Task: Design a digital collage: Combine multiple images to create a cohesive and visually stunning digital collage. Experiment with blending modes, layer masks, and photo manipulation techniques.
Action: Mouse moved to (157, 150)
Screenshot: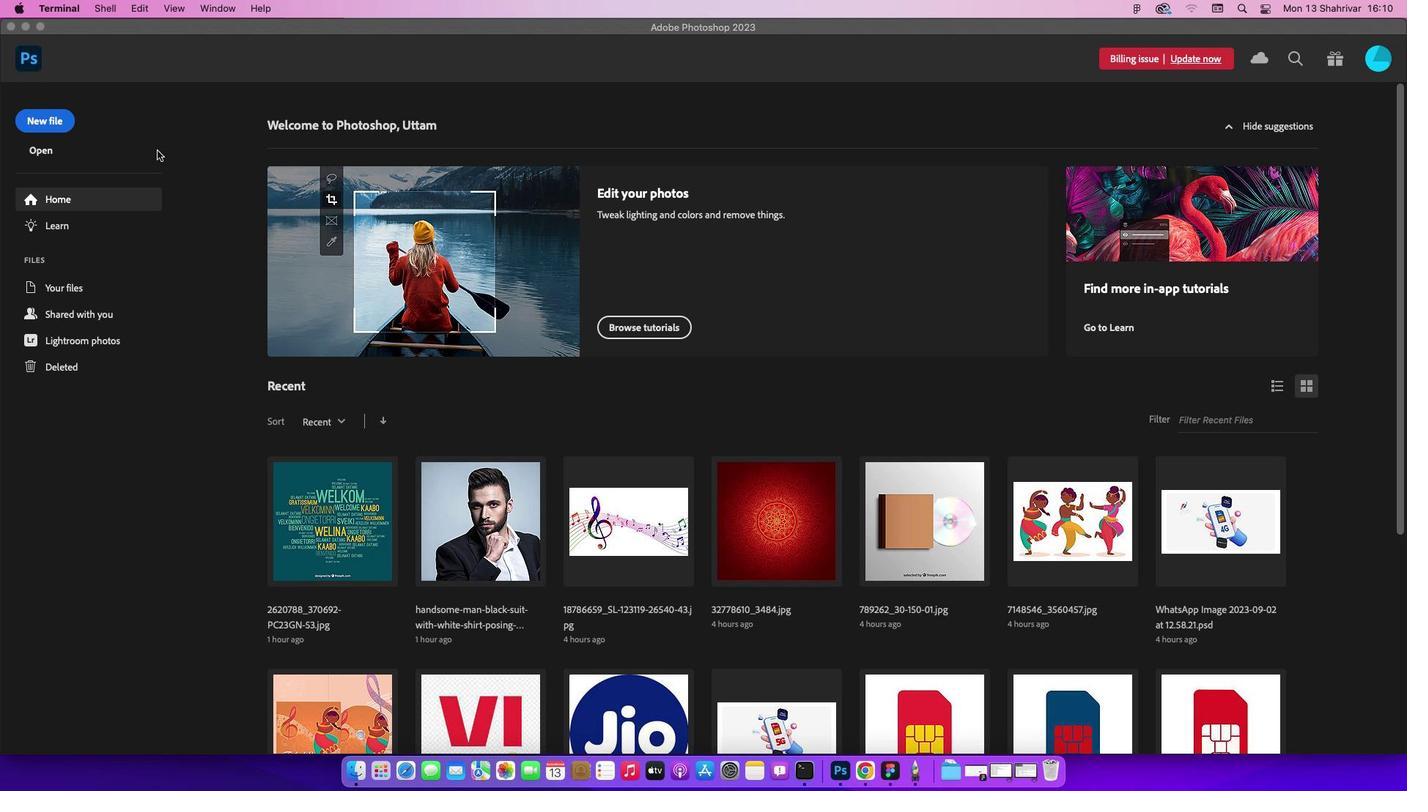 
Action: Mouse pressed left at (157, 150)
Screenshot: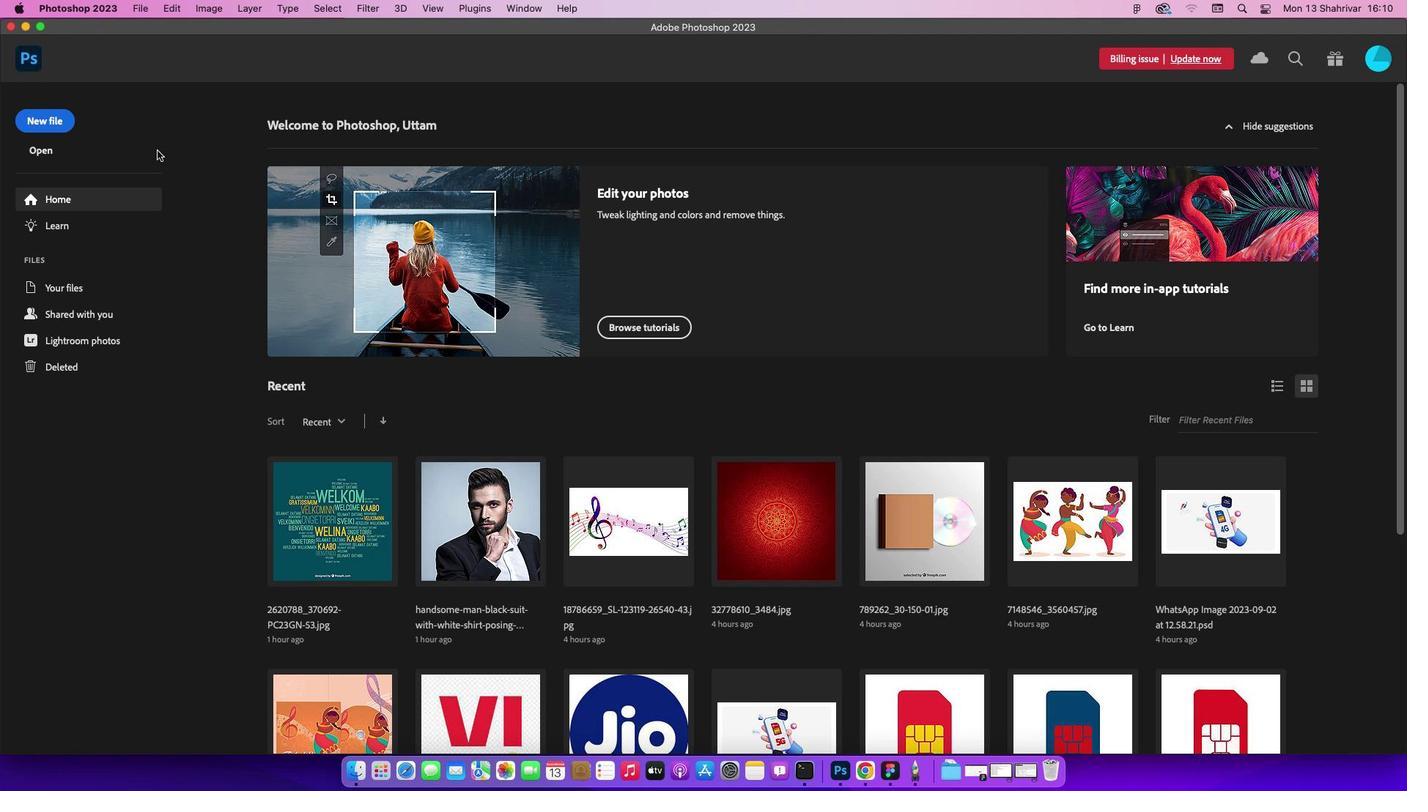 
Action: Mouse moved to (57, 126)
Screenshot: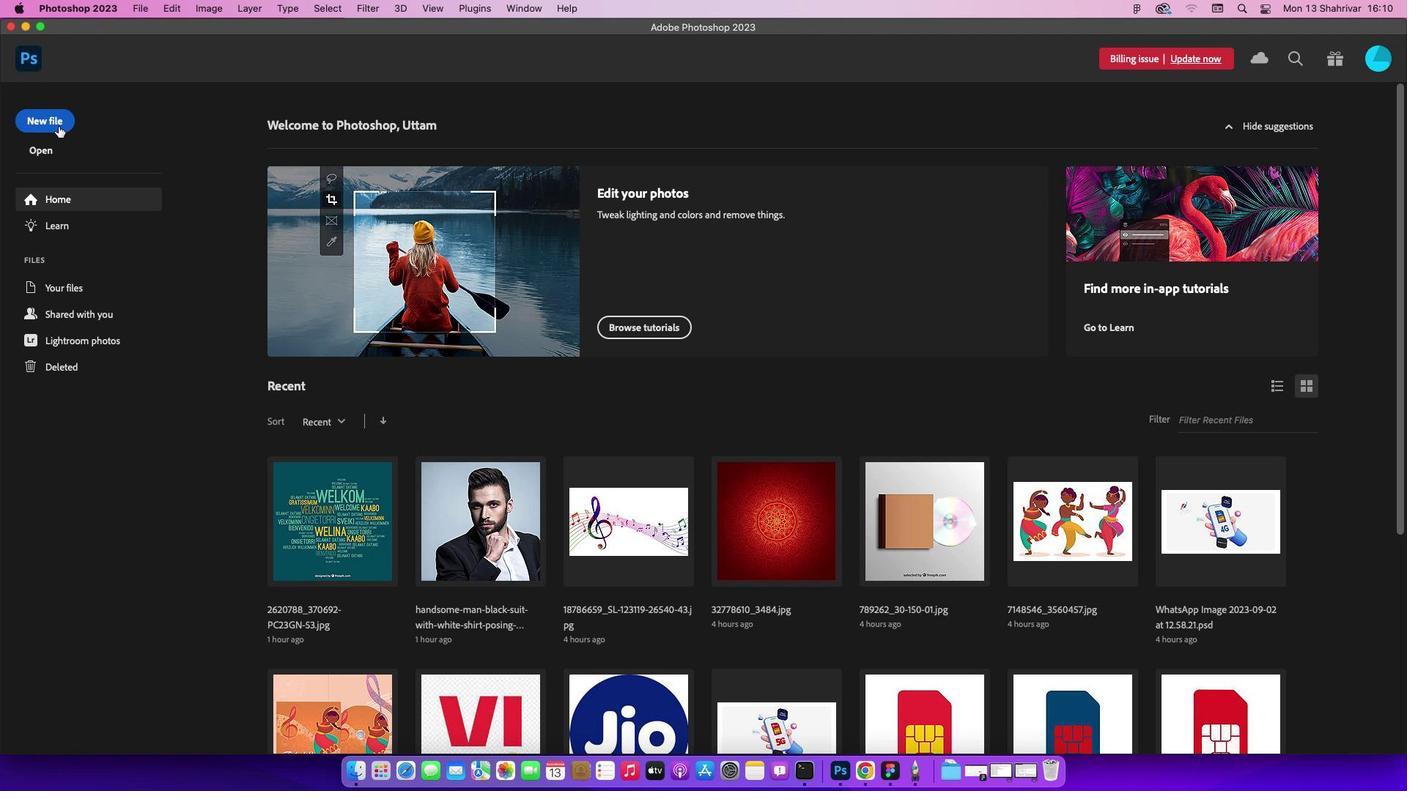 
Action: Mouse pressed left at (57, 126)
Screenshot: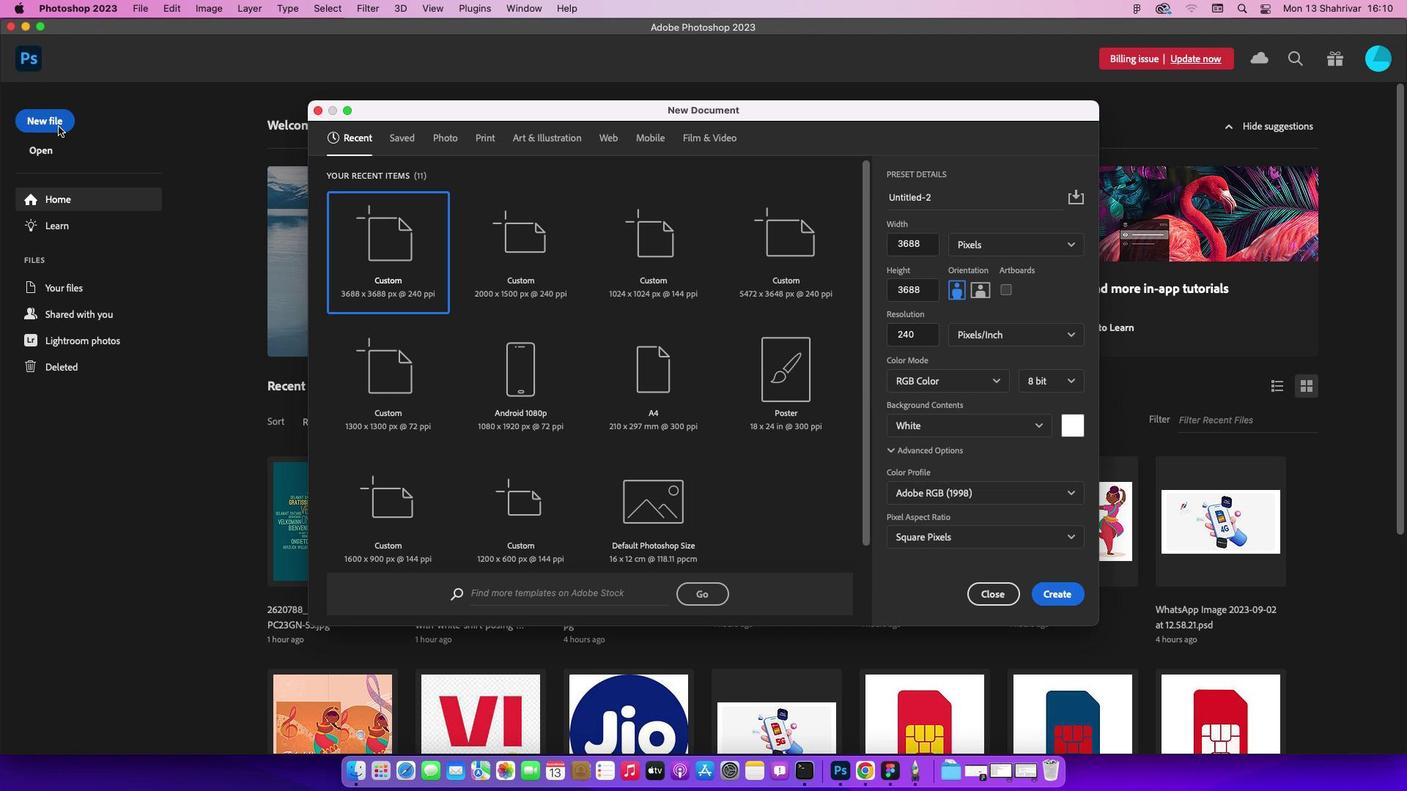 
Action: Mouse moved to (1044, 587)
Screenshot: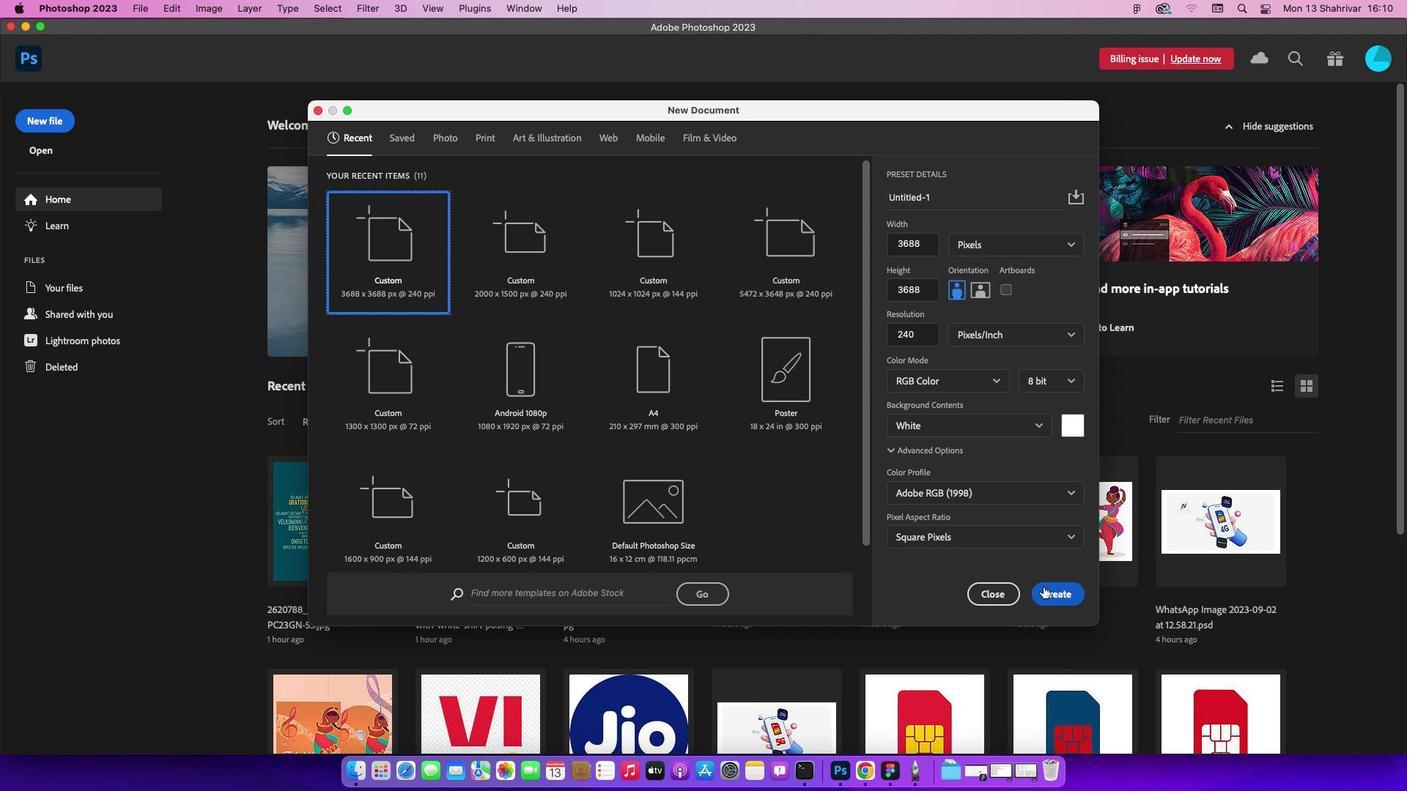 
Action: Mouse pressed left at (1044, 587)
Screenshot: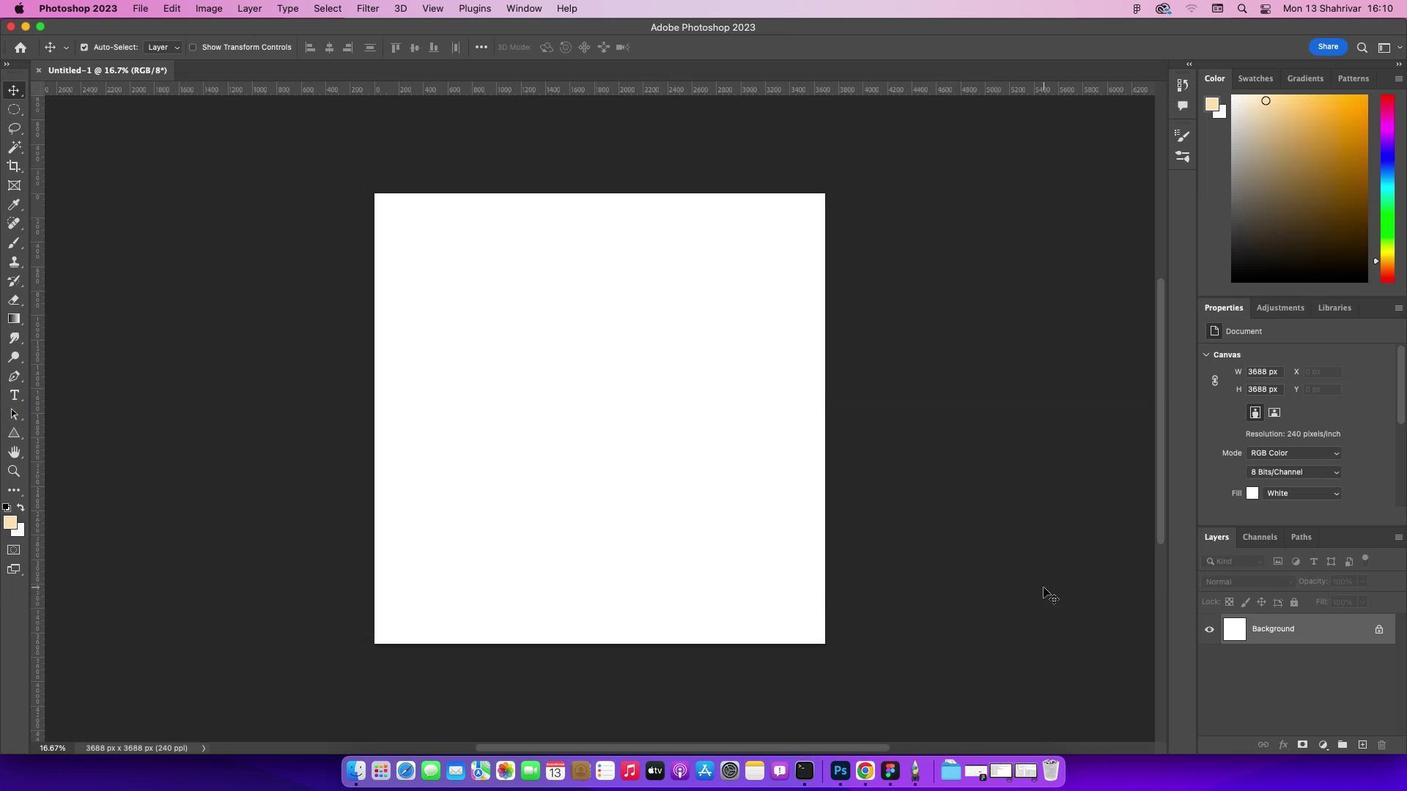 
Action: Mouse moved to (1322, 626)
Screenshot: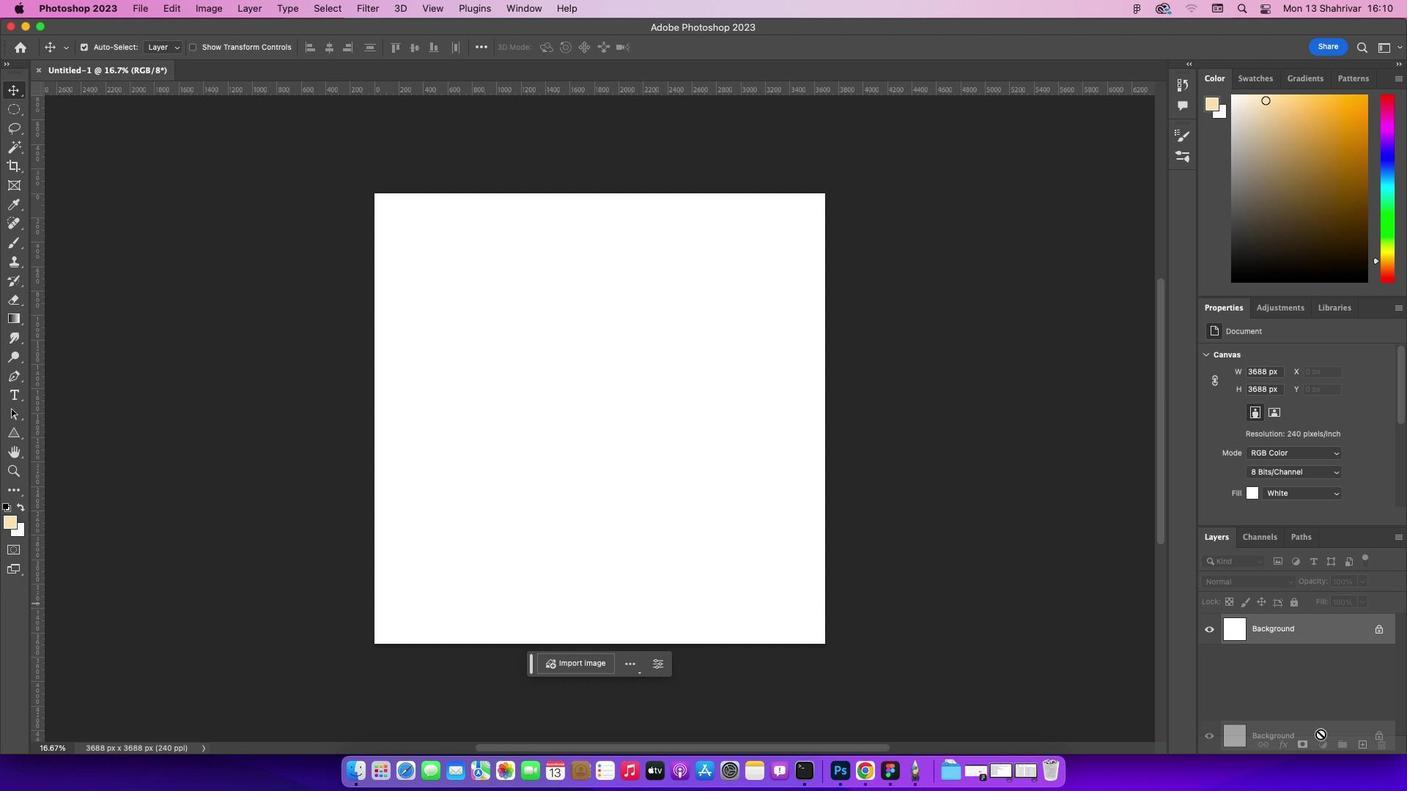
Action: Mouse pressed left at (1322, 626)
Screenshot: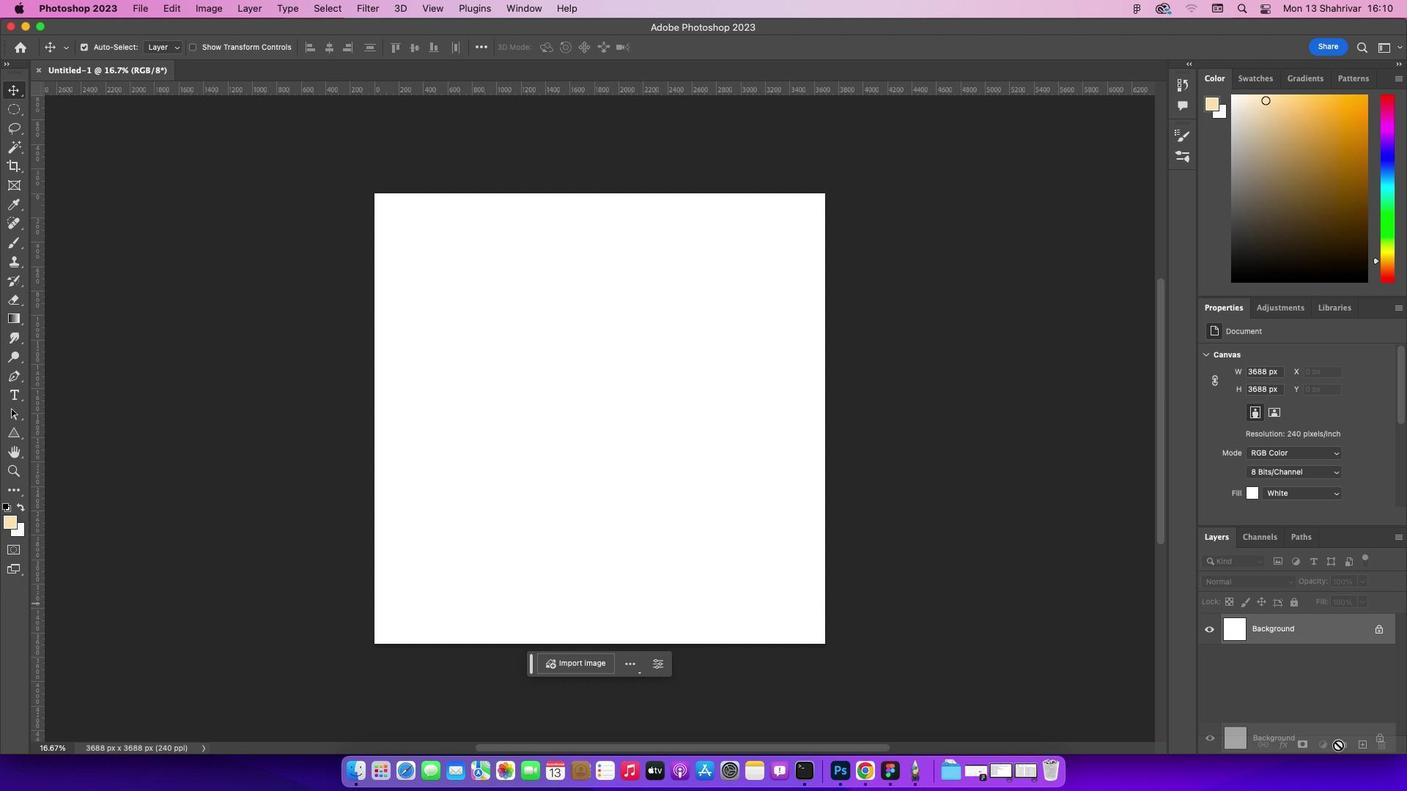 
Action: Mouse moved to (142, 10)
Screenshot: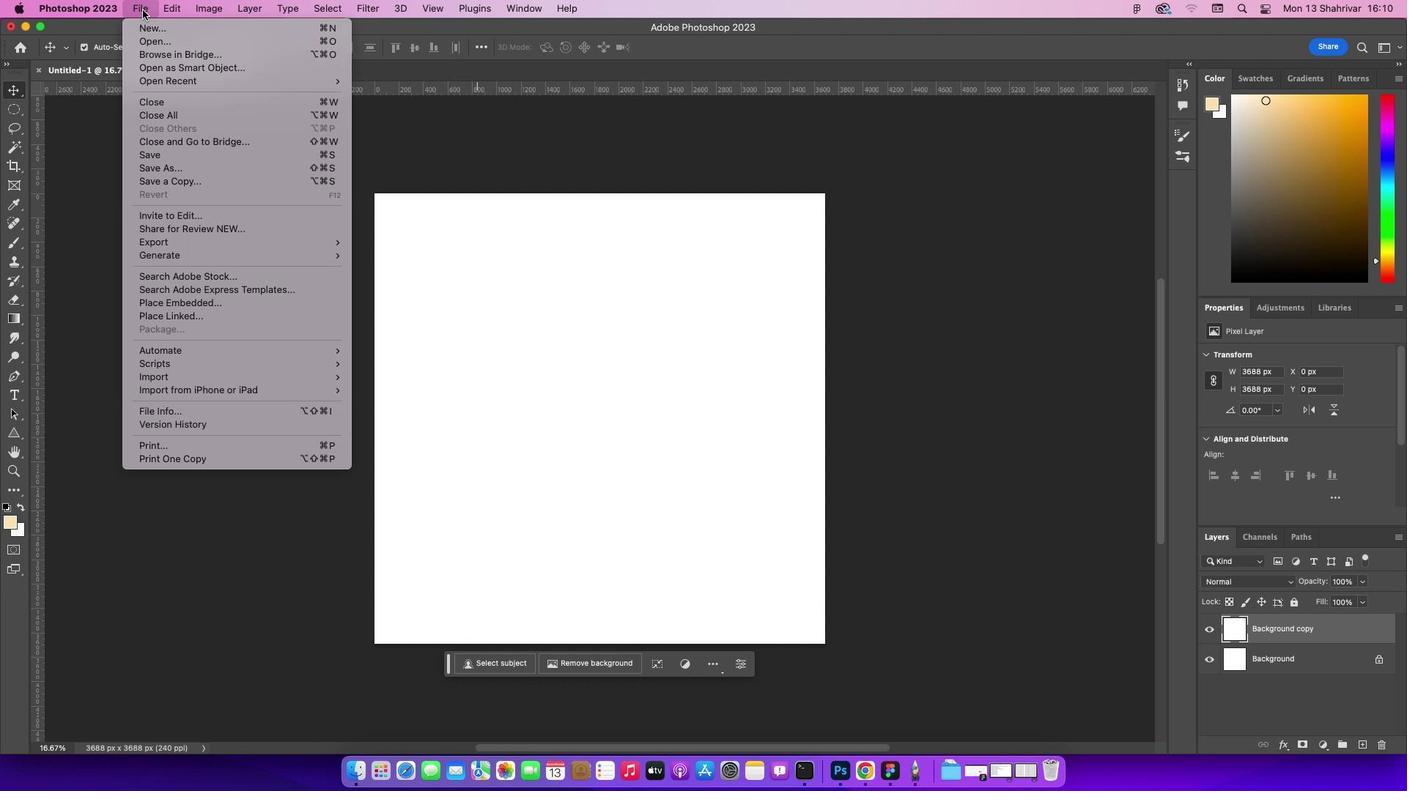 
Action: Mouse pressed left at (142, 10)
Screenshot: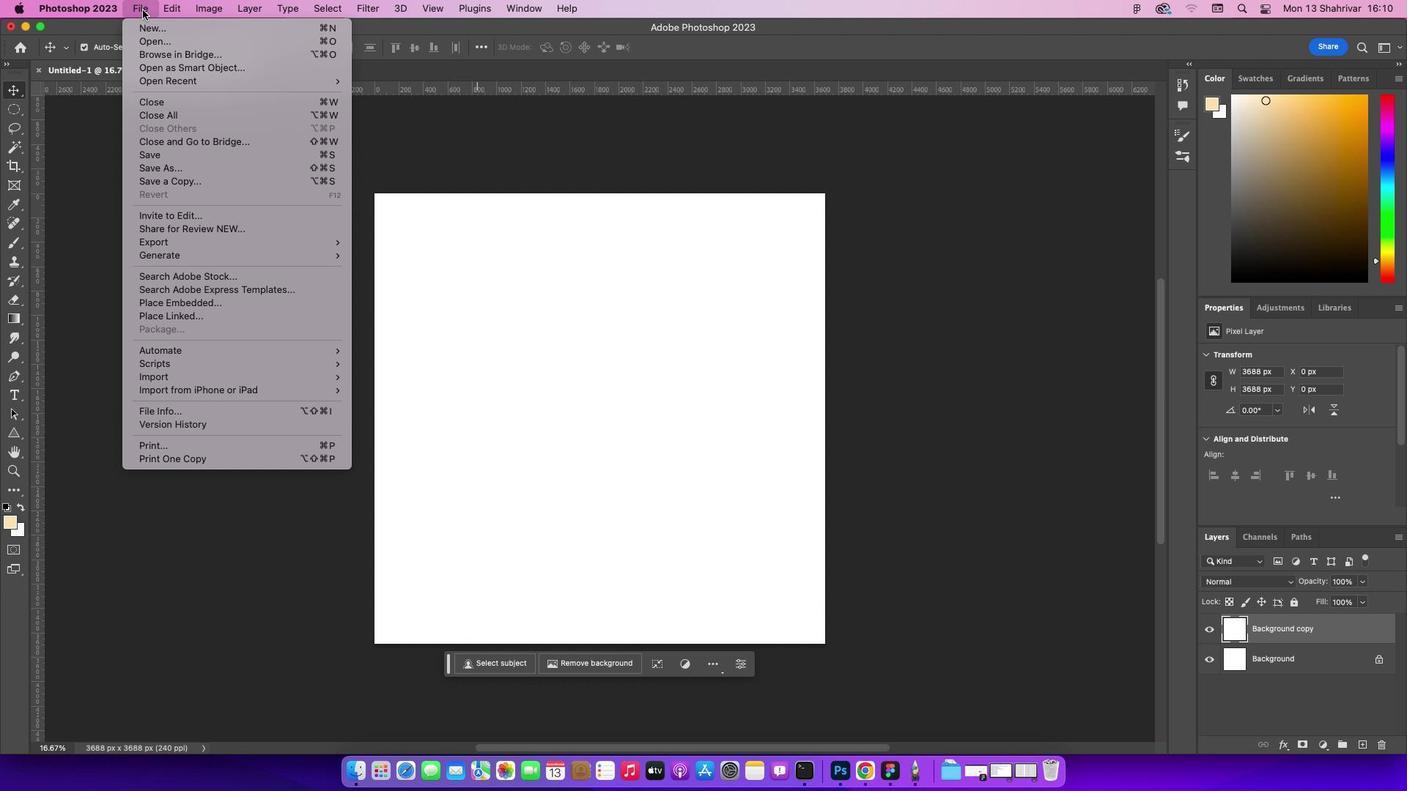 
Action: Mouse moved to (153, 38)
Screenshot: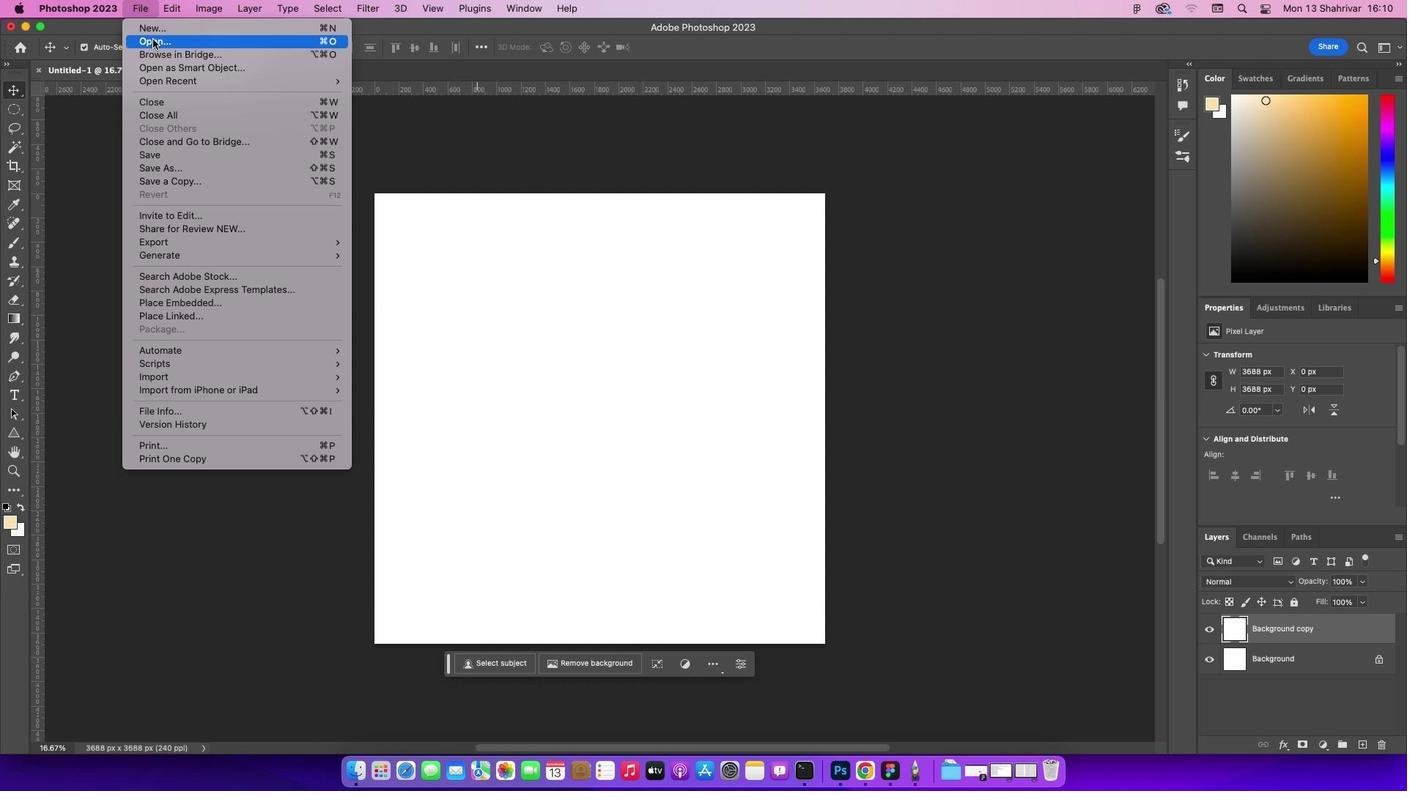 
Action: Mouse pressed left at (153, 38)
Screenshot: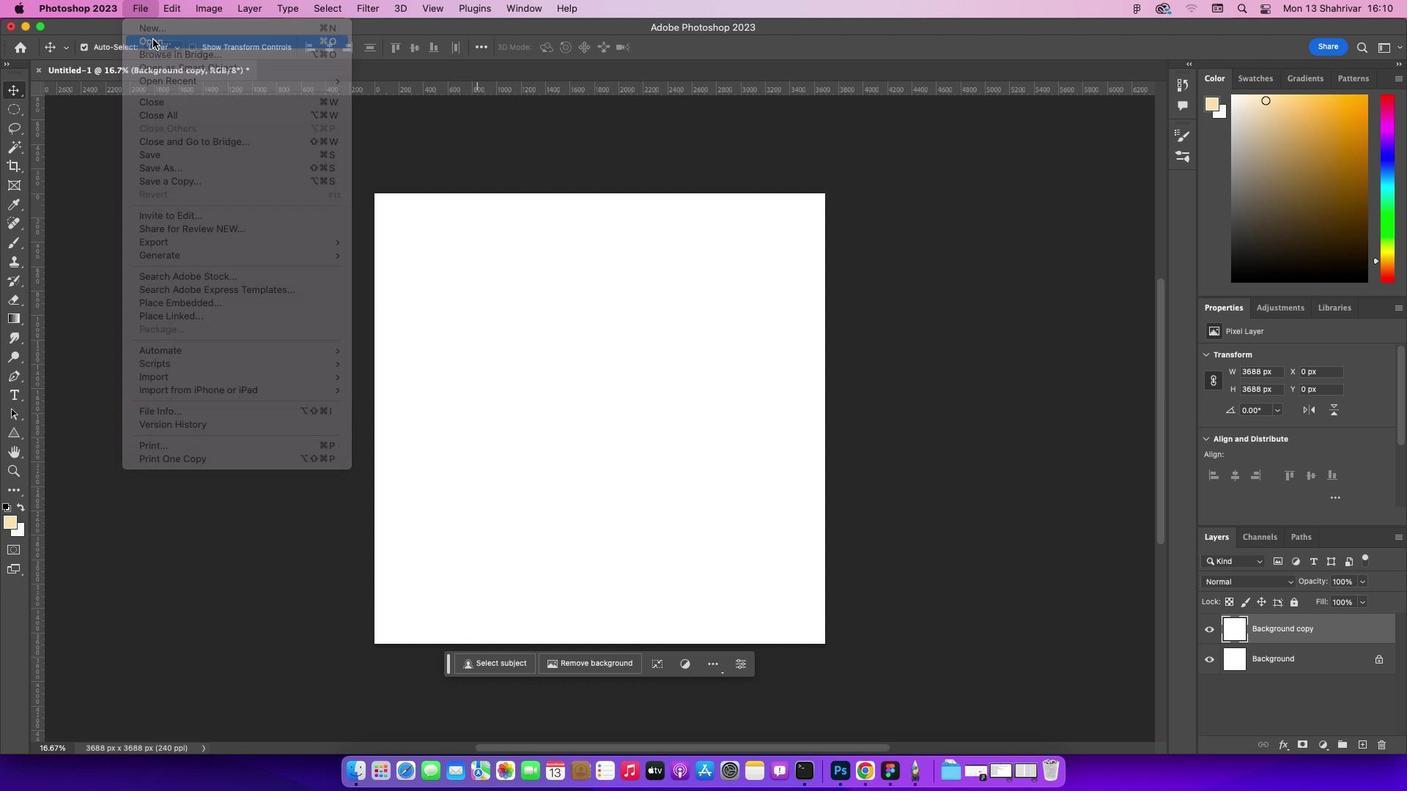 
Action: Mouse moved to (472, 236)
Screenshot: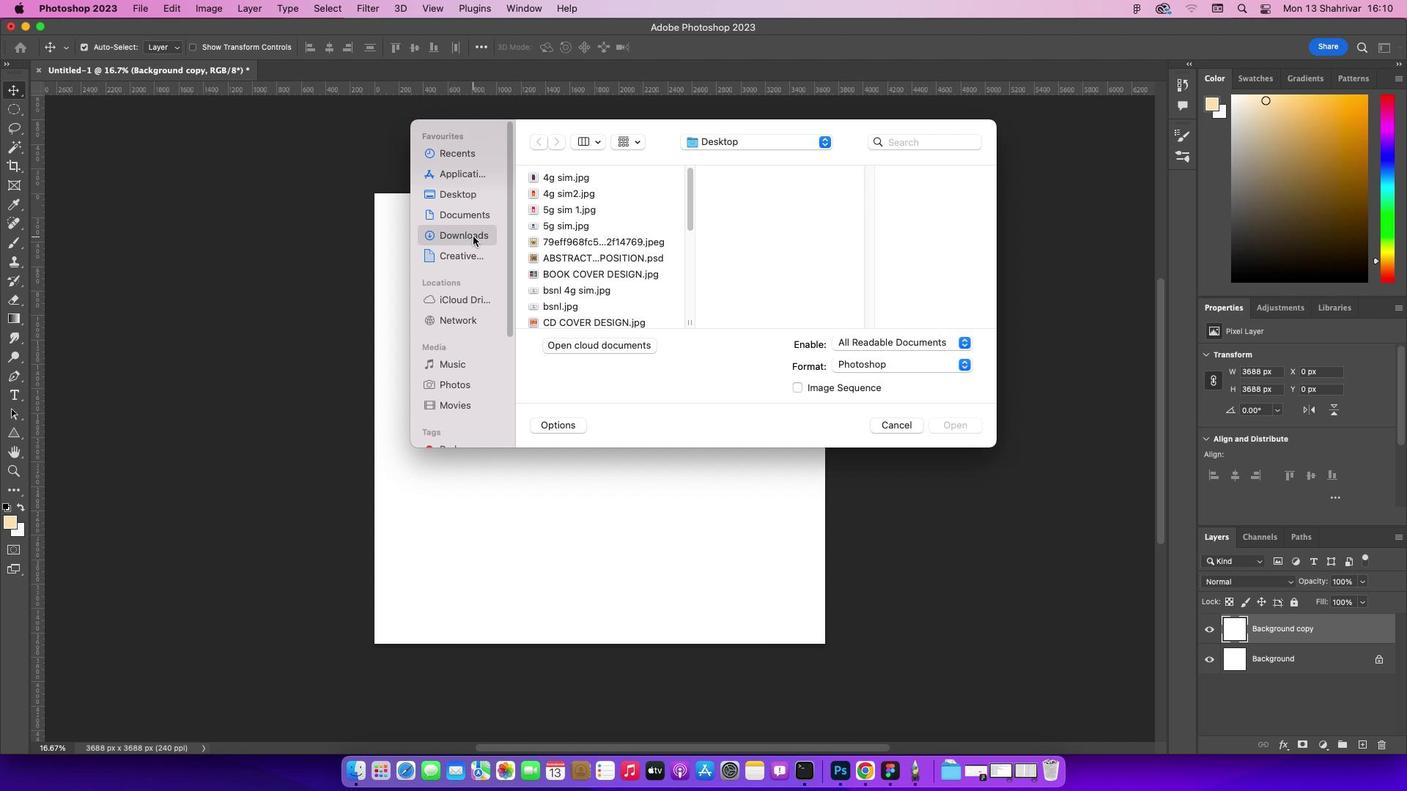 
Action: Mouse pressed left at (472, 236)
Screenshot: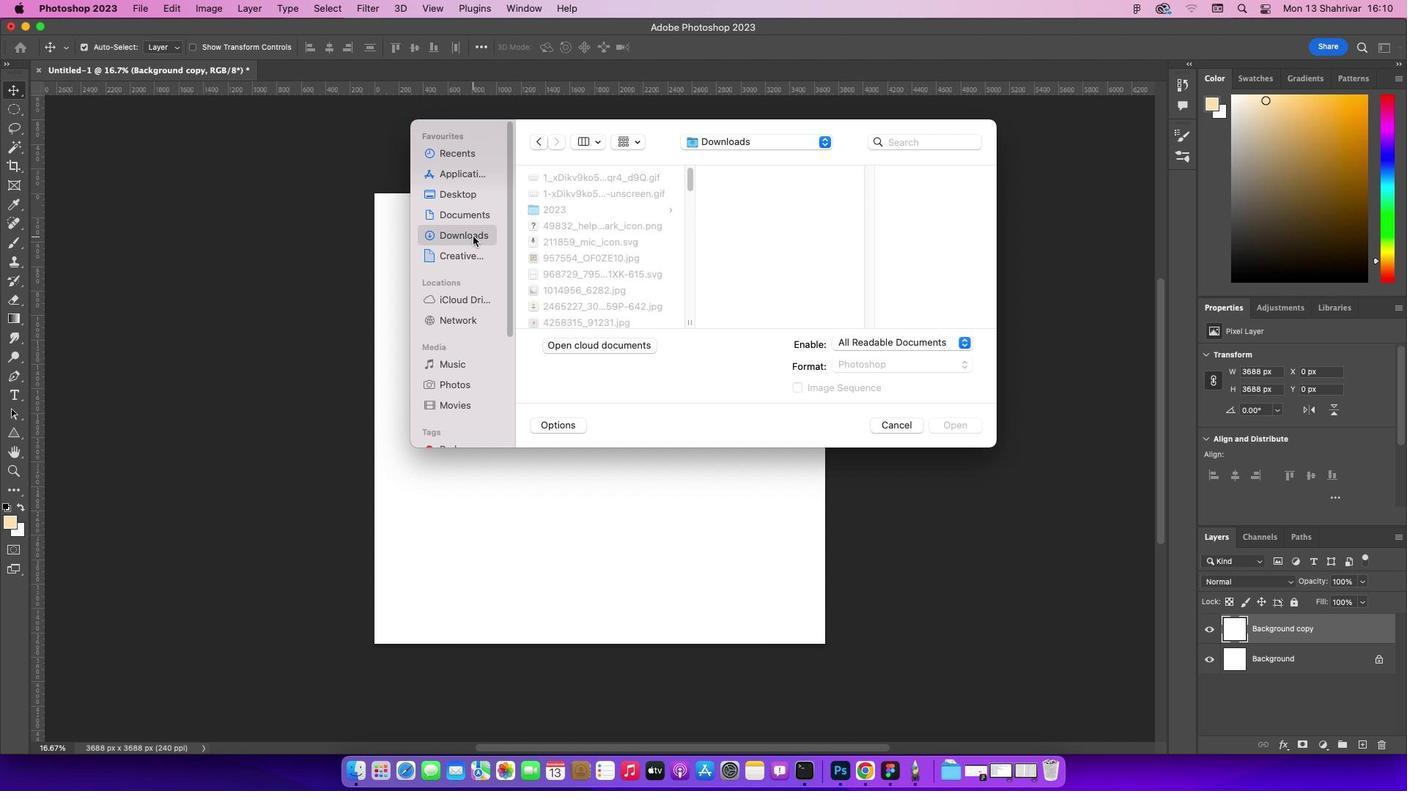 
Action: Mouse moved to (691, 181)
Screenshot: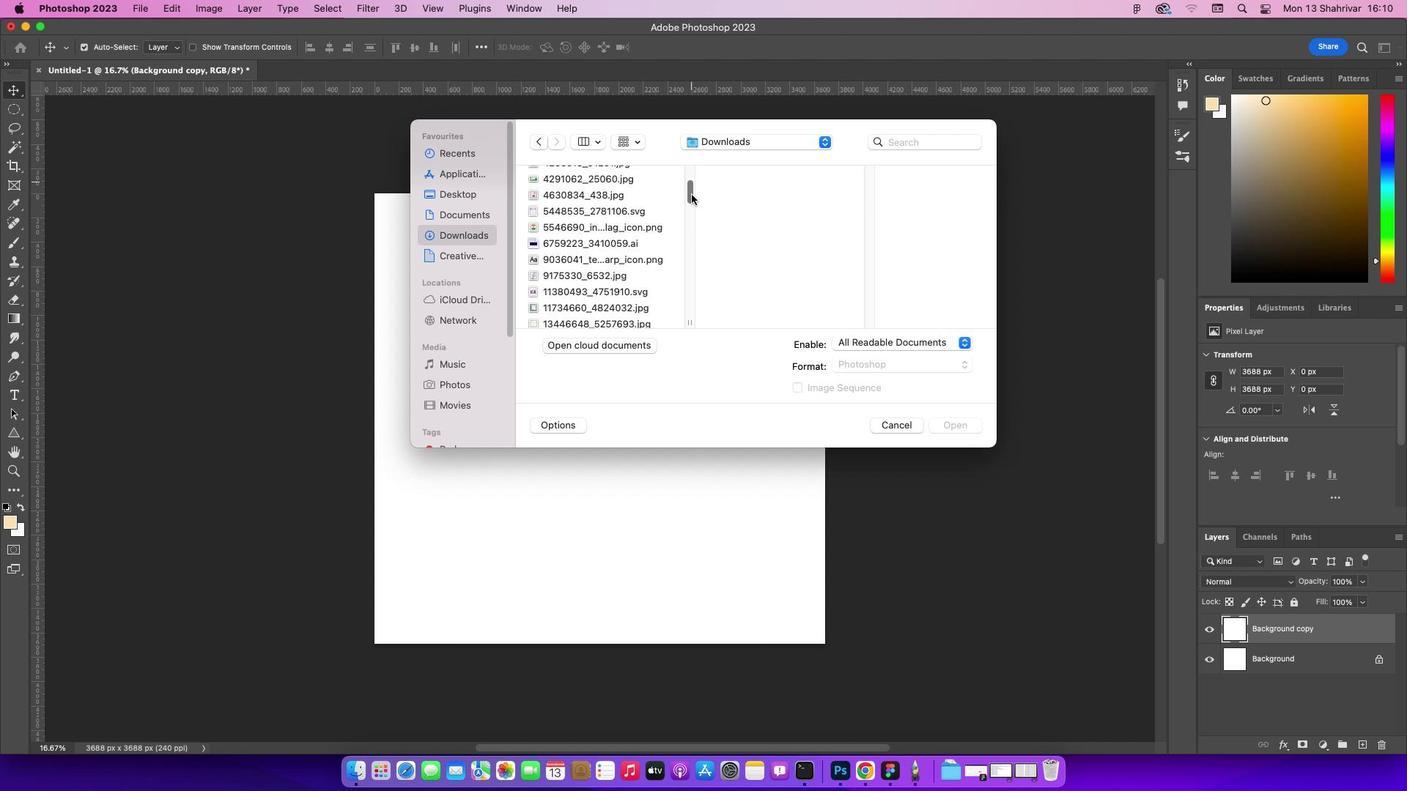 
Action: Mouse pressed left at (691, 181)
Screenshot: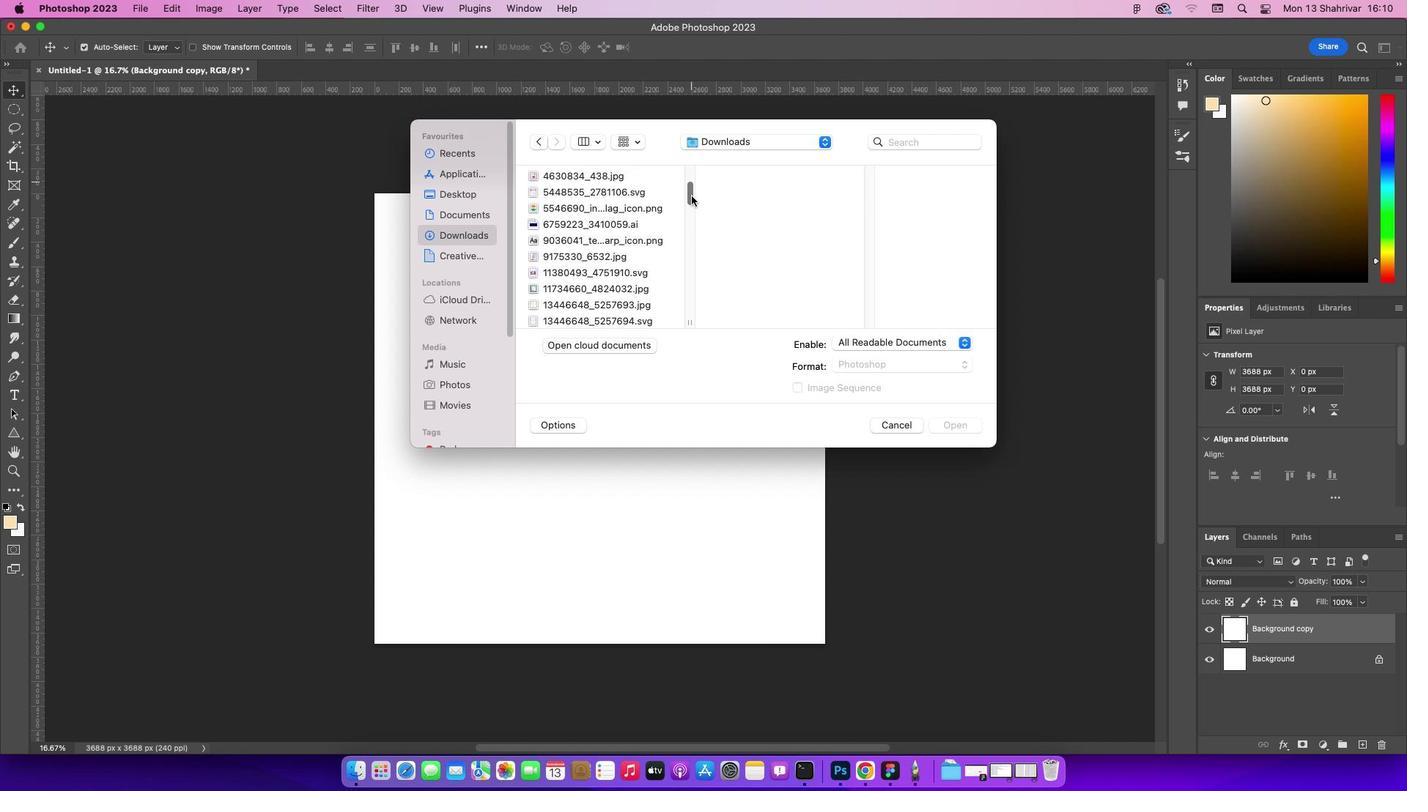 
Action: Mouse moved to (583, 250)
Screenshot: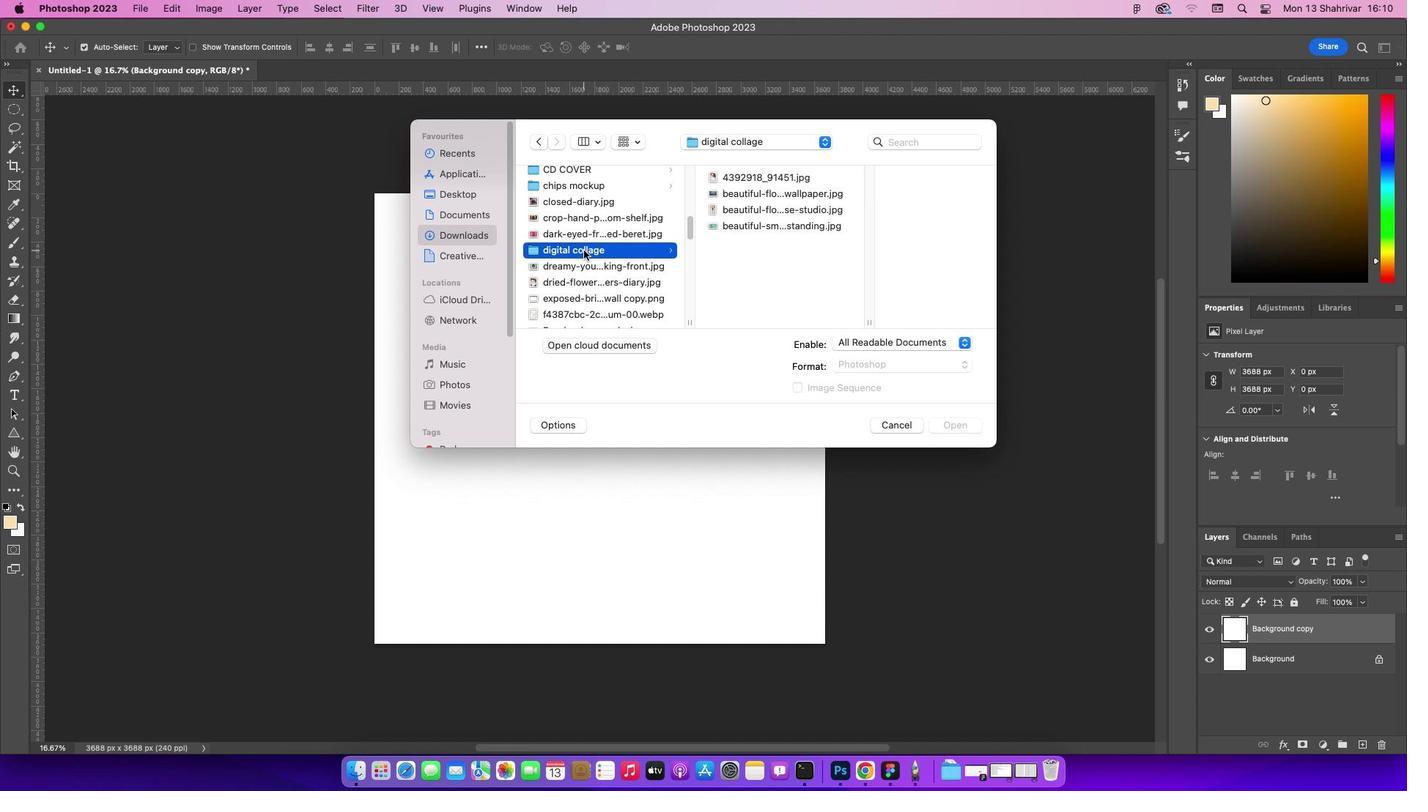 
Action: Mouse pressed left at (583, 250)
Screenshot: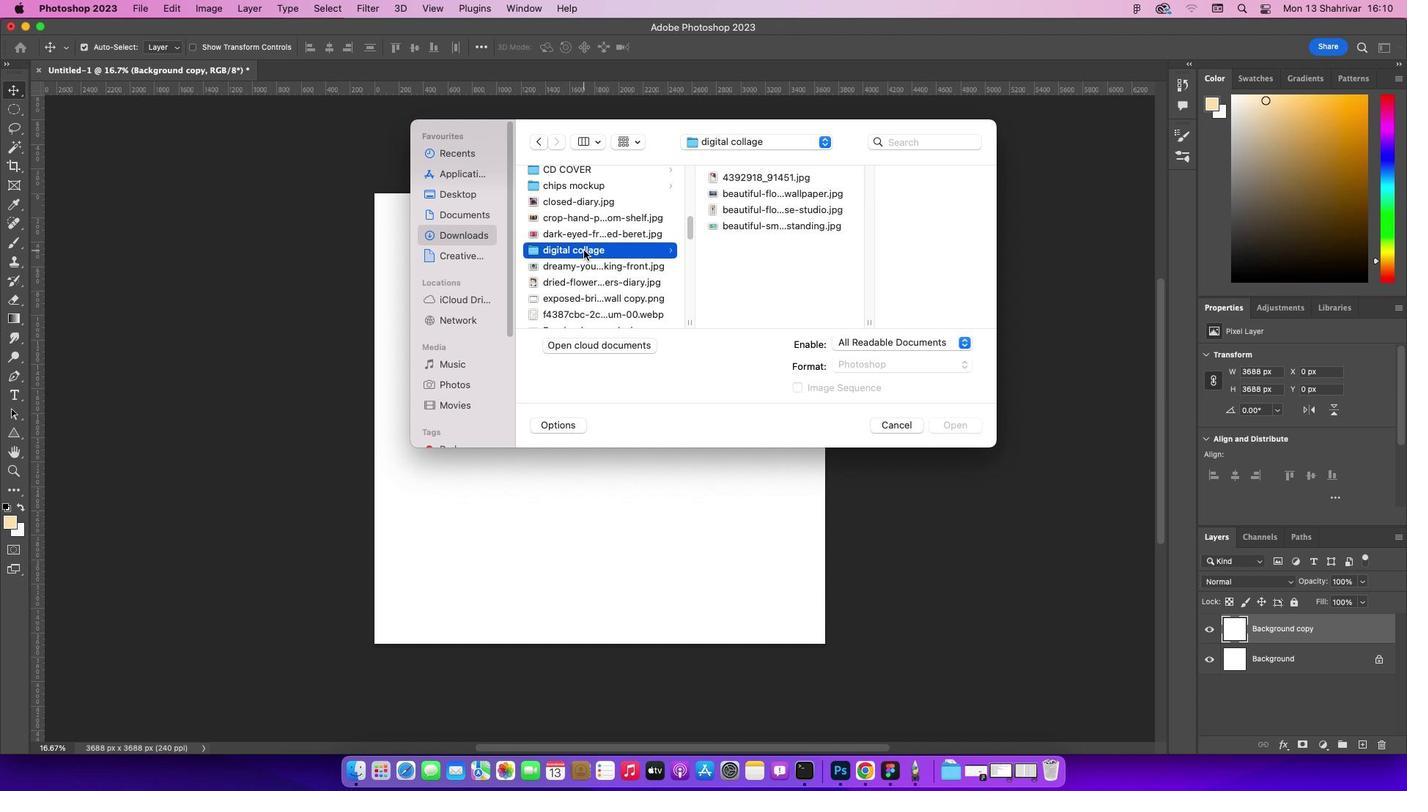 
Action: Mouse pressed left at (583, 250)
Screenshot: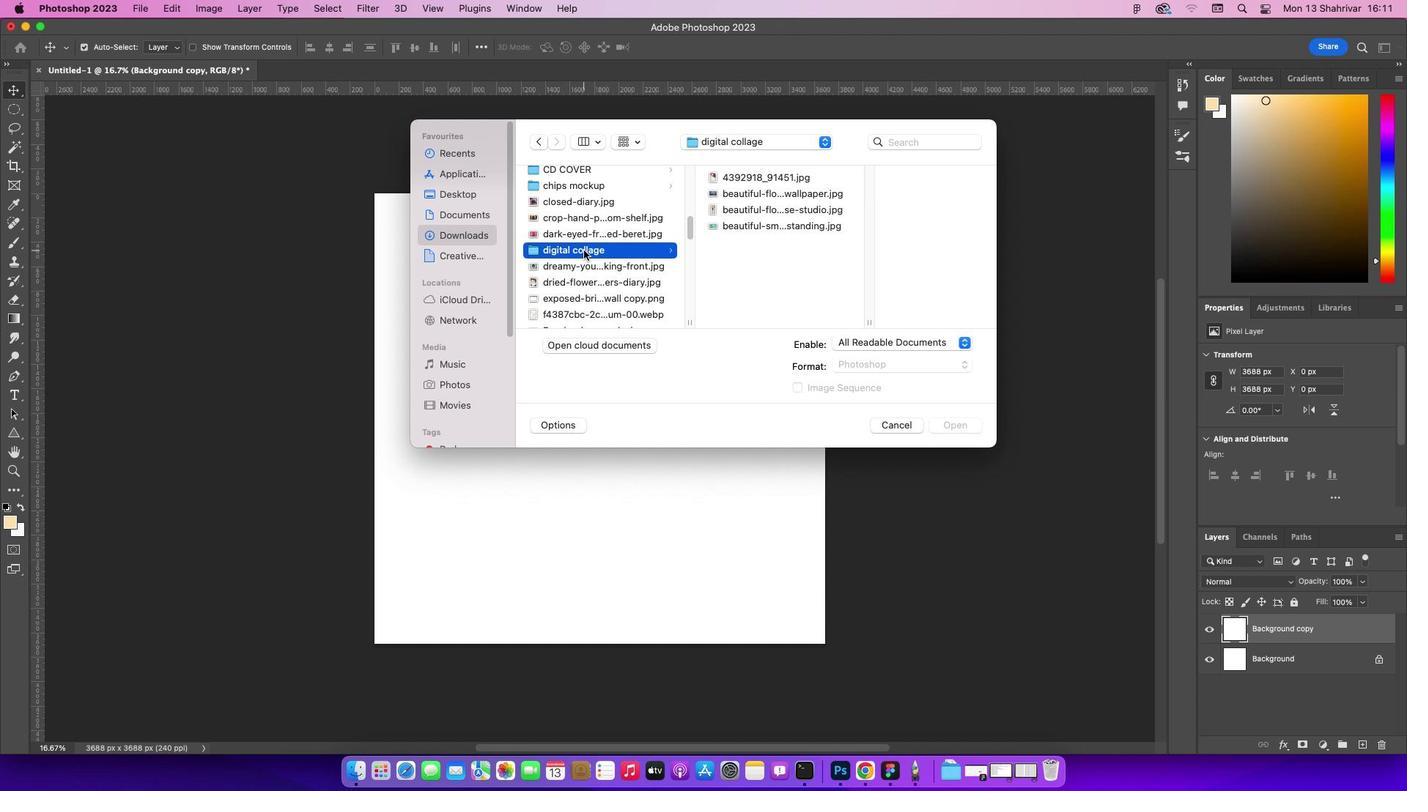 
Action: Mouse moved to (776, 178)
Screenshot: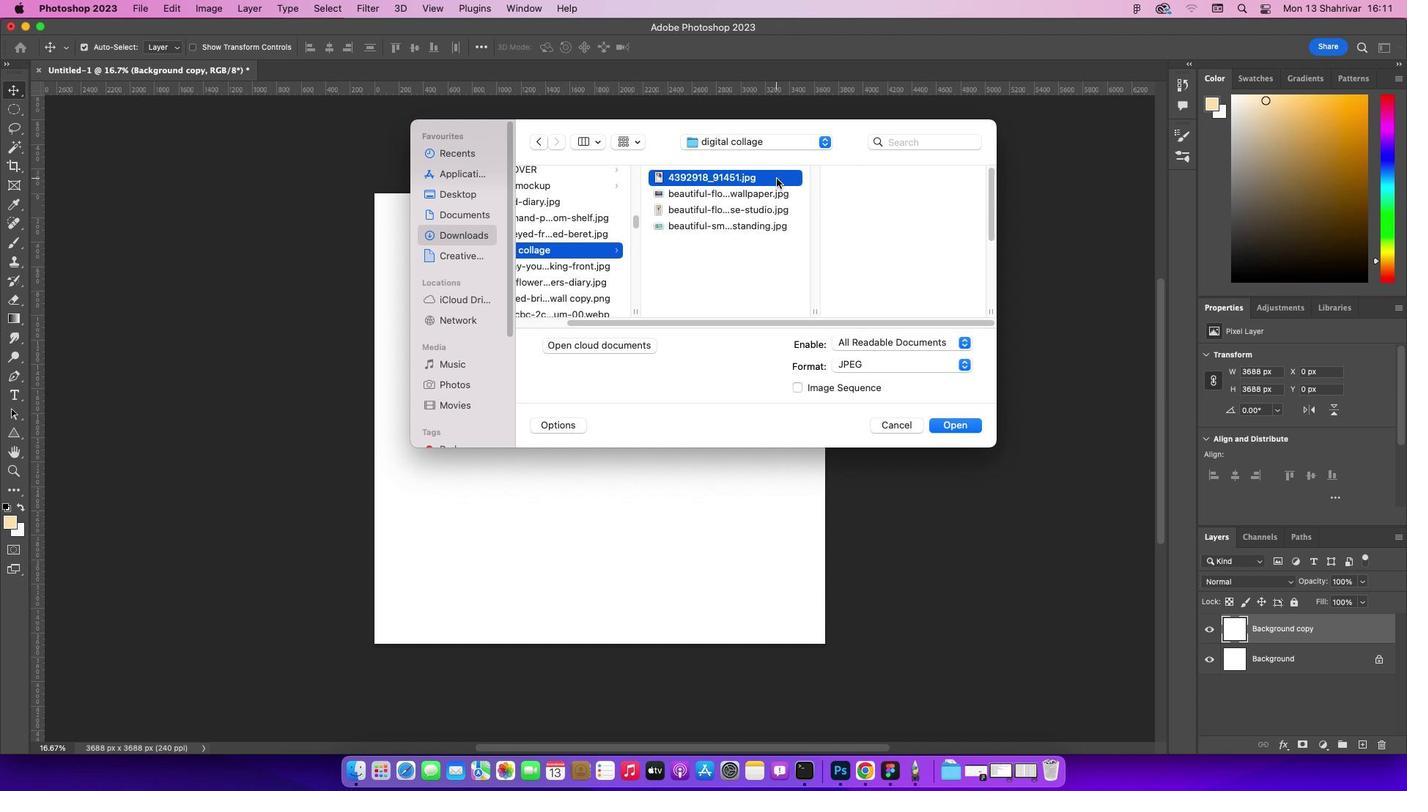 
Action: Mouse pressed left at (776, 178)
Screenshot: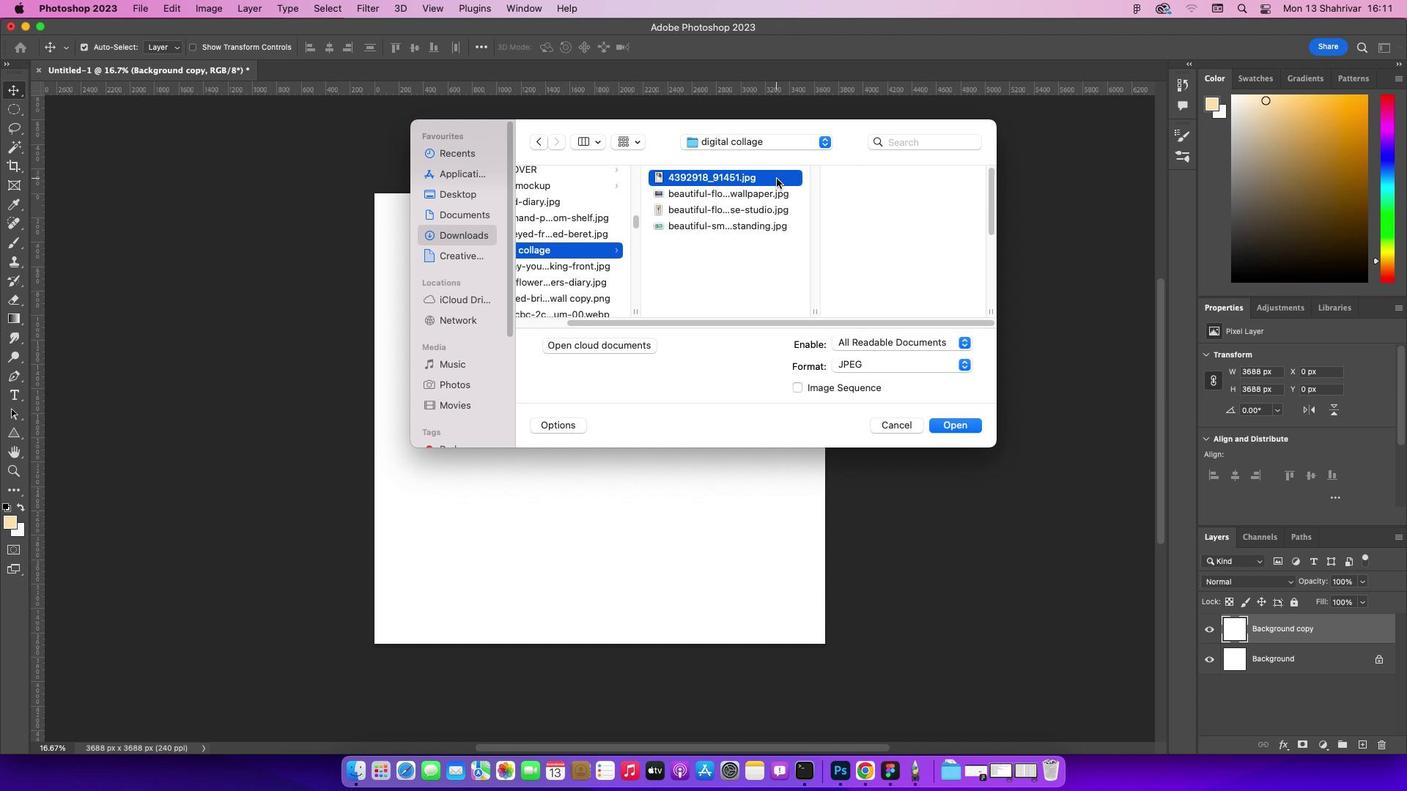 
Action: Mouse moved to (774, 228)
Screenshot: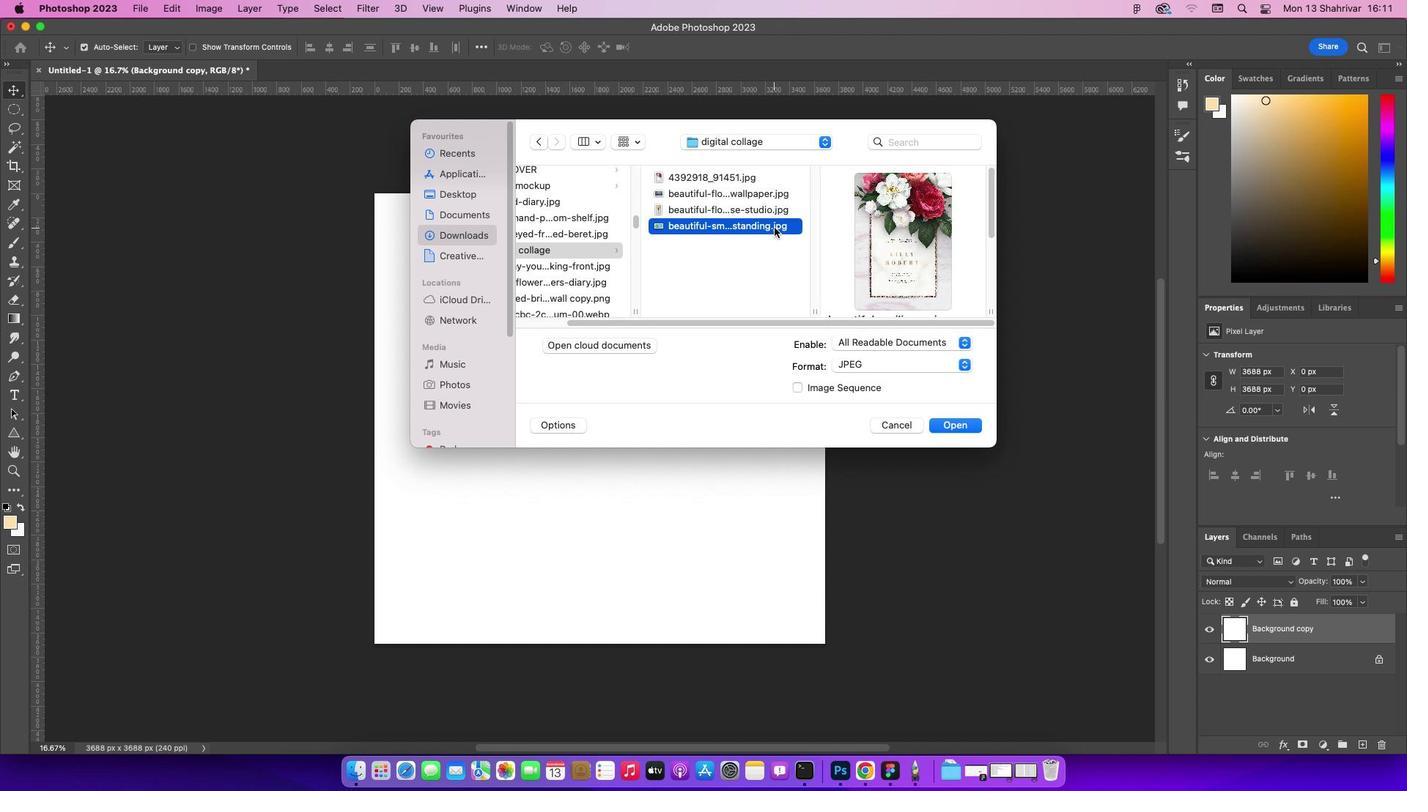 
Action: Mouse pressed left at (774, 228)
Screenshot: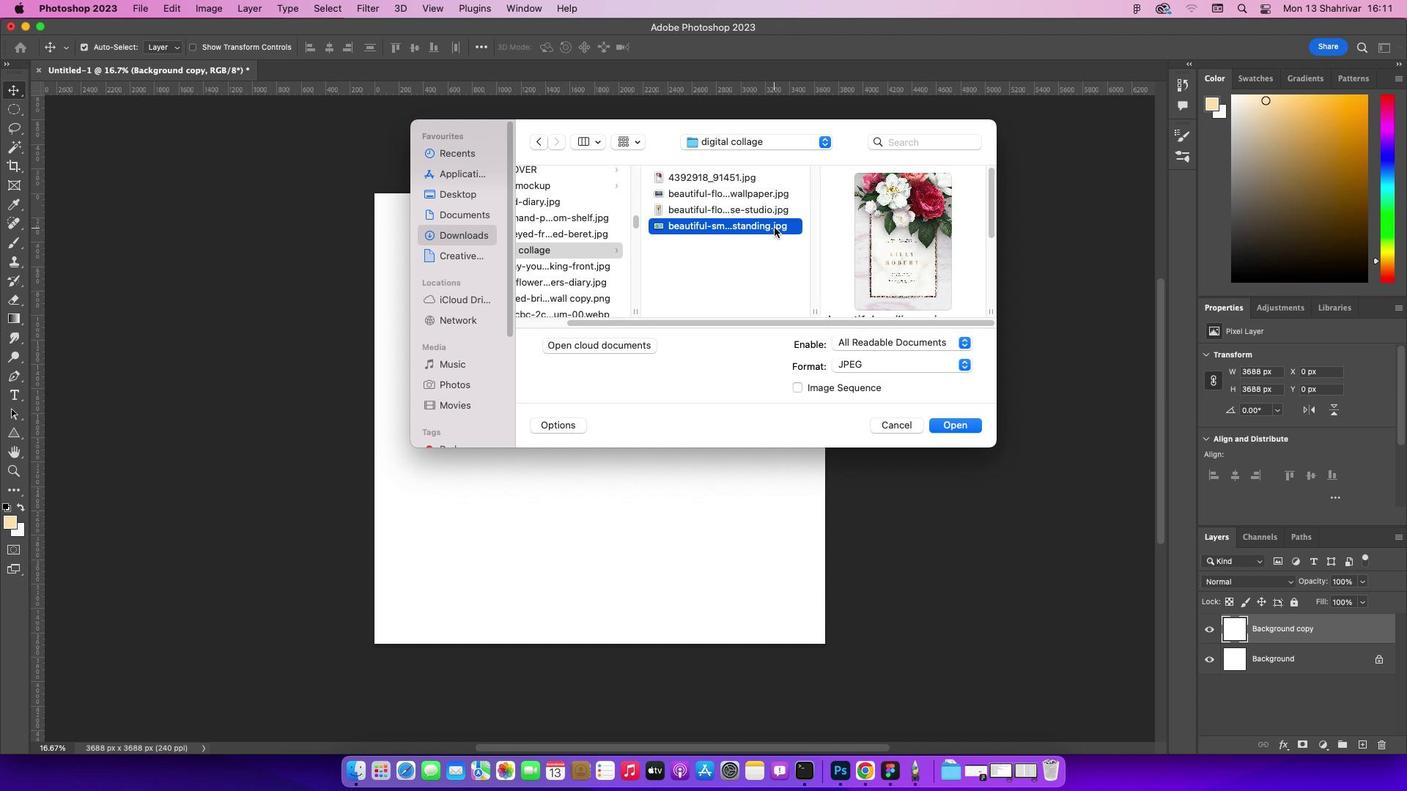
Action: Mouse moved to (952, 427)
Screenshot: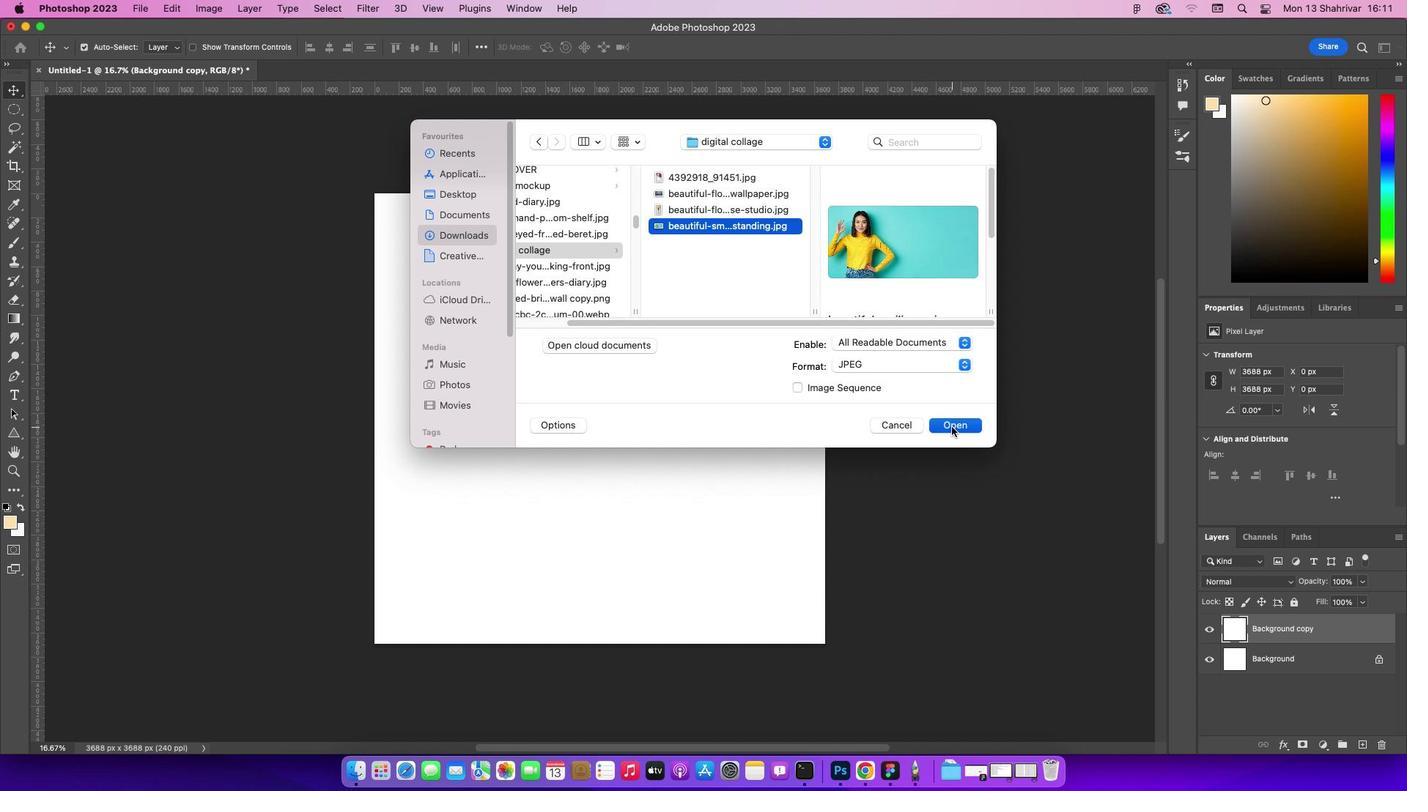 
Action: Mouse pressed left at (952, 427)
Screenshot: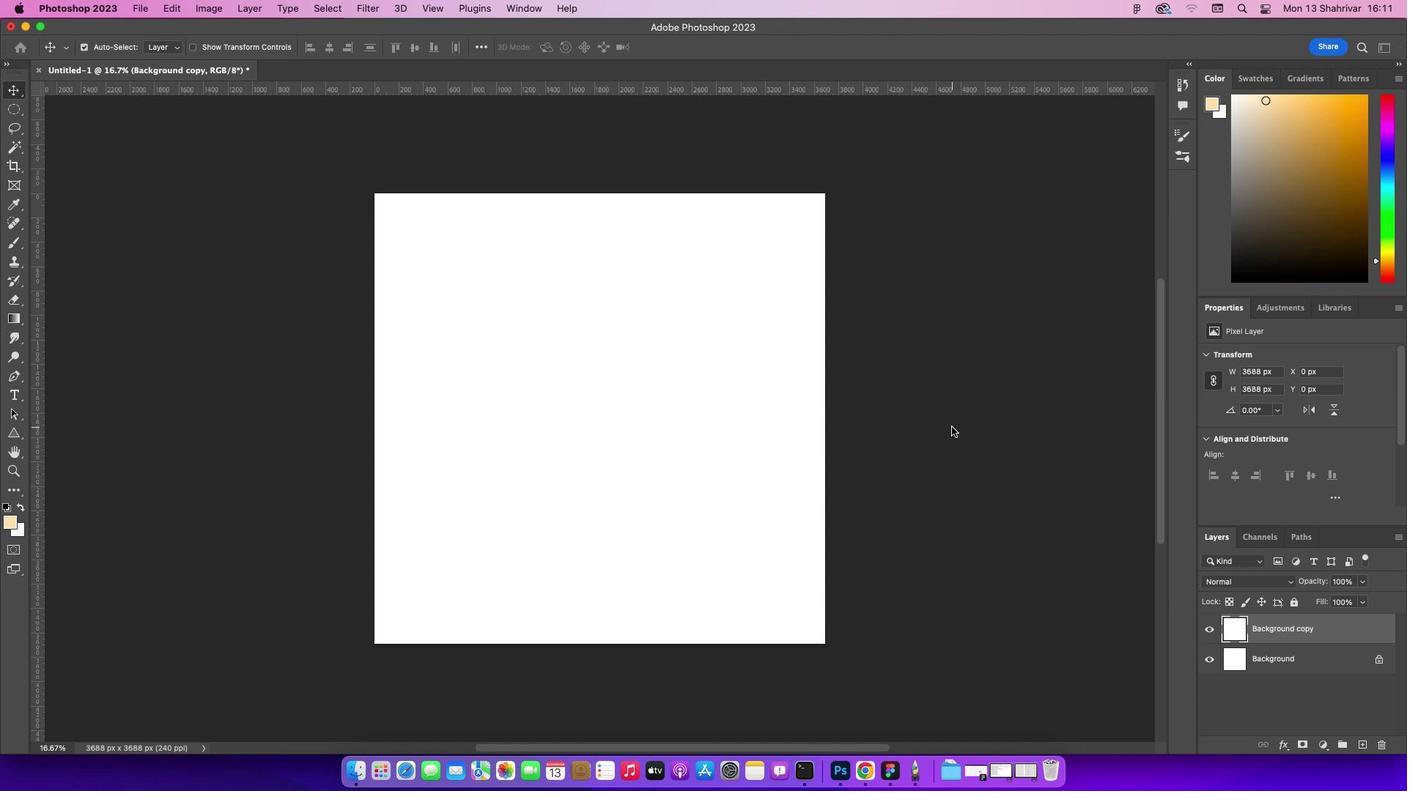 
Action: Mouse moved to (1323, 624)
Screenshot: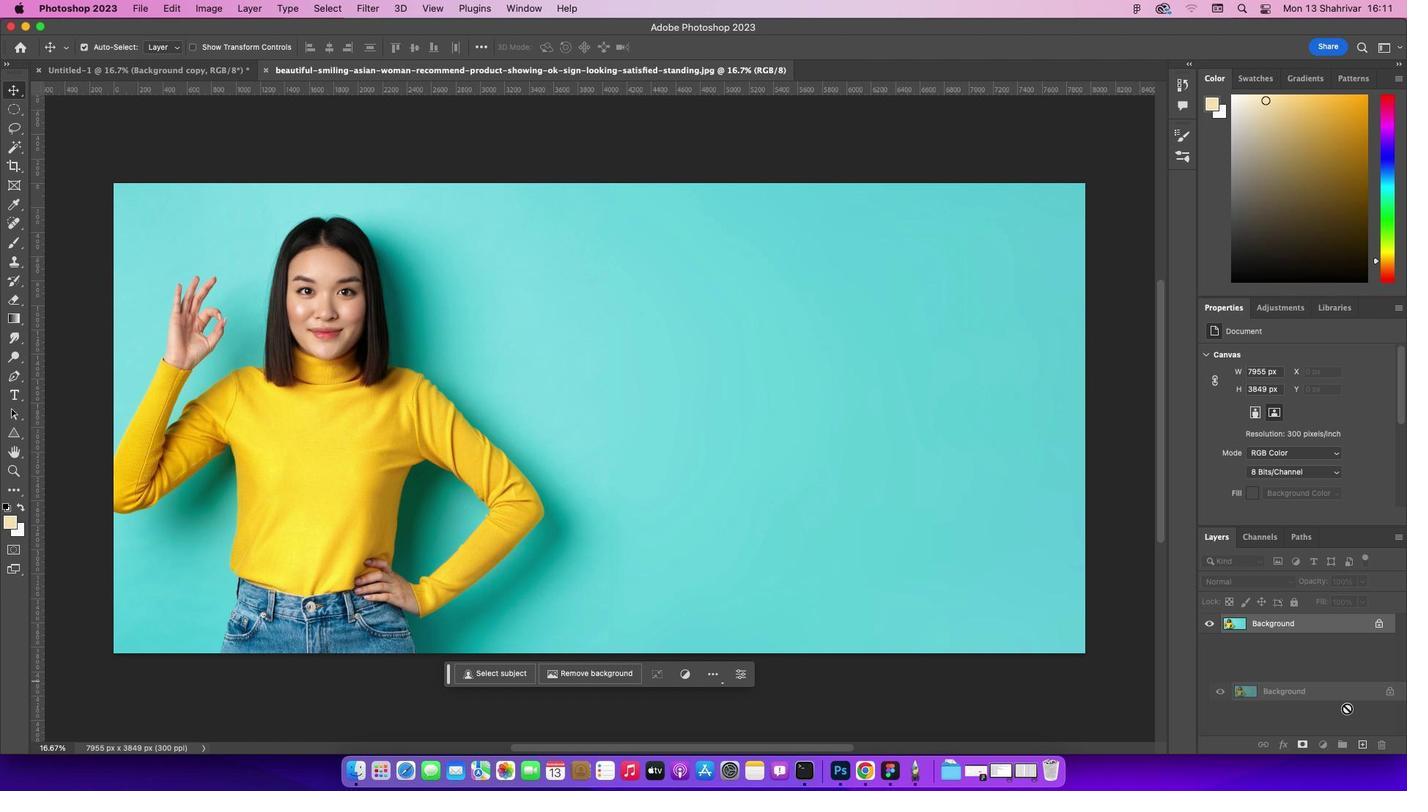
Action: Mouse pressed left at (1323, 624)
Screenshot: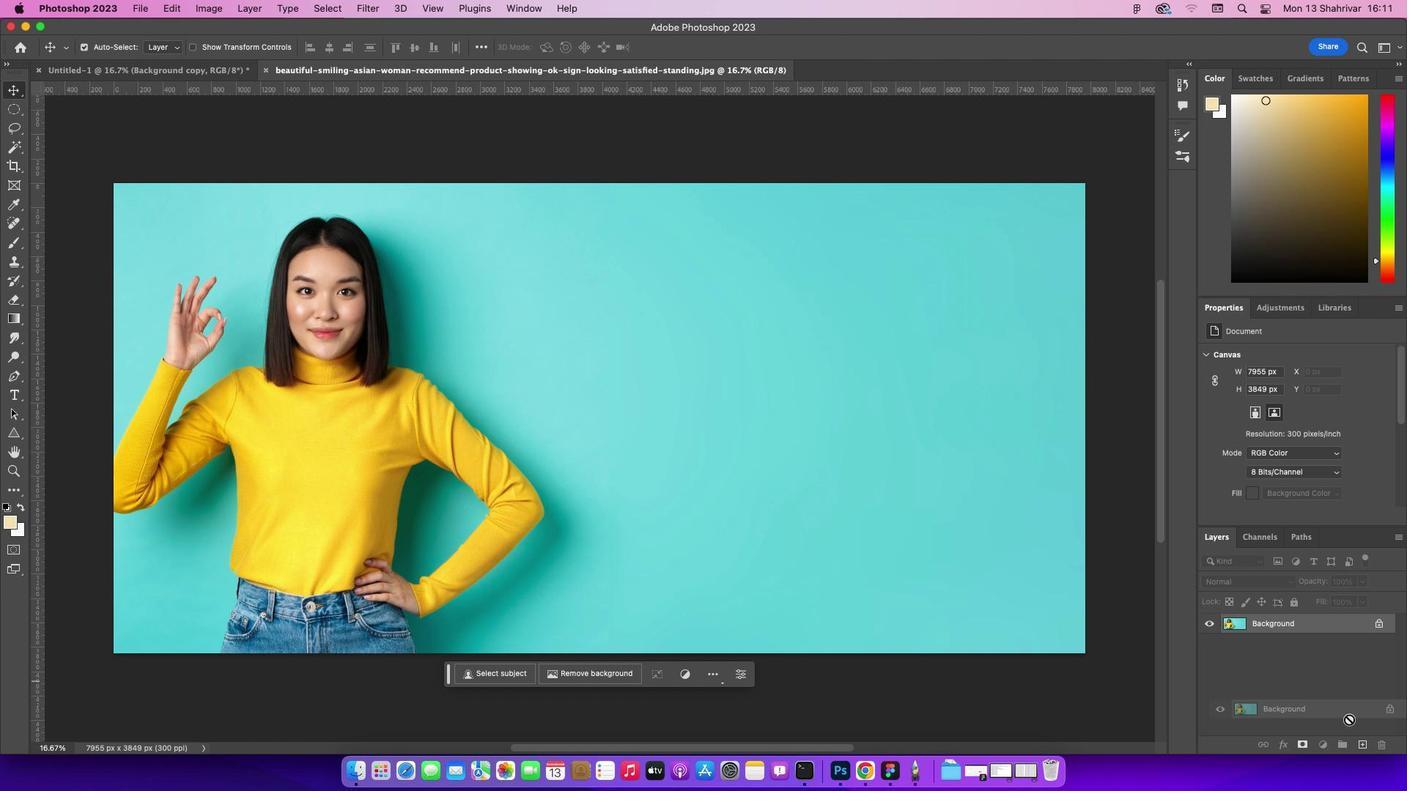 
Action: Mouse moved to (14, 147)
Screenshot: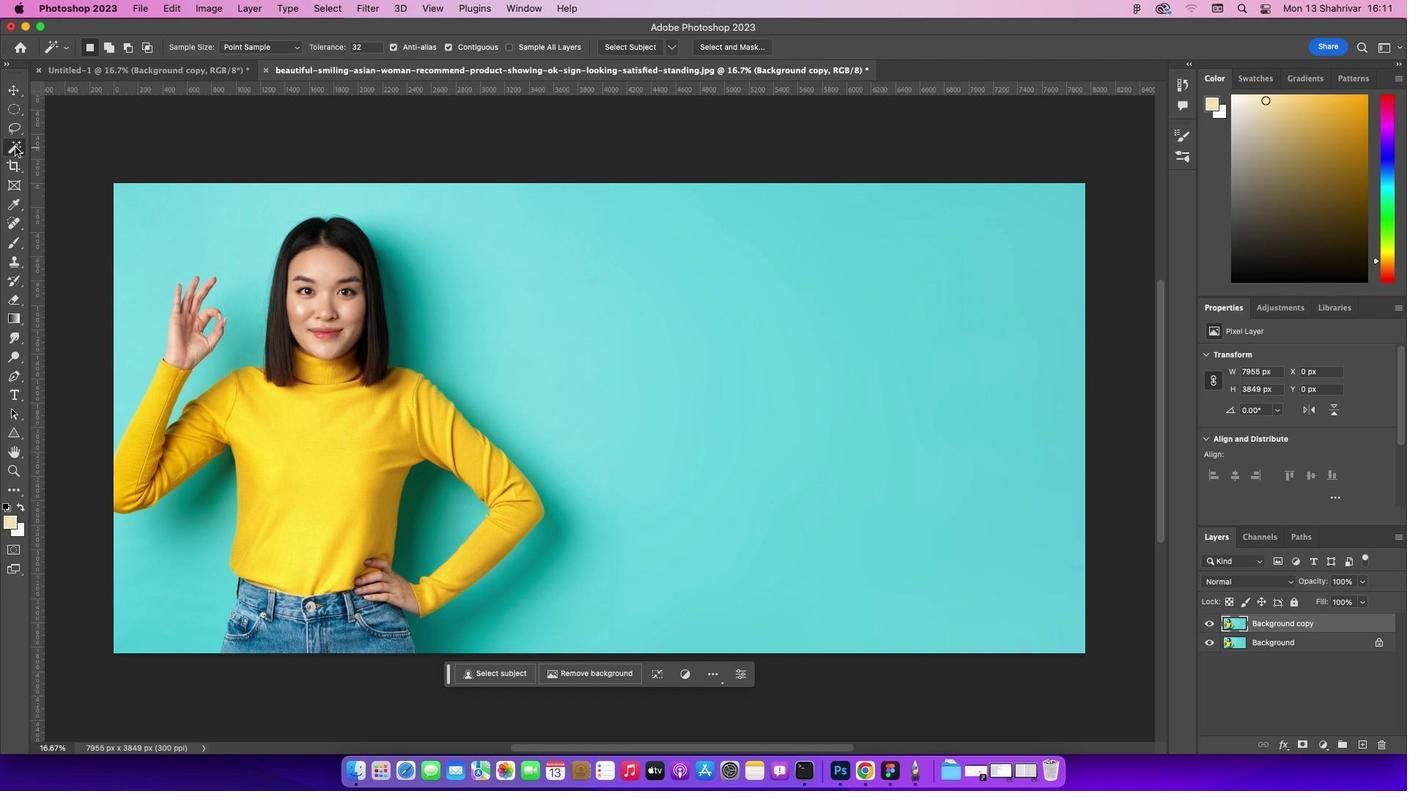 
Action: Mouse pressed left at (14, 147)
Screenshot: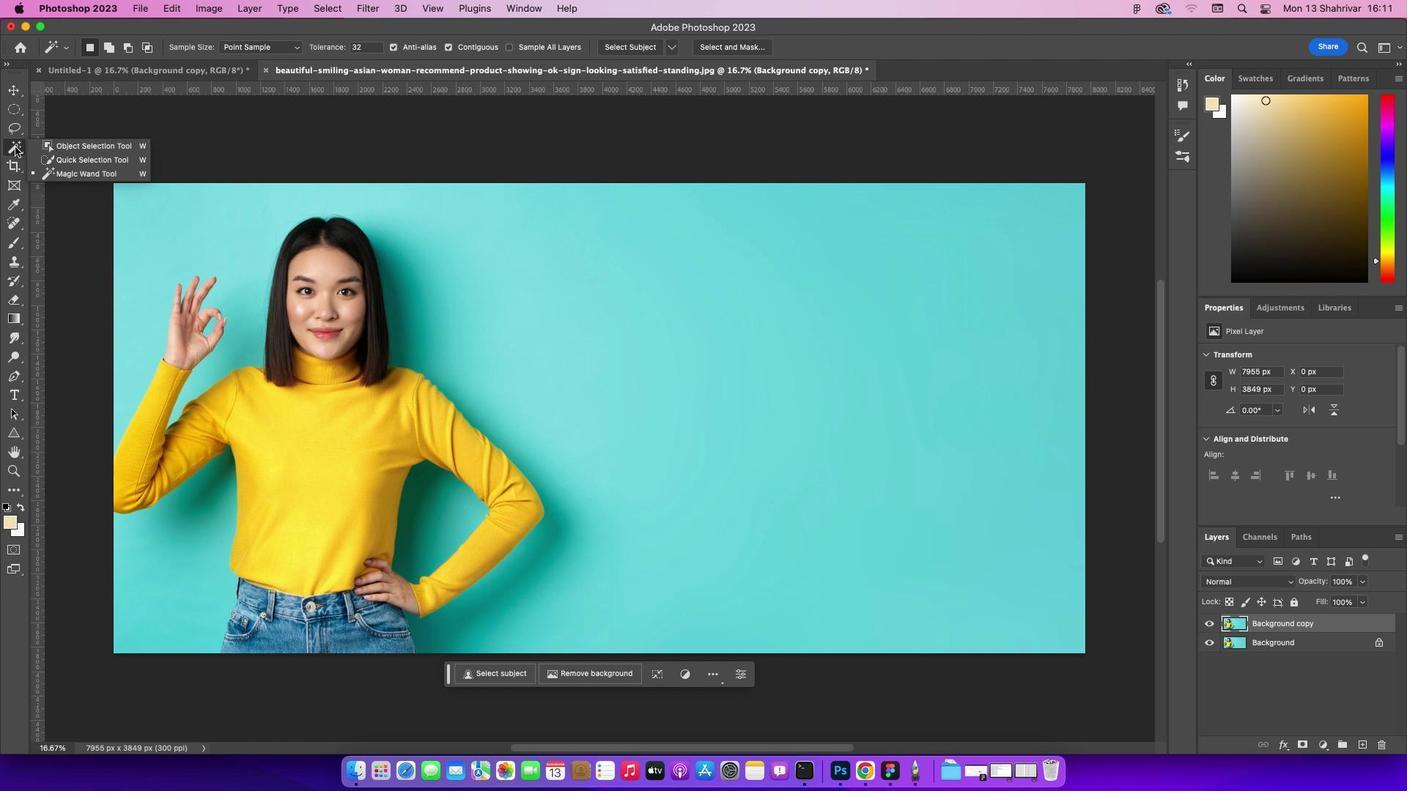 
Action: Mouse moved to (213, 164)
Screenshot: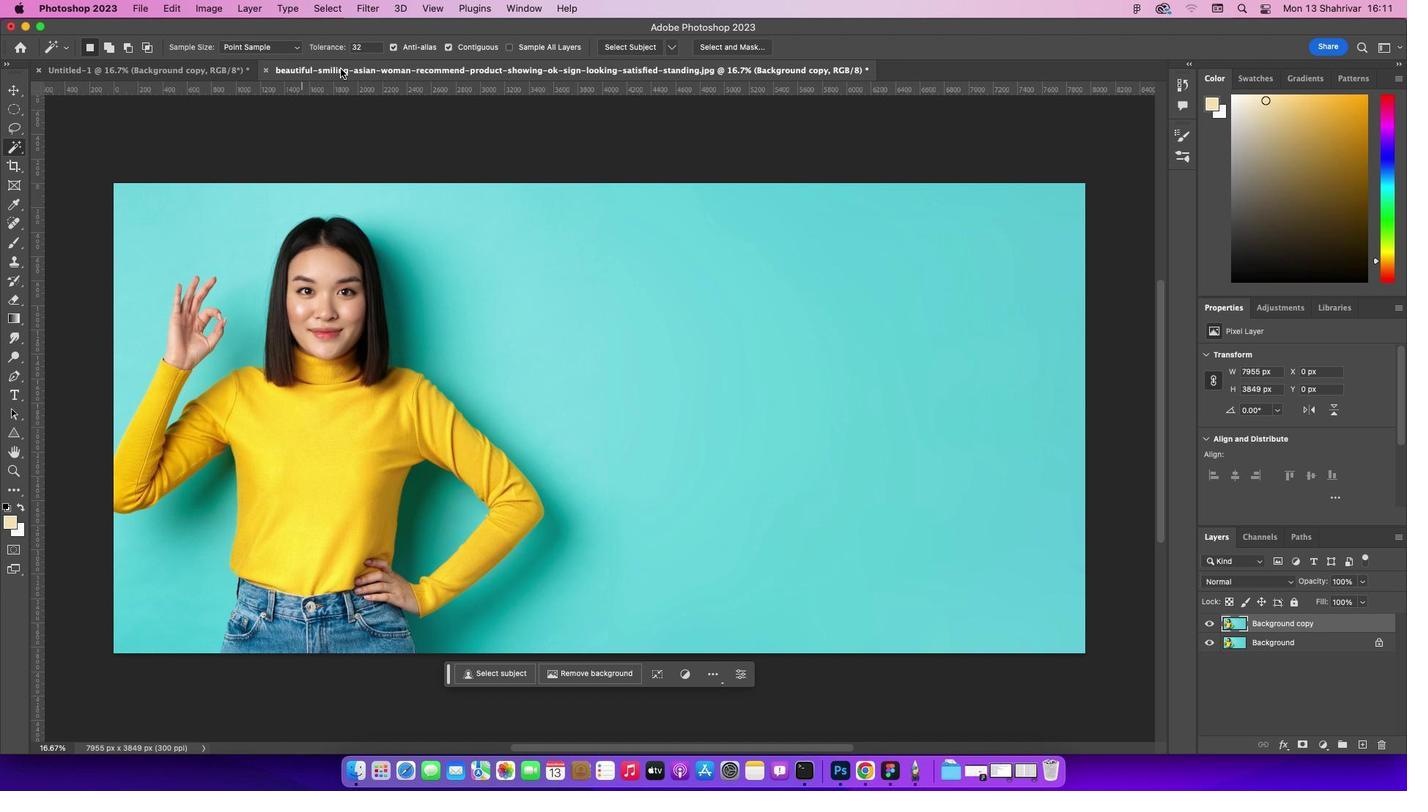 
Action: Mouse pressed left at (213, 164)
Screenshot: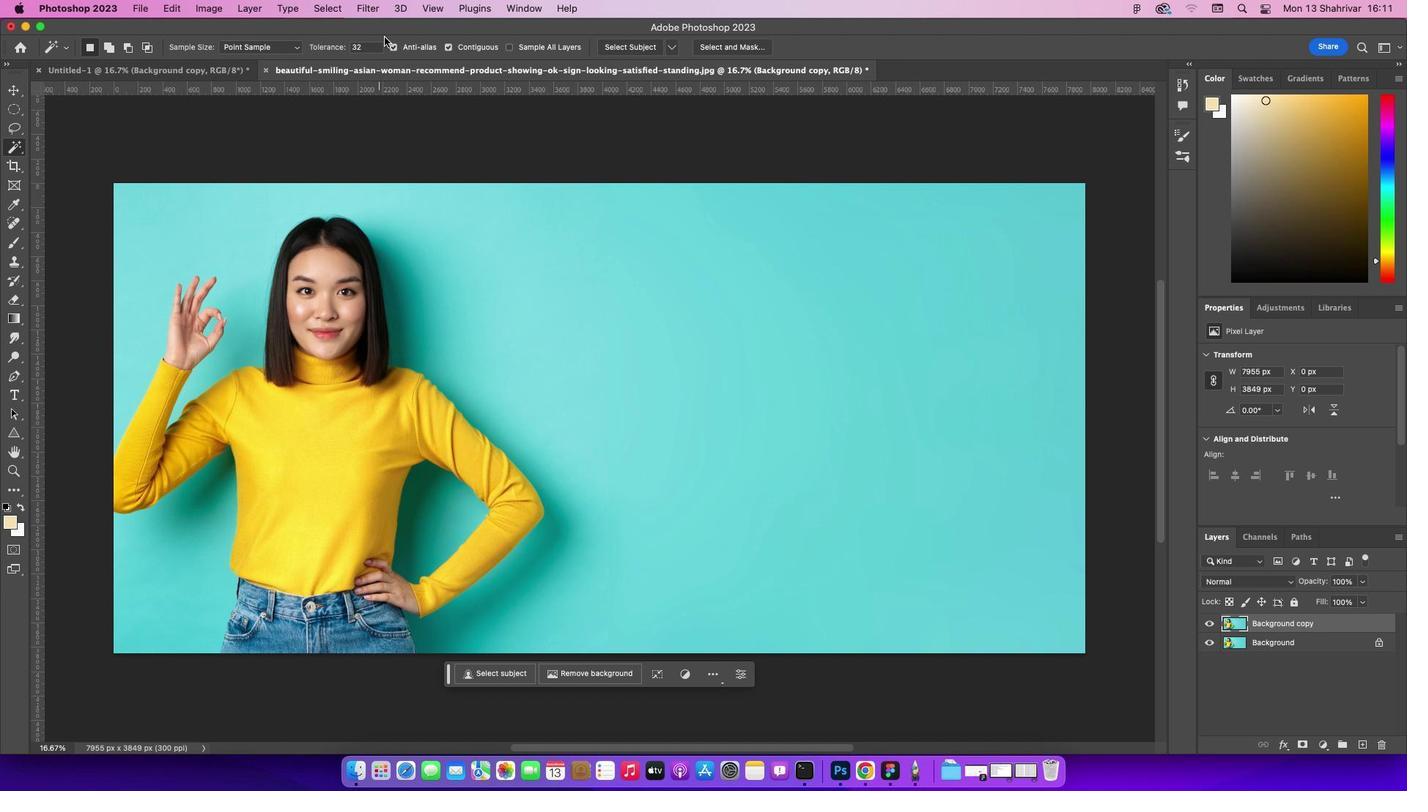 
Action: Mouse moved to (346, 351)
Screenshot: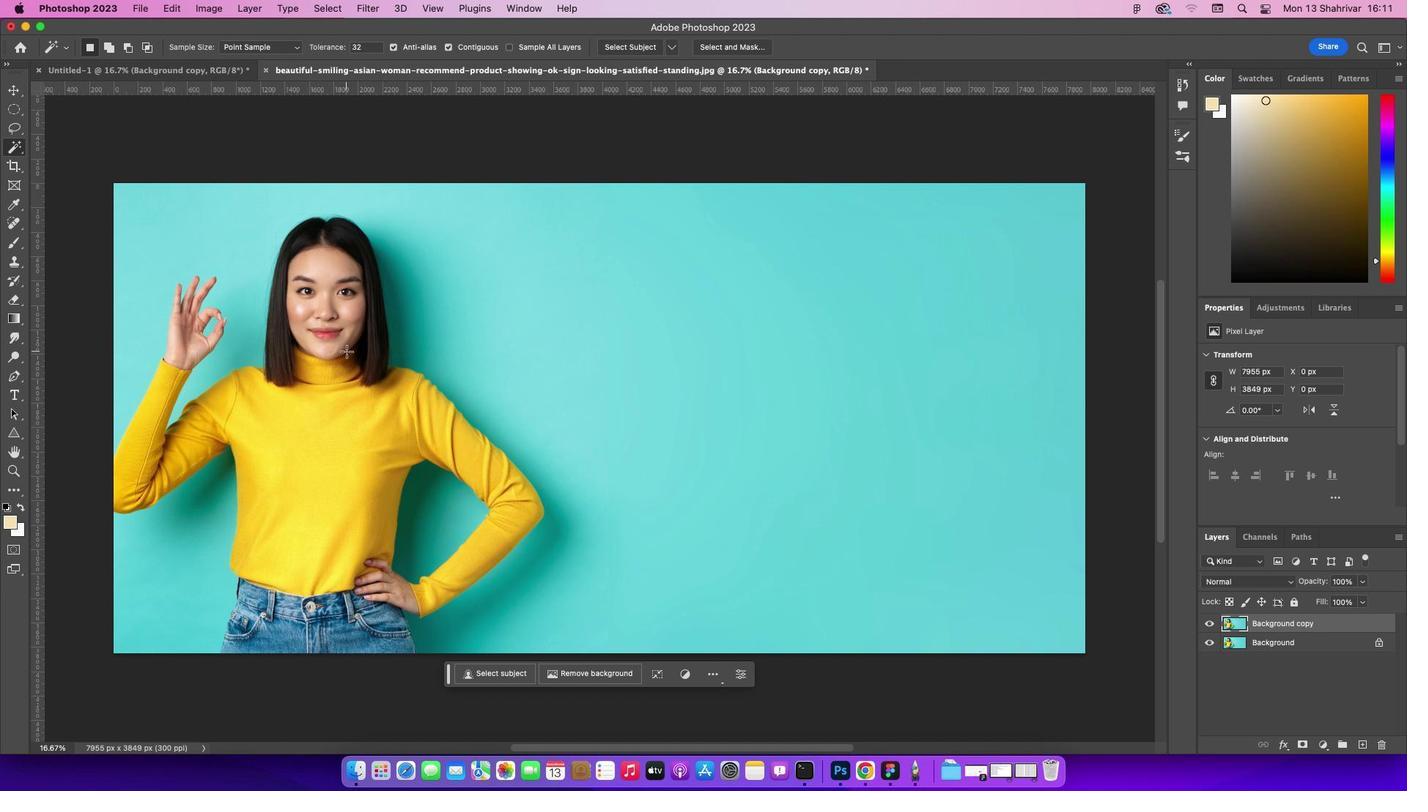 
Action: Key pressed Key.cmd_r'=''='
Screenshot: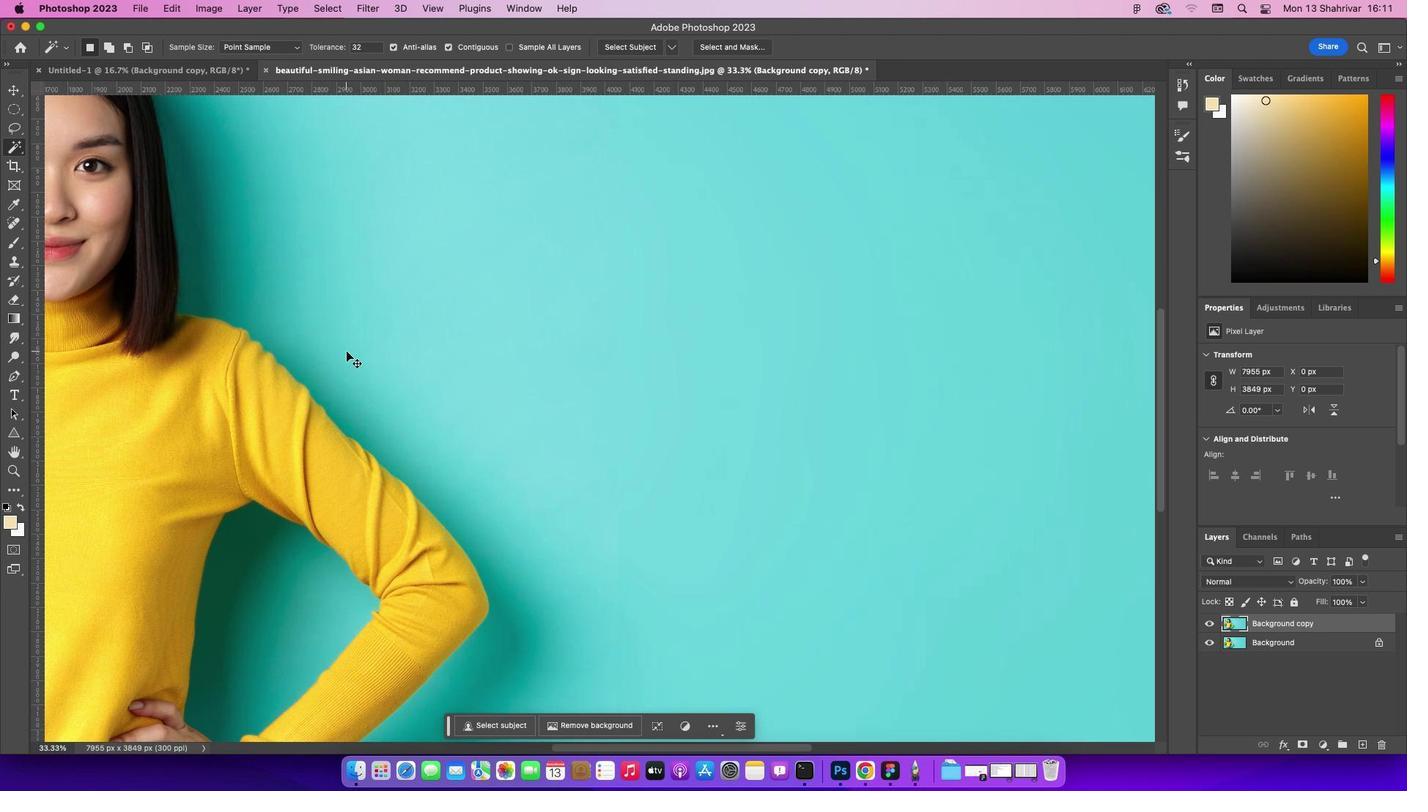 
Action: Mouse moved to (12, 374)
Screenshot: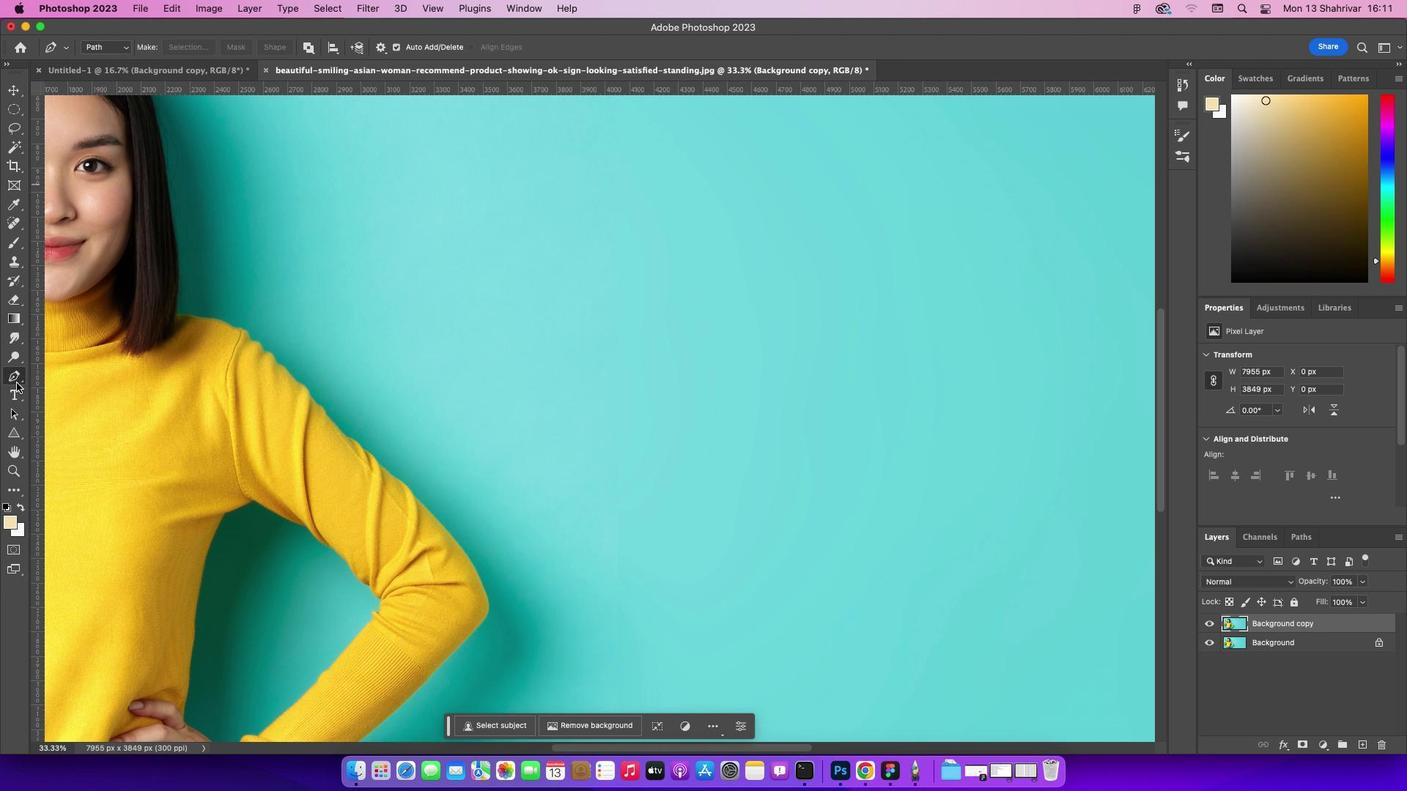 
Action: Mouse pressed left at (12, 374)
Screenshot: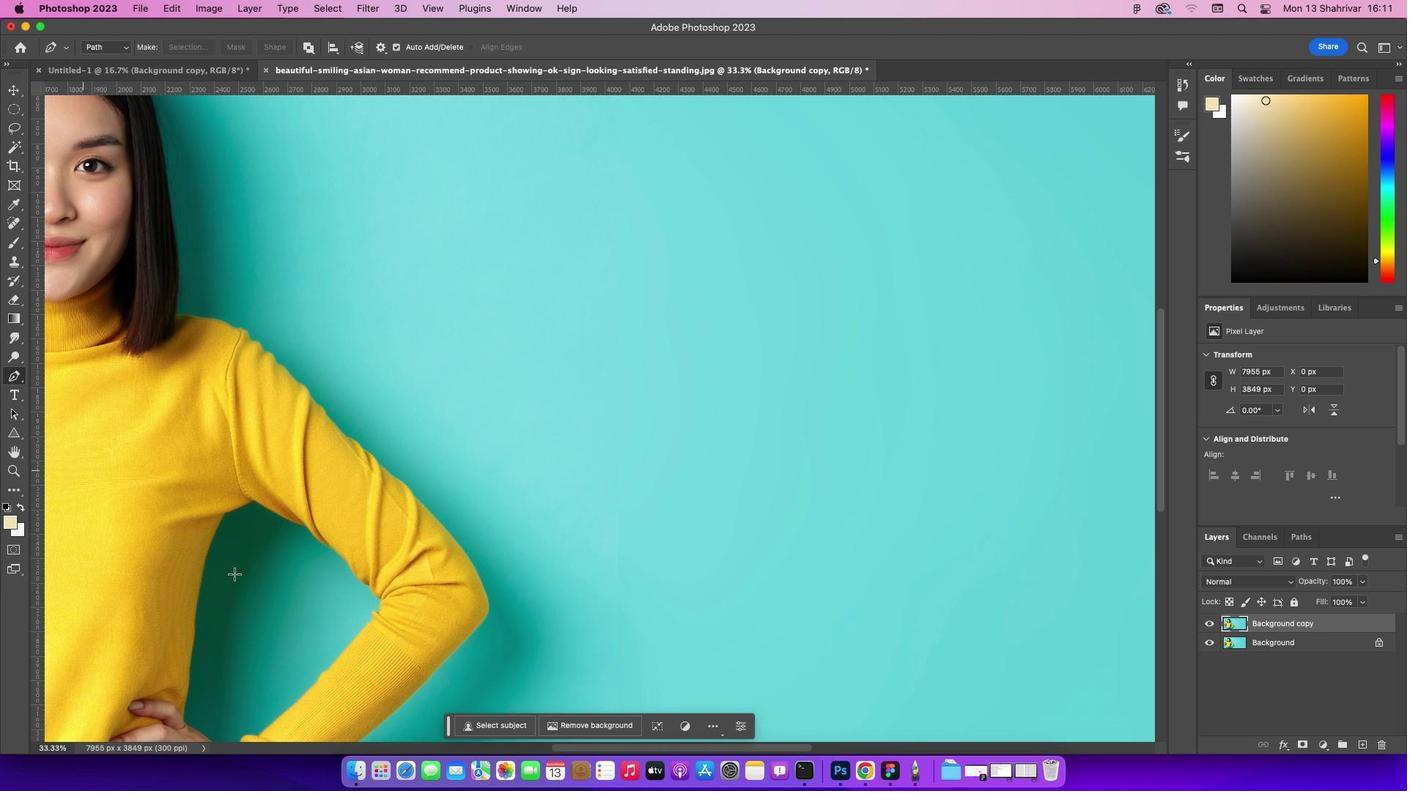 
Action: Mouse moved to (555, 747)
Screenshot: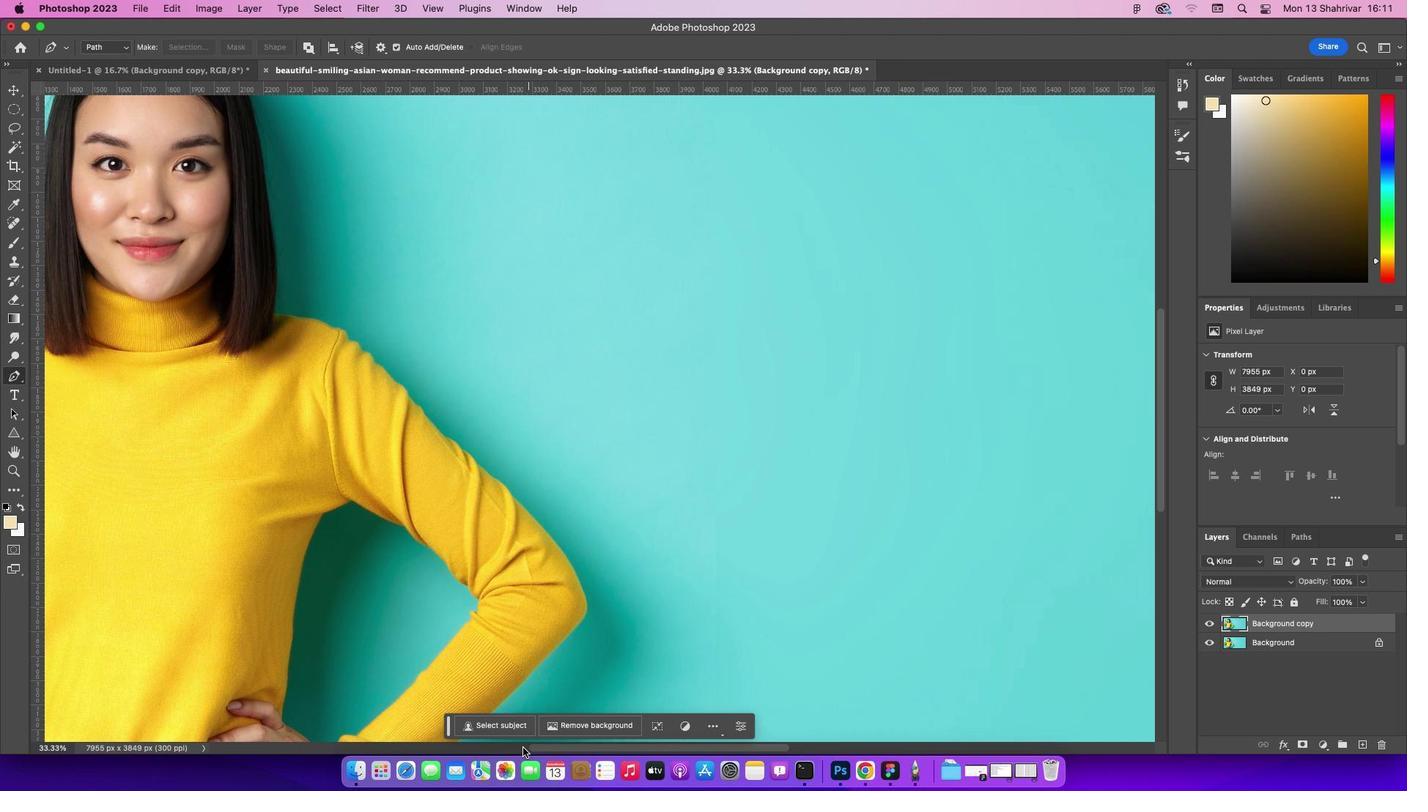 
Action: Mouse pressed left at (555, 747)
Screenshot: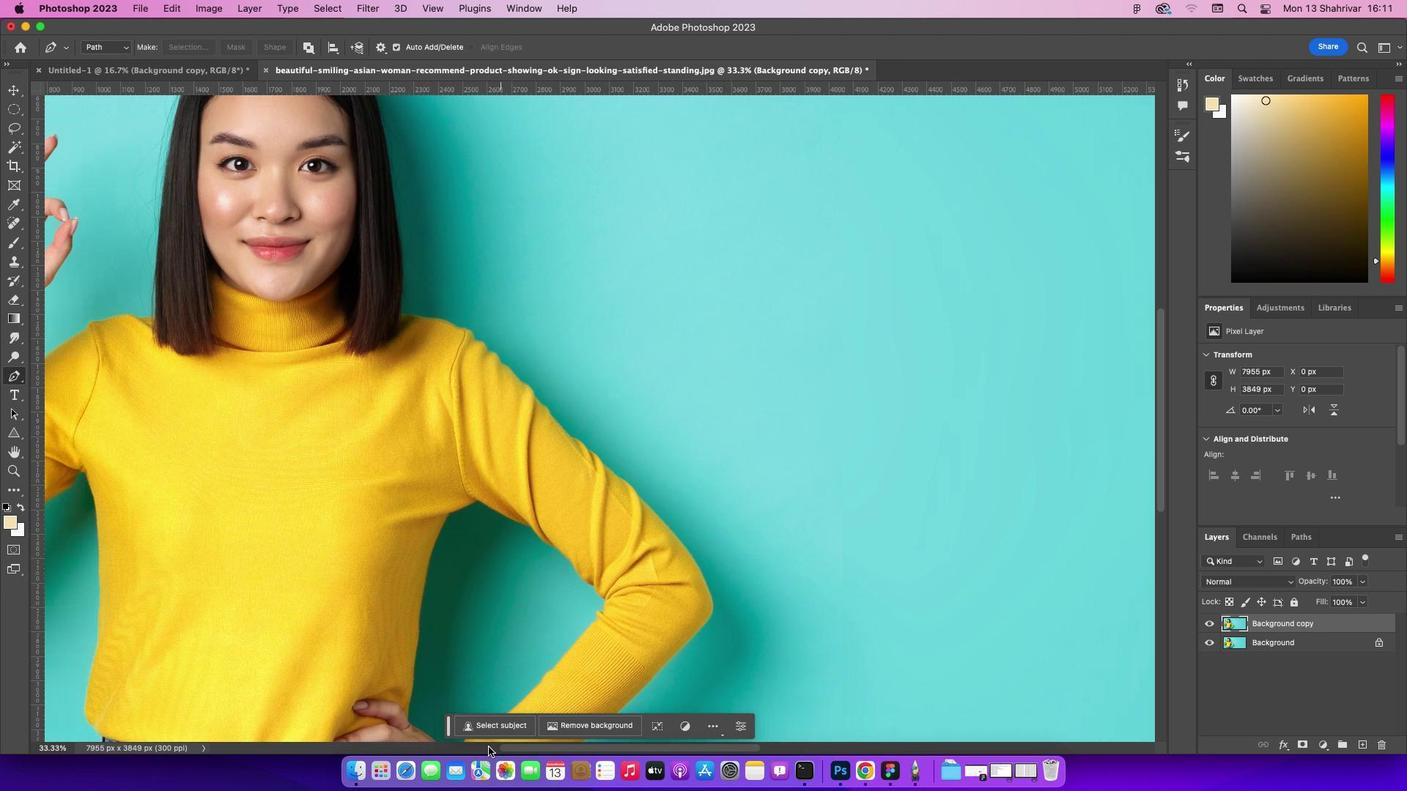 
Action: Mouse moved to (732, 420)
Screenshot: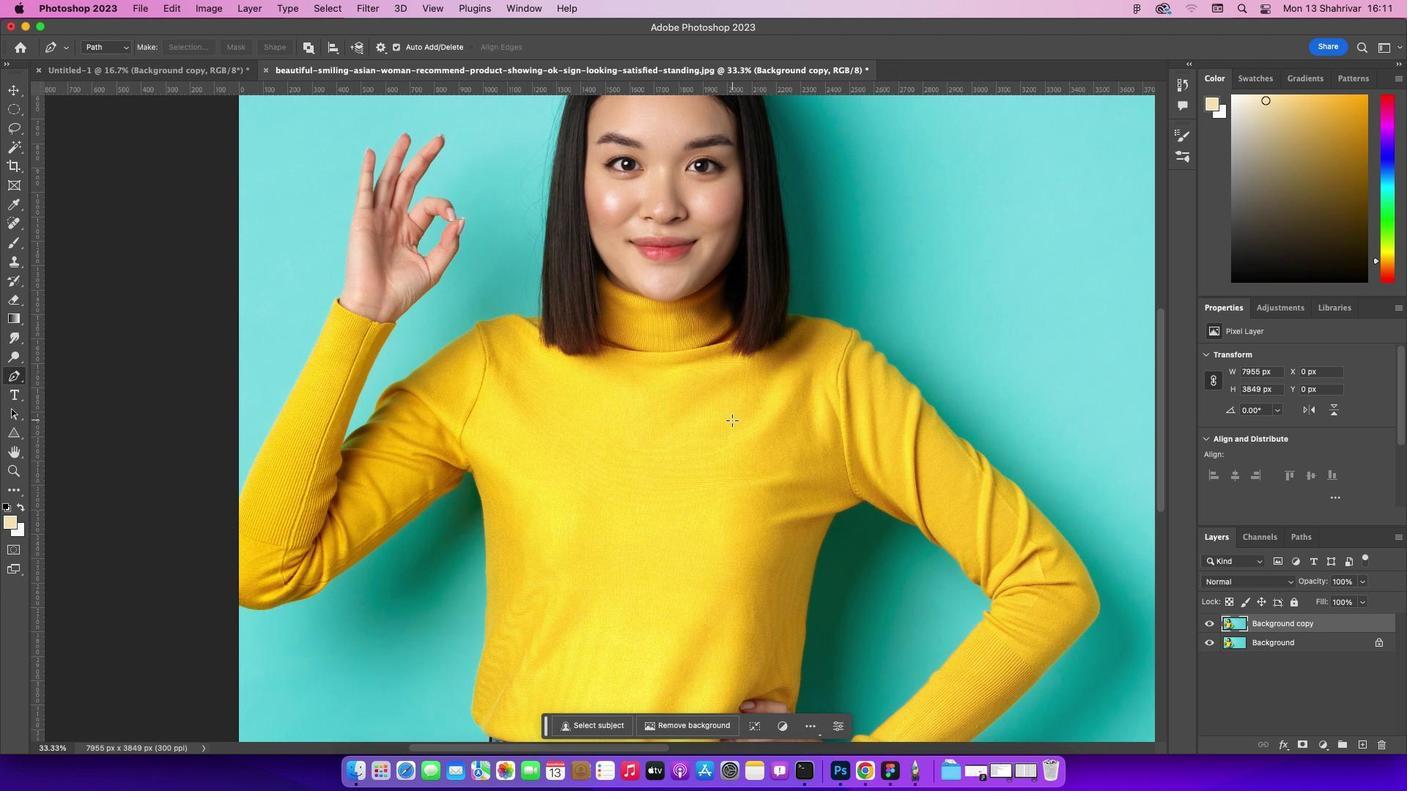 
Action: Key pressed Key.cmd_r'=''='
Screenshot: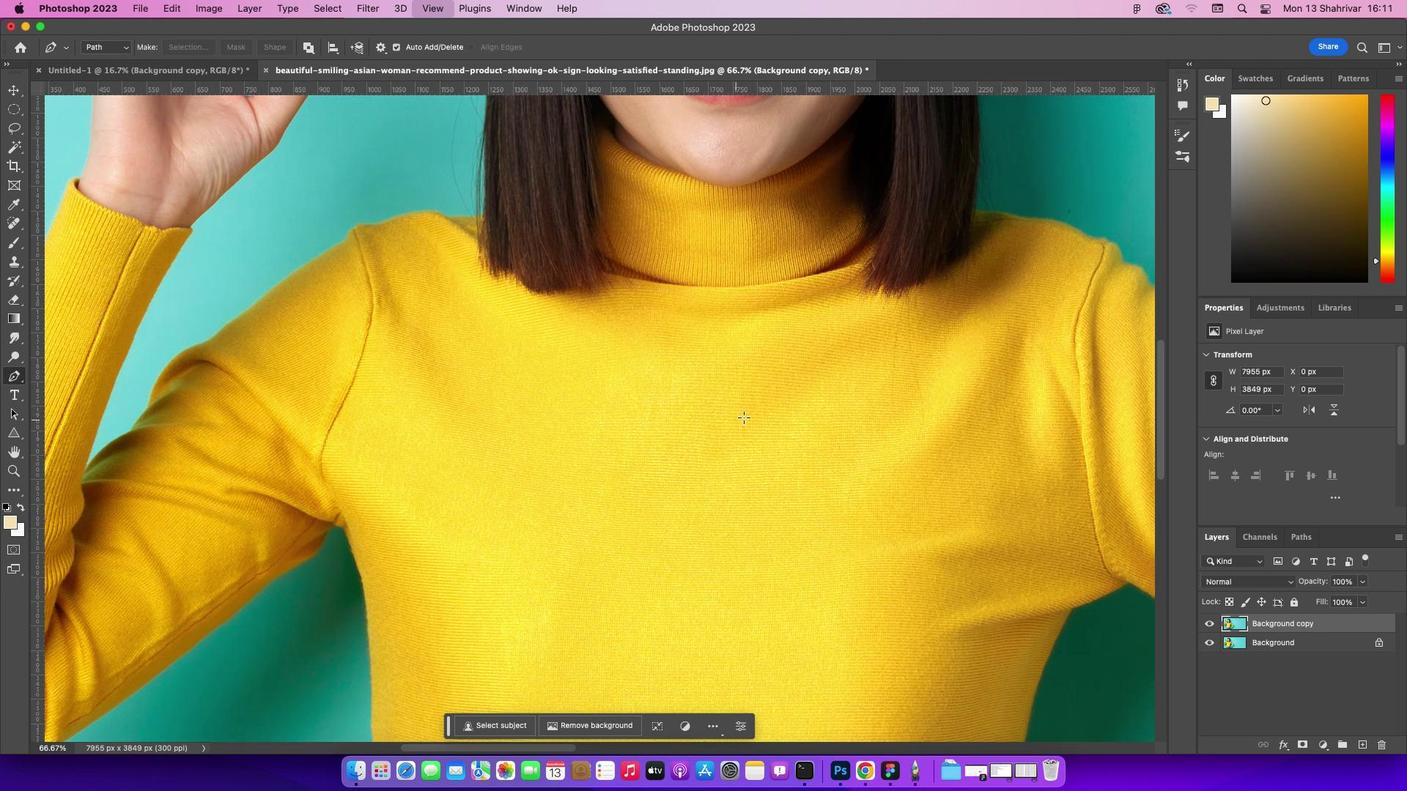 
Action: Mouse moved to (816, 397)
Screenshot: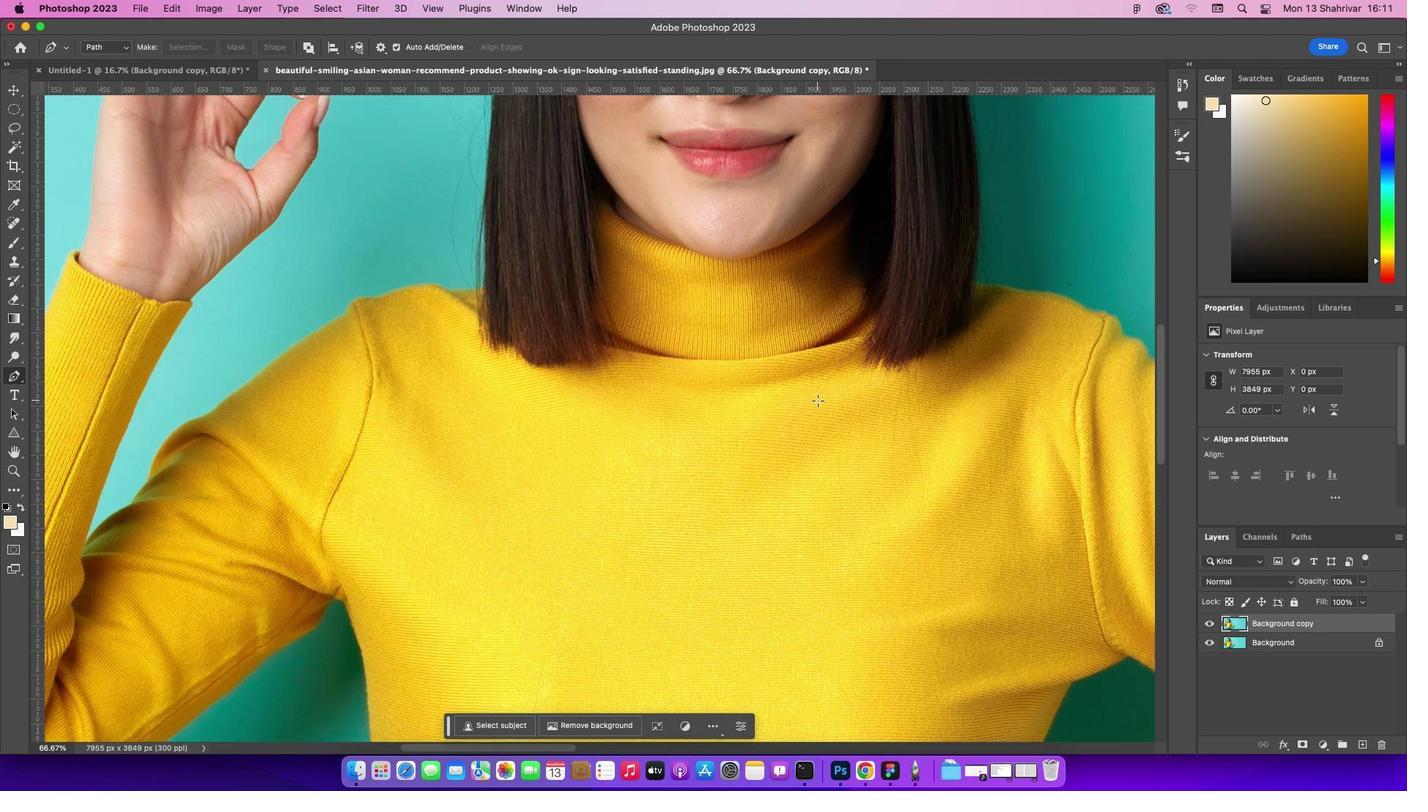 
Action: Mouse scrolled (816, 397) with delta (0, 0)
Screenshot: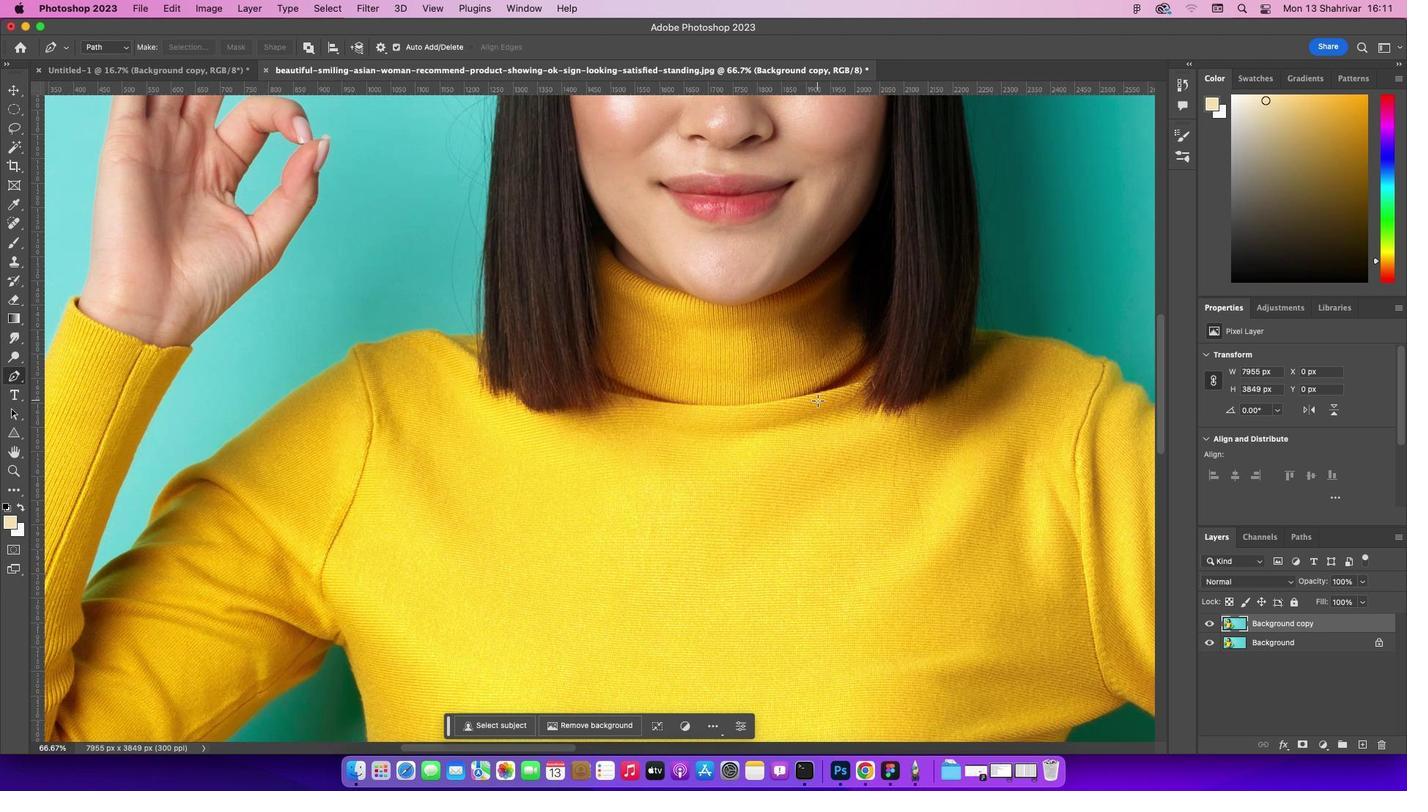 
Action: Mouse scrolled (816, 397) with delta (0, 0)
Screenshot: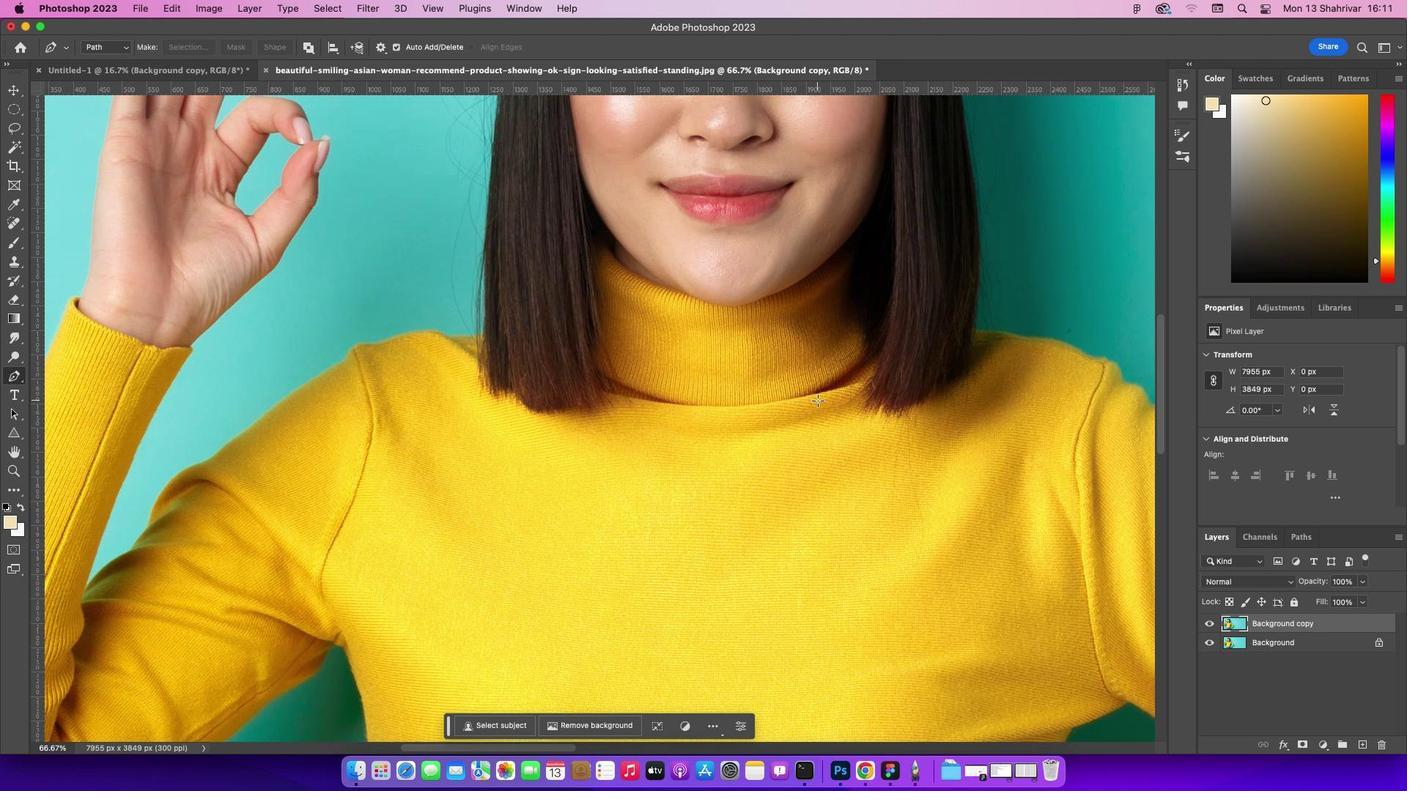 
Action: Mouse moved to (817, 399)
Screenshot: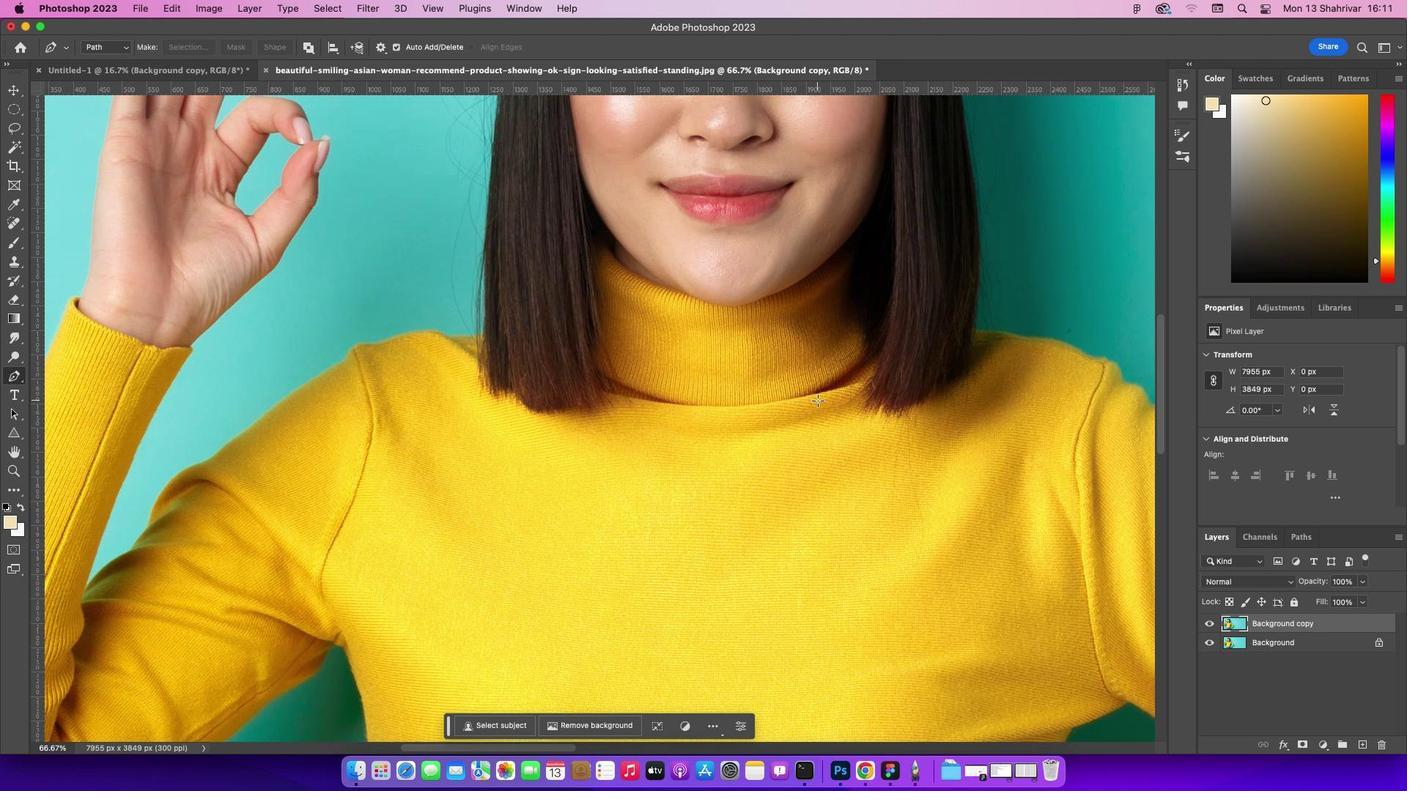 
Action: Mouse scrolled (817, 399) with delta (0, 2)
Screenshot: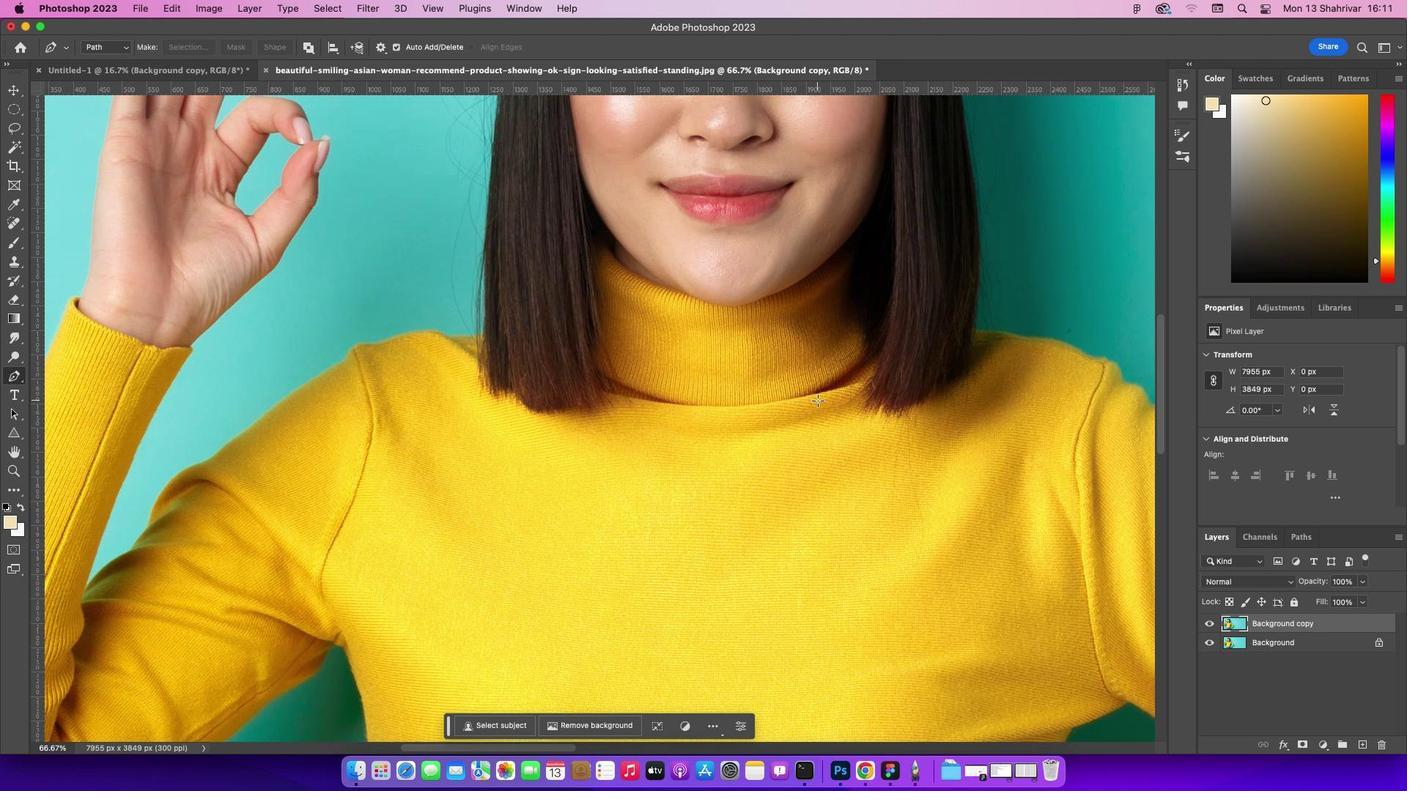 
Action: Mouse moved to (817, 400)
Screenshot: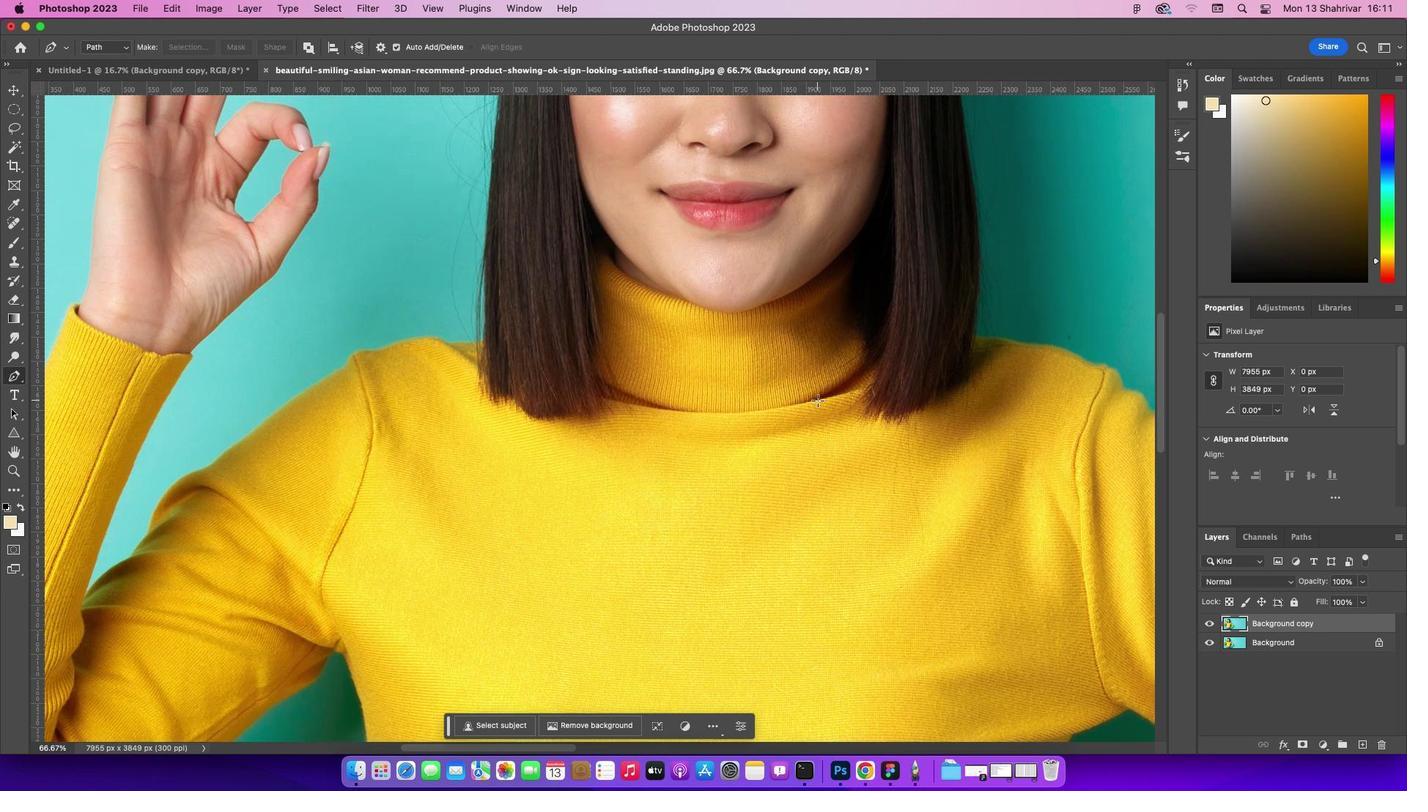 
Action: Mouse scrolled (817, 400) with delta (0, 3)
Screenshot: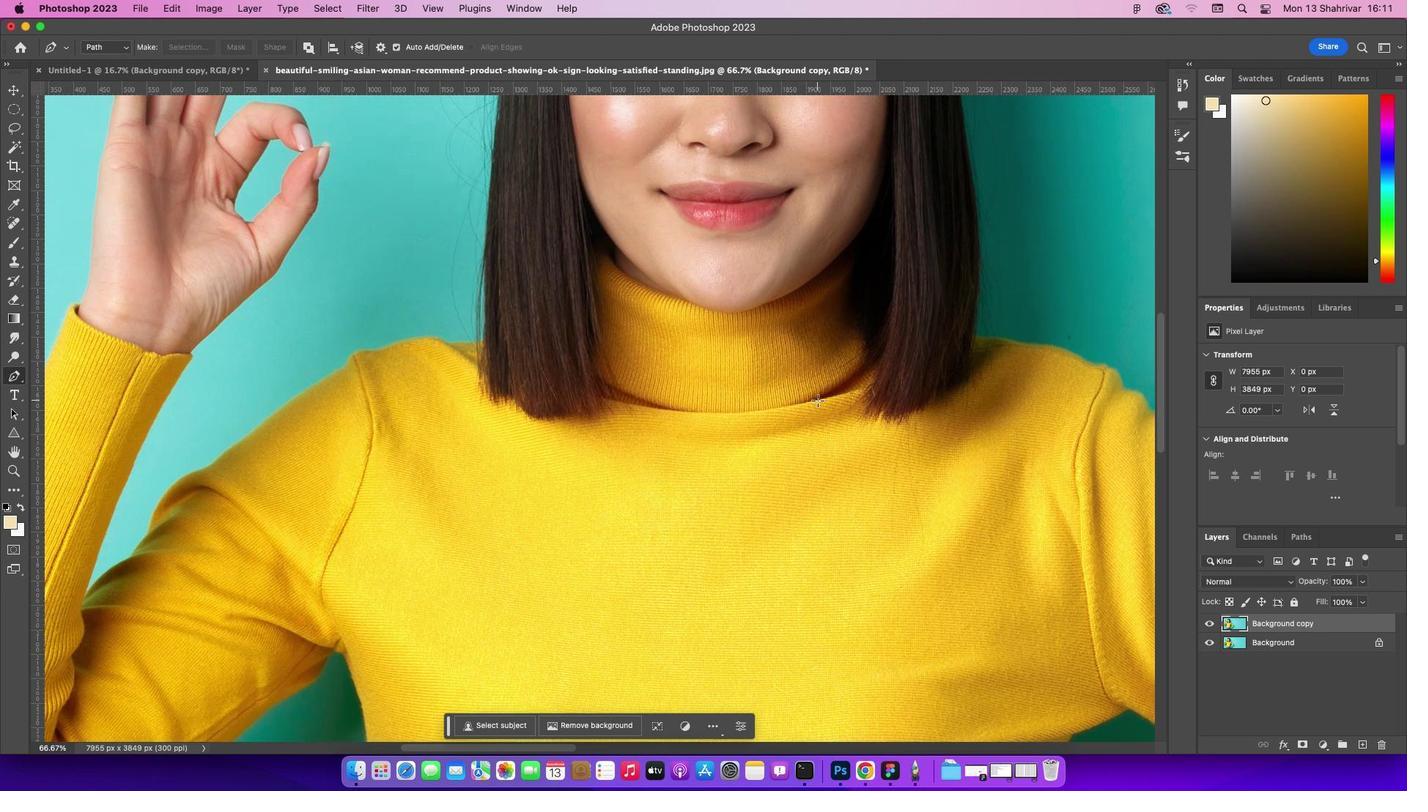 
Action: Mouse moved to (817, 400)
Screenshot: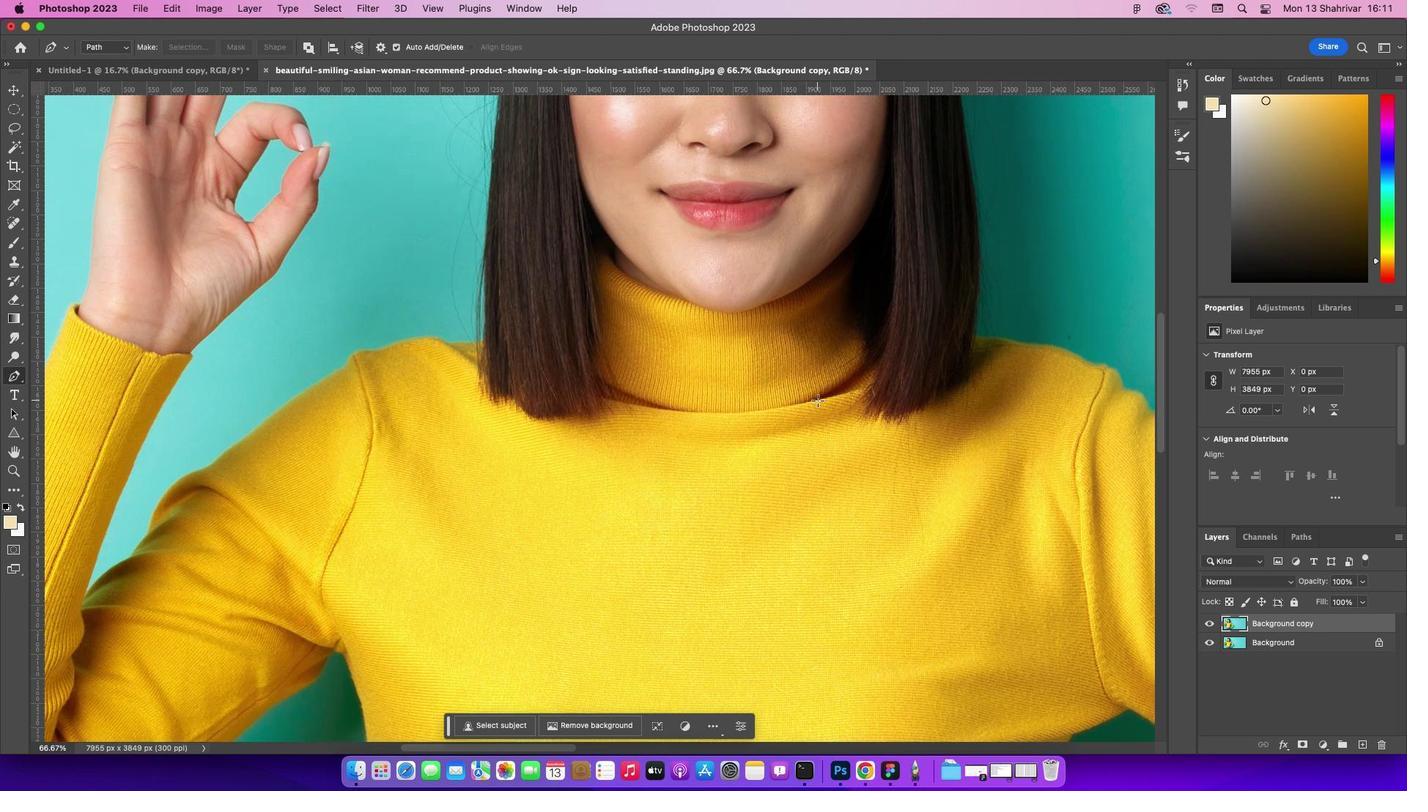 
Action: Mouse scrolled (817, 400) with delta (0, 4)
Screenshot: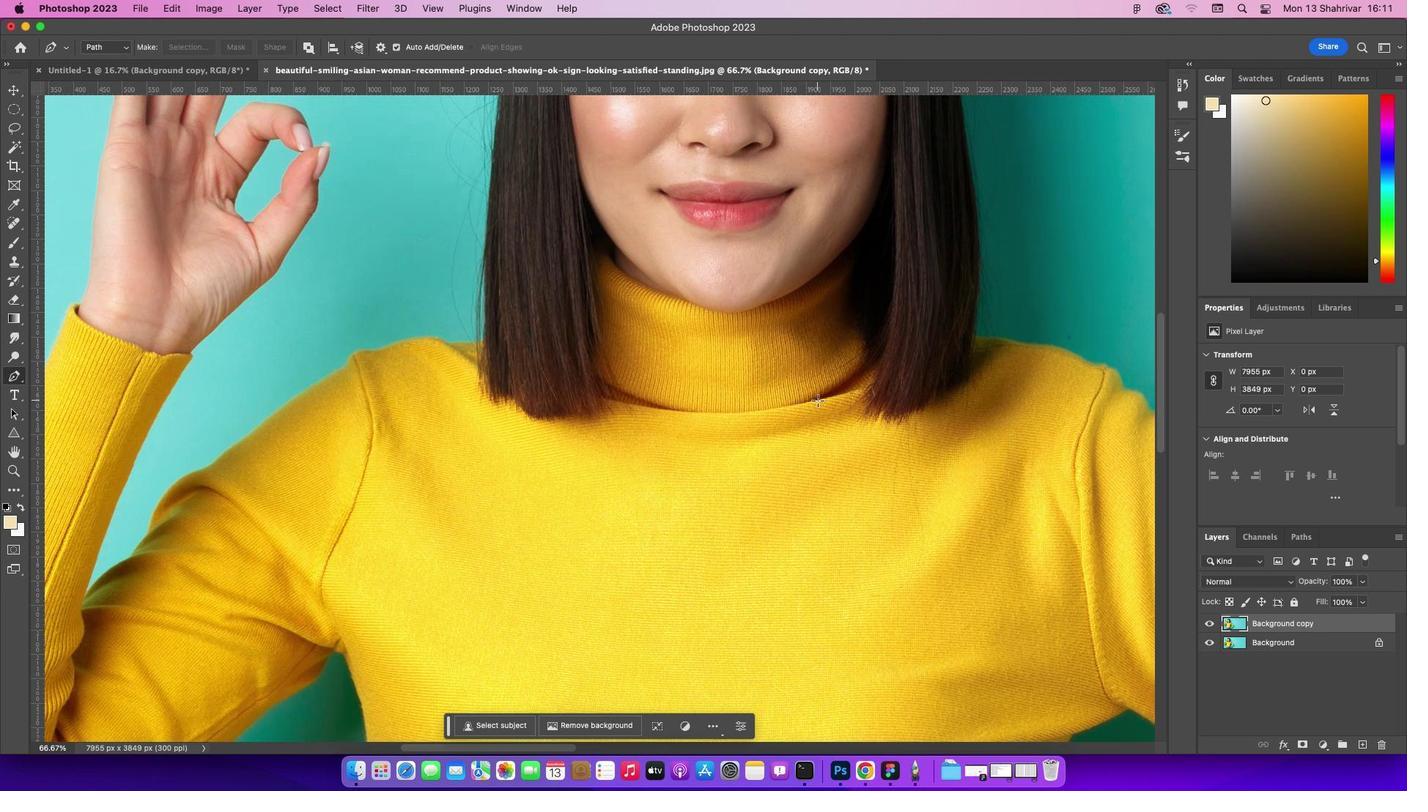 
Action: Mouse scrolled (817, 400) with delta (0, 0)
Screenshot: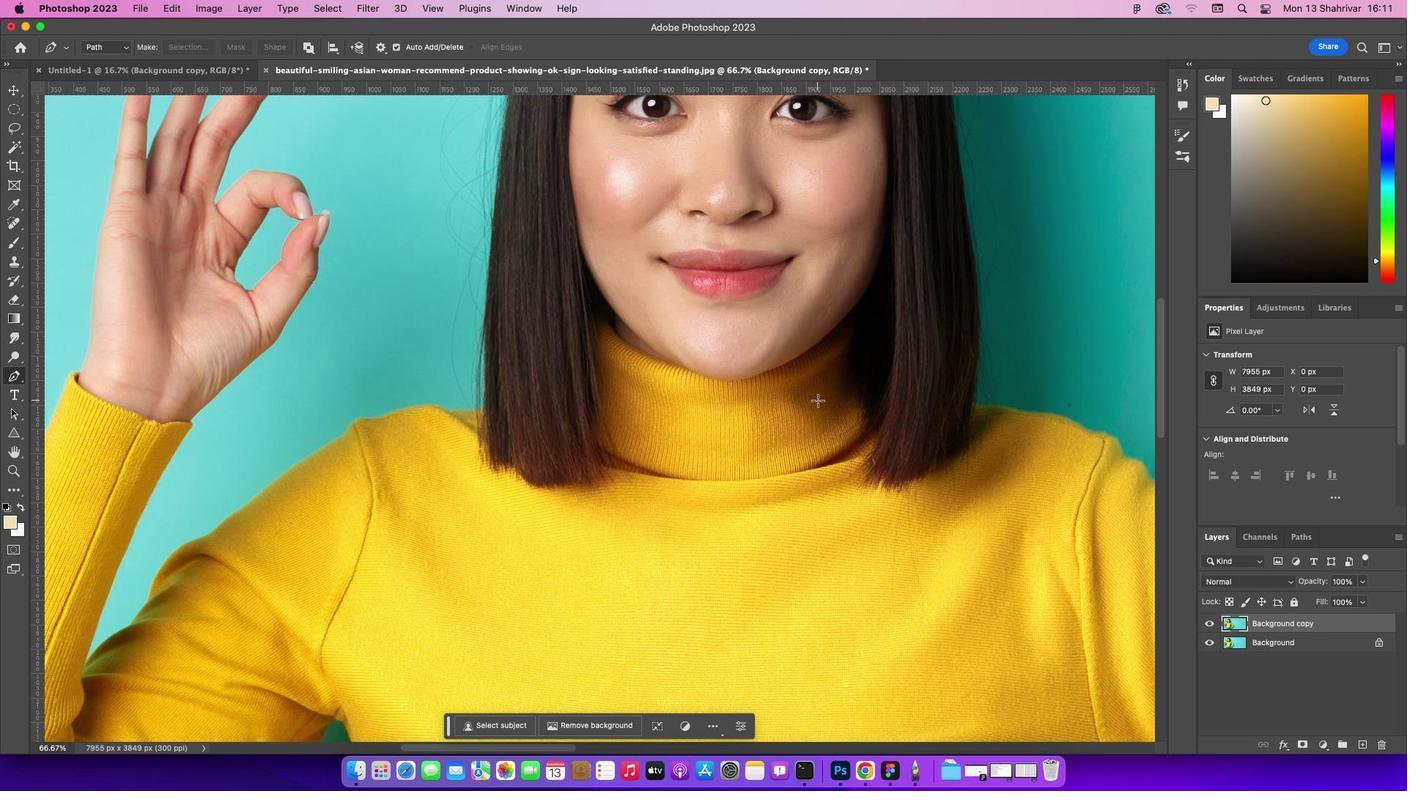 
Action: Mouse scrolled (817, 400) with delta (0, 0)
Screenshot: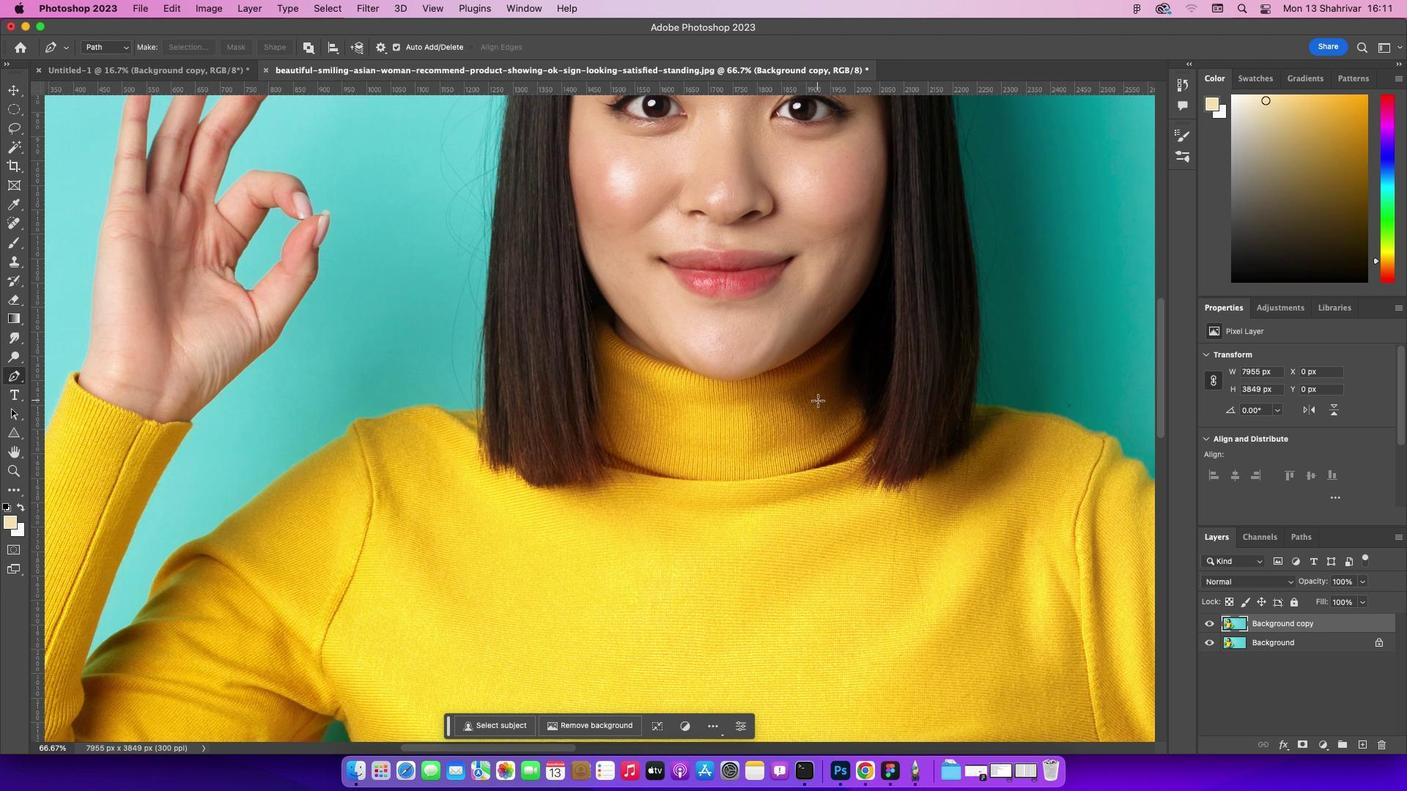 
Action: Mouse scrolled (817, 400) with delta (0, 2)
Screenshot: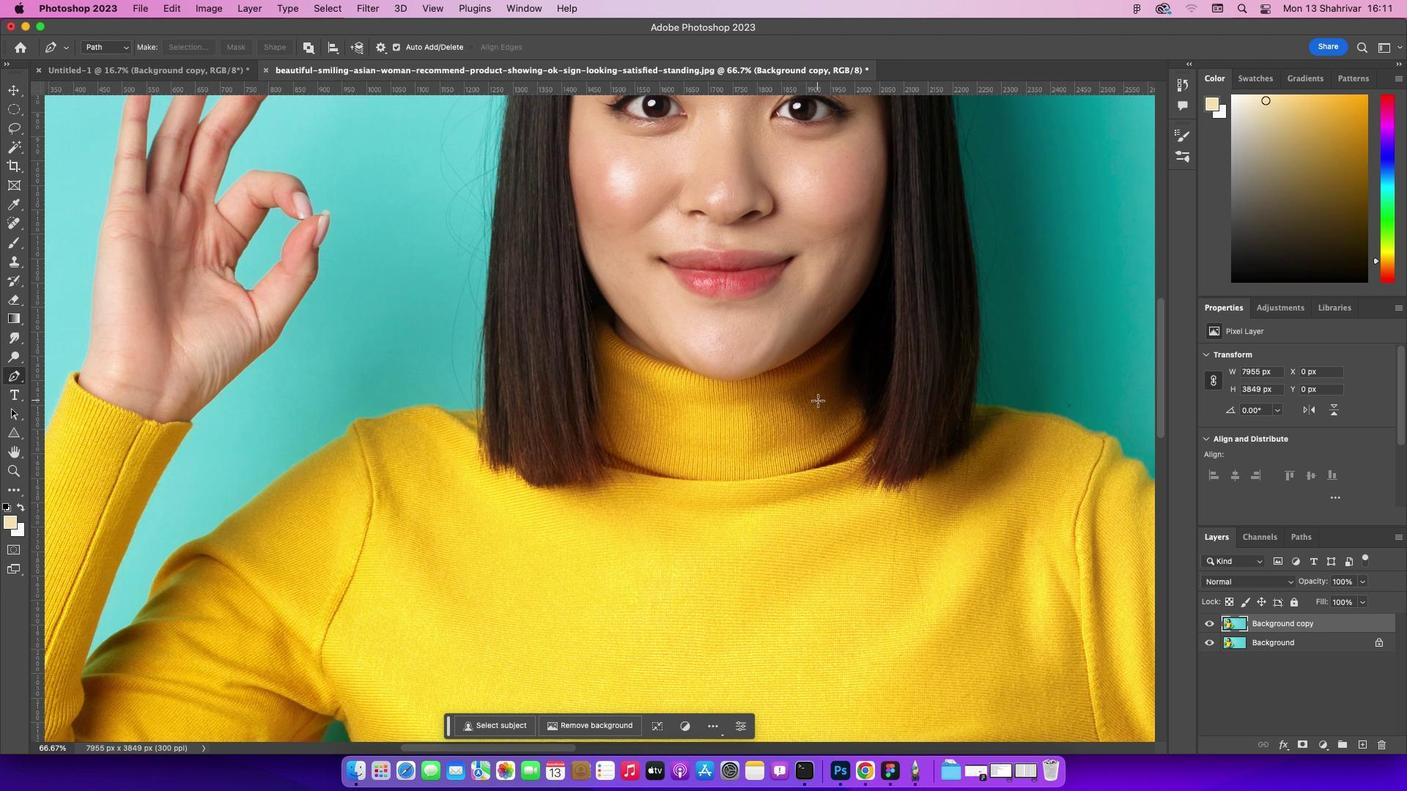 
Action: Mouse scrolled (817, 400) with delta (0, 3)
Screenshot: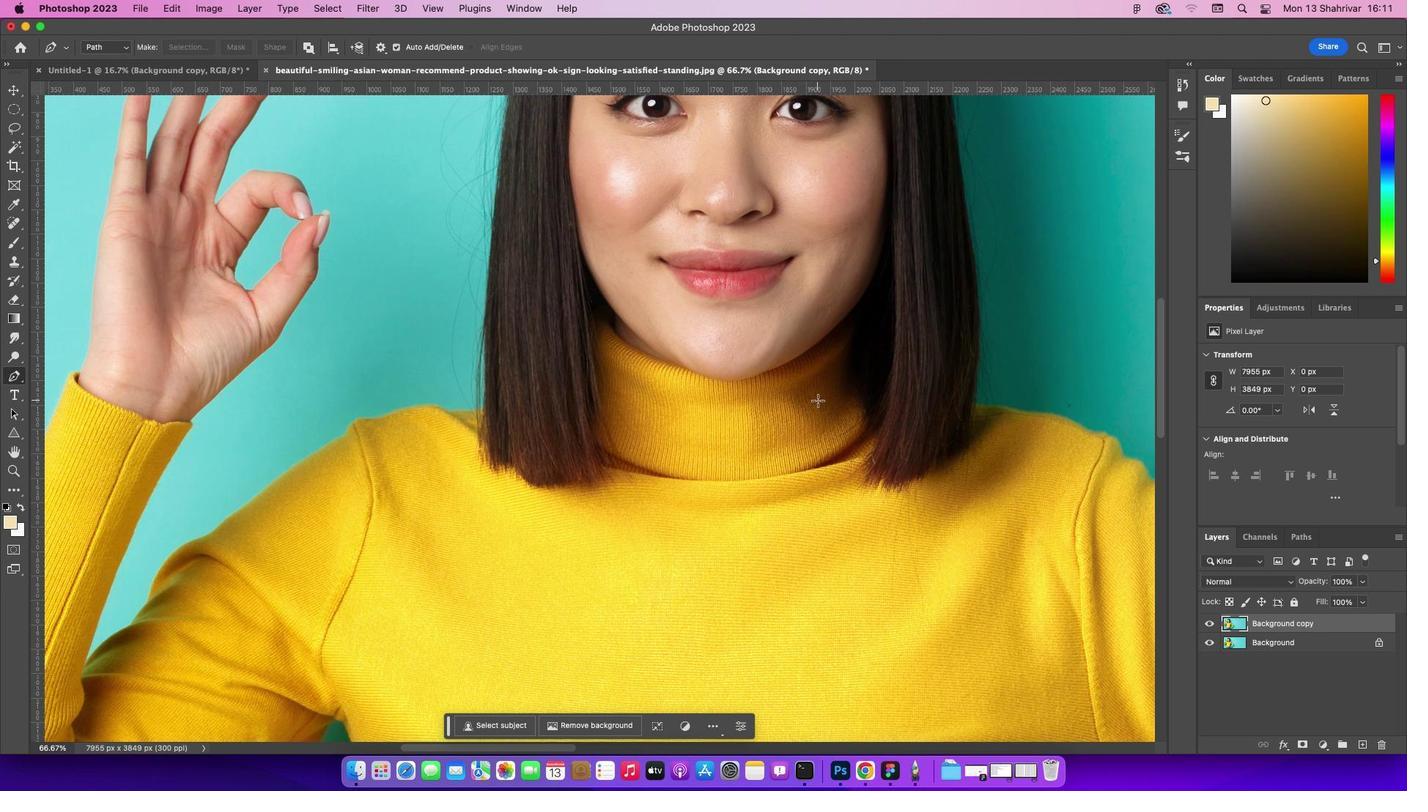 
Action: Mouse scrolled (817, 400) with delta (0, 0)
Screenshot: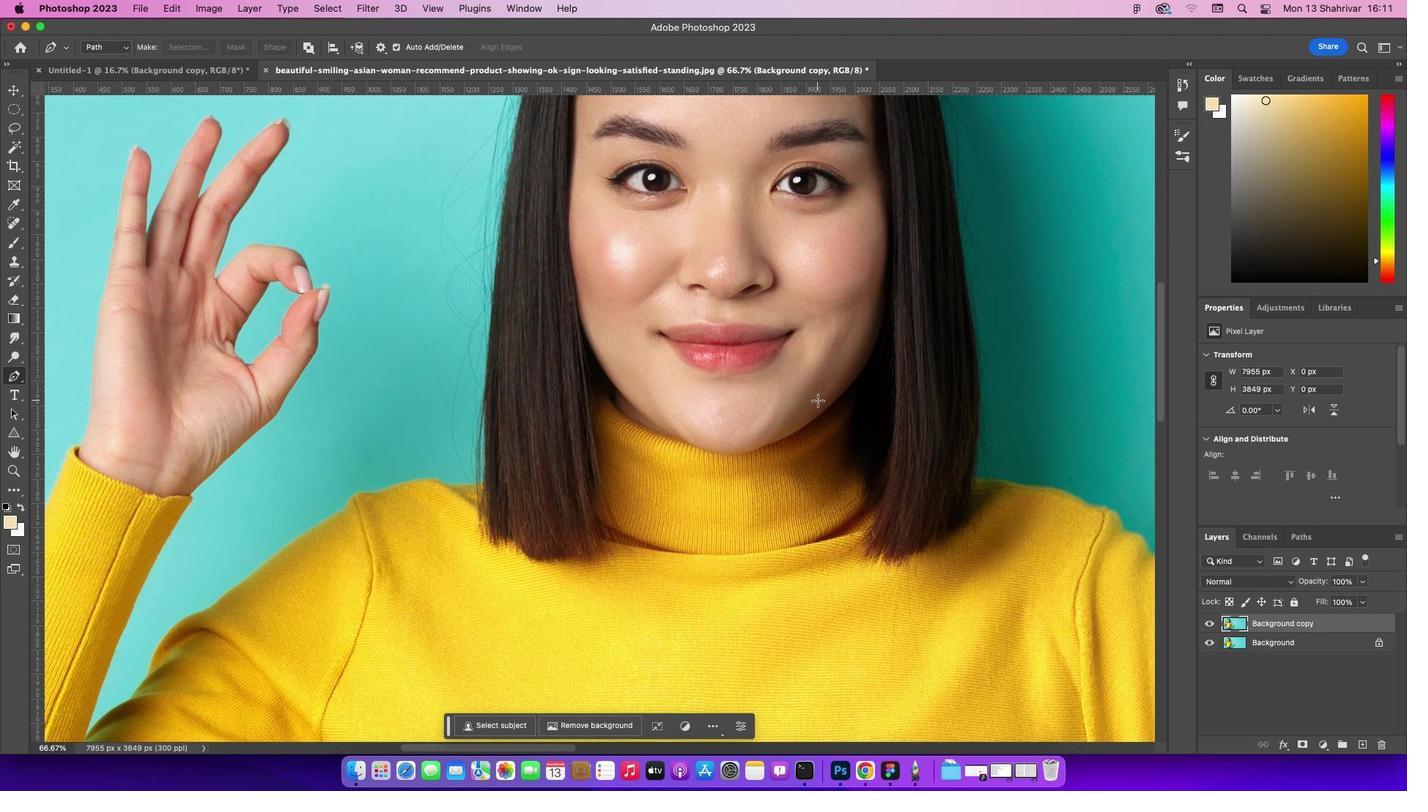 
Action: Mouse scrolled (817, 400) with delta (0, 0)
Screenshot: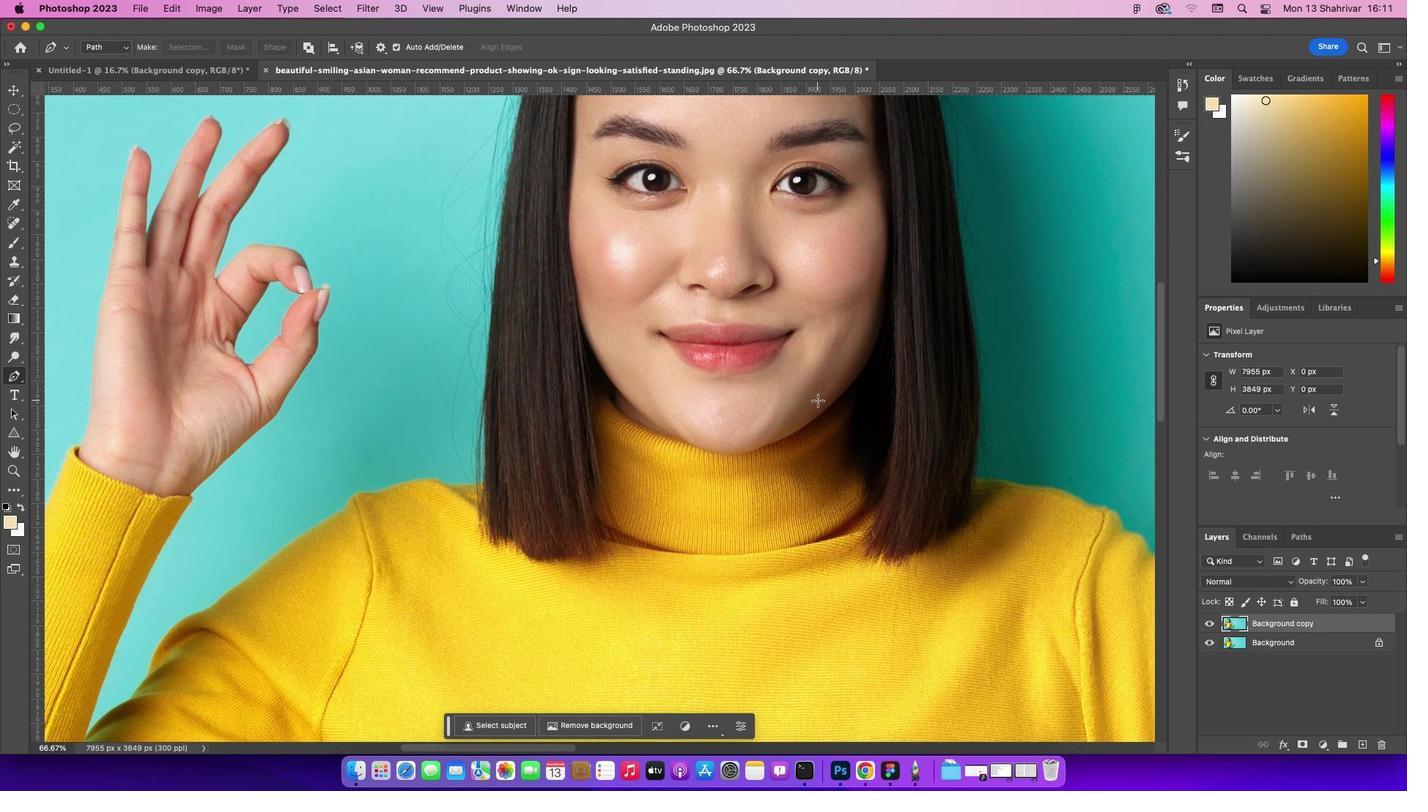 
Action: Mouse scrolled (817, 400) with delta (0, 2)
Screenshot: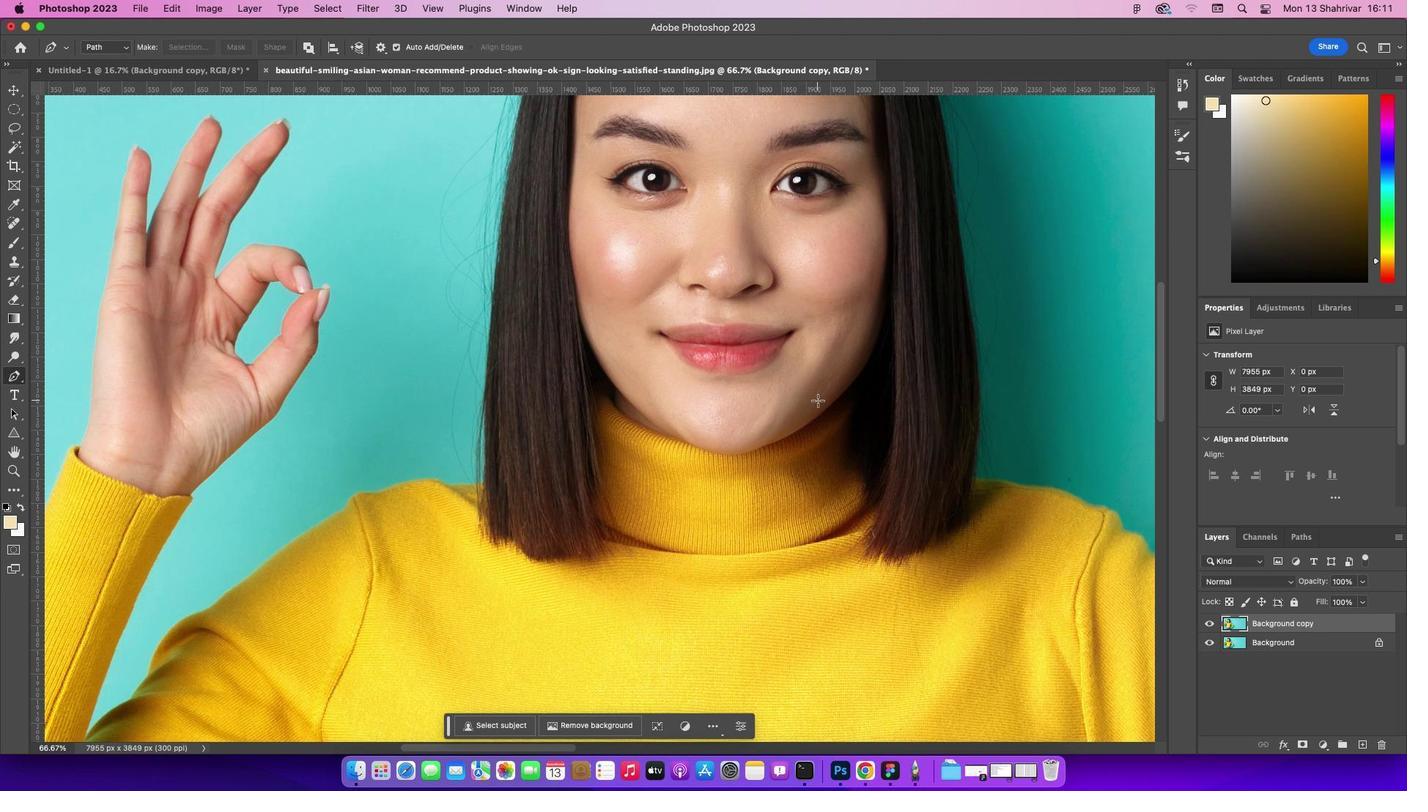 
Action: Mouse scrolled (817, 400) with delta (0, 3)
Screenshot: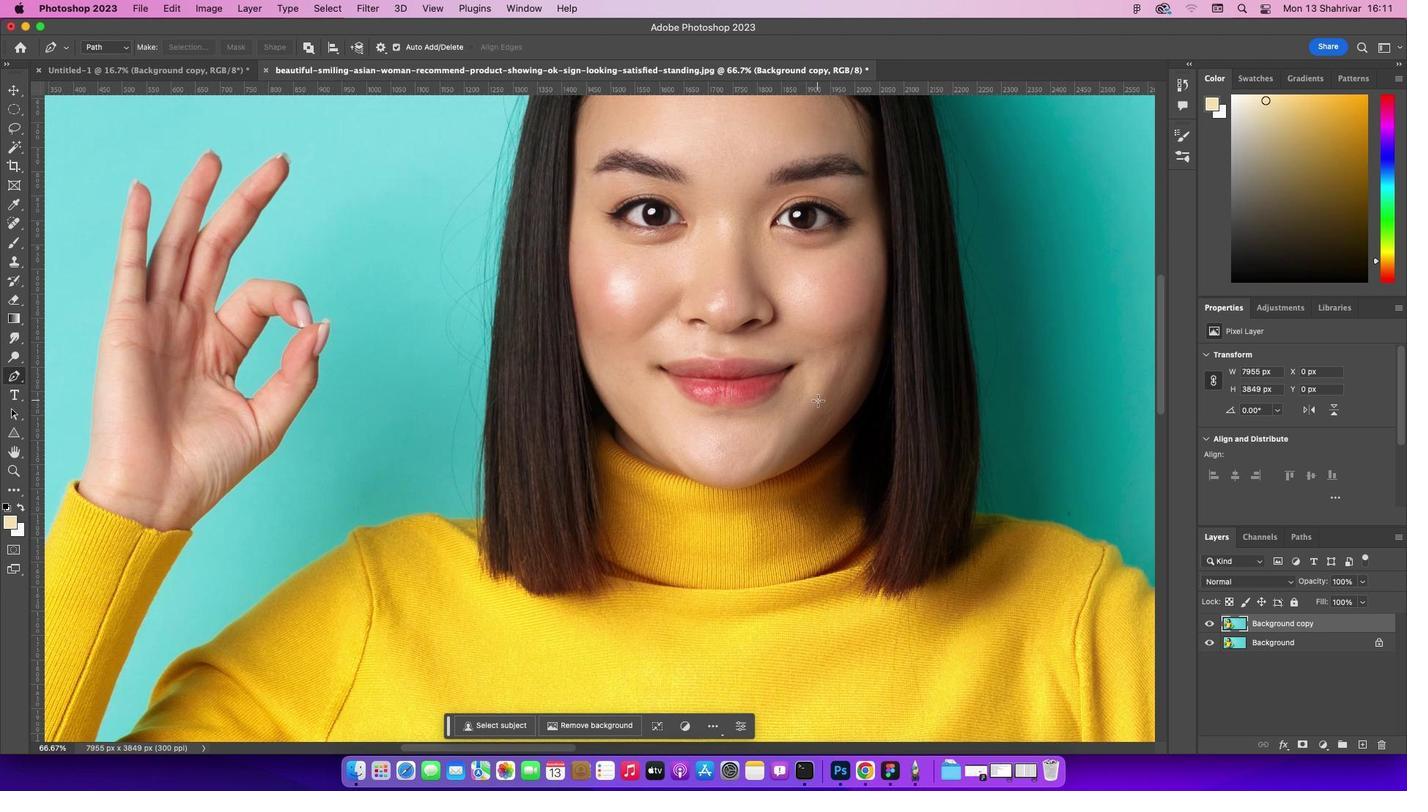 
Action: Mouse scrolled (817, 400) with delta (0, 0)
Screenshot: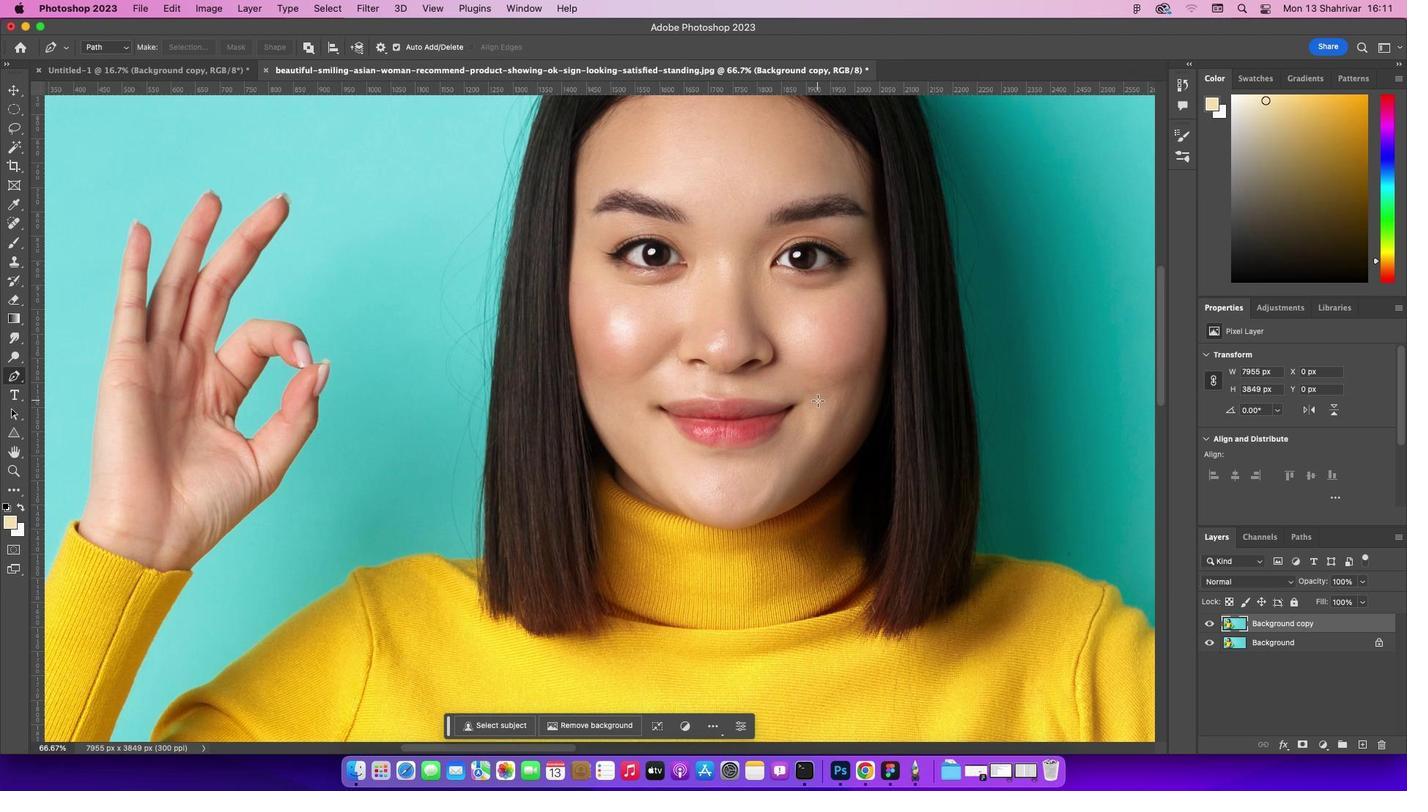 
Action: Mouse scrolled (817, 400) with delta (0, 0)
Screenshot: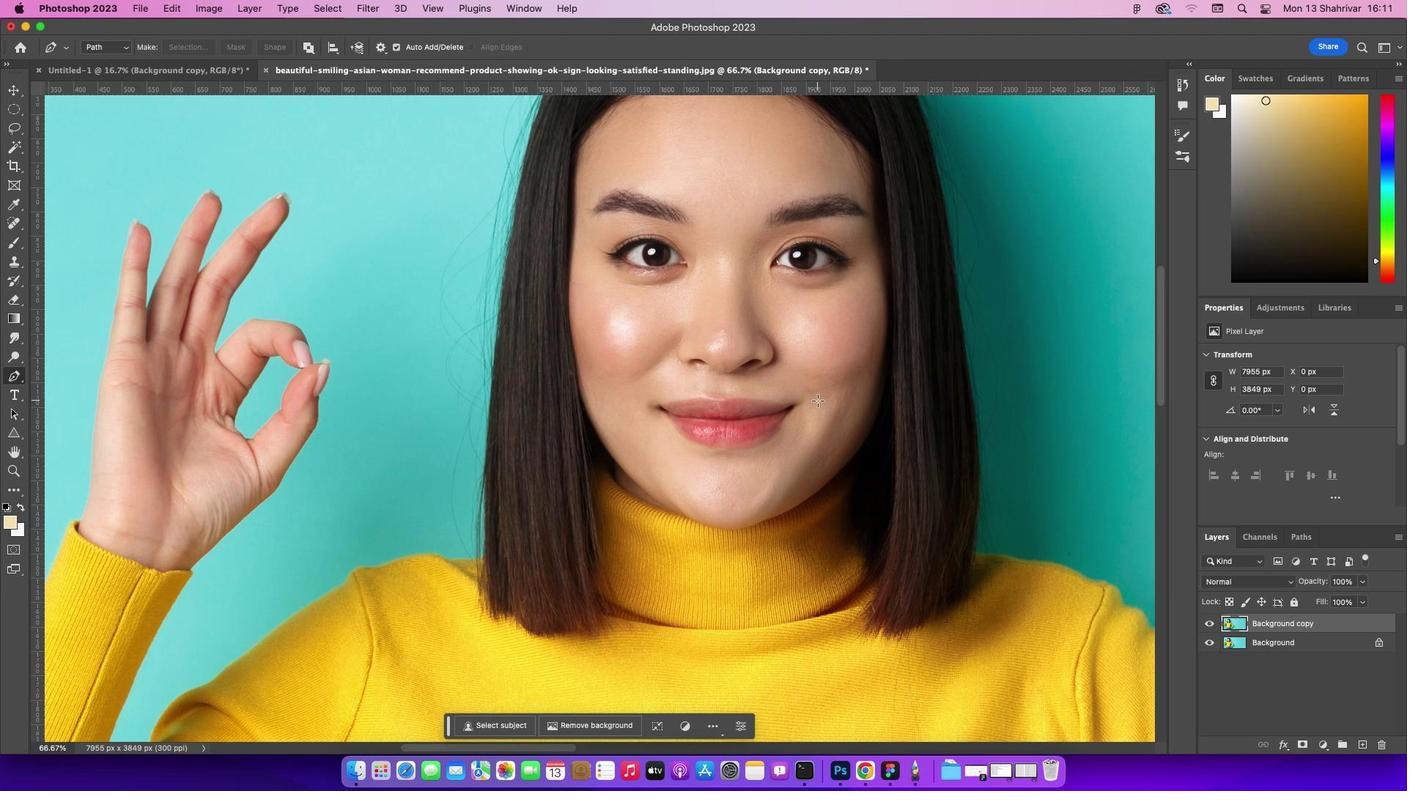 
Action: Mouse scrolled (817, 400) with delta (0, 2)
Screenshot: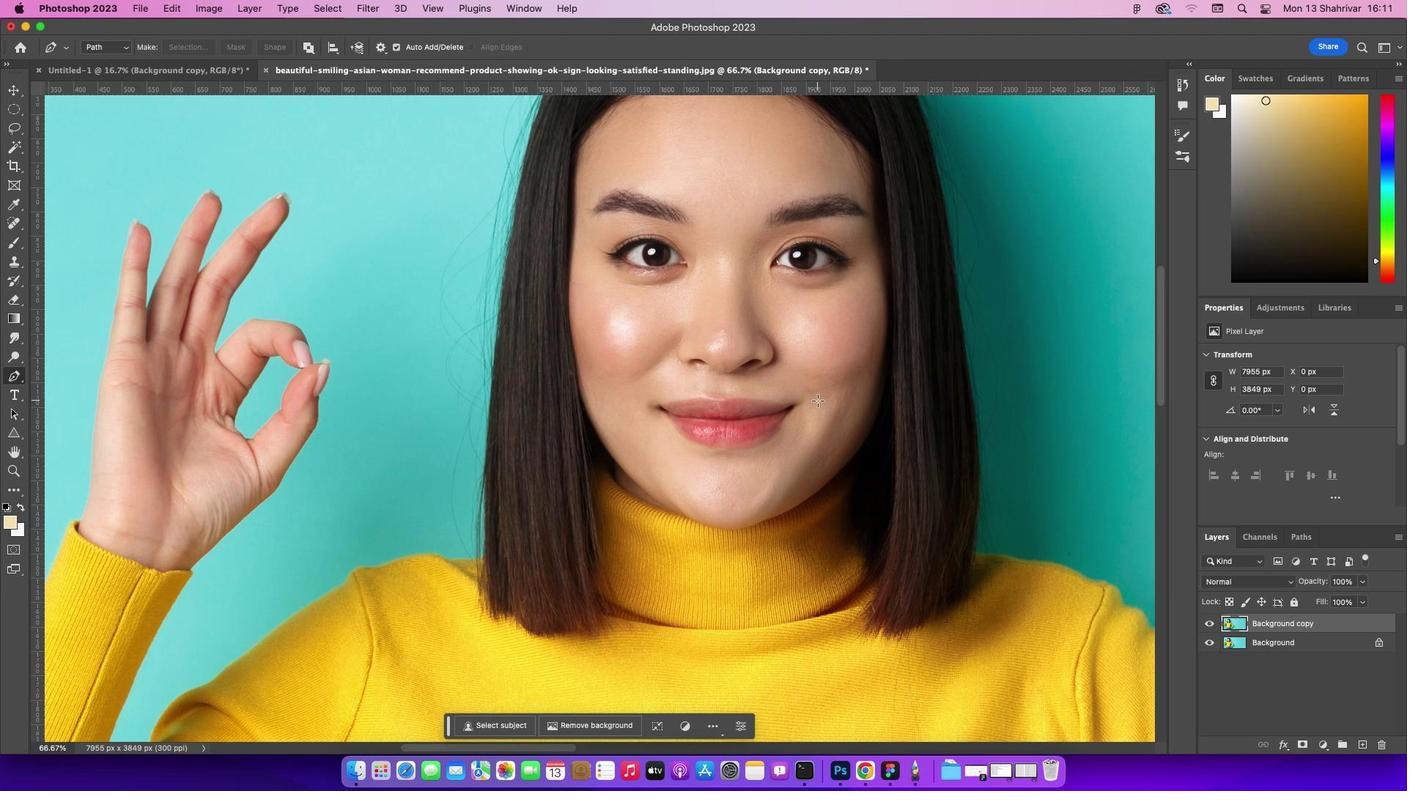 
Action: Mouse scrolled (817, 400) with delta (0, 3)
Screenshot: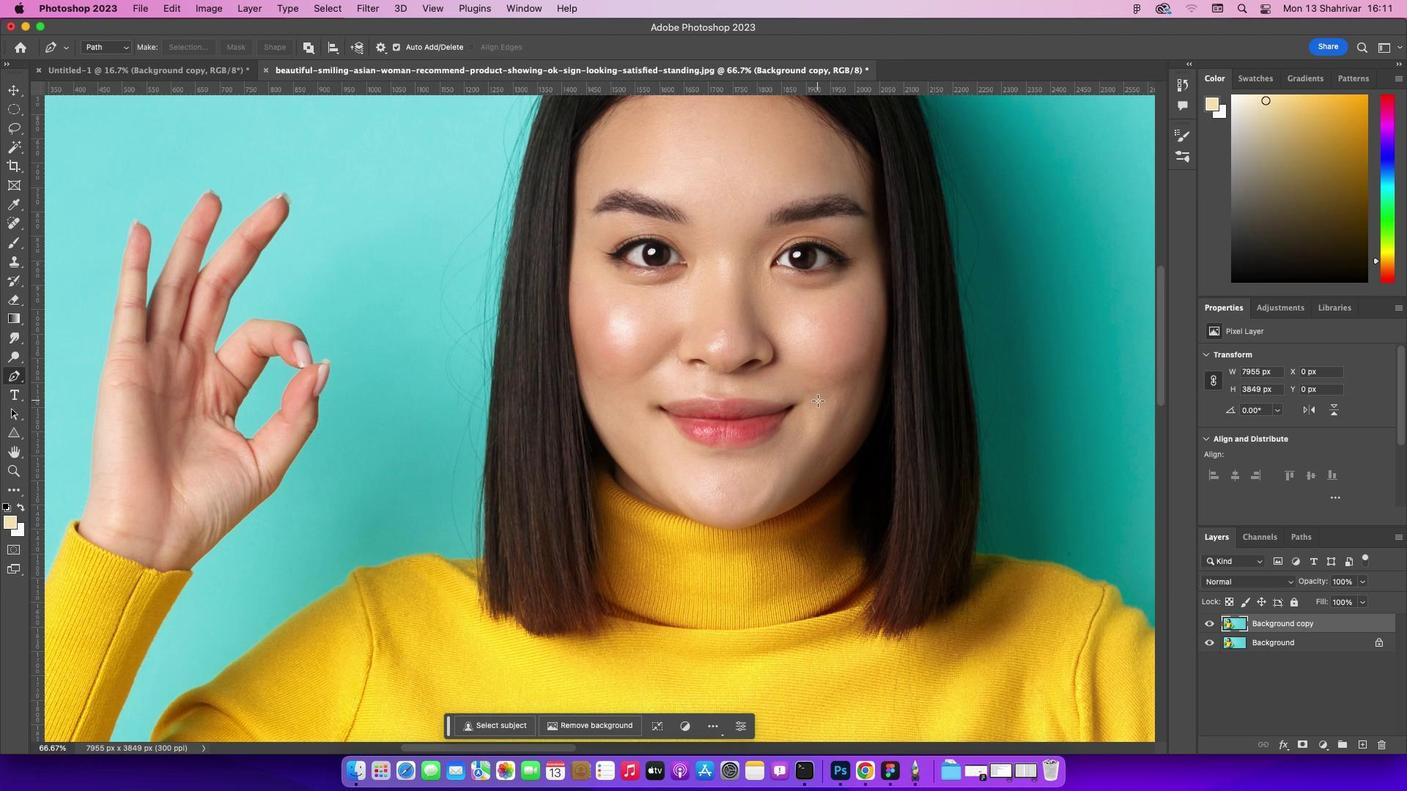 
Action: Key pressed Key.caps_lock
Screenshot: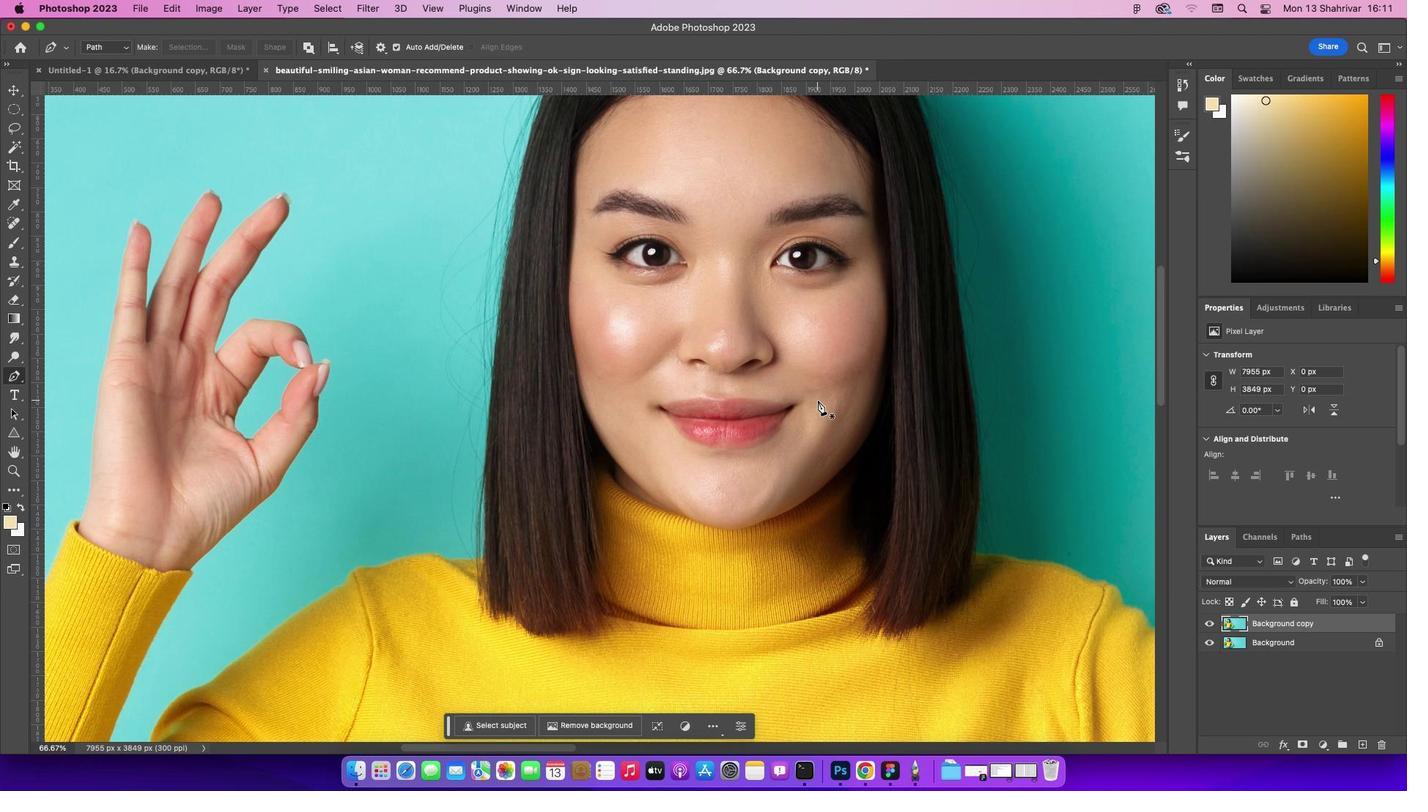 
Action: Mouse scrolled (817, 400) with delta (0, 0)
Screenshot: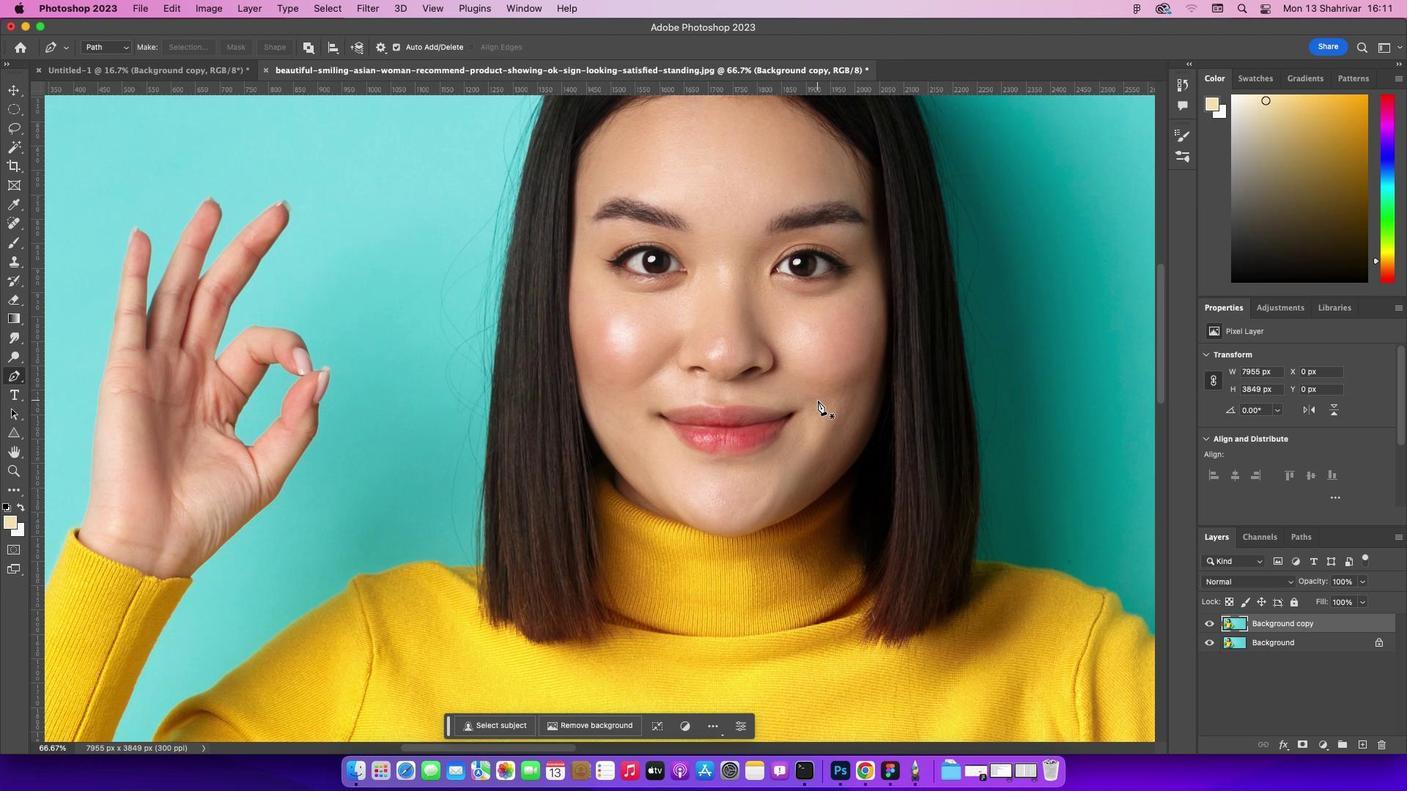 
Action: Mouse scrolled (817, 400) with delta (0, 0)
Screenshot: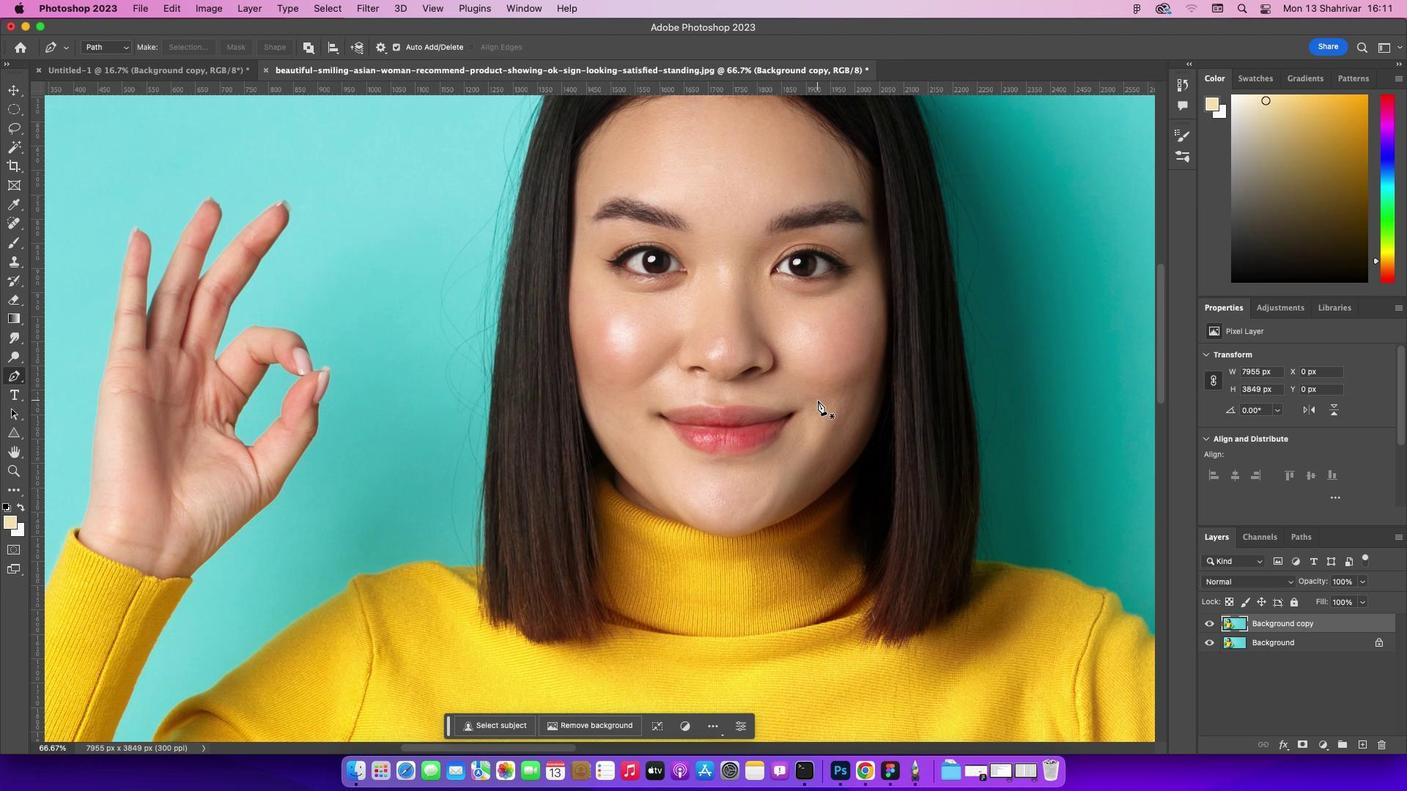 
Action: Mouse scrolled (817, 400) with delta (0, 0)
Screenshot: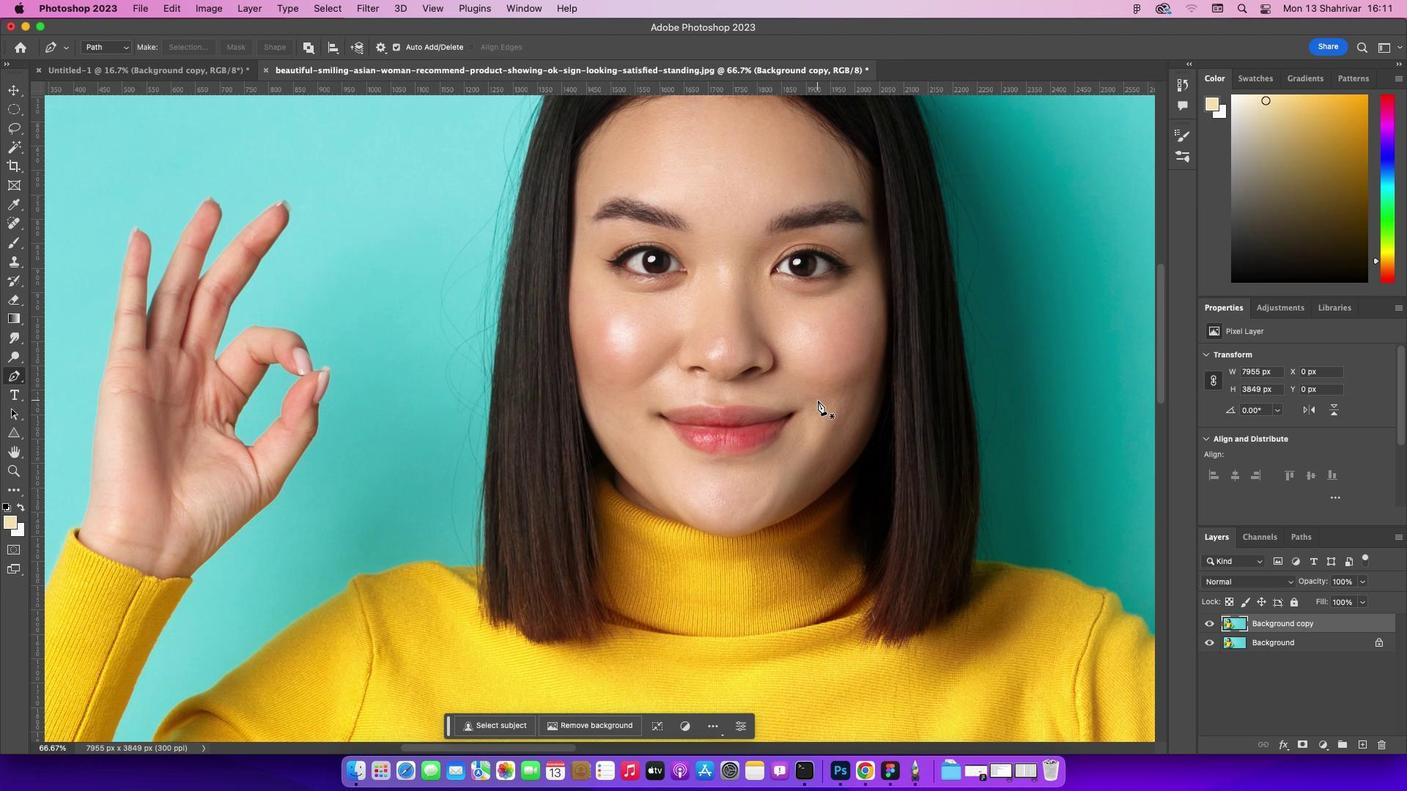 
Action: Mouse scrolled (817, 400) with delta (0, 0)
Screenshot: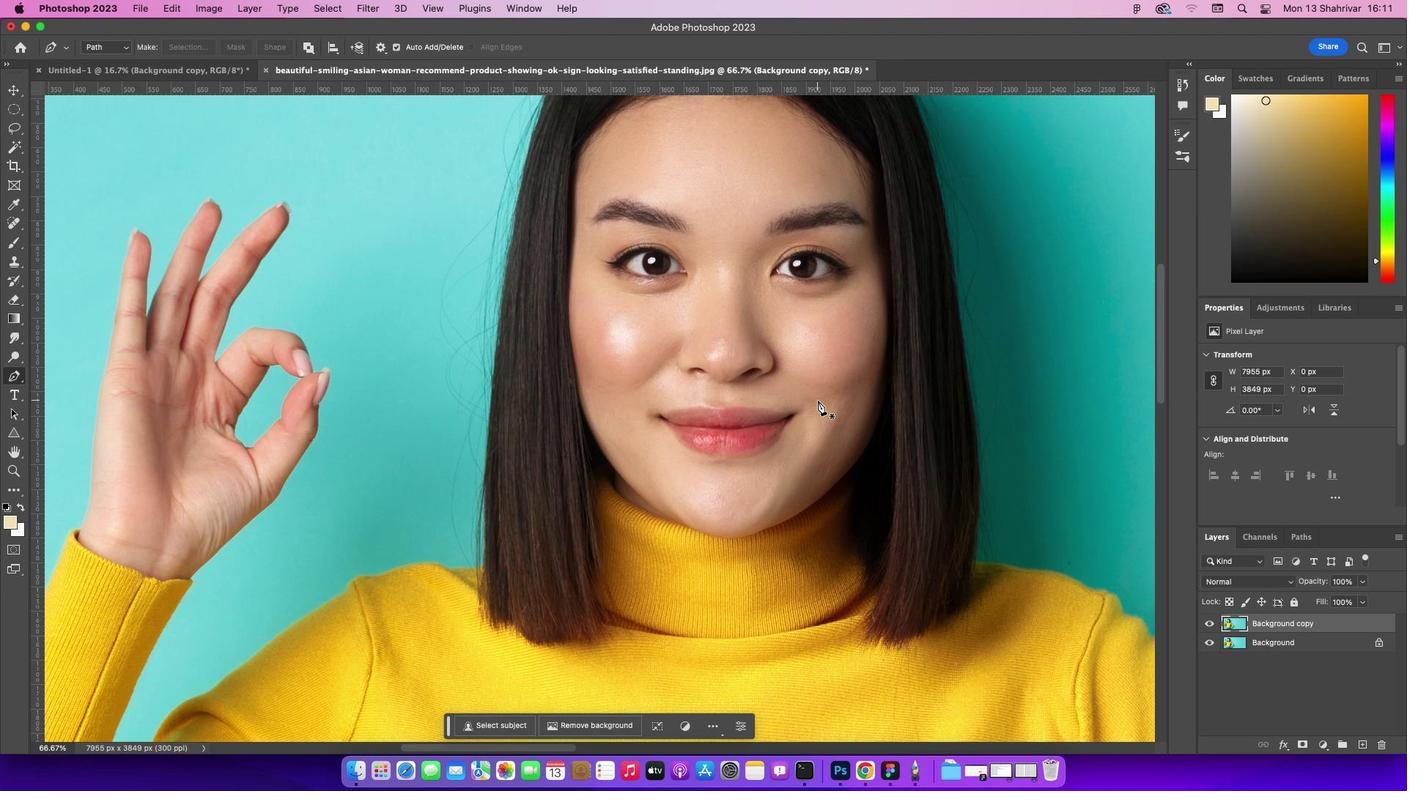 
Action: Mouse scrolled (817, 400) with delta (0, 0)
Screenshot: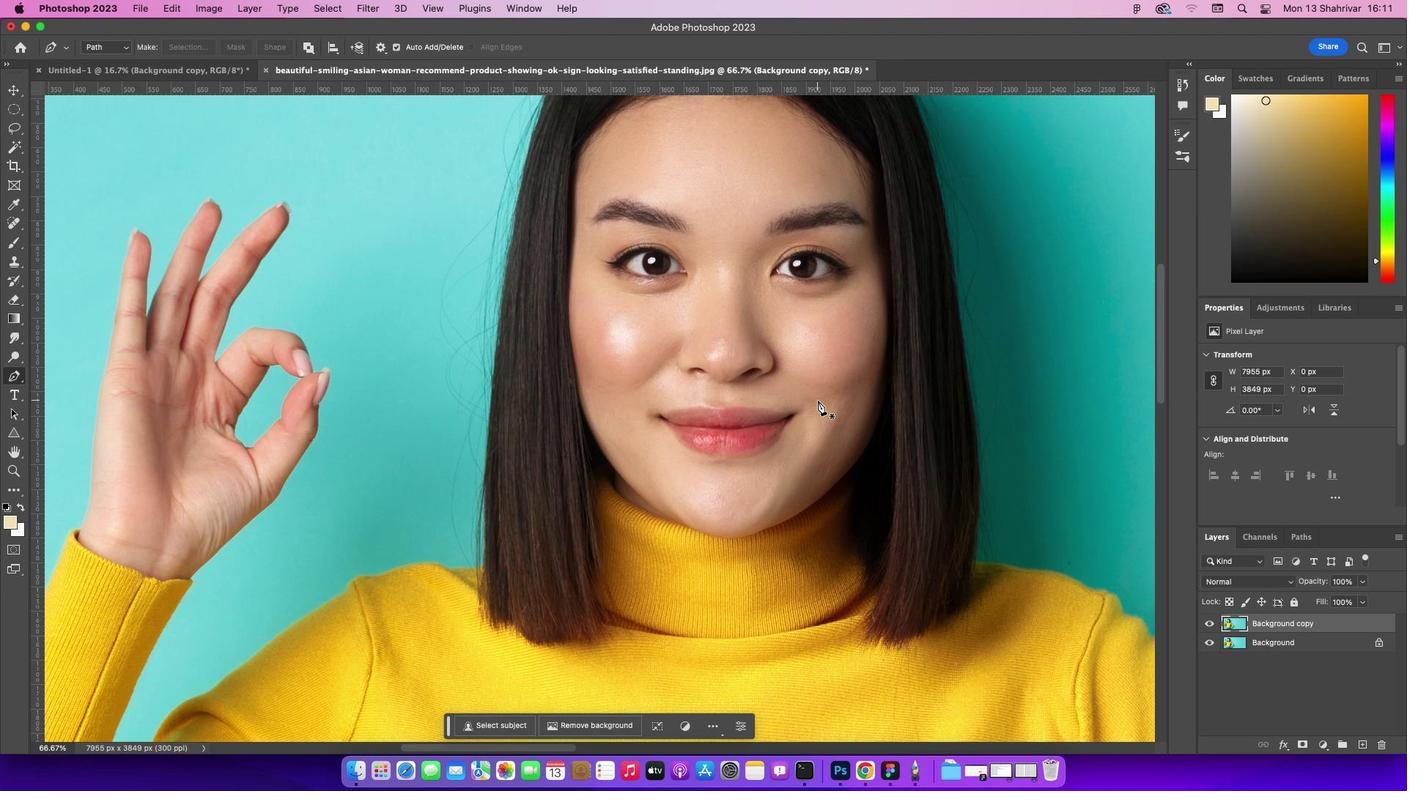 
Action: Mouse scrolled (817, 400) with delta (0, 0)
Screenshot: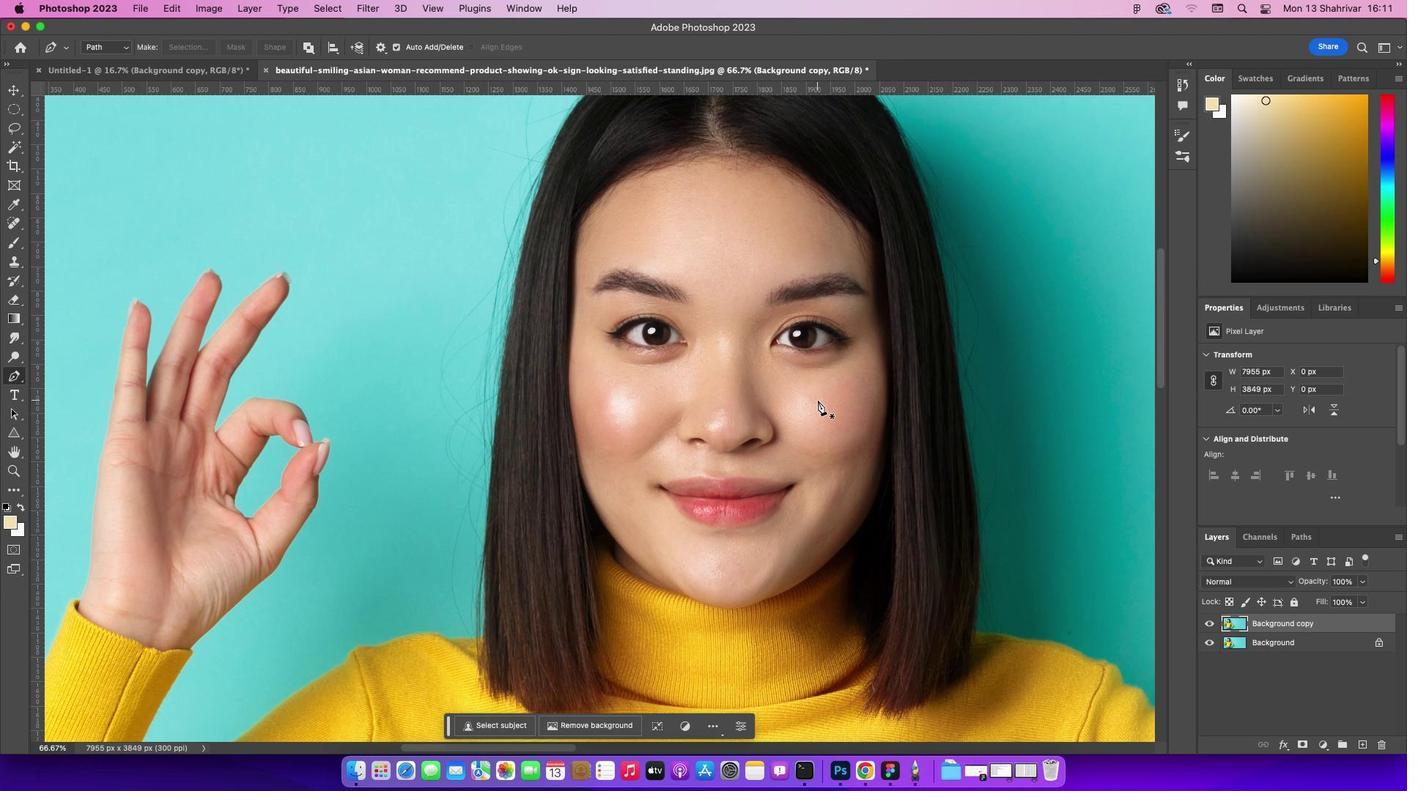 
Action: Mouse scrolled (817, 400) with delta (0, 0)
Screenshot: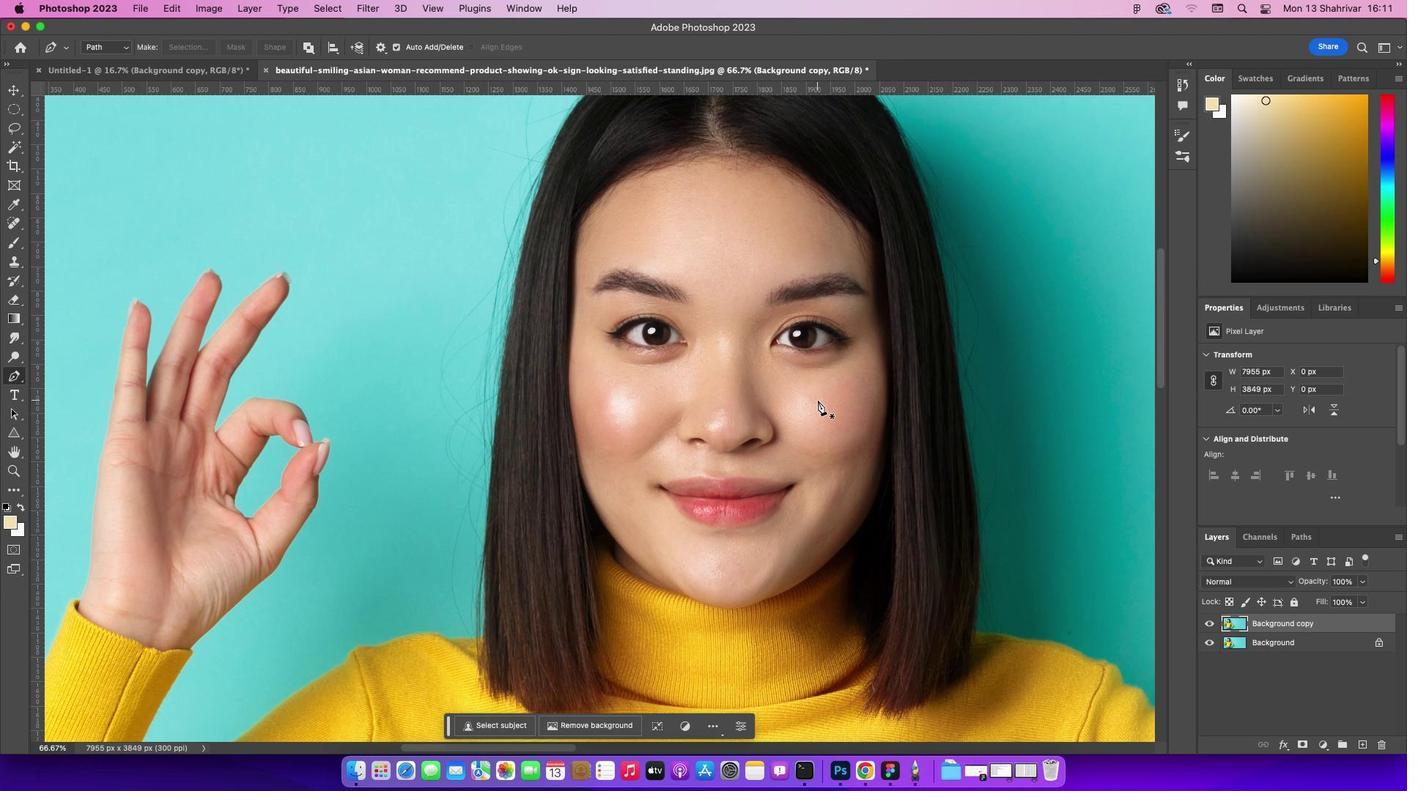 
Action: Mouse scrolled (817, 400) with delta (0, 2)
Screenshot: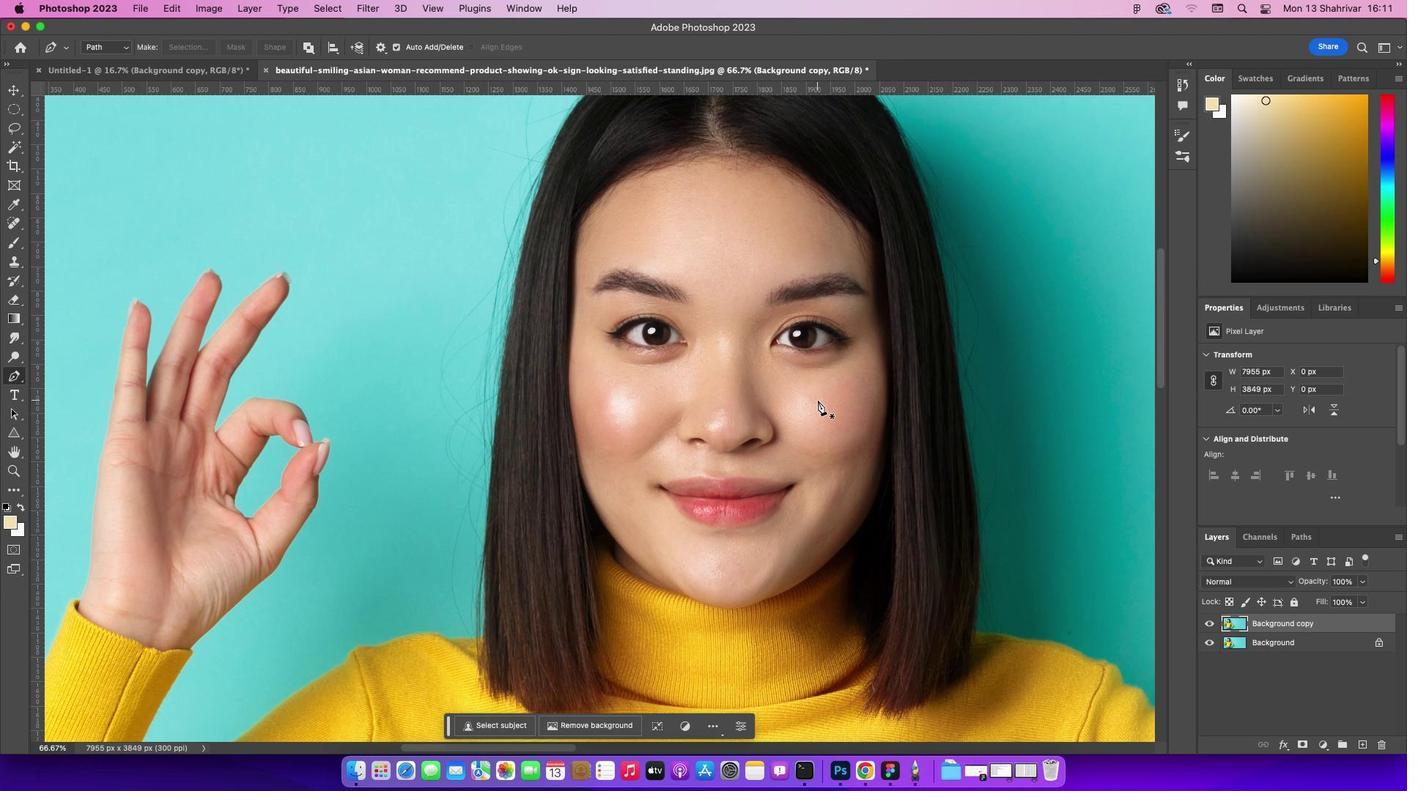 
Action: Mouse scrolled (817, 400) with delta (0, 3)
Screenshot: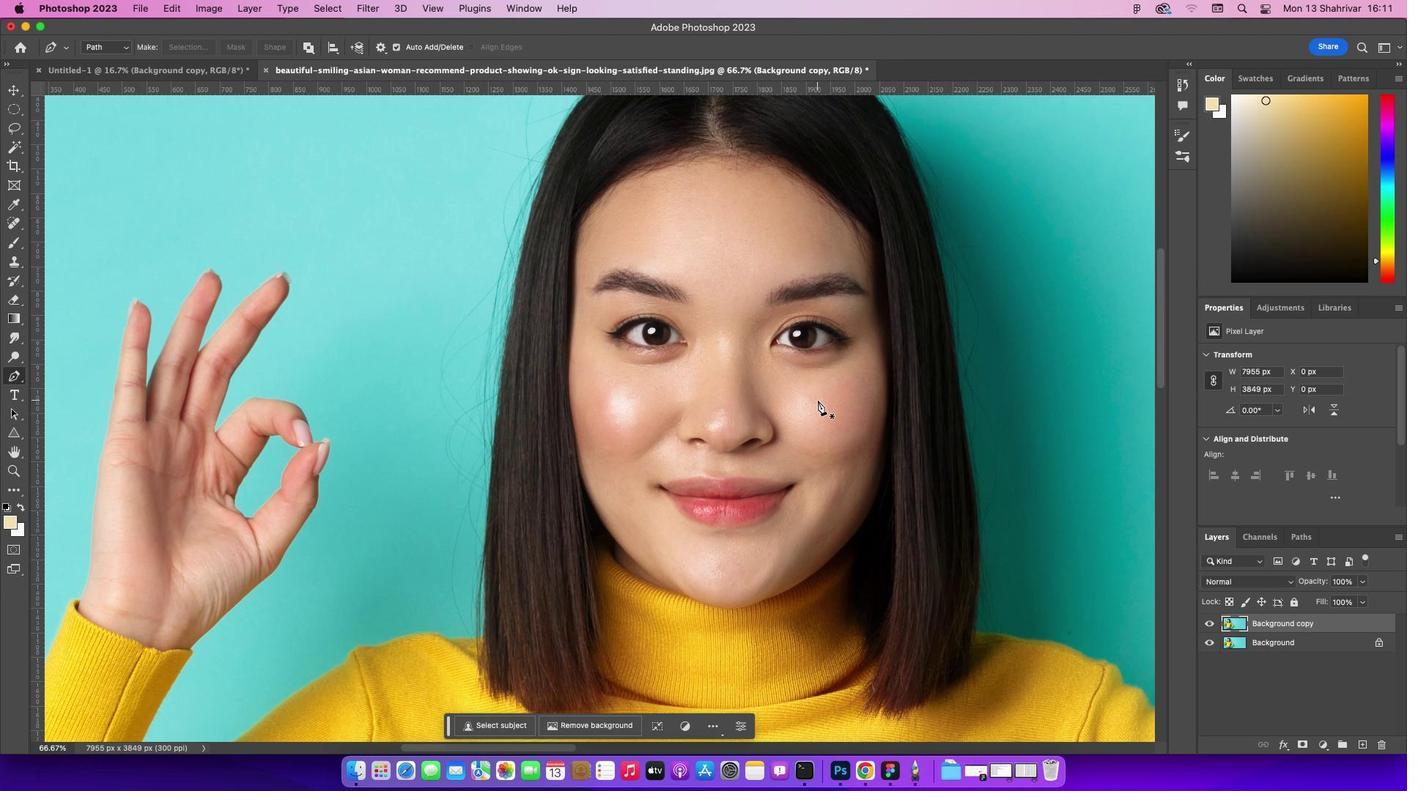 
Action: Mouse scrolled (817, 400) with delta (0, 0)
Screenshot: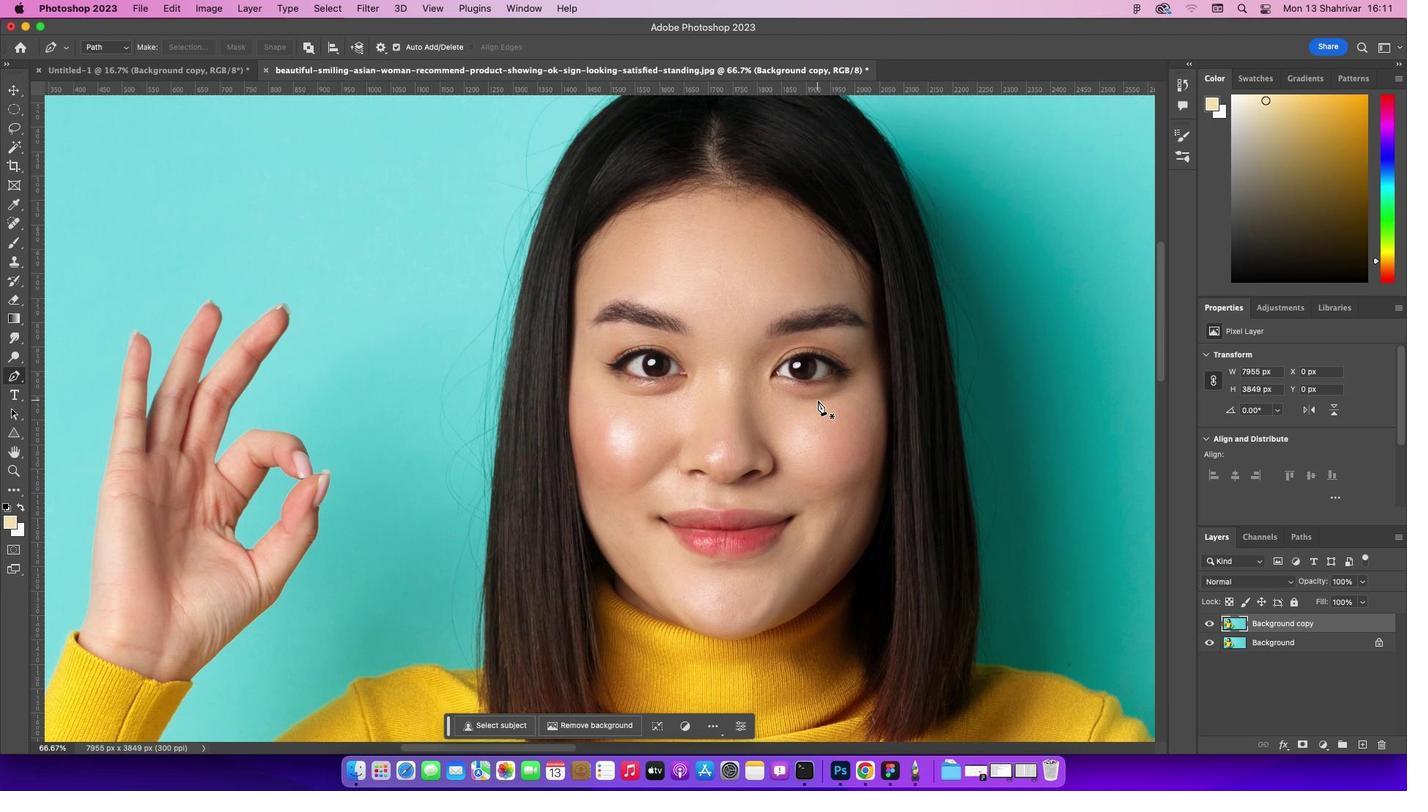 
Action: Mouse scrolled (817, 400) with delta (0, 0)
Screenshot: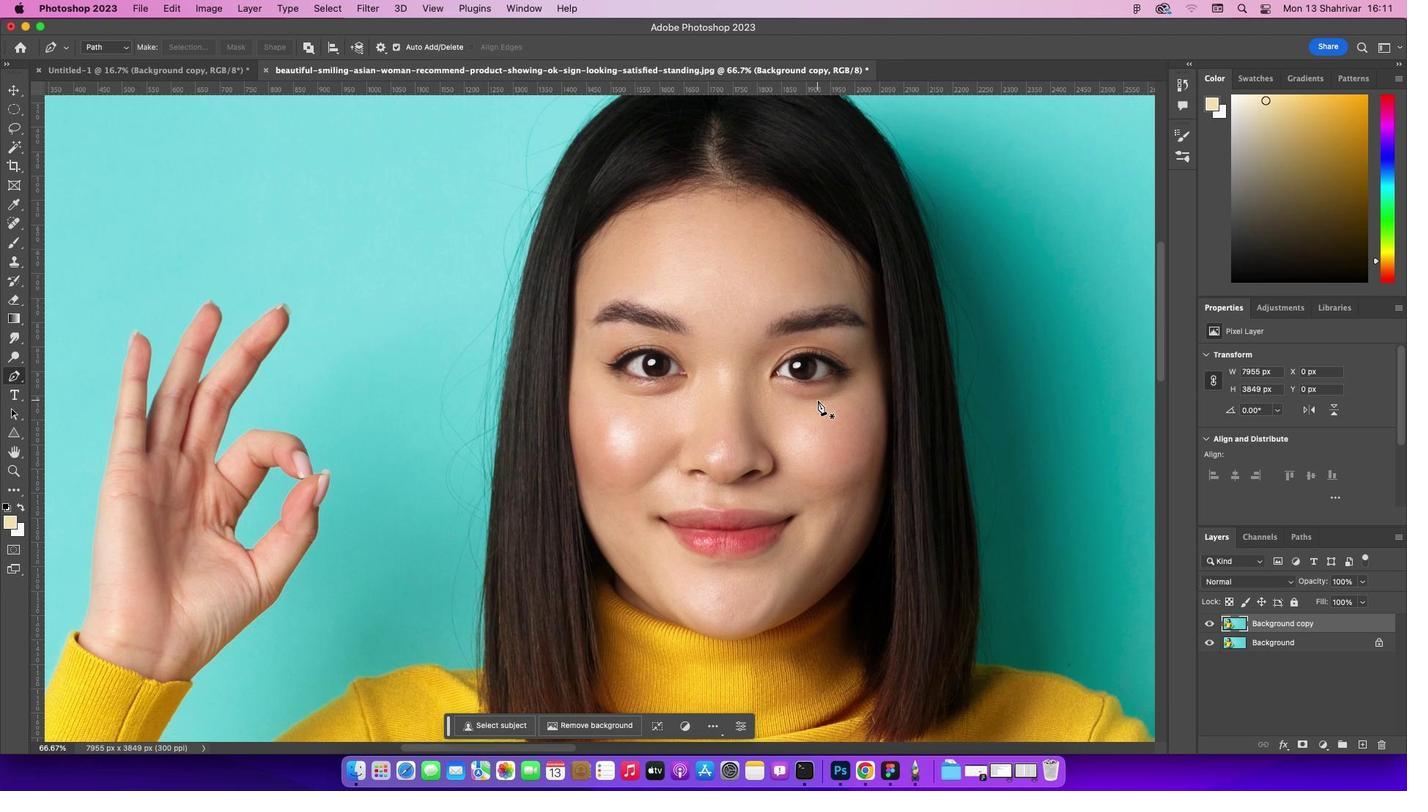 
Action: Mouse scrolled (817, 400) with delta (0, 0)
Screenshot: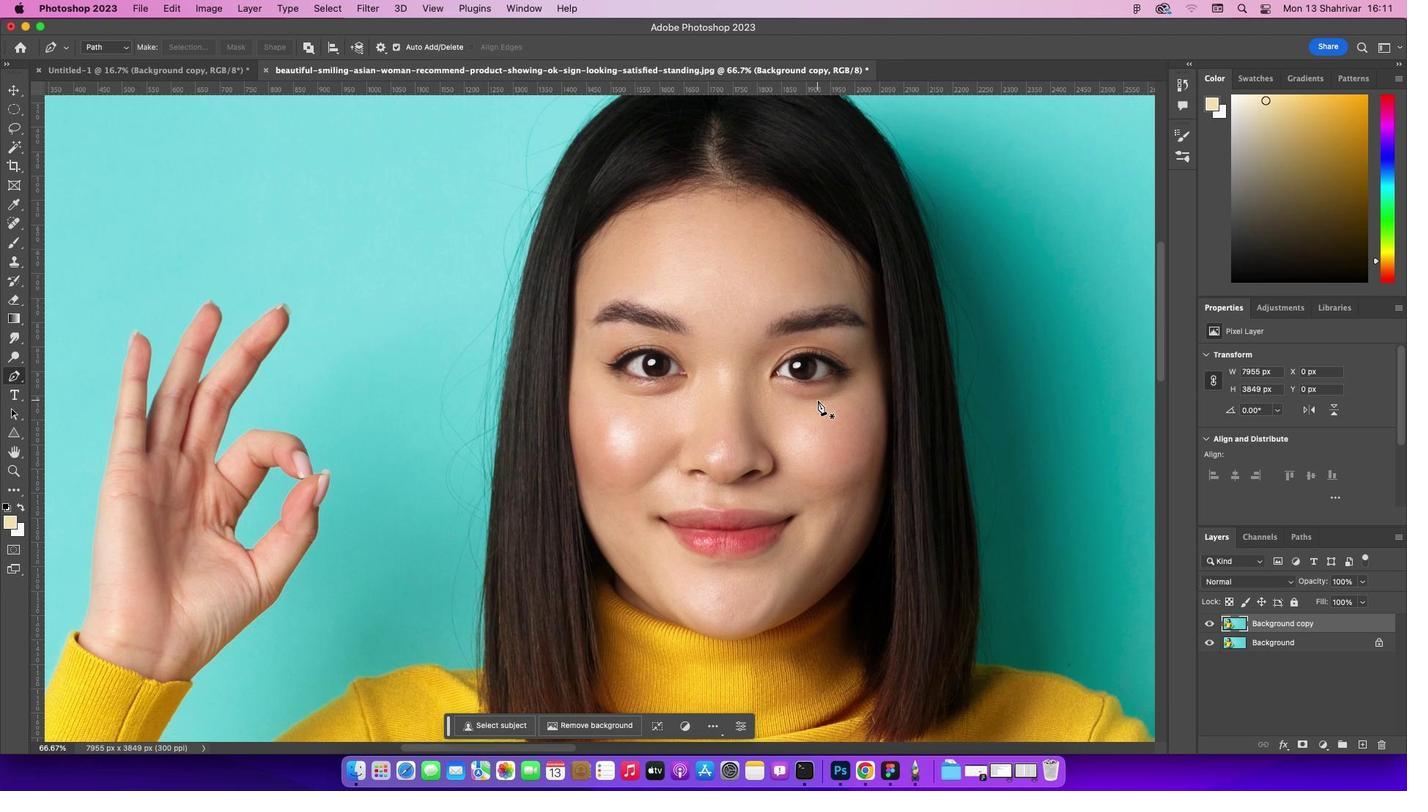 
Action: Mouse scrolled (817, 400) with delta (0, 1)
Screenshot: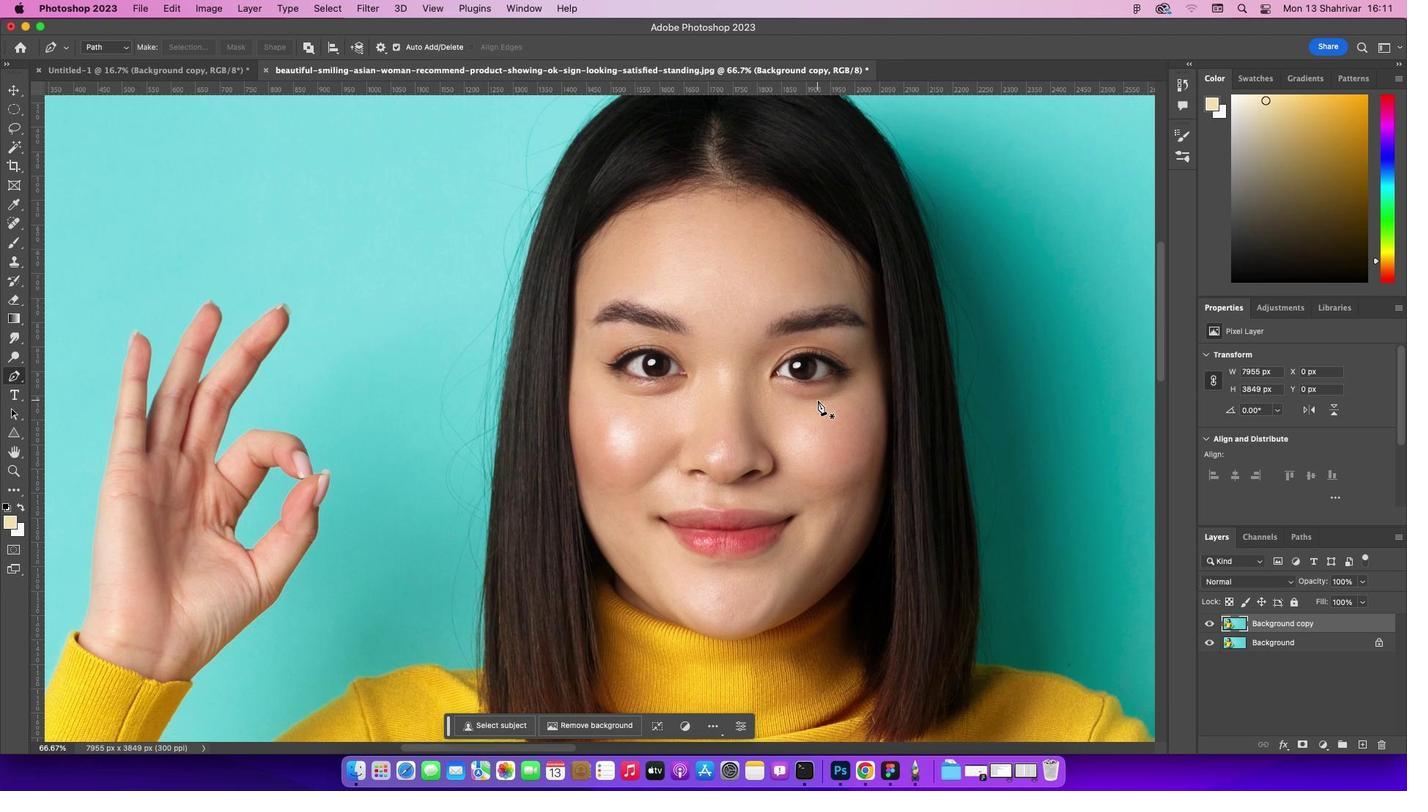 
Action: Mouse scrolled (817, 400) with delta (0, 0)
Screenshot: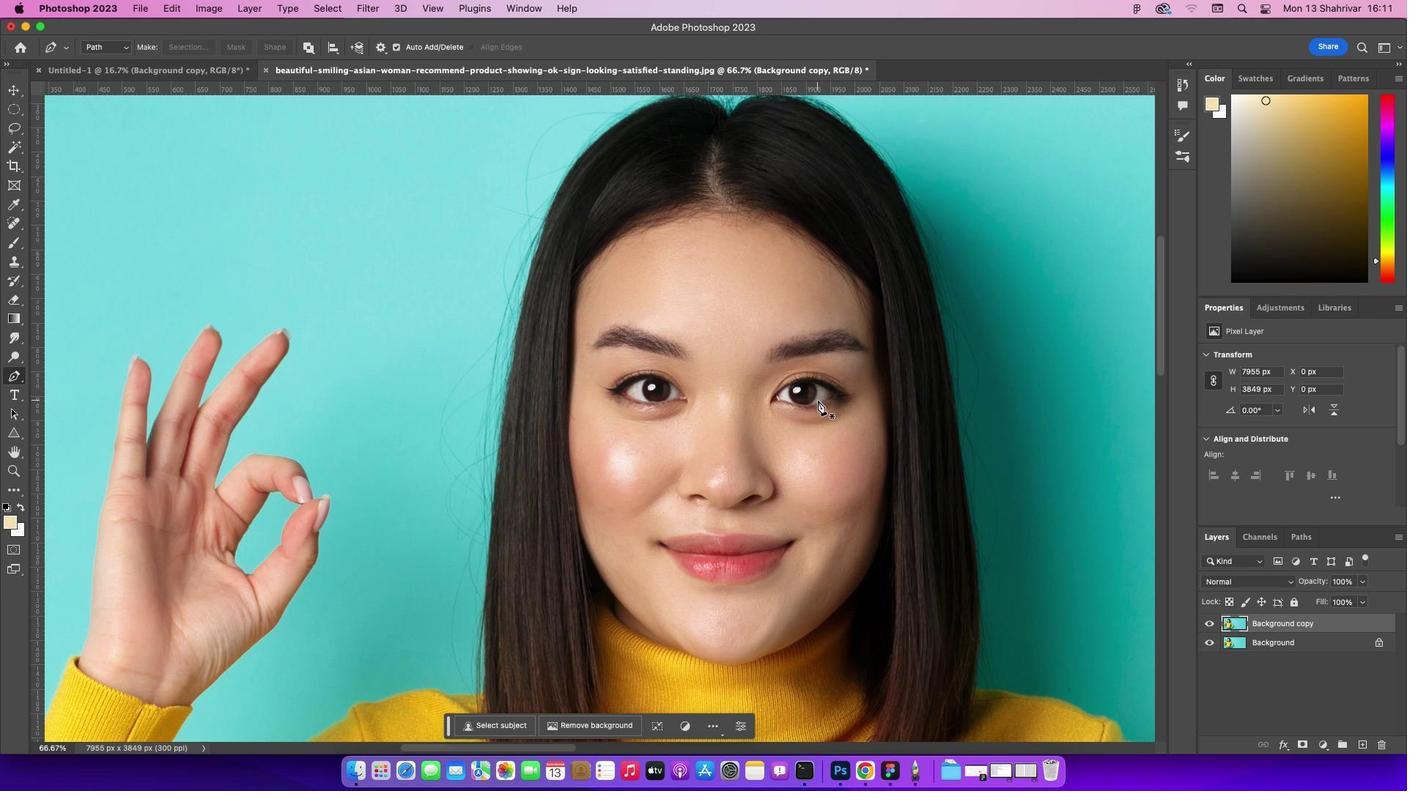 
Action: Mouse scrolled (817, 400) with delta (0, 0)
Screenshot: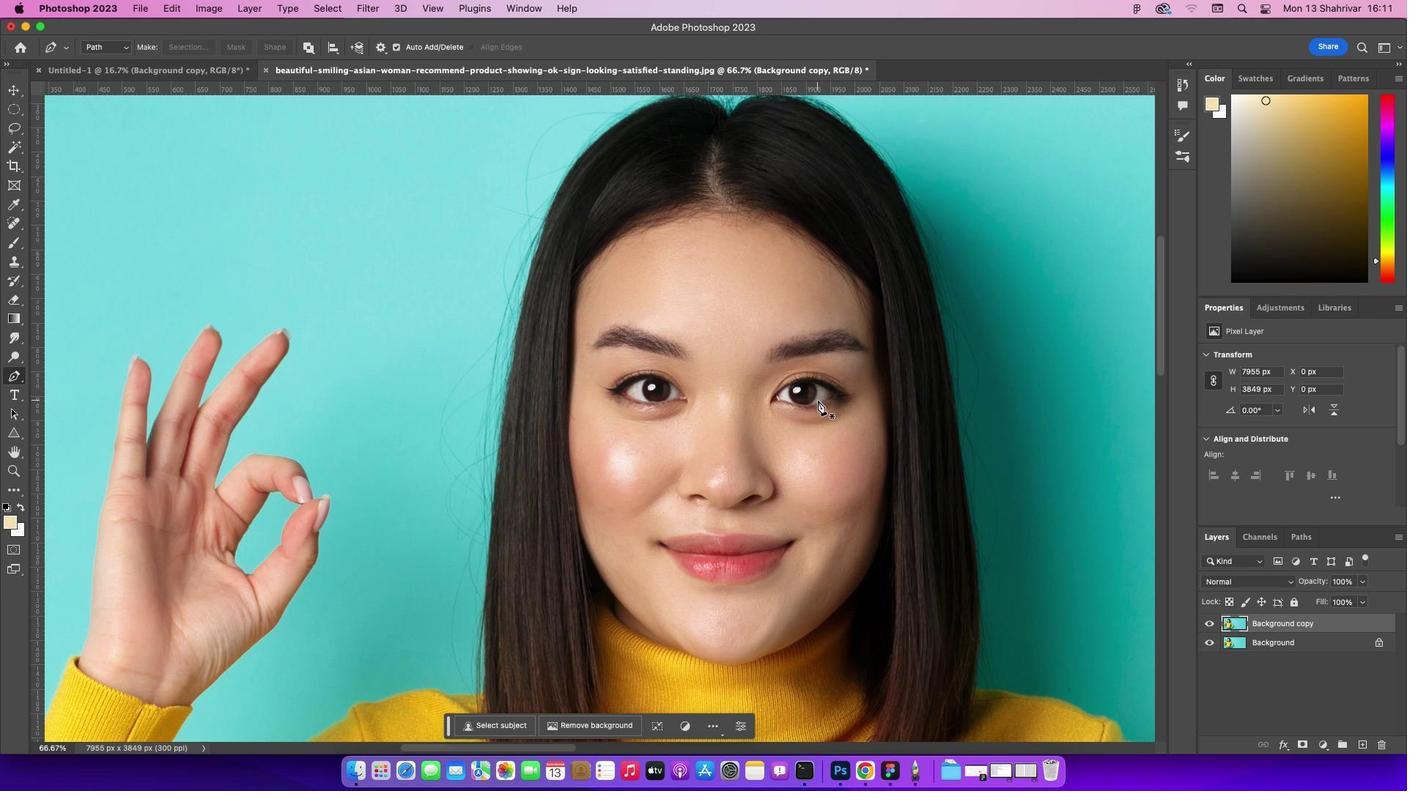 
Action: Mouse scrolled (817, 400) with delta (0, 1)
Screenshot: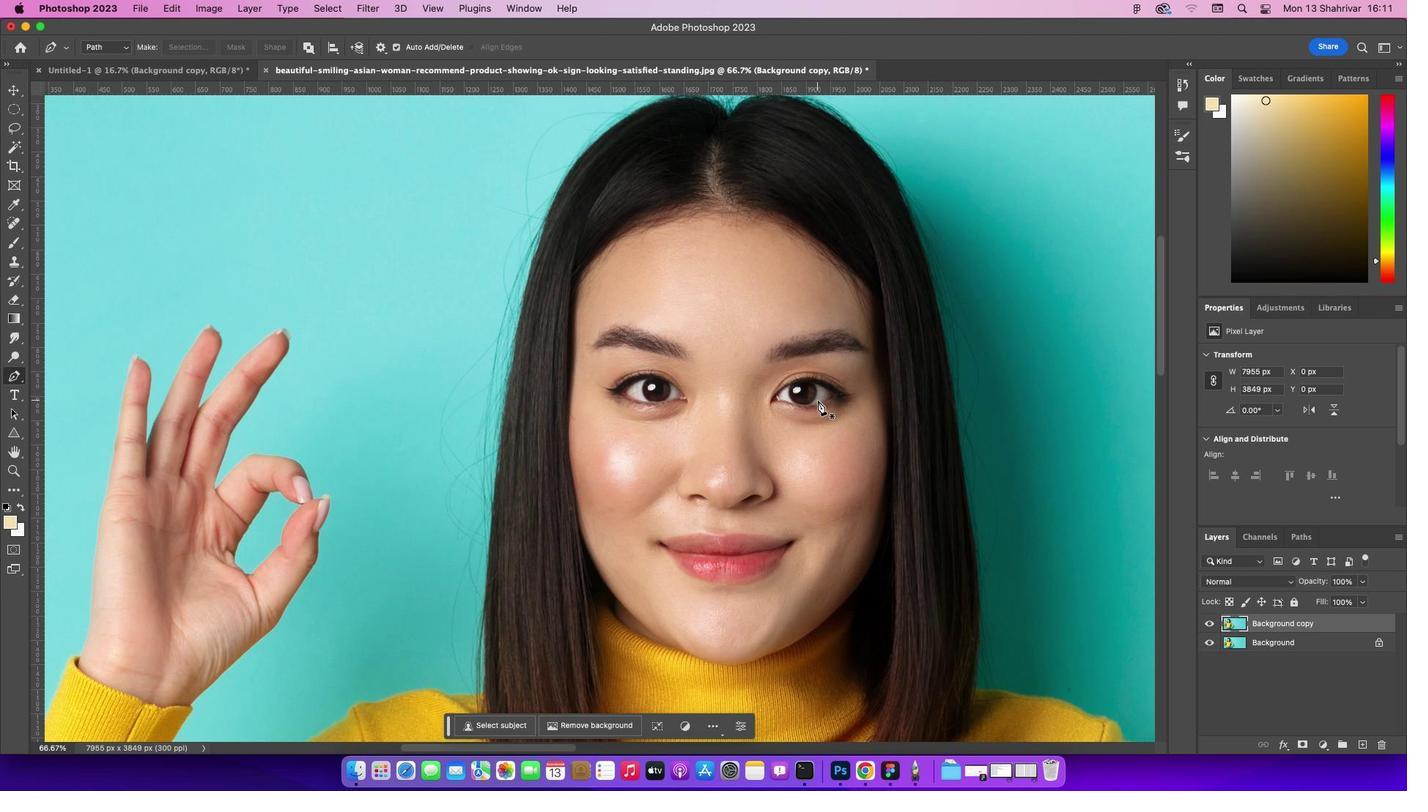 
Action: Mouse scrolled (817, 400) with delta (0, 0)
Screenshot: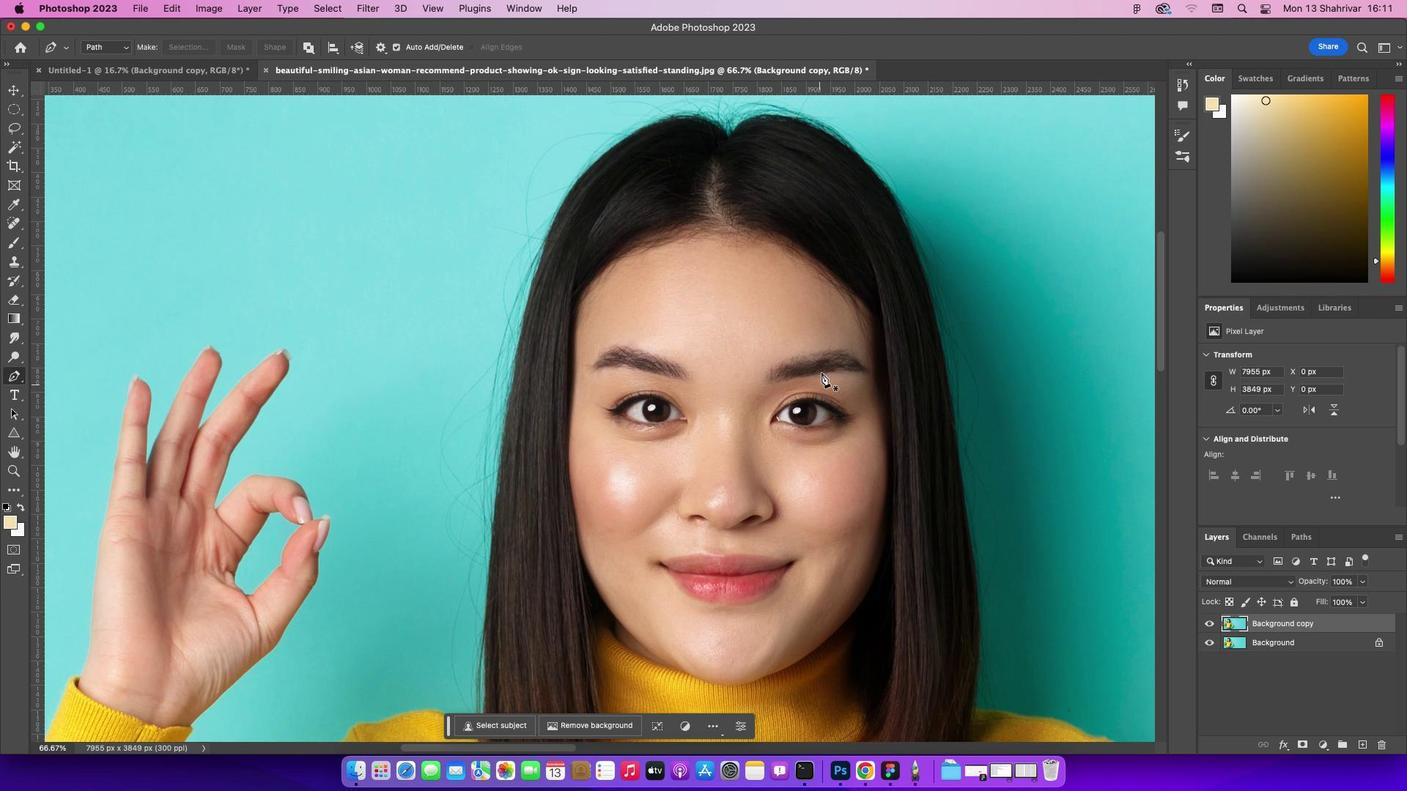 
Action: Mouse scrolled (817, 400) with delta (0, 0)
Screenshot: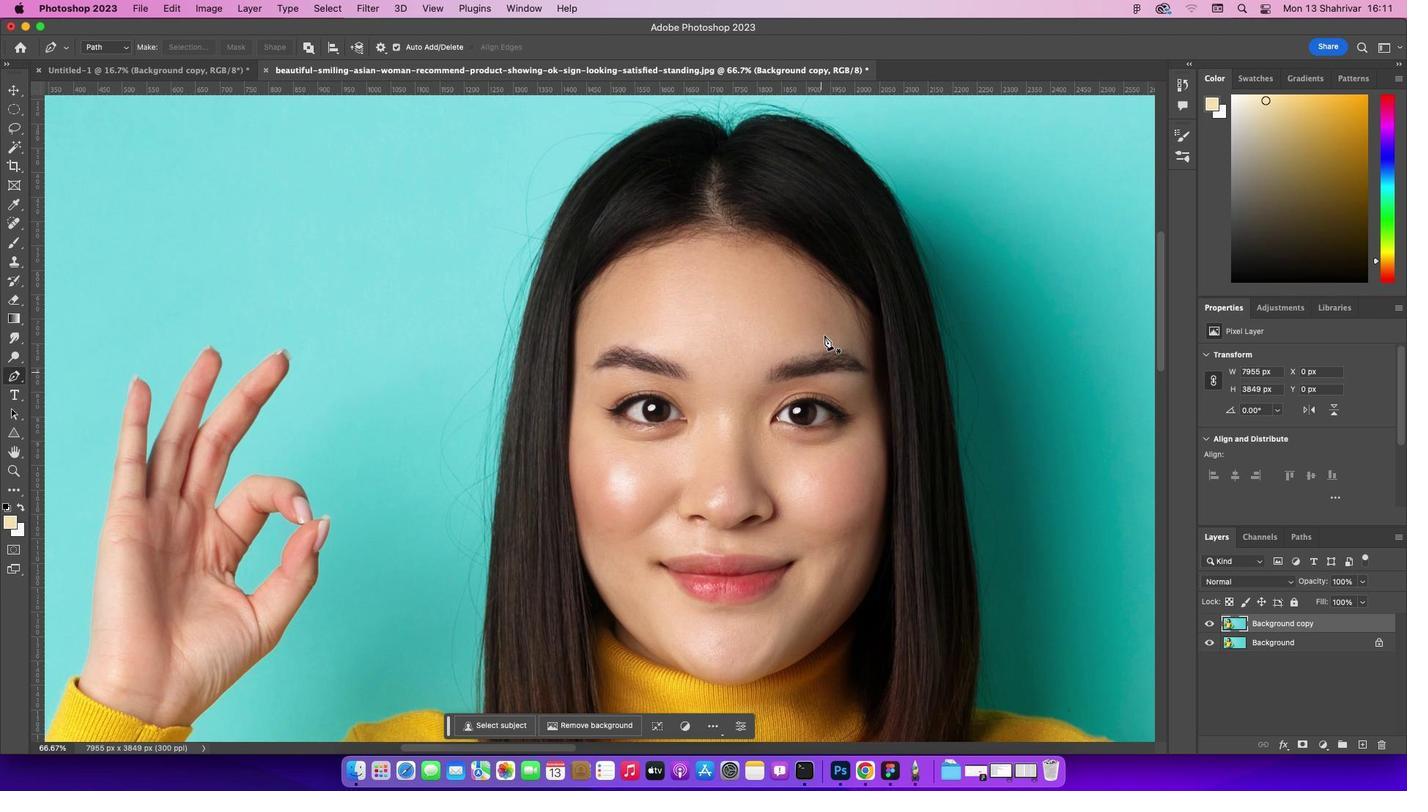 
Action: Mouse scrolled (817, 400) with delta (0, 1)
Screenshot: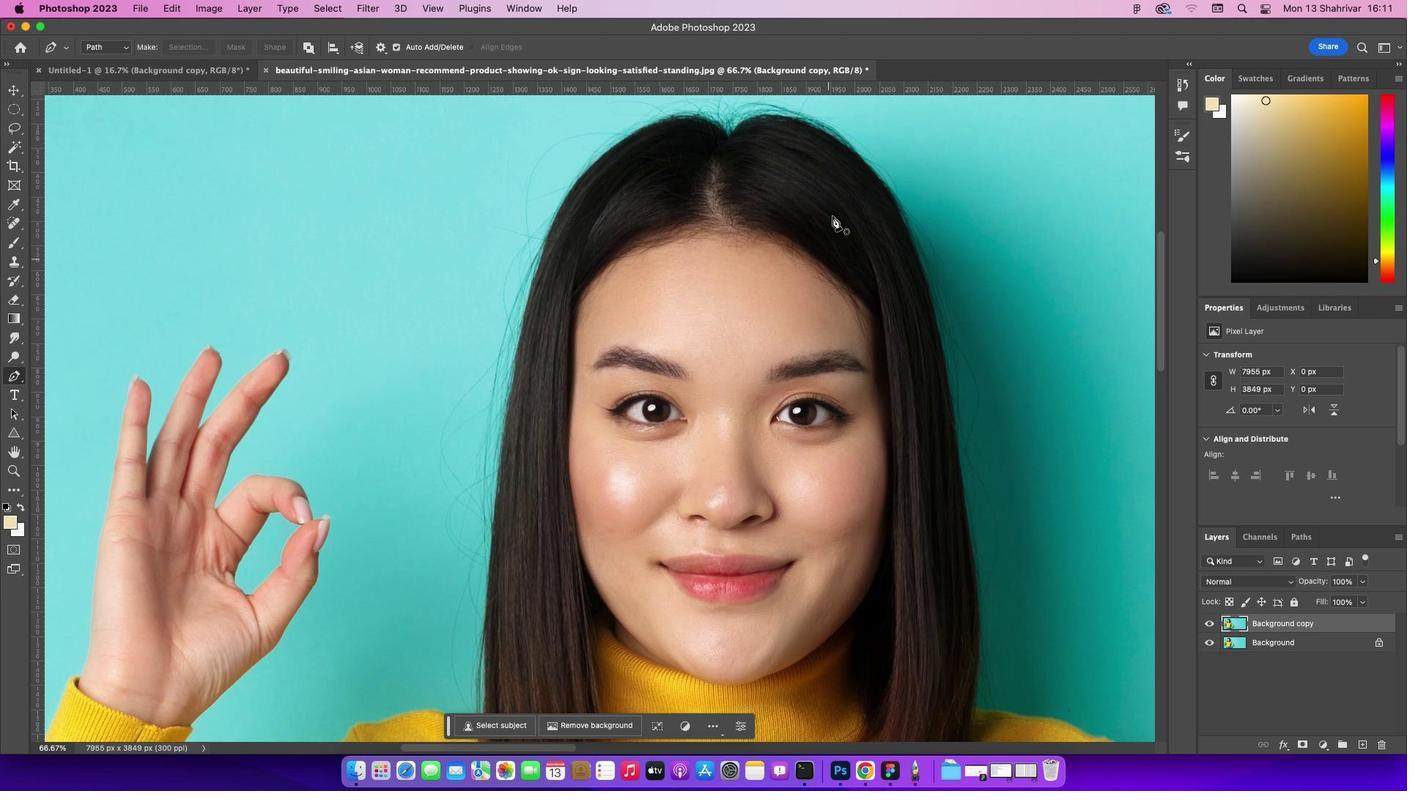 
Action: Mouse moved to (731, 134)
Screenshot: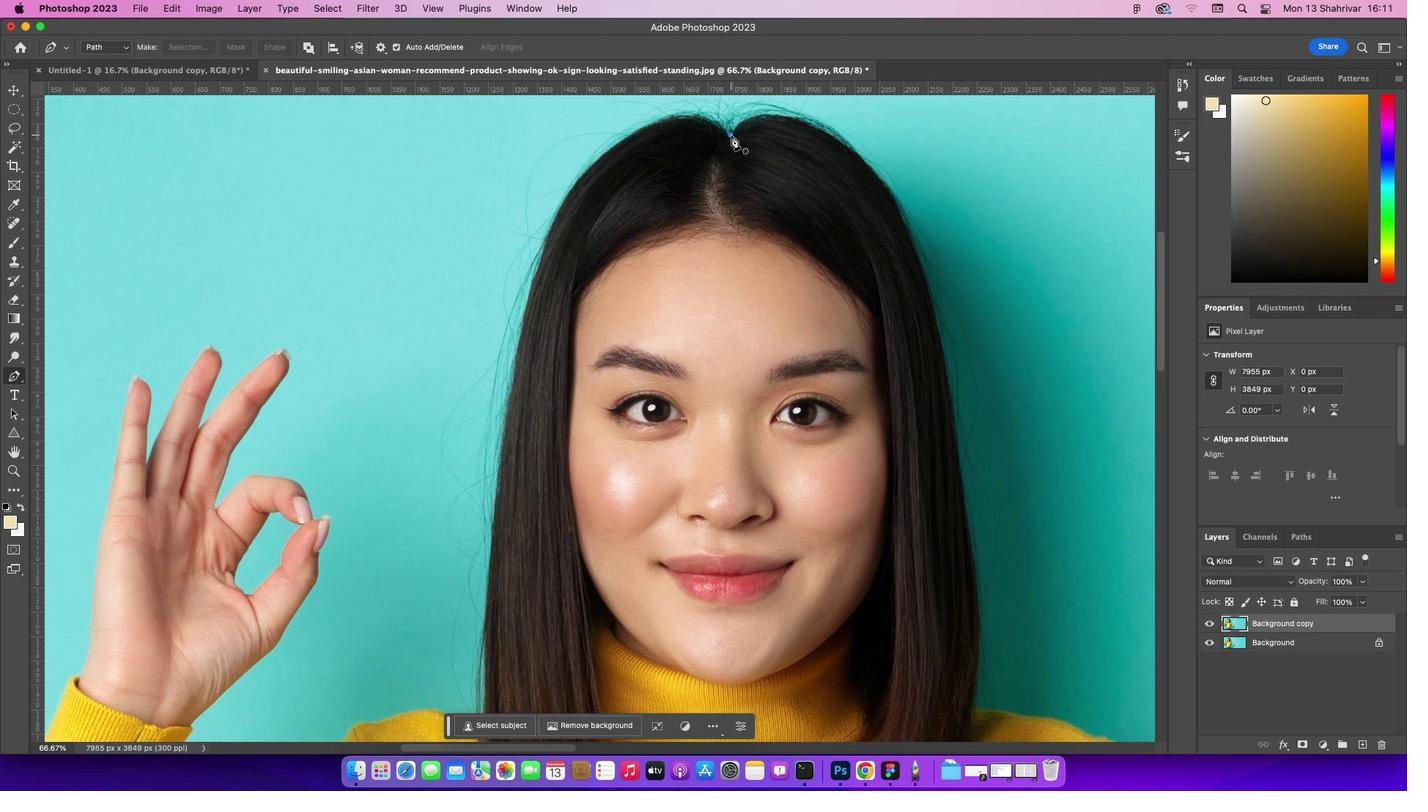 
Action: Mouse pressed left at (731, 134)
Screenshot: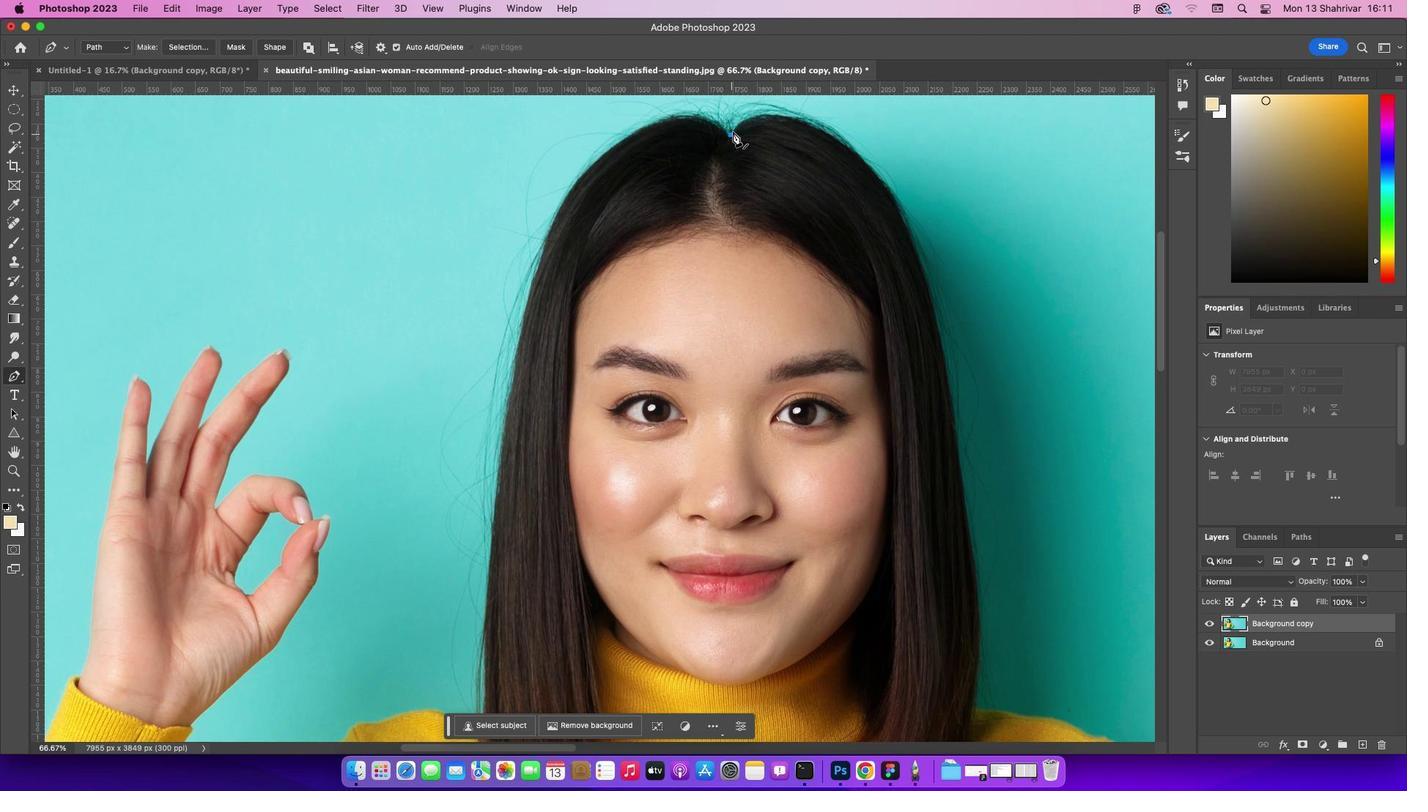 
Action: Mouse moved to (755, 118)
Screenshot: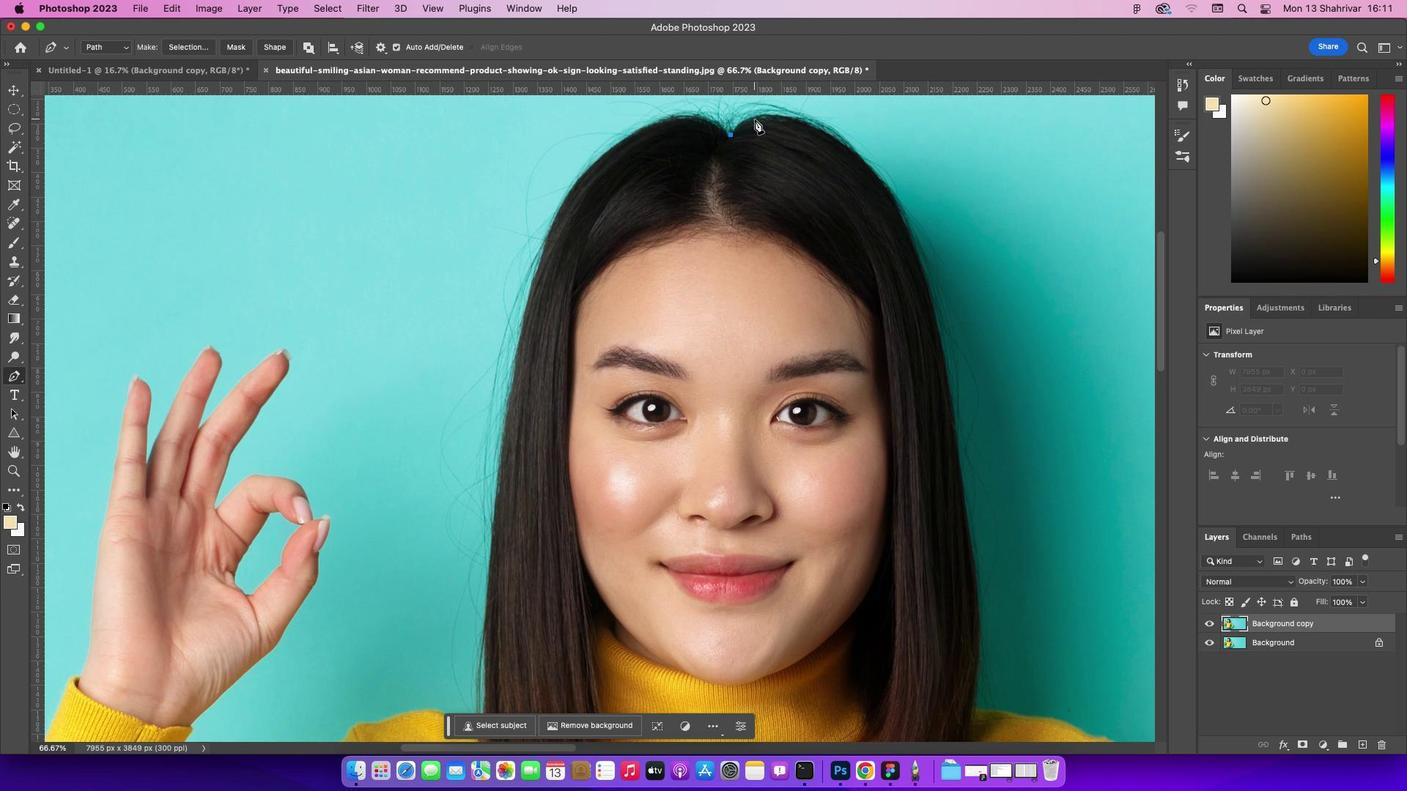 
Action: Key pressed Key.cmd_r'='
Screenshot: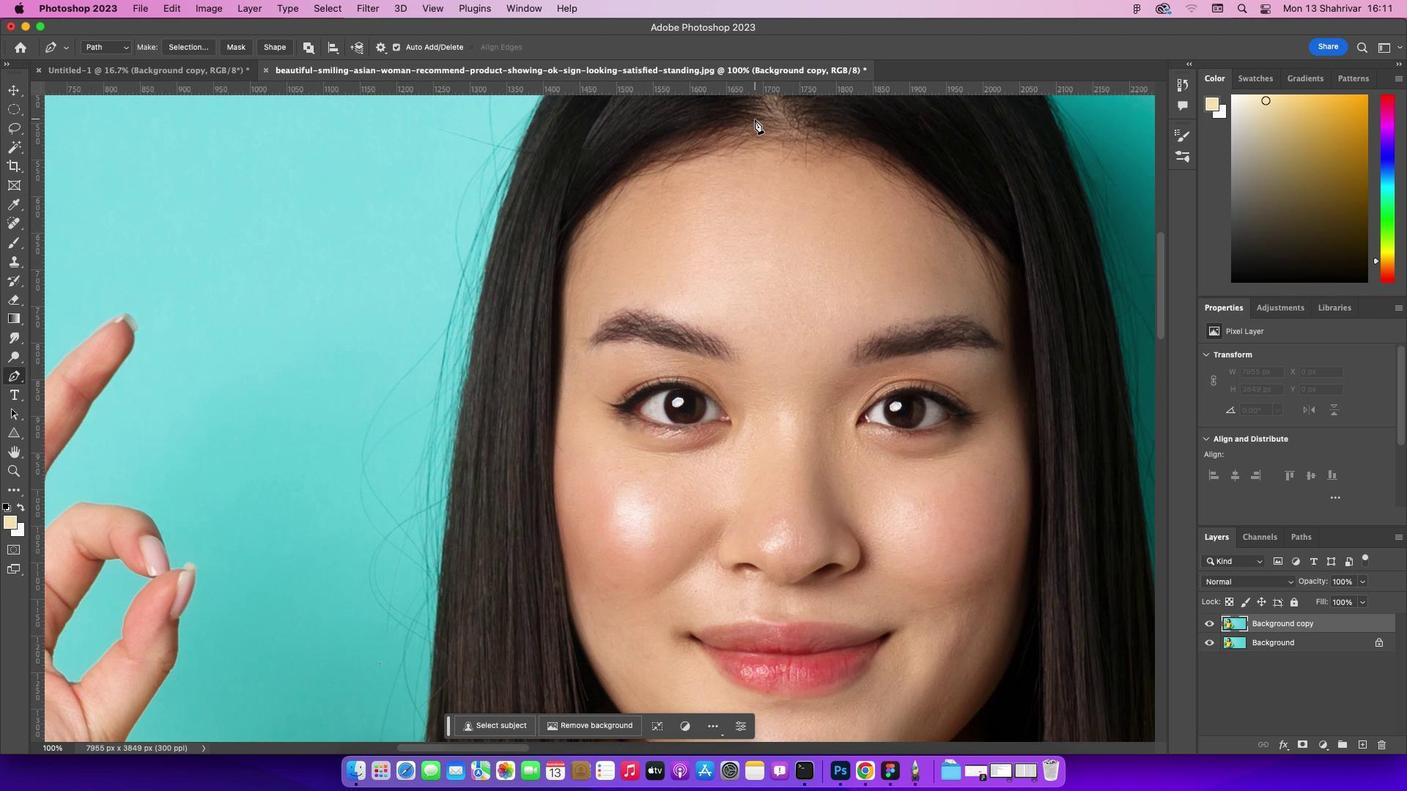 
Action: Mouse moved to (850, 252)
Screenshot: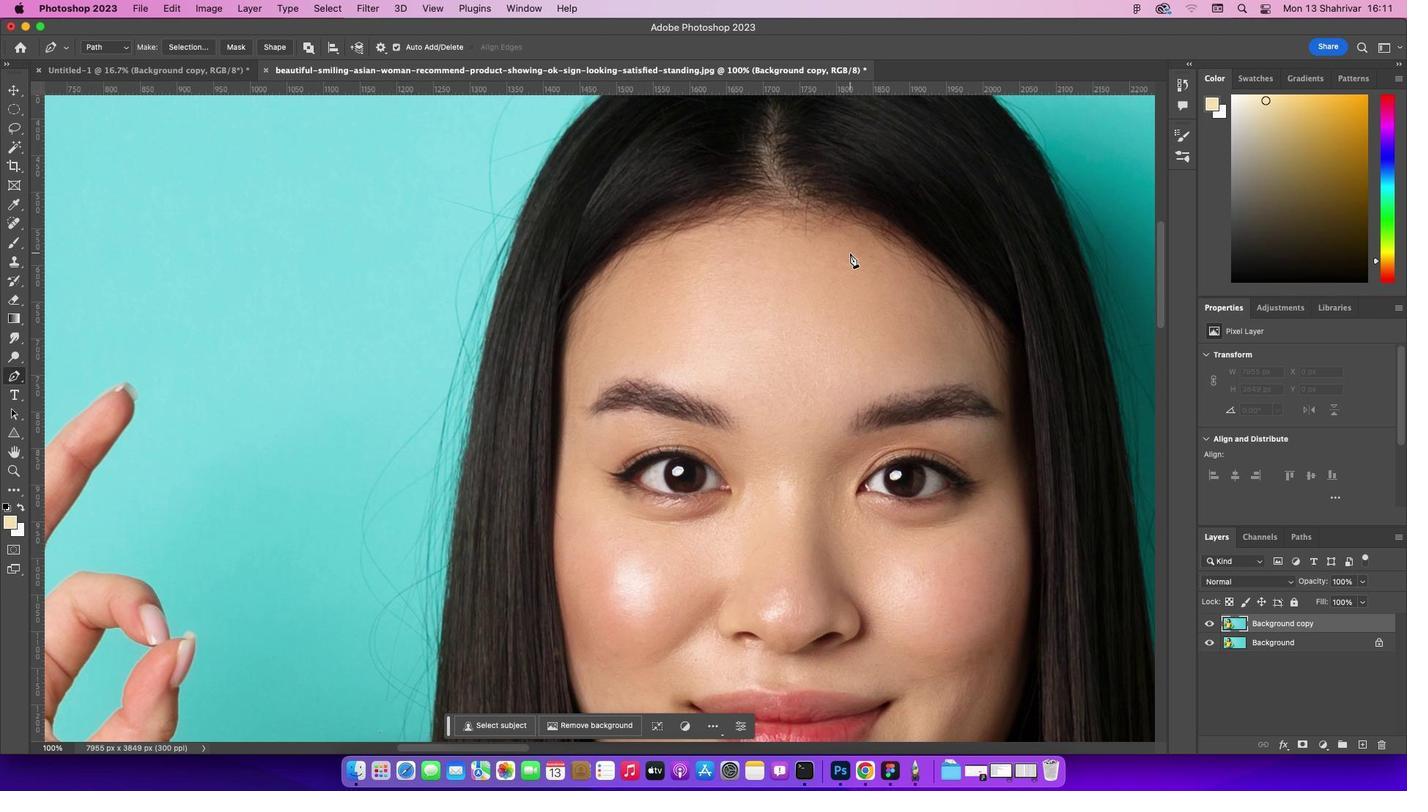 
Action: Mouse scrolled (850, 252) with delta (0, 0)
Screenshot: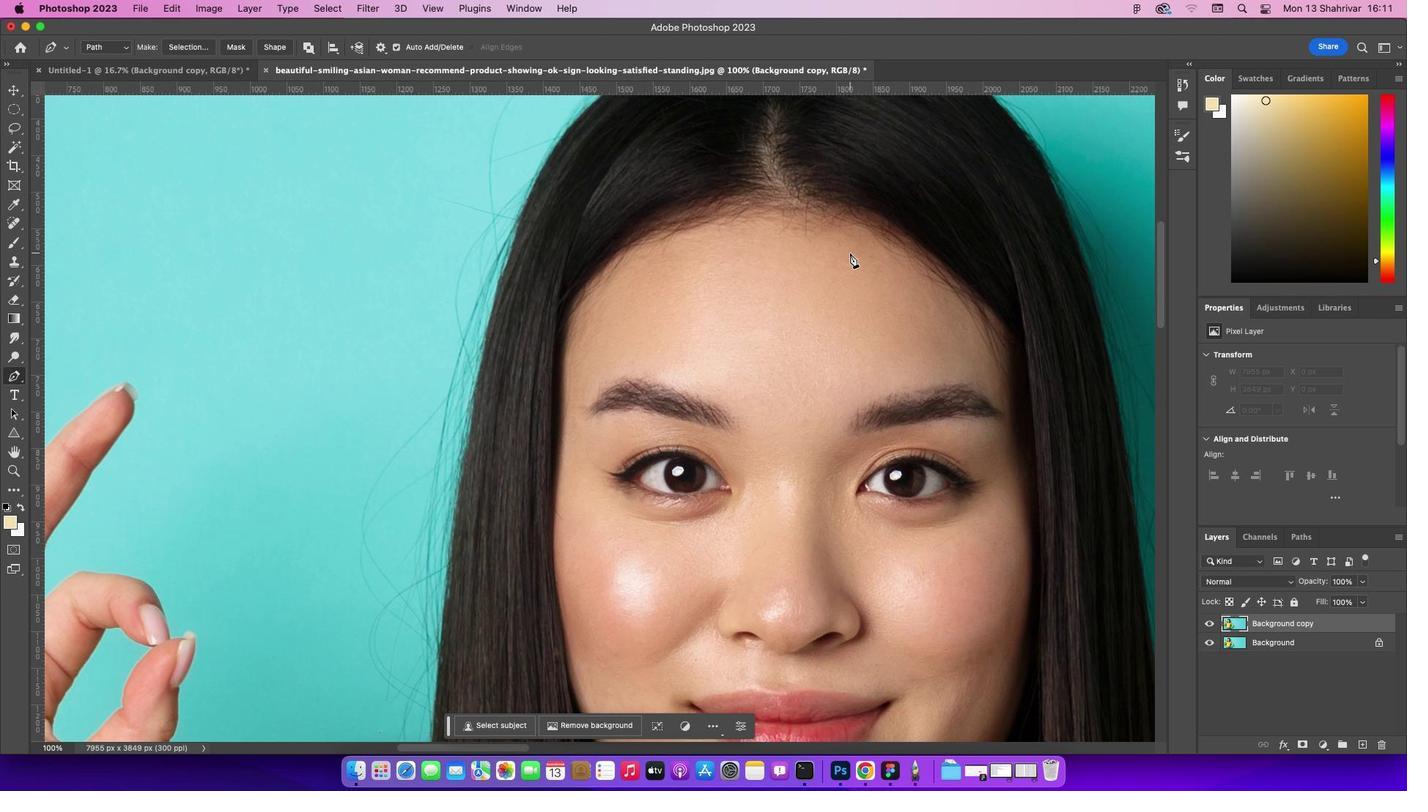 
Action: Mouse scrolled (850, 252) with delta (0, 0)
Screenshot: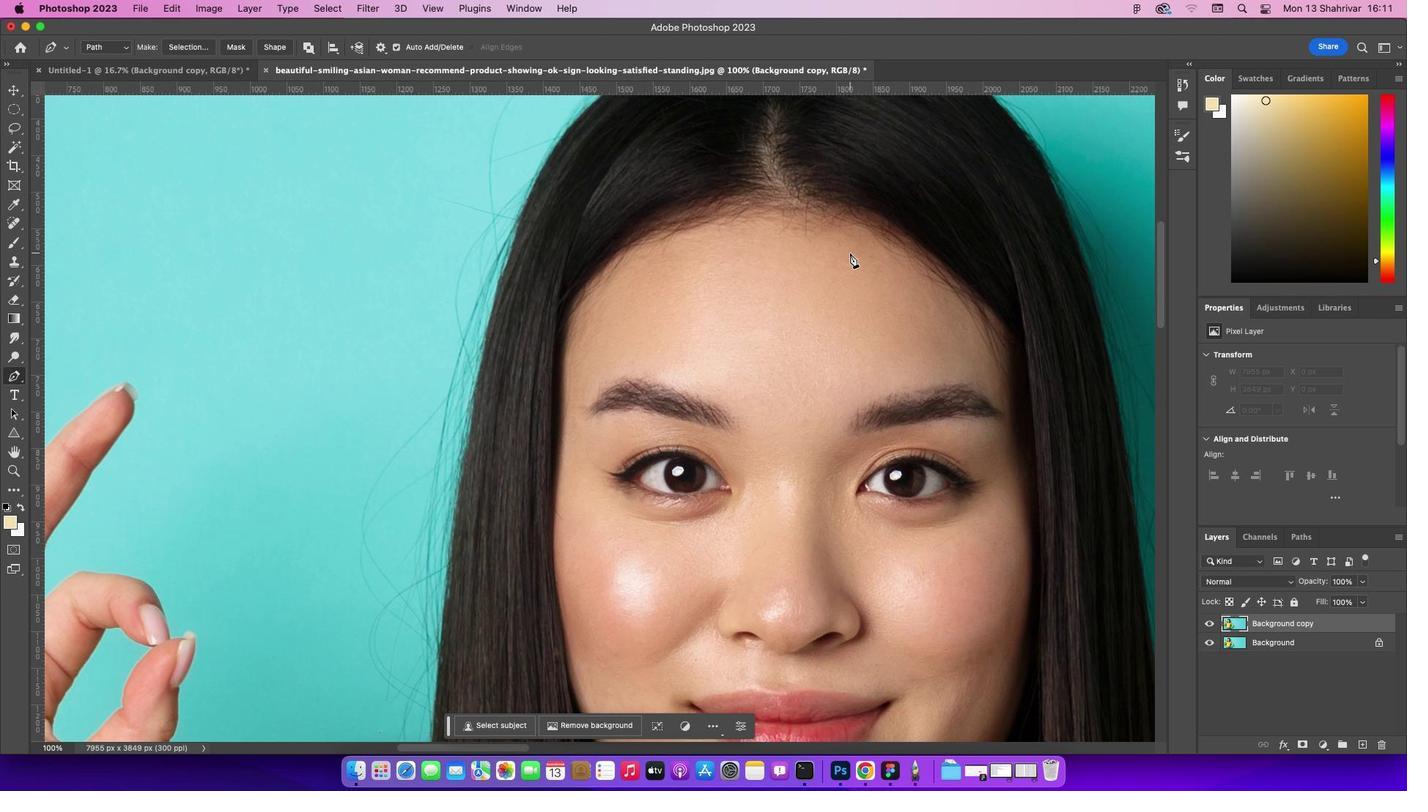 
Action: Mouse scrolled (850, 252) with delta (0, 2)
Screenshot: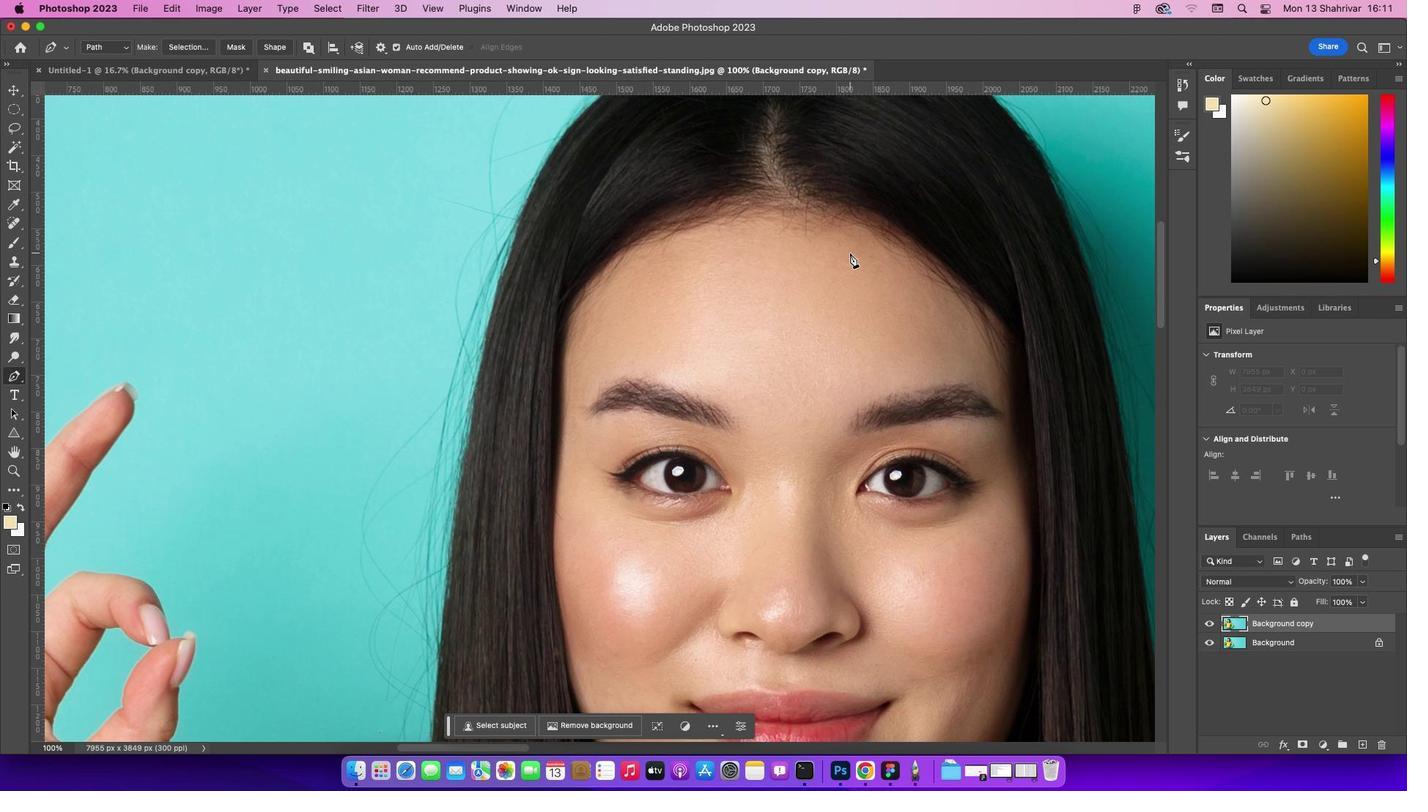 
Action: Mouse scrolled (850, 252) with delta (0, 3)
Screenshot: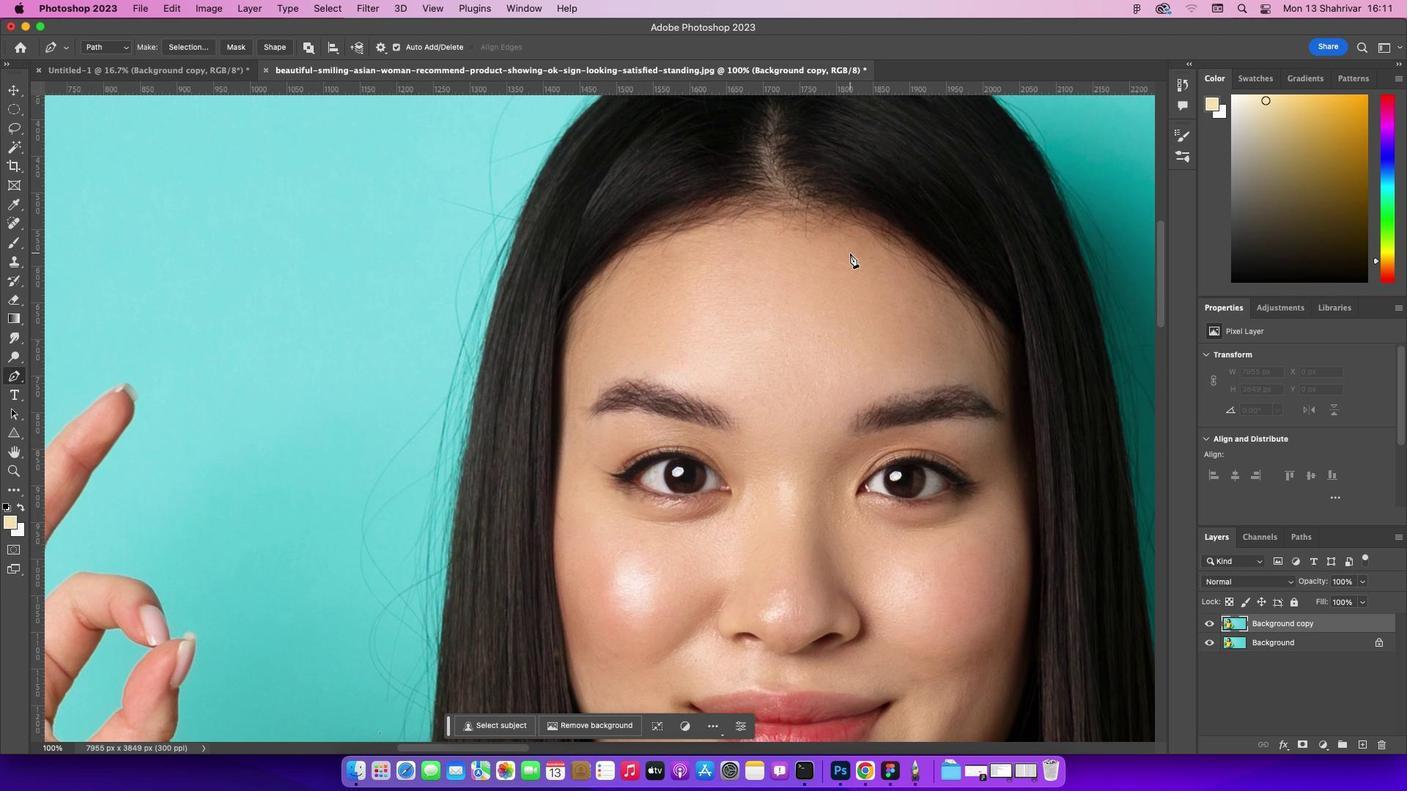 
Action: Mouse scrolled (850, 252) with delta (0, 0)
Screenshot: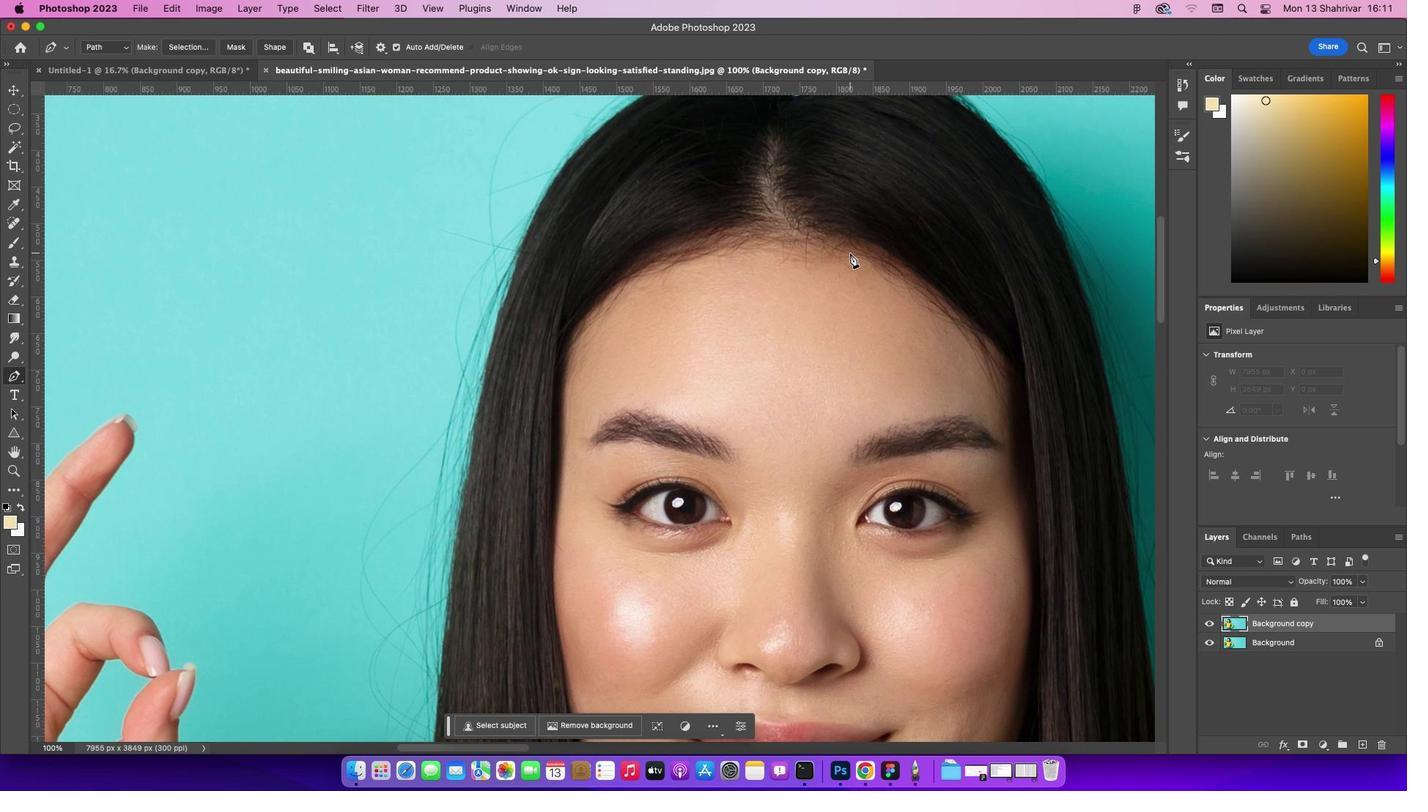 
Action: Mouse scrolled (850, 252) with delta (0, 0)
Screenshot: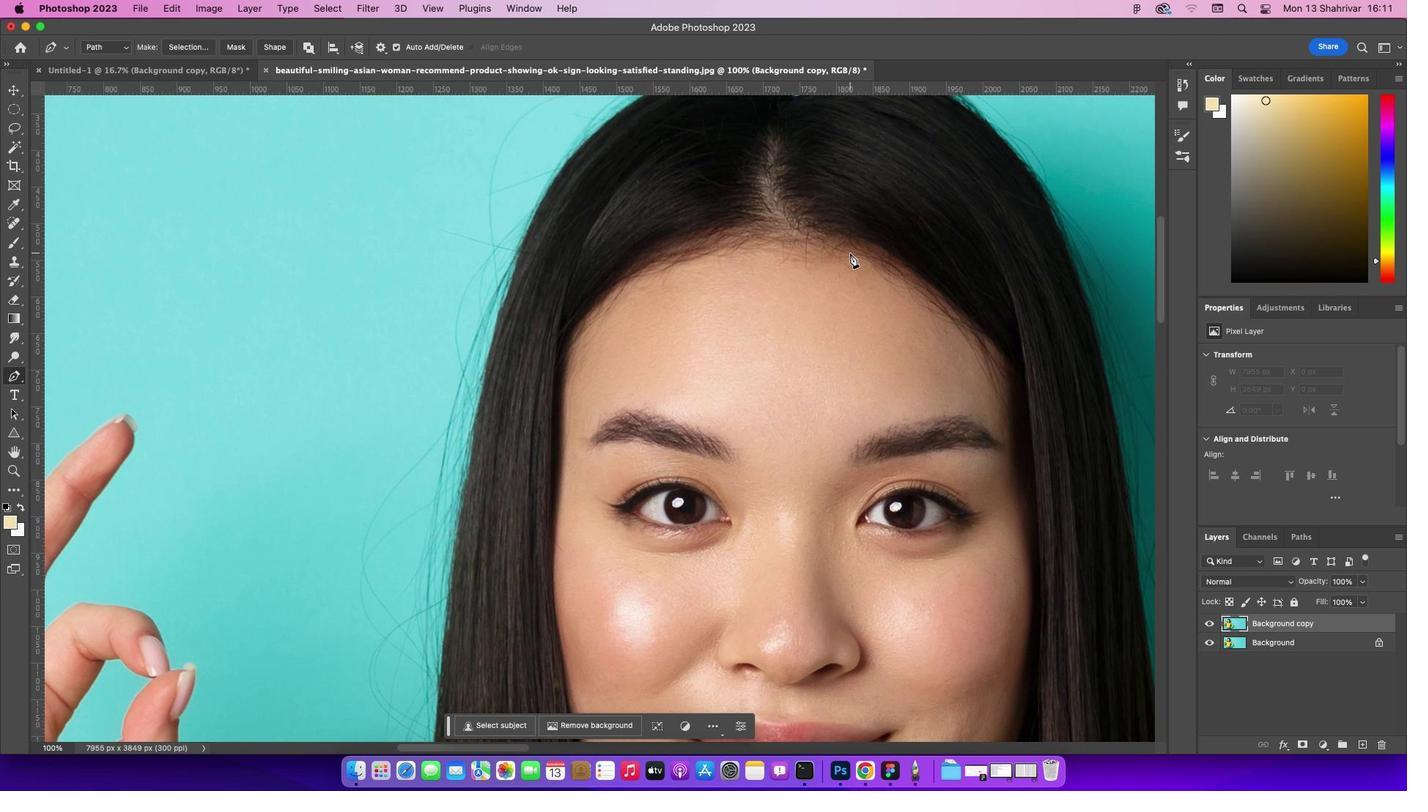 
Action: Mouse scrolled (850, 252) with delta (0, 2)
Screenshot: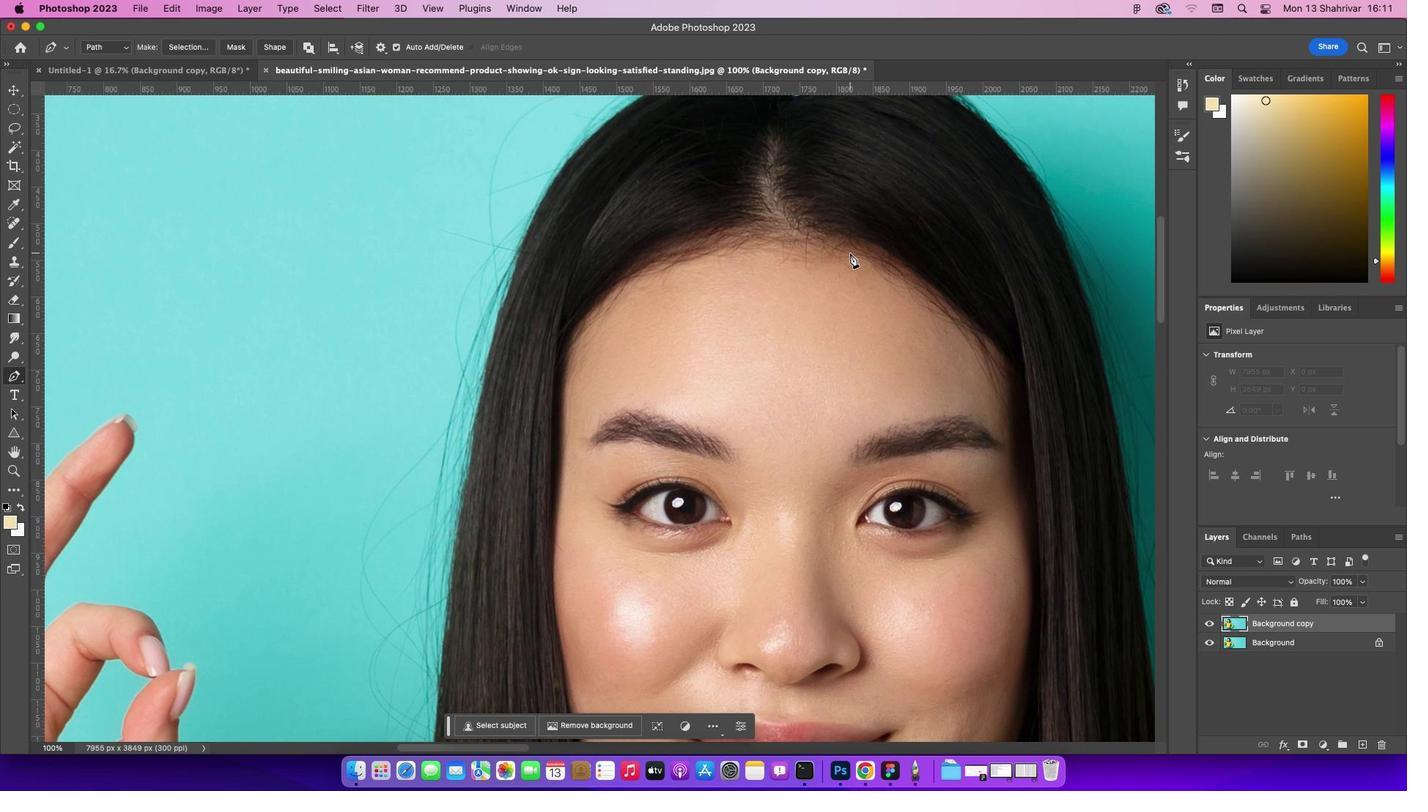 
Action: Mouse scrolled (850, 252) with delta (0, 0)
Screenshot: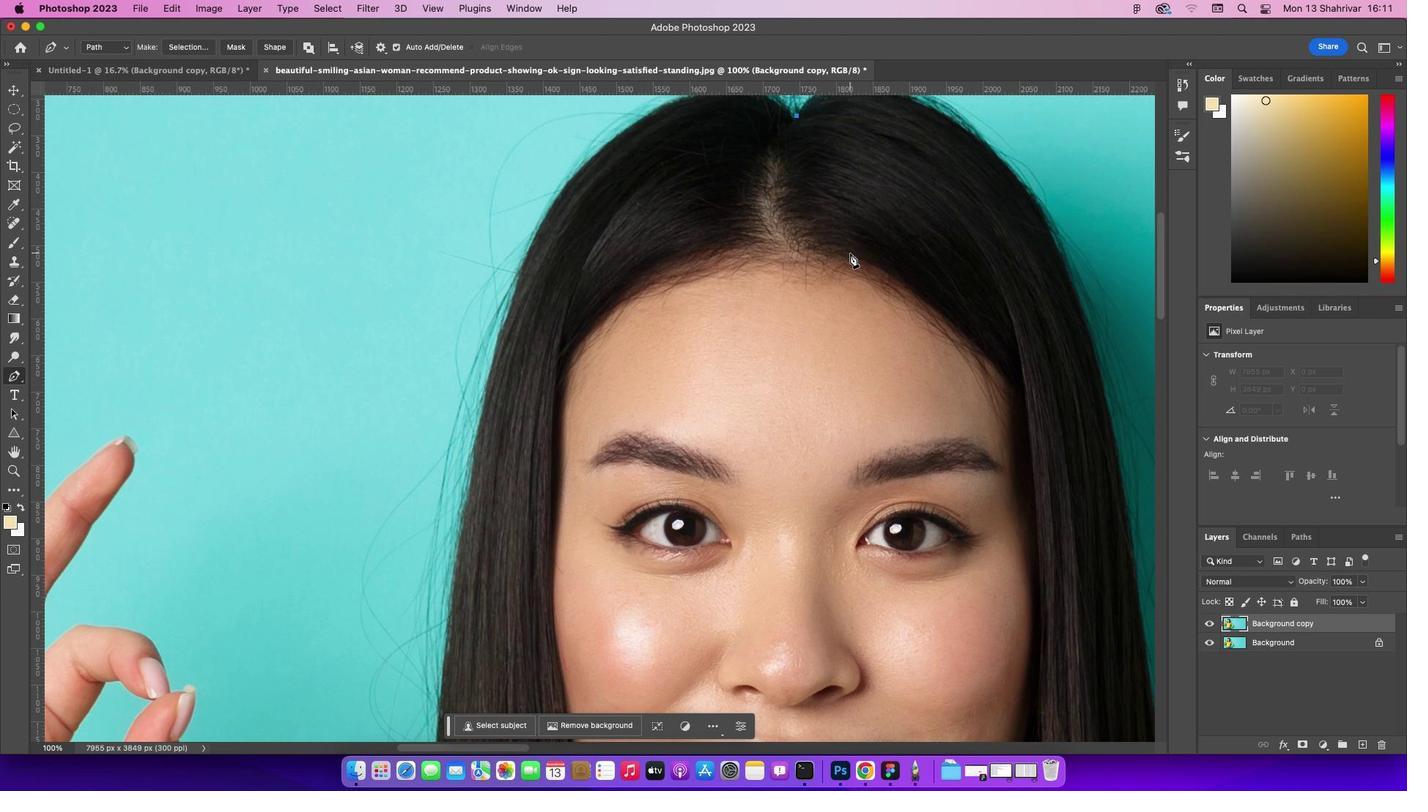 
Action: Mouse scrolled (850, 252) with delta (0, 0)
Screenshot: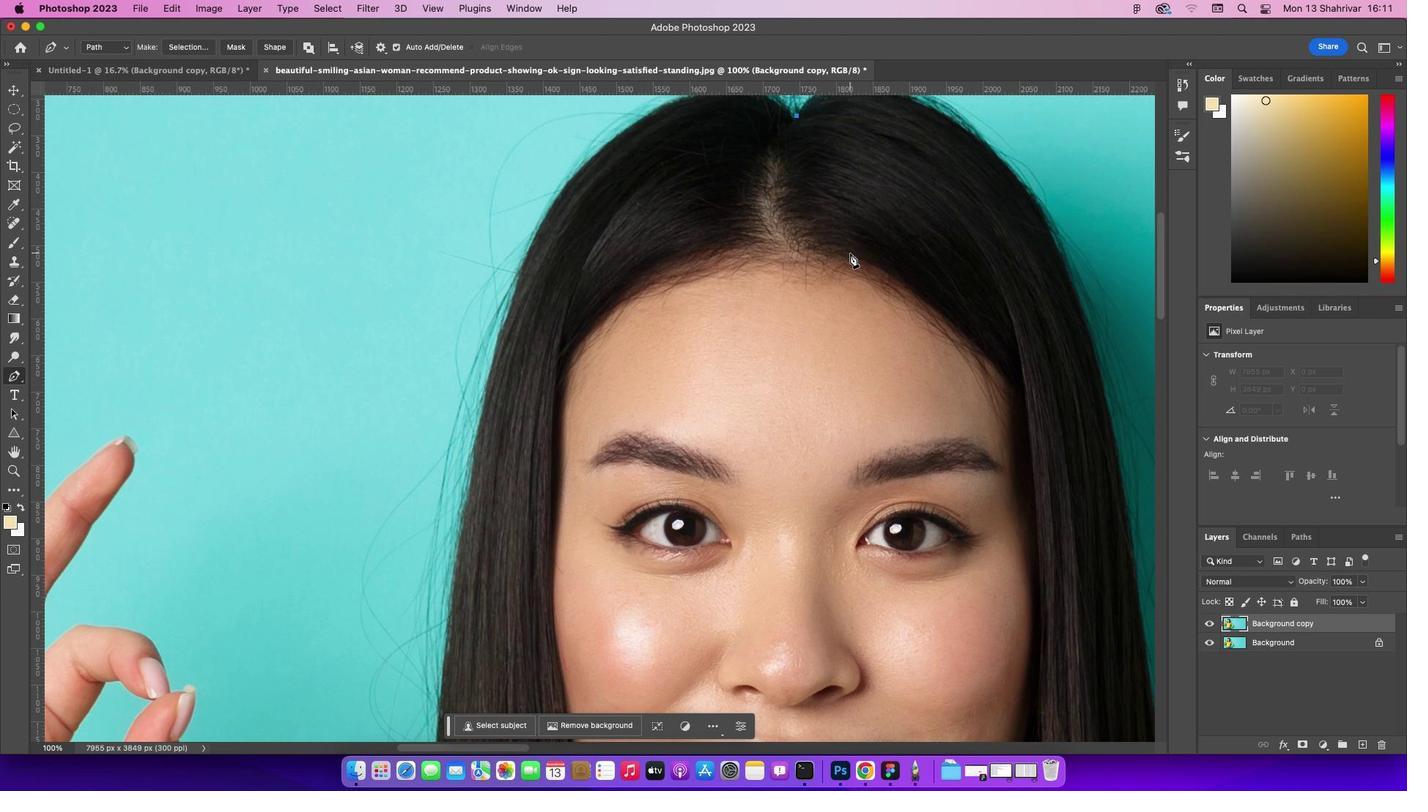 
Action: Mouse scrolled (850, 252) with delta (0, 1)
Screenshot: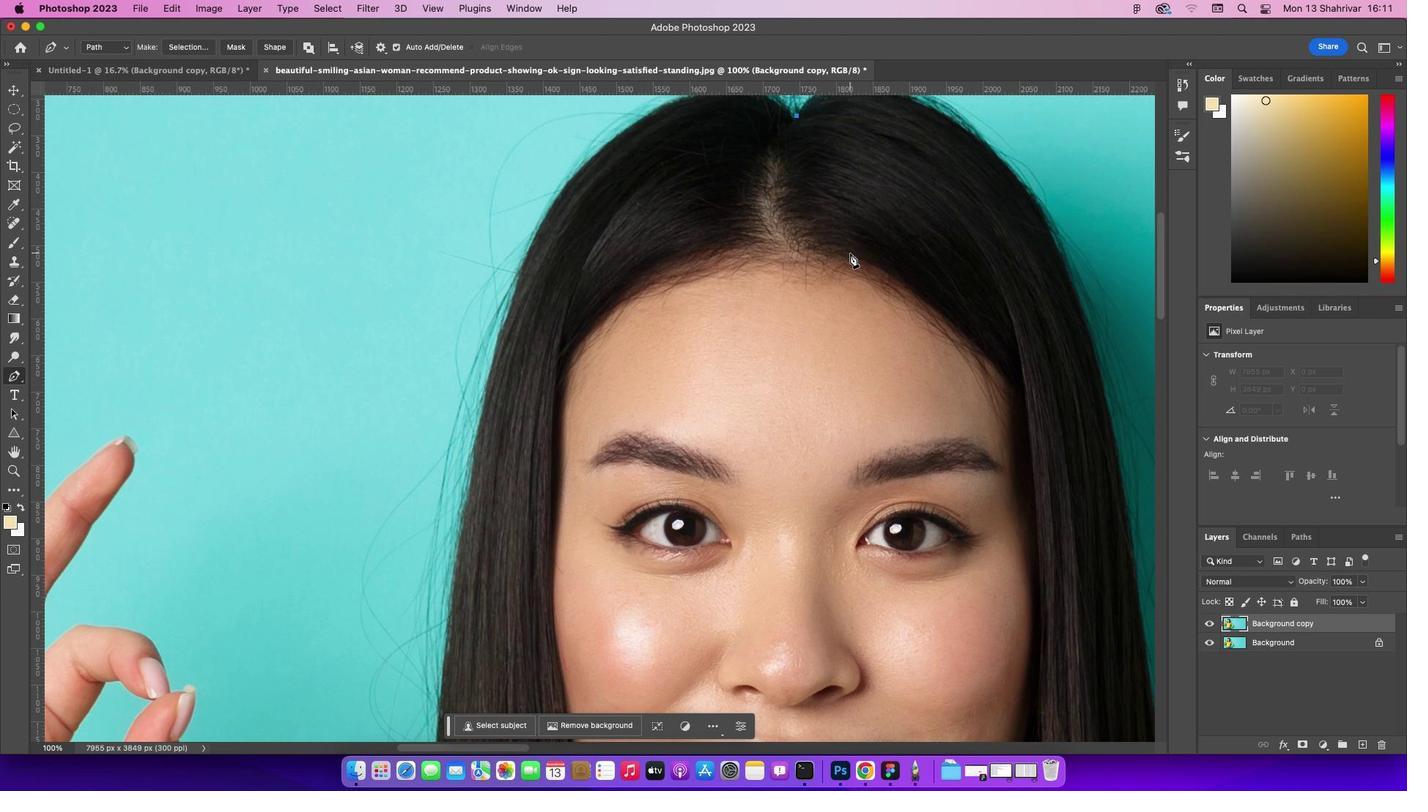 
Action: Mouse scrolled (850, 252) with delta (0, 0)
Screenshot: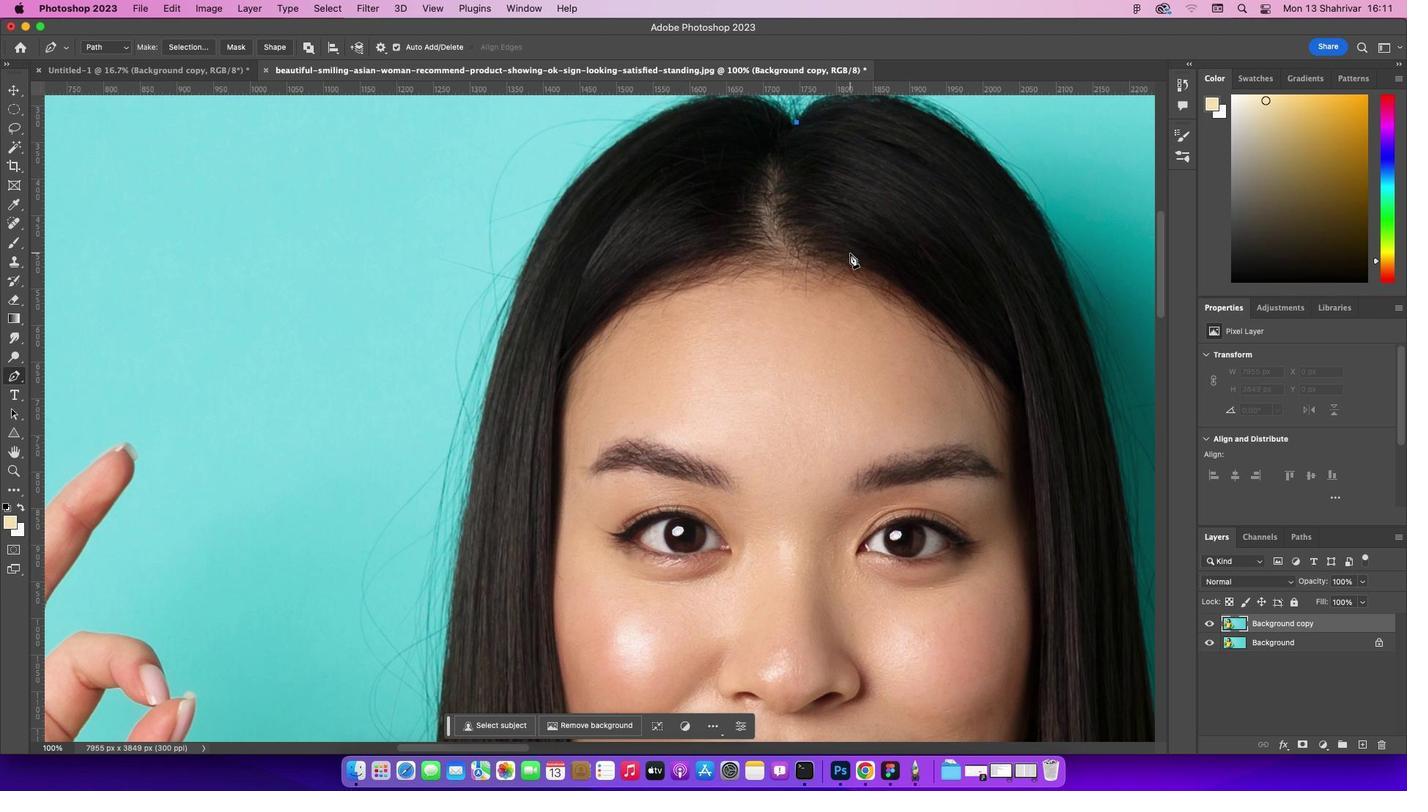 
Action: Mouse scrolled (850, 252) with delta (0, 0)
Screenshot: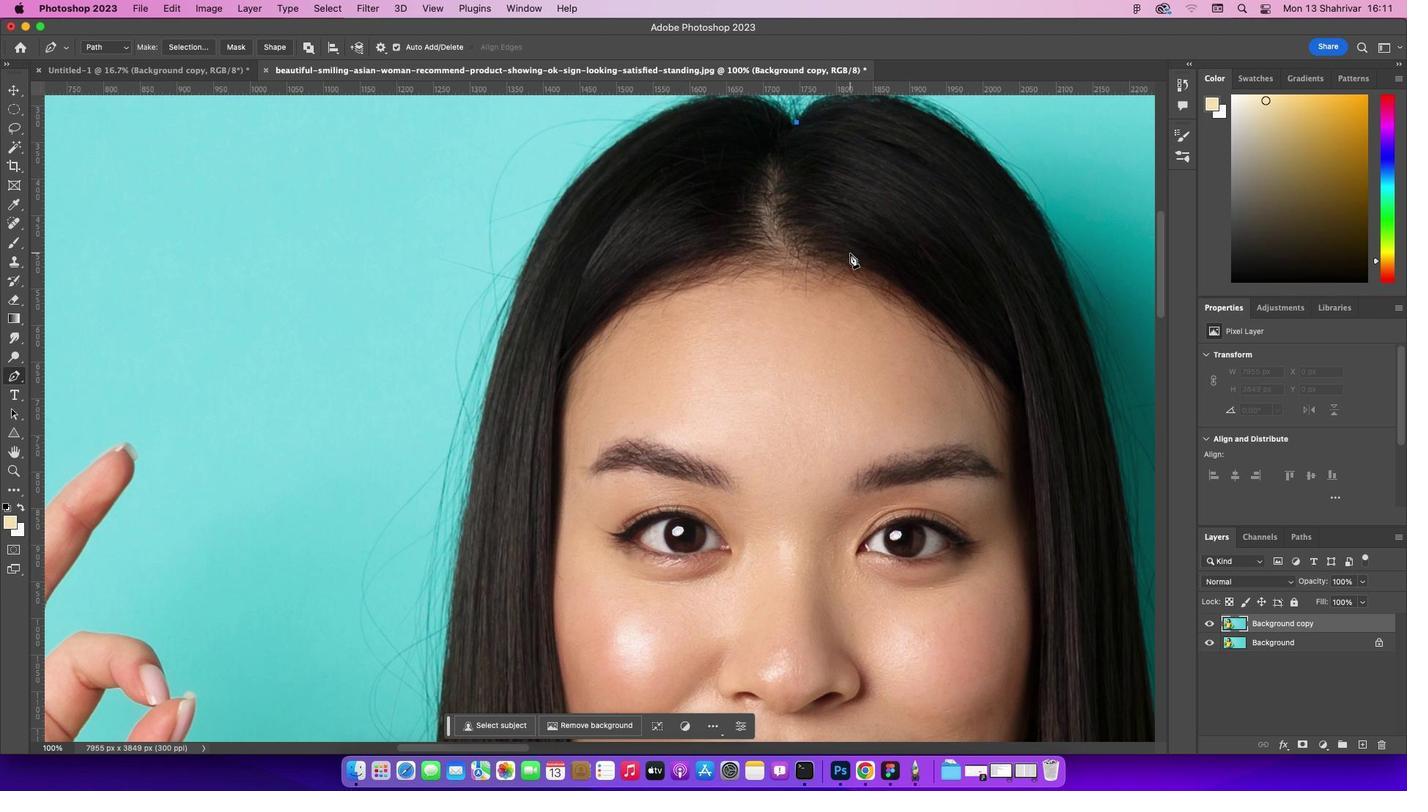 
Action: Mouse scrolled (850, 252) with delta (0, 0)
Screenshot: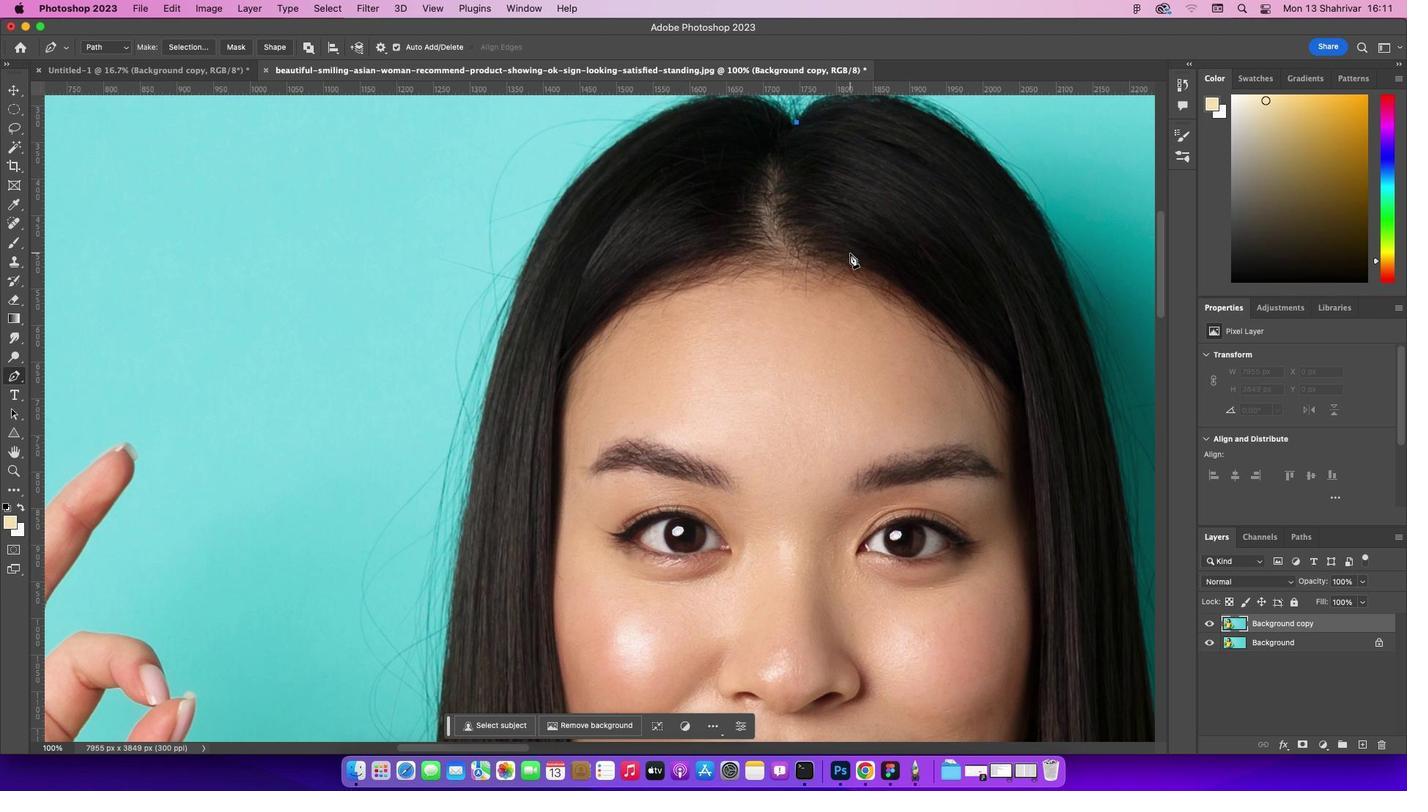 
Action: Mouse scrolled (850, 252) with delta (0, 0)
Screenshot: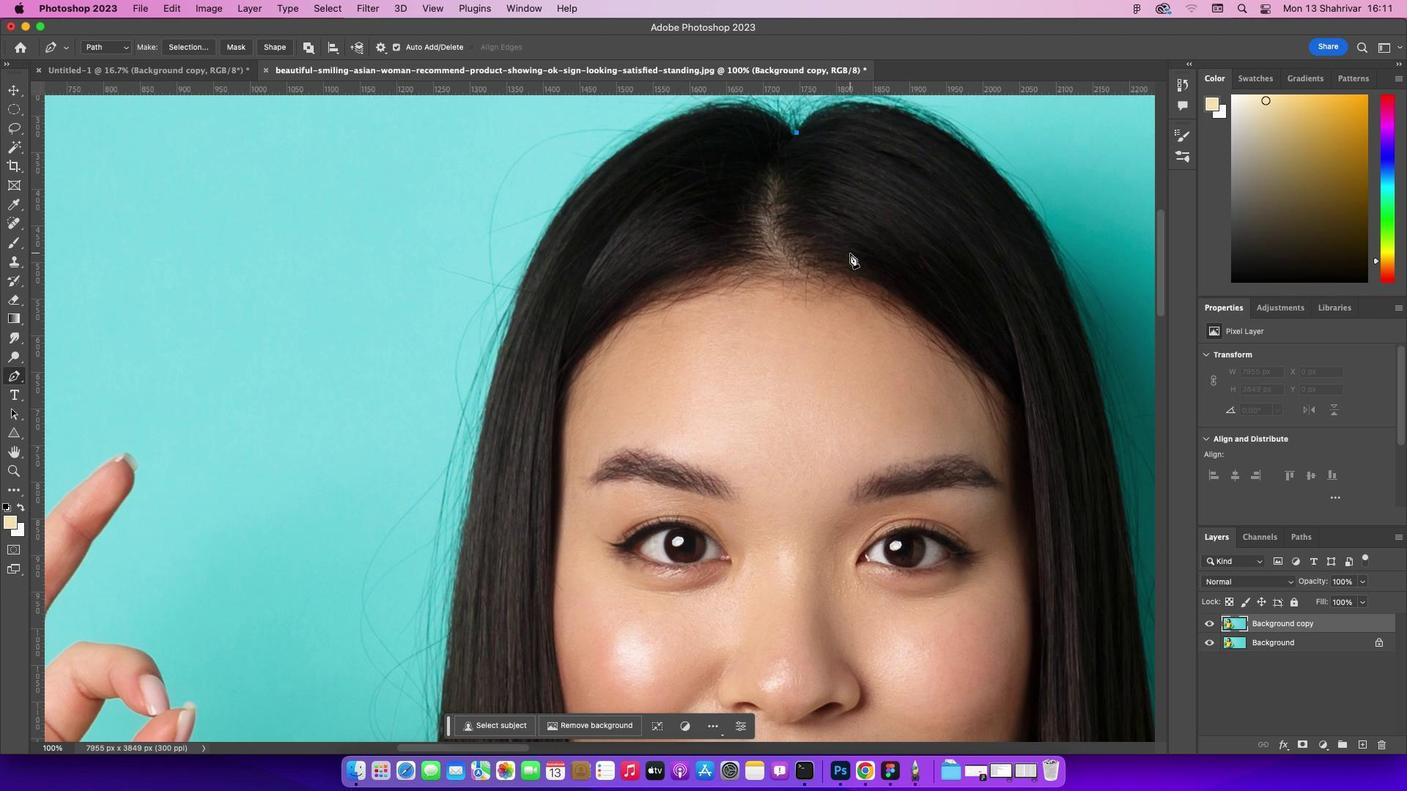 
Action: Mouse scrolled (850, 252) with delta (0, 0)
Screenshot: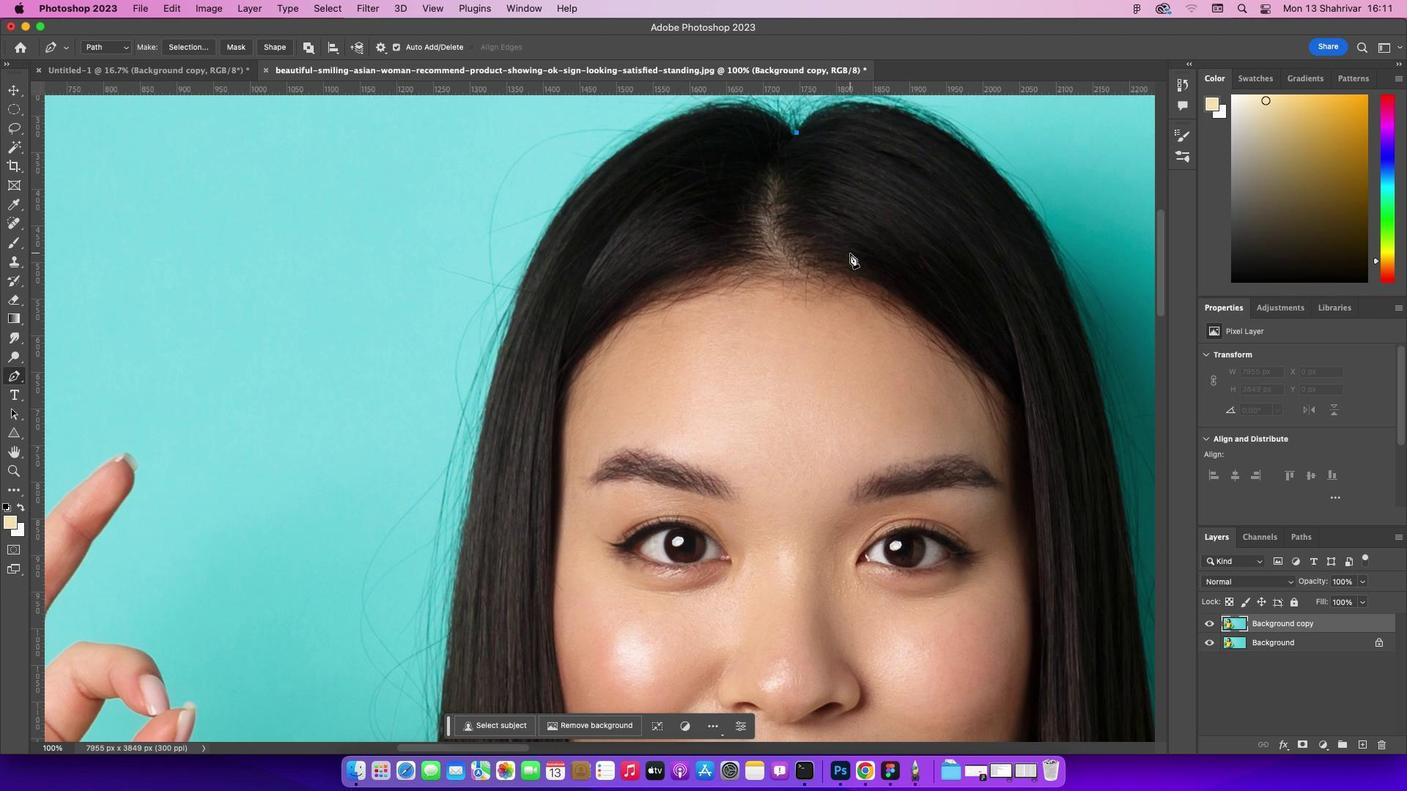 
Action: Mouse scrolled (850, 252) with delta (0, 0)
Screenshot: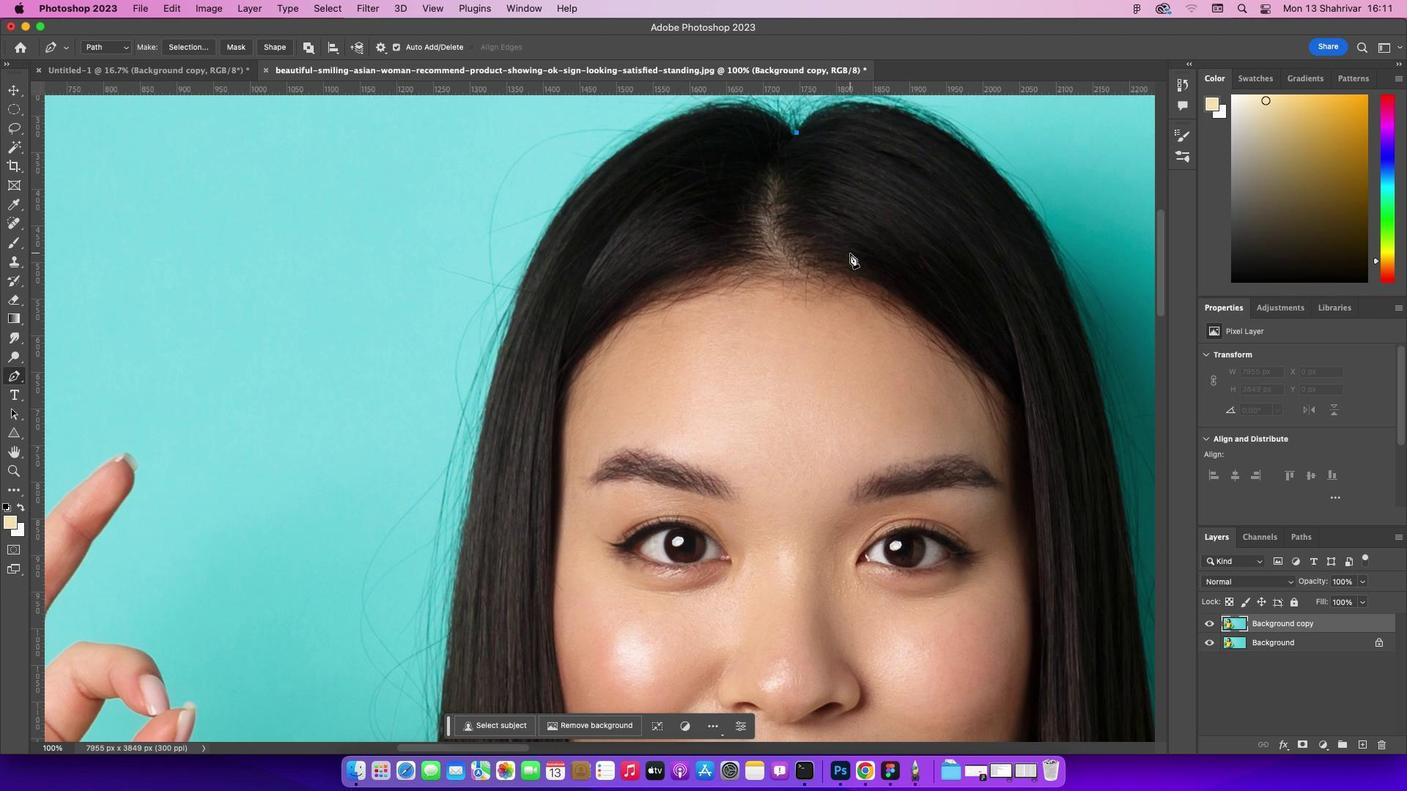 
Action: Mouse moved to (835, 102)
Screenshot: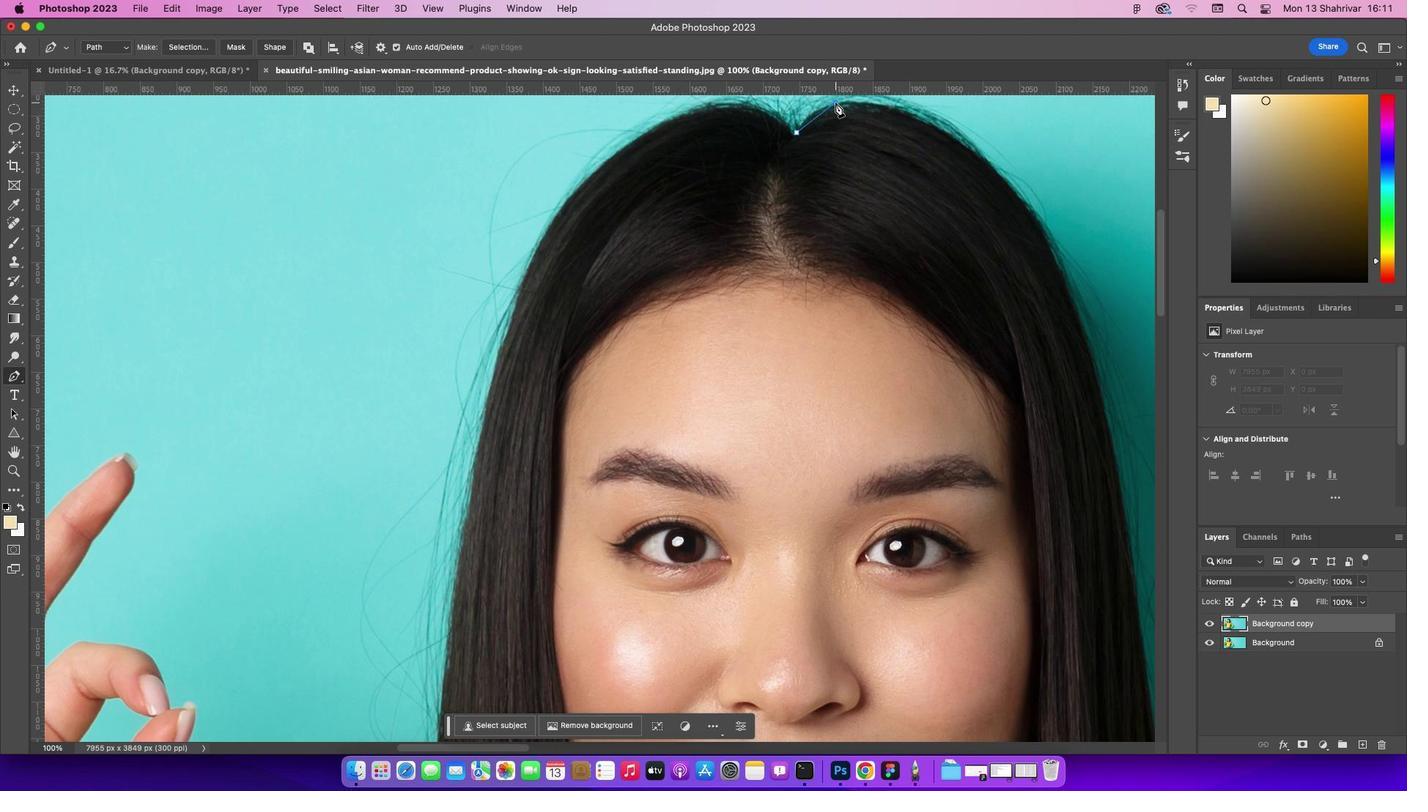 
Action: Mouse pressed left at (835, 102)
Screenshot: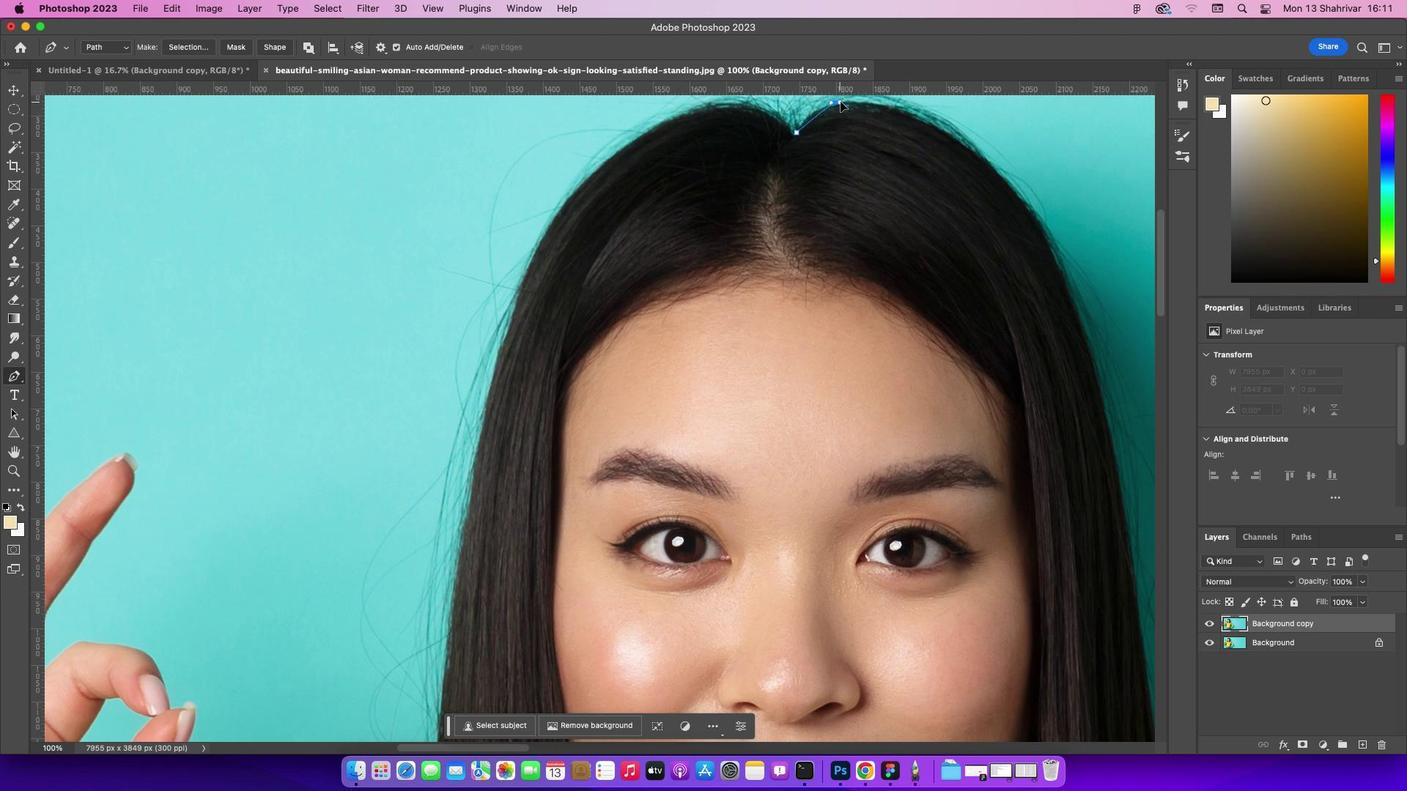 
Action: Mouse moved to (835, 142)
Screenshot: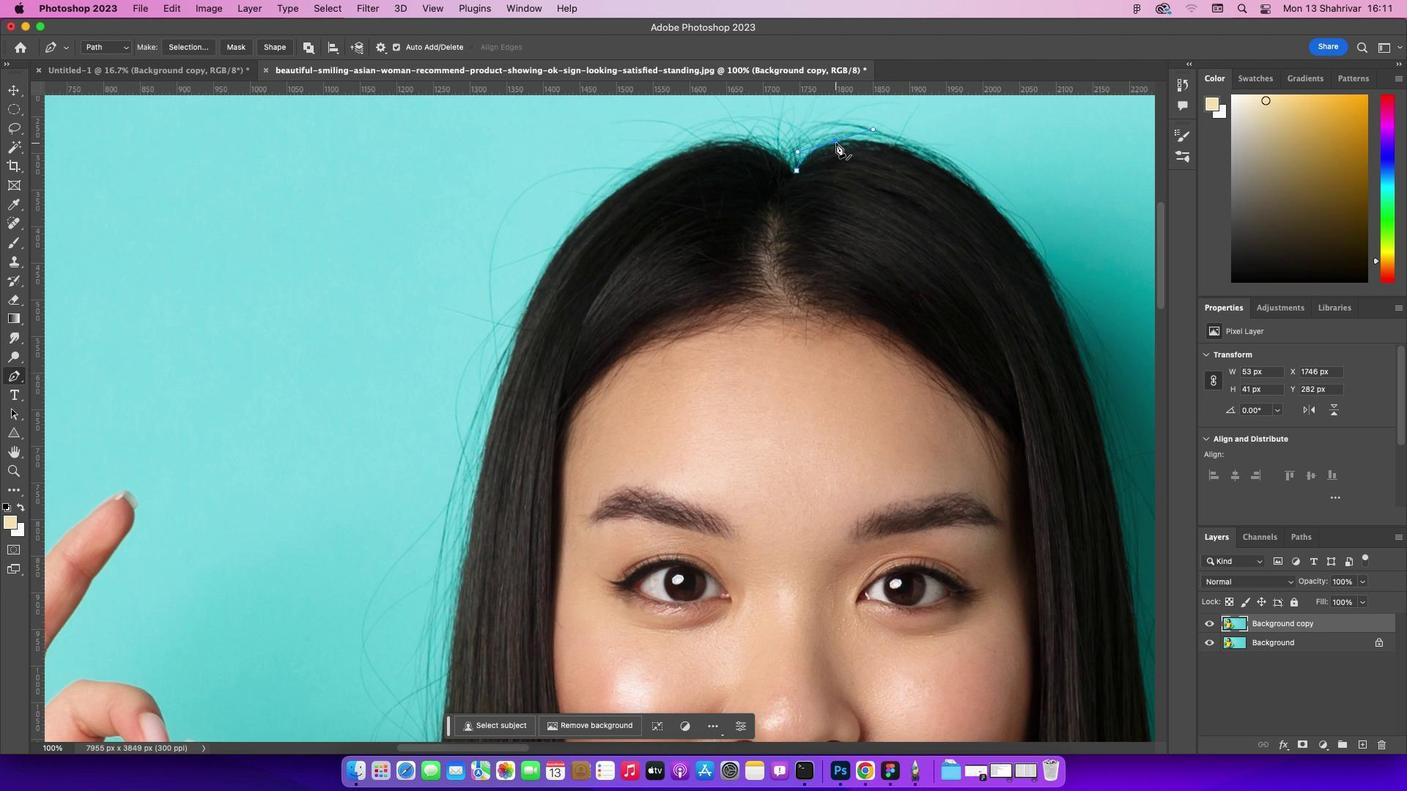 
Action: Mouse pressed left at (835, 142)
Screenshot: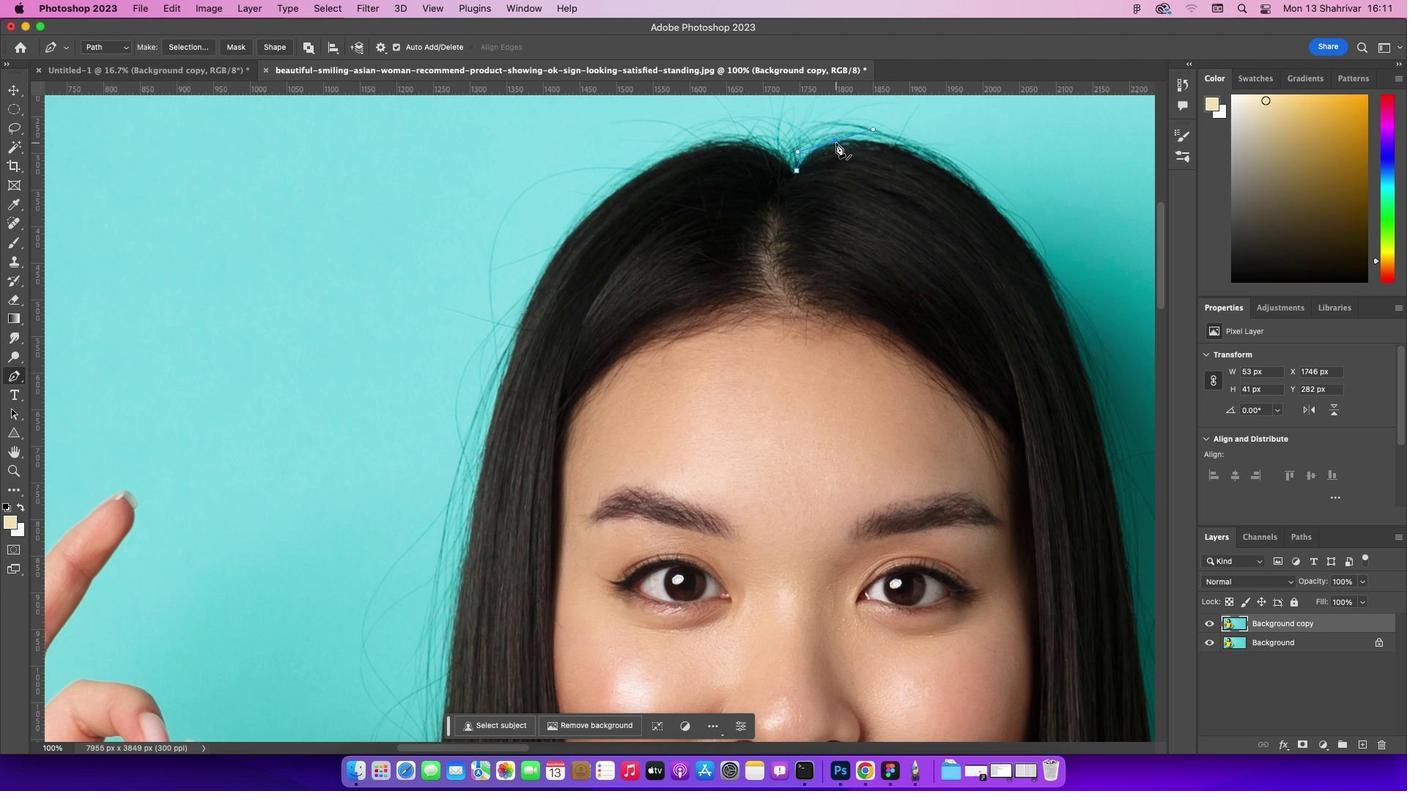 
Action: Key pressed Key.alt
Screenshot: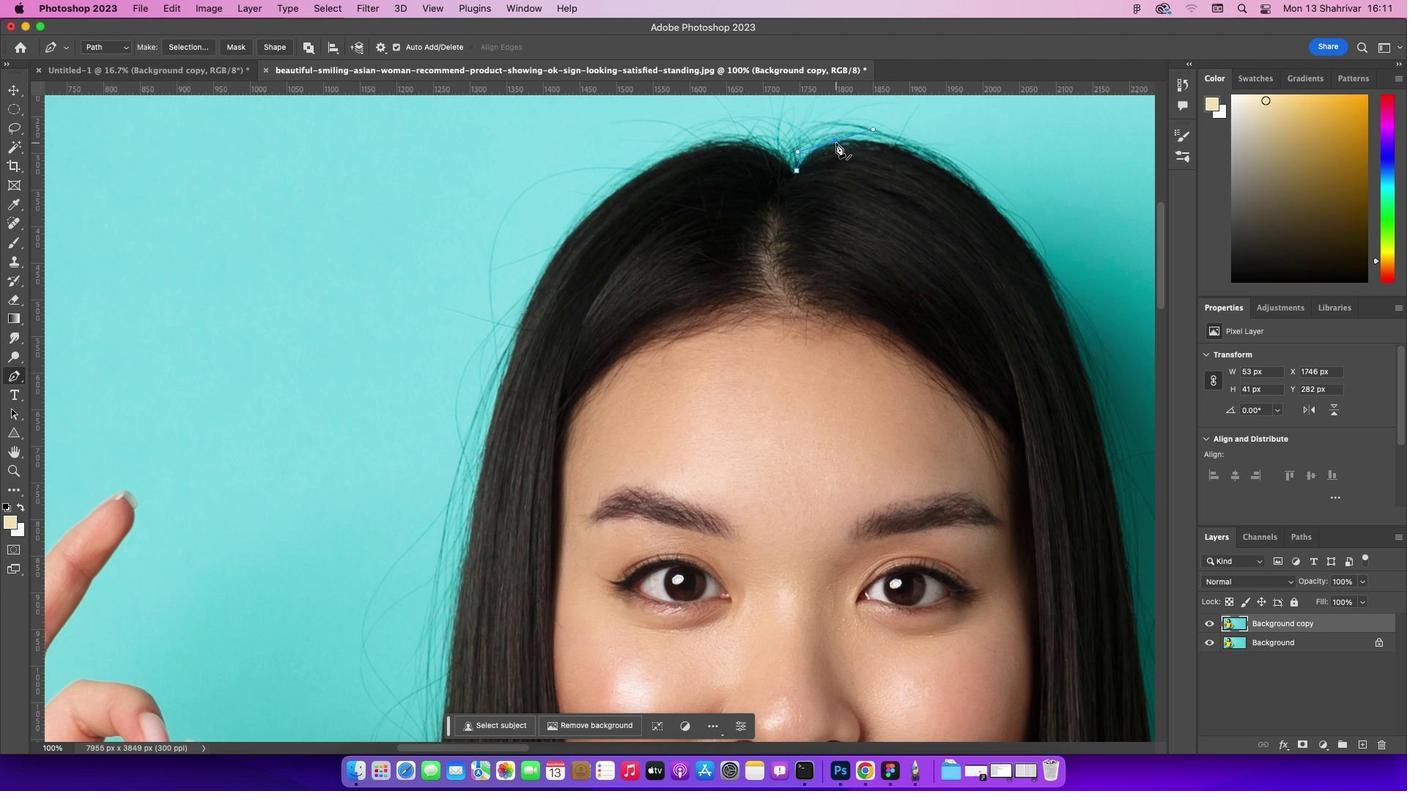 
Action: Mouse moved to (836, 142)
Screenshot: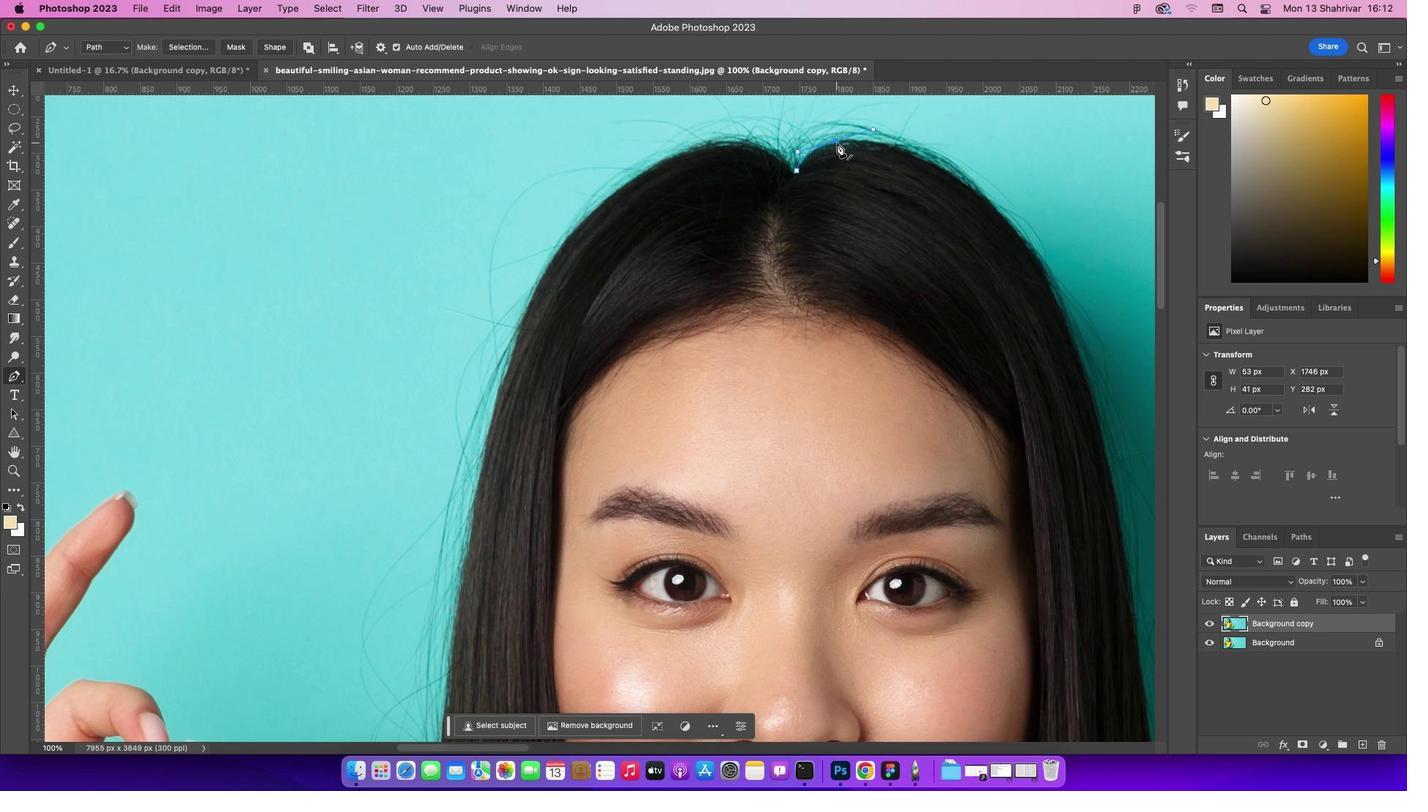 
Action: Mouse pressed left at (836, 142)
Screenshot: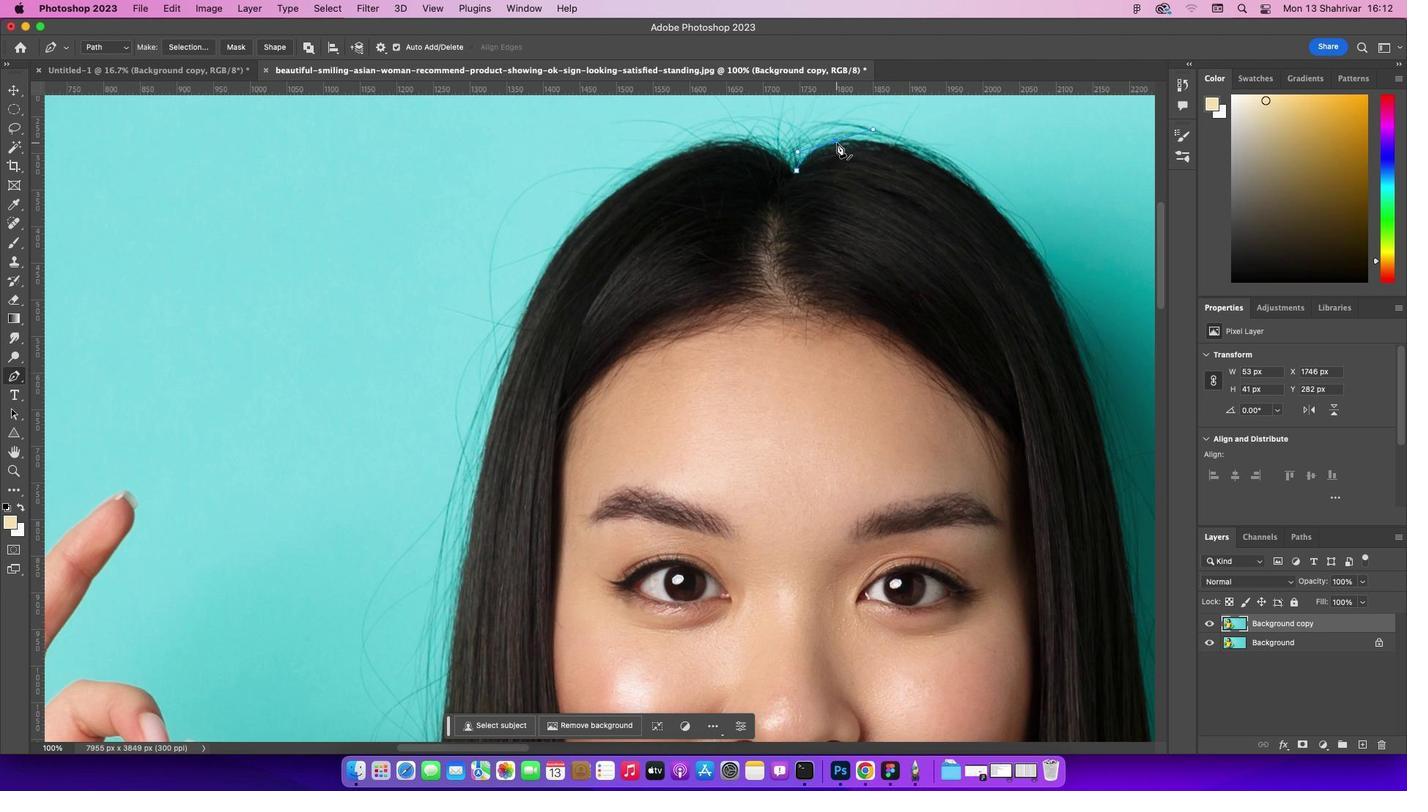 
Action: Key pressed Key.alt
Screenshot: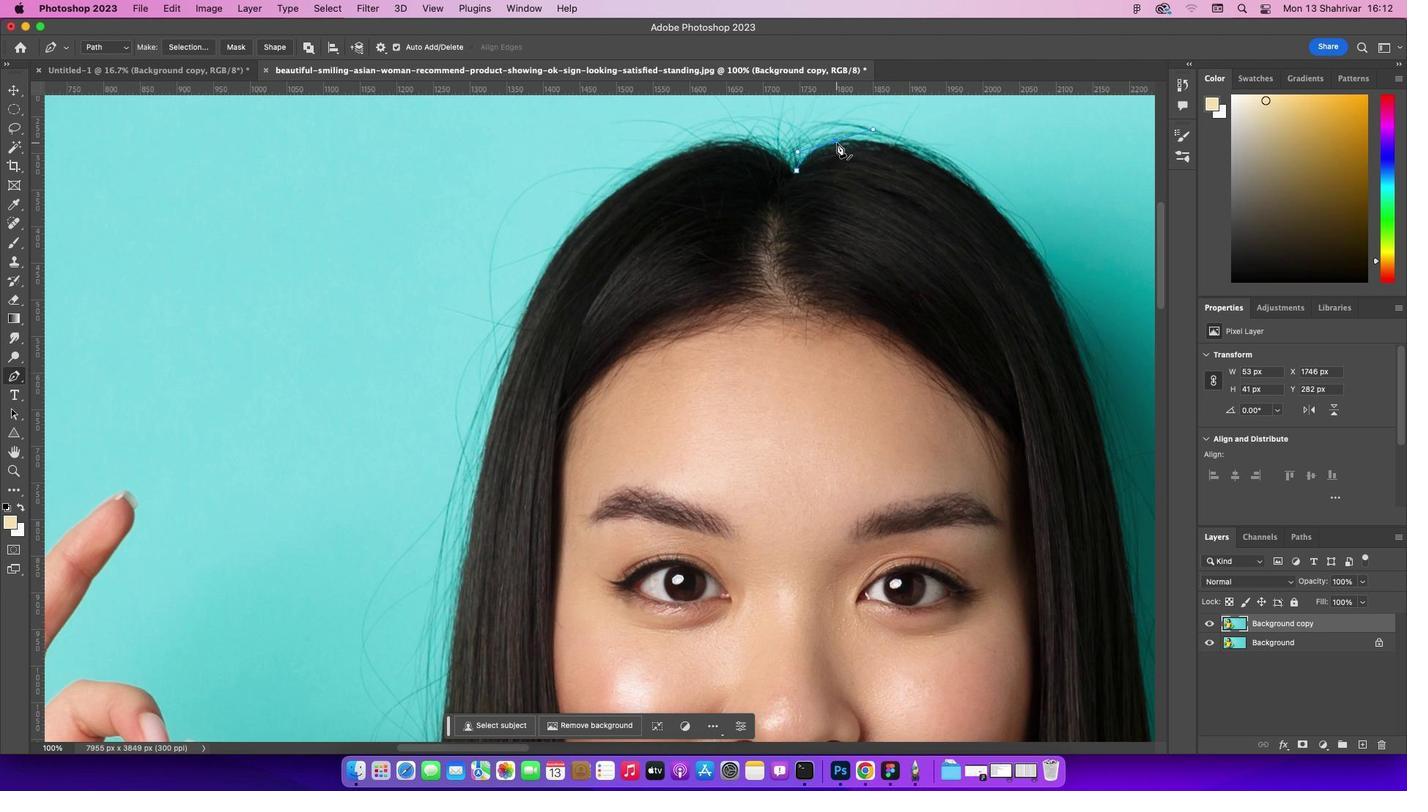 
Action: Mouse moved to (835, 140)
Screenshot: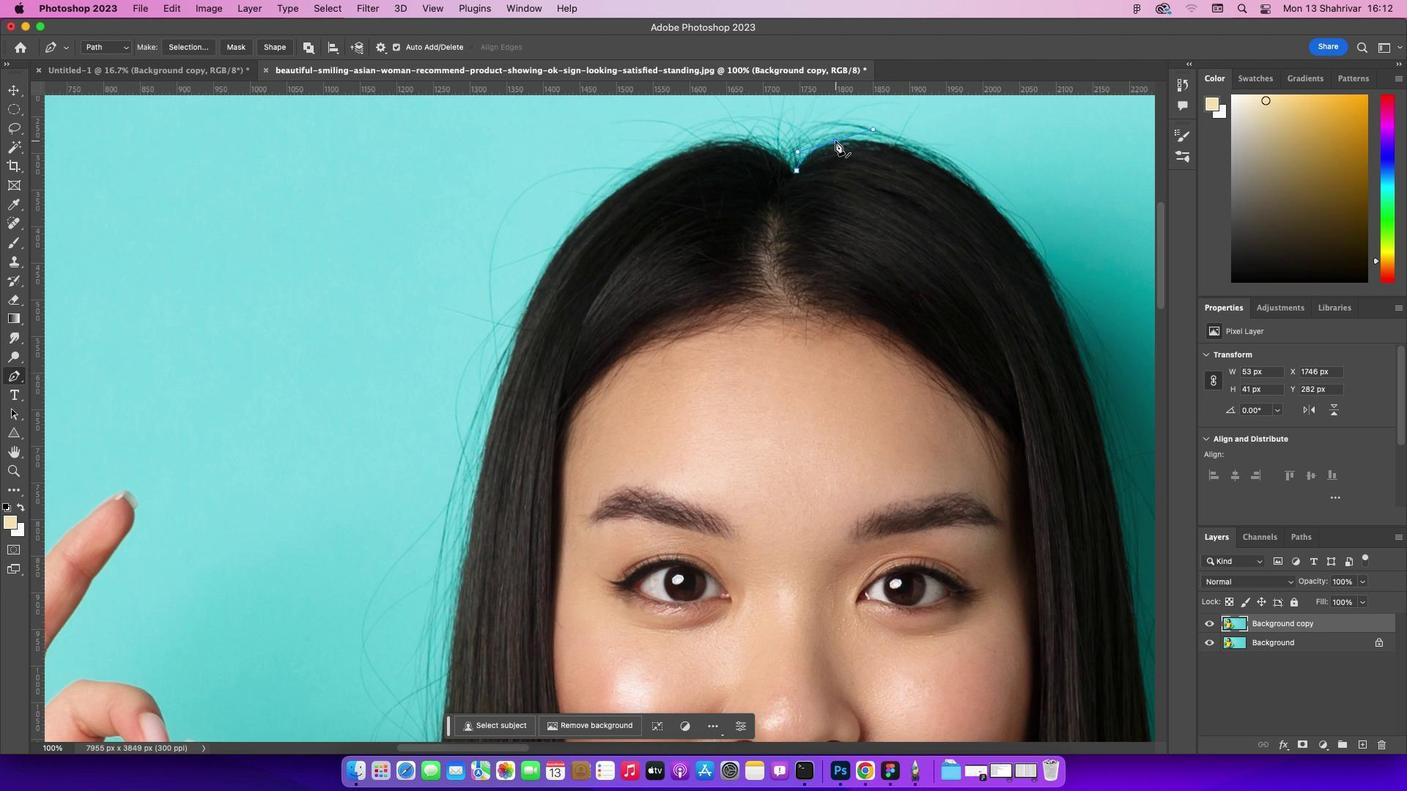 
Action: Mouse pressed left at (835, 140)
Screenshot: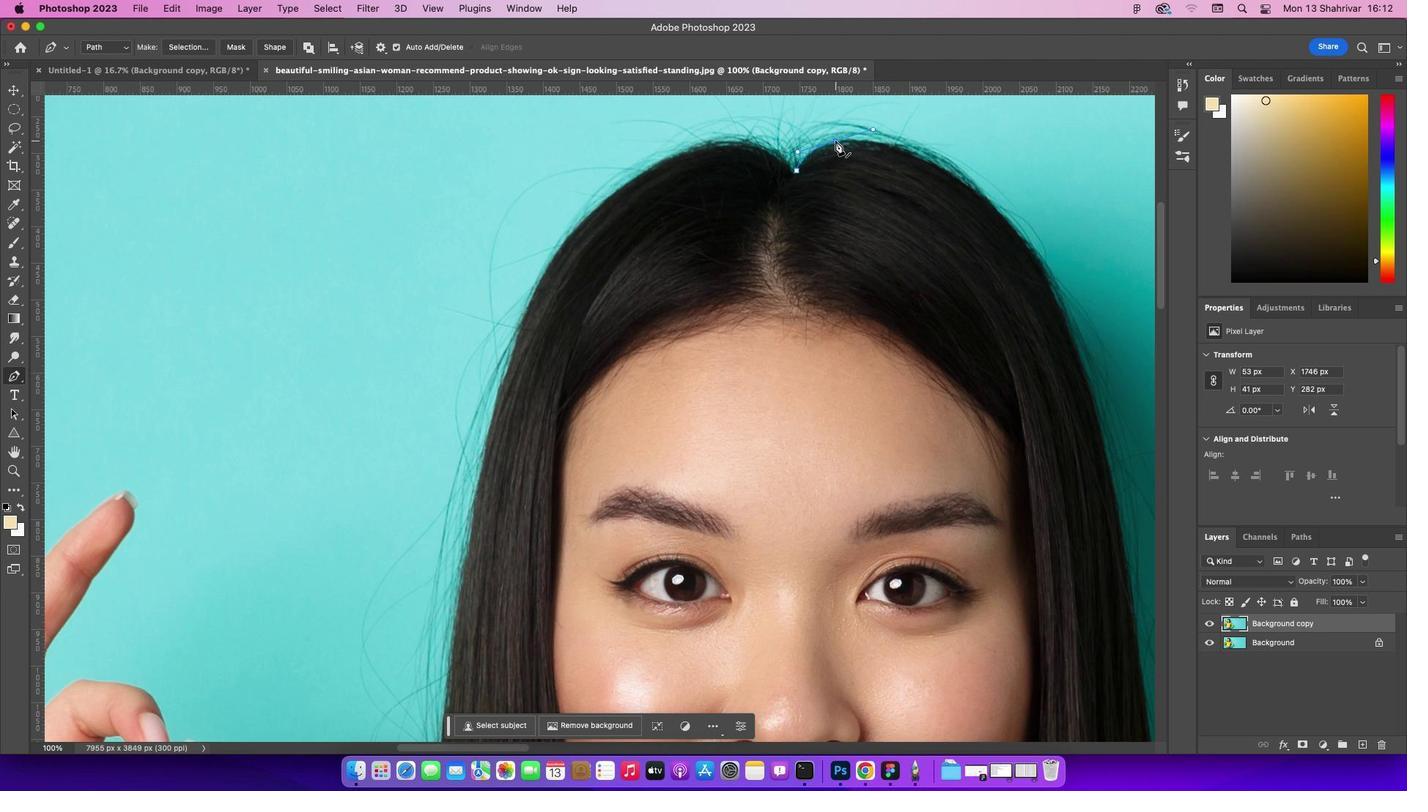 
Action: Key pressed Key.alt
Screenshot: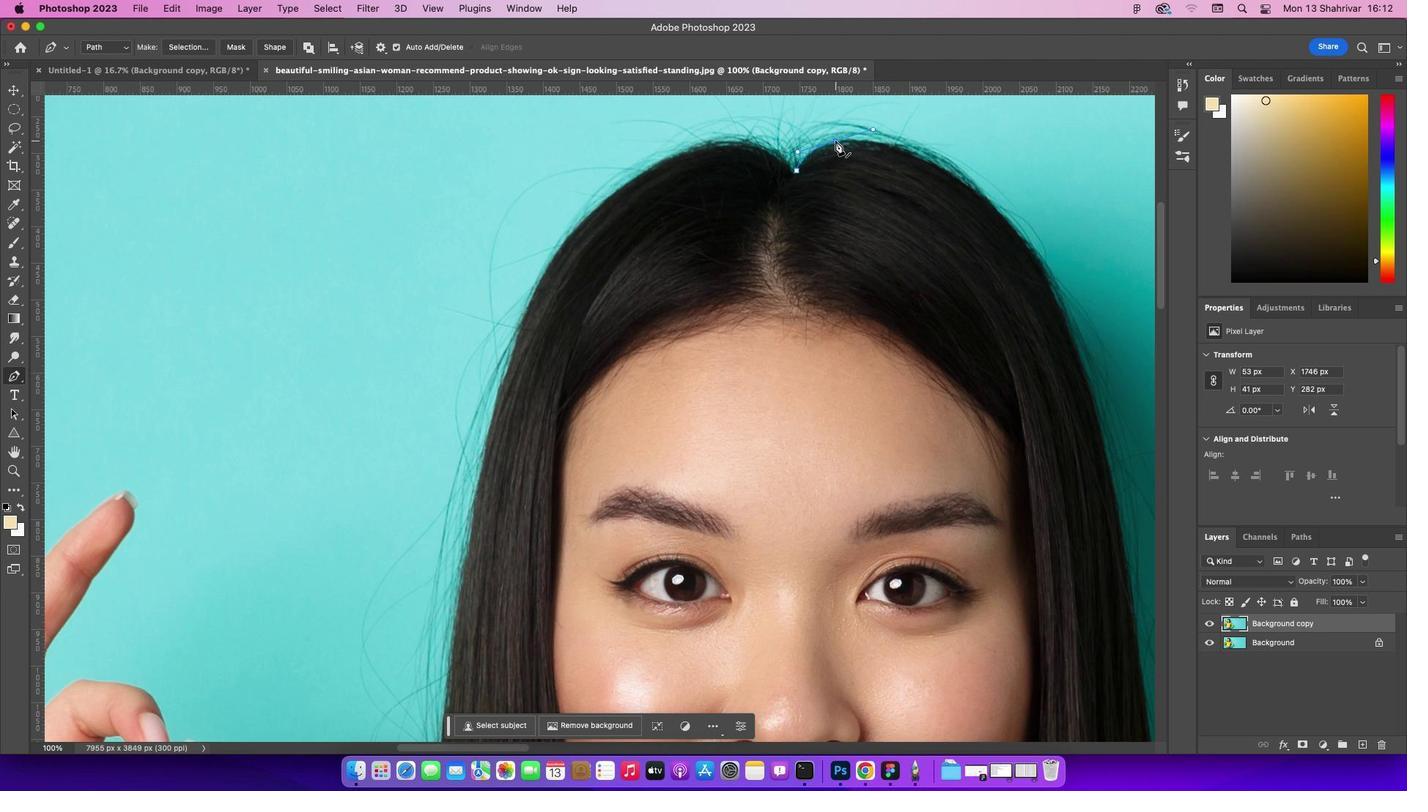 
Action: Mouse pressed left at (835, 140)
Screenshot: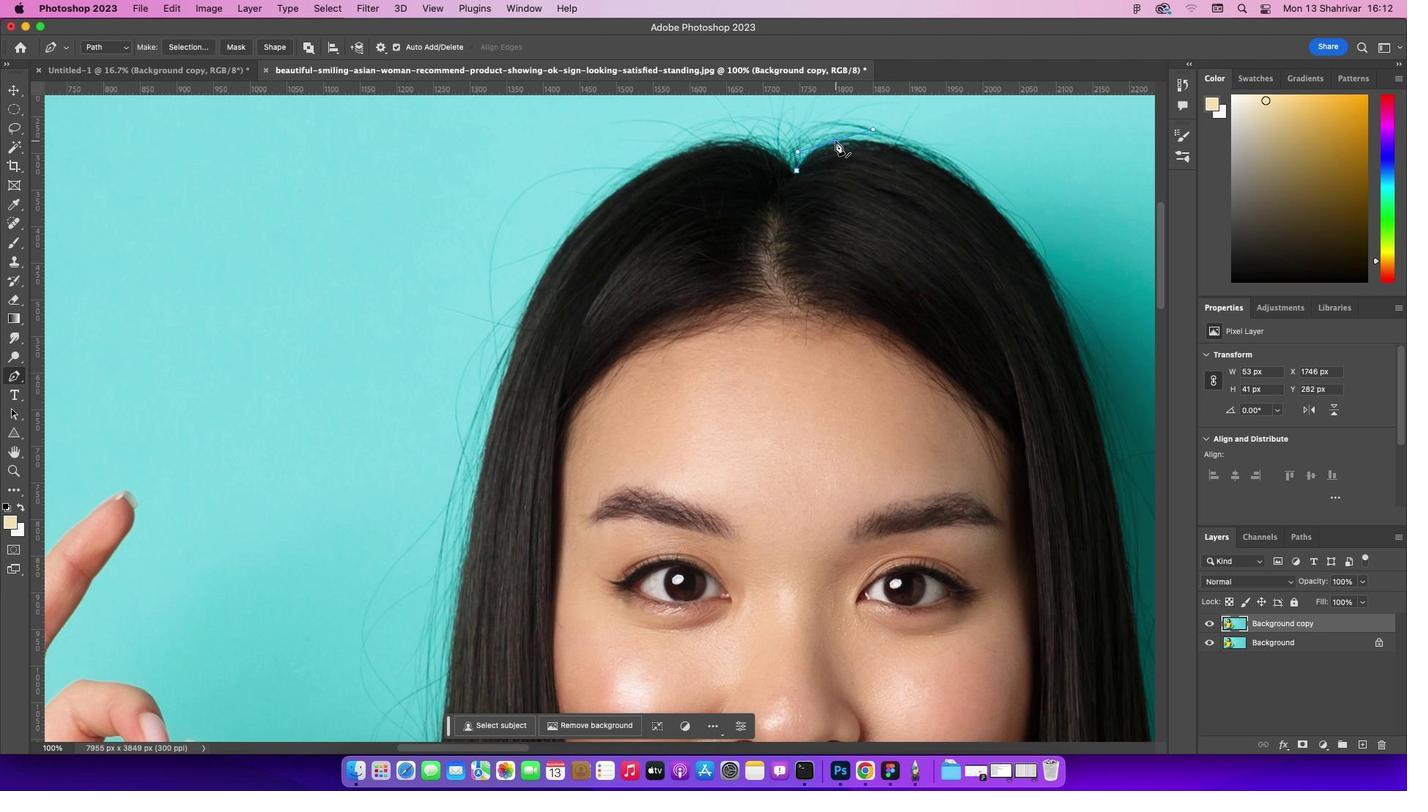 
Action: Key pressed Key.alt
Screenshot: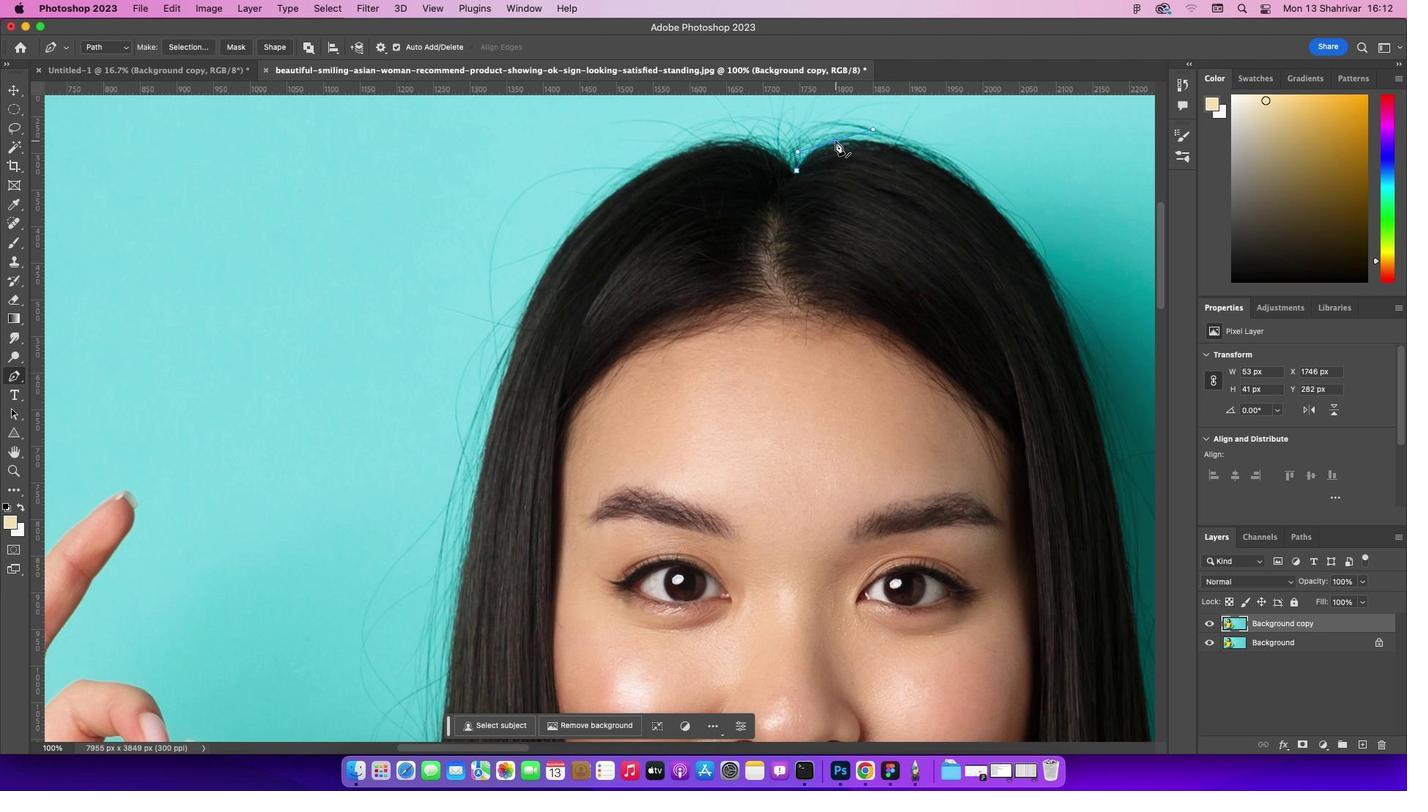 
Action: Mouse pressed left at (835, 140)
Screenshot: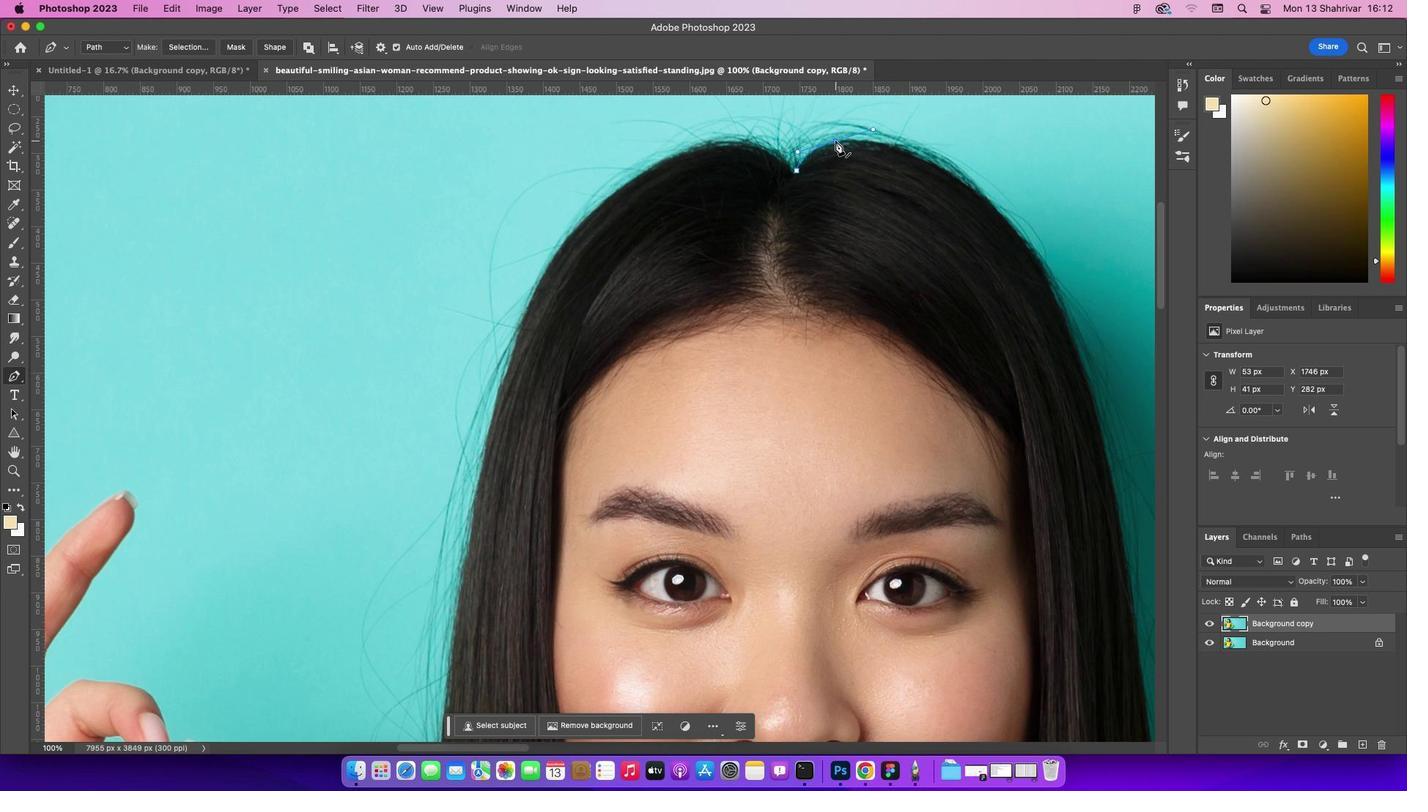 
Action: Key pressed Key.altKey.alt
Screenshot: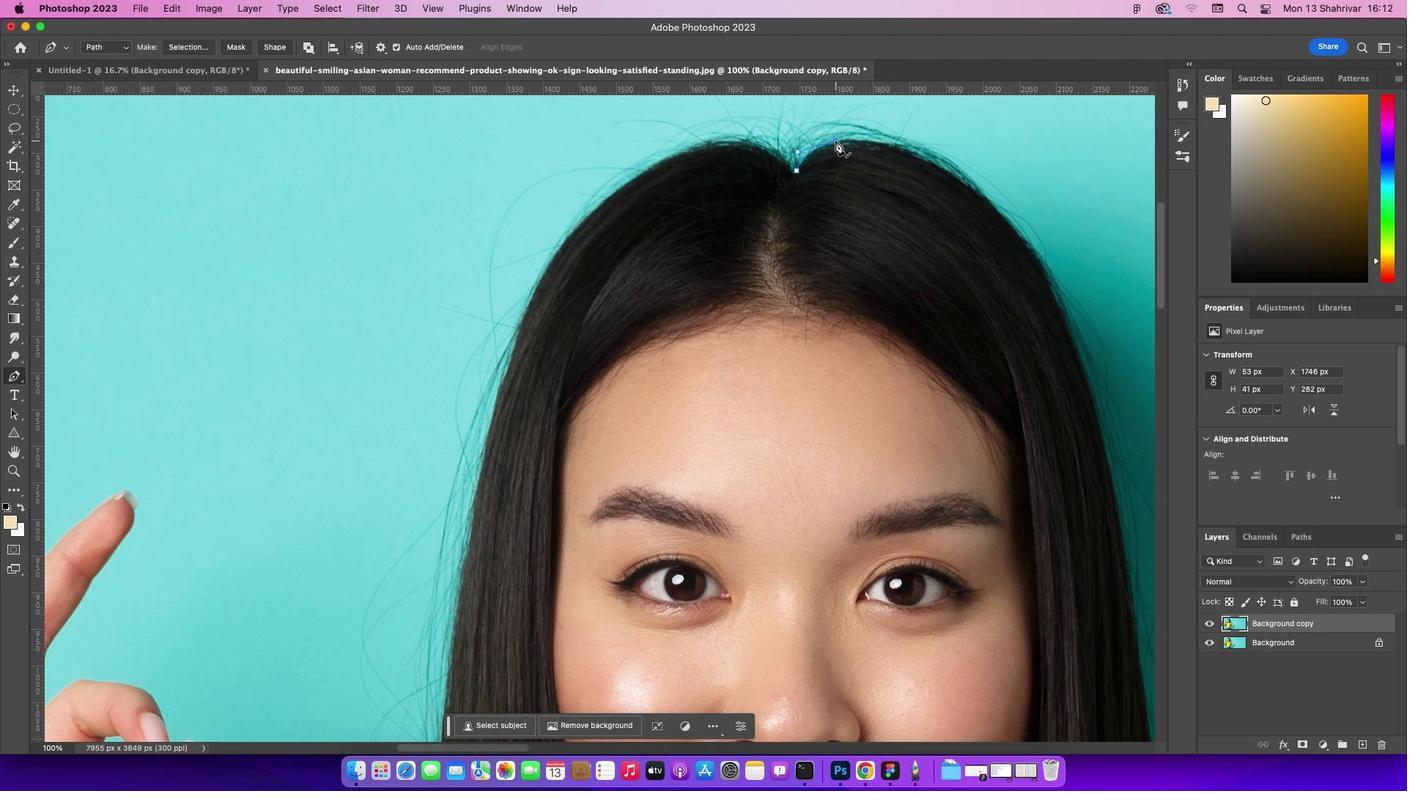 
Action: Mouse pressed left at (835, 140)
Screenshot: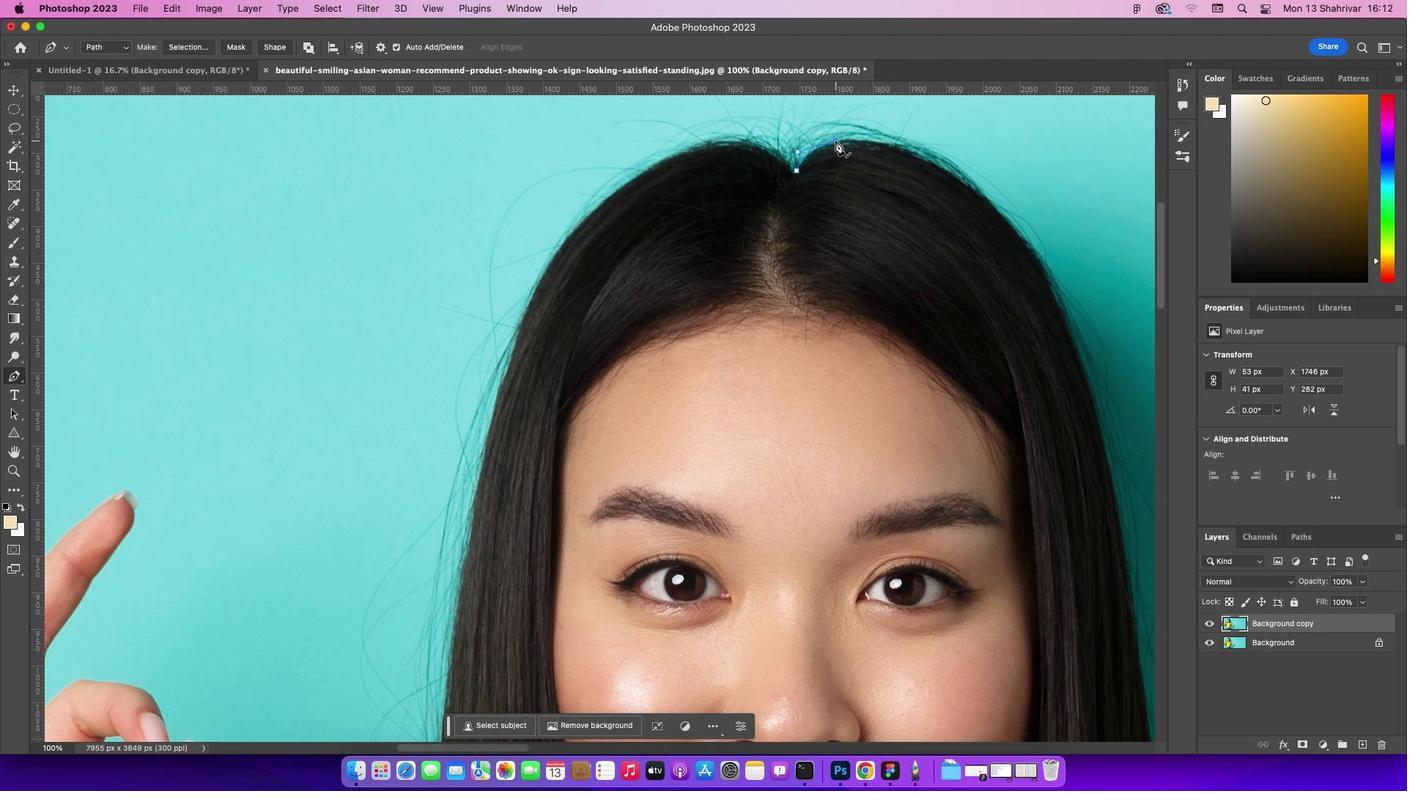 
Action: Mouse moved to (939, 166)
Screenshot: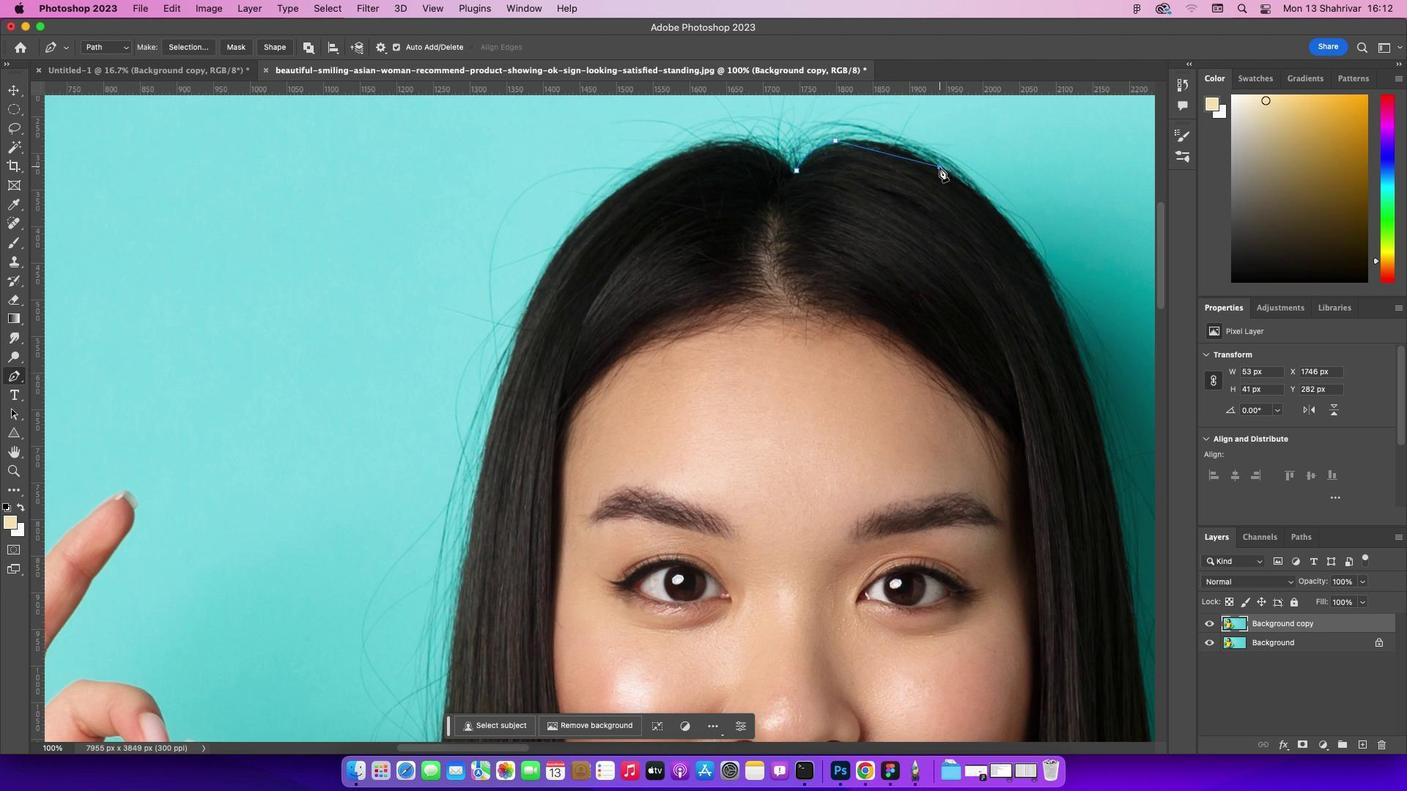 
Action: Mouse pressed left at (939, 166)
Screenshot: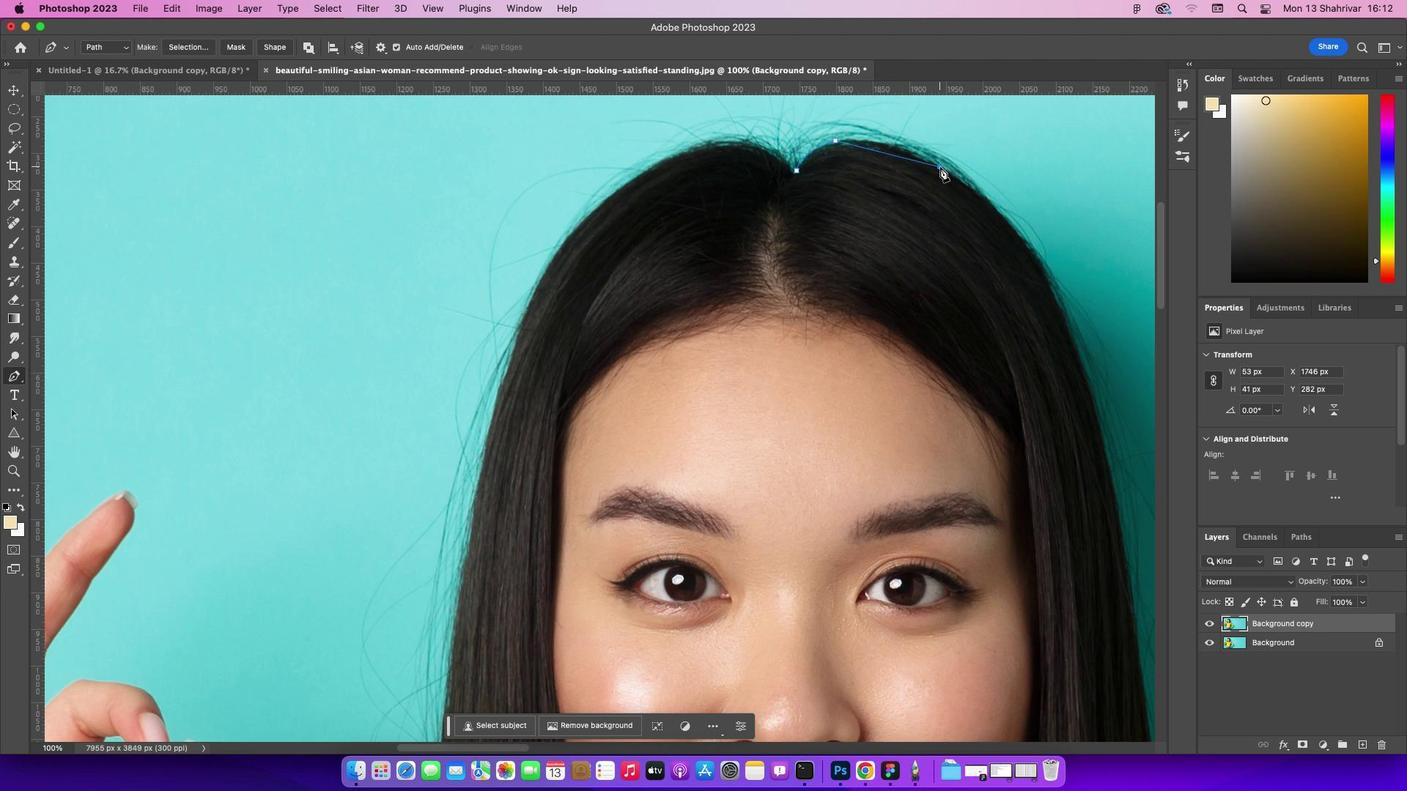 
Action: Mouse moved to (939, 167)
Screenshot: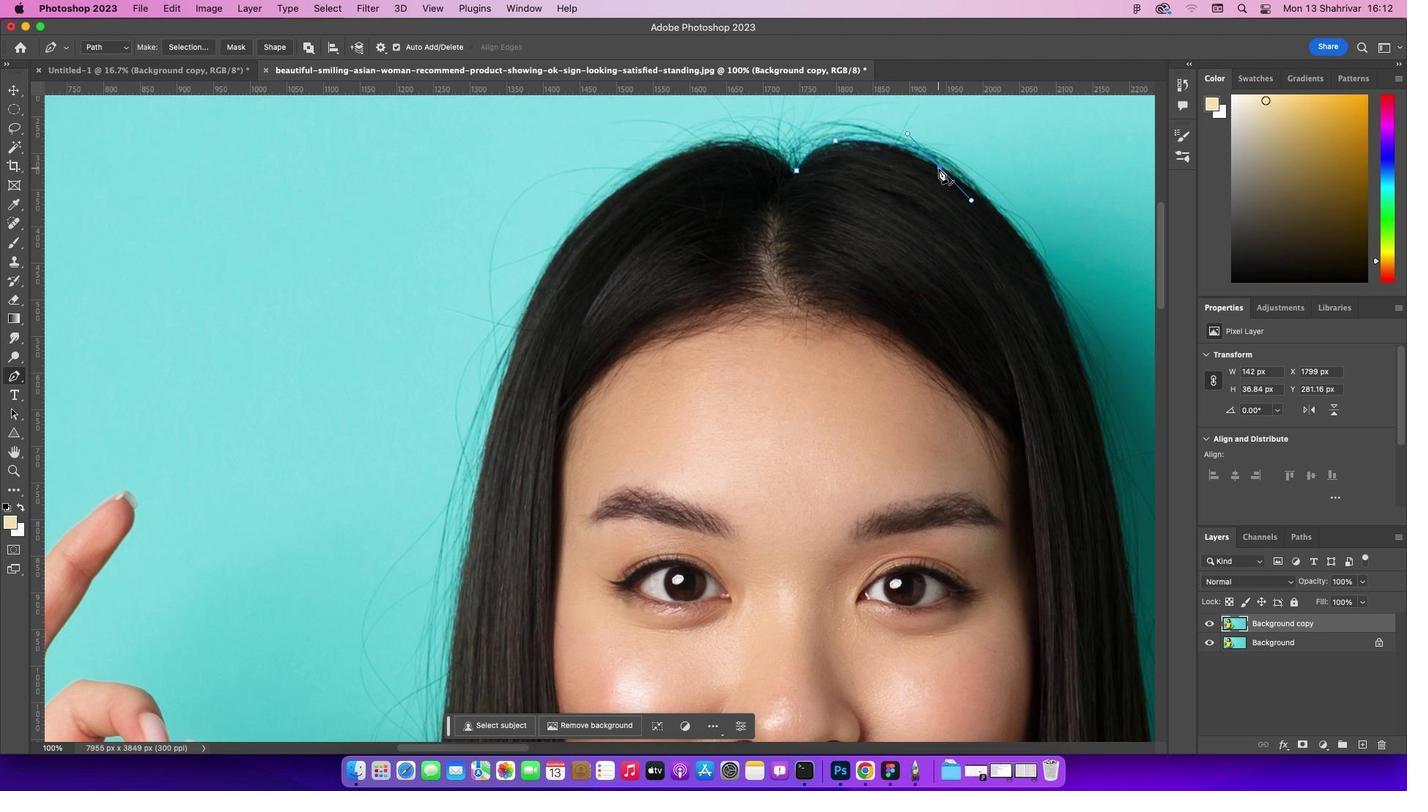 
Action: Key pressed Key.alt
Screenshot: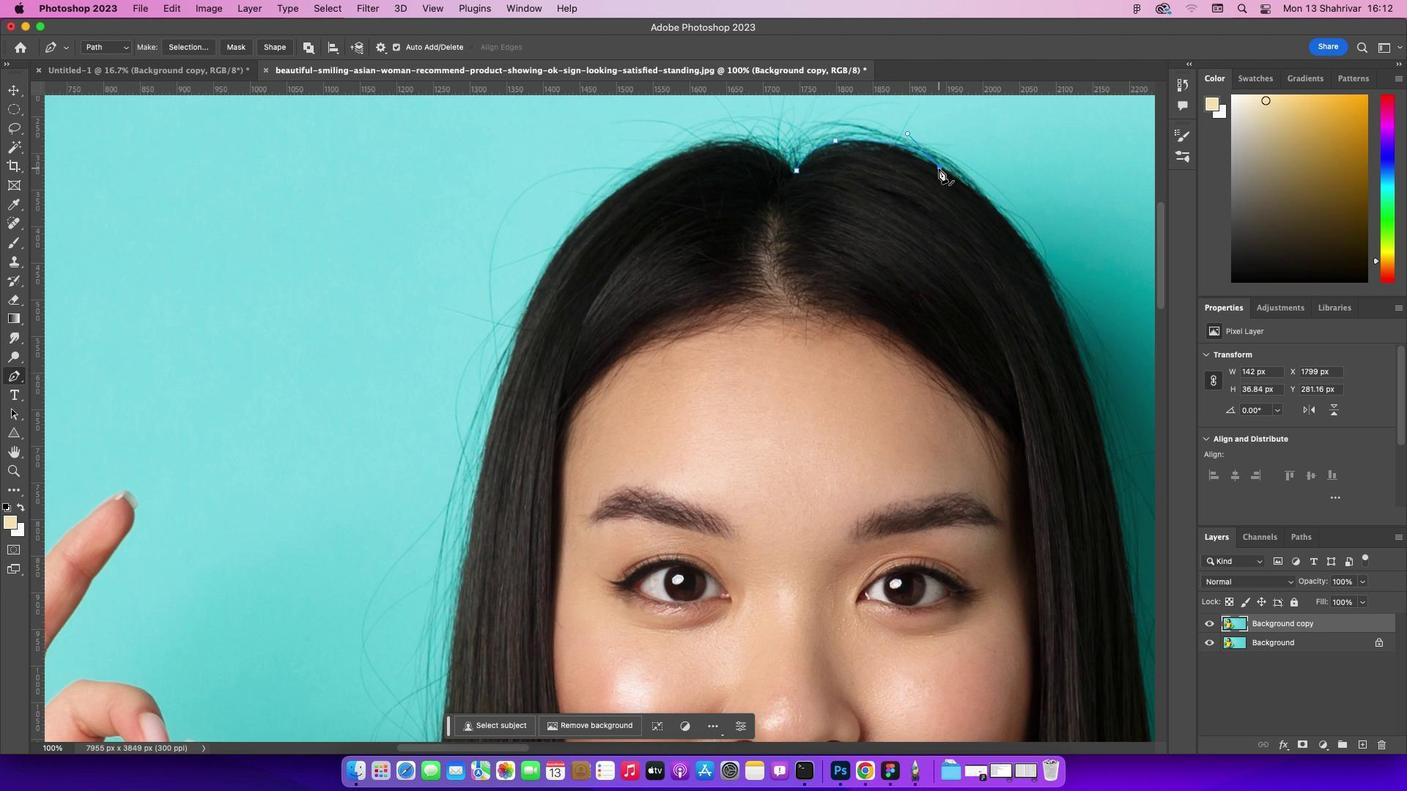 
Action: Mouse pressed left at (939, 167)
Screenshot: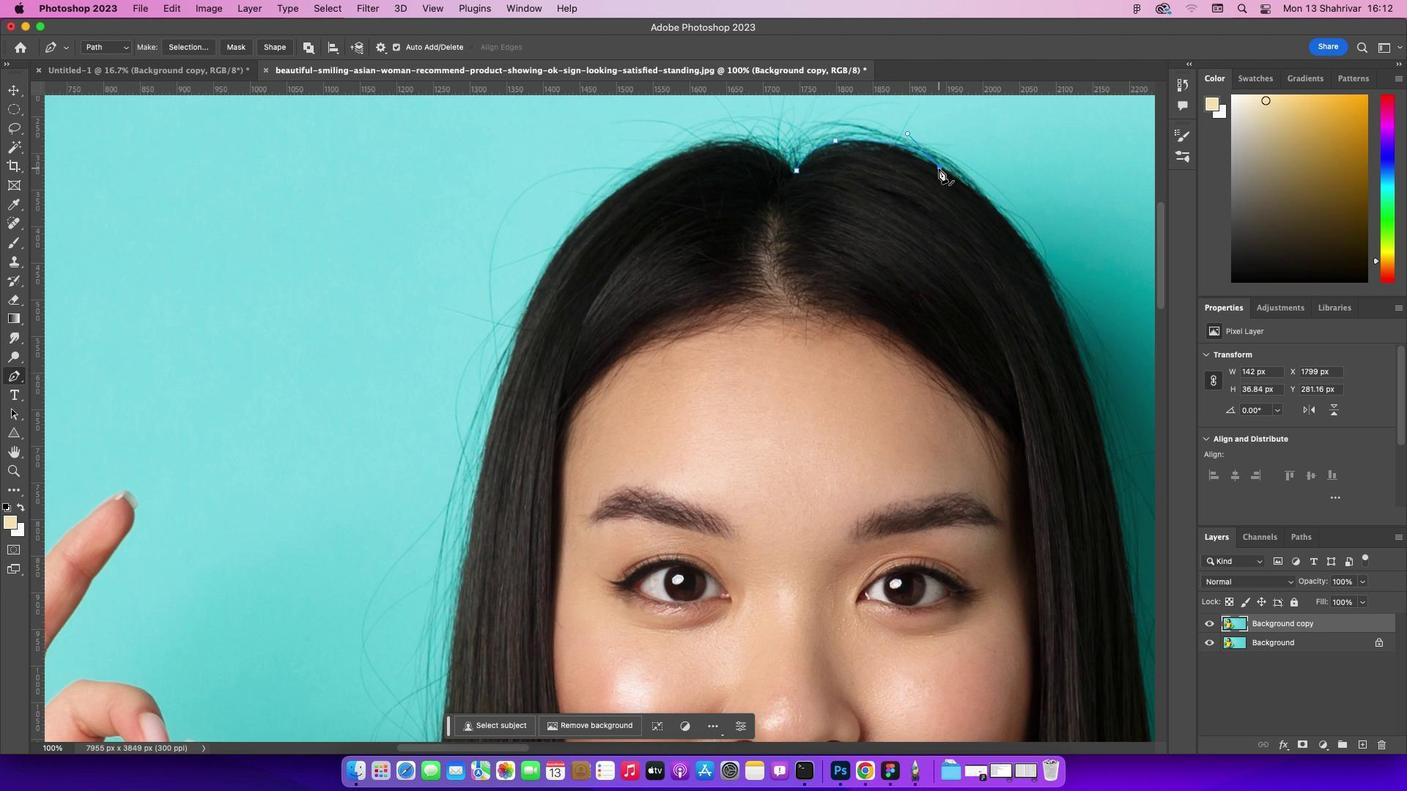 
Action: Mouse moved to (517, 750)
Screenshot: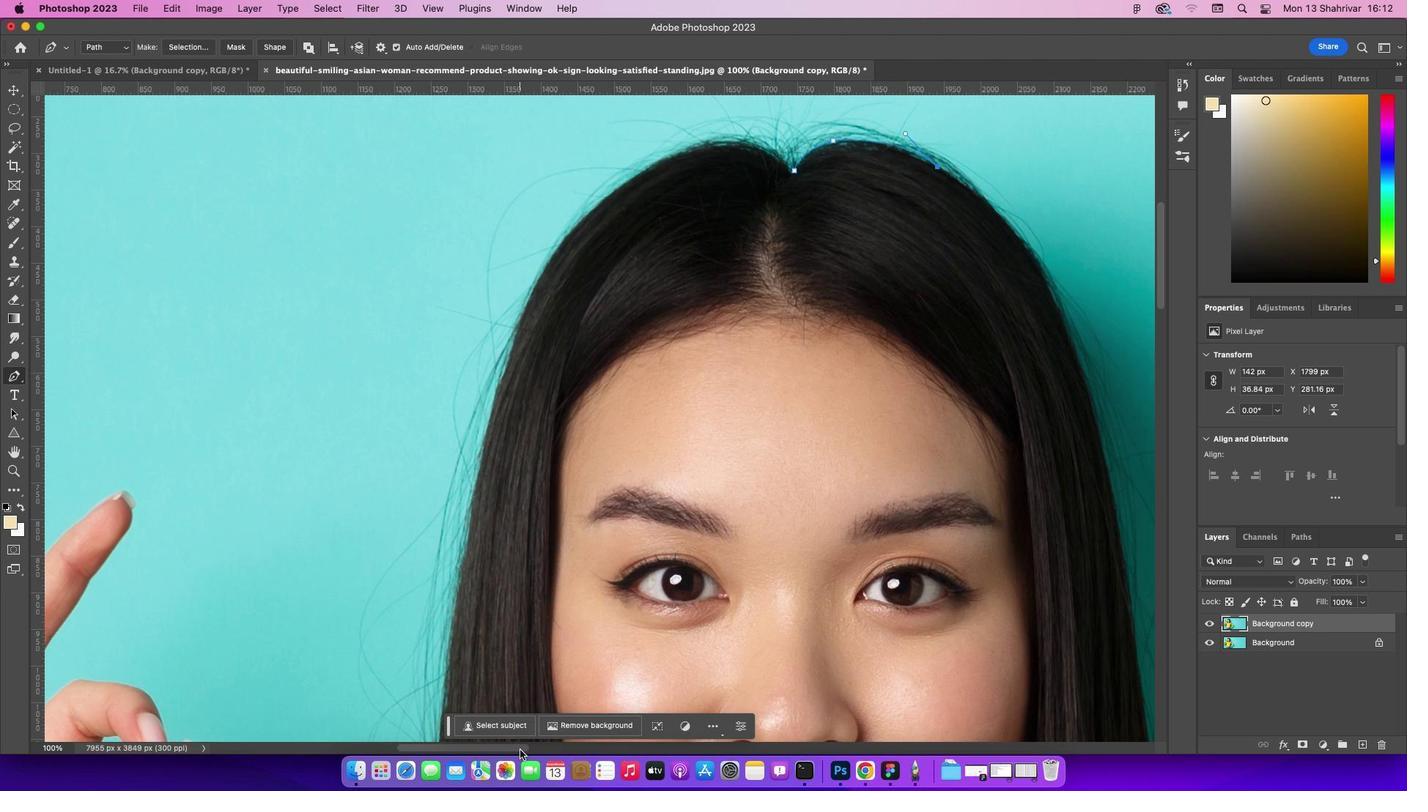 
Action: Mouse pressed left at (517, 750)
Screenshot: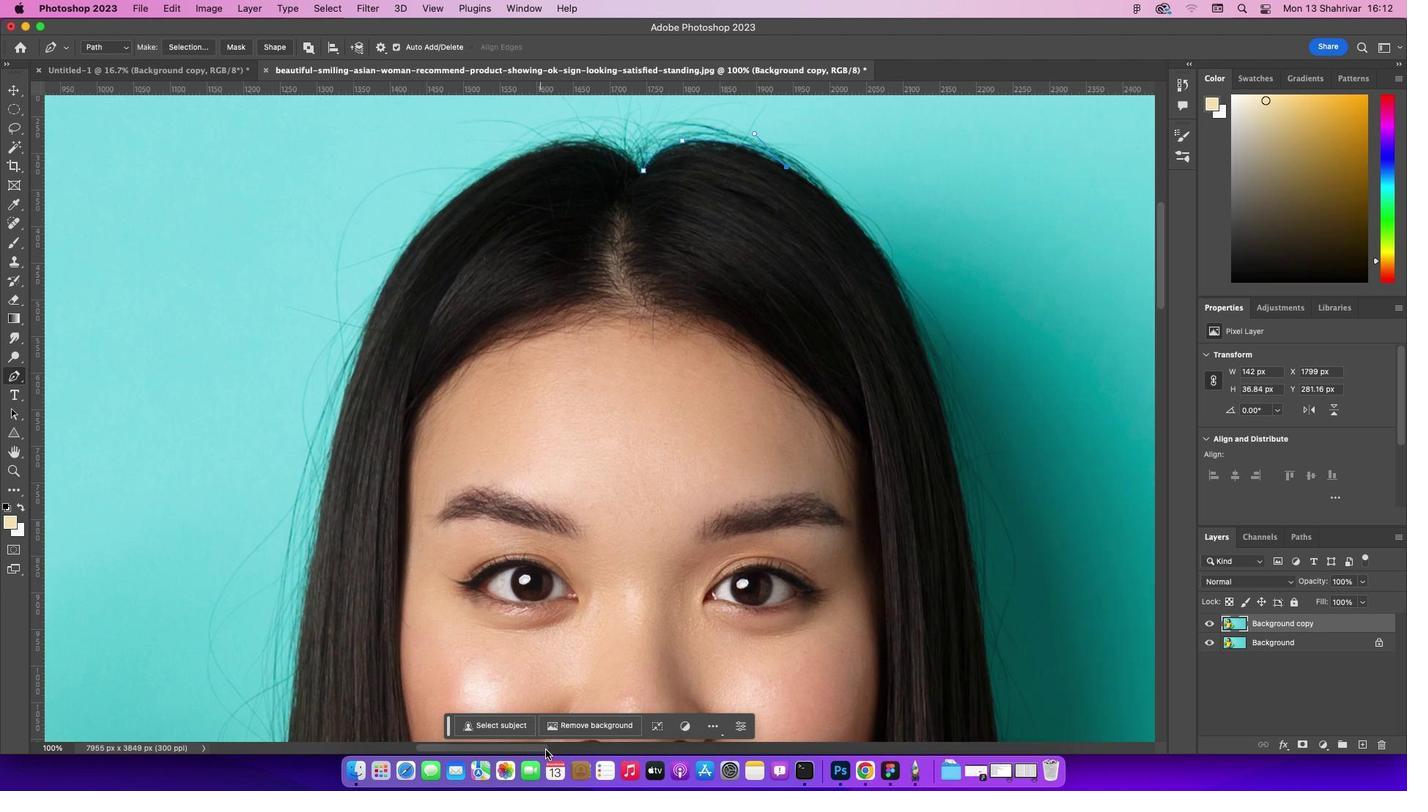 
Action: Mouse moved to (635, 214)
Screenshot: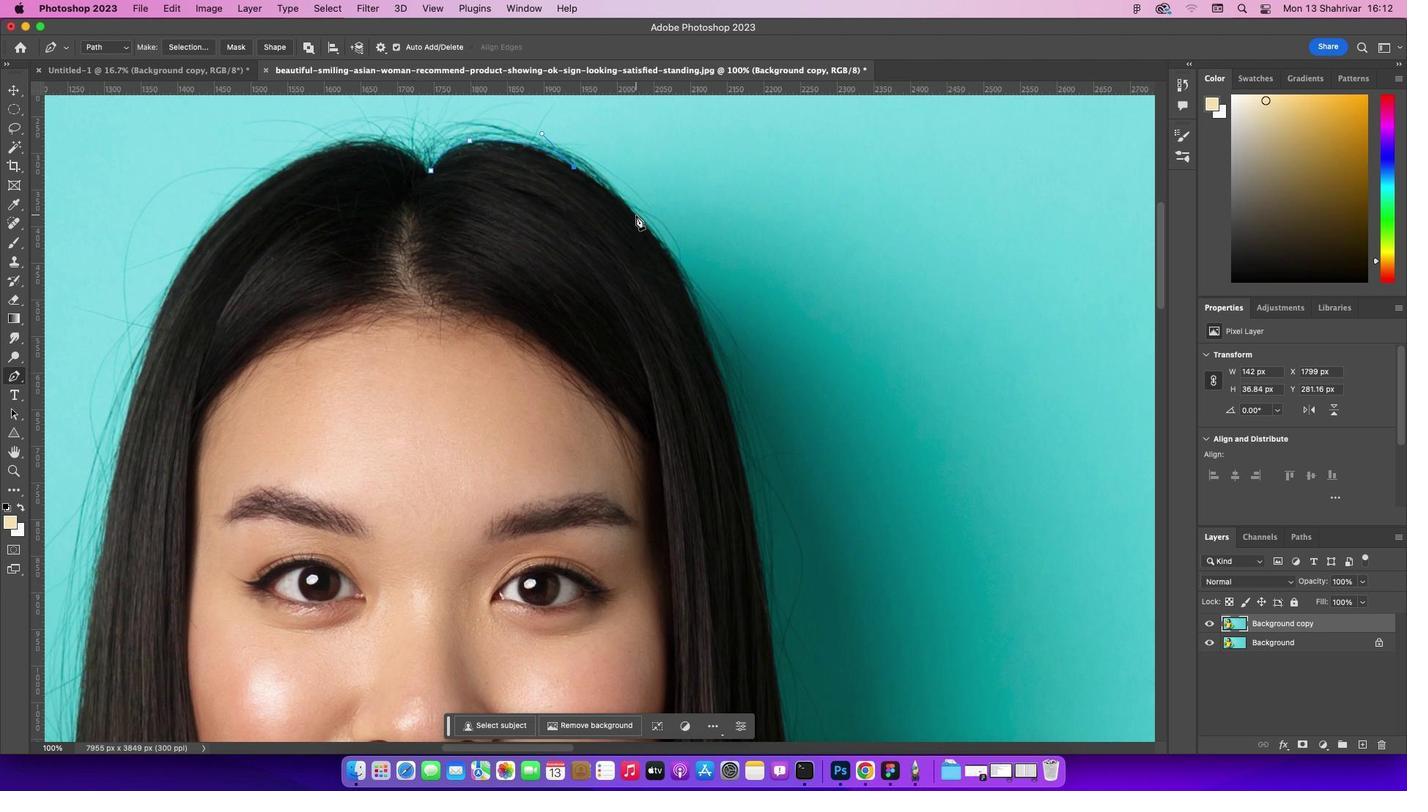 
Action: Mouse pressed left at (635, 214)
Screenshot: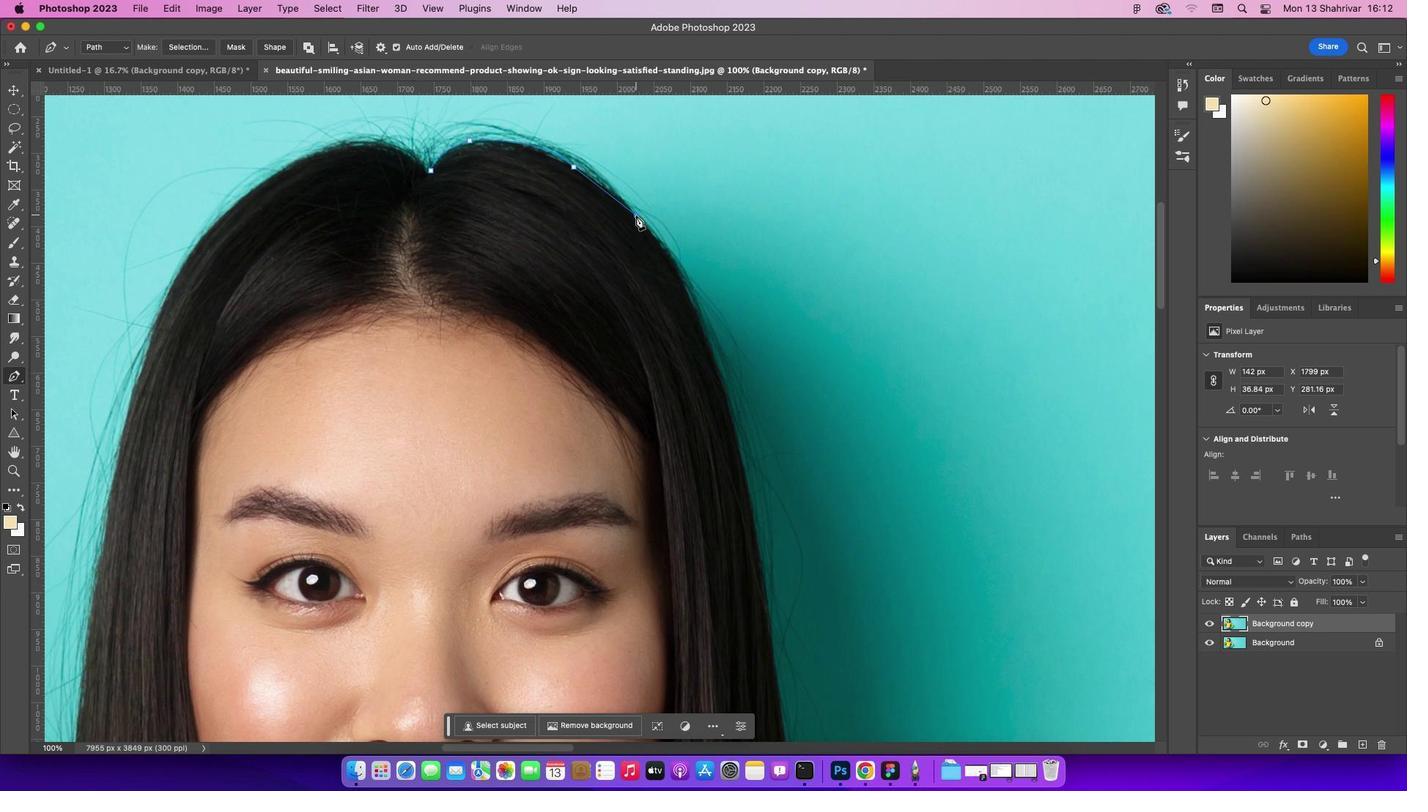 
Action: Mouse moved to (636, 216)
Screenshot: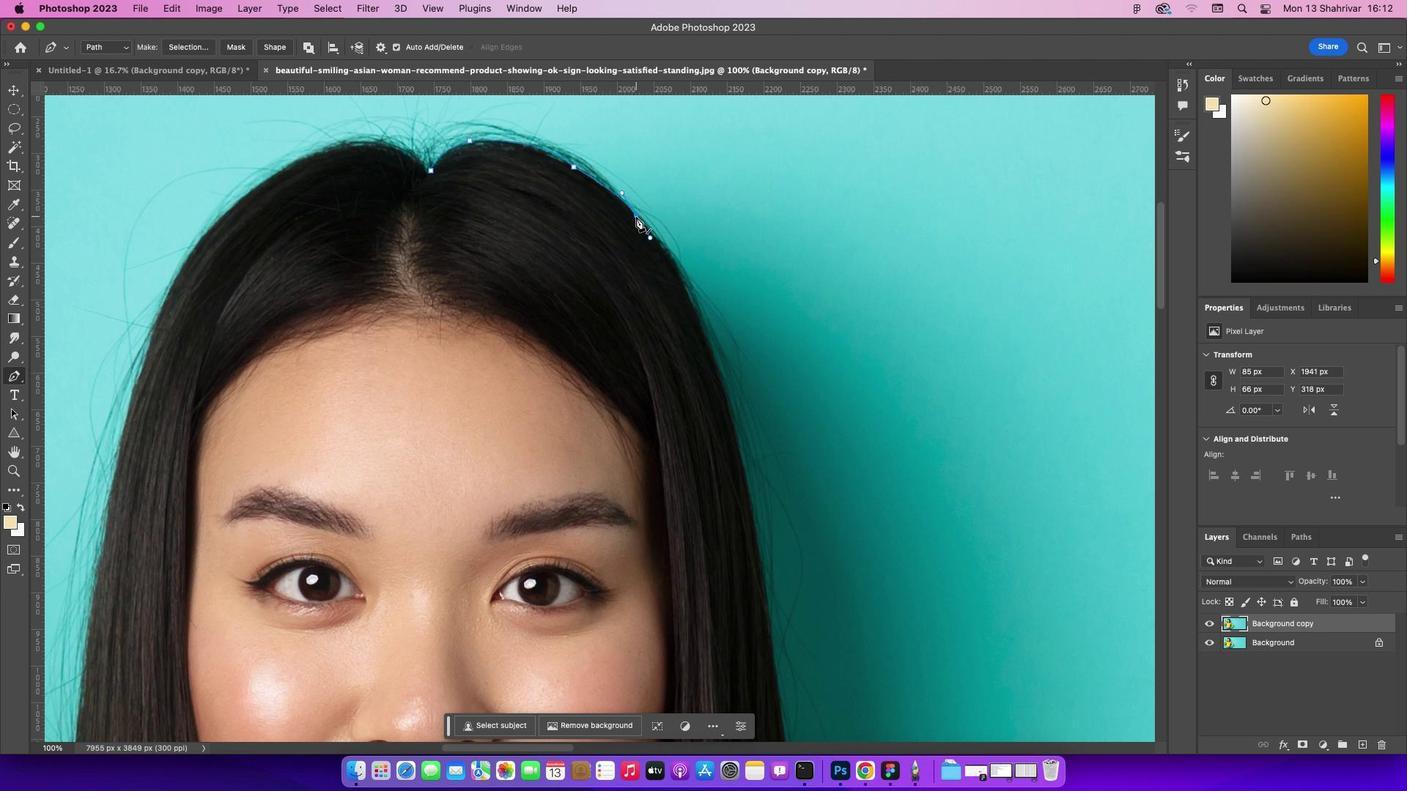
Action: Mouse pressed left at (636, 216)
Screenshot: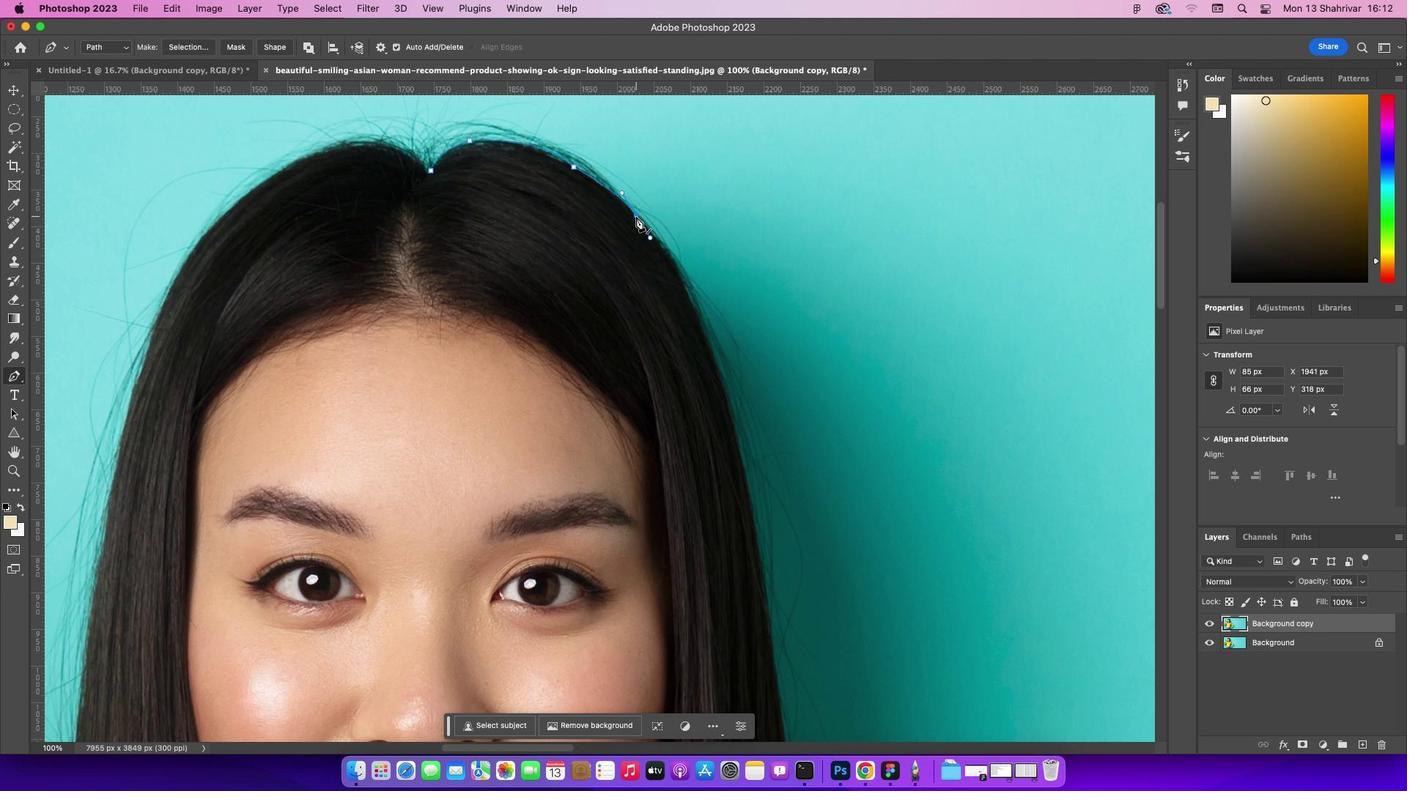 
Action: Key pressed Key.alt
Screenshot: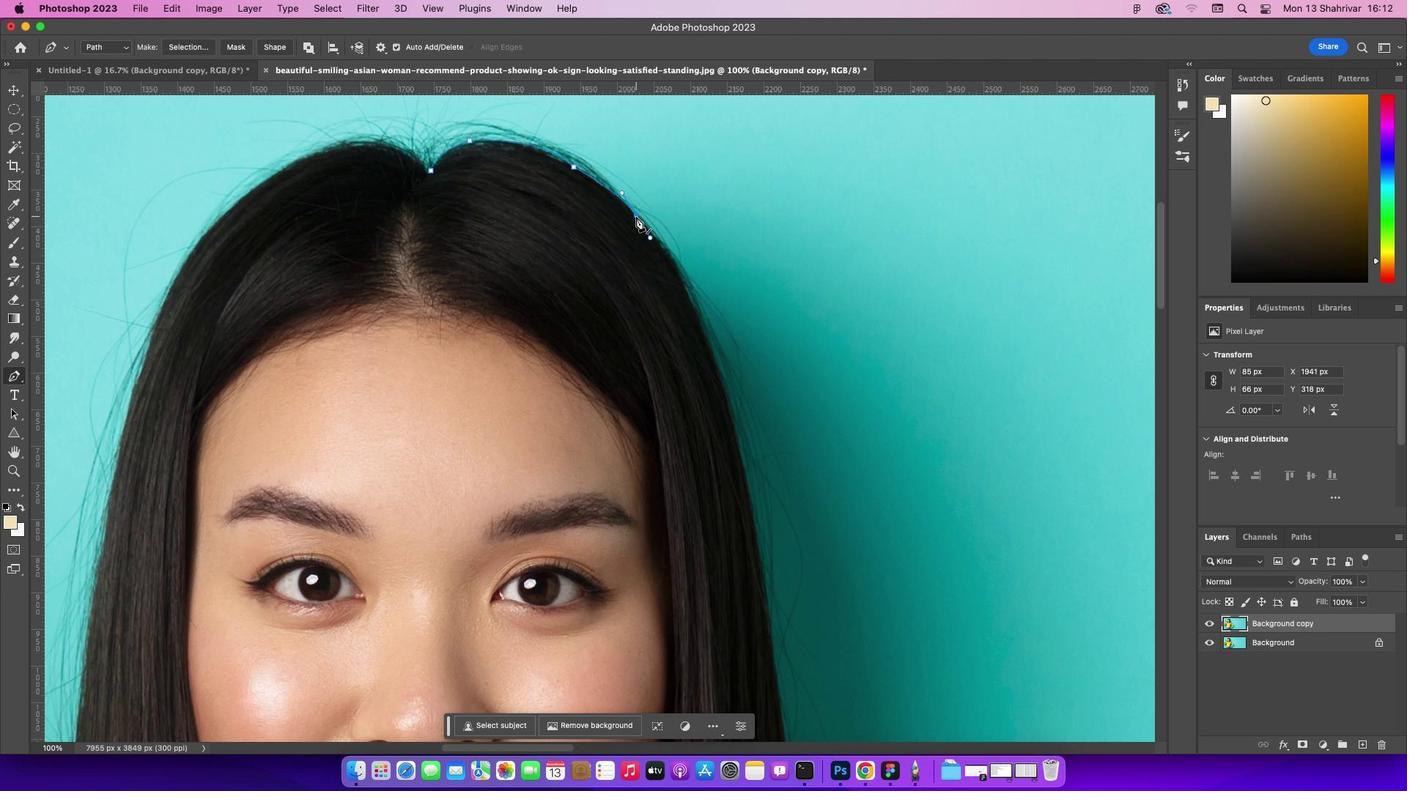 
Action: Mouse pressed left at (636, 216)
Screenshot: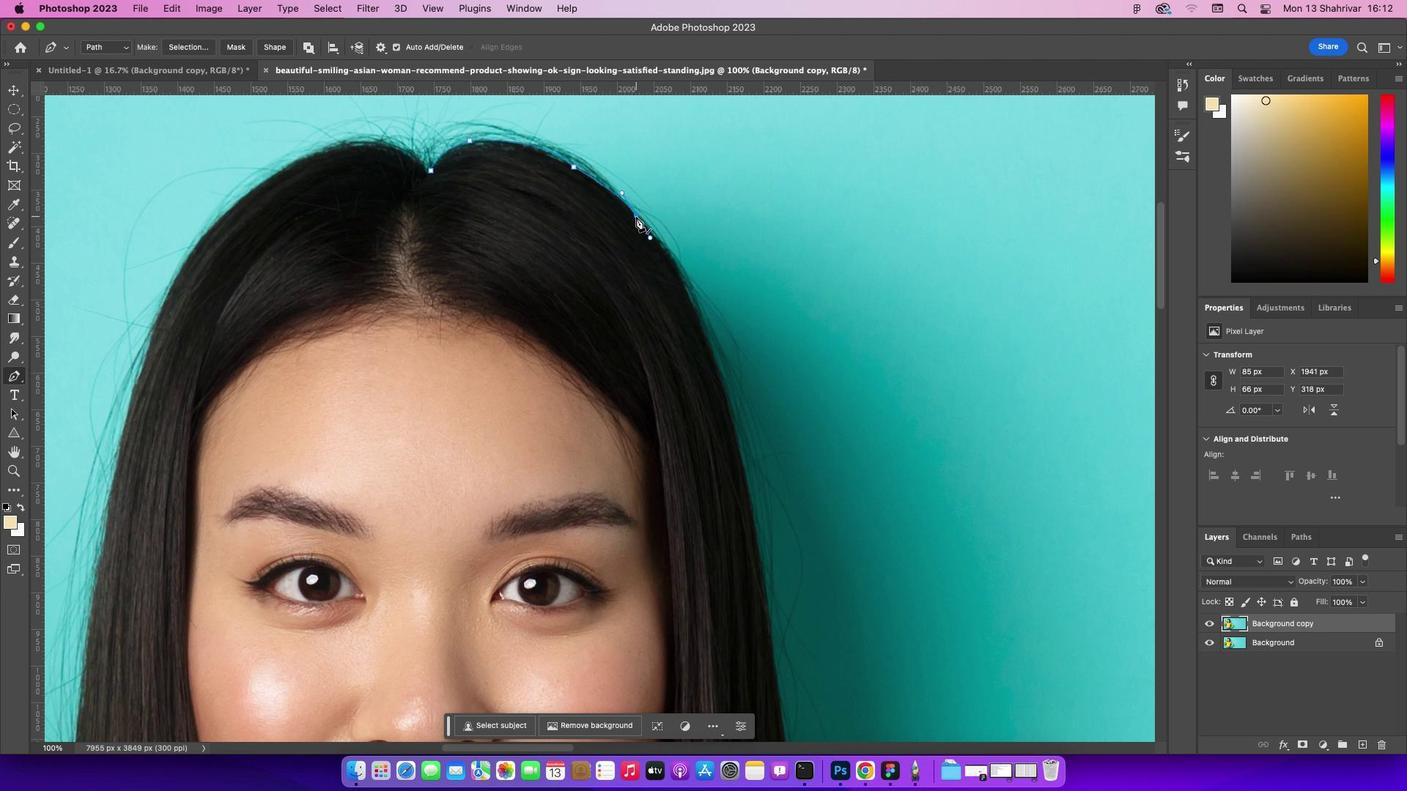
Action: Key pressed Key.alt
Screenshot: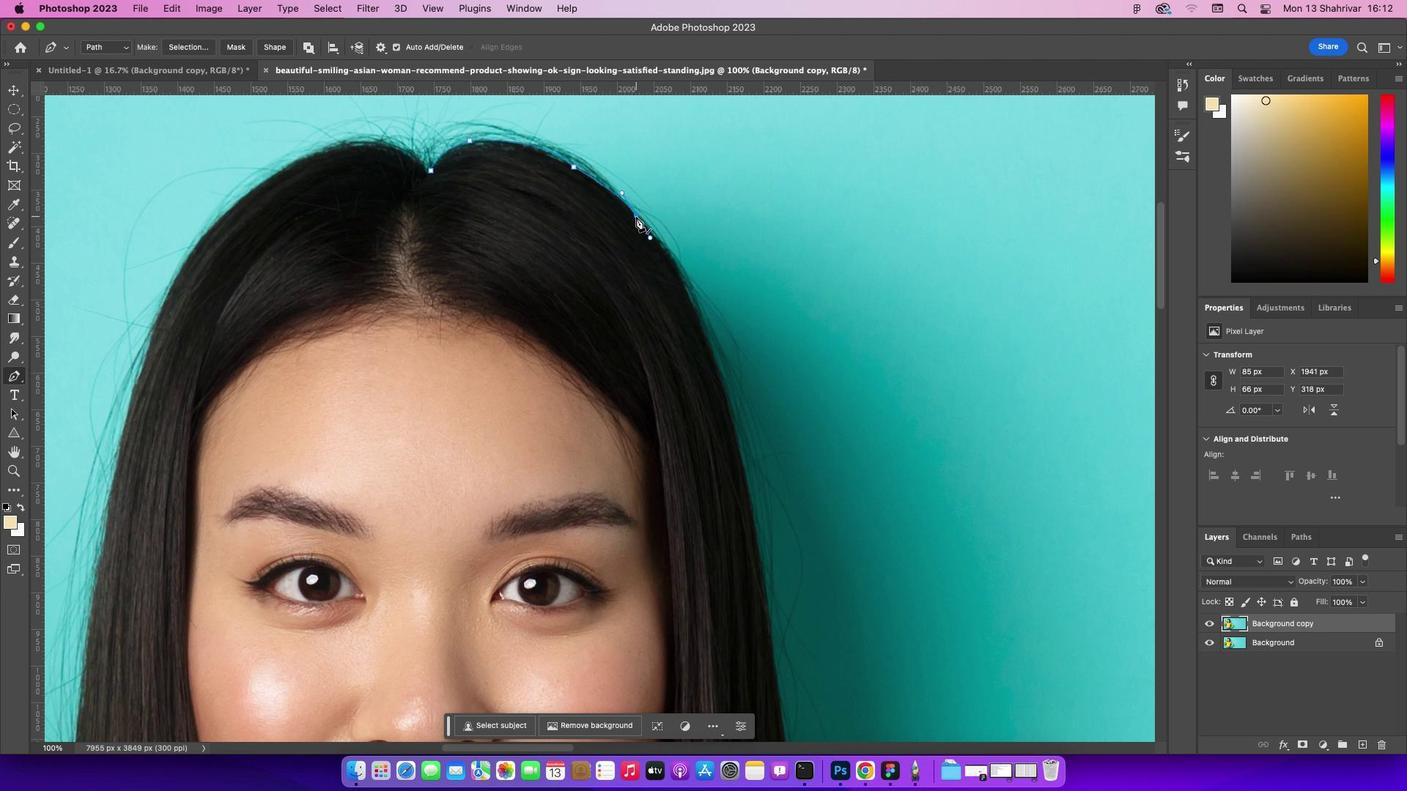 
Action: Mouse moved to (636, 217)
Screenshot: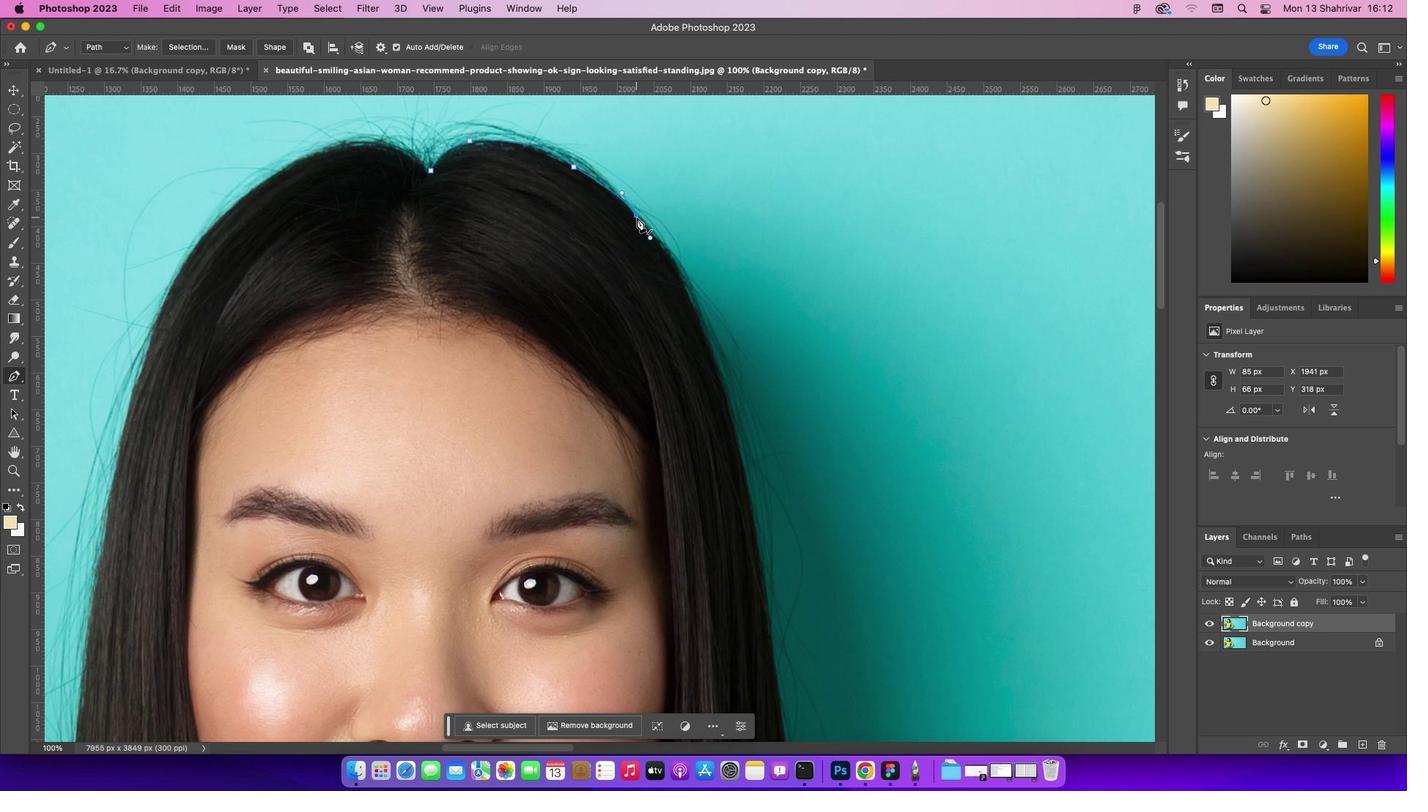 
Action: Key pressed Key.alt
Screenshot: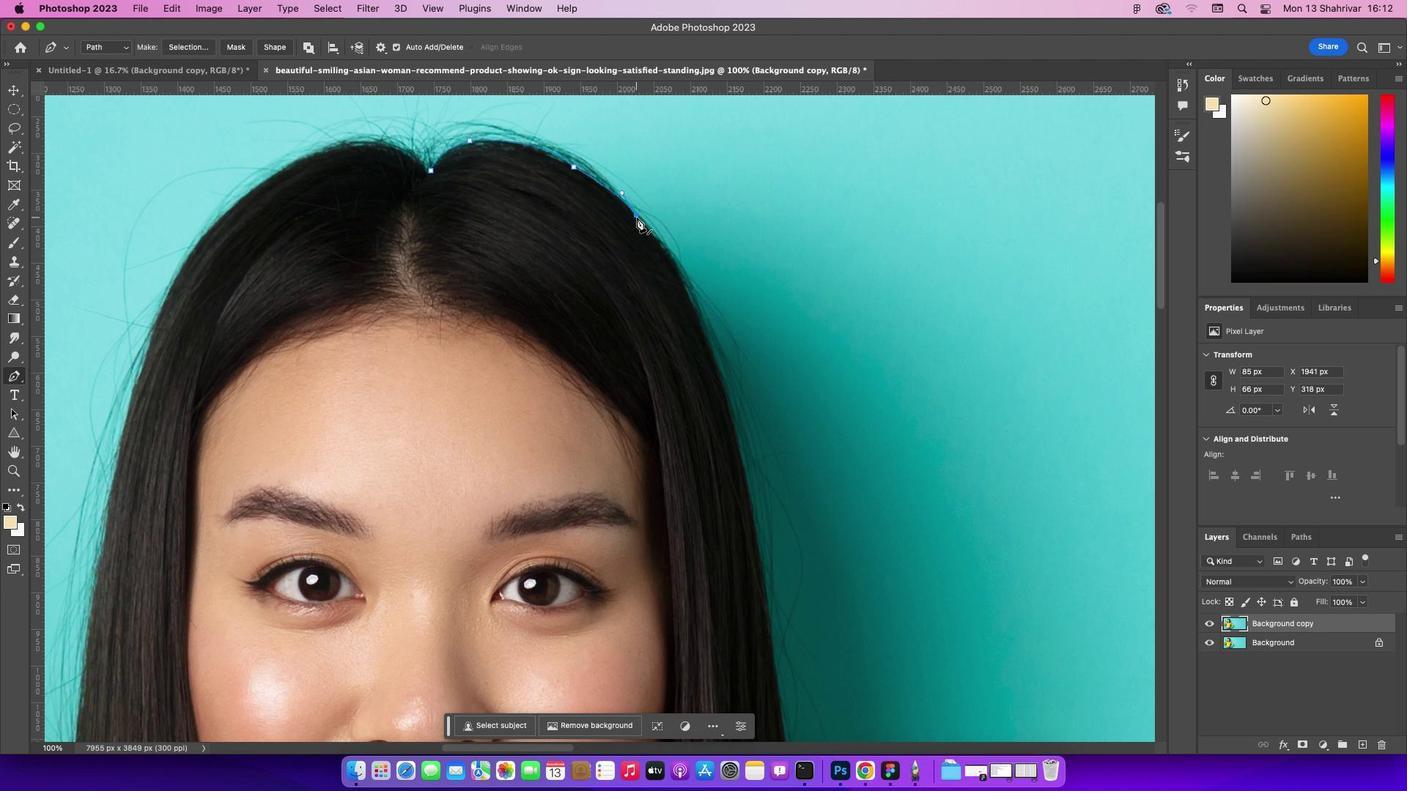 
Action: Mouse pressed left at (636, 217)
Screenshot: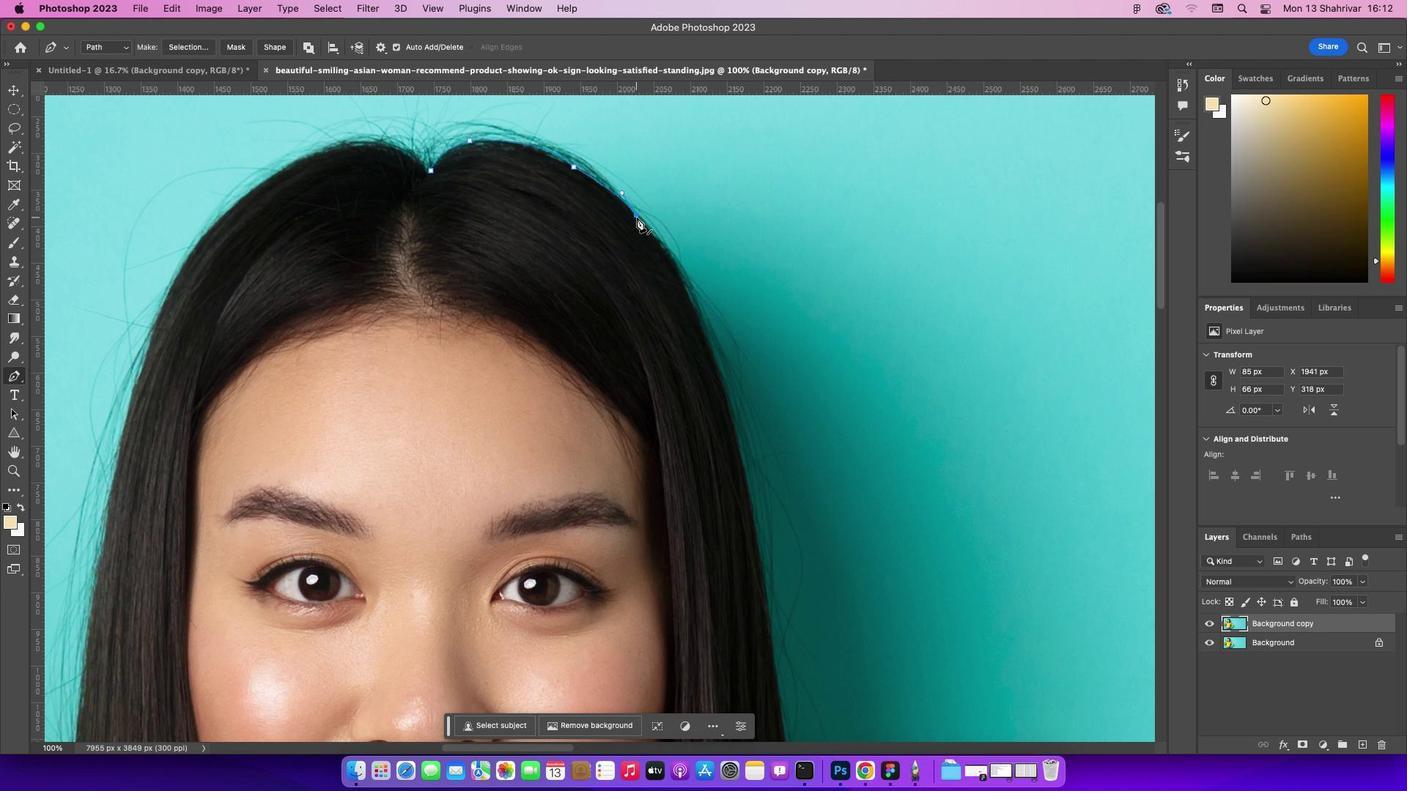 
Action: Mouse moved to (681, 277)
Screenshot: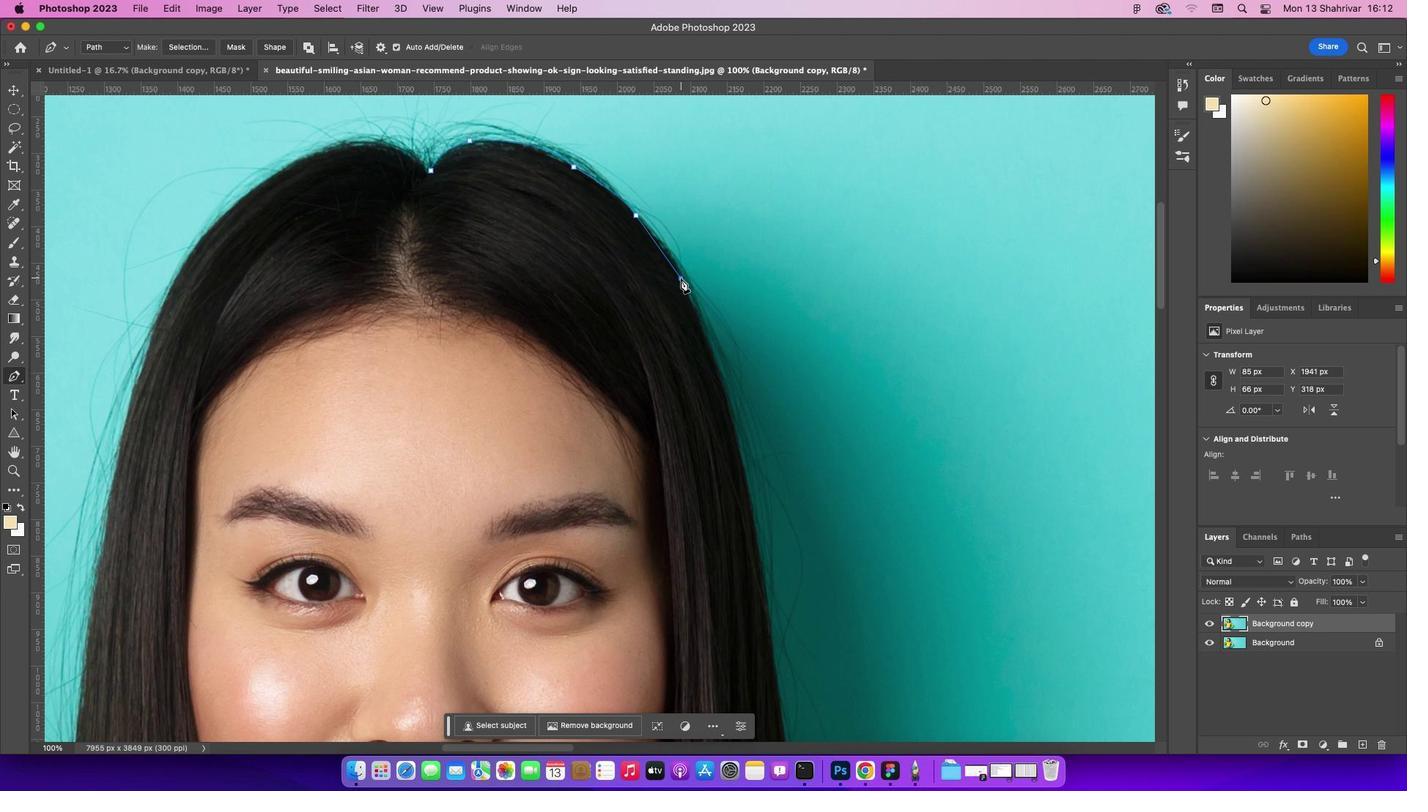
Action: Mouse pressed left at (681, 277)
Screenshot: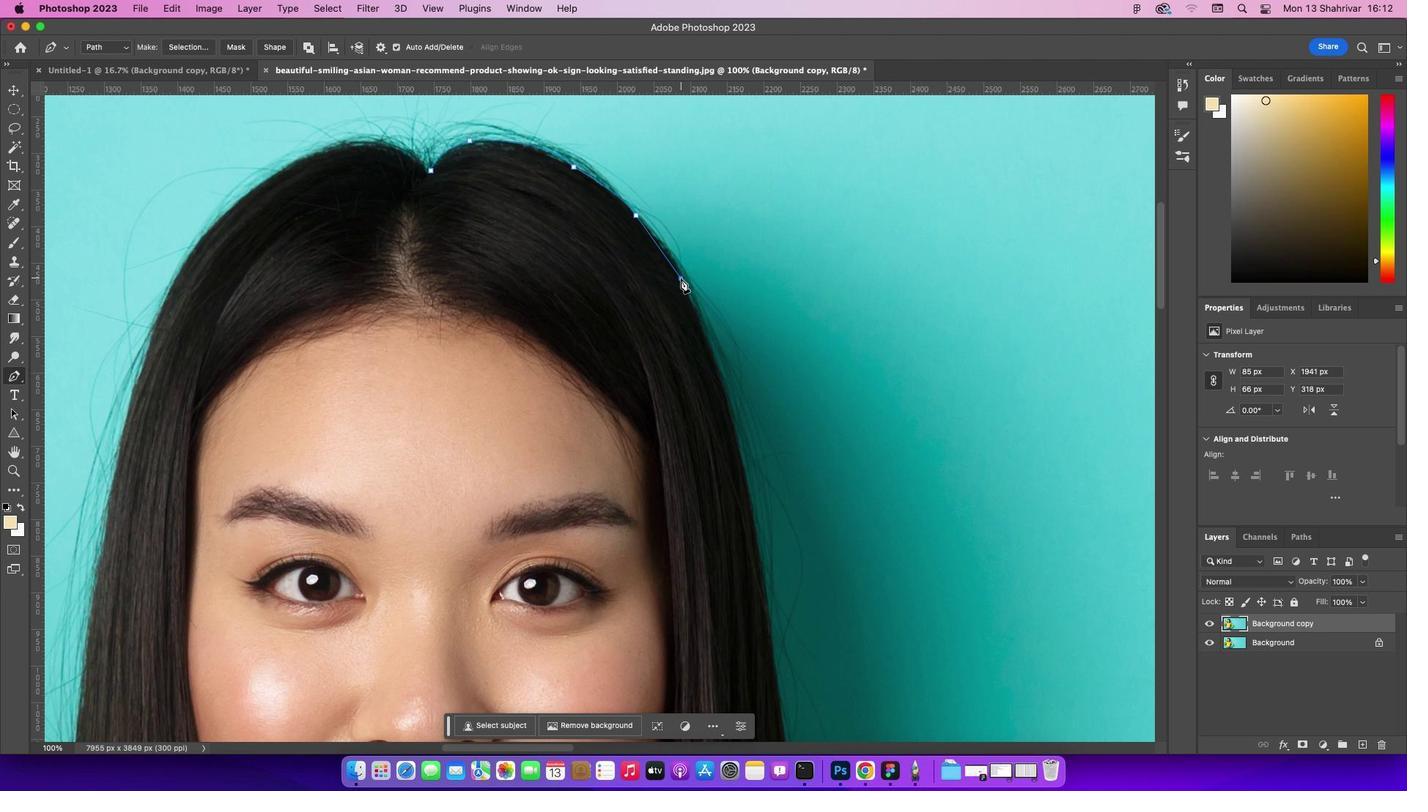 
Action: Mouse moved to (680, 277)
Screenshot: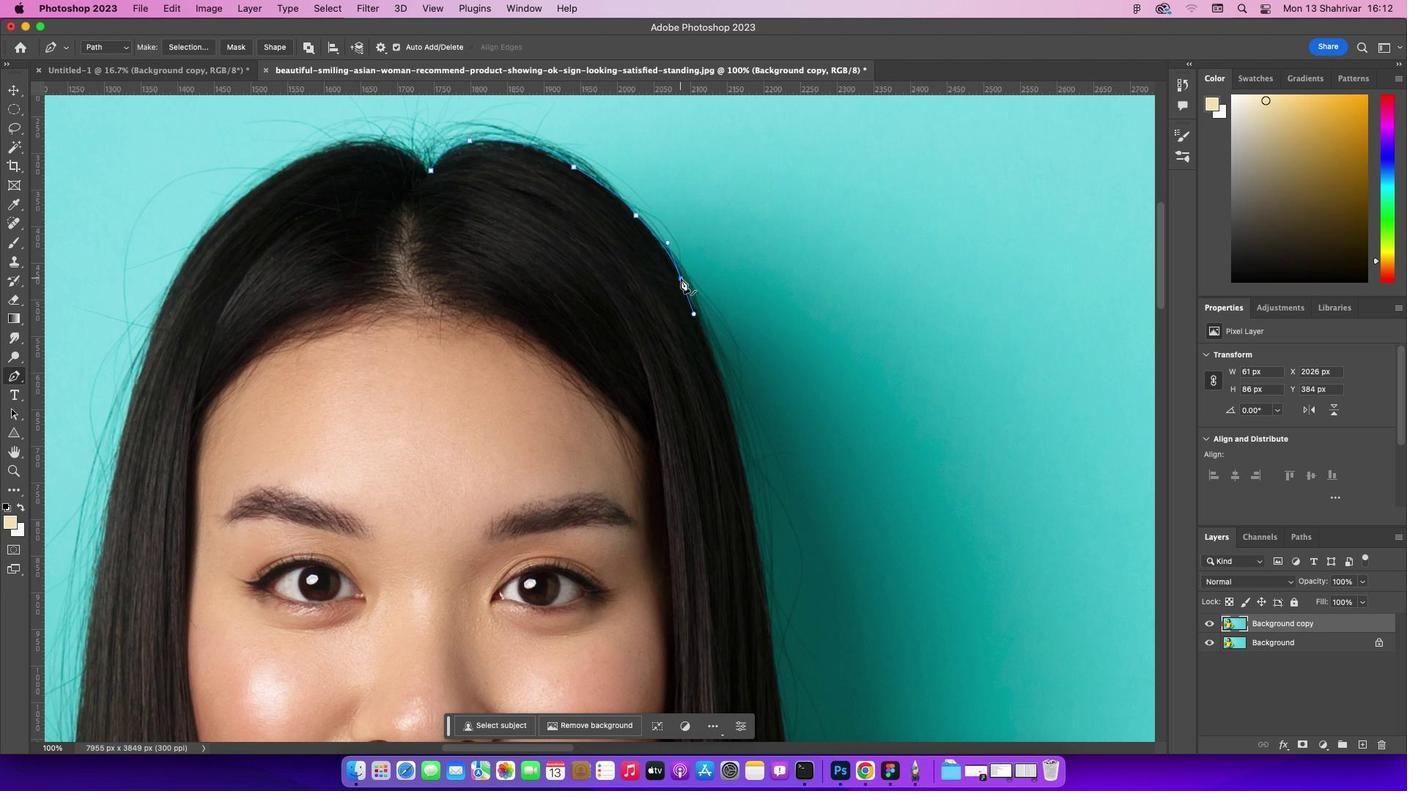 
Action: Key pressed Key.alt
Screenshot: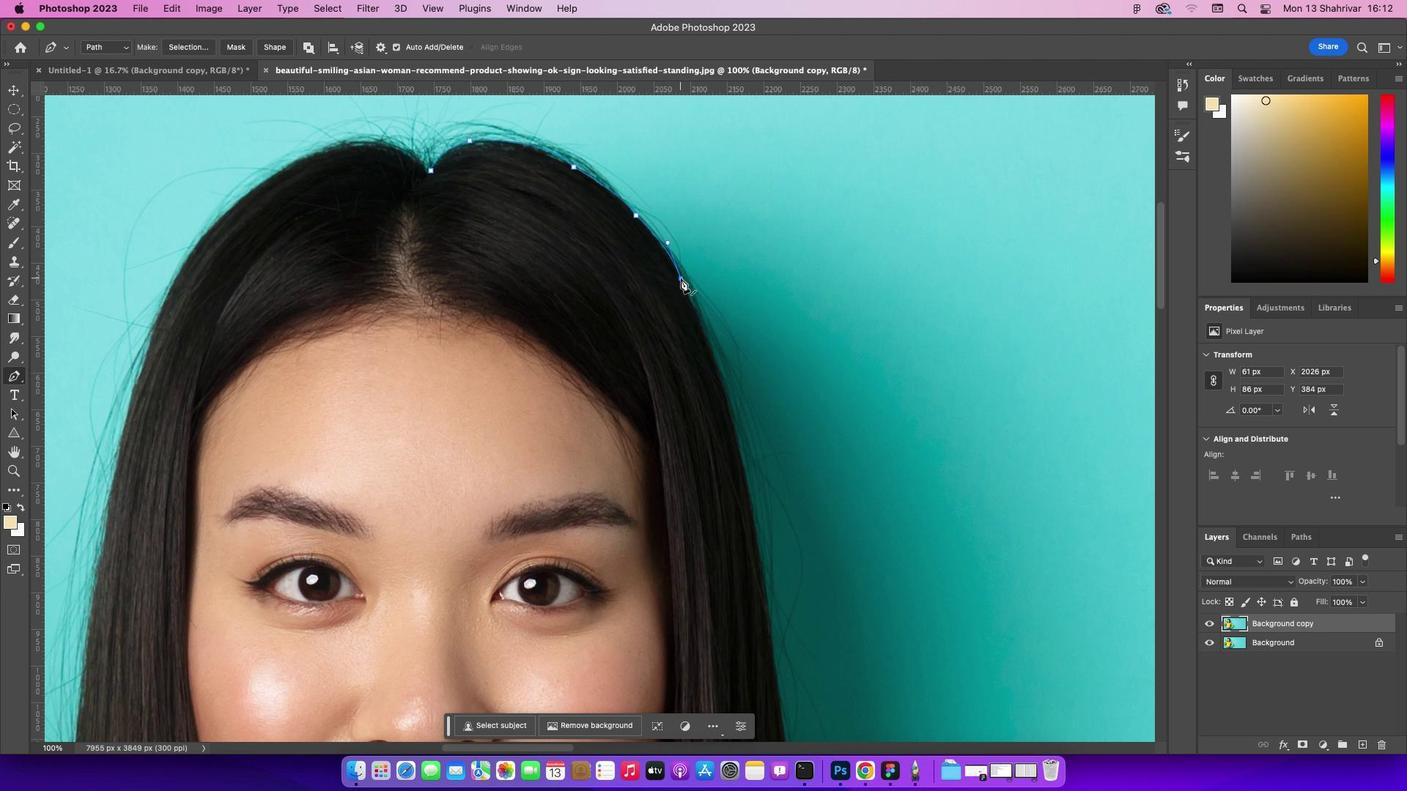 
Action: Mouse pressed left at (680, 277)
Screenshot: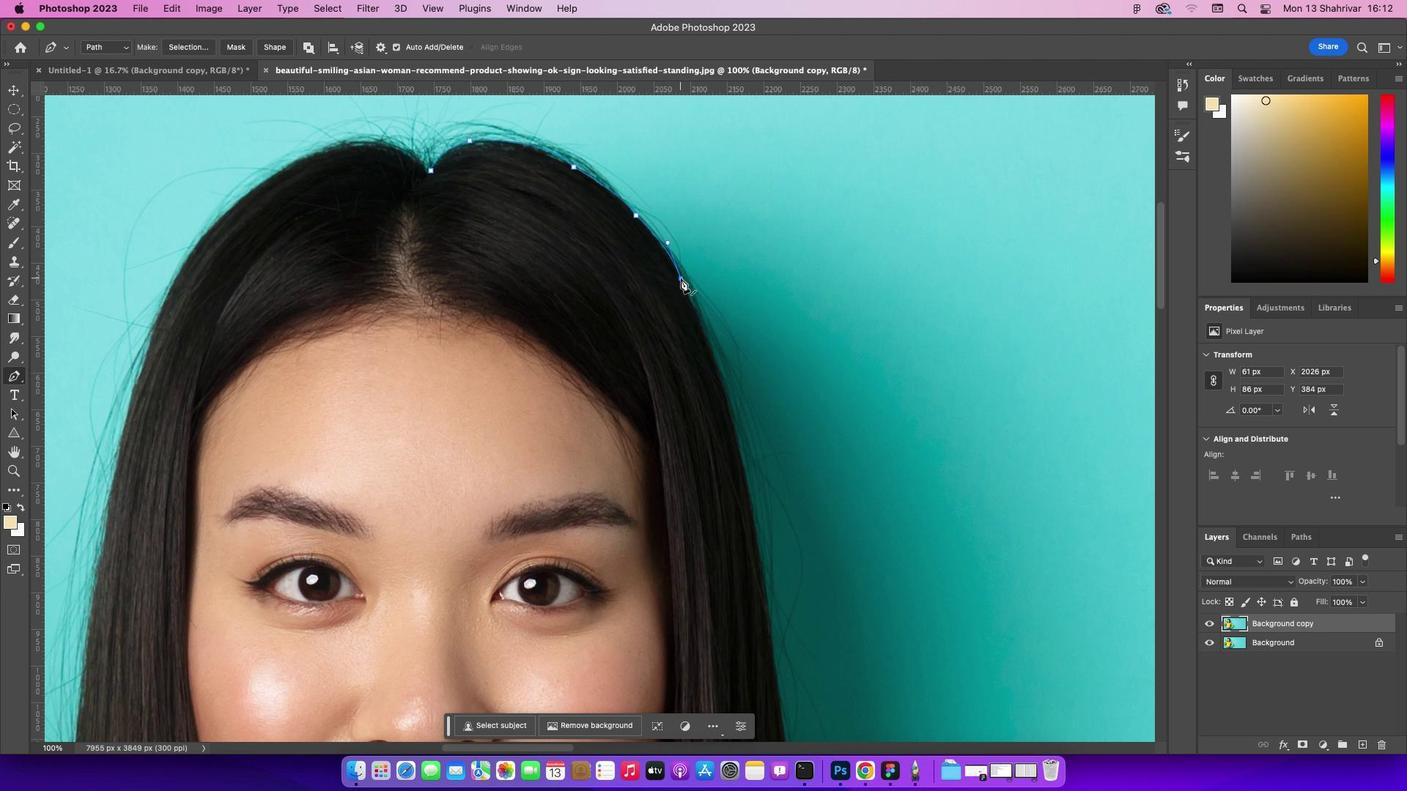
Action: Mouse moved to (744, 466)
Screenshot: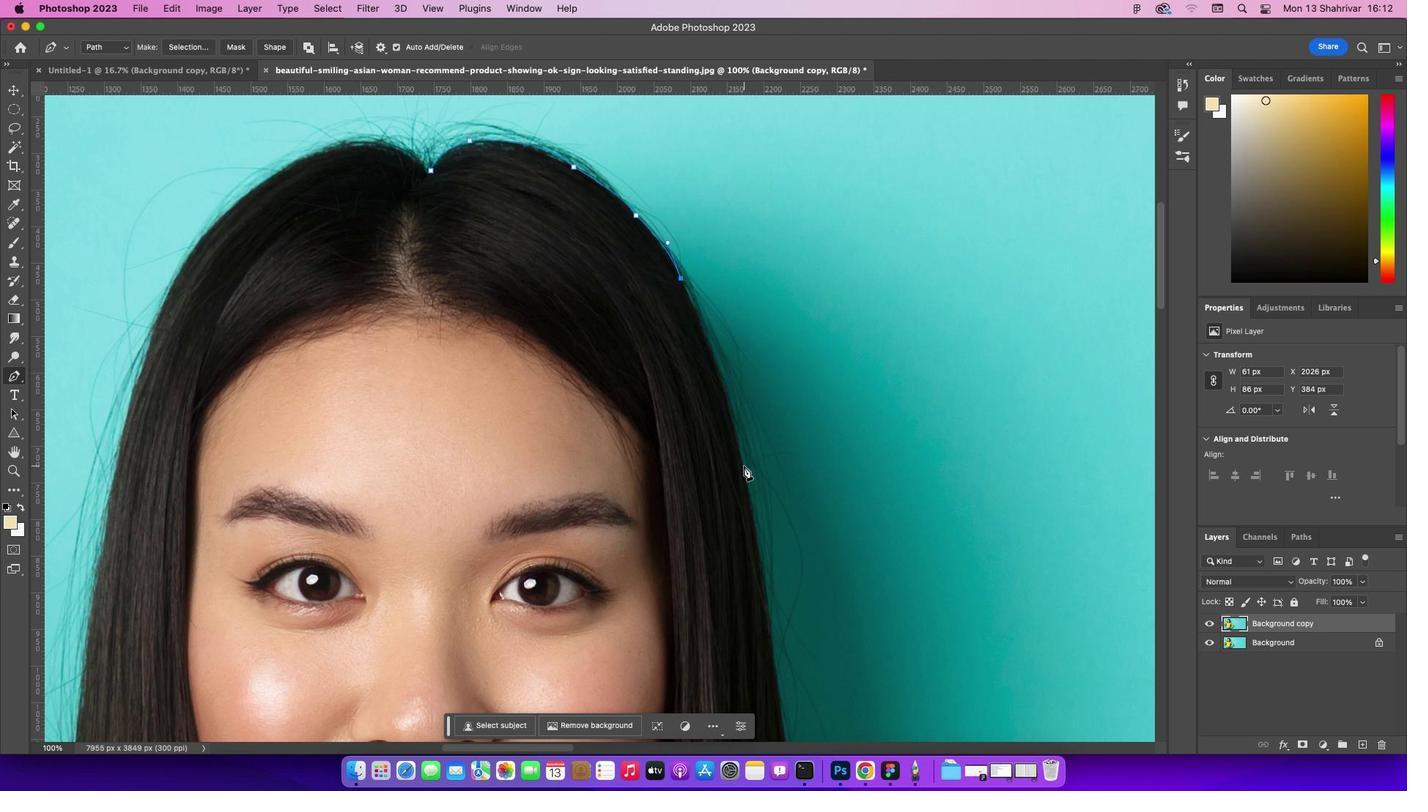 
Action: Mouse pressed left at (744, 466)
Screenshot: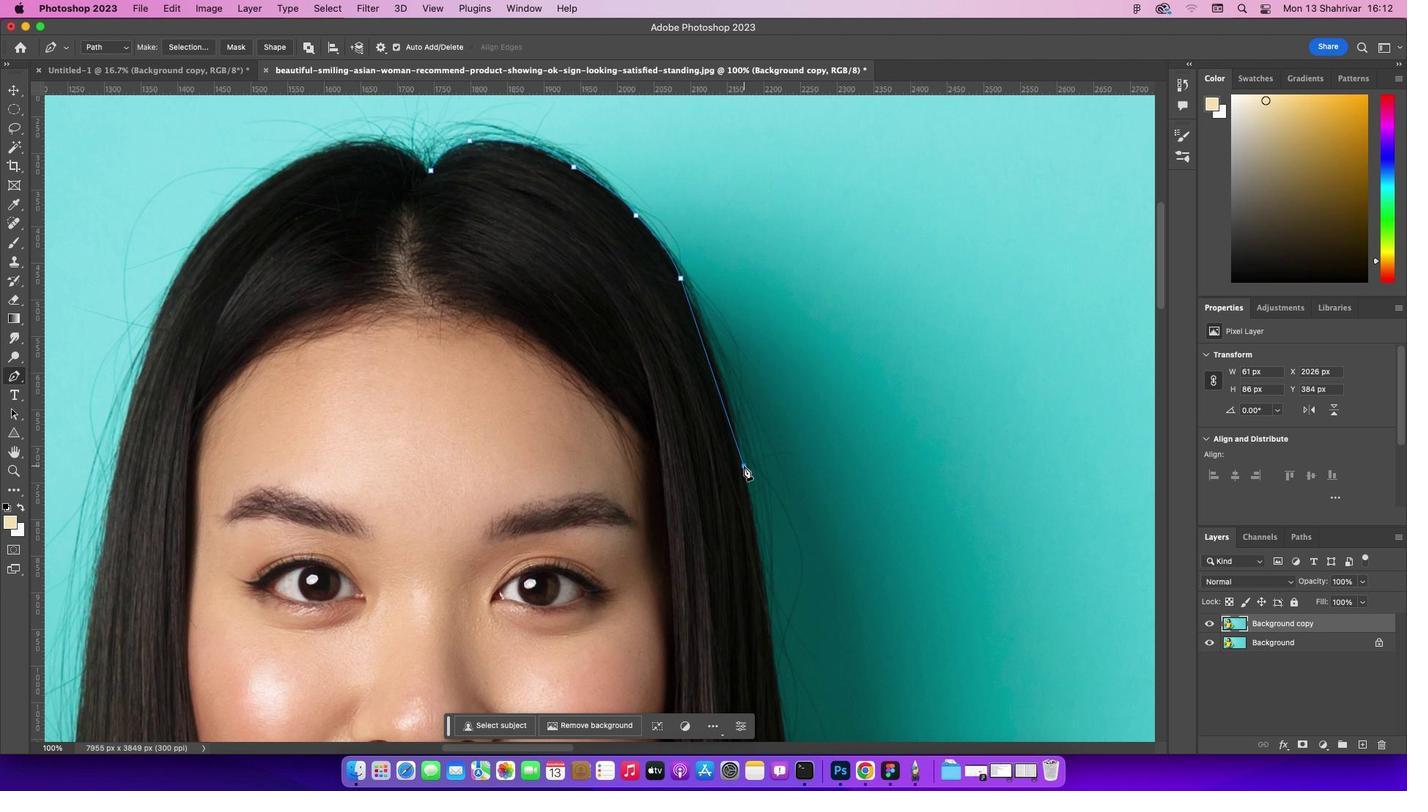 
Action: Mouse moved to (745, 467)
Screenshot: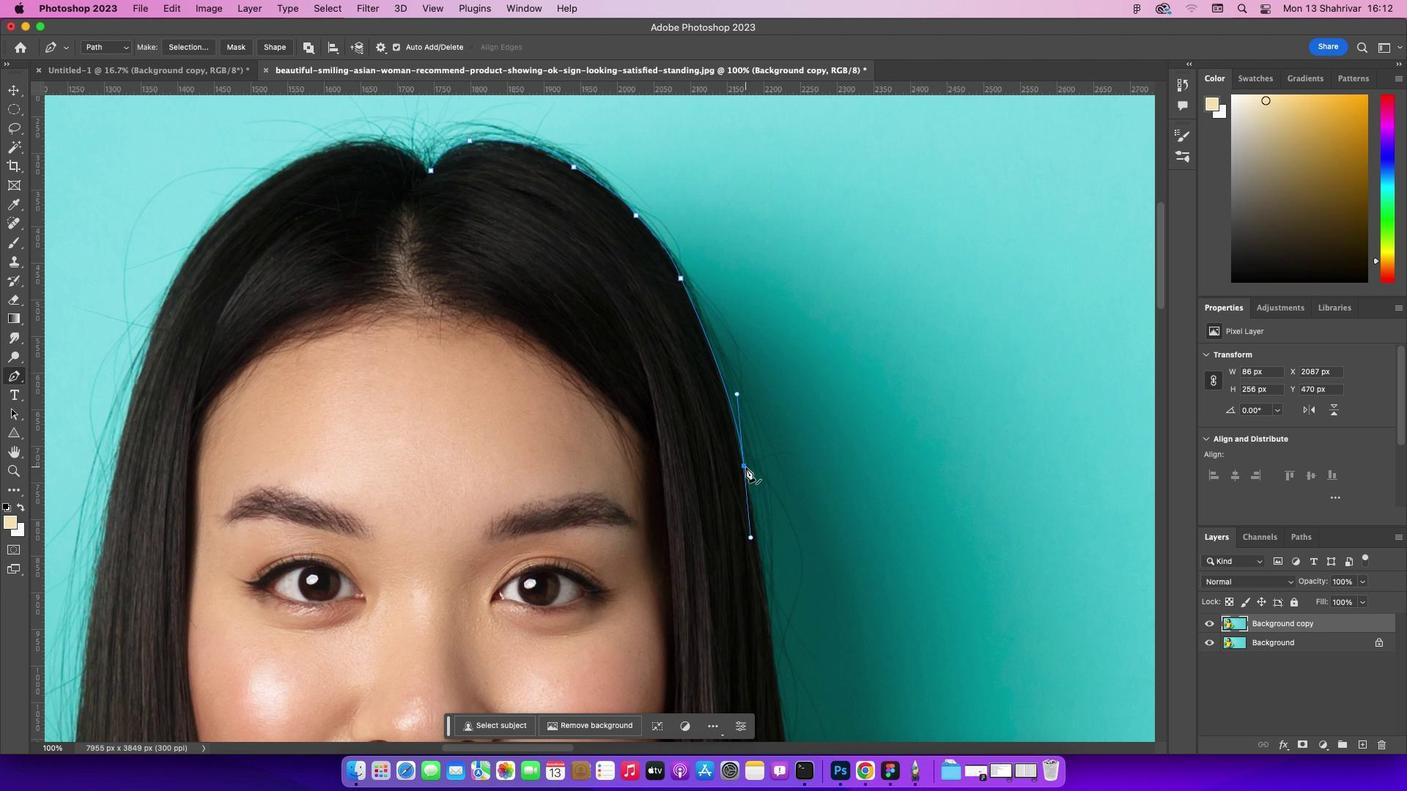 
Action: Key pressed Key.alt
Screenshot: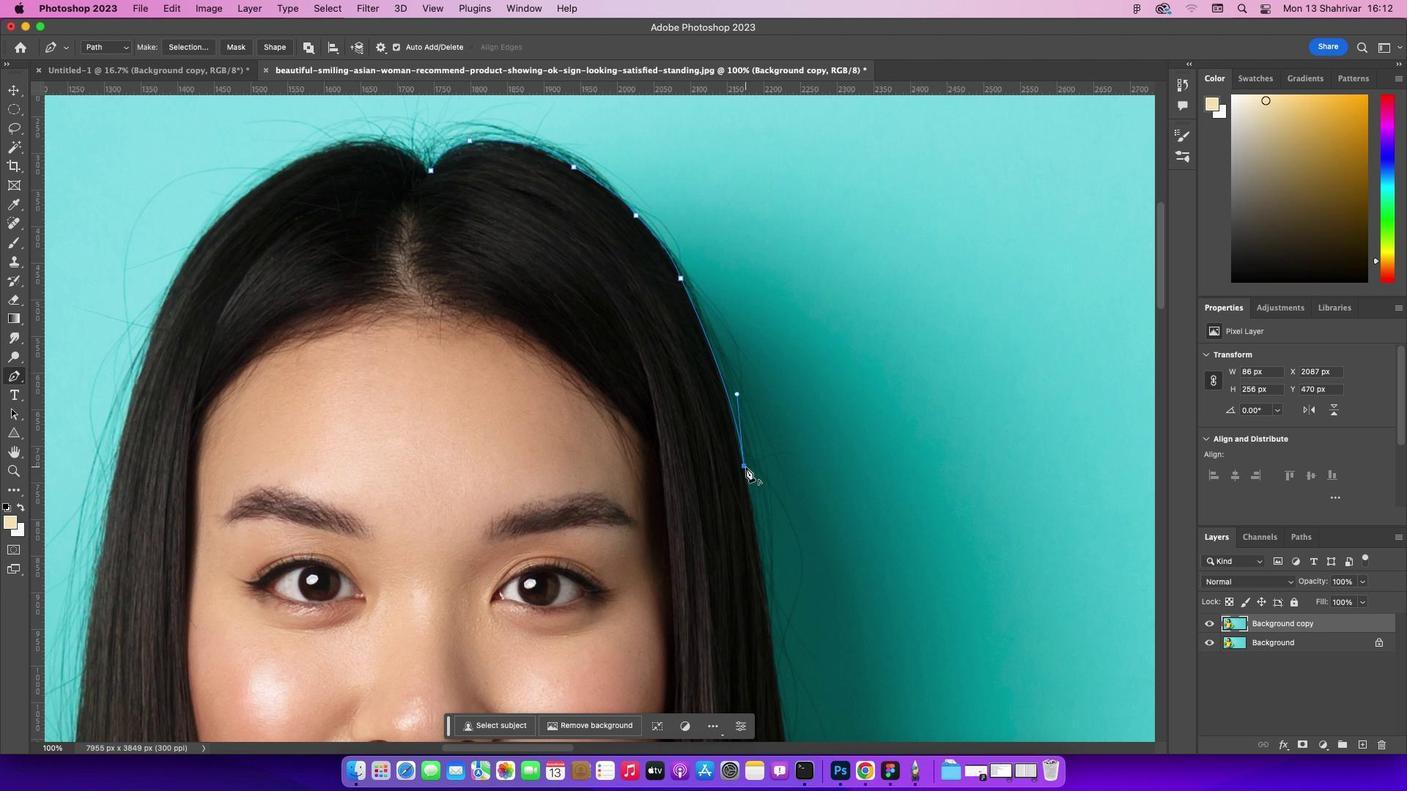 
Action: Mouse pressed left at (745, 467)
Screenshot: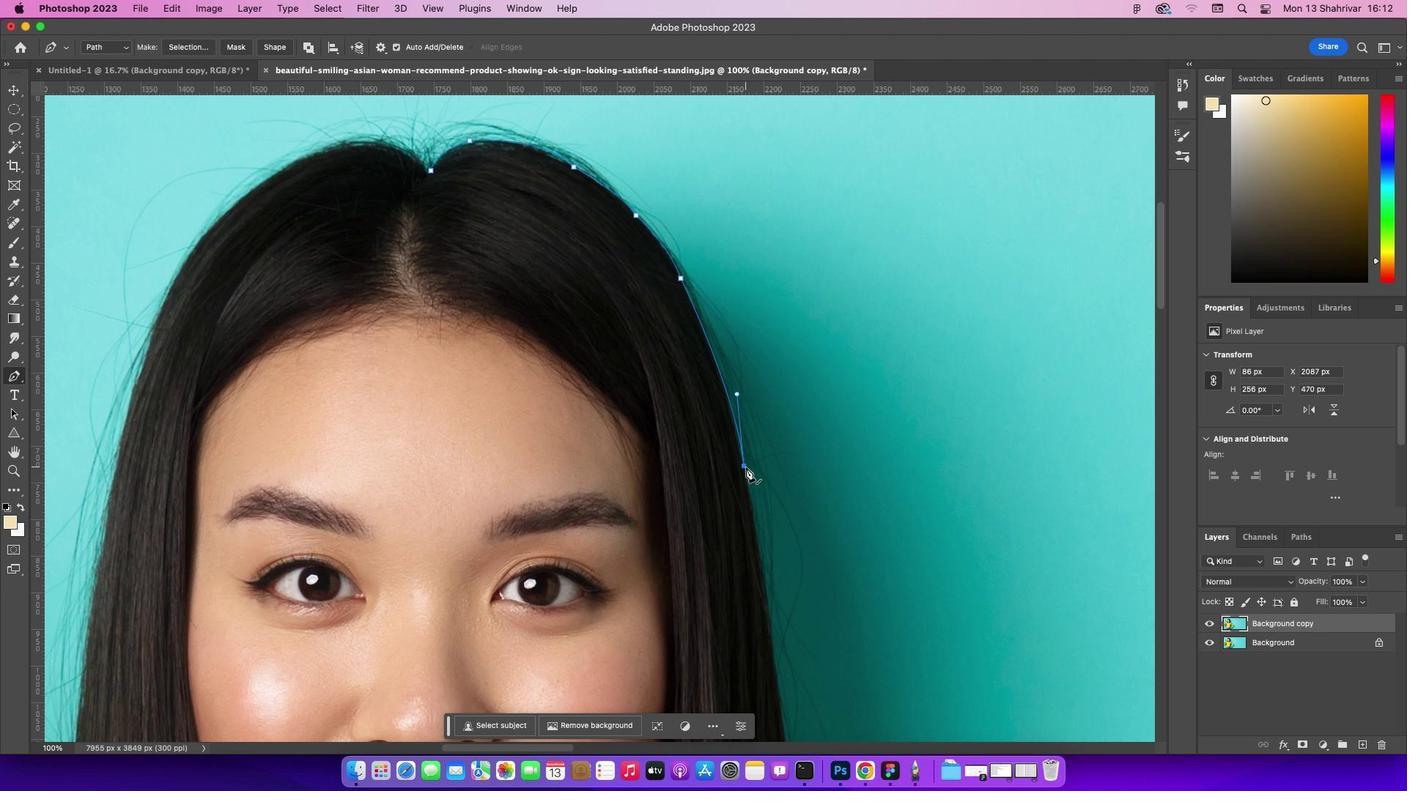 
Action: Mouse moved to (787, 548)
Screenshot: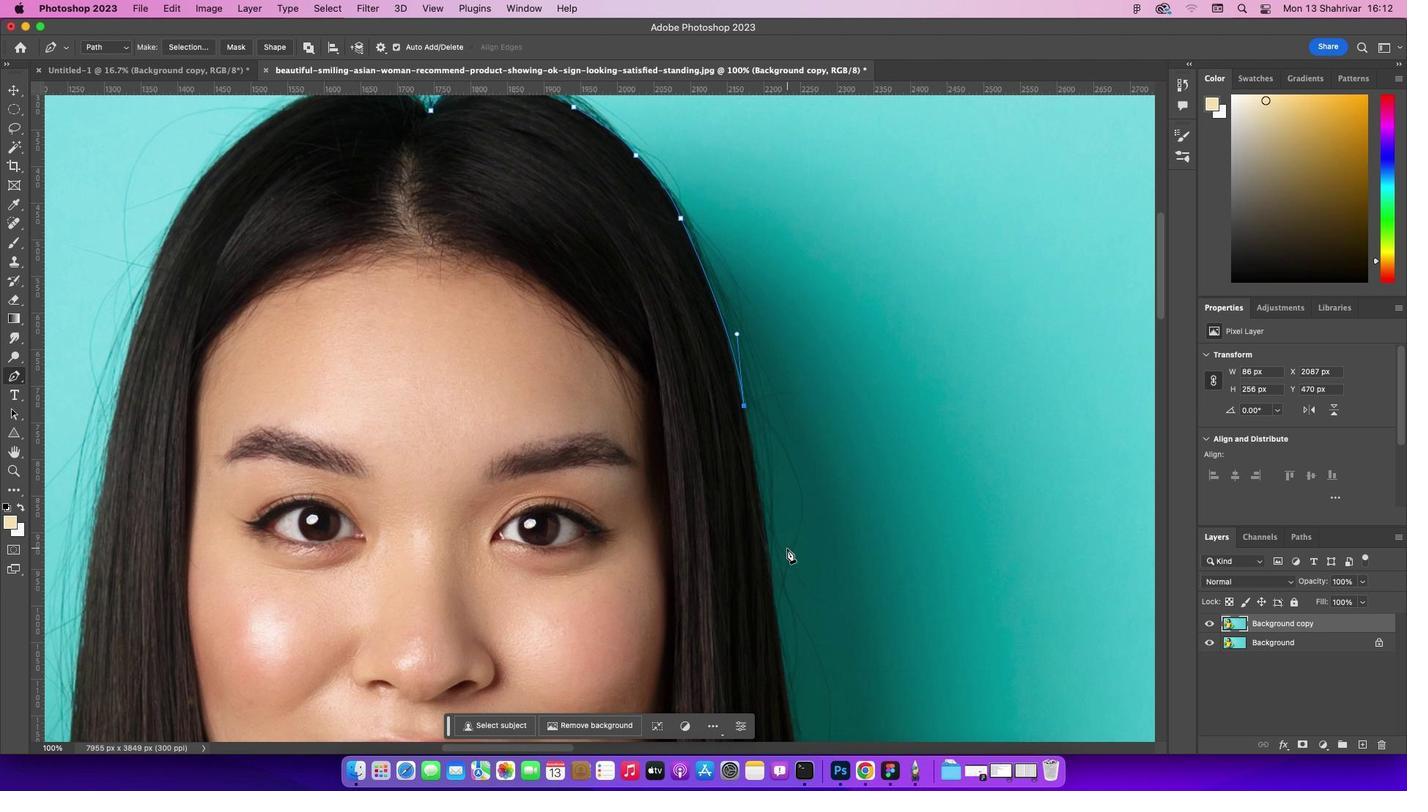 
Action: Mouse scrolled (787, 548) with delta (0, 0)
Screenshot: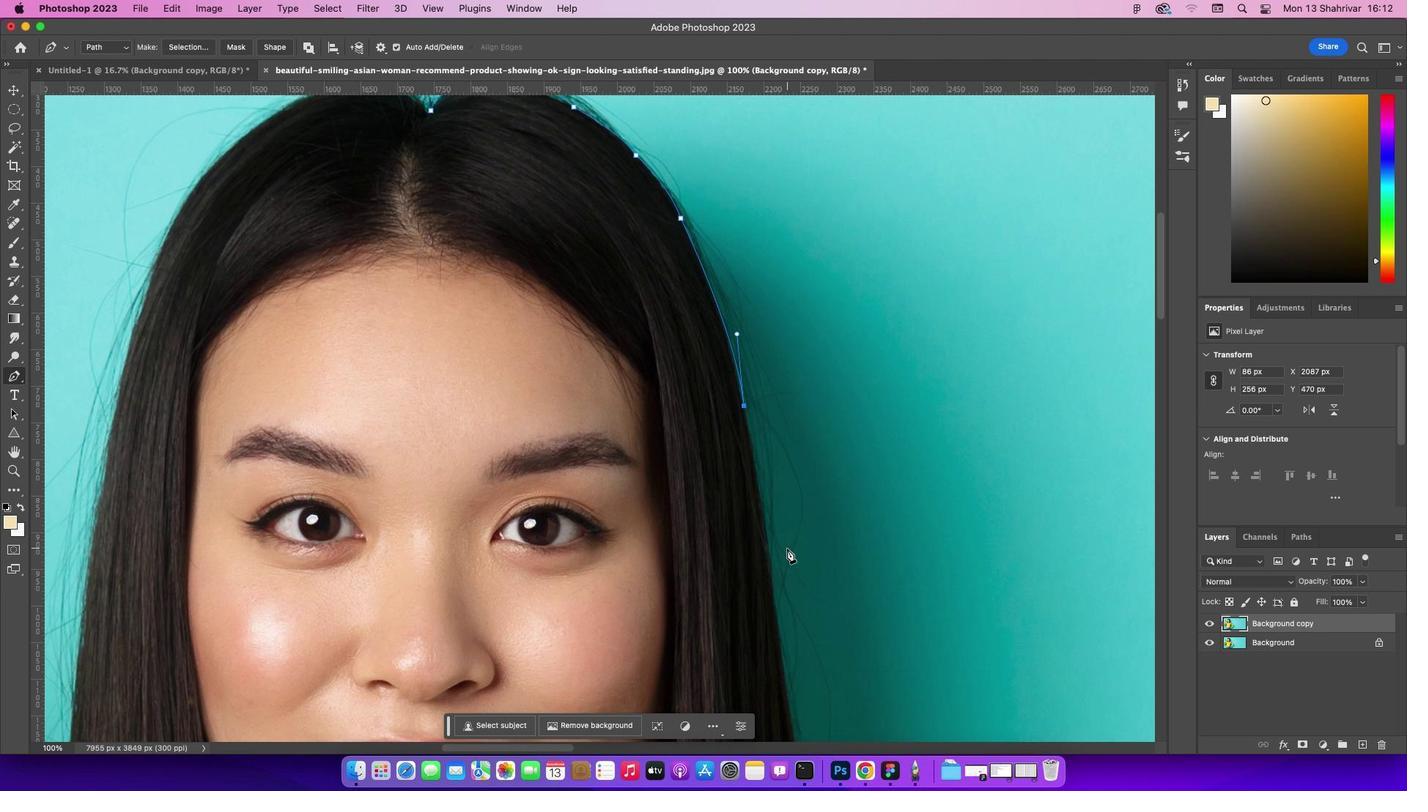 
Action: Mouse scrolled (787, 548) with delta (0, 0)
Screenshot: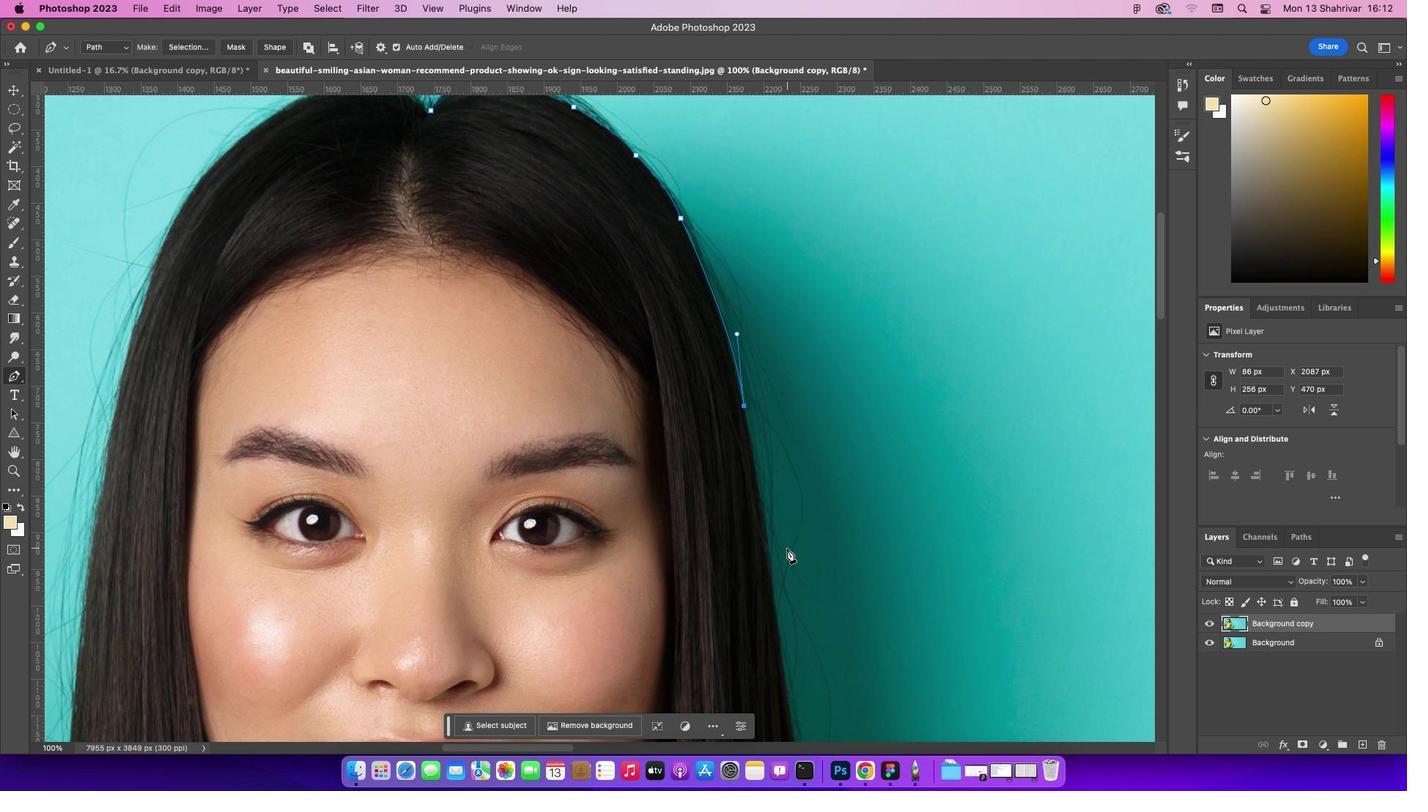 
Action: Mouse scrolled (787, 548) with delta (0, -2)
Screenshot: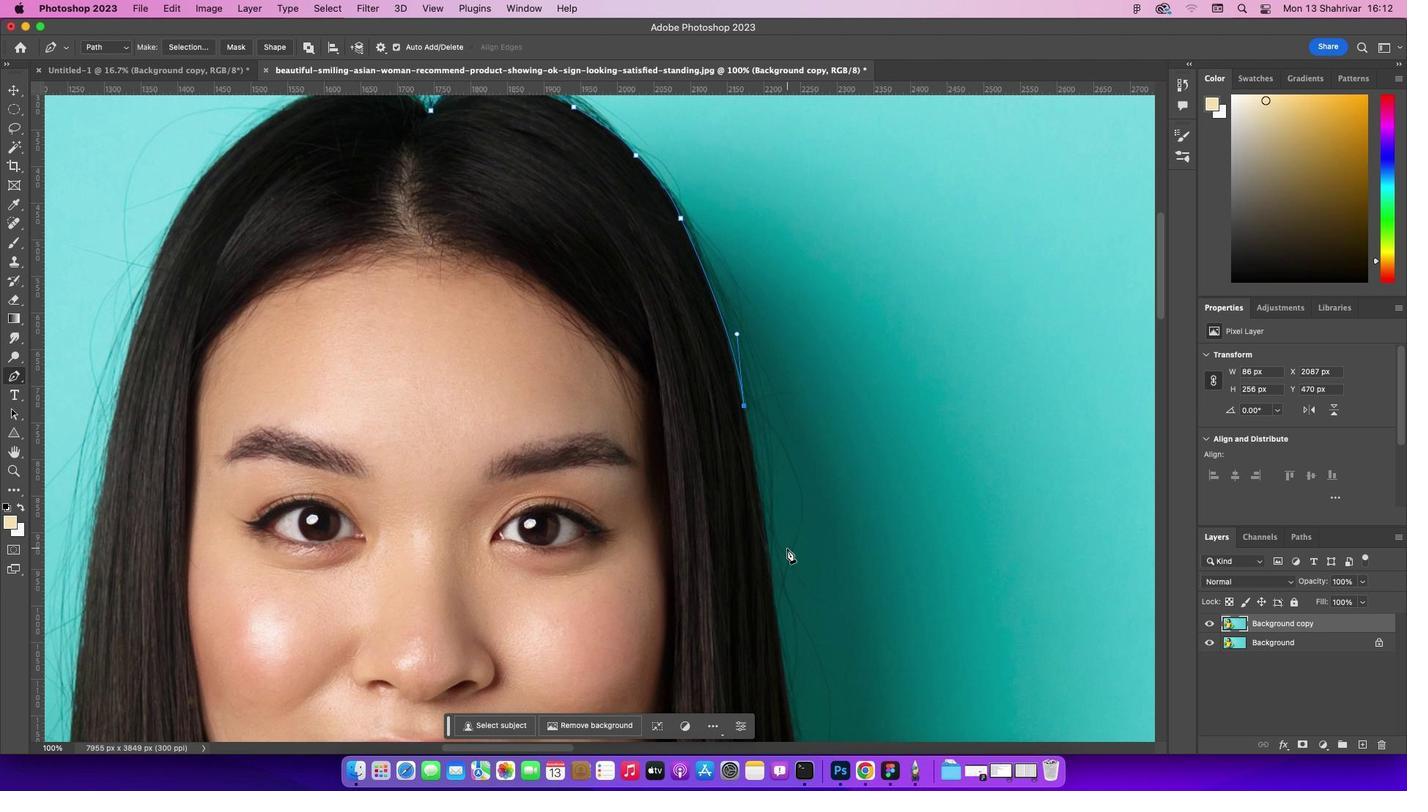 
Action: Mouse scrolled (787, 548) with delta (0, -2)
Screenshot: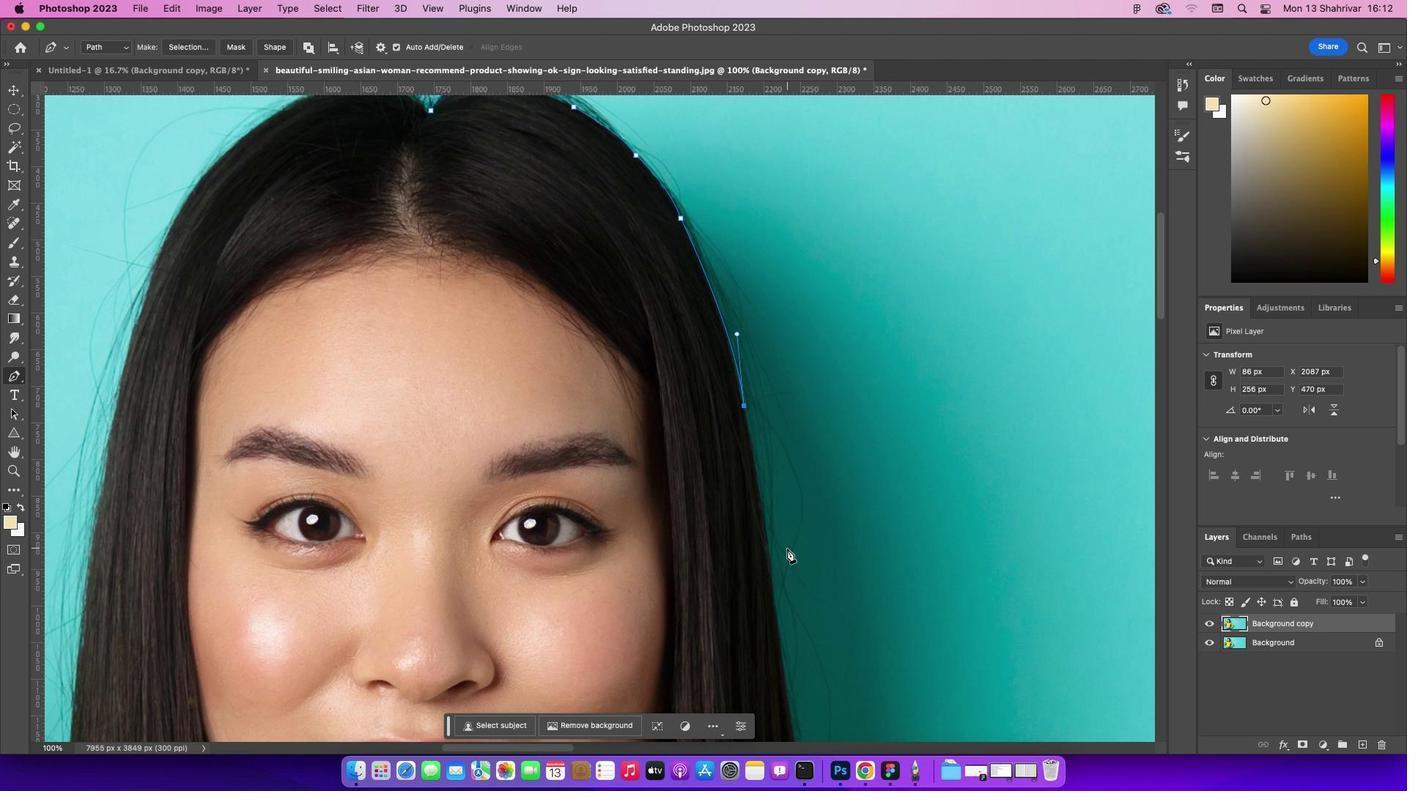 
Action: Mouse scrolled (787, 548) with delta (0, 0)
Screenshot: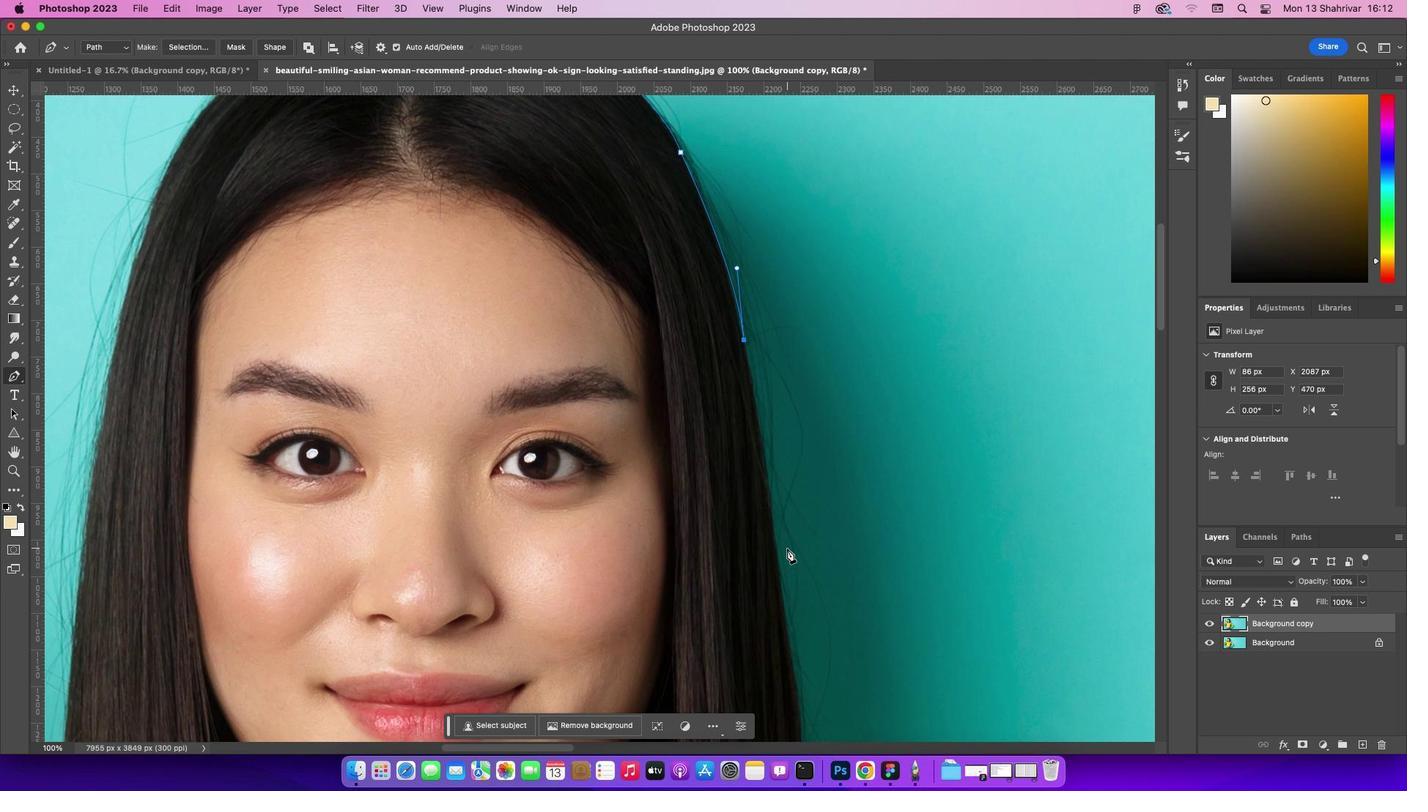 
Action: Mouse scrolled (787, 548) with delta (0, 0)
Screenshot: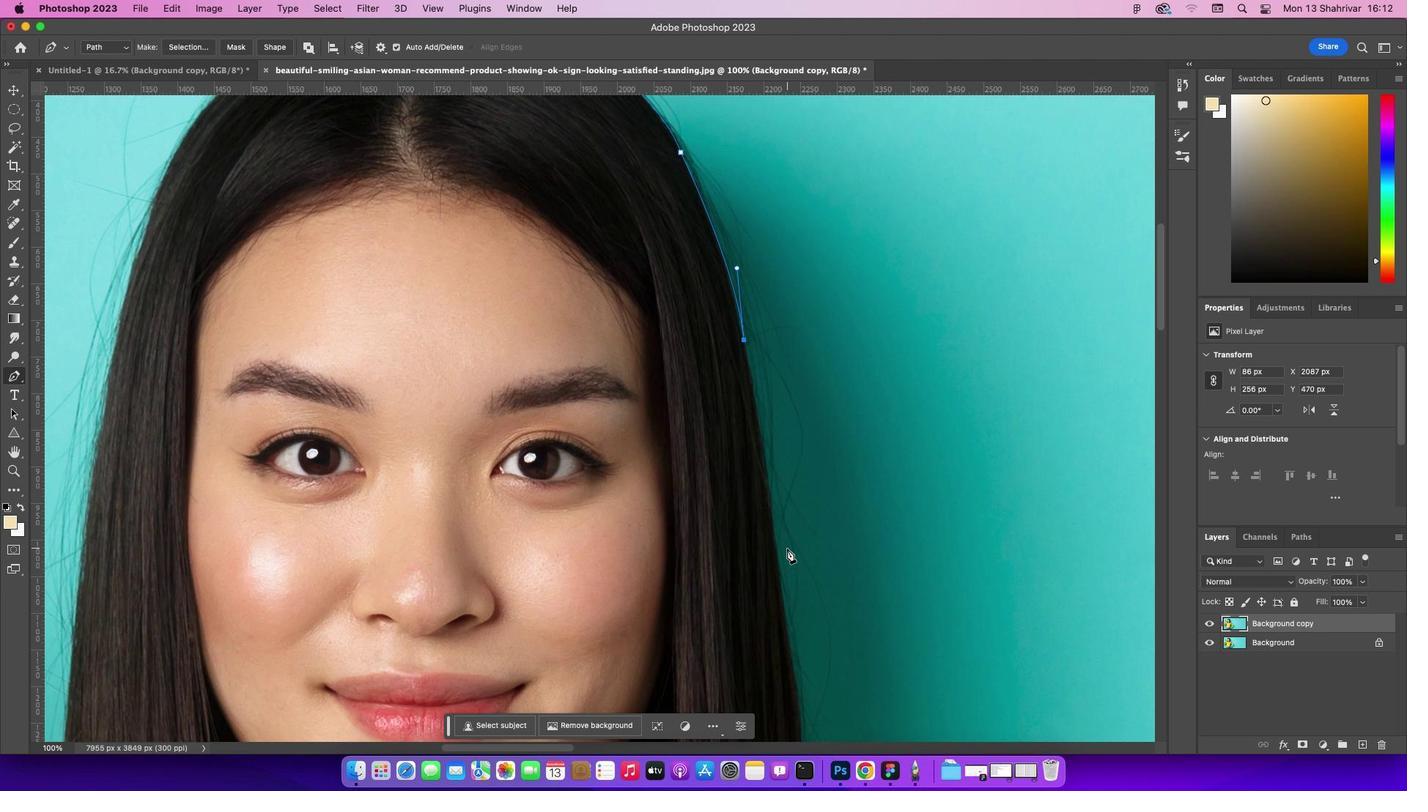 
Action: Mouse scrolled (787, 548) with delta (0, -2)
Screenshot: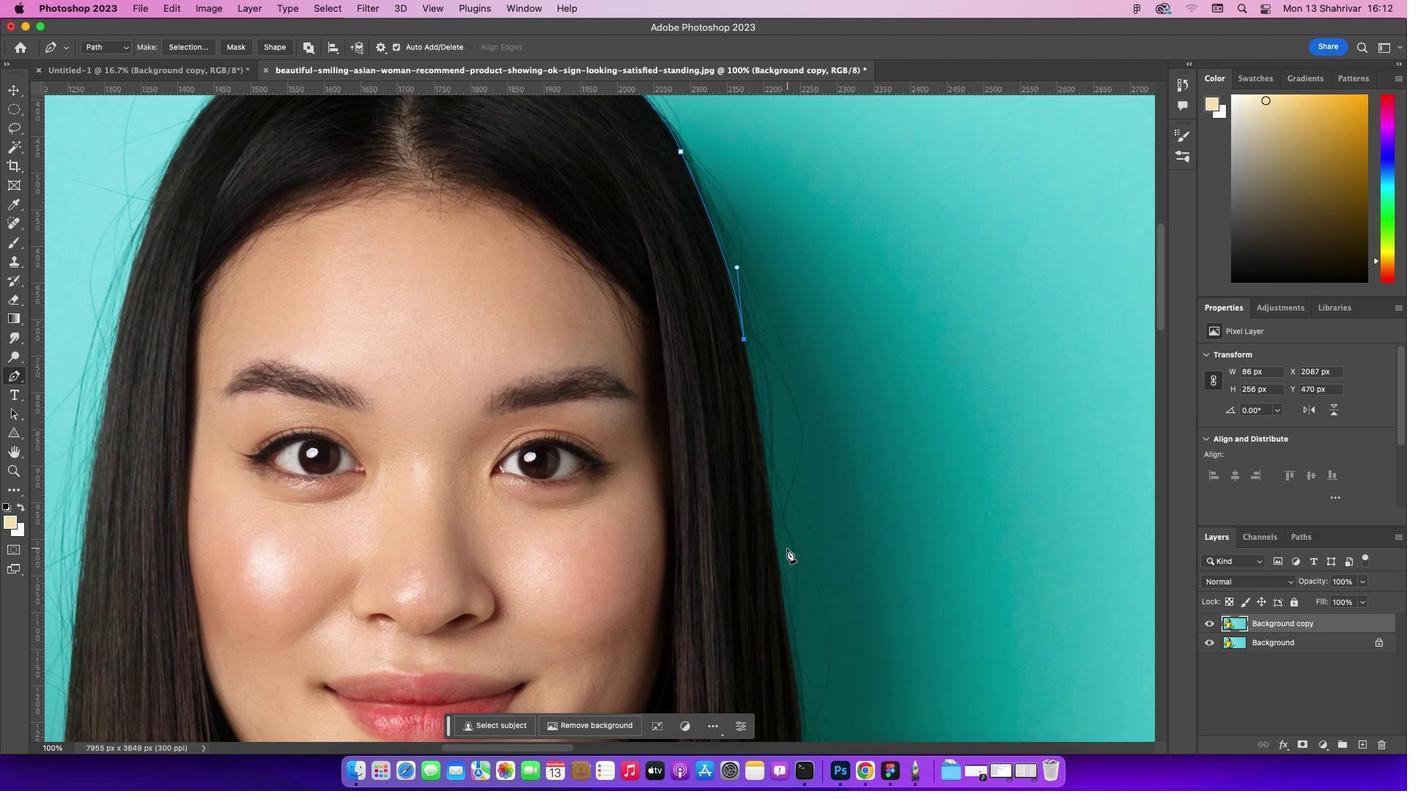 
Action: Mouse scrolled (787, 548) with delta (0, -2)
Screenshot: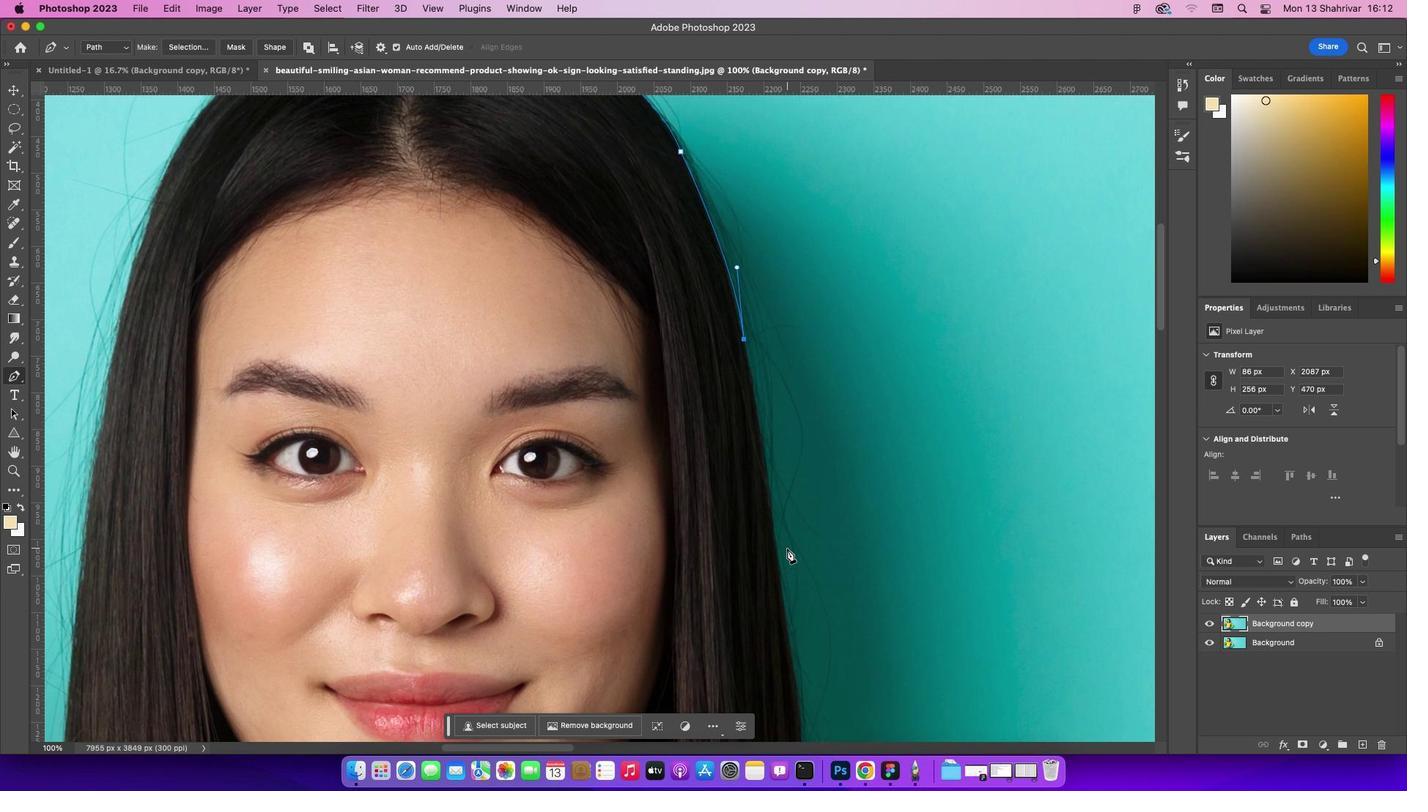 
Action: Mouse scrolled (787, 548) with delta (0, 0)
Screenshot: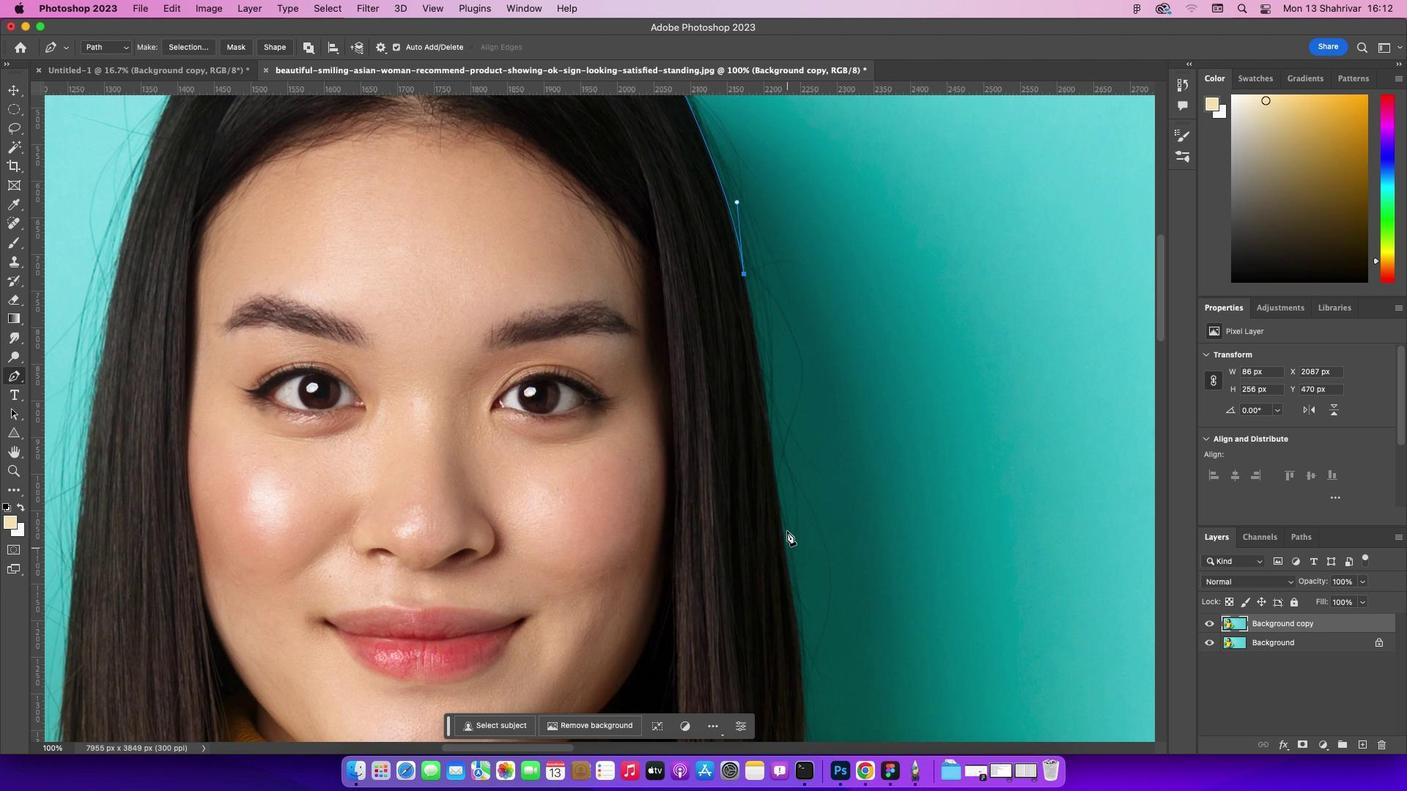 
Action: Mouse scrolled (787, 548) with delta (0, 0)
Screenshot: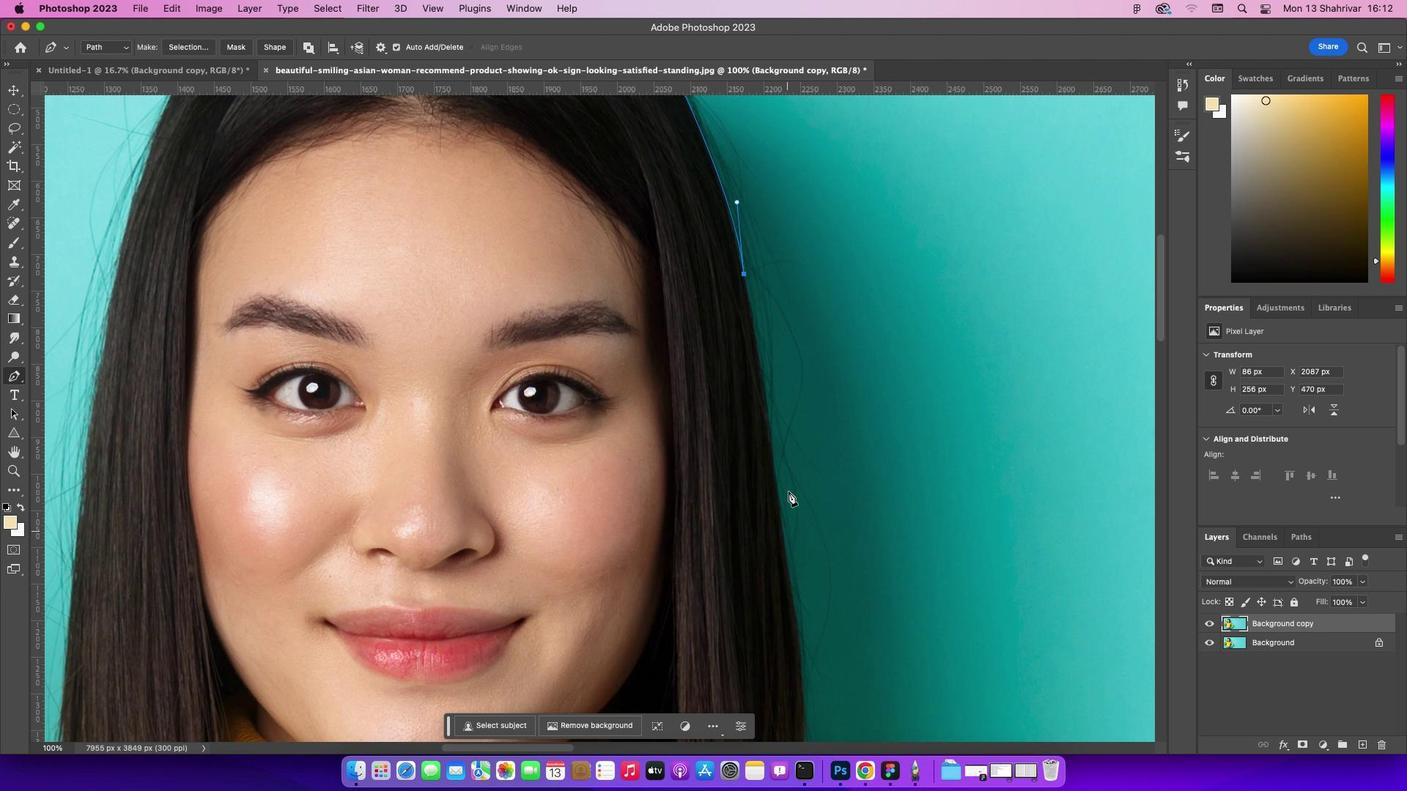 
Action: Mouse scrolled (787, 548) with delta (0, -2)
Screenshot: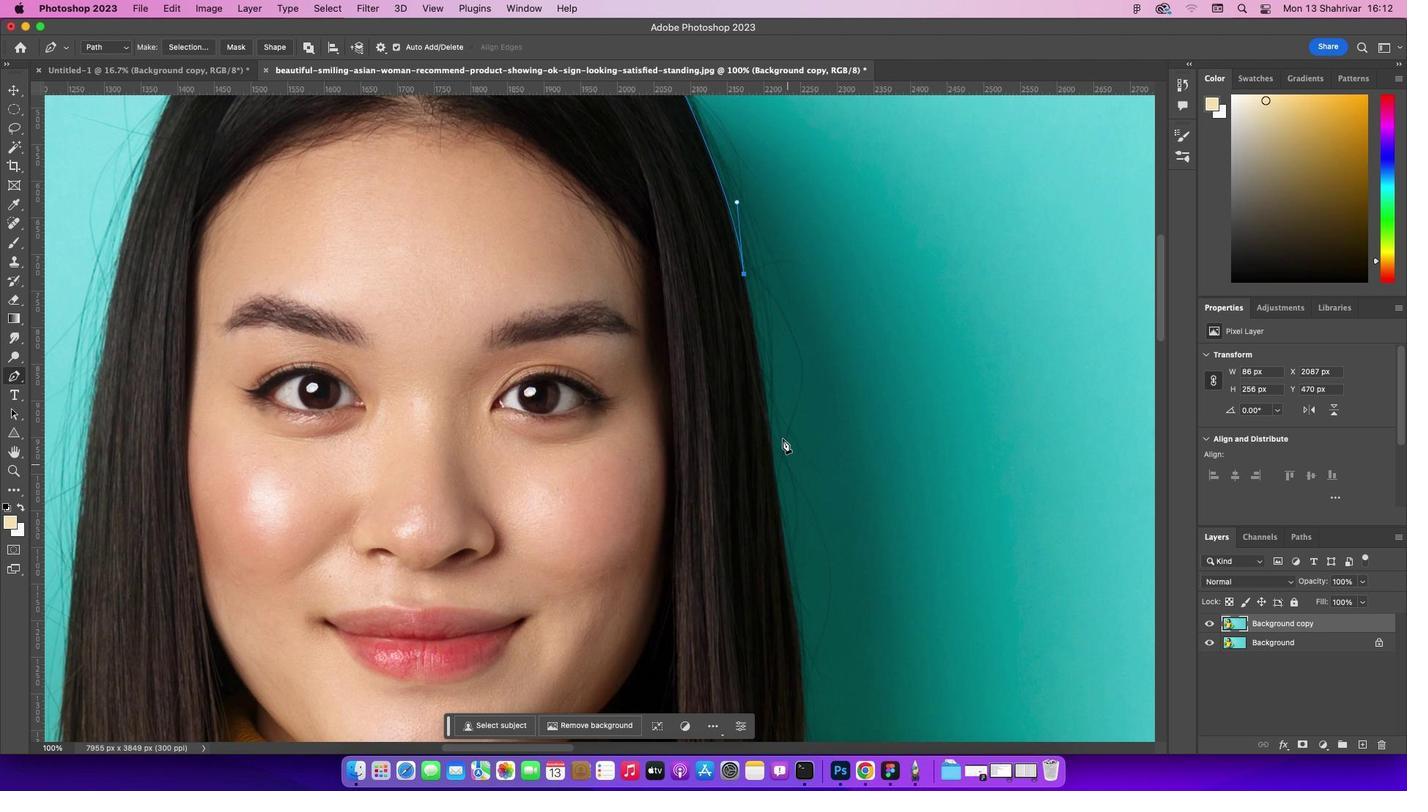 
Action: Mouse scrolled (787, 548) with delta (0, -2)
Screenshot: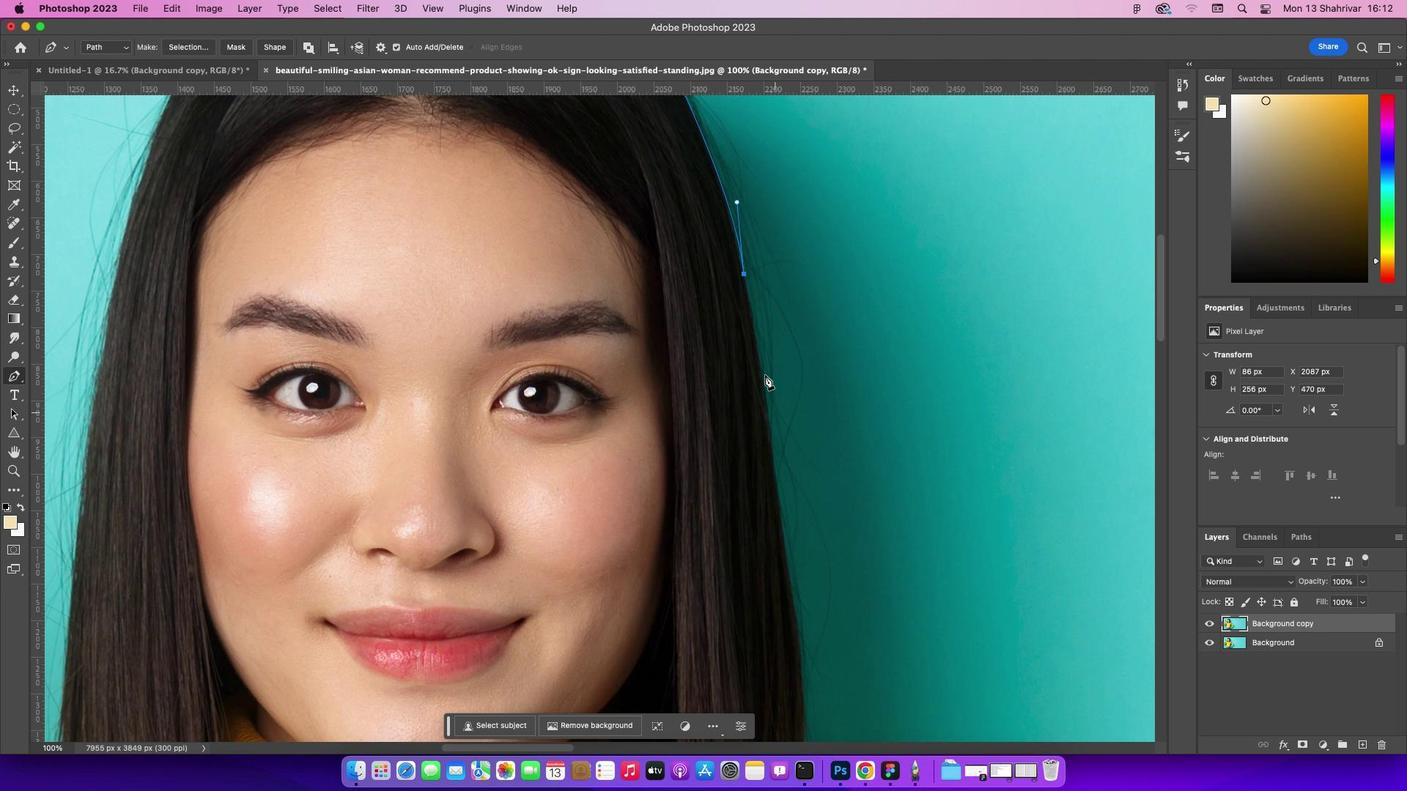 
Action: Mouse moved to (777, 489)
Screenshot: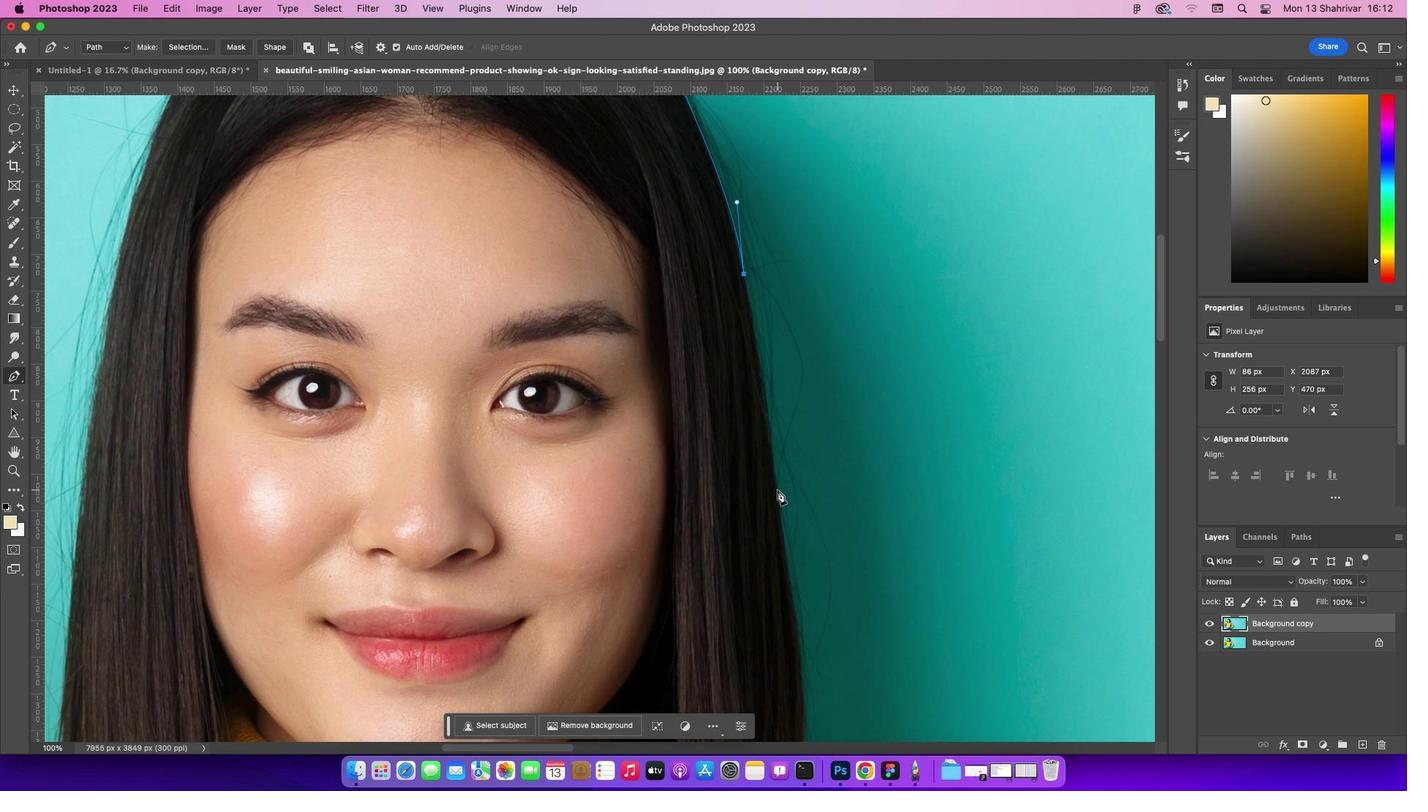 
Action: Mouse pressed left at (777, 489)
Screenshot: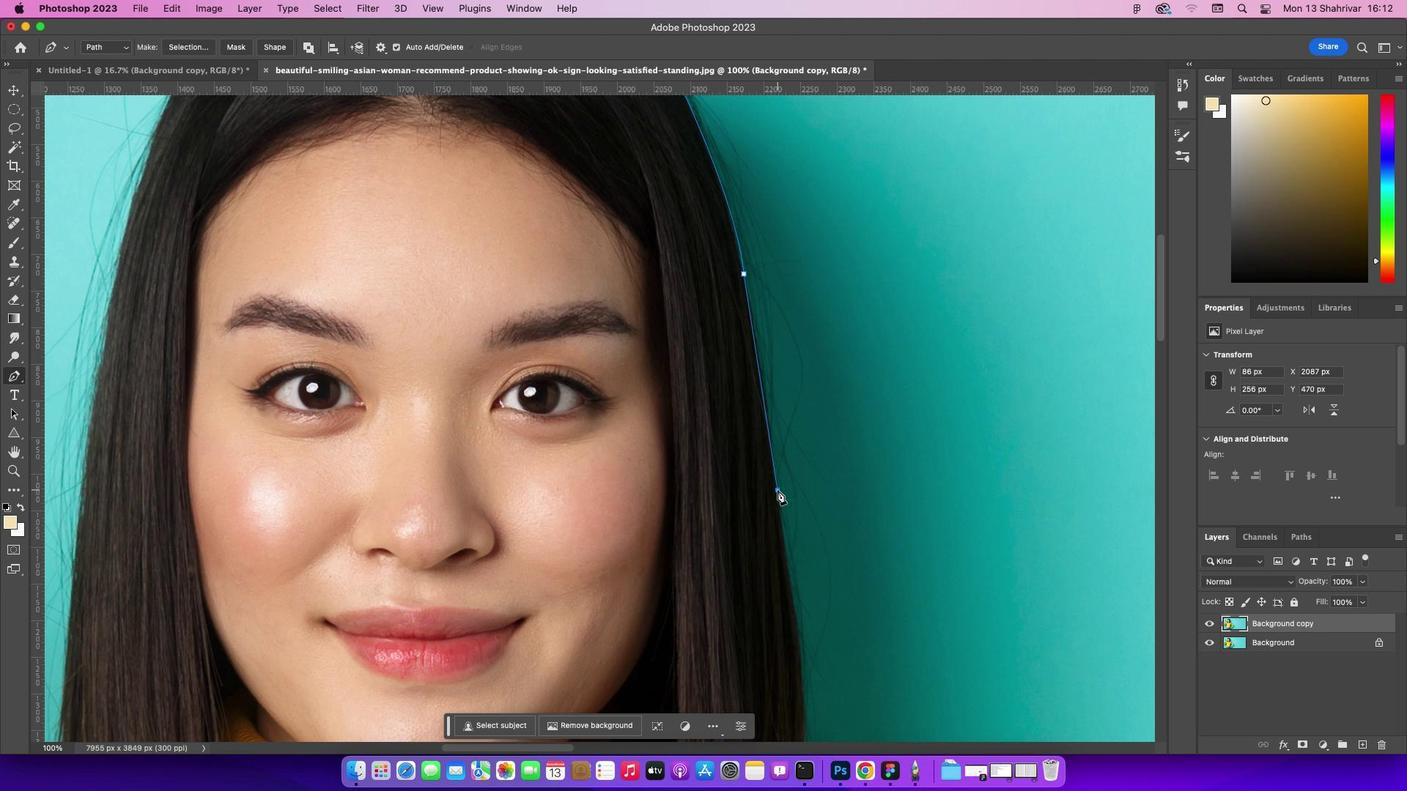 
Action: Mouse moved to (777, 489)
Screenshot: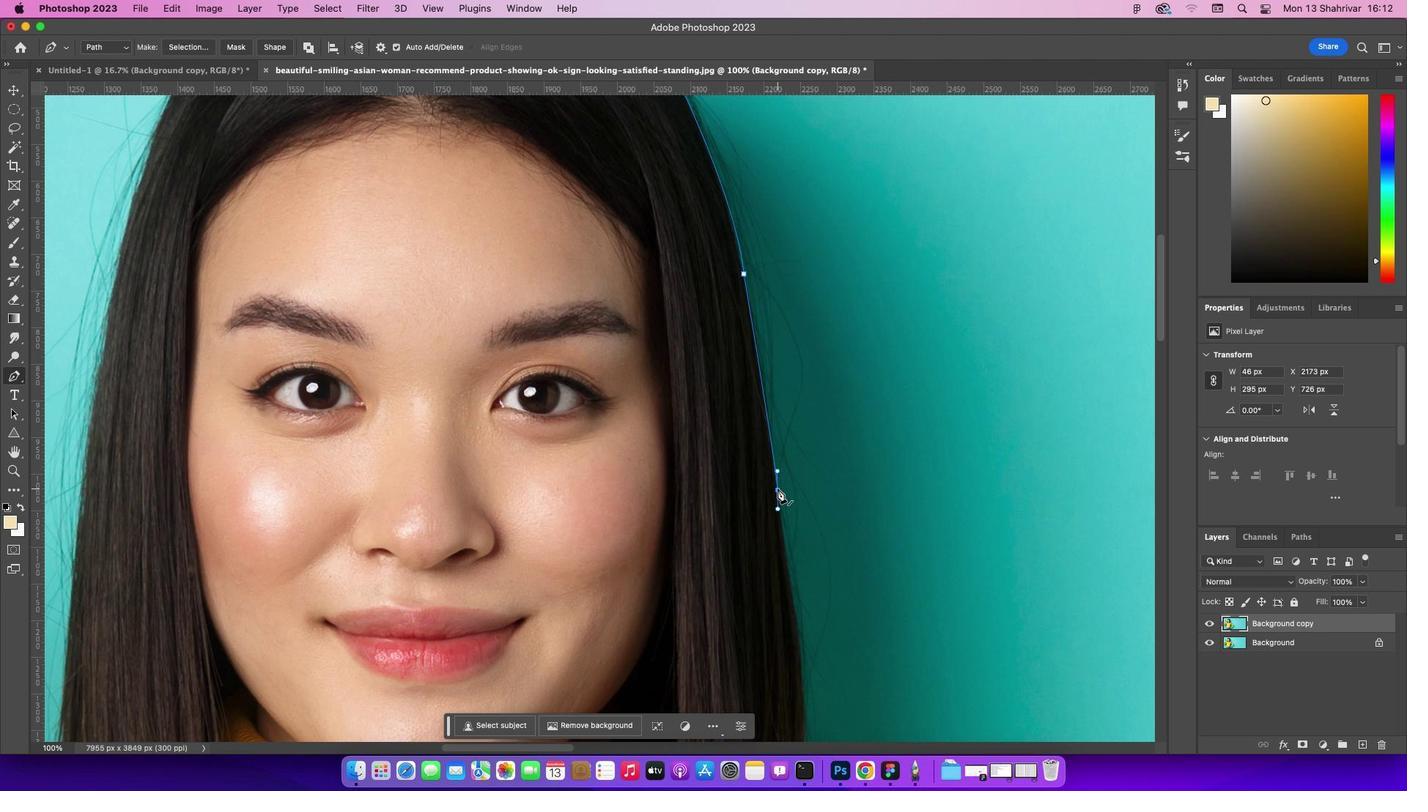 
Action: Key pressed Key.alt
Screenshot: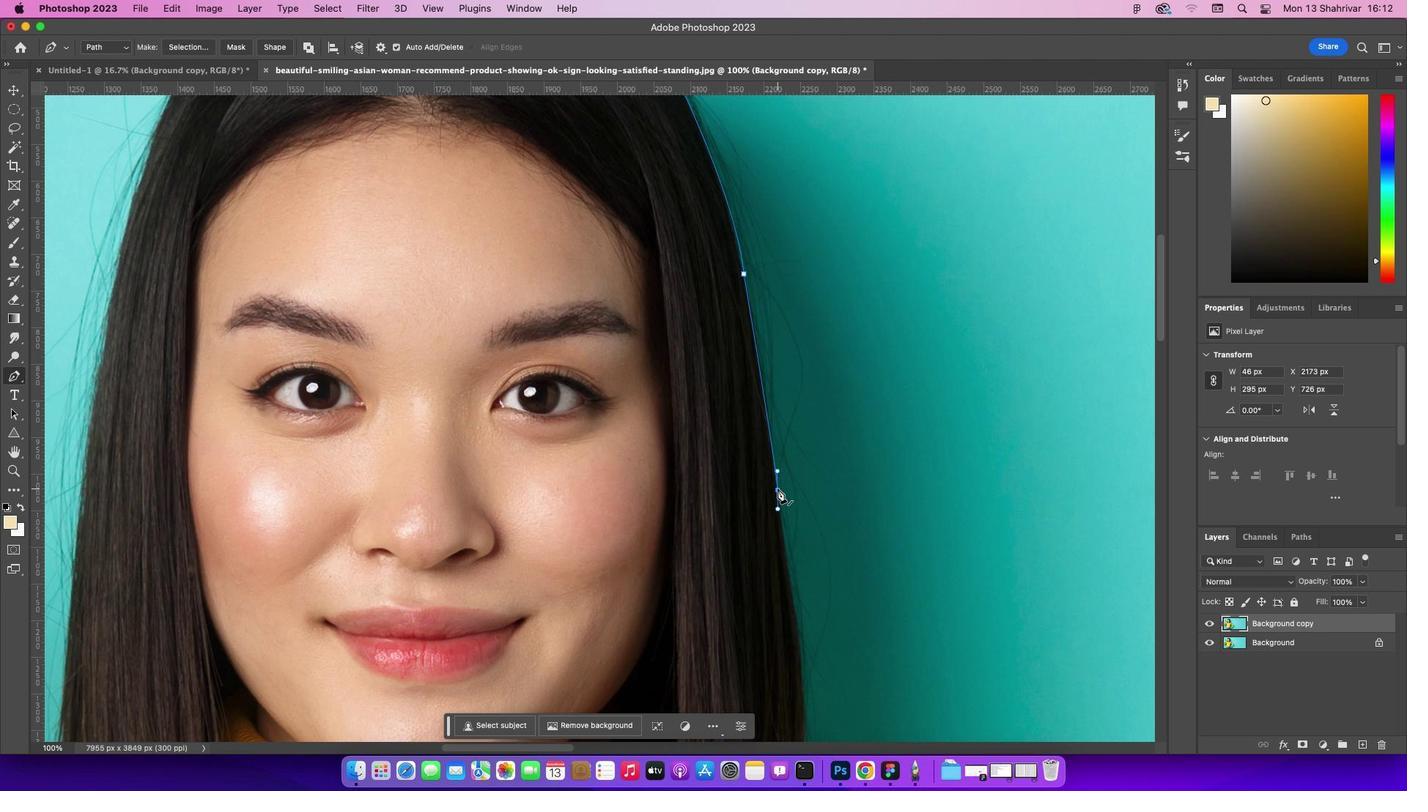 
Action: Mouse pressed left at (777, 489)
Screenshot: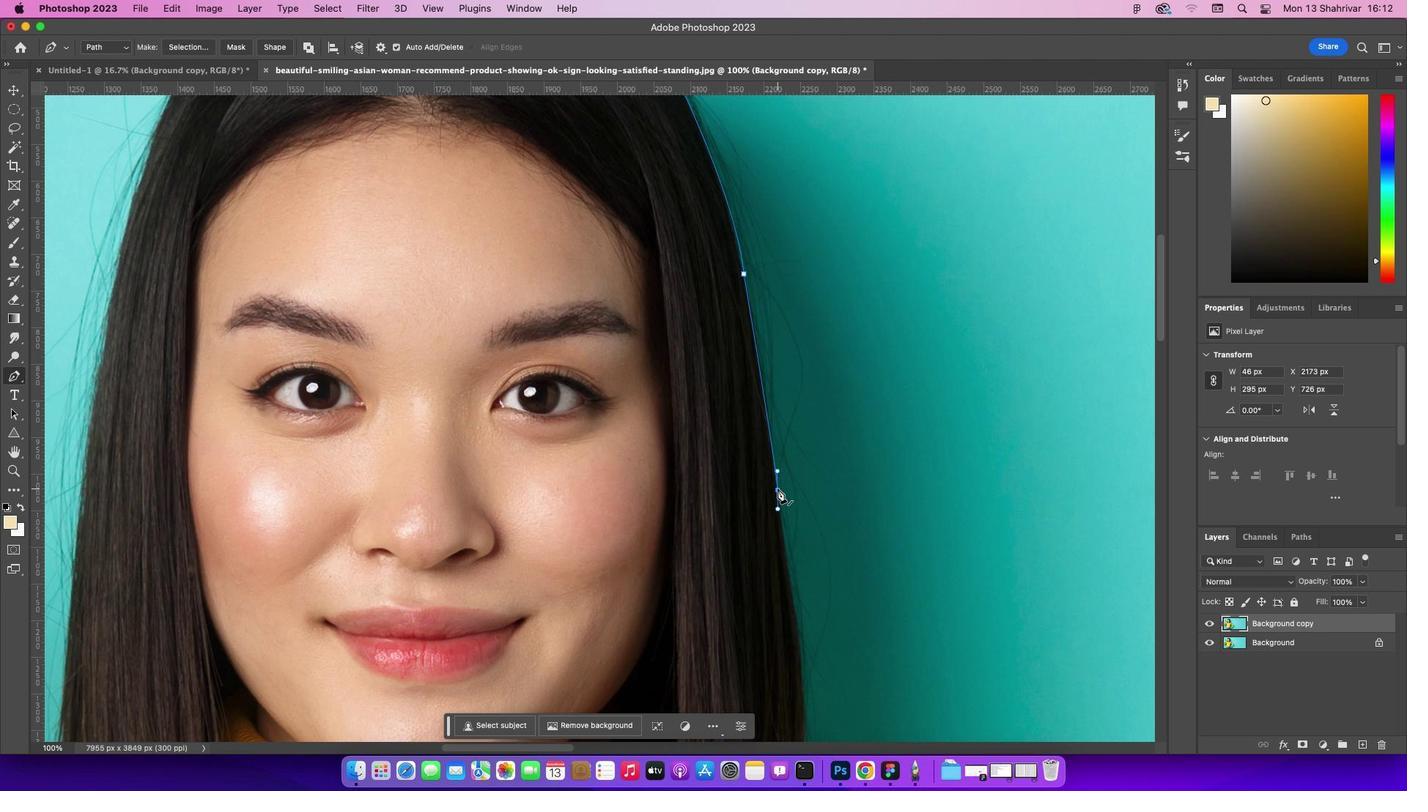 
Action: Mouse pressed left at (777, 489)
Screenshot: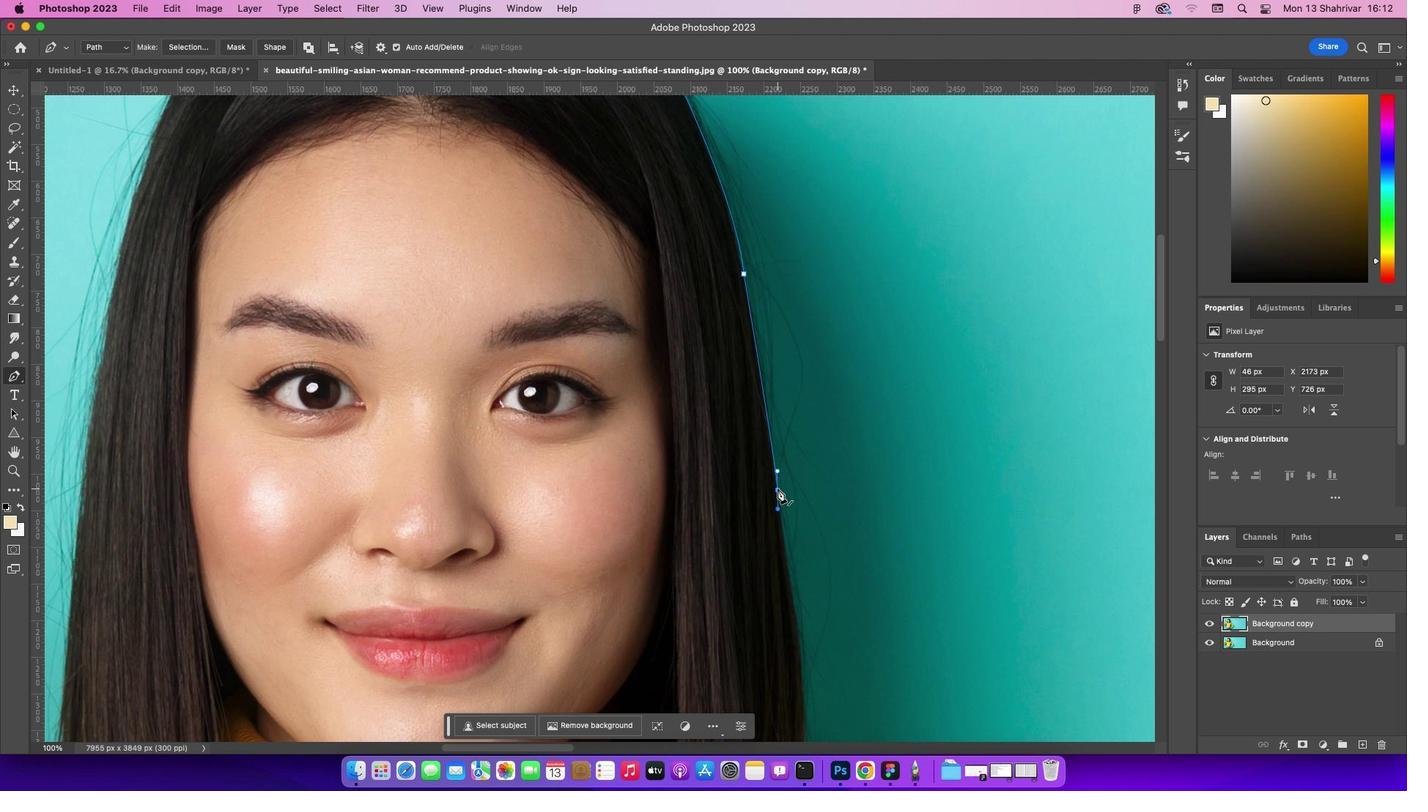 
Action: Key pressed Key.alt
Screenshot: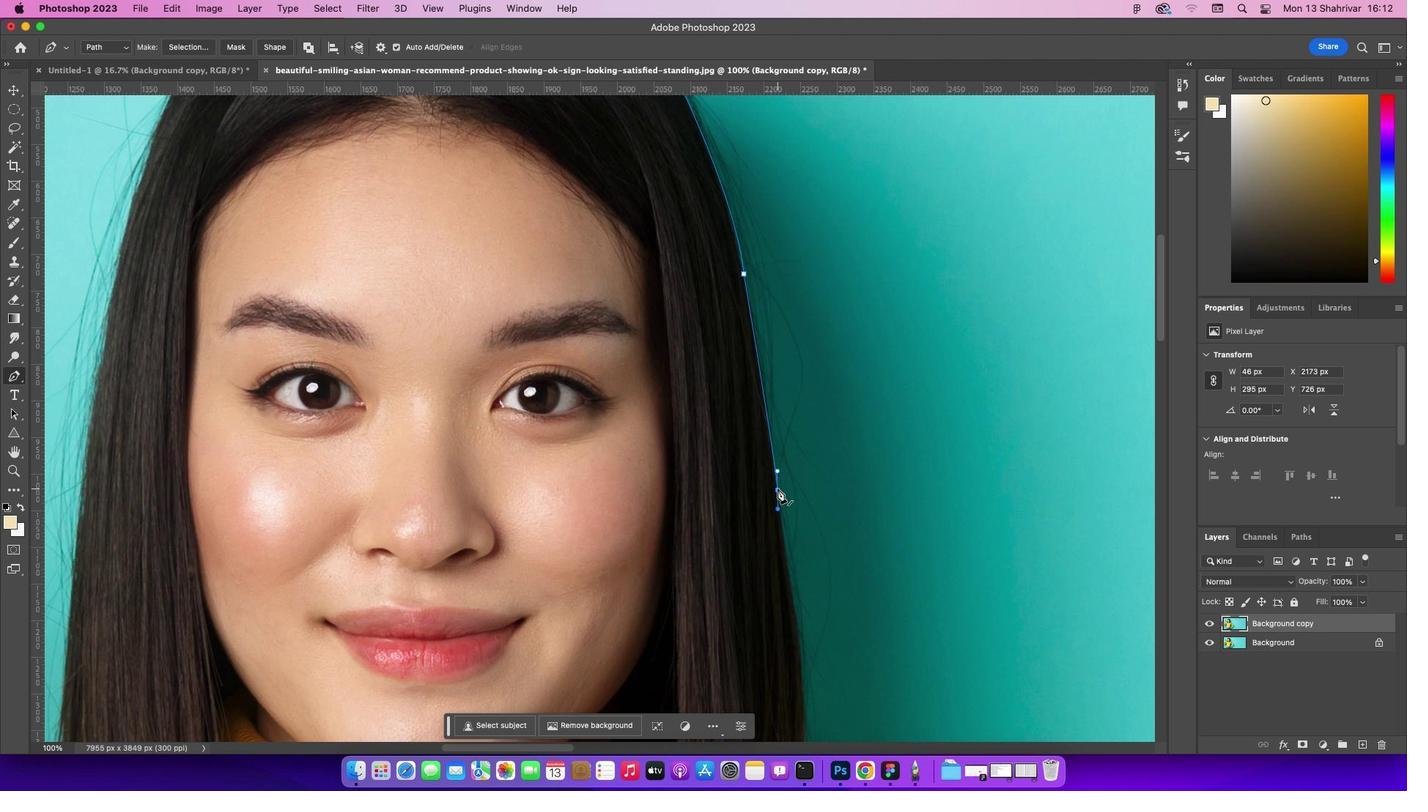 
Action: Mouse pressed left at (777, 489)
Screenshot: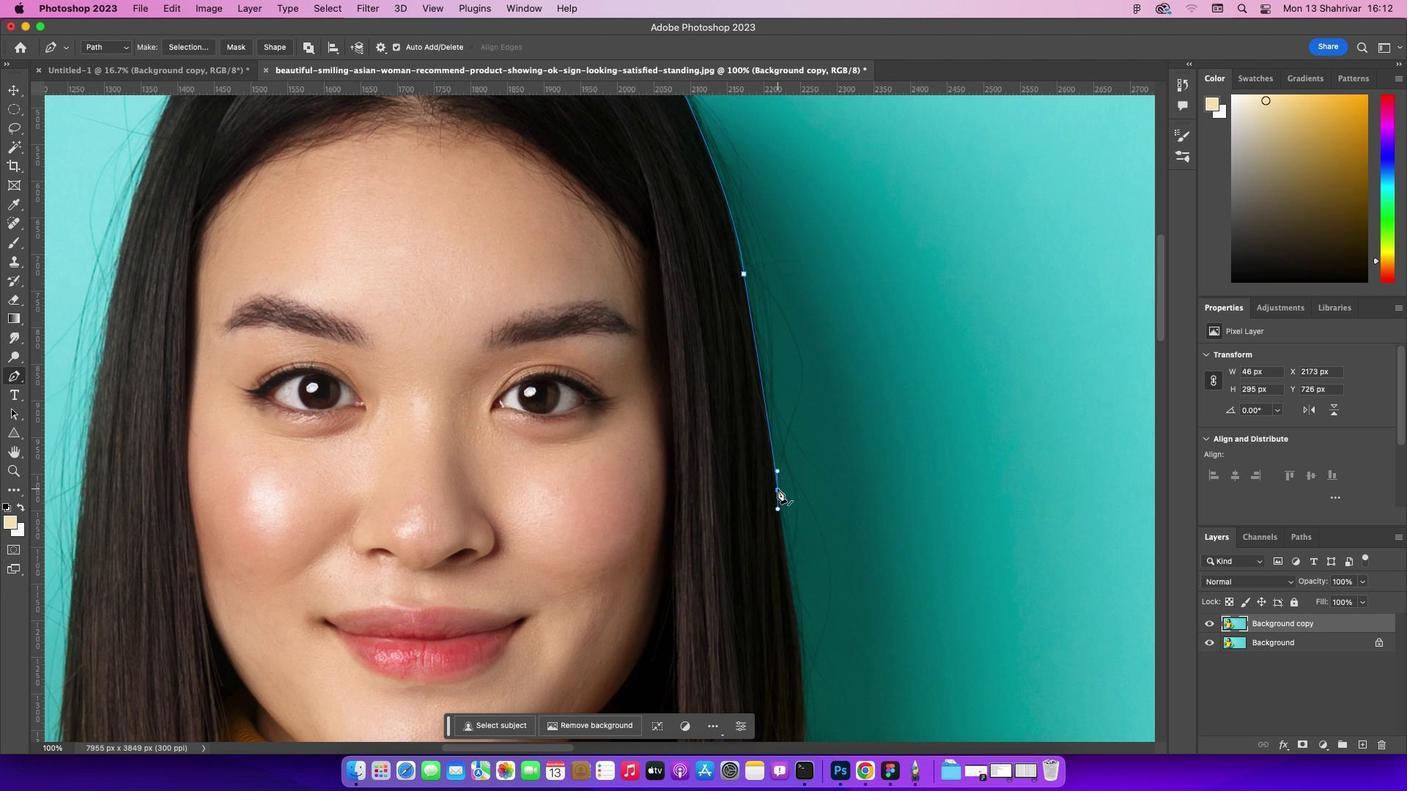 
Action: Key pressed Key.alt
Screenshot: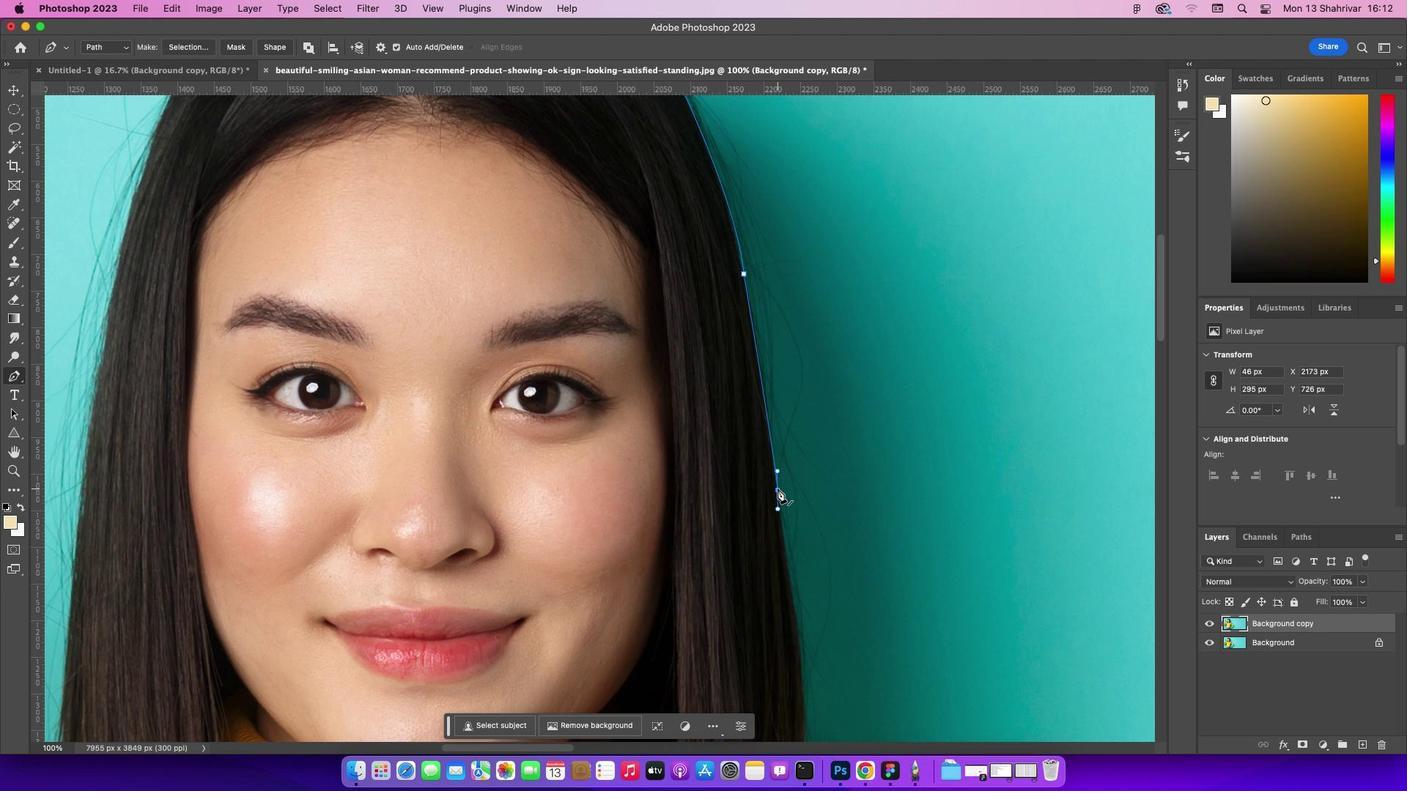 
Action: Mouse pressed left at (777, 489)
Screenshot: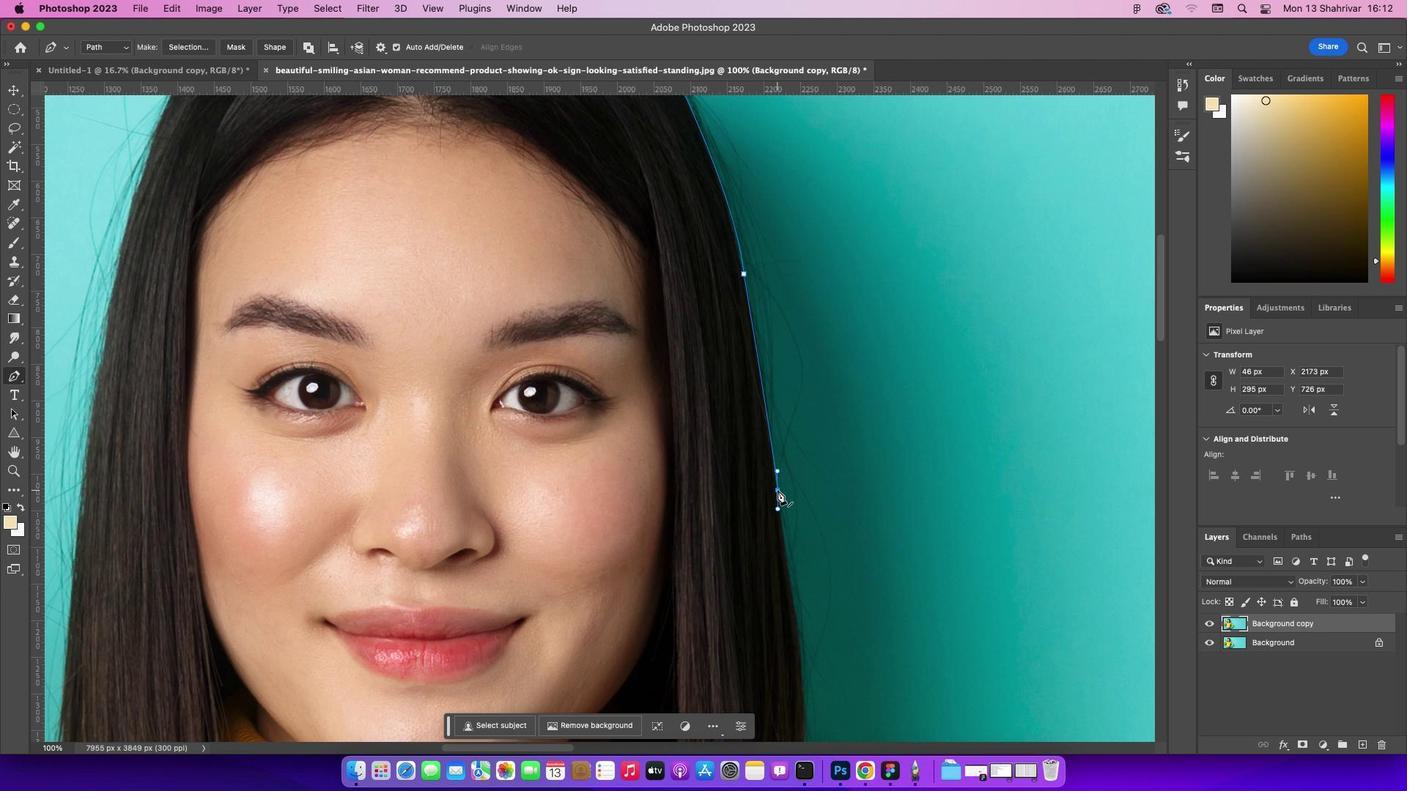 
Action: Key pressed Key.alt
Screenshot: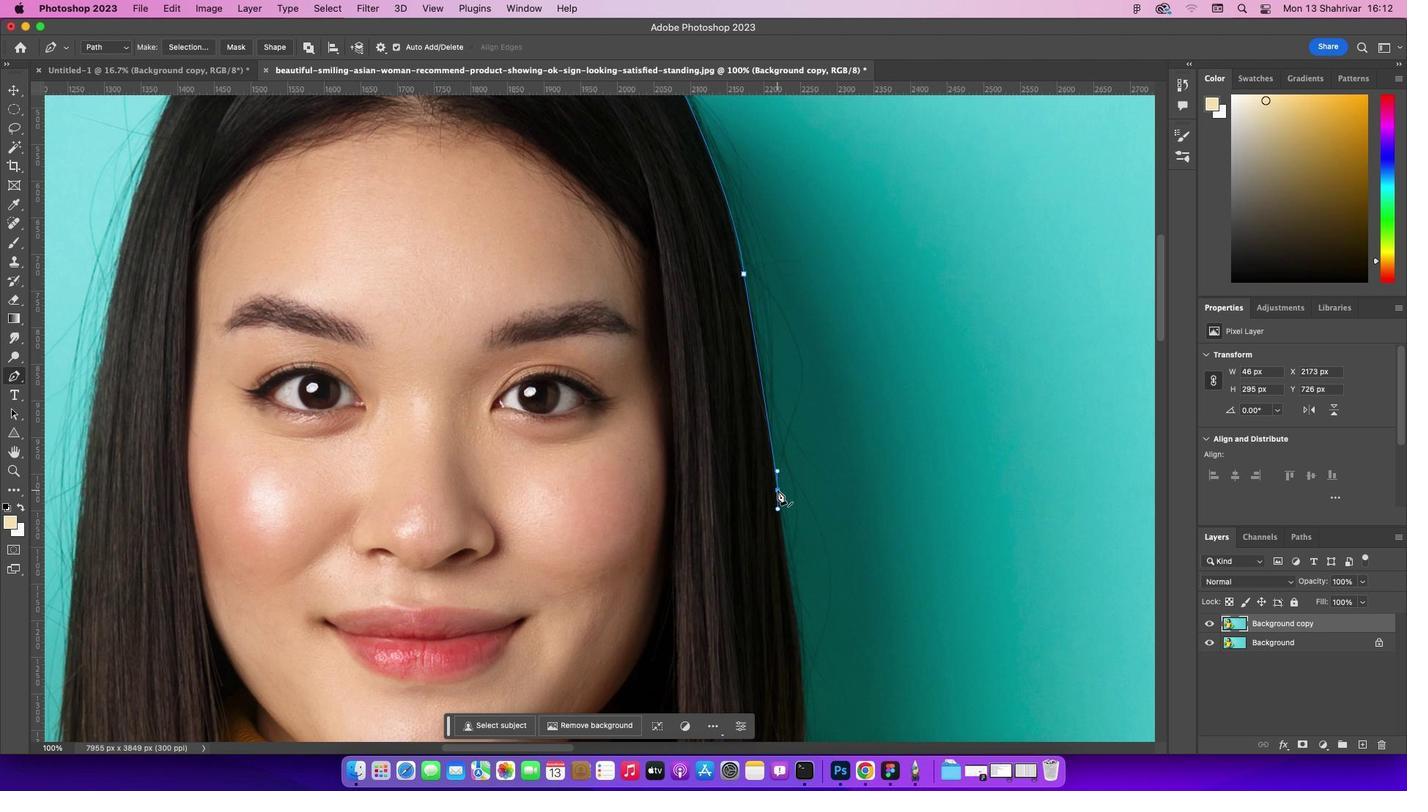 
Action: Mouse moved to (777, 490)
Screenshot: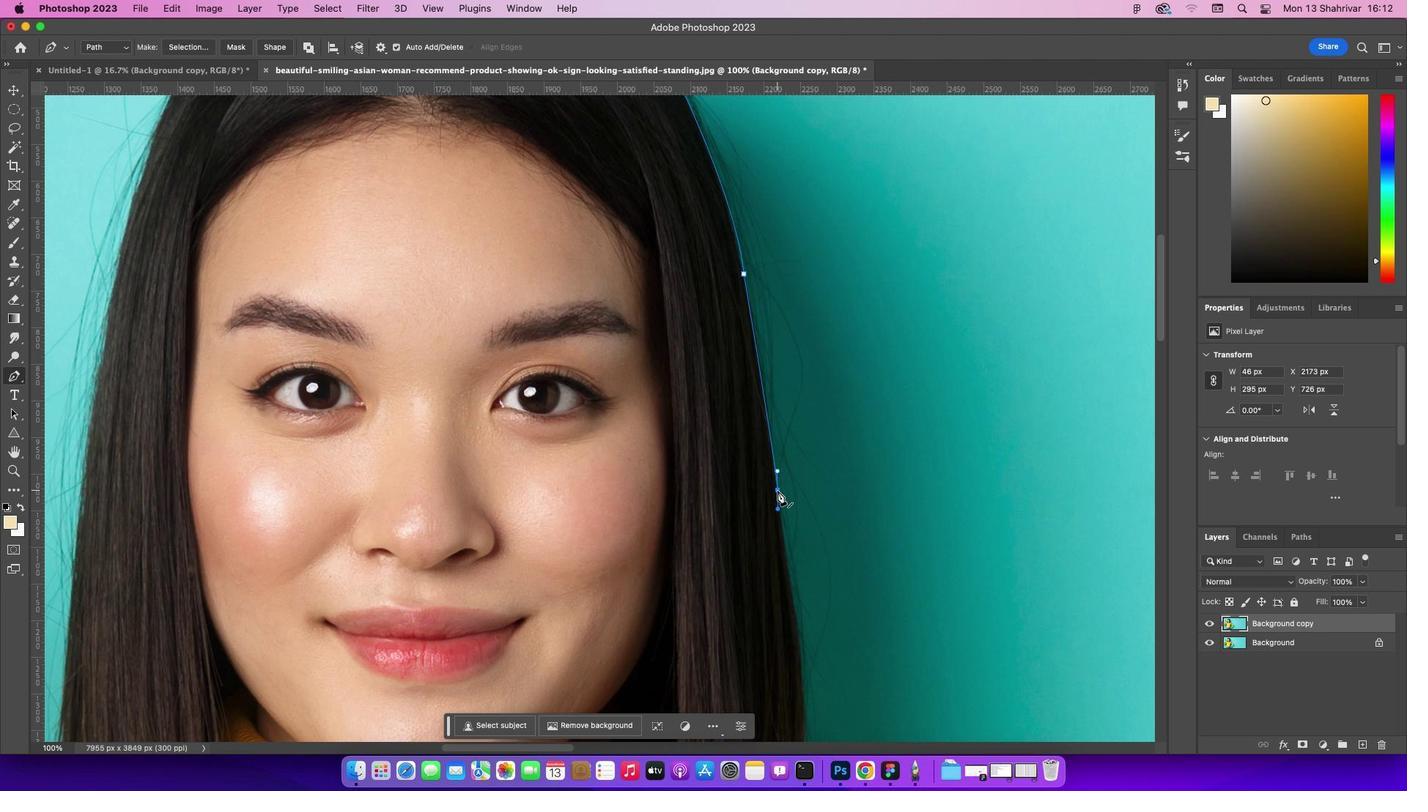 
Action: Mouse pressed left at (777, 490)
Screenshot: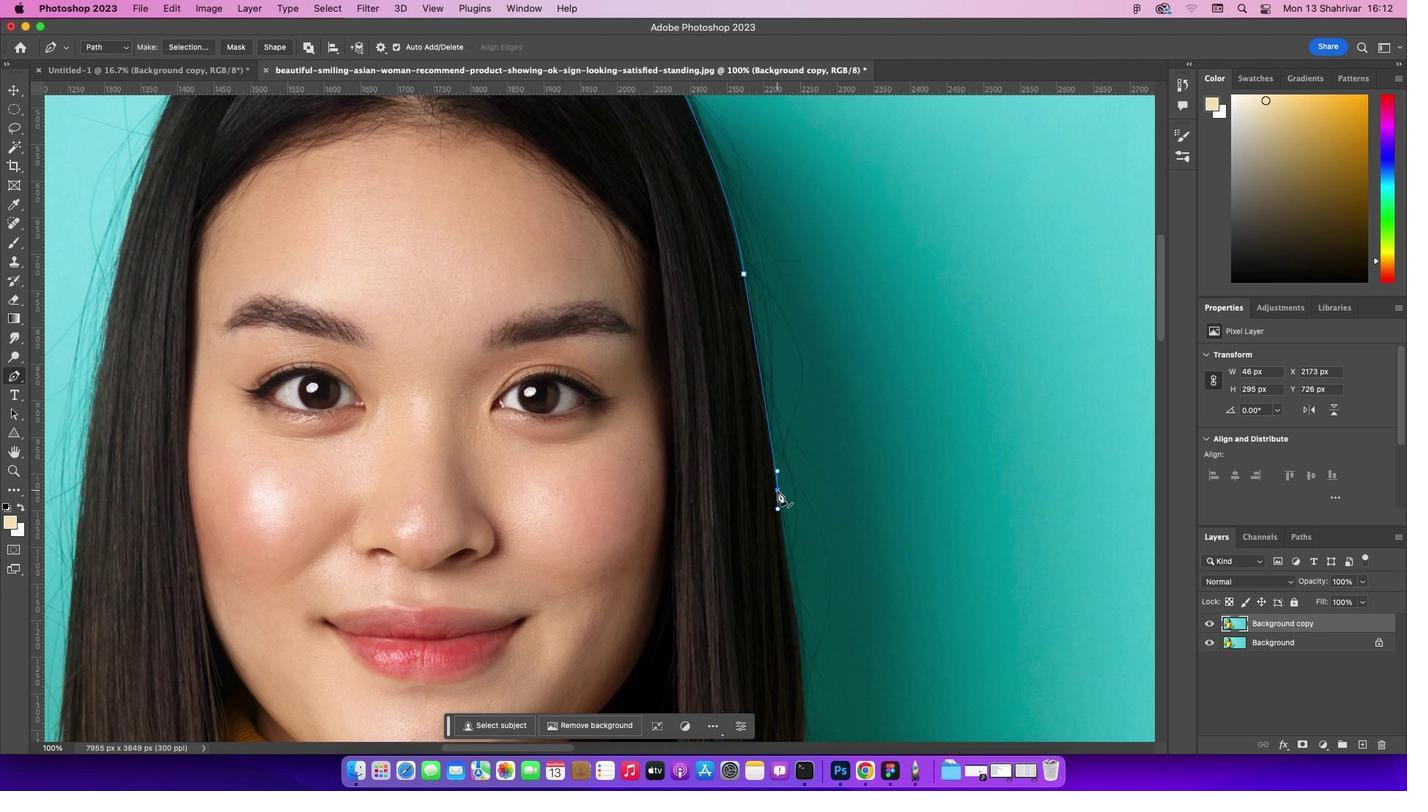 
Action: Key pressed Key.alt
Screenshot: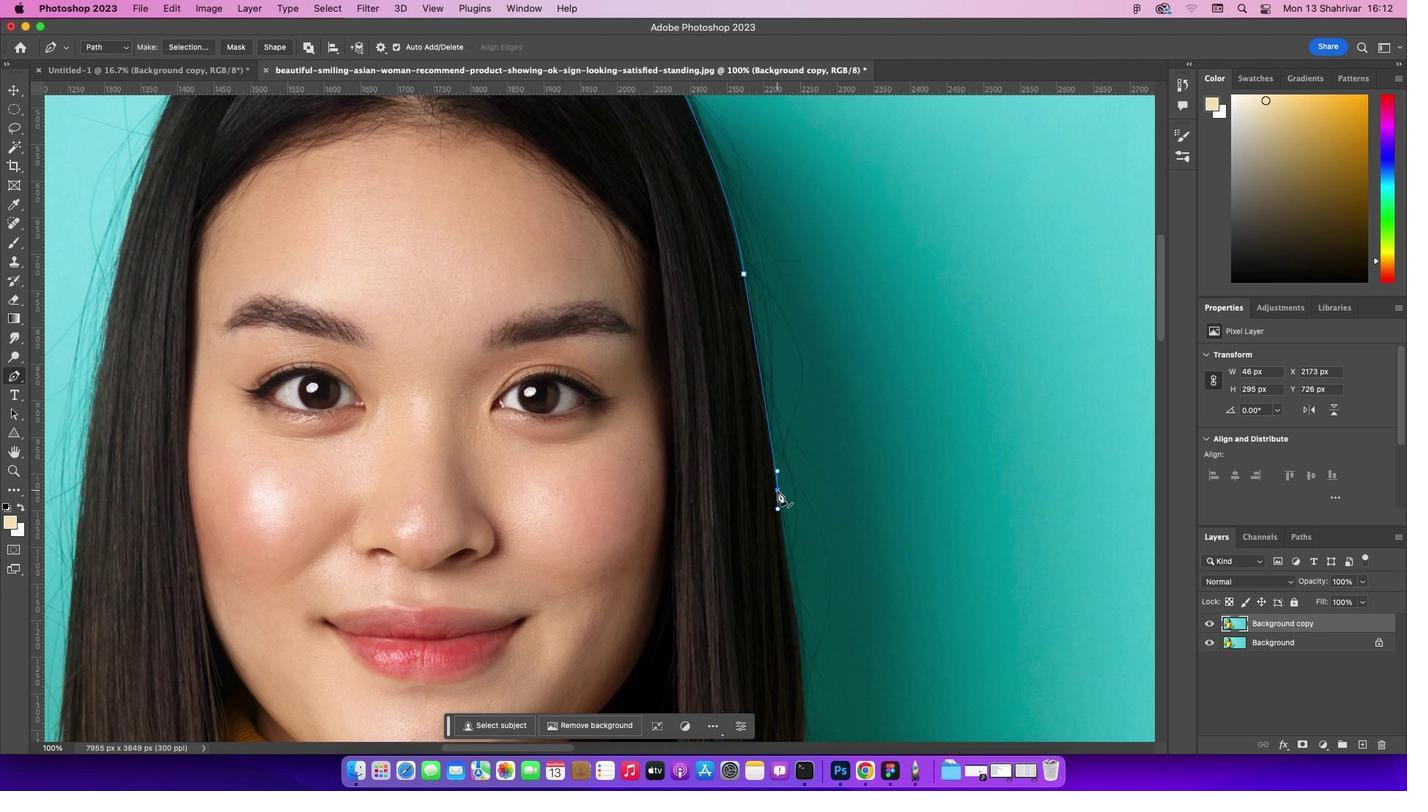 
Action: Mouse pressed left at (777, 490)
Screenshot: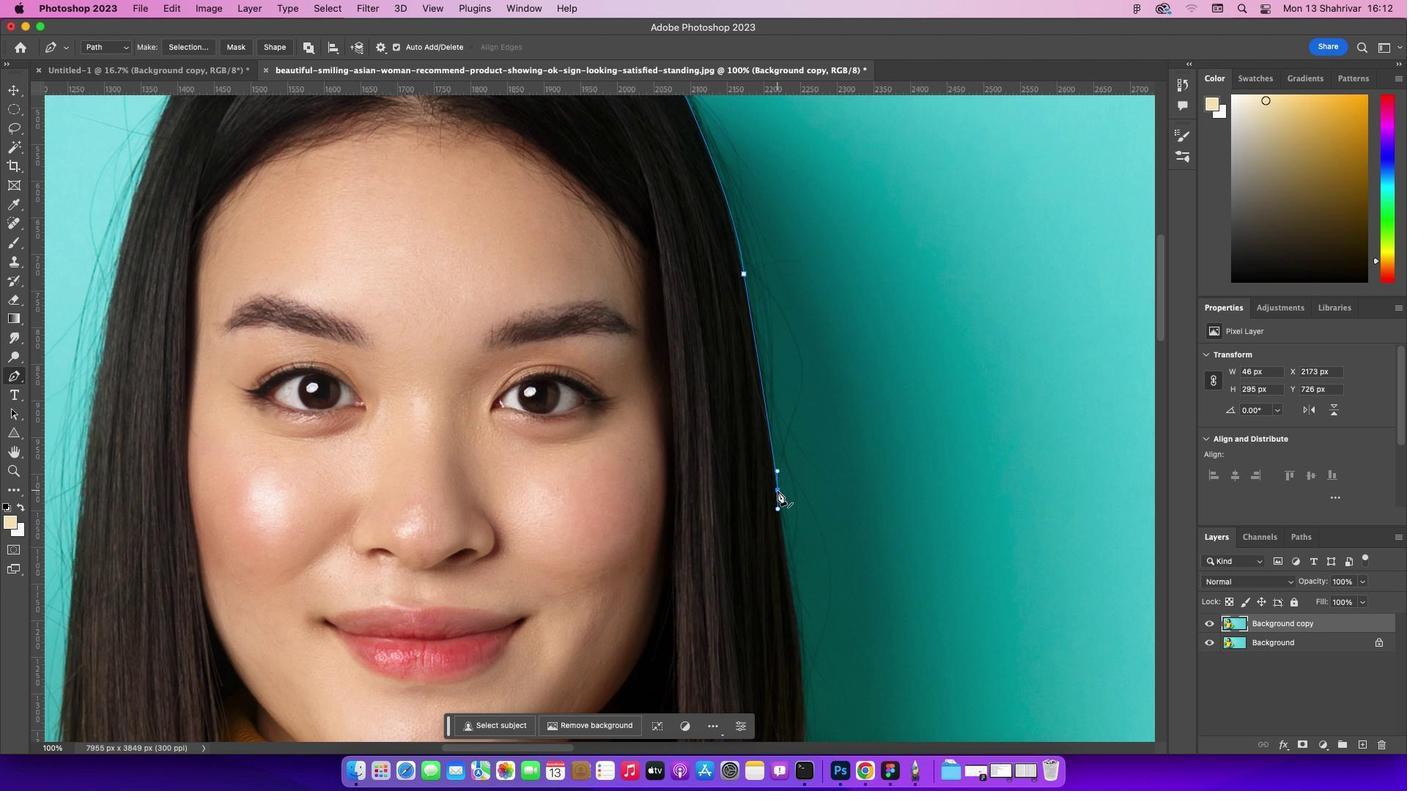 
Action: Key pressed Key.alt
Screenshot: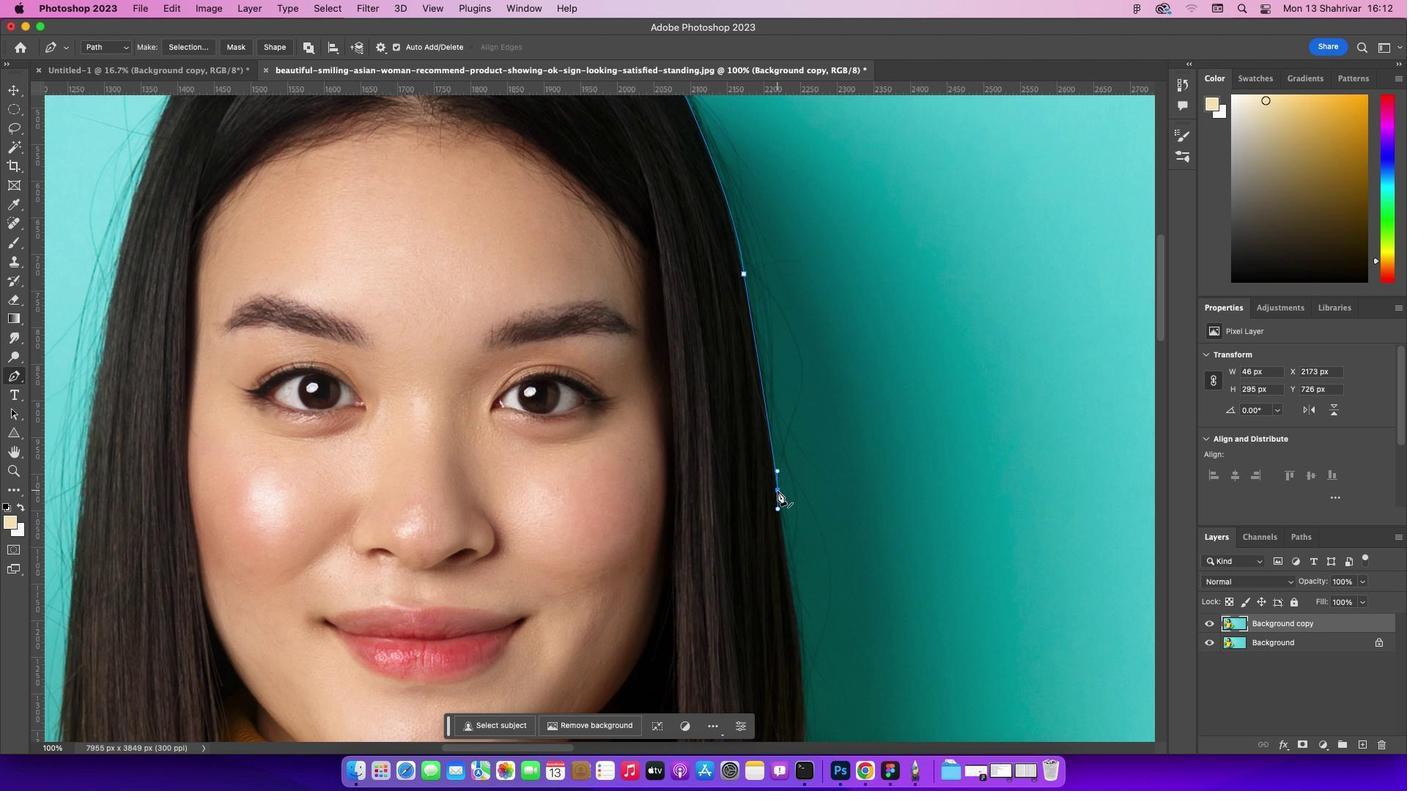 
Action: Mouse pressed left at (777, 490)
Screenshot: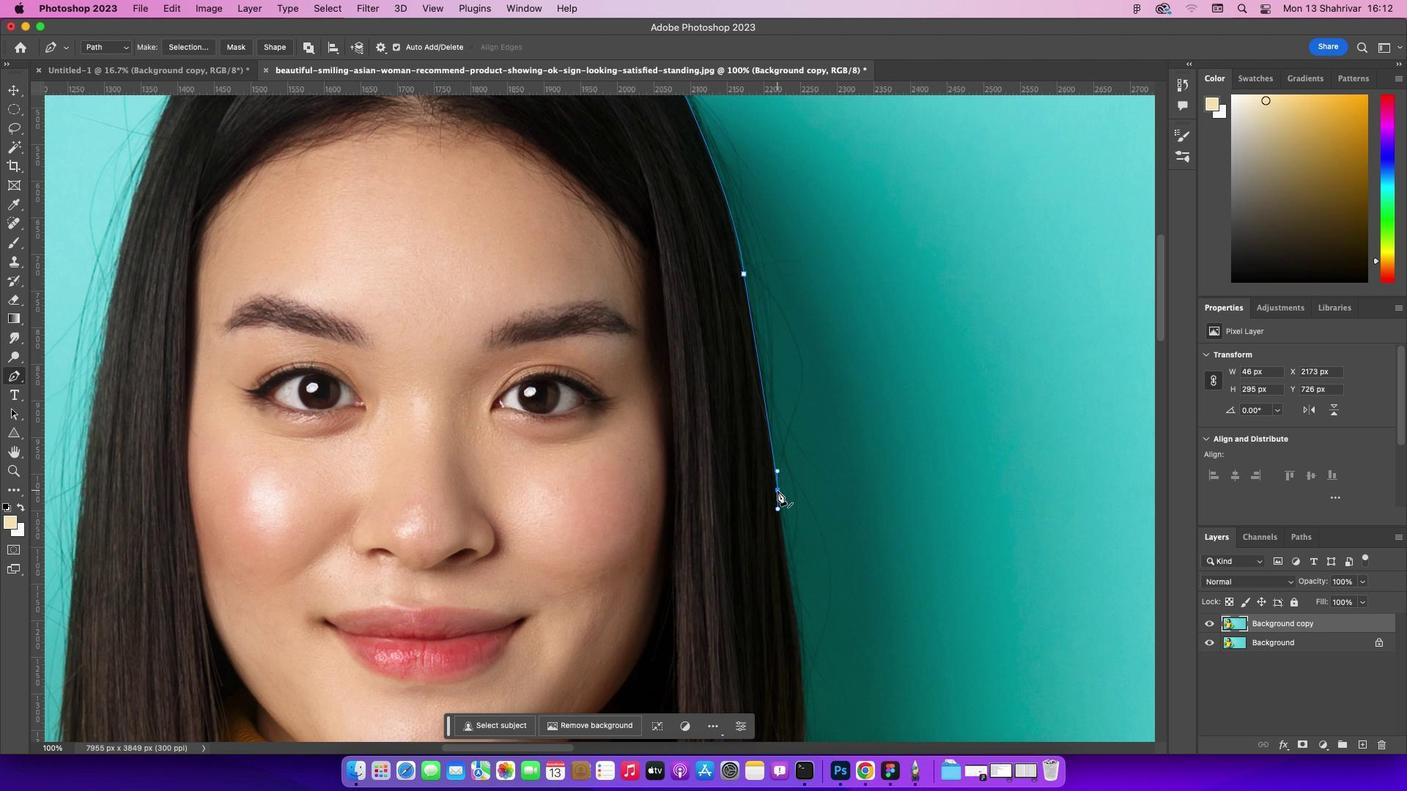 
Action: Key pressed Key.alt
Screenshot: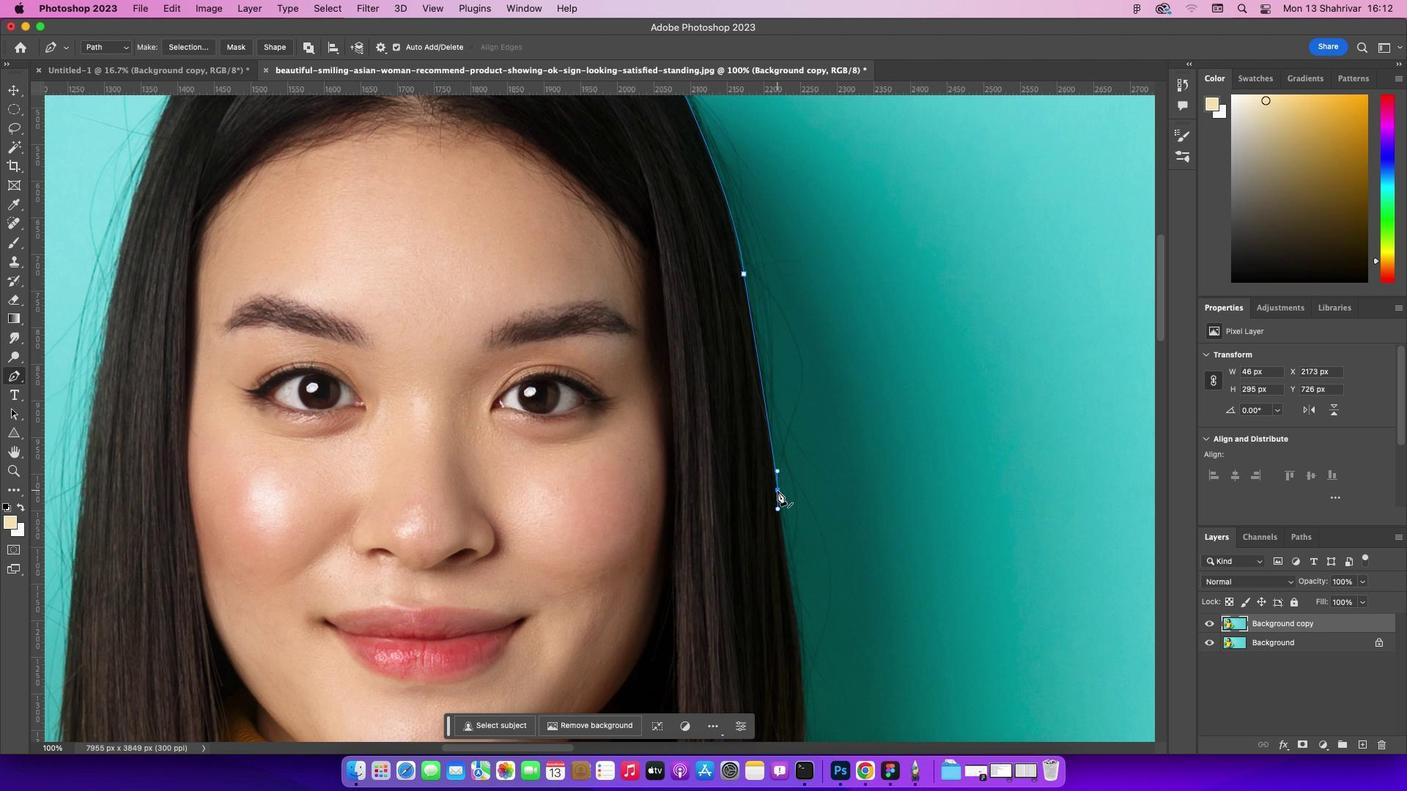 
Action: Mouse pressed left at (777, 490)
Screenshot: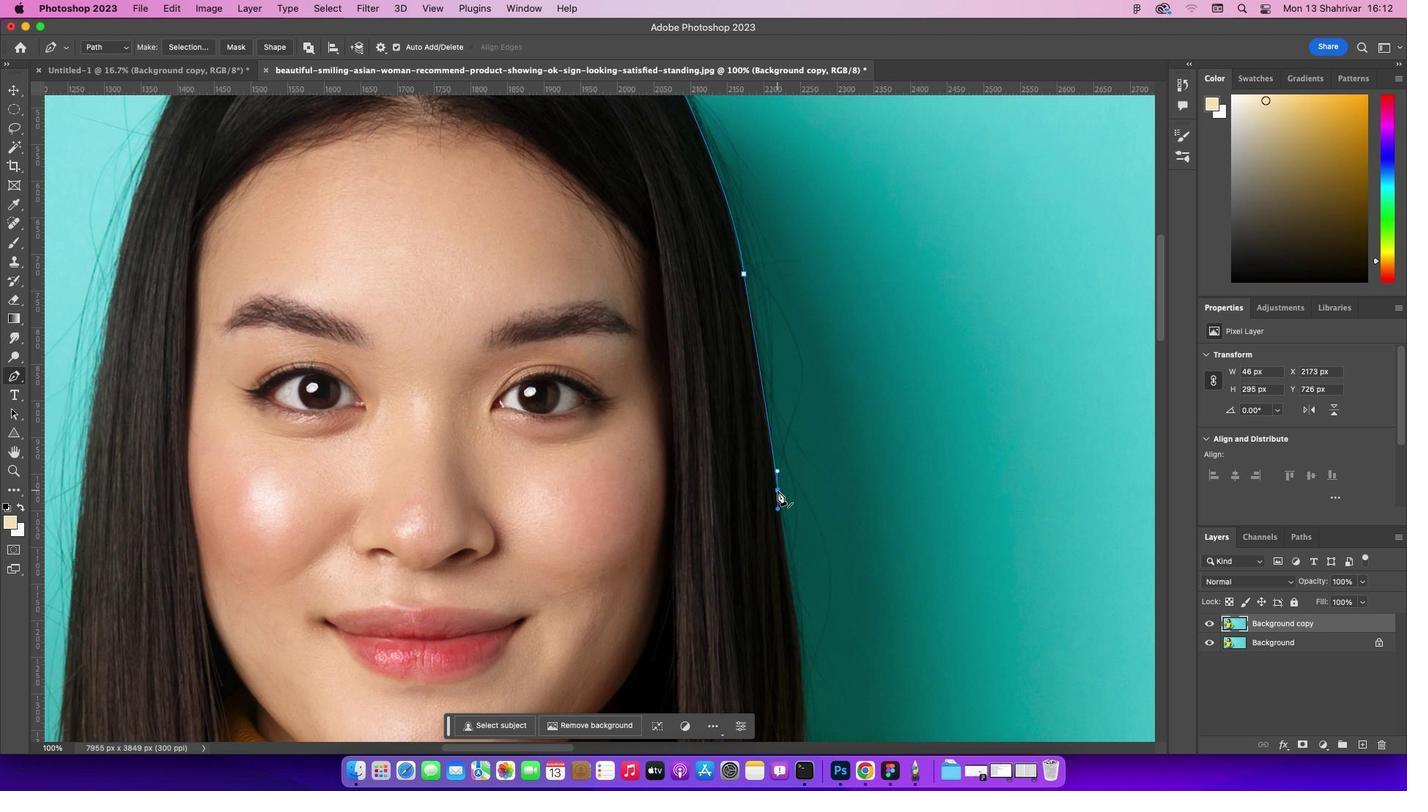 
Action: Key pressed Key.alt
Screenshot: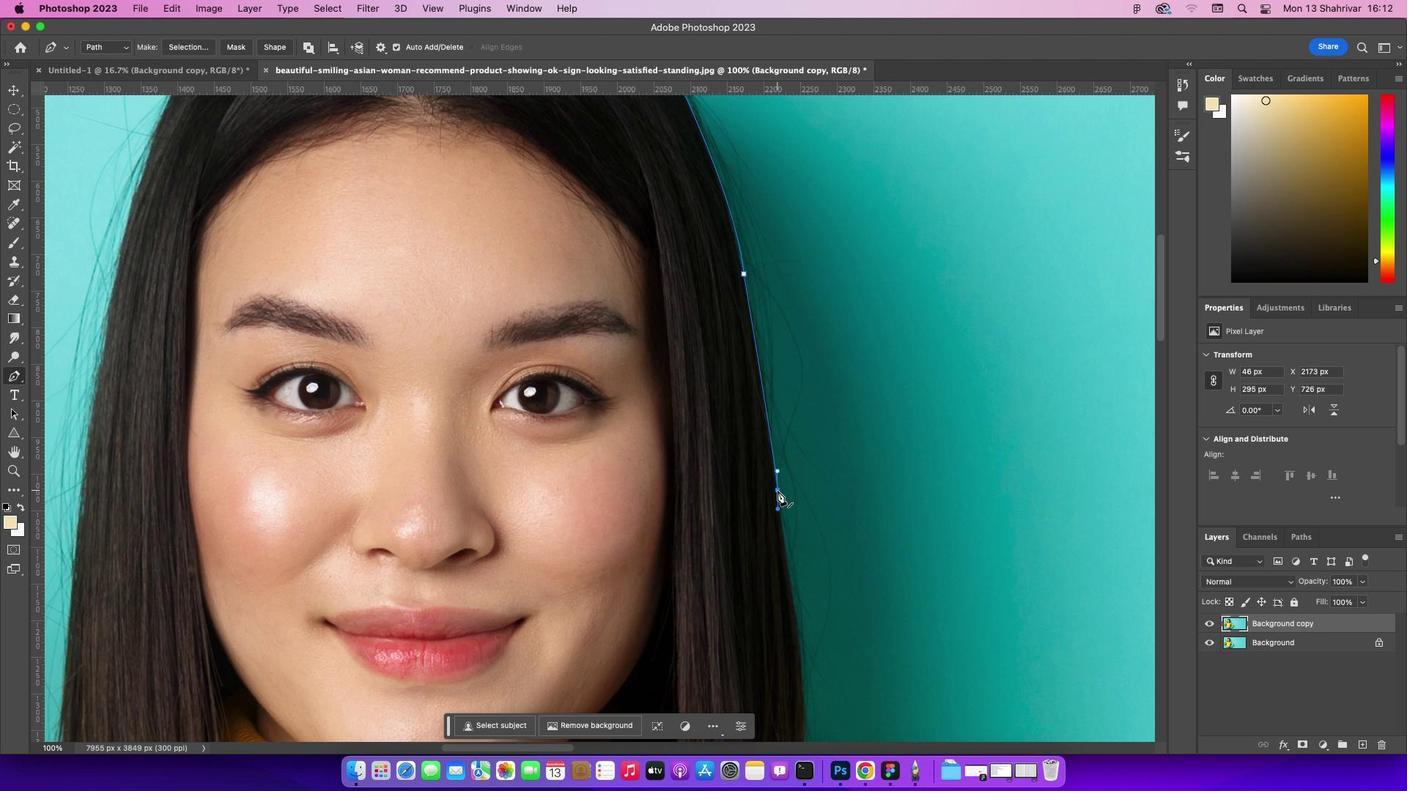
Action: Mouse moved to (778, 490)
Screenshot: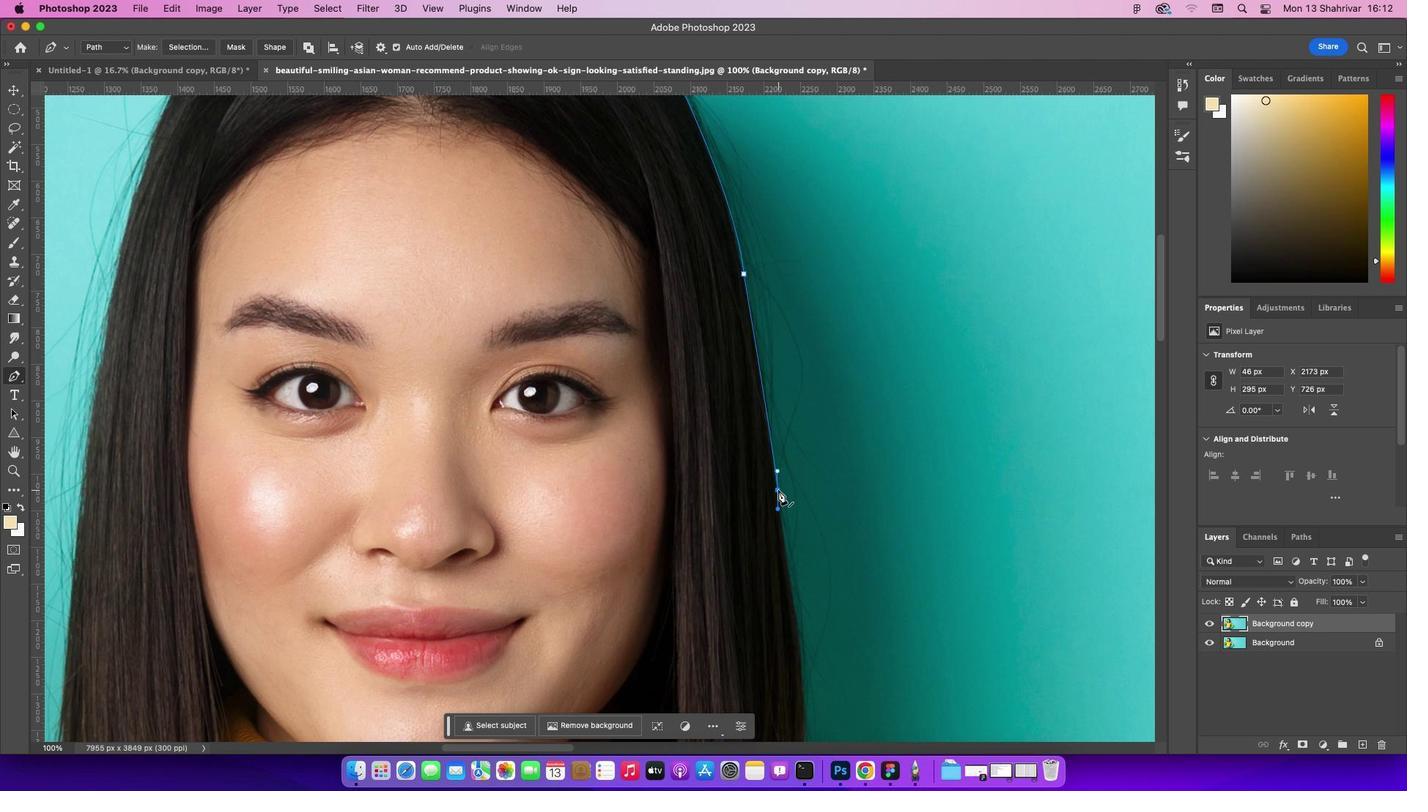 
Action: Mouse pressed left at (778, 490)
Screenshot: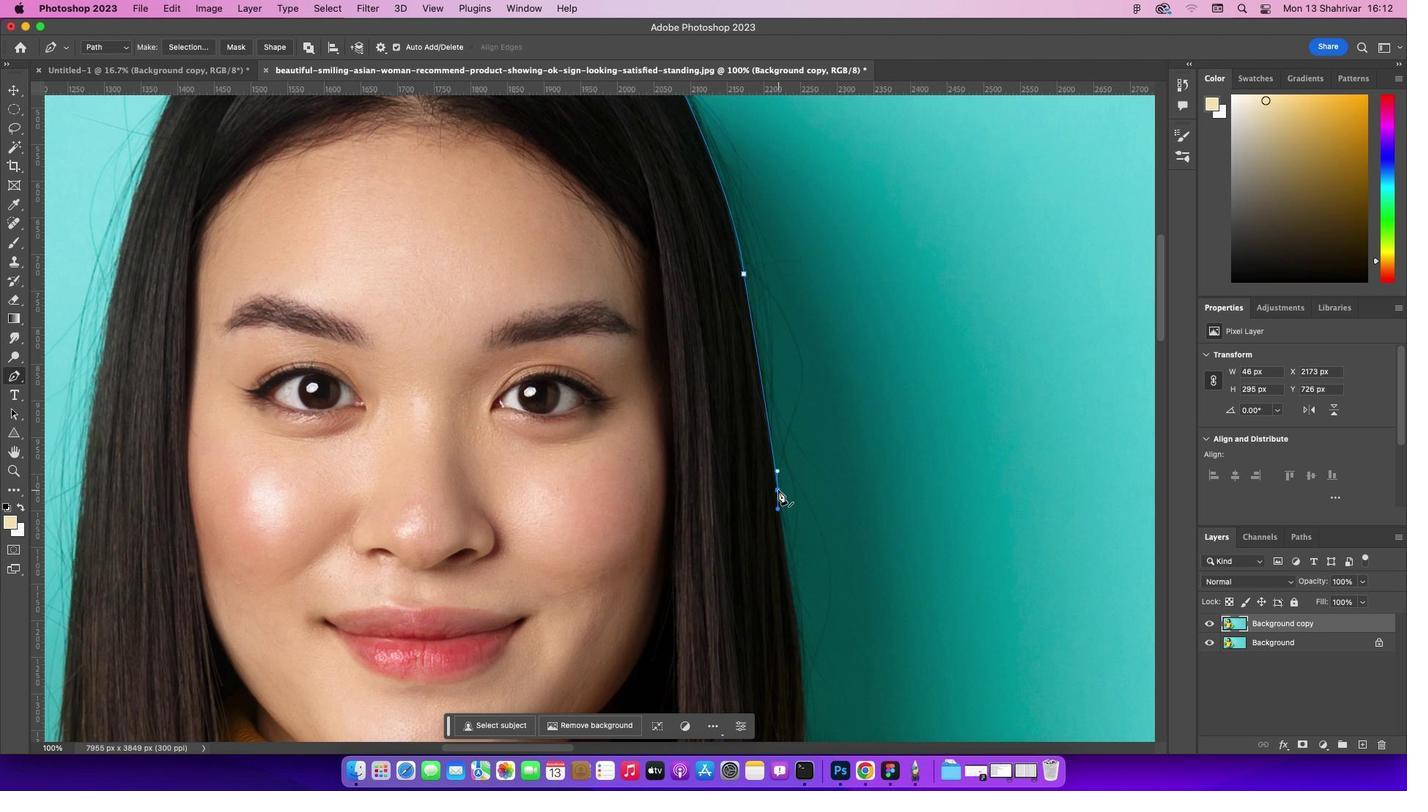 
Action: Key pressed Key.alt
Screenshot: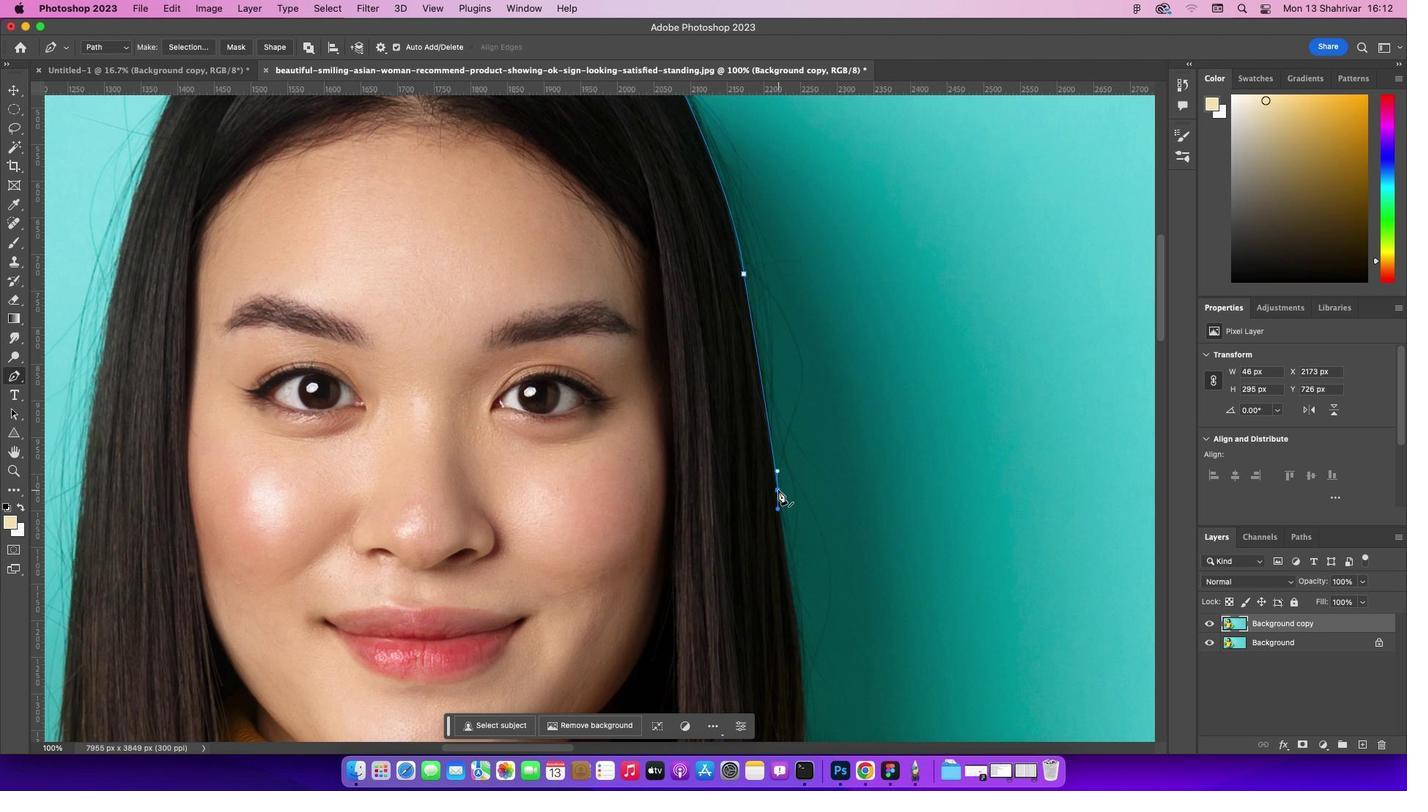 
Action: Mouse moved to (796, 544)
Screenshot: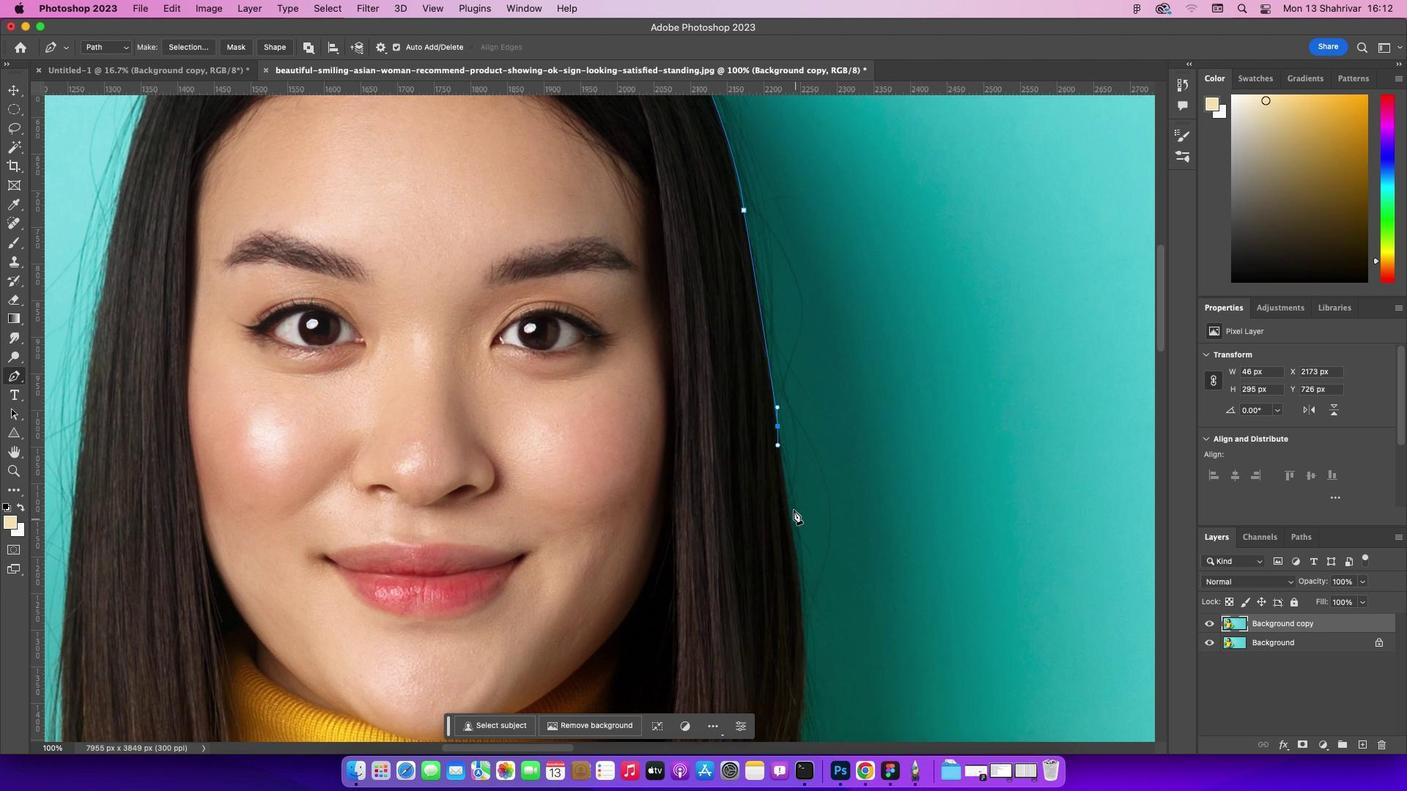 
Action: Mouse scrolled (796, 544) with delta (0, 0)
Screenshot: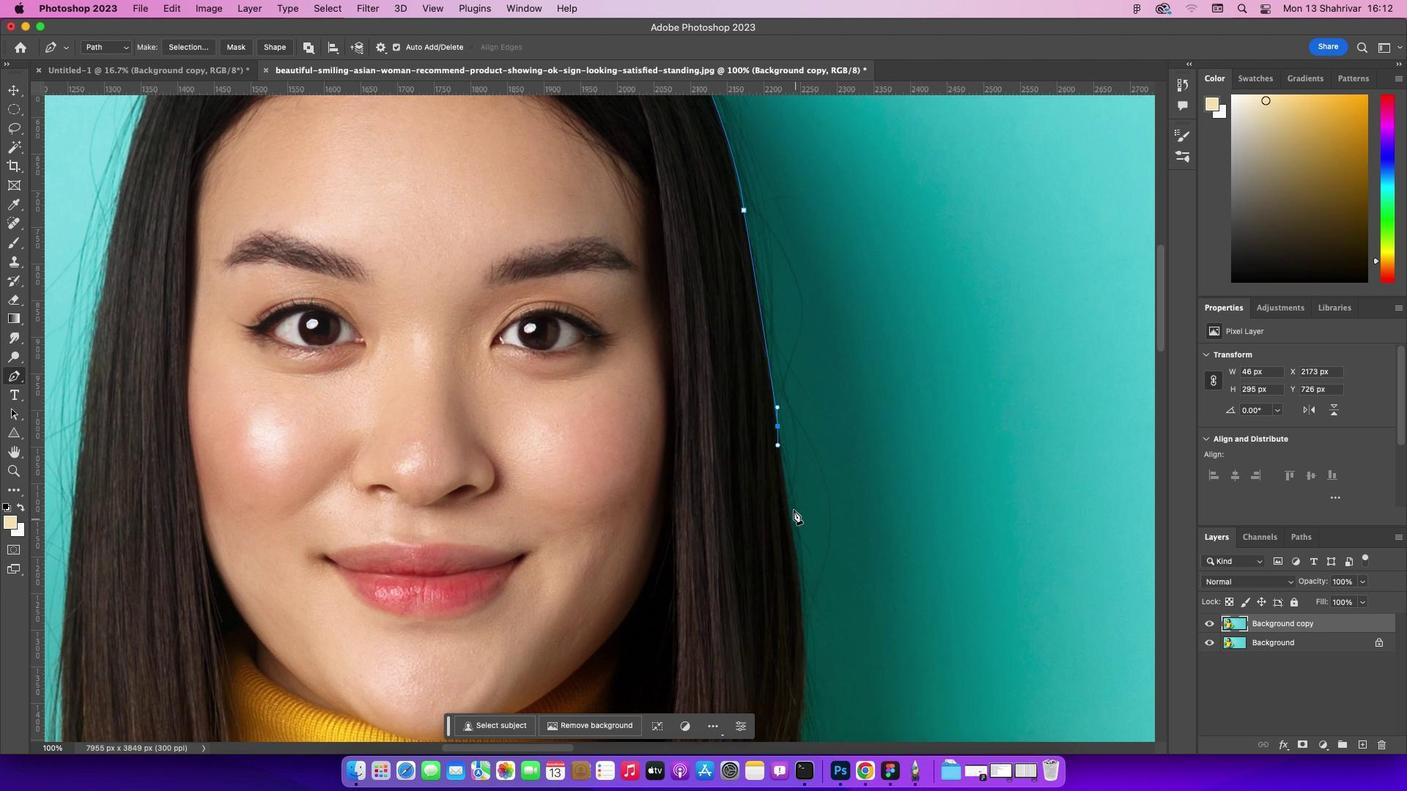 
Action: Mouse scrolled (796, 544) with delta (0, 0)
Screenshot: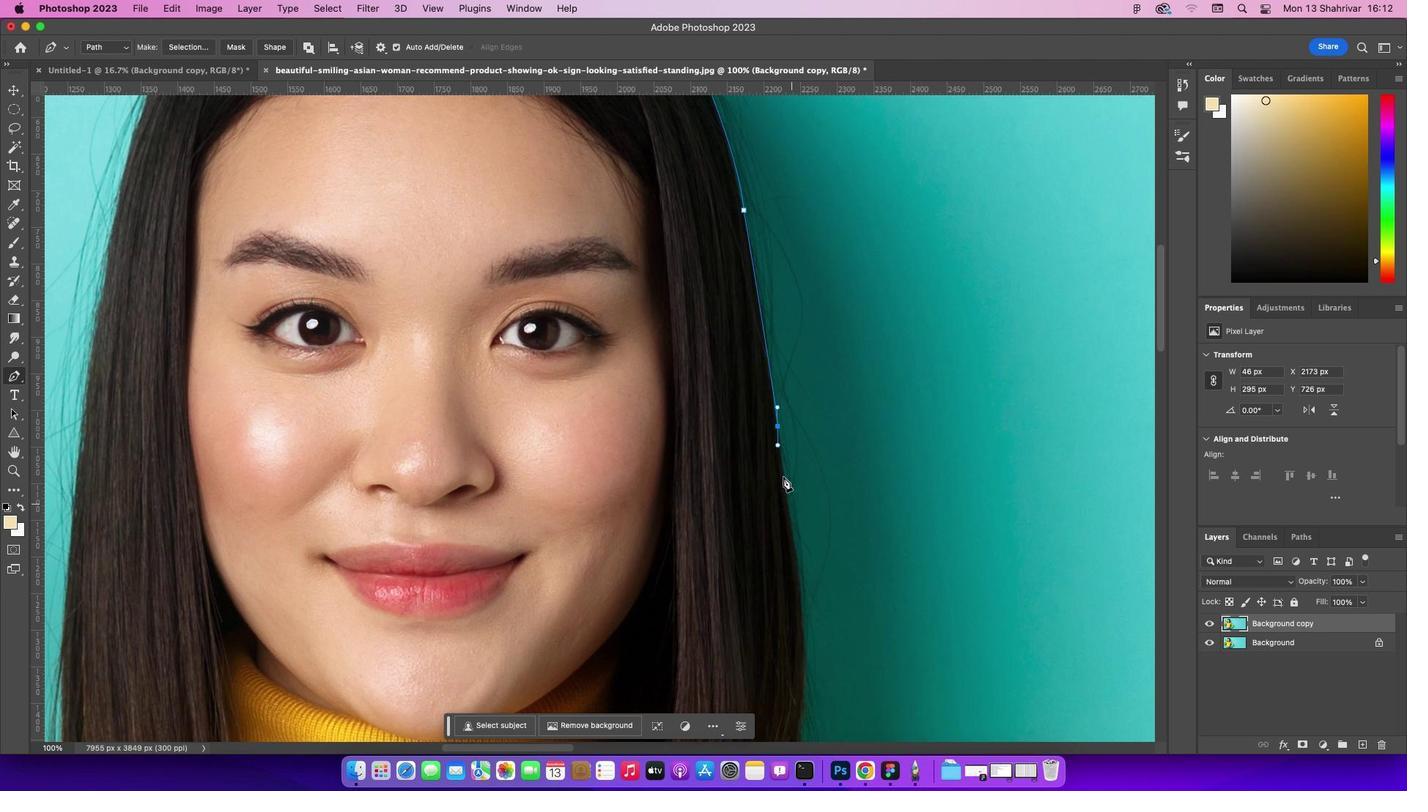 
Action: Mouse scrolled (796, 544) with delta (0, -2)
Screenshot: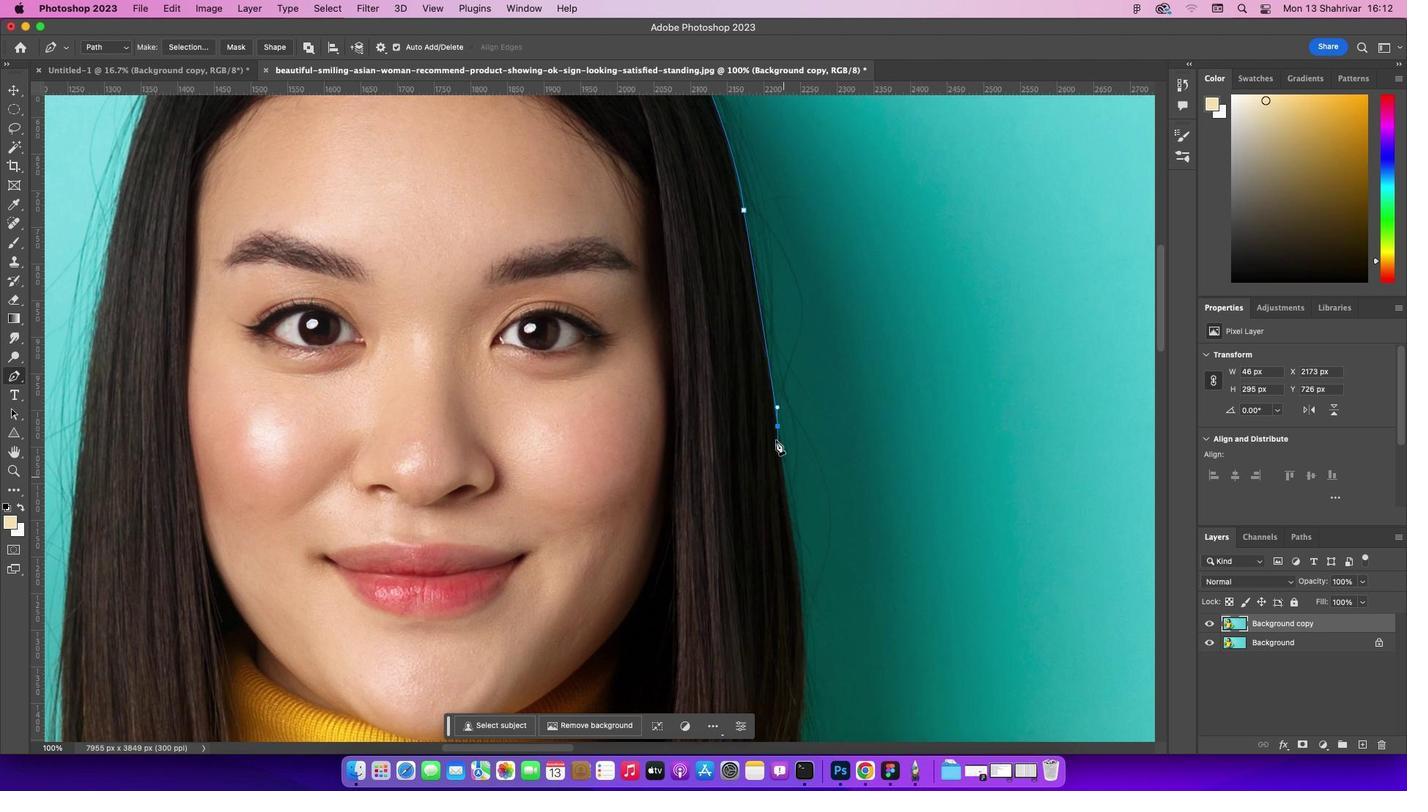 
Action: Mouse moved to (796, 544)
Screenshot: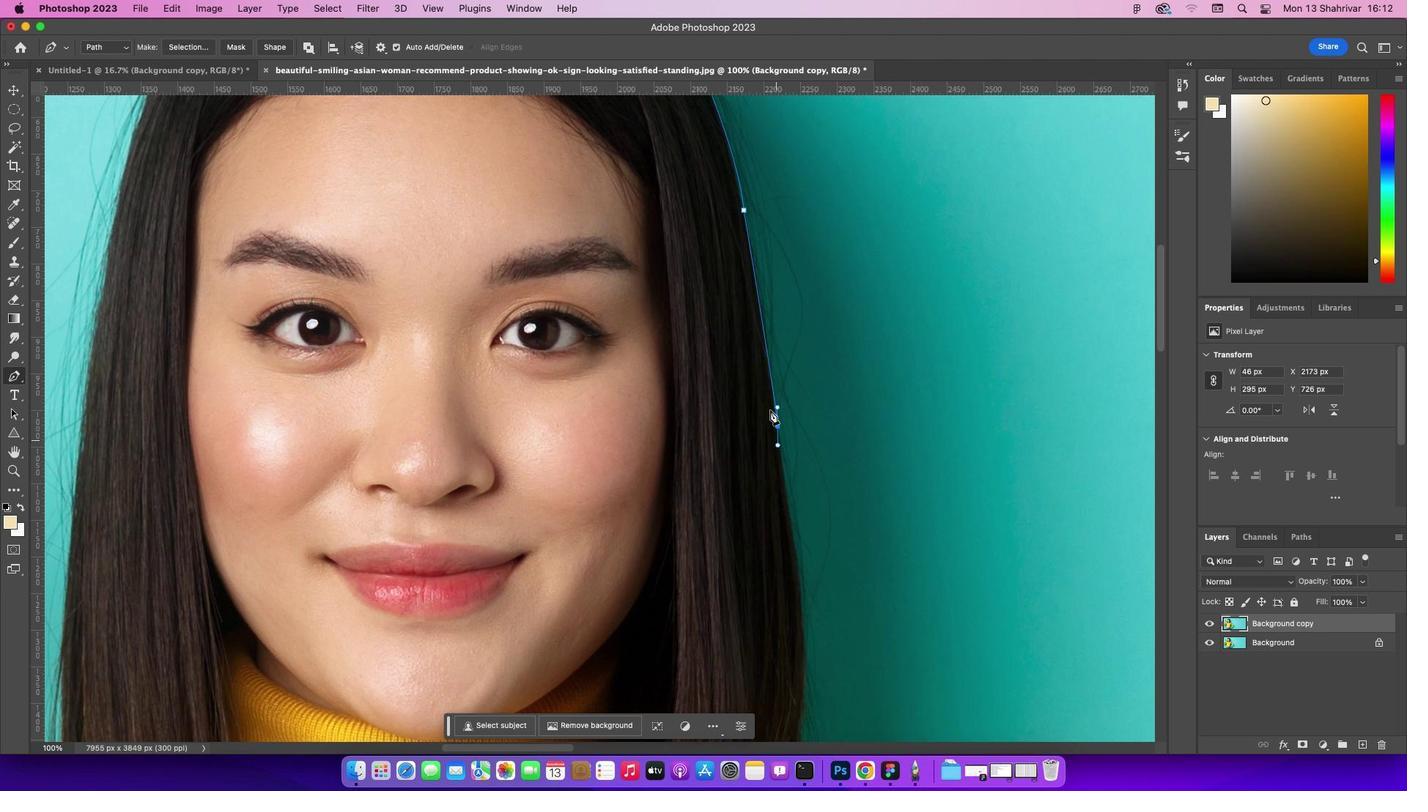 
Action: Mouse scrolled (796, 544) with delta (0, -2)
Screenshot: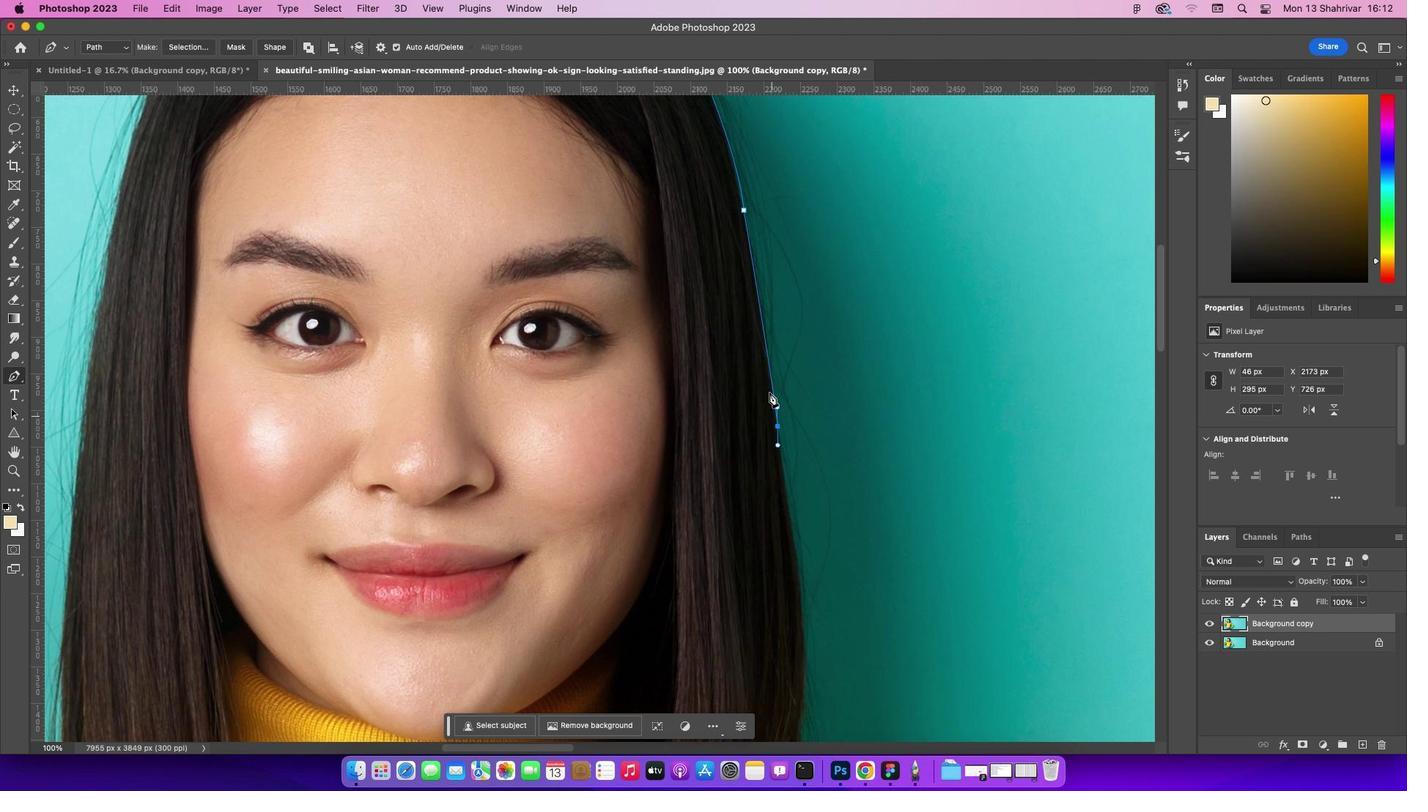 
Action: Mouse moved to (777, 425)
Screenshot: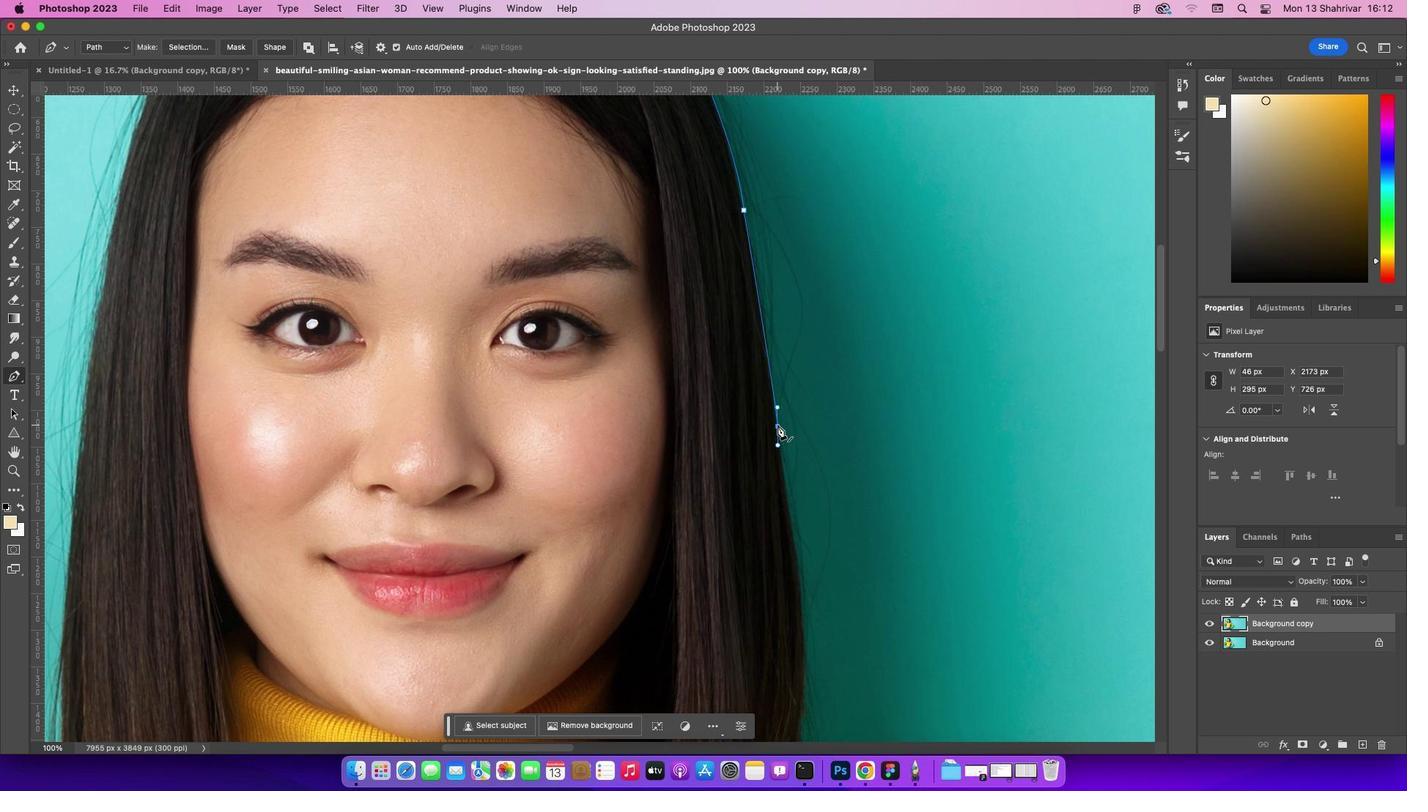 
Action: Mouse pressed left at (777, 425)
Screenshot: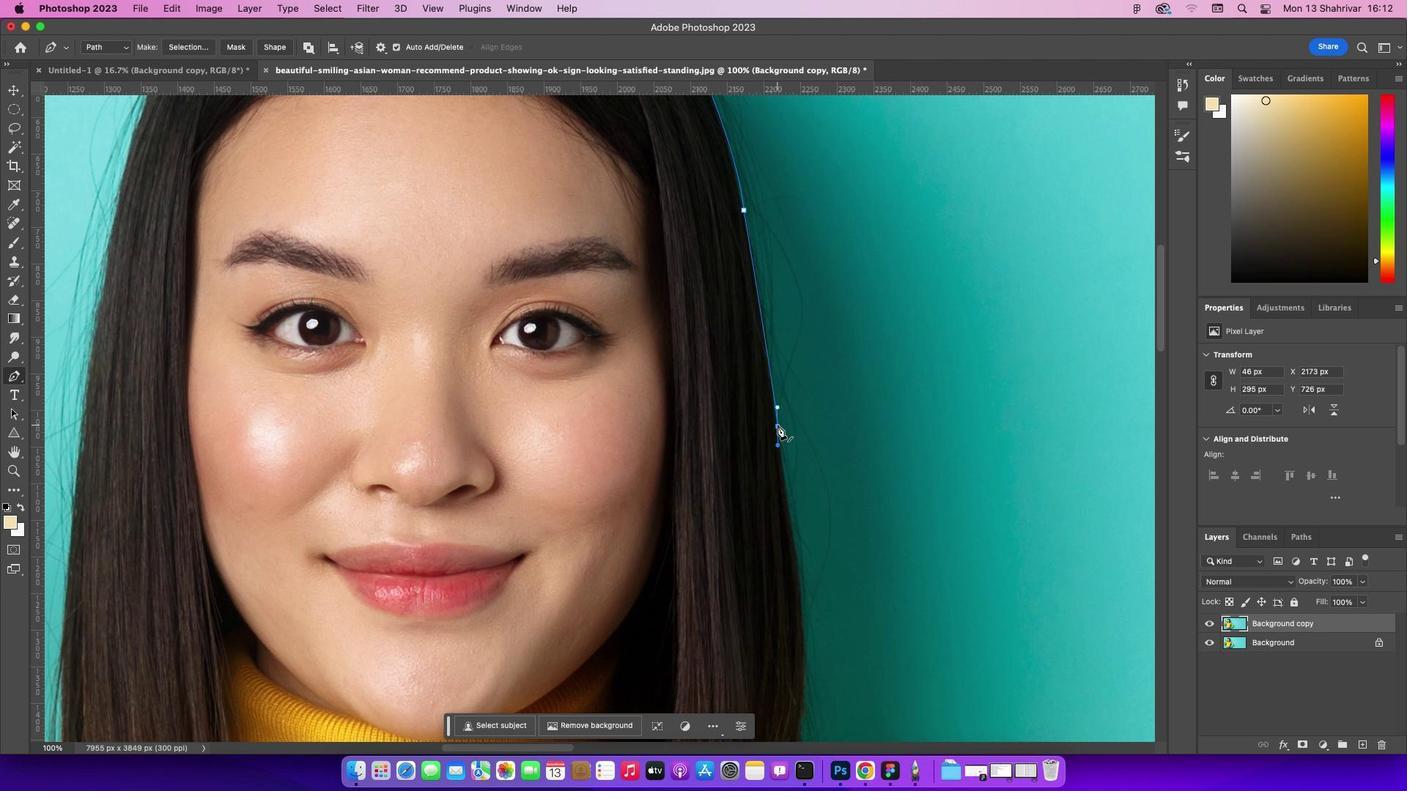 
Action: Key pressed Key.alt
Screenshot: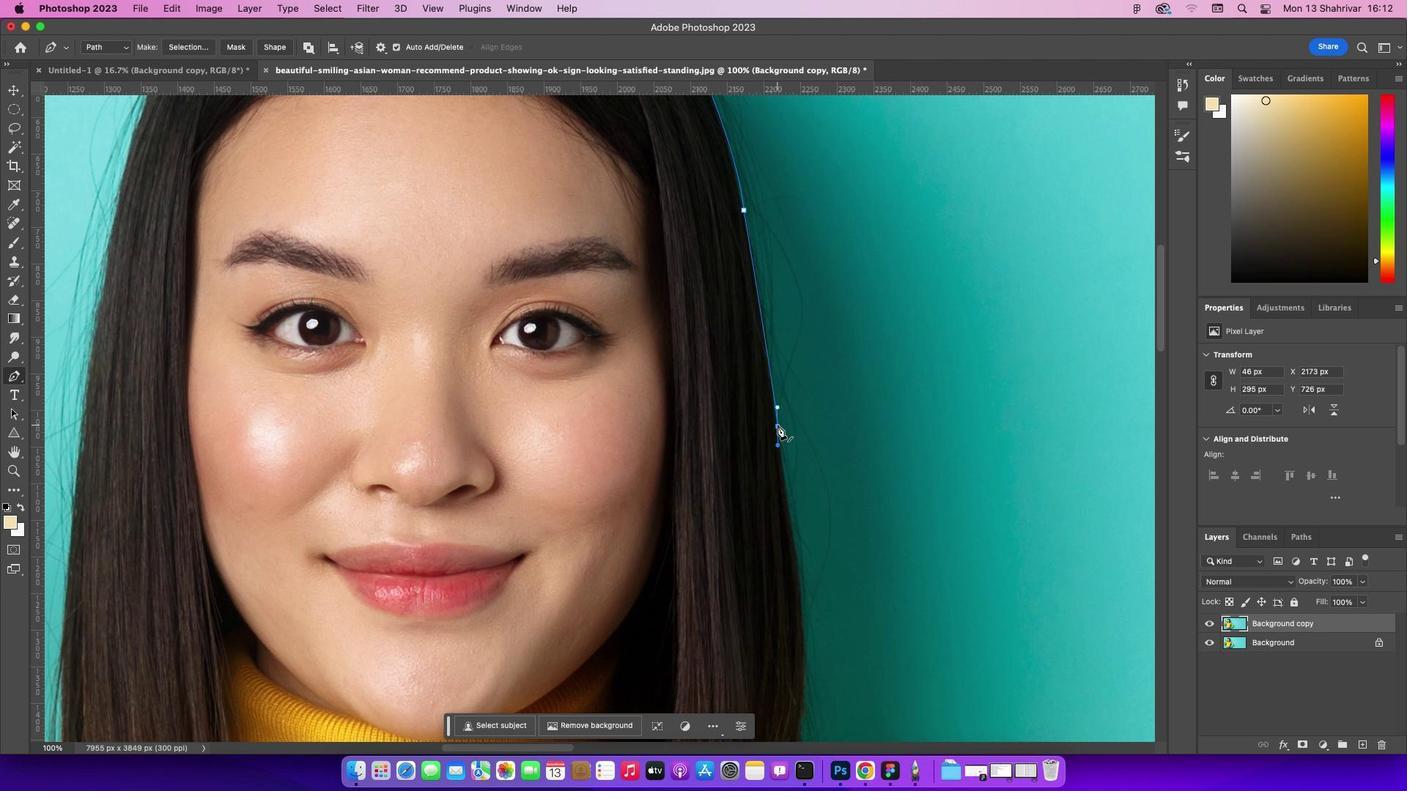 
Action: Mouse pressed left at (777, 425)
Screenshot: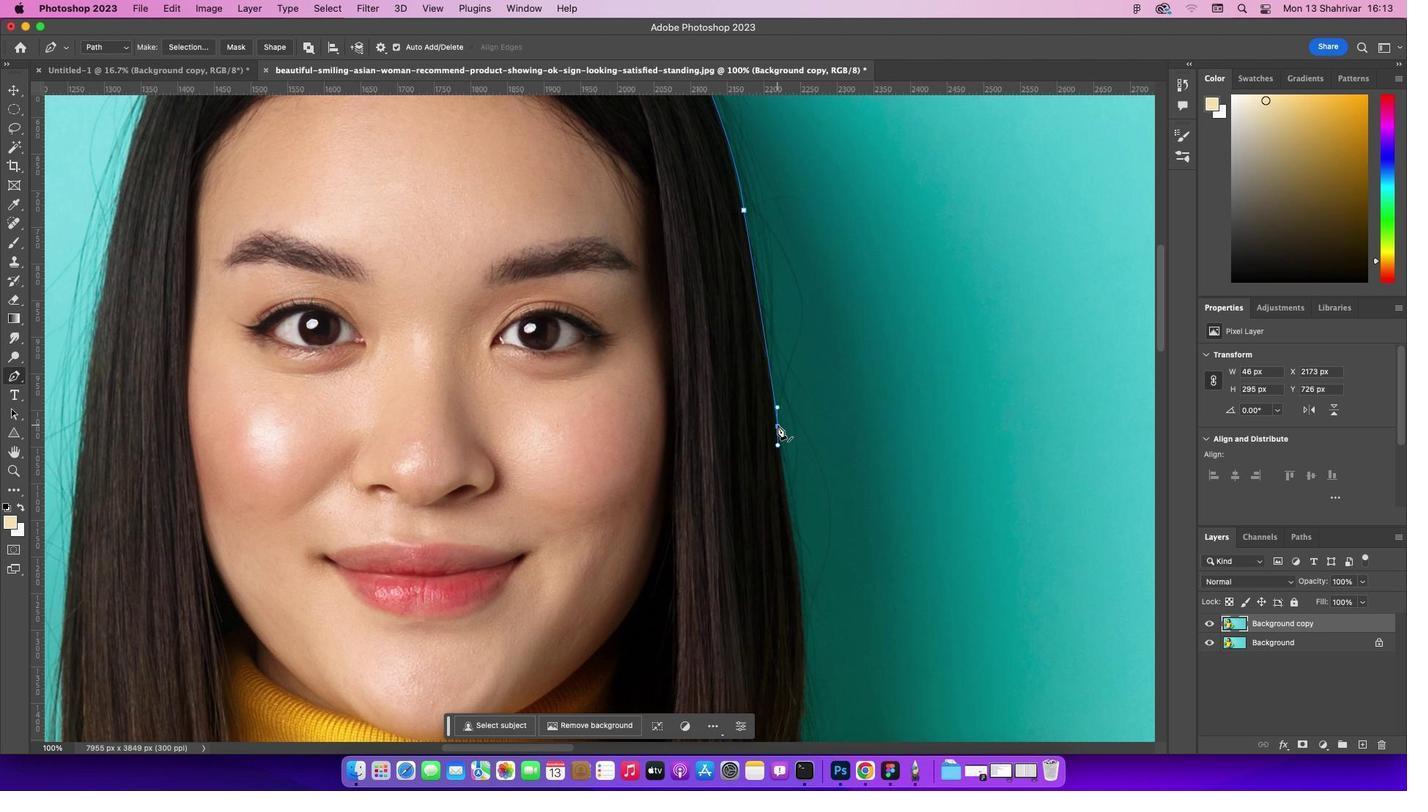 
Action: Key pressed Key.alt
Screenshot: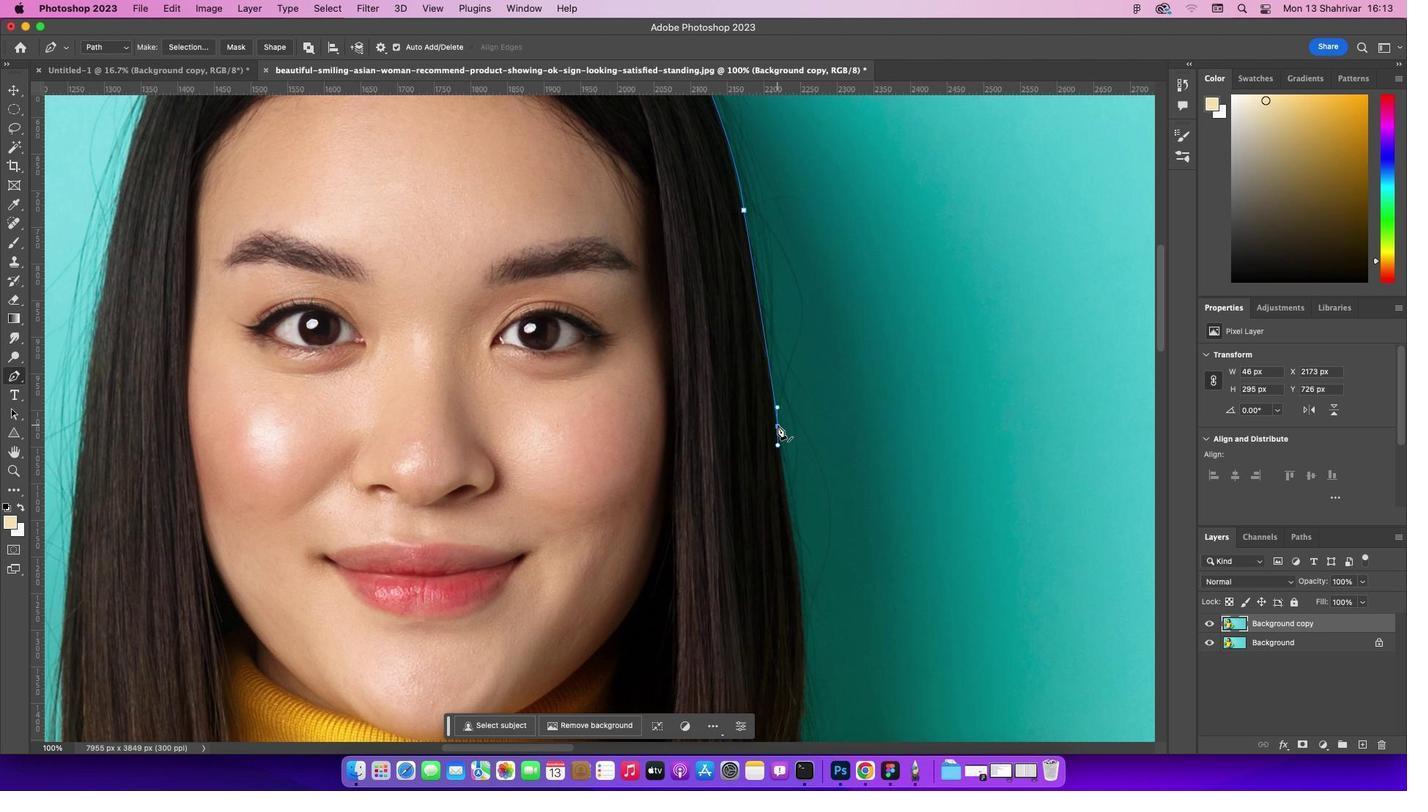 
Action: Mouse pressed left at (777, 425)
Screenshot: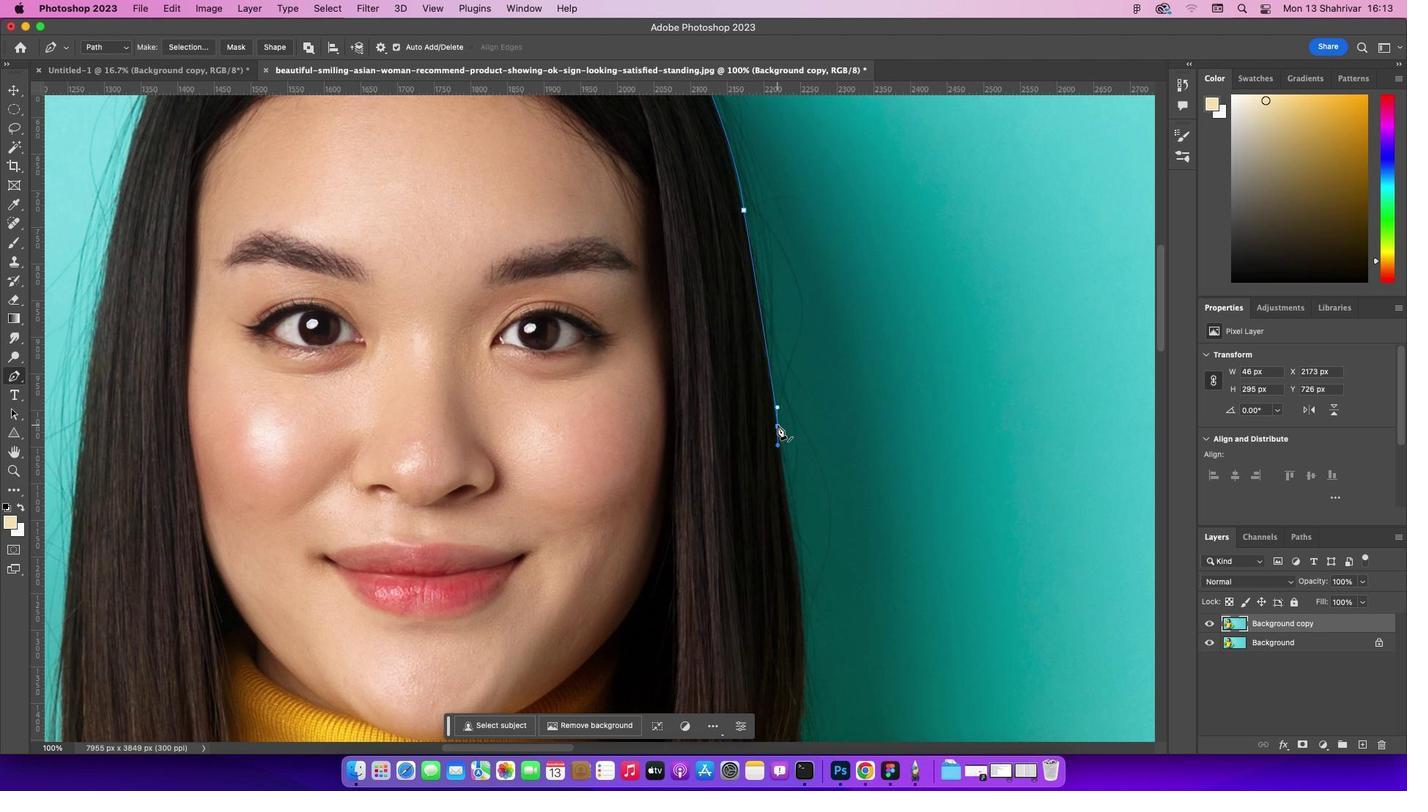 
Action: Key pressed Key.alt
Screenshot: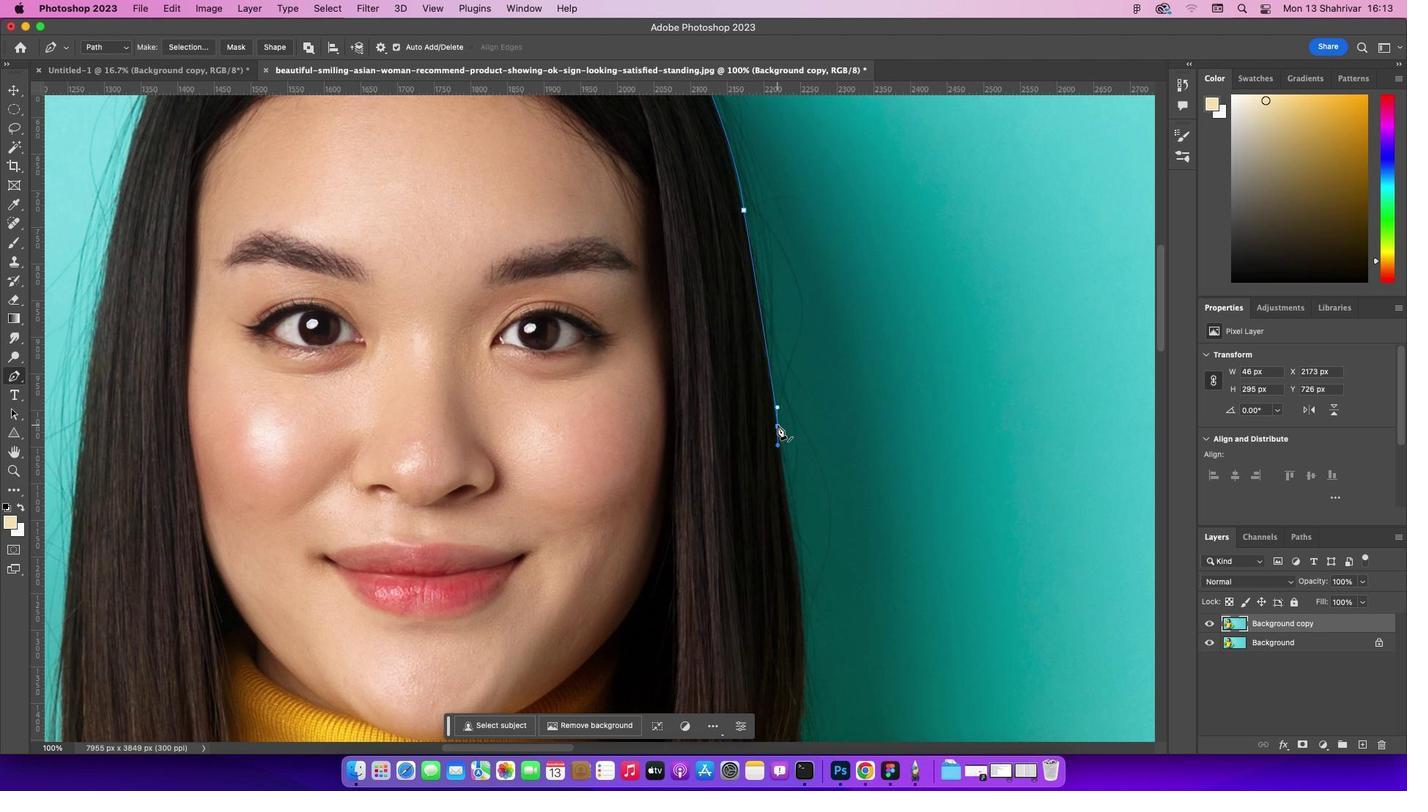 
Action: Mouse pressed left at (777, 425)
Screenshot: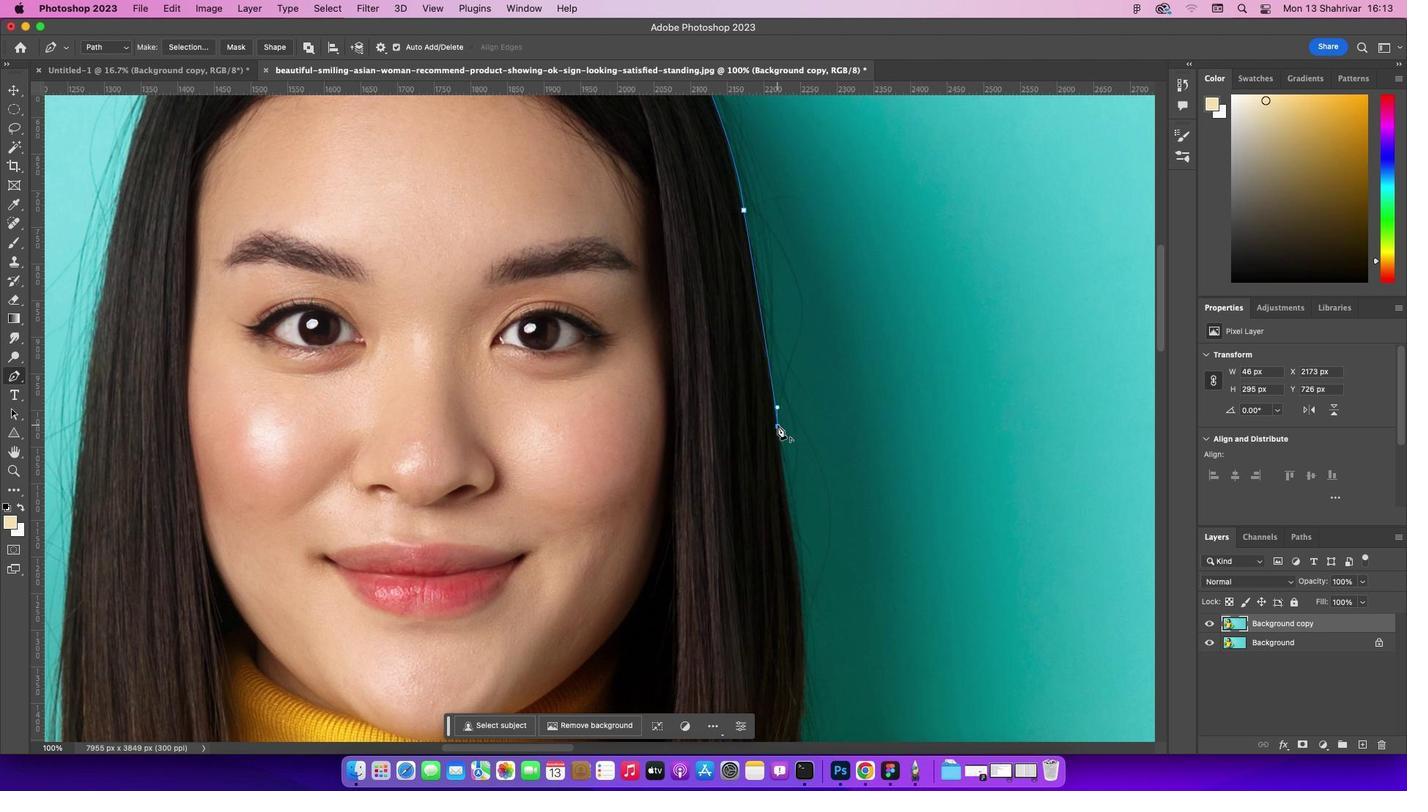 
Action: Key pressed Key.altKey.alt
Screenshot: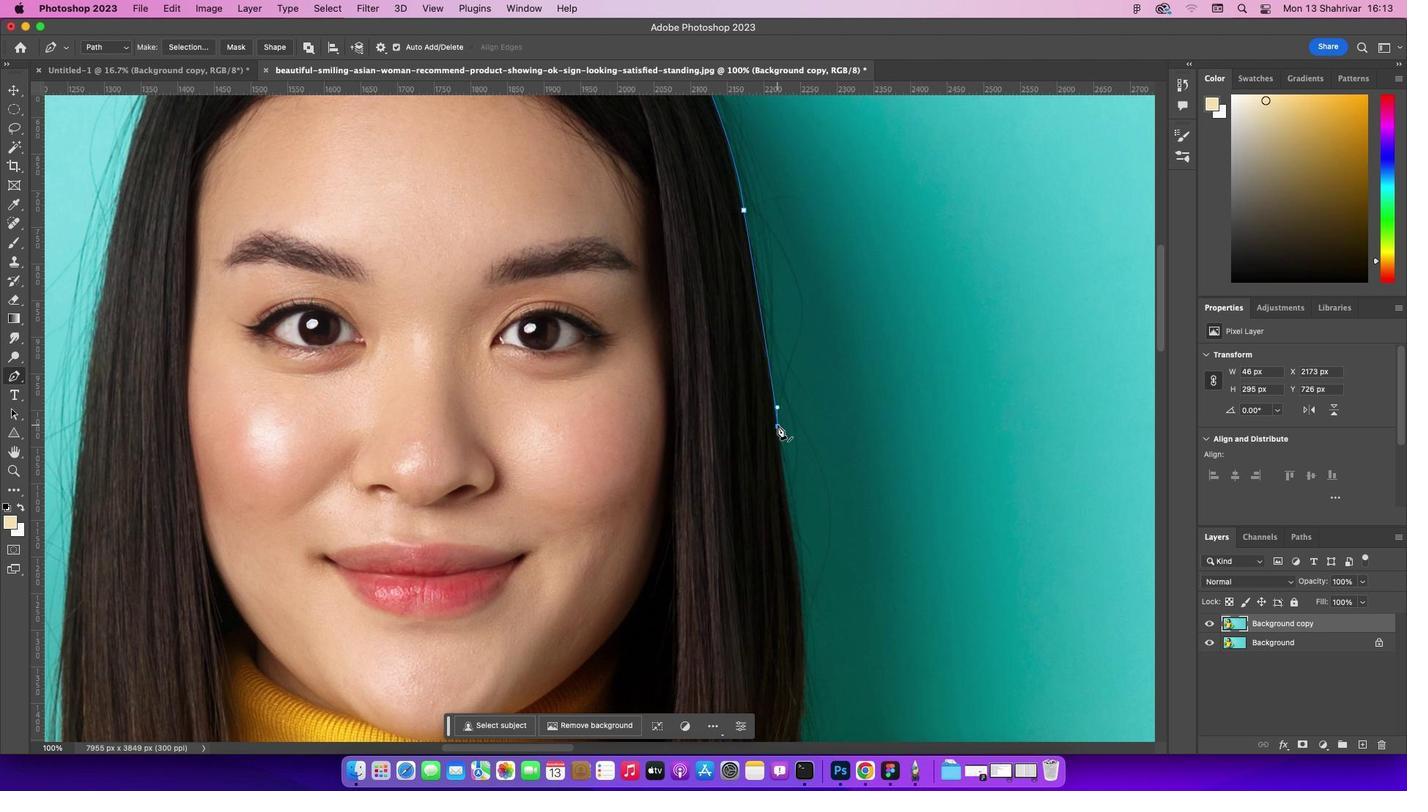 
Action: Mouse pressed left at (777, 425)
Screenshot: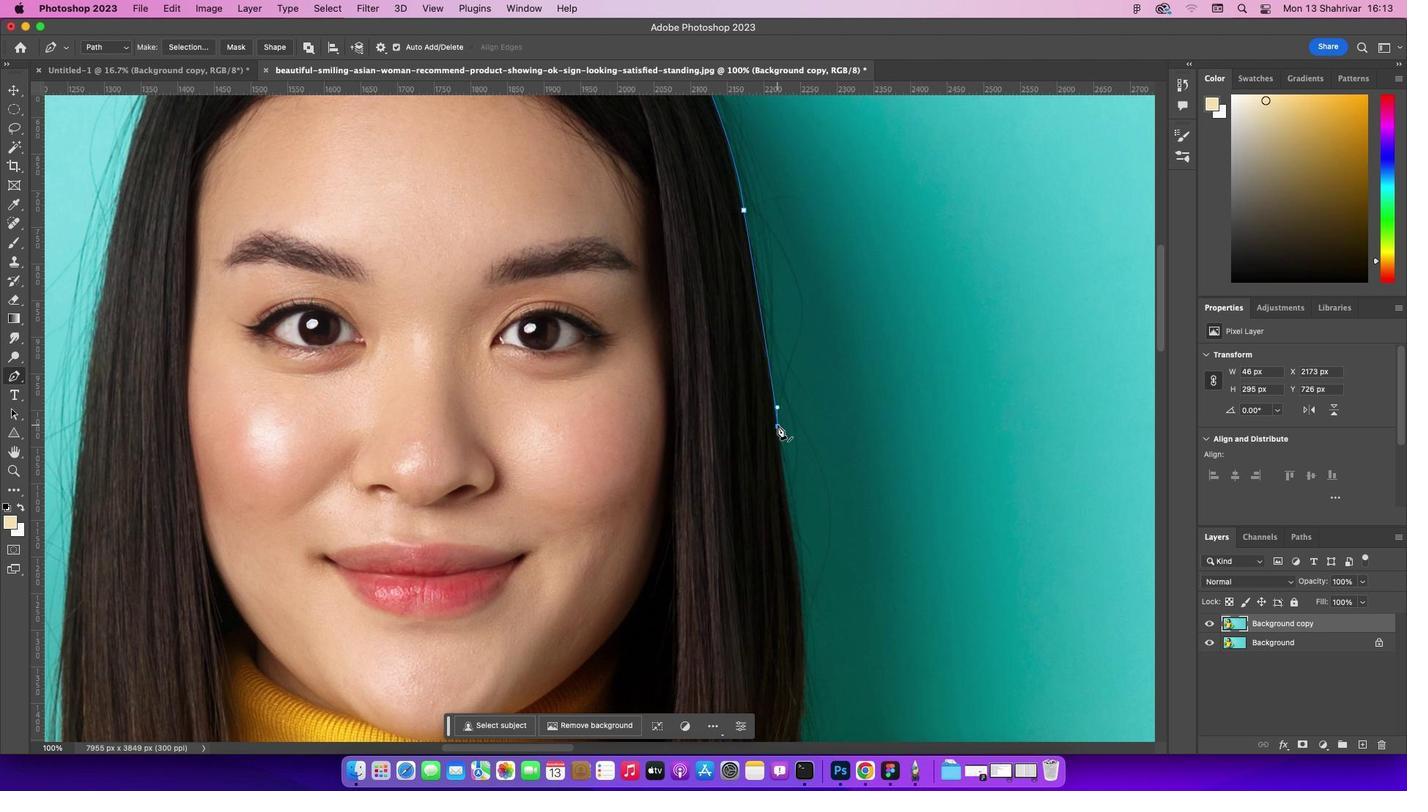 
Action: Mouse pressed left at (777, 425)
Screenshot: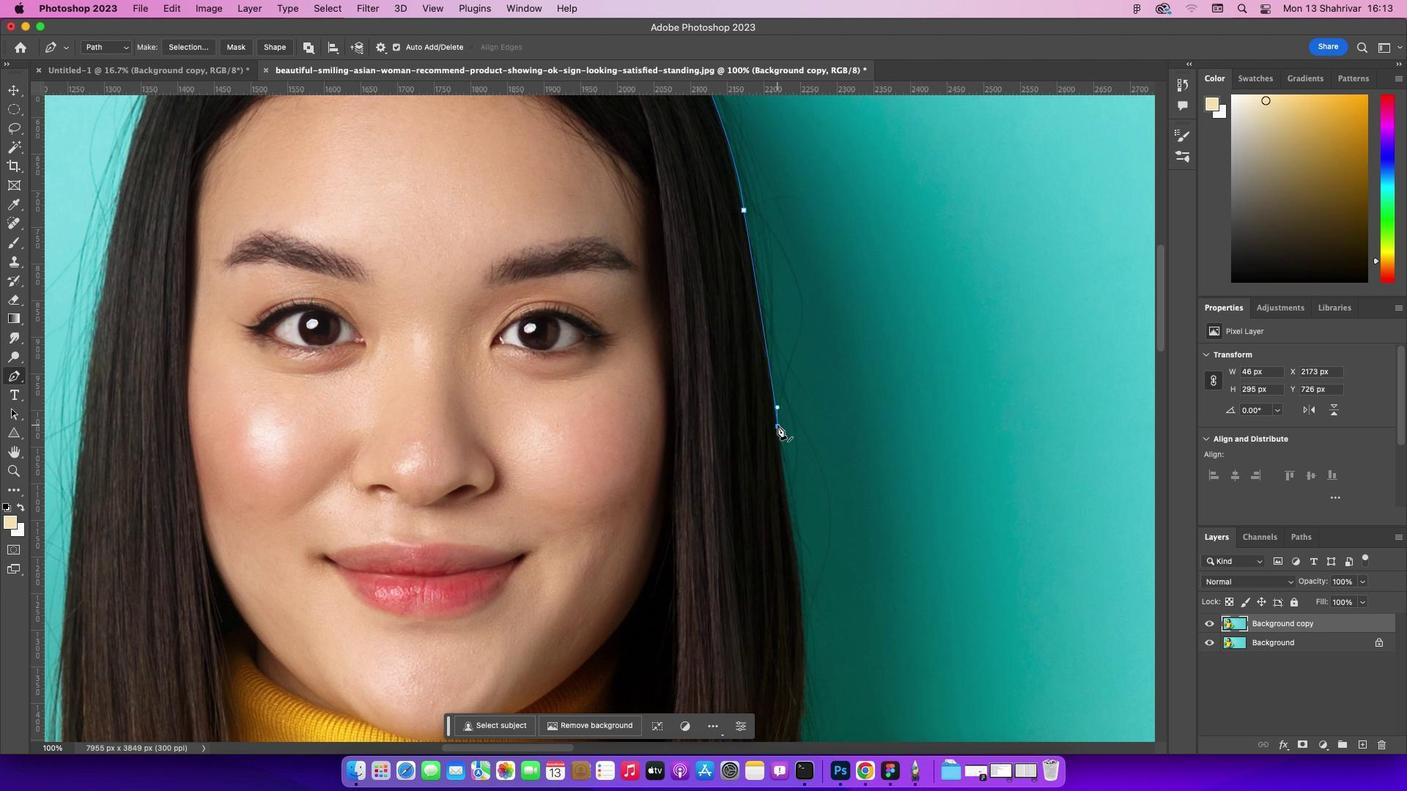 
Action: Key pressed Key.alt
Screenshot: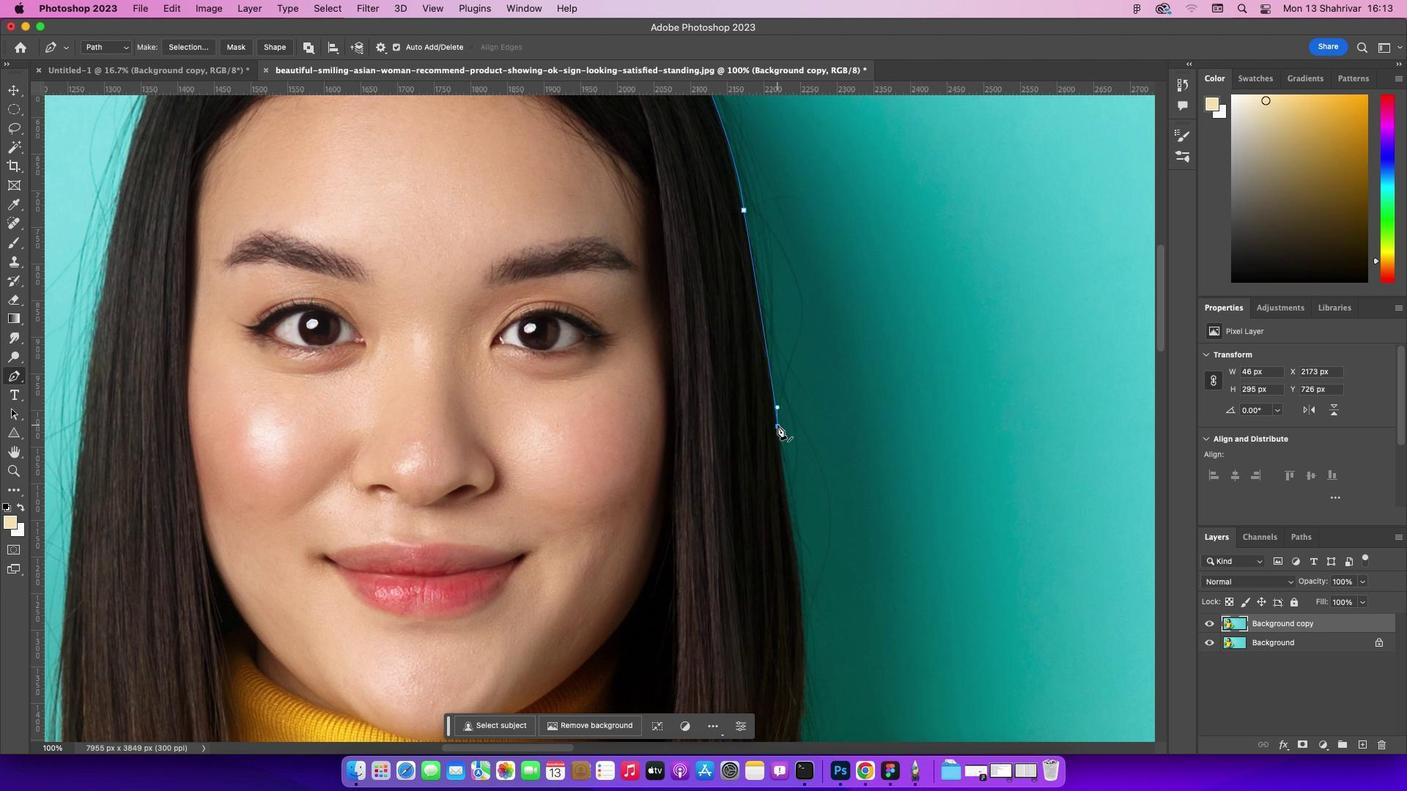 
Action: Mouse moved to (787, 513)
Screenshot: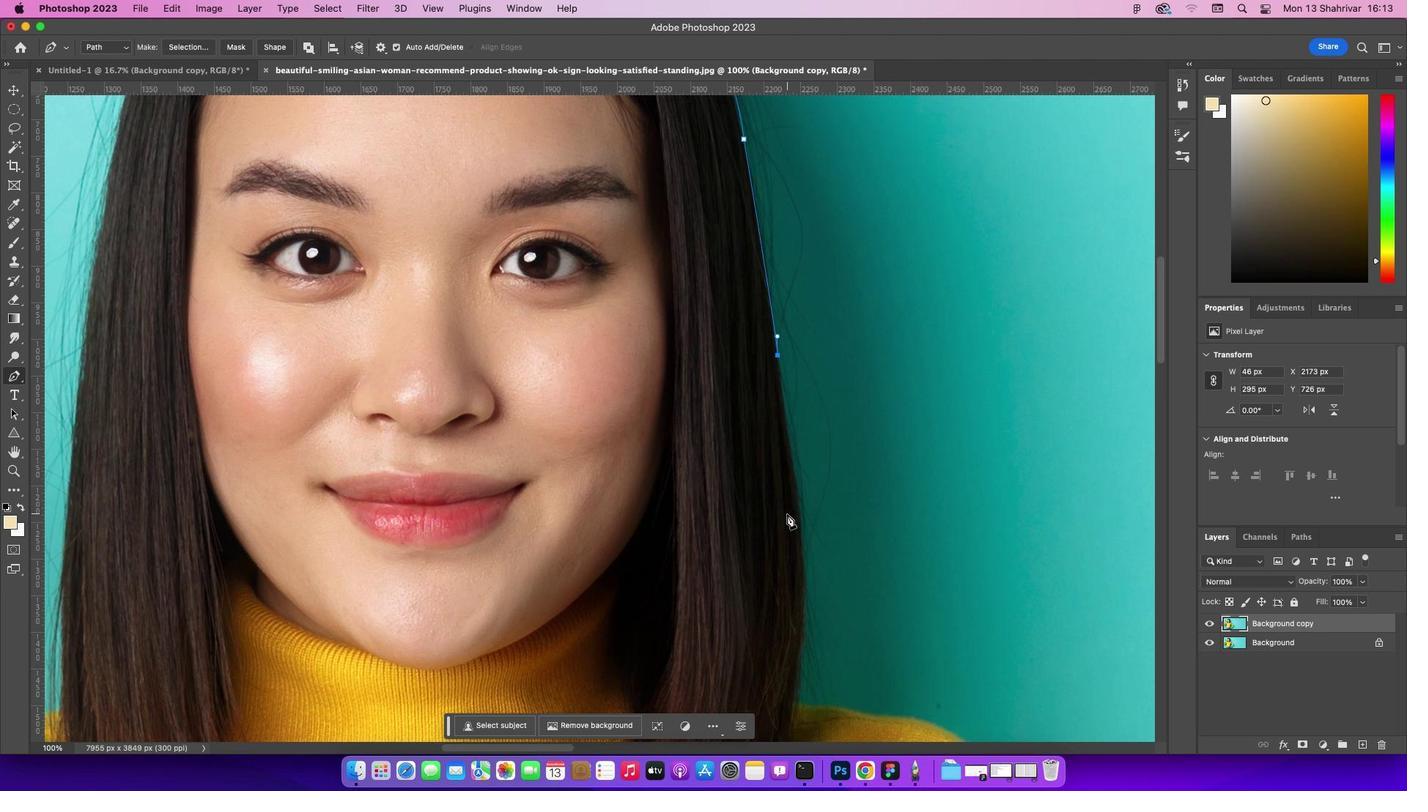 
Action: Mouse scrolled (787, 513) with delta (0, 0)
Screenshot: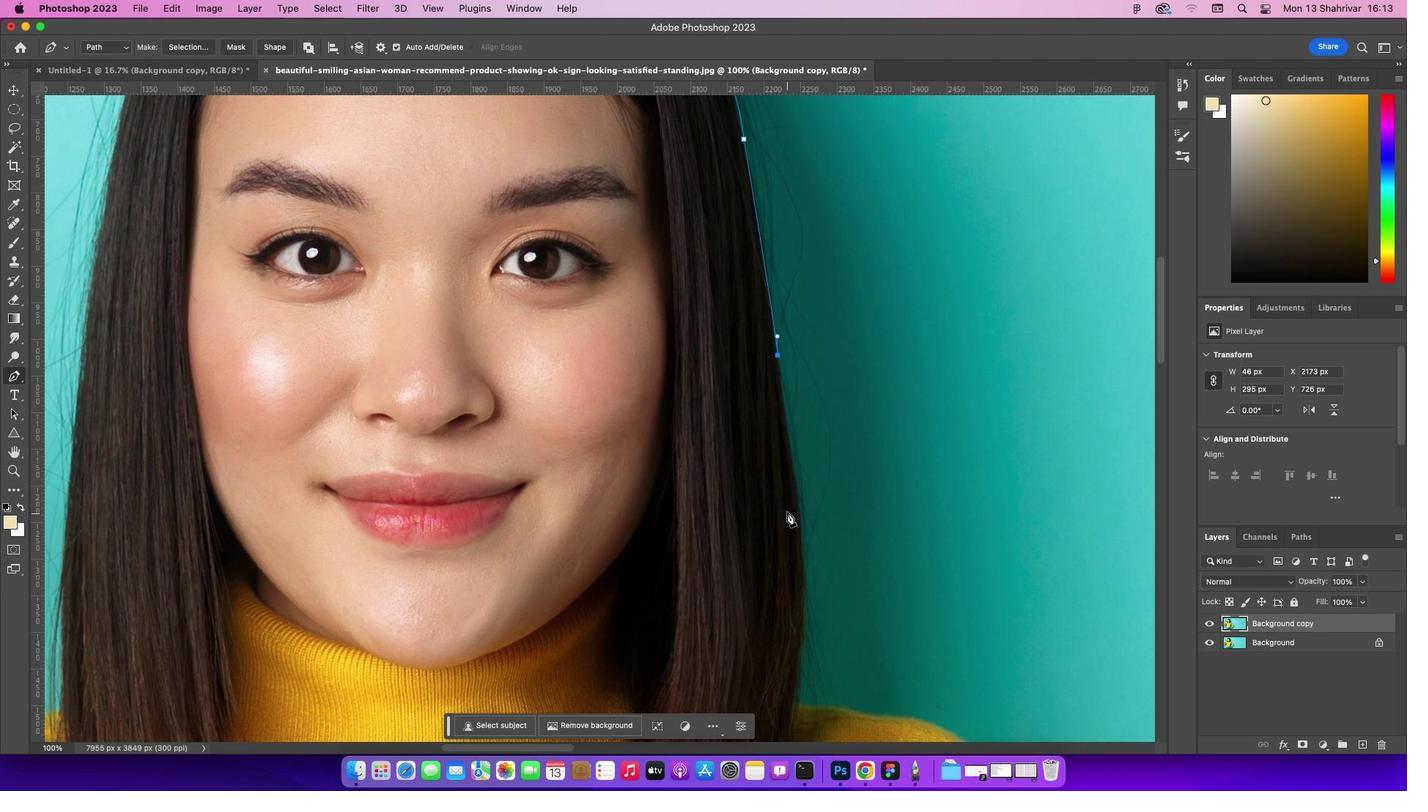 
Action: Mouse scrolled (787, 513) with delta (0, 0)
Screenshot: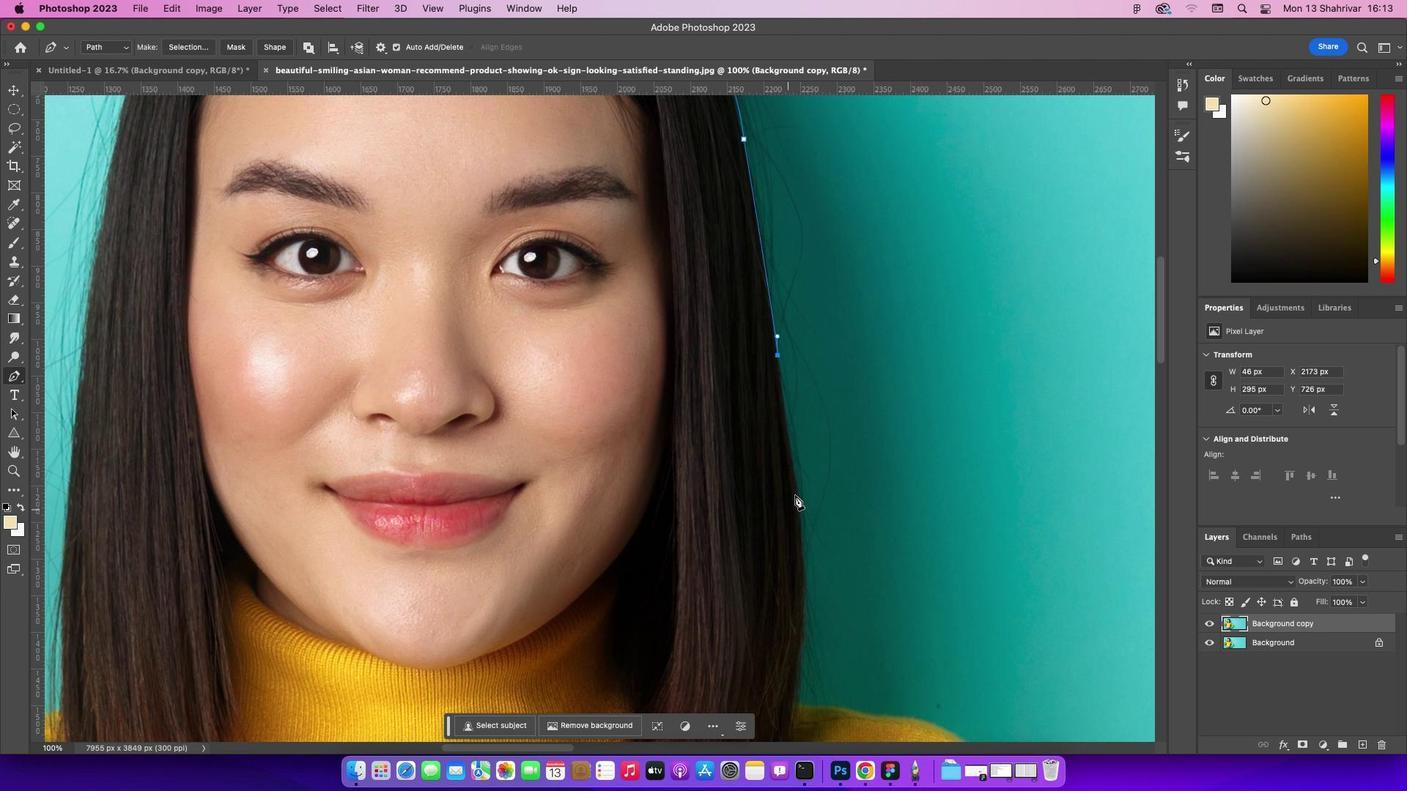 
Action: Mouse scrolled (787, 513) with delta (0, -2)
Screenshot: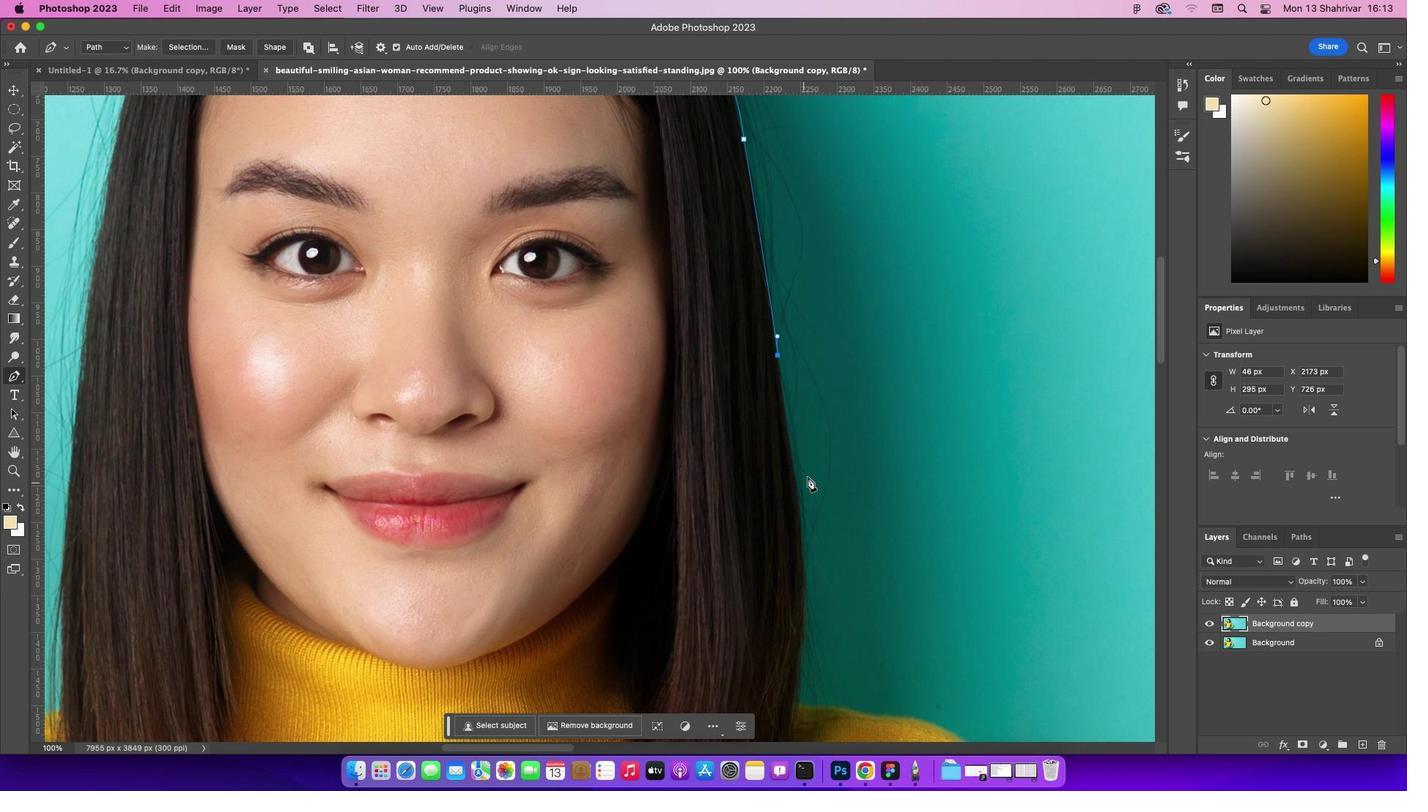 
Action: Mouse scrolled (787, 513) with delta (0, -2)
Screenshot: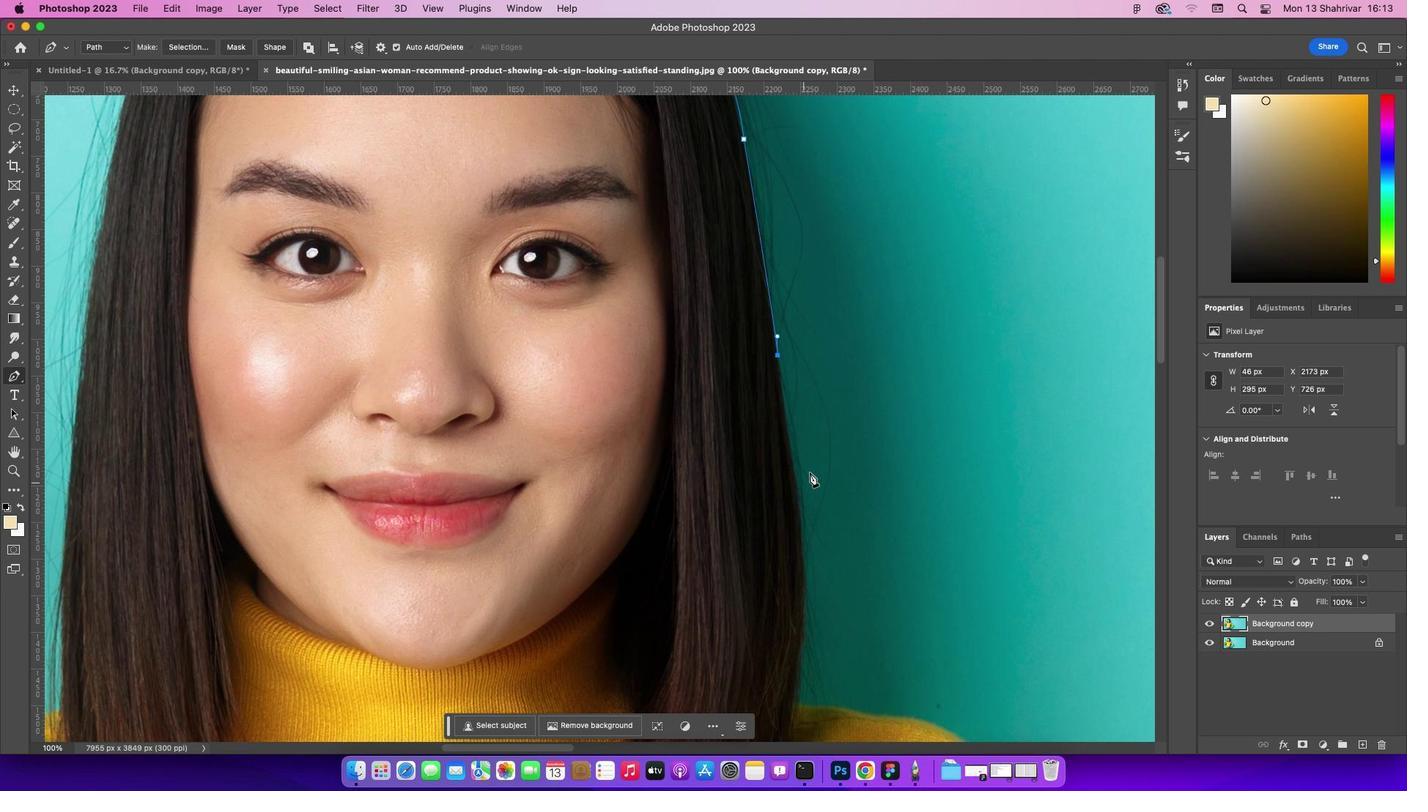 
Action: Mouse moved to (802, 541)
Screenshot: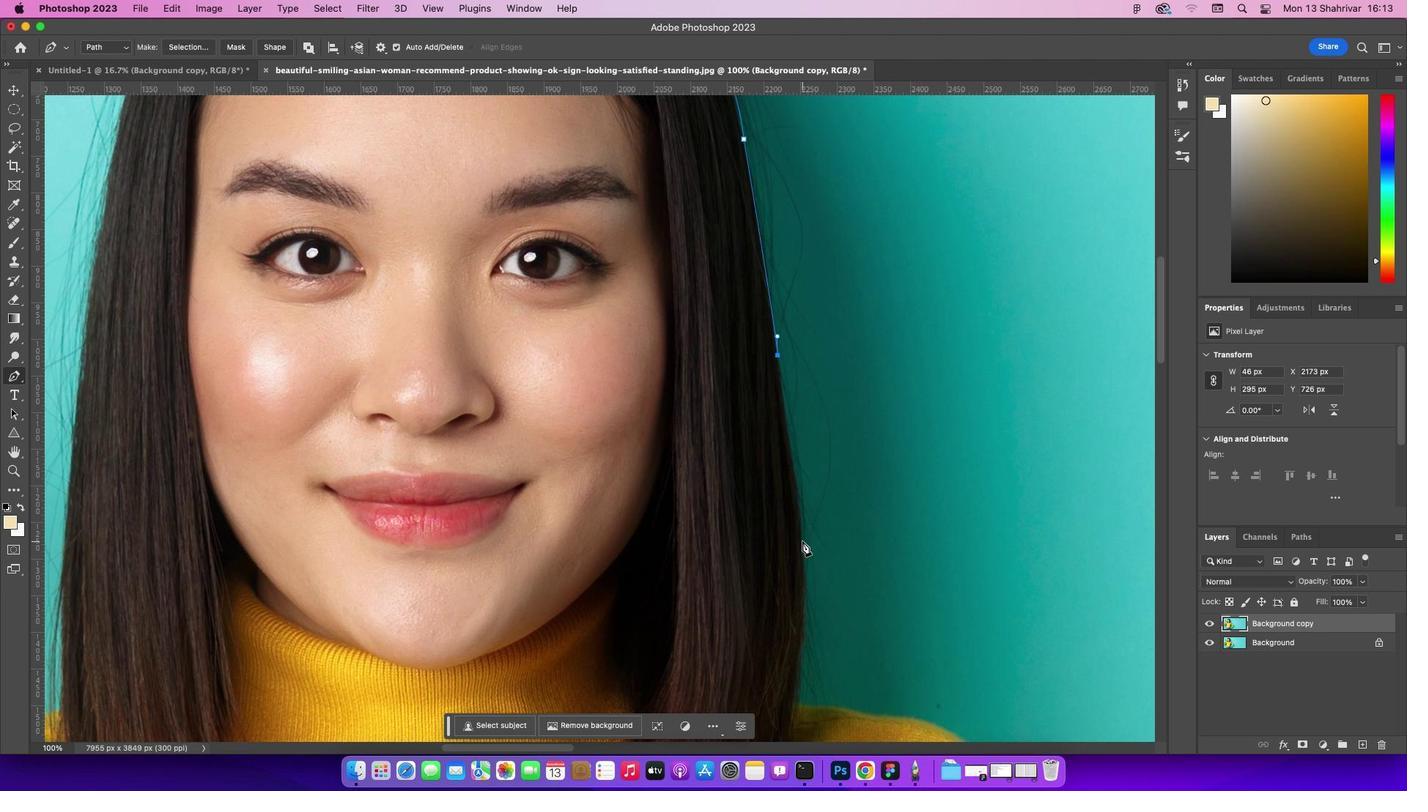 
Action: Mouse pressed left at (802, 541)
Screenshot: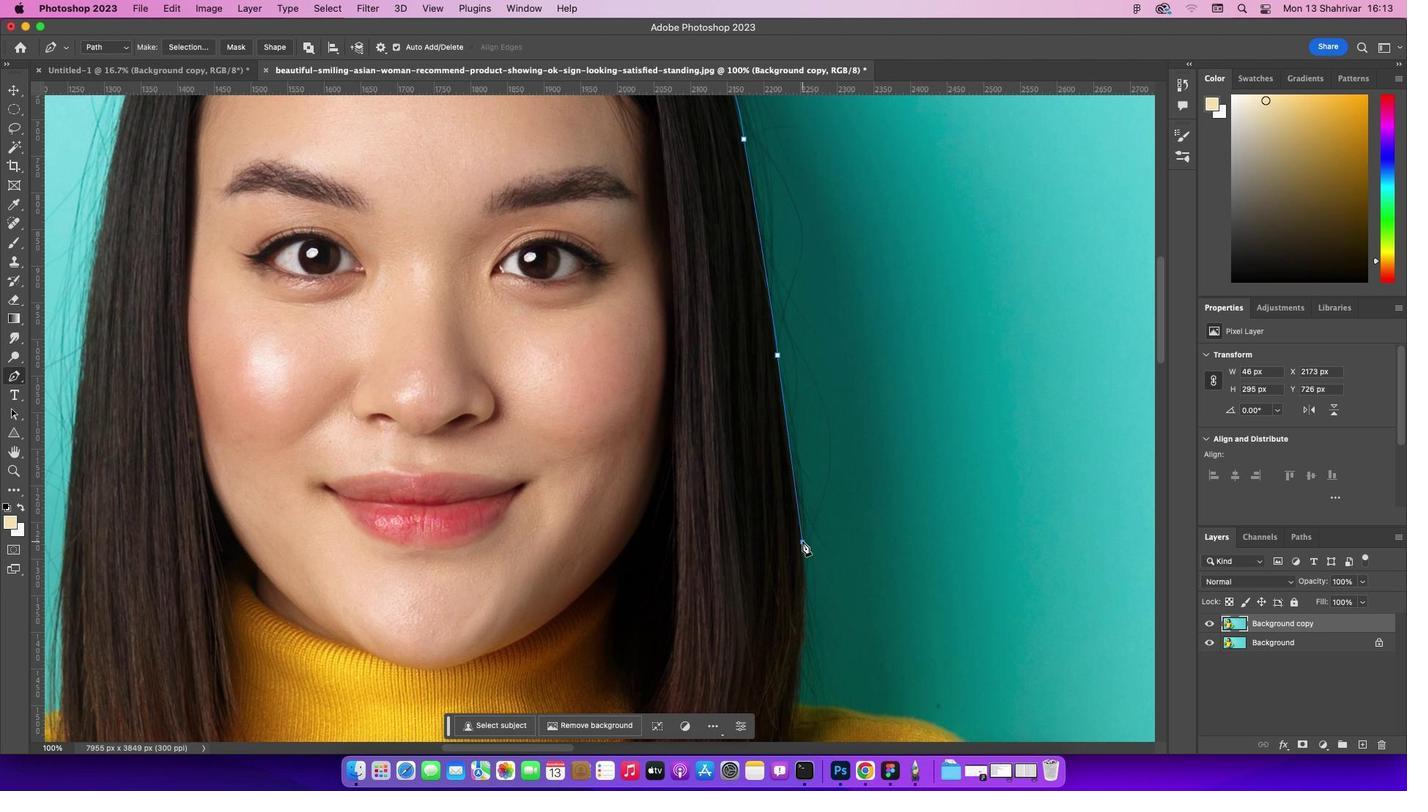 
Action: Mouse moved to (802, 543)
Screenshot: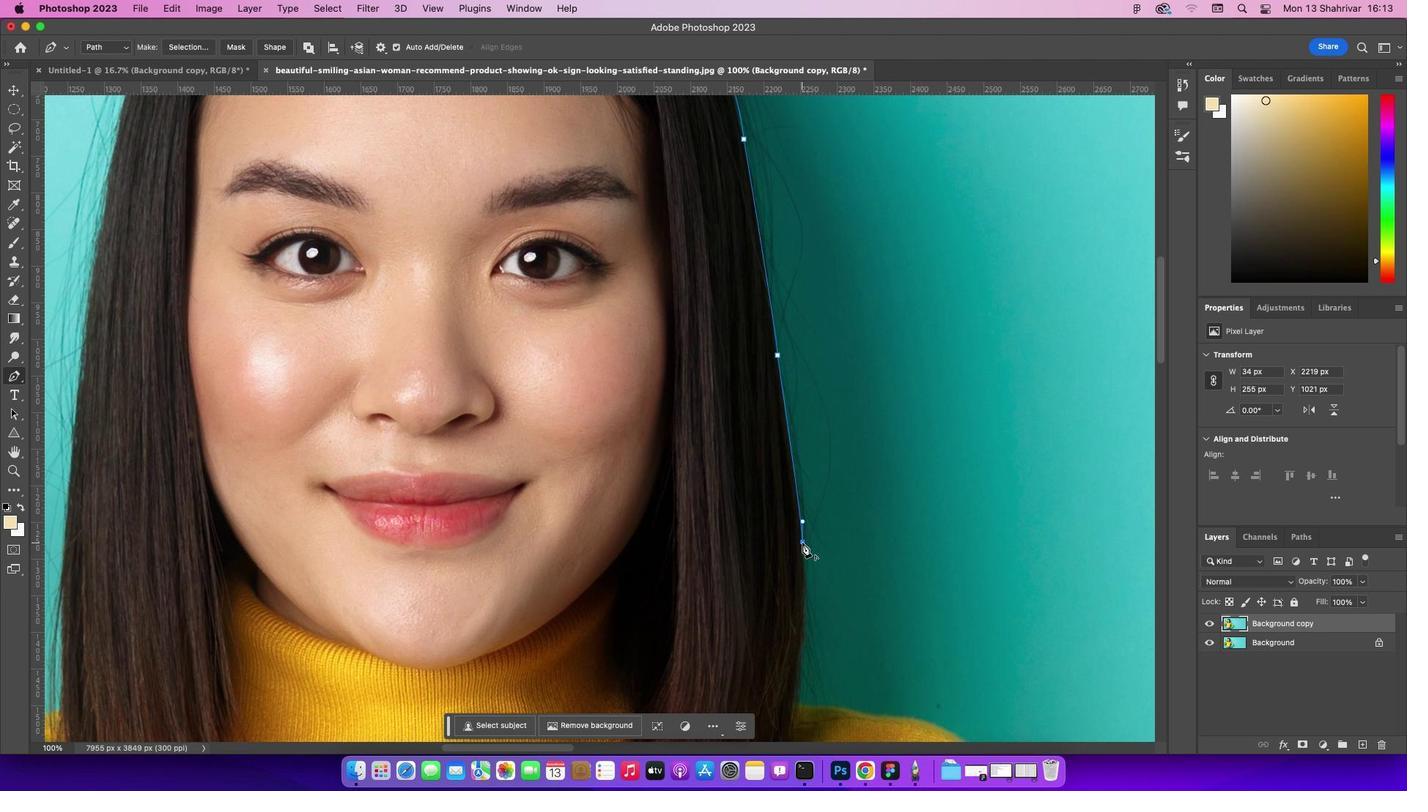 
Action: Key pressed Key.alt
Screenshot: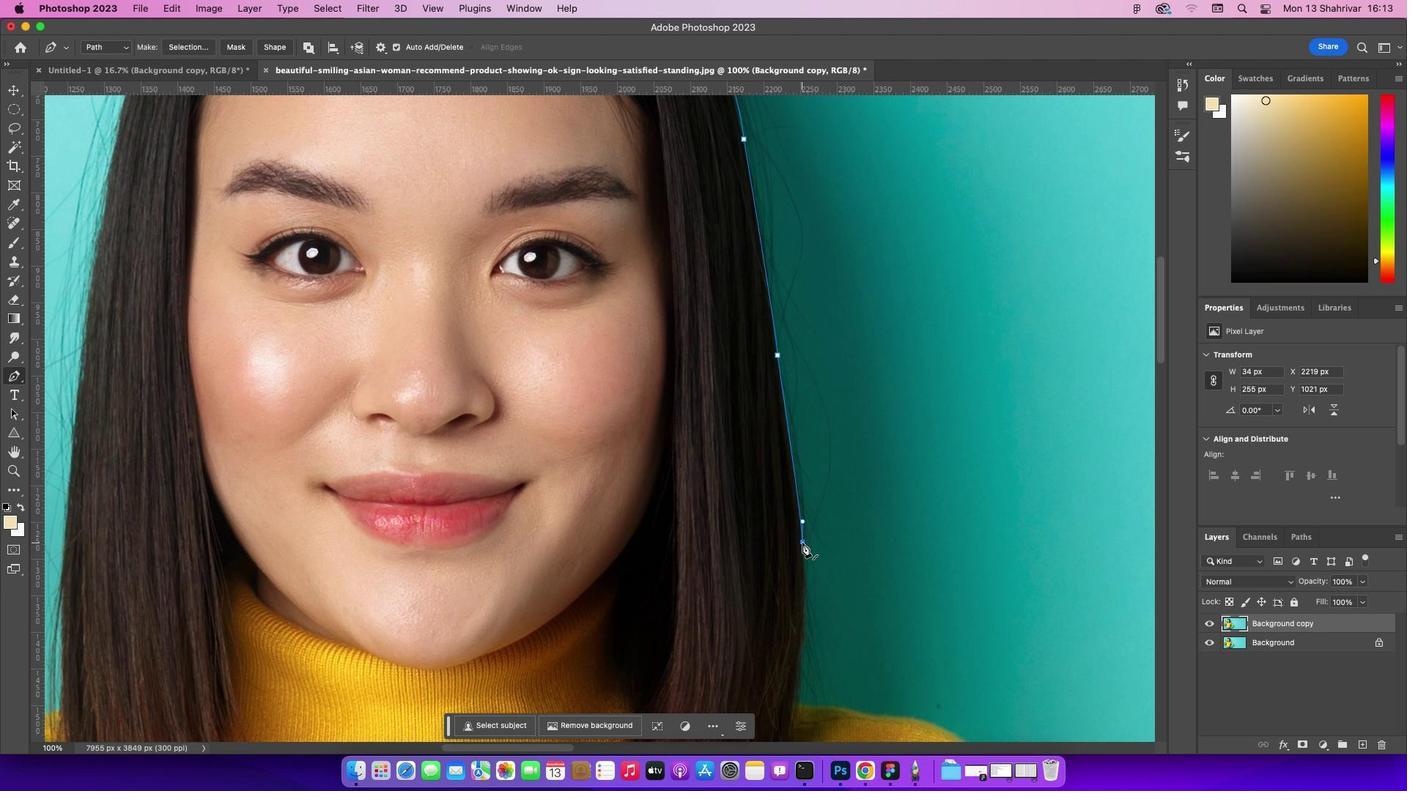 
Action: Mouse pressed left at (802, 543)
Screenshot: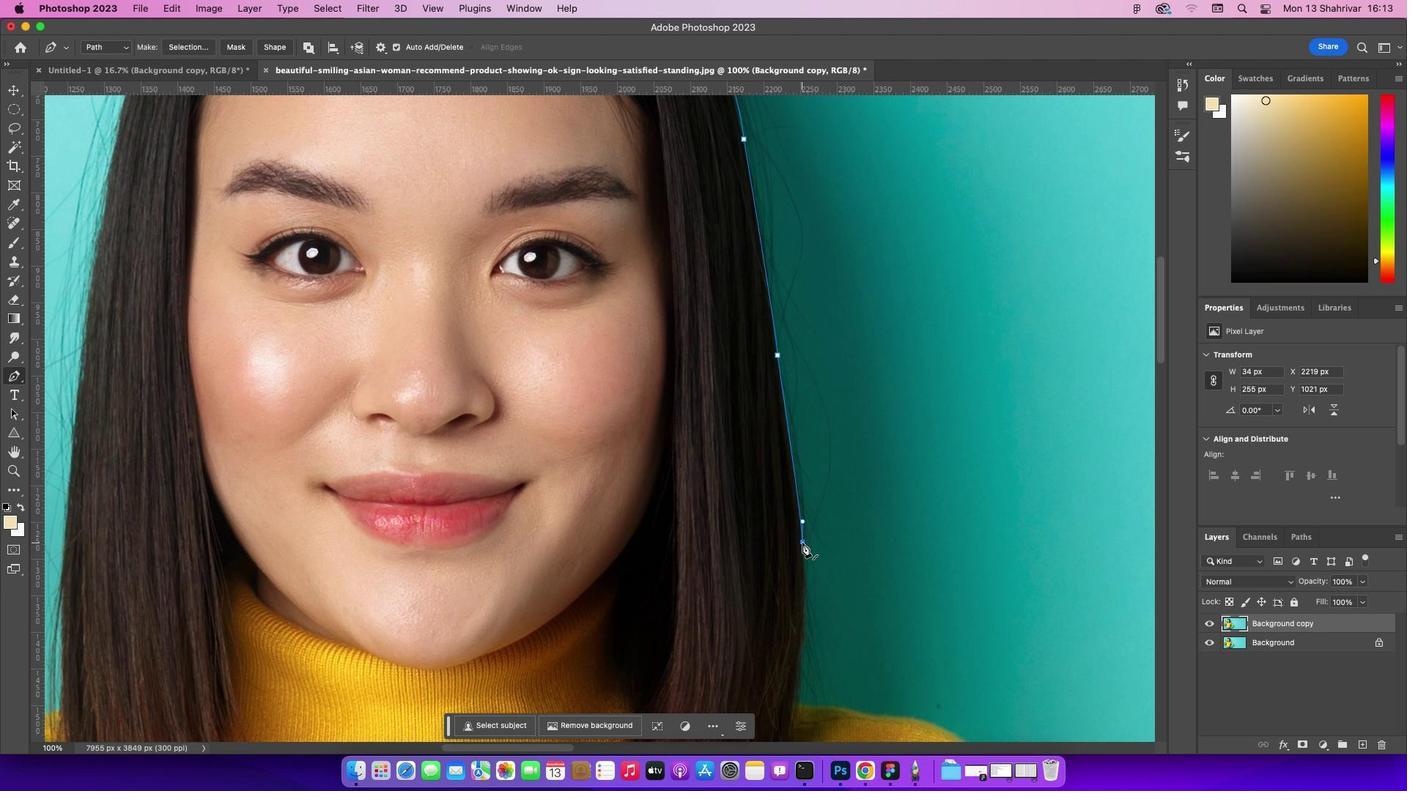 
Action: Mouse moved to (801, 538)
Screenshot: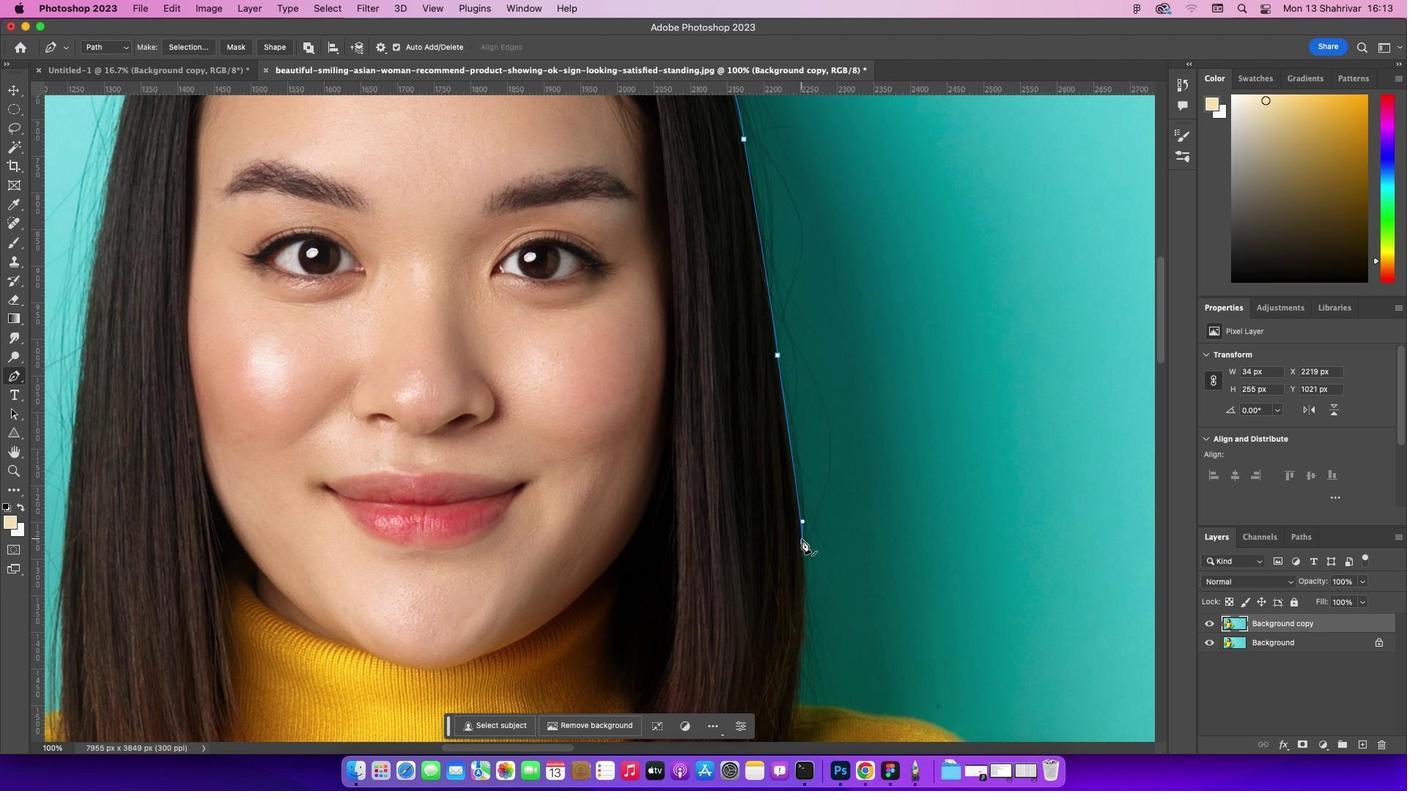 
Action: Mouse scrolled (801, 538) with delta (0, 0)
Screenshot: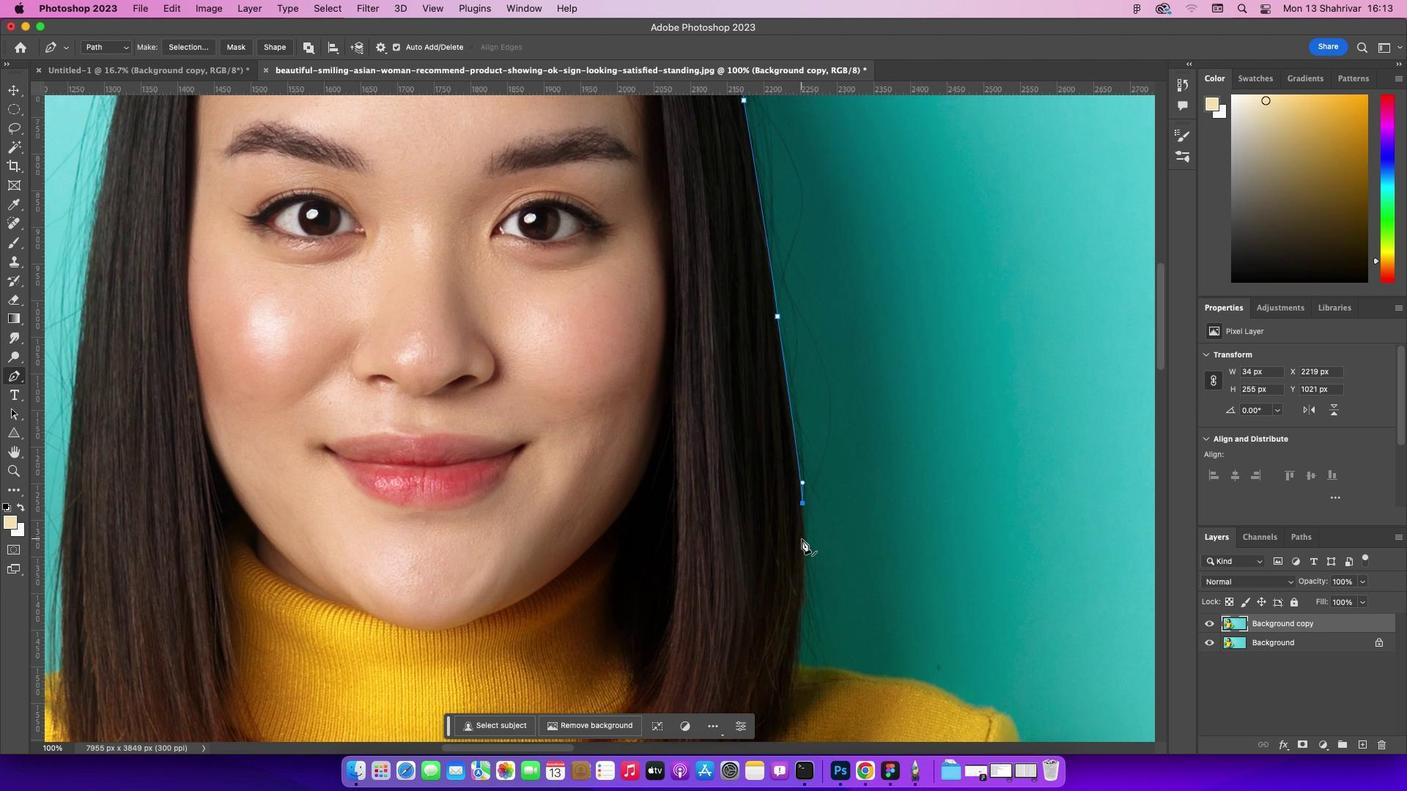 
Action: Mouse scrolled (801, 538) with delta (0, 0)
Screenshot: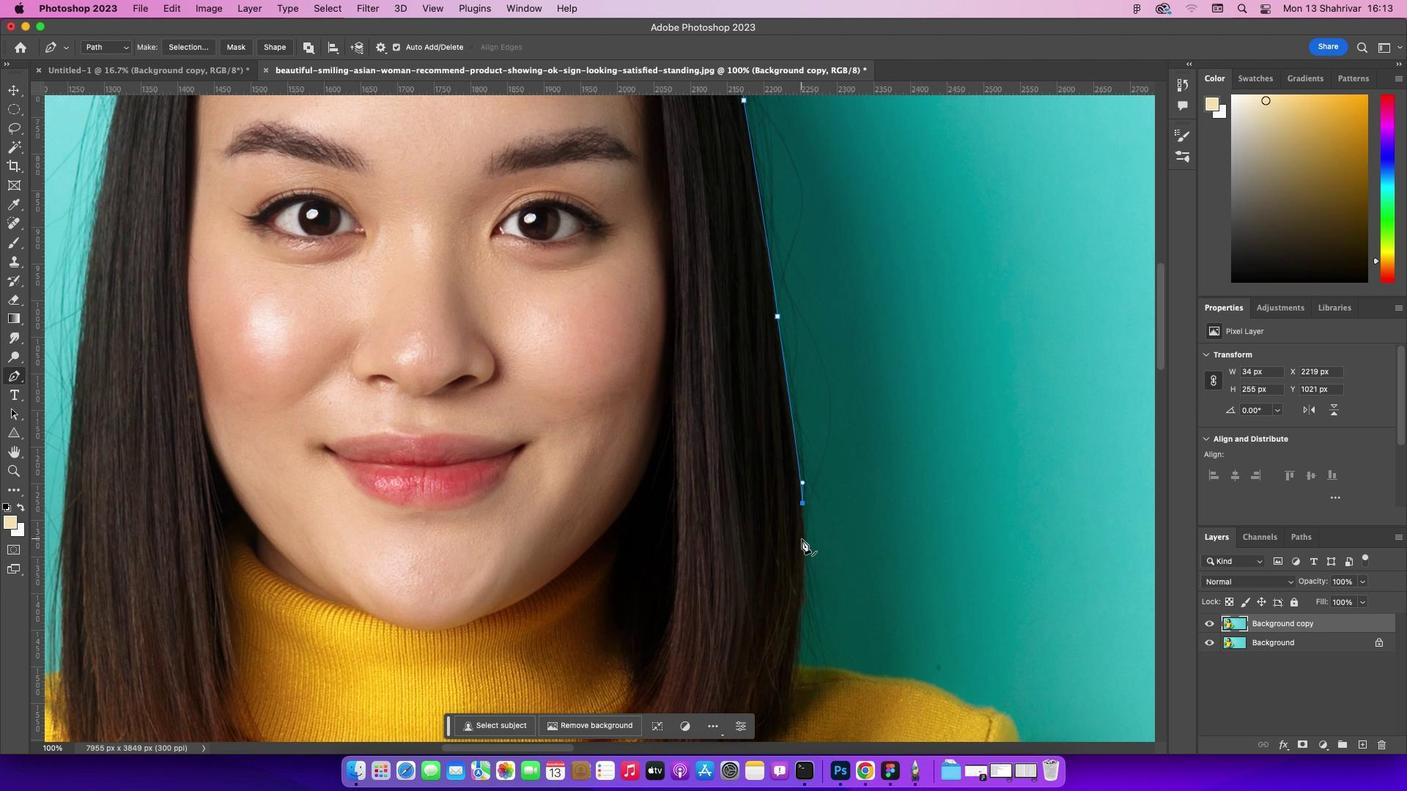 
Action: Mouse scrolled (801, 538) with delta (0, -1)
Screenshot: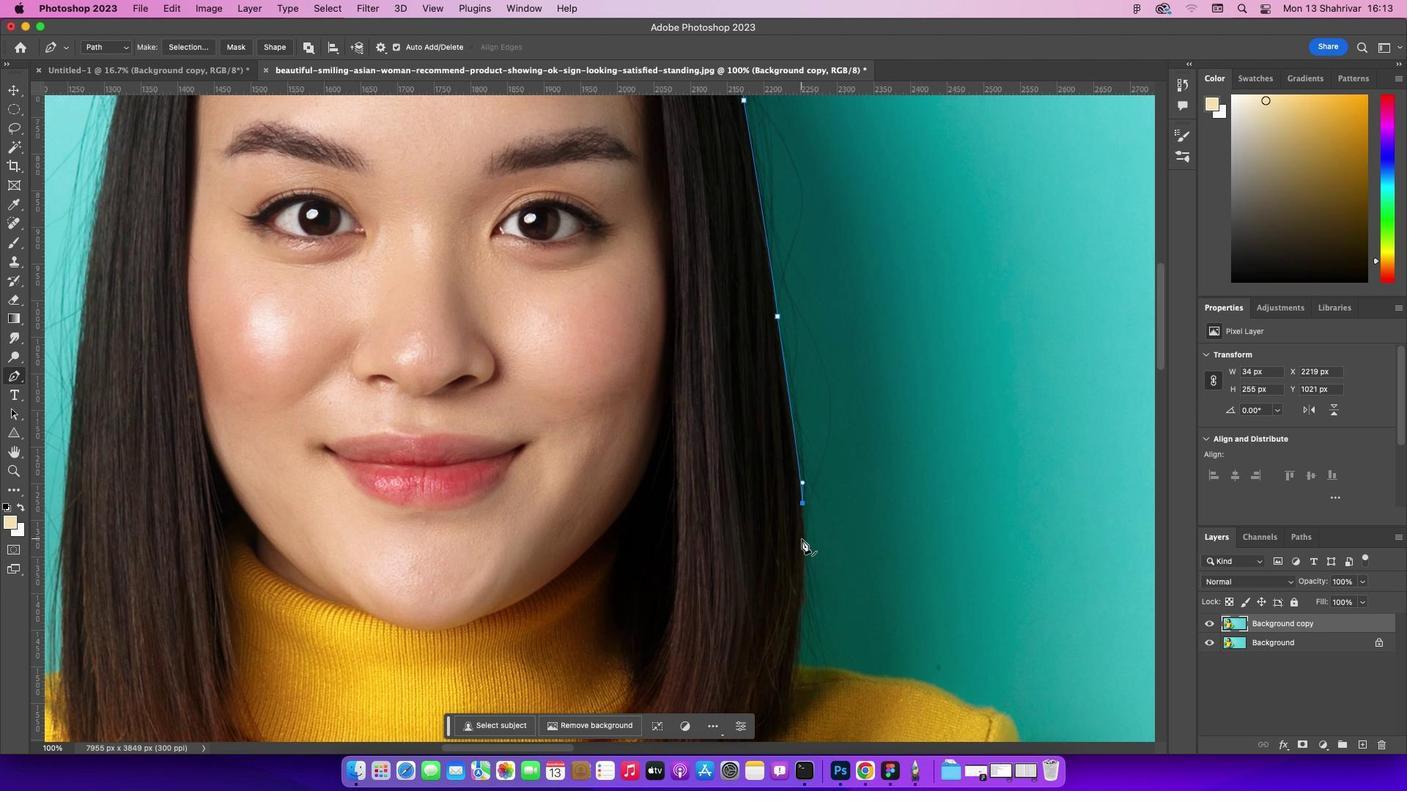 
Action: Mouse scrolled (801, 538) with delta (0, -1)
Screenshot: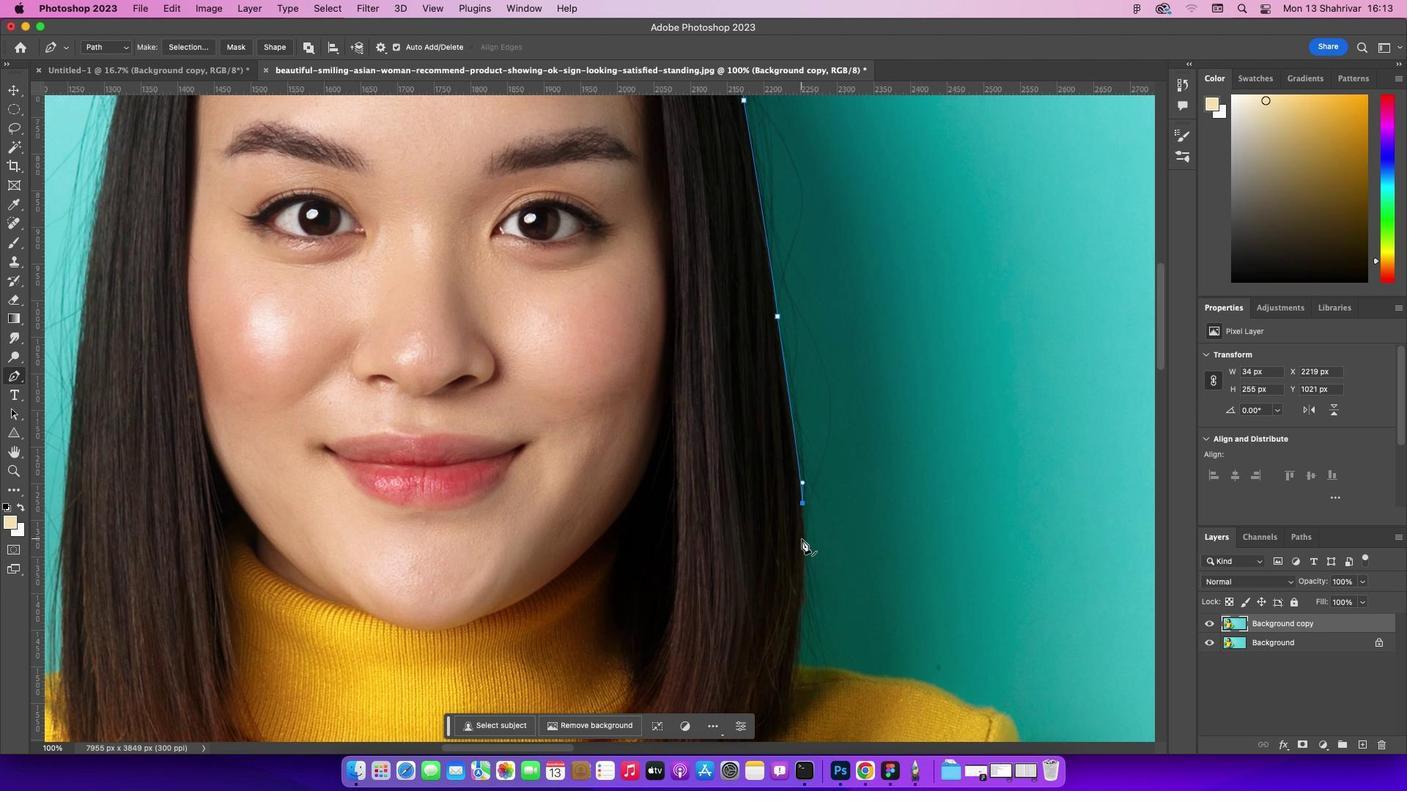 
Action: Mouse scrolled (801, 538) with delta (0, 0)
Screenshot: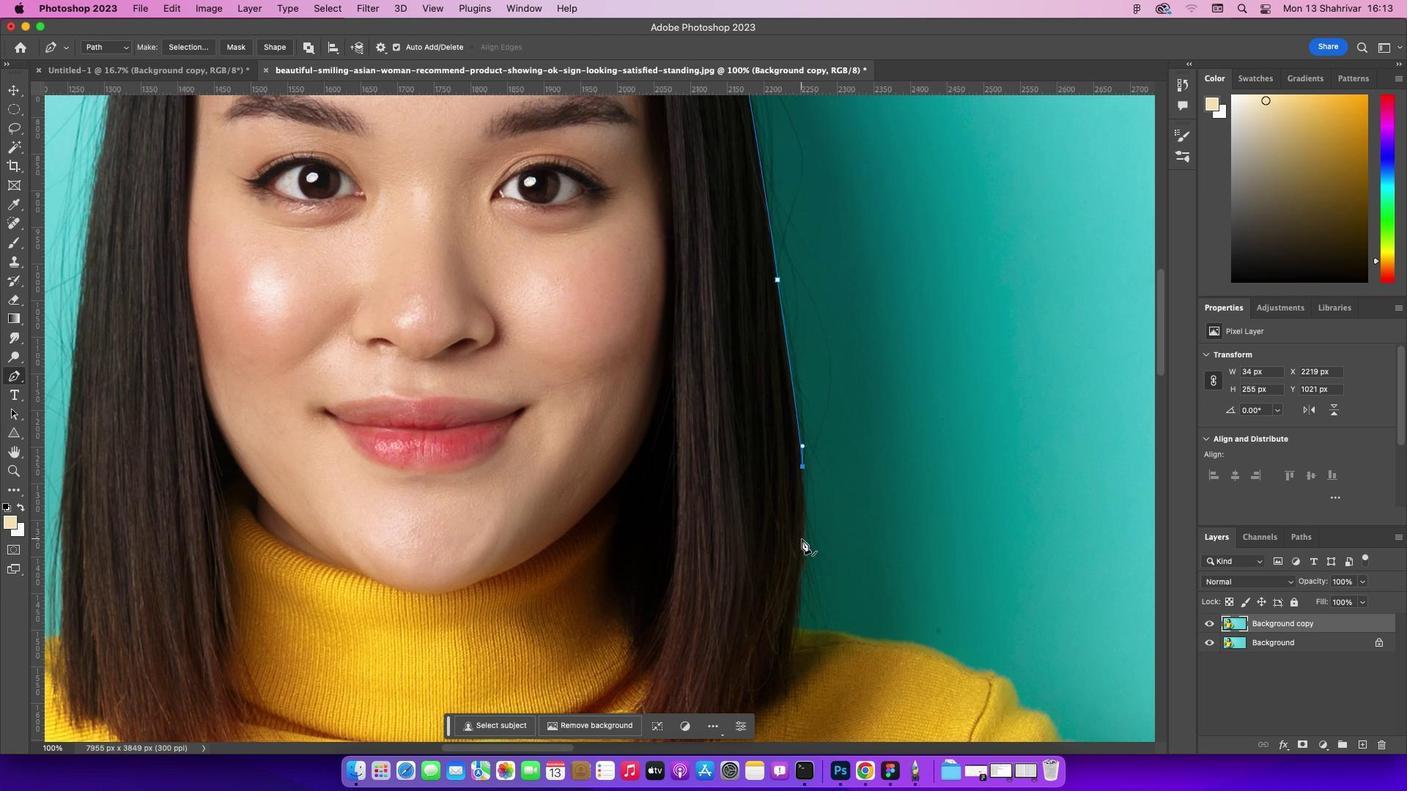
Action: Mouse scrolled (801, 538) with delta (0, 0)
Screenshot: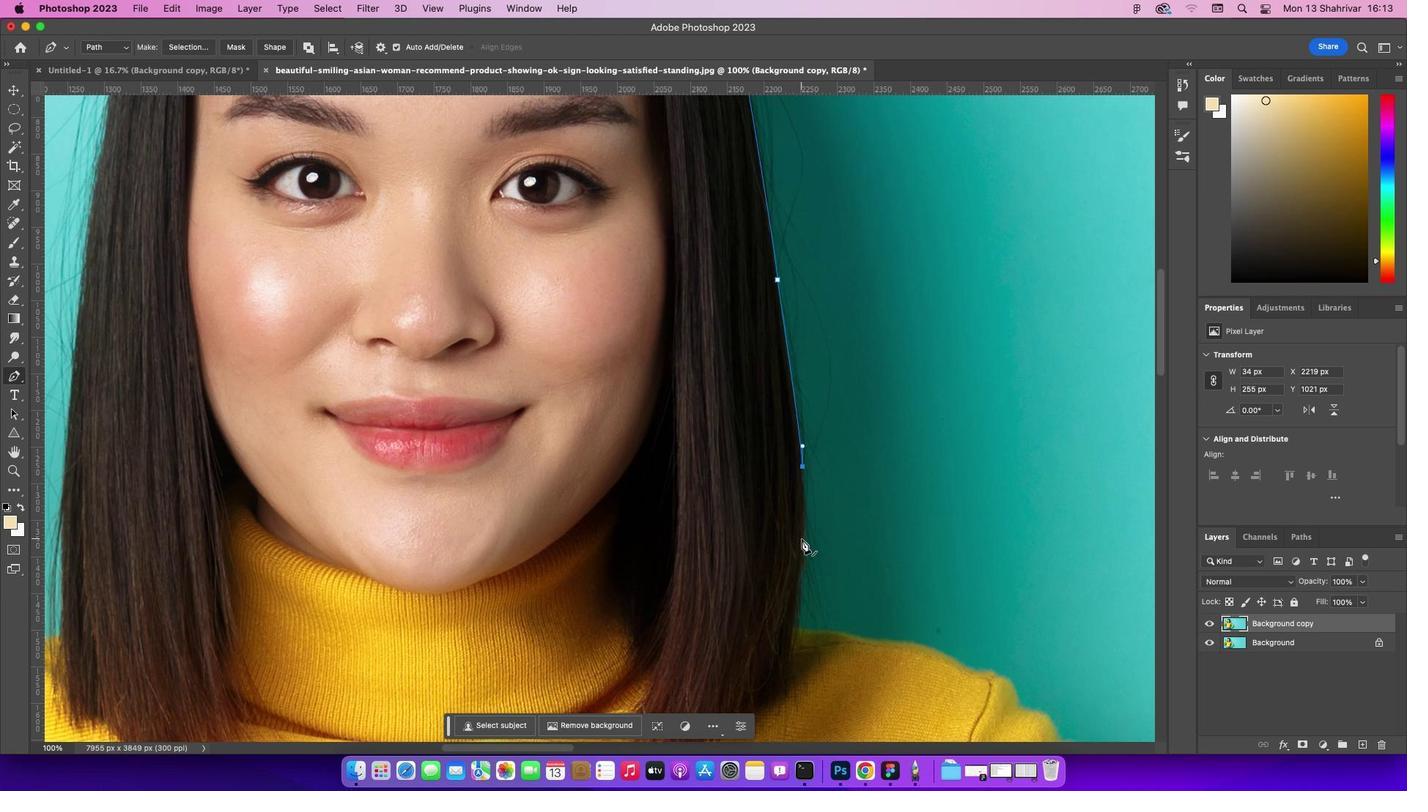 
Action: Mouse scrolled (801, 538) with delta (0, 0)
Screenshot: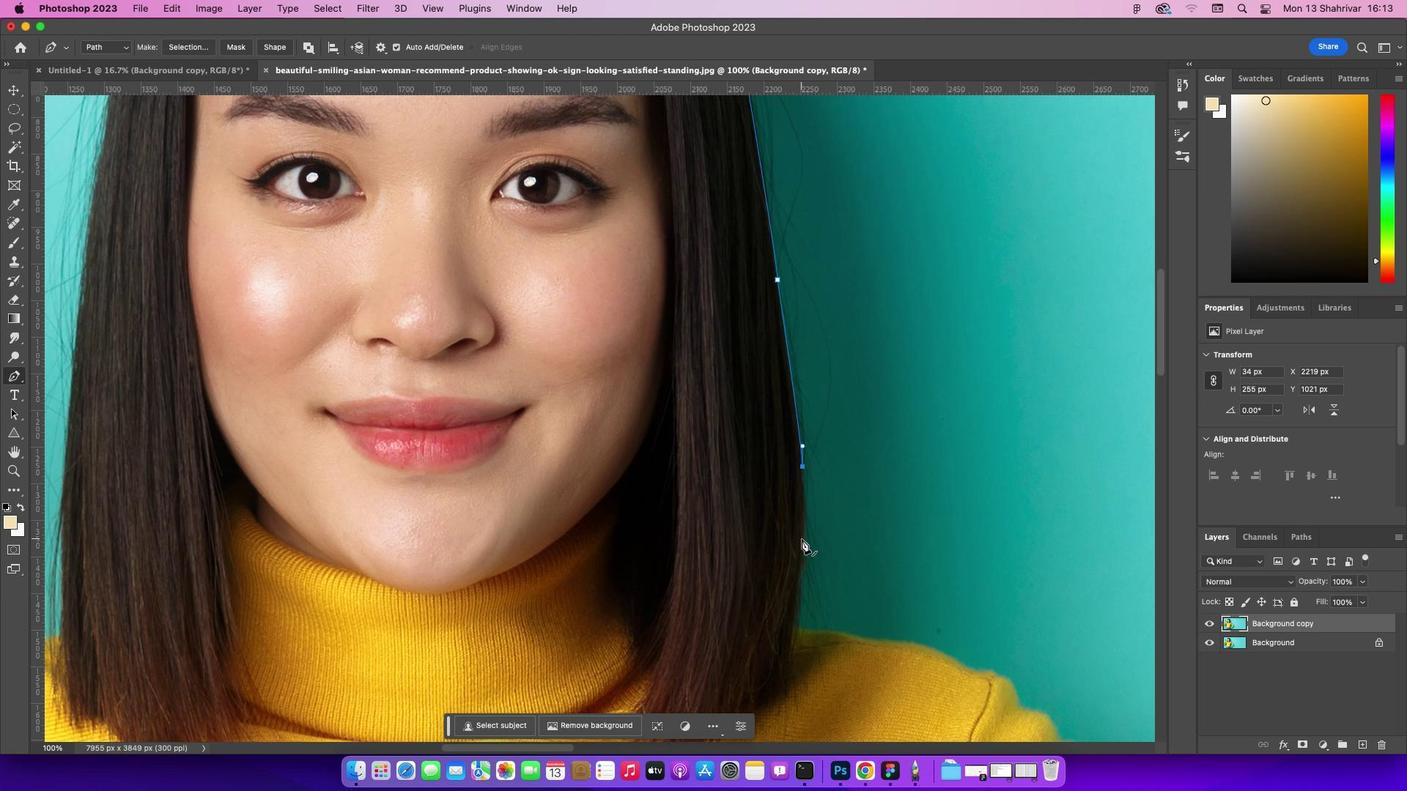 
Action: Mouse scrolled (801, 538) with delta (0, -1)
Screenshot: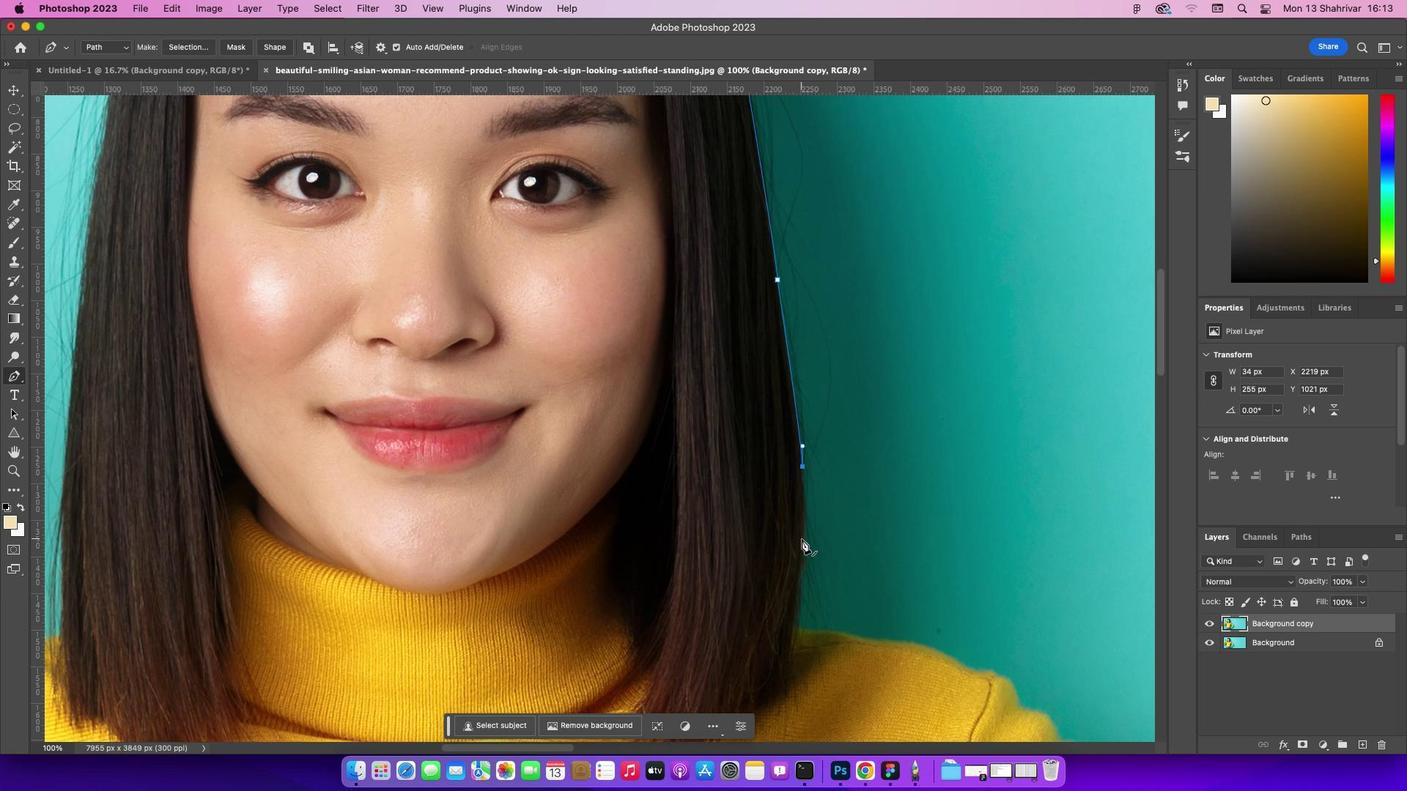 
Action: Mouse scrolled (801, 538) with delta (0, 0)
Screenshot: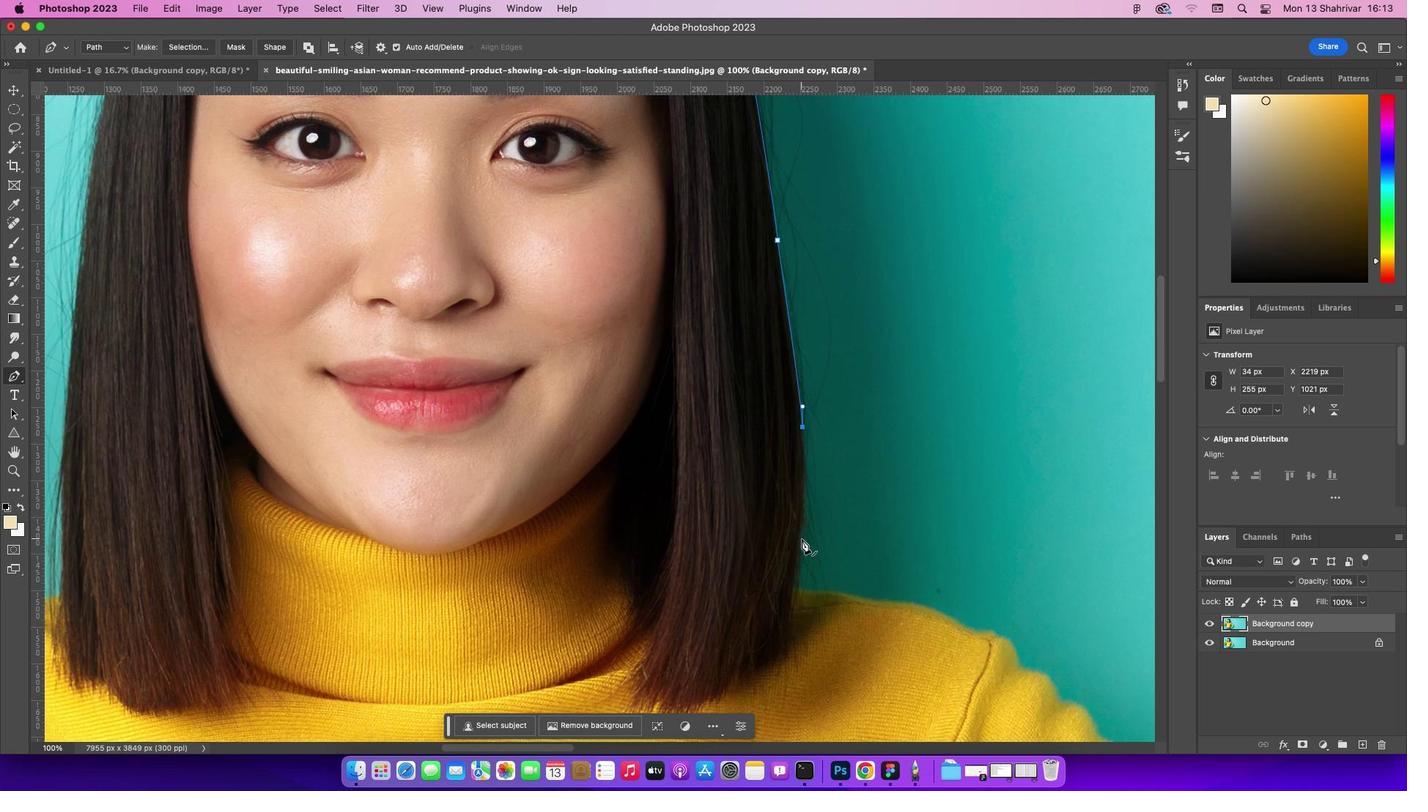
Action: Mouse scrolled (801, 538) with delta (0, 0)
Screenshot: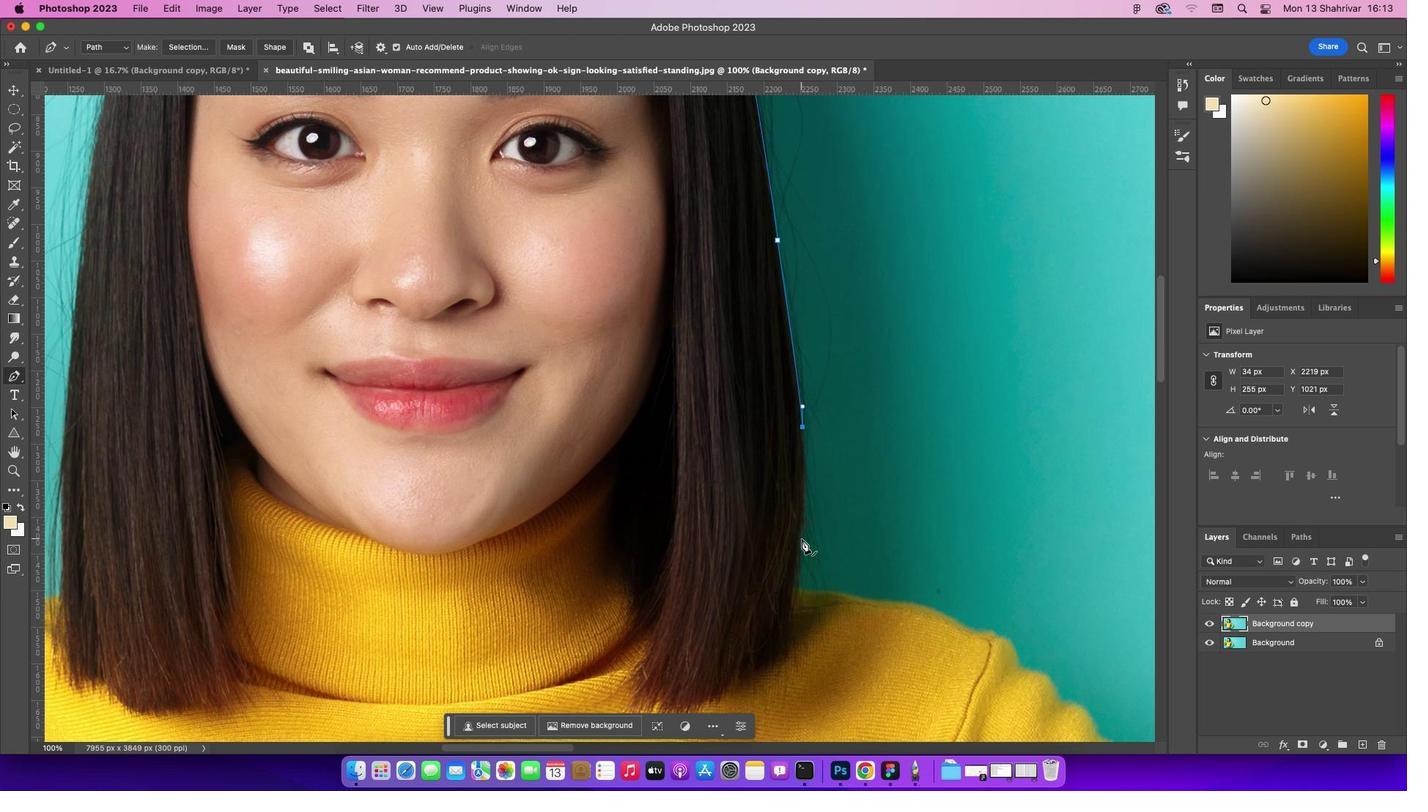 
Action: Mouse scrolled (801, 538) with delta (0, -1)
Screenshot: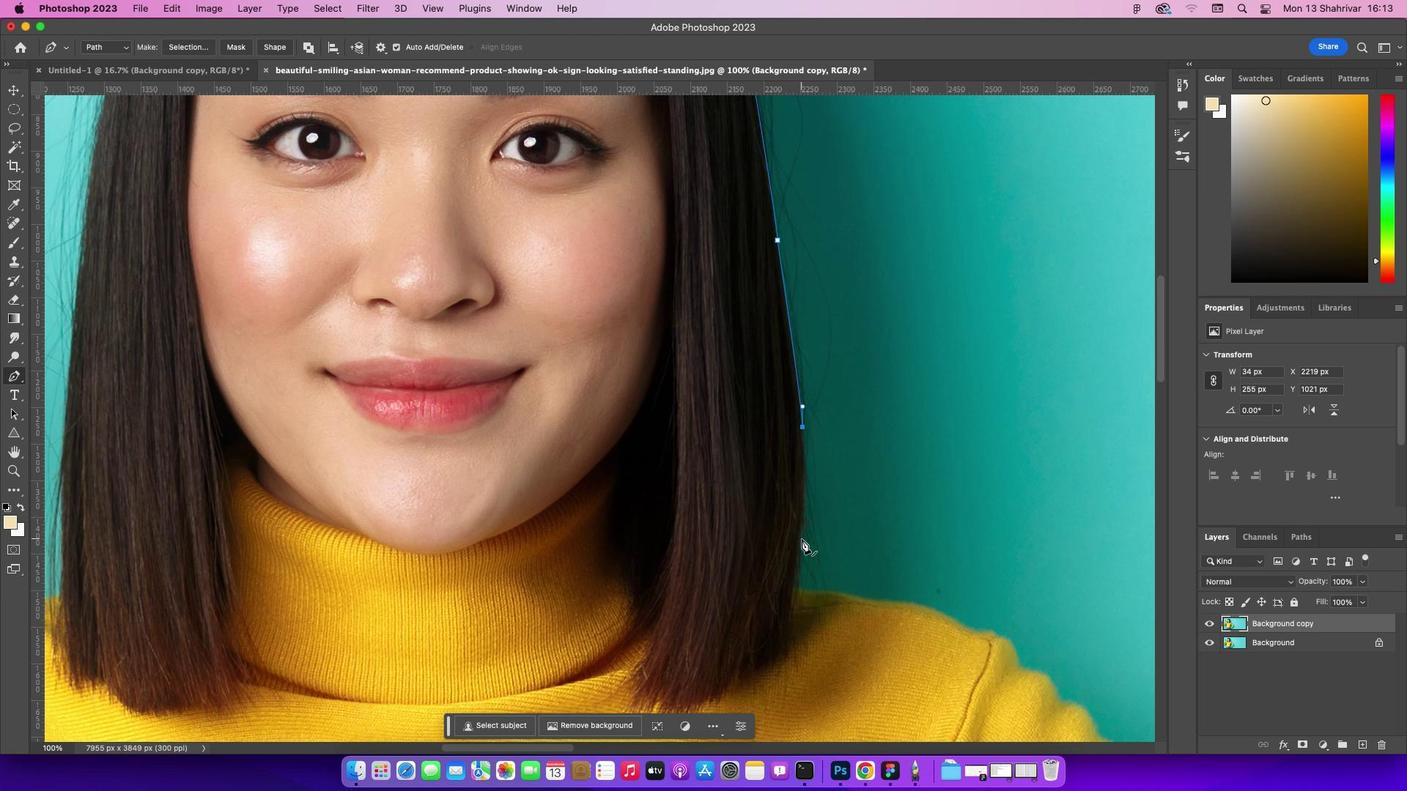 
Action: Mouse scrolled (801, 538) with delta (0, -1)
Screenshot: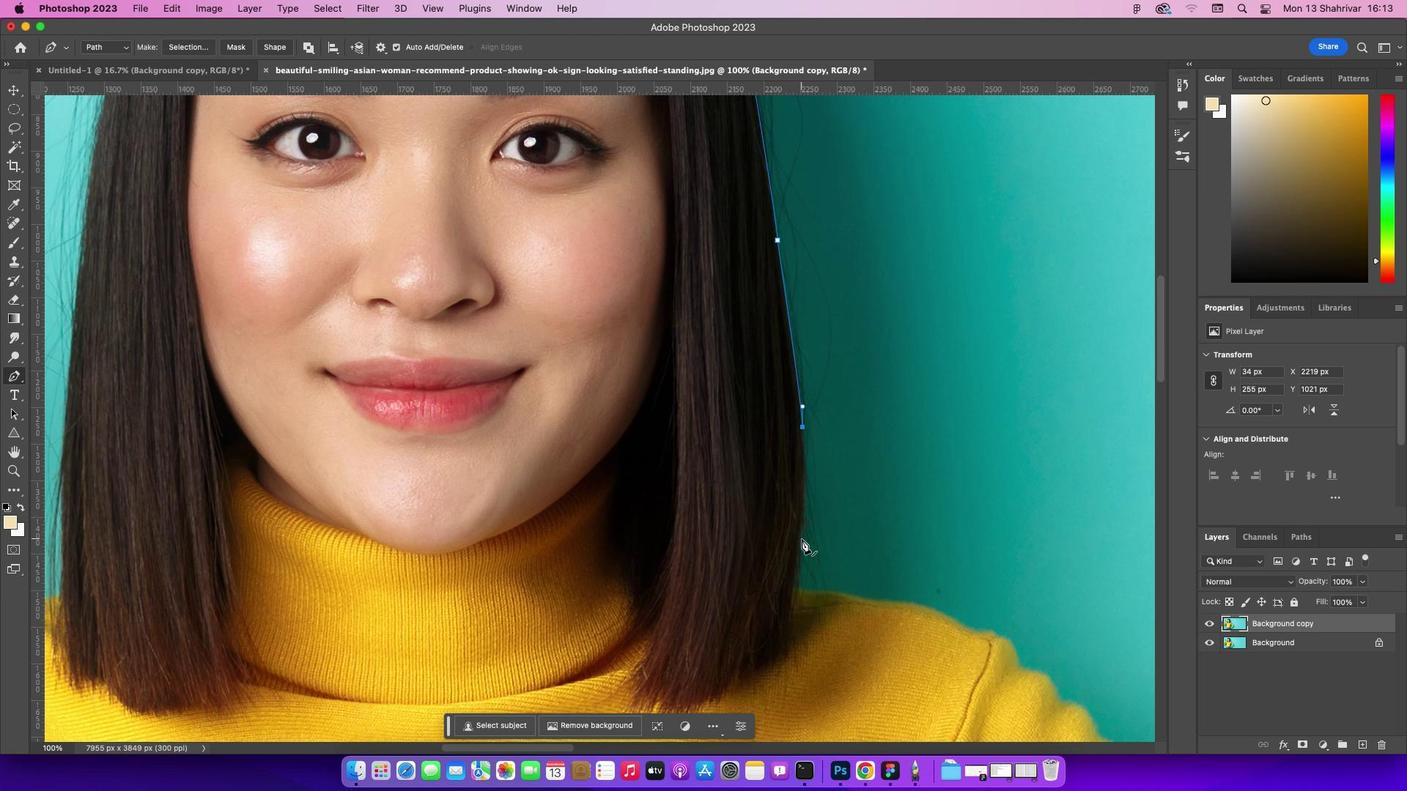 
Action: Mouse scrolled (801, 538) with delta (0, 0)
Screenshot: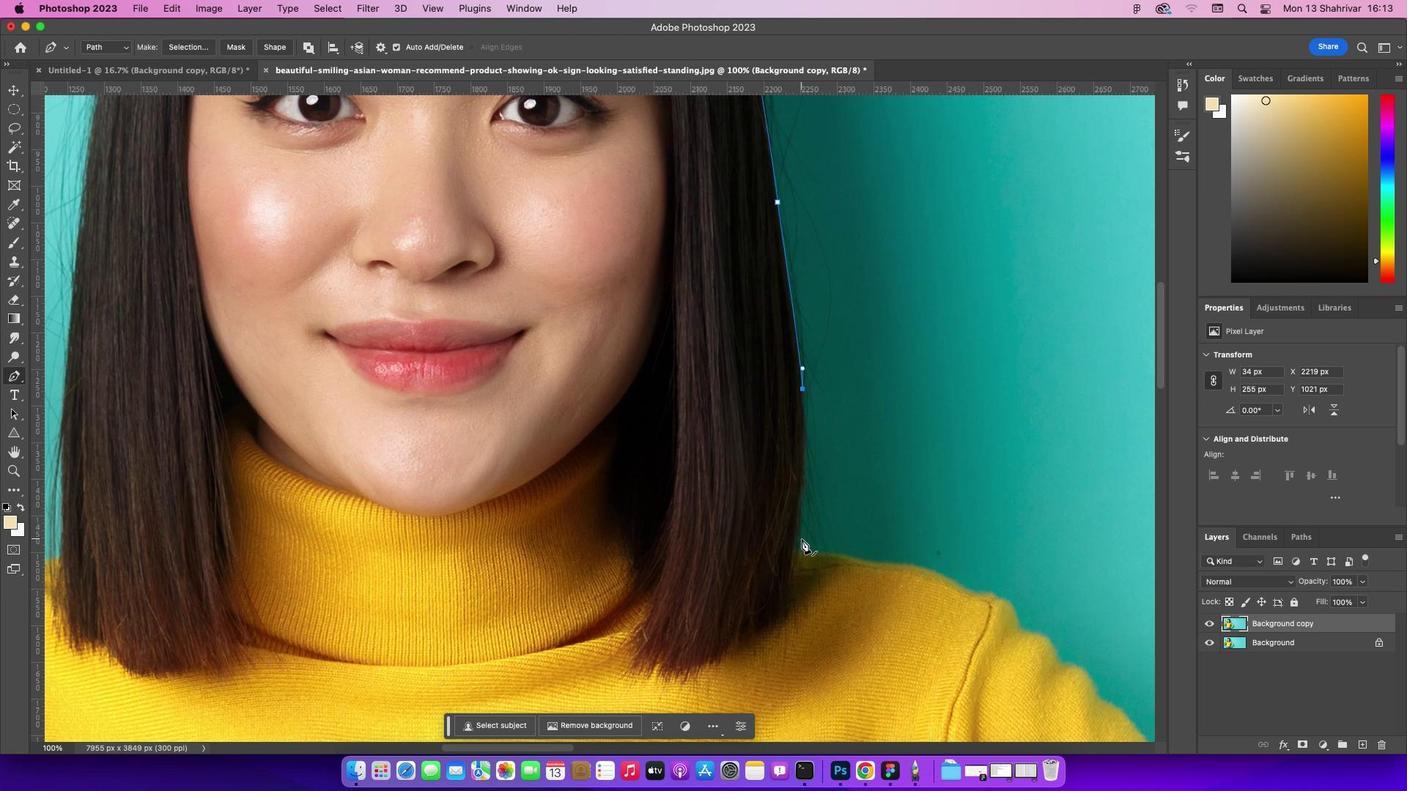 
Action: Mouse scrolled (801, 538) with delta (0, 0)
Screenshot: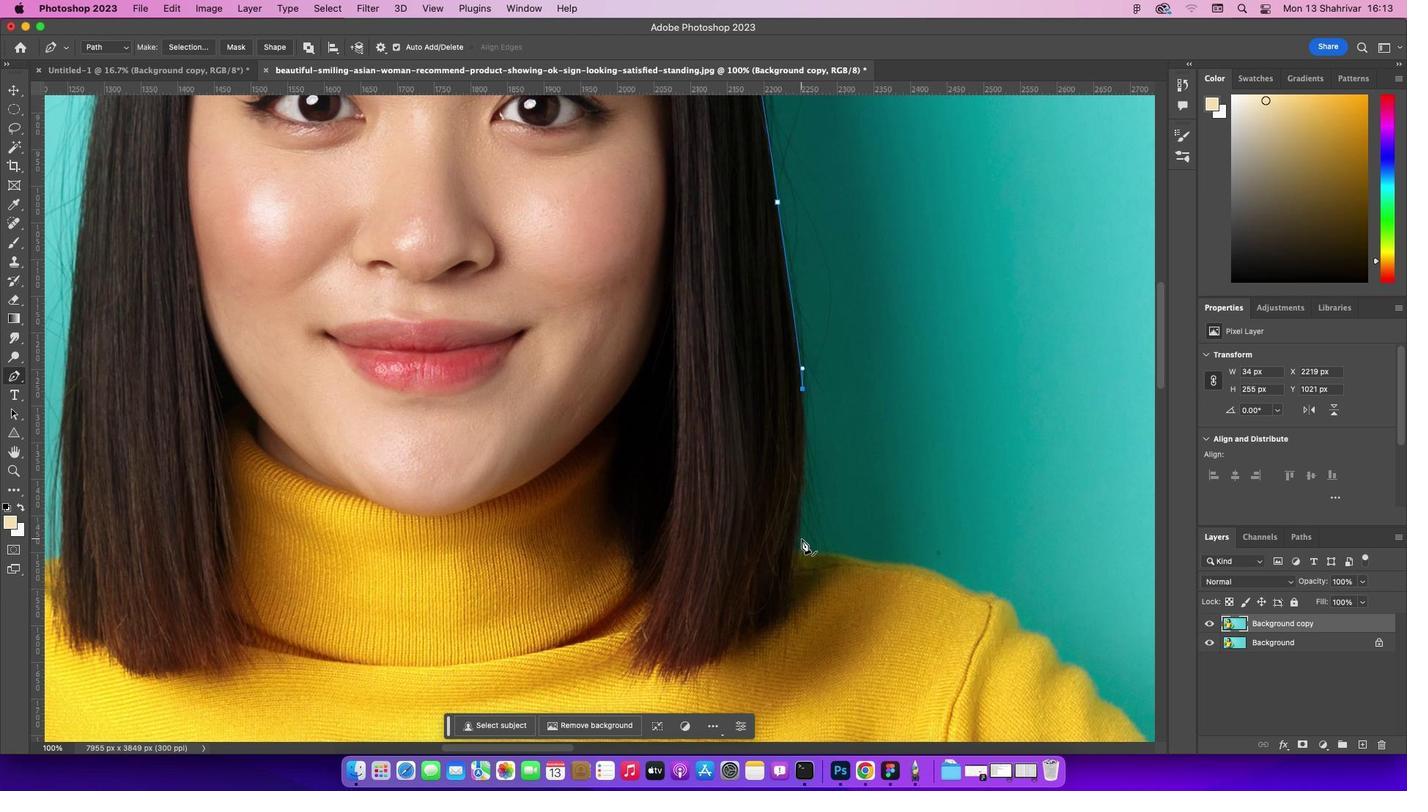 
Action: Mouse scrolled (801, 538) with delta (0, 0)
Screenshot: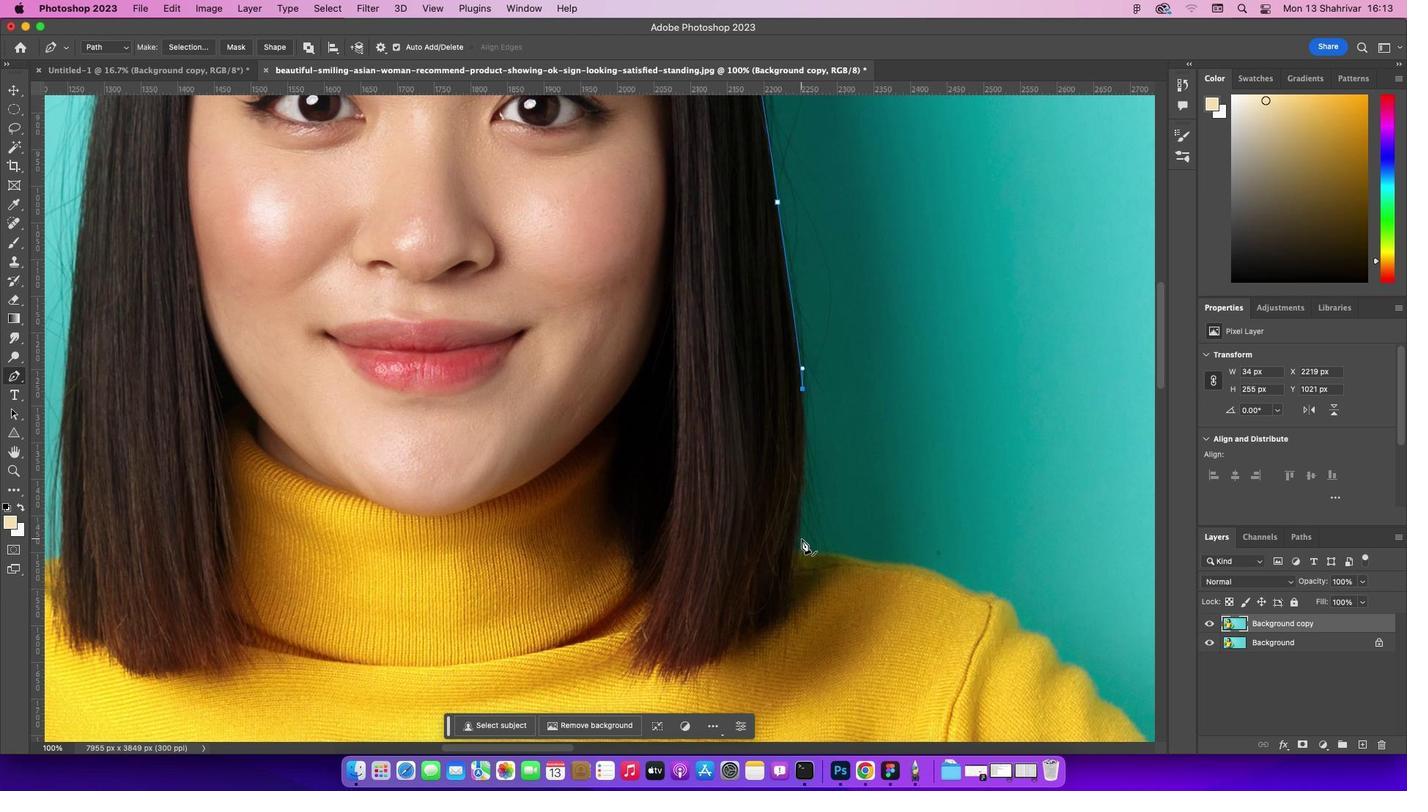 
Action: Mouse scrolled (801, 538) with delta (0, -1)
Screenshot: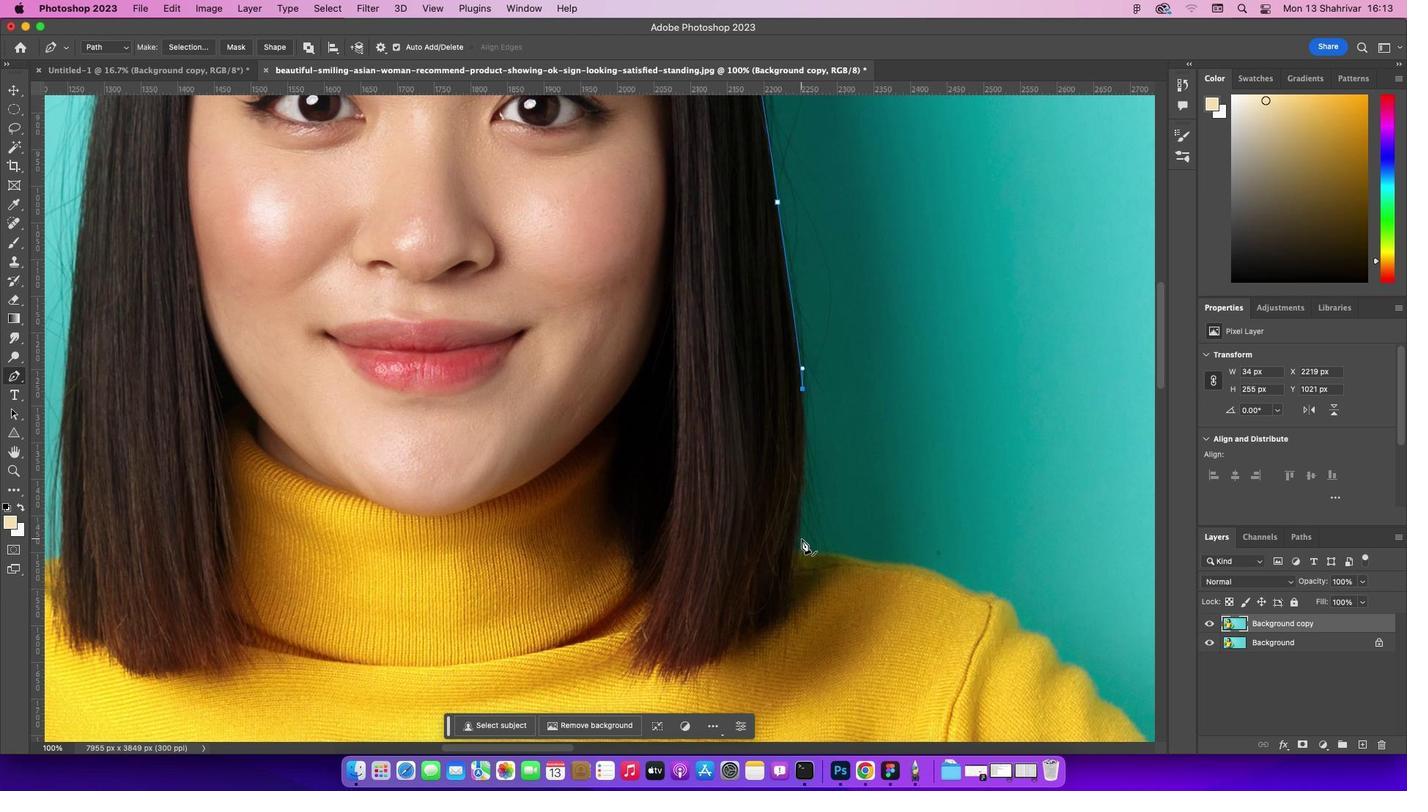 
Action: Mouse moved to (796, 546)
Screenshot: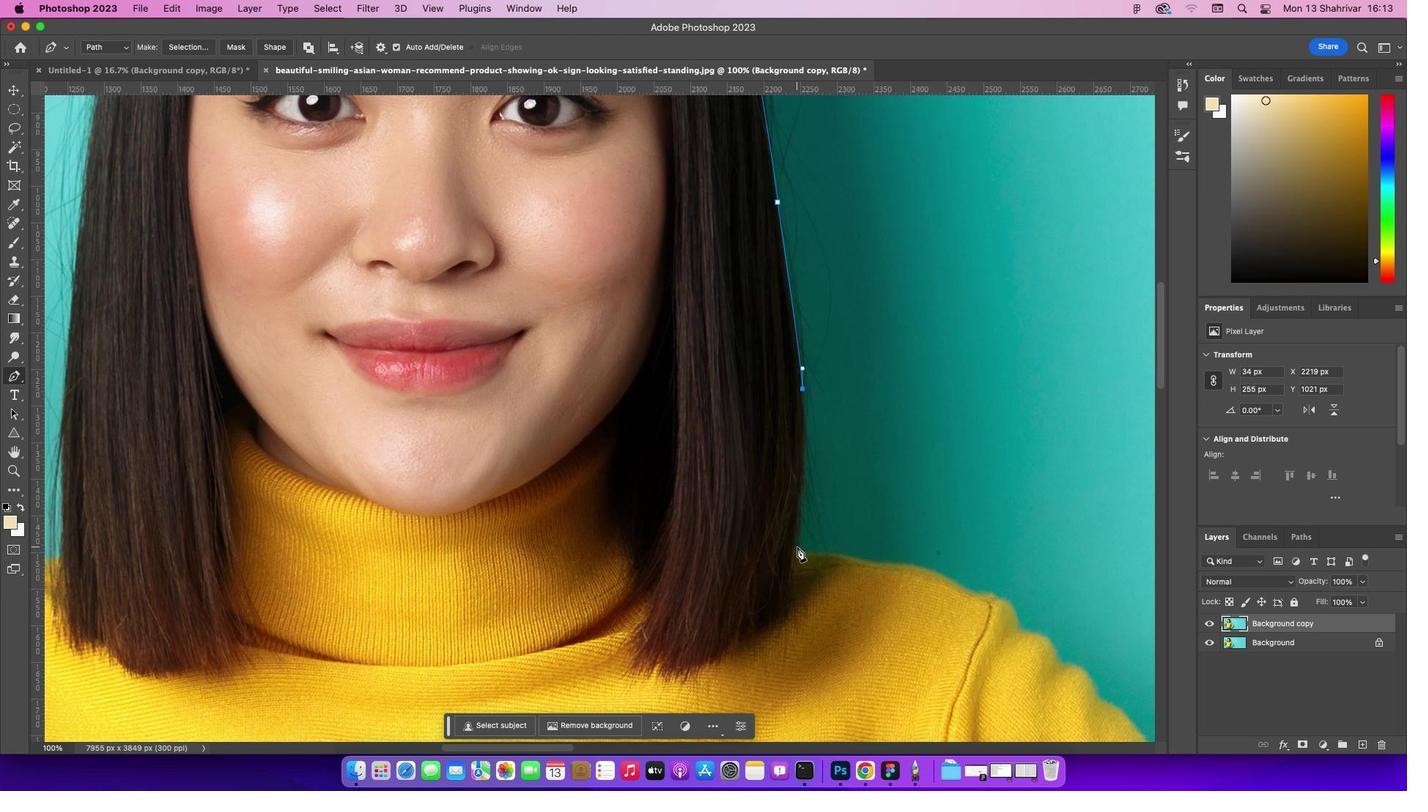 
Action: Mouse pressed left at (796, 546)
Screenshot: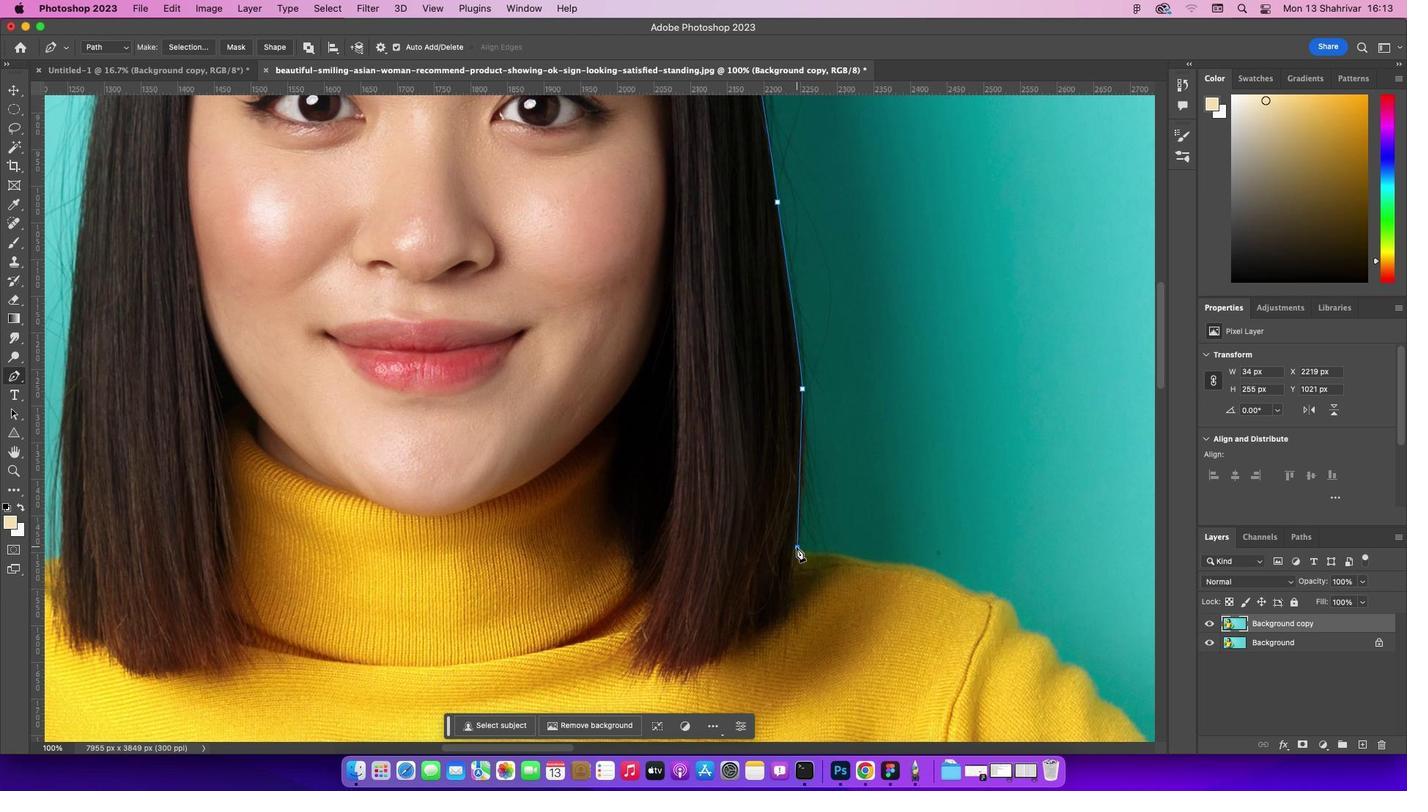 
Action: Mouse moved to (797, 546)
Screenshot: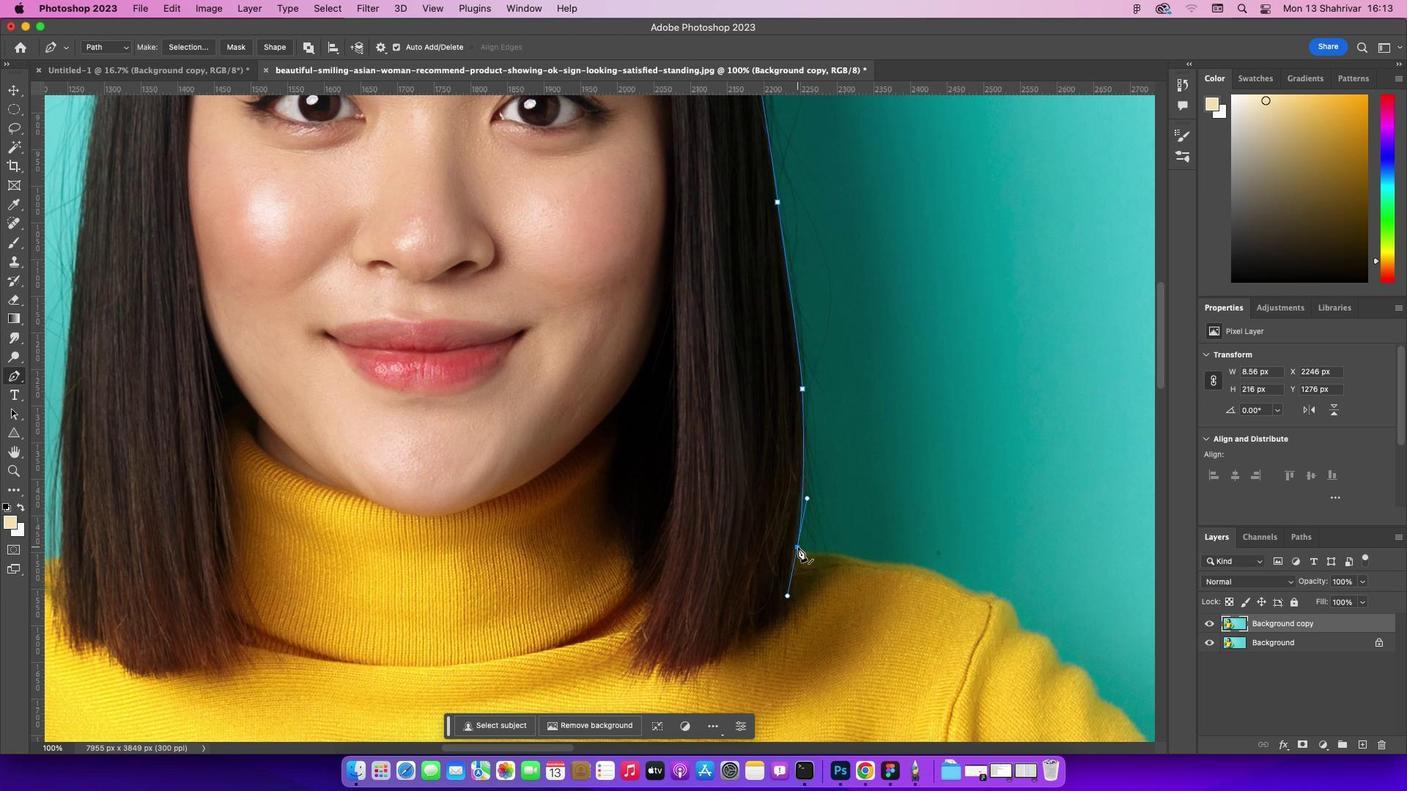 
Action: Mouse pressed left at (797, 546)
Screenshot: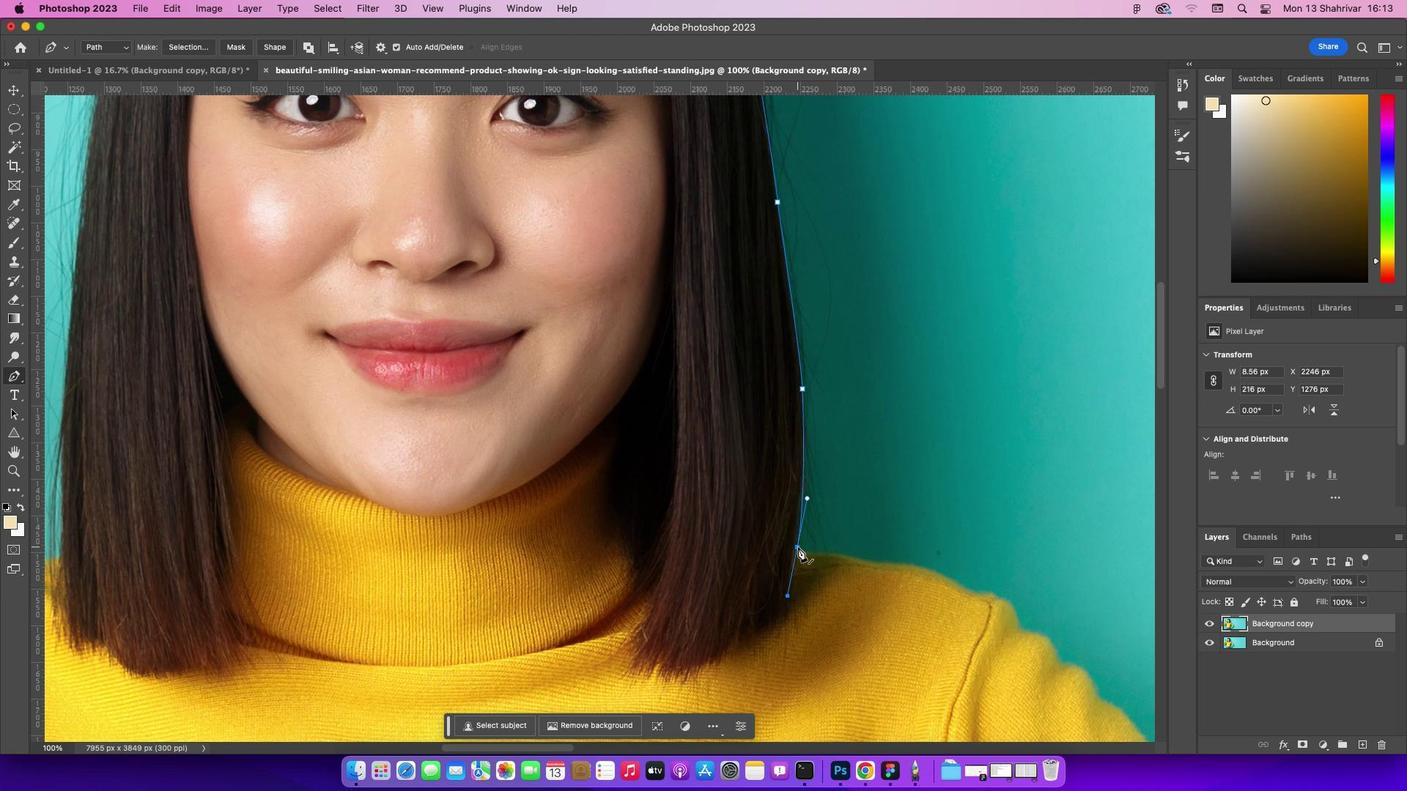 
Action: Key pressed Key.altKey.alt
Screenshot: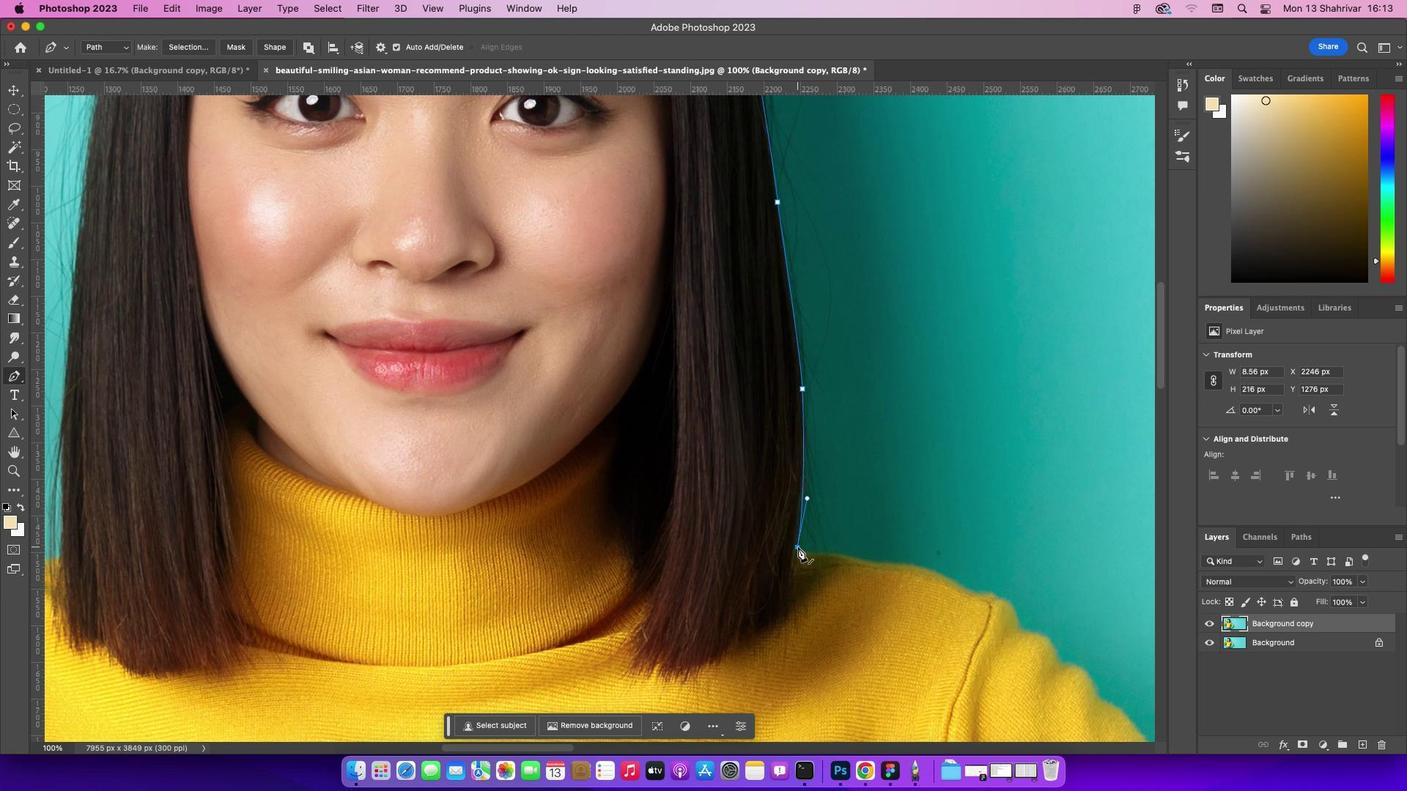
Action: Mouse pressed left at (797, 546)
Screenshot: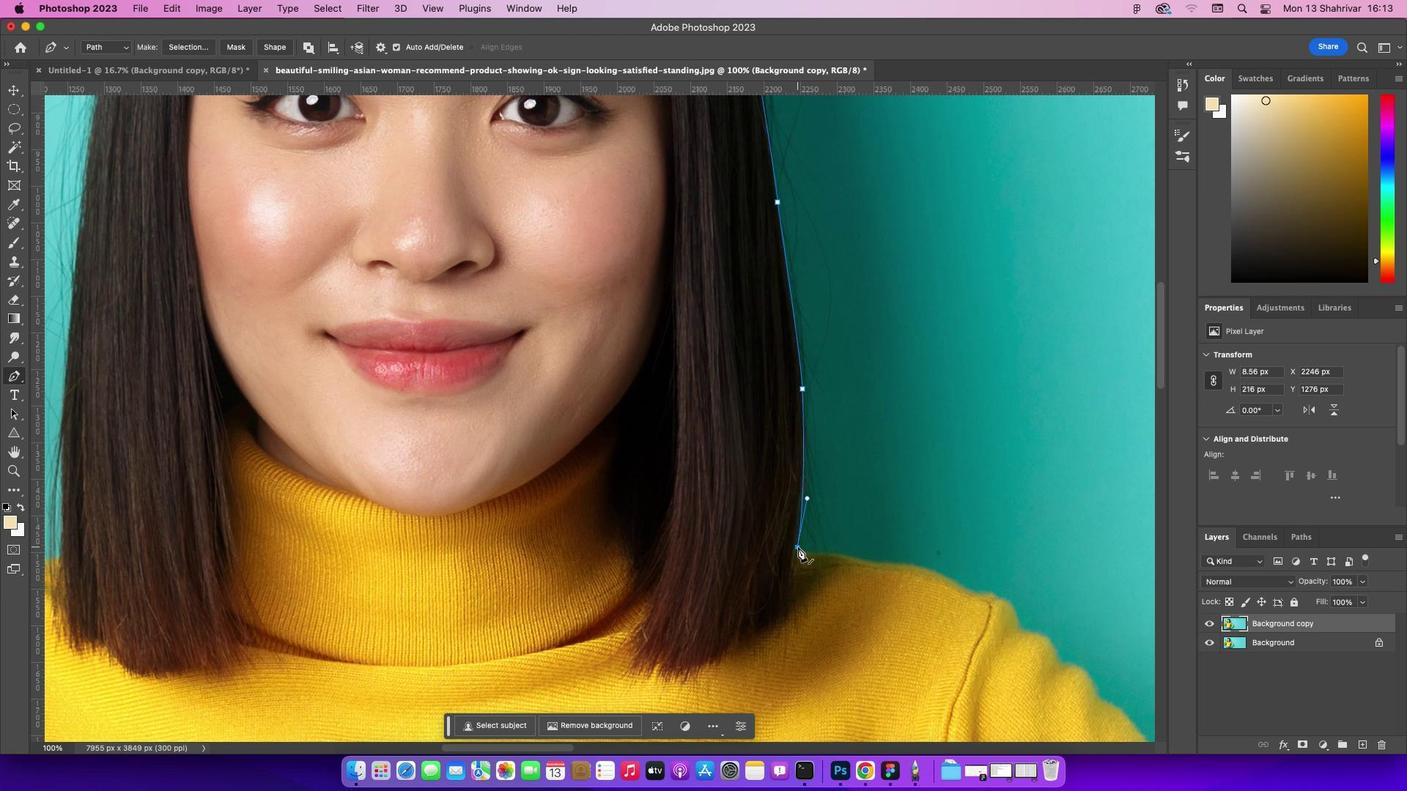 
Action: Mouse moved to (814, 553)
Screenshot: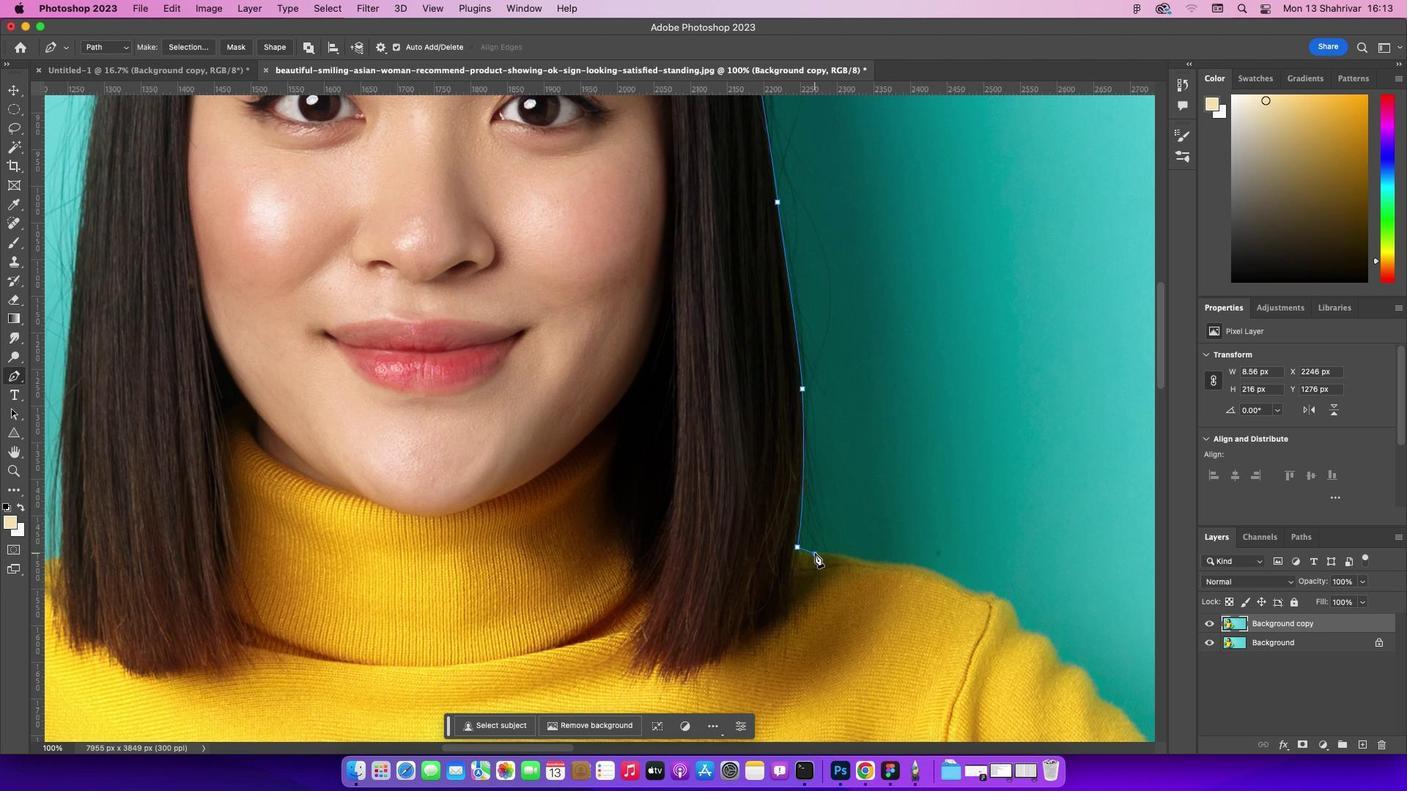 
Action: Mouse pressed left at (814, 553)
Screenshot: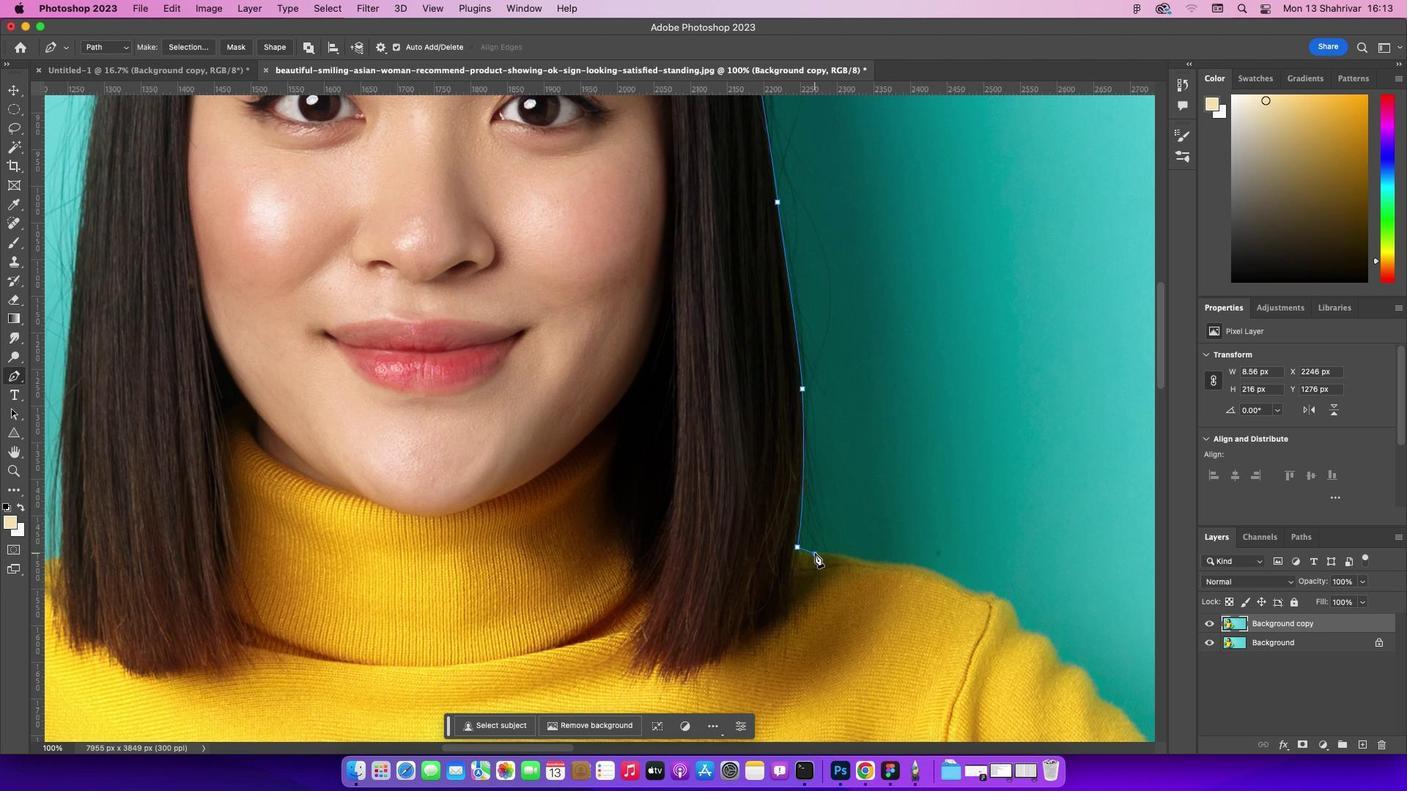 
Action: Mouse moved to (816, 555)
Screenshot: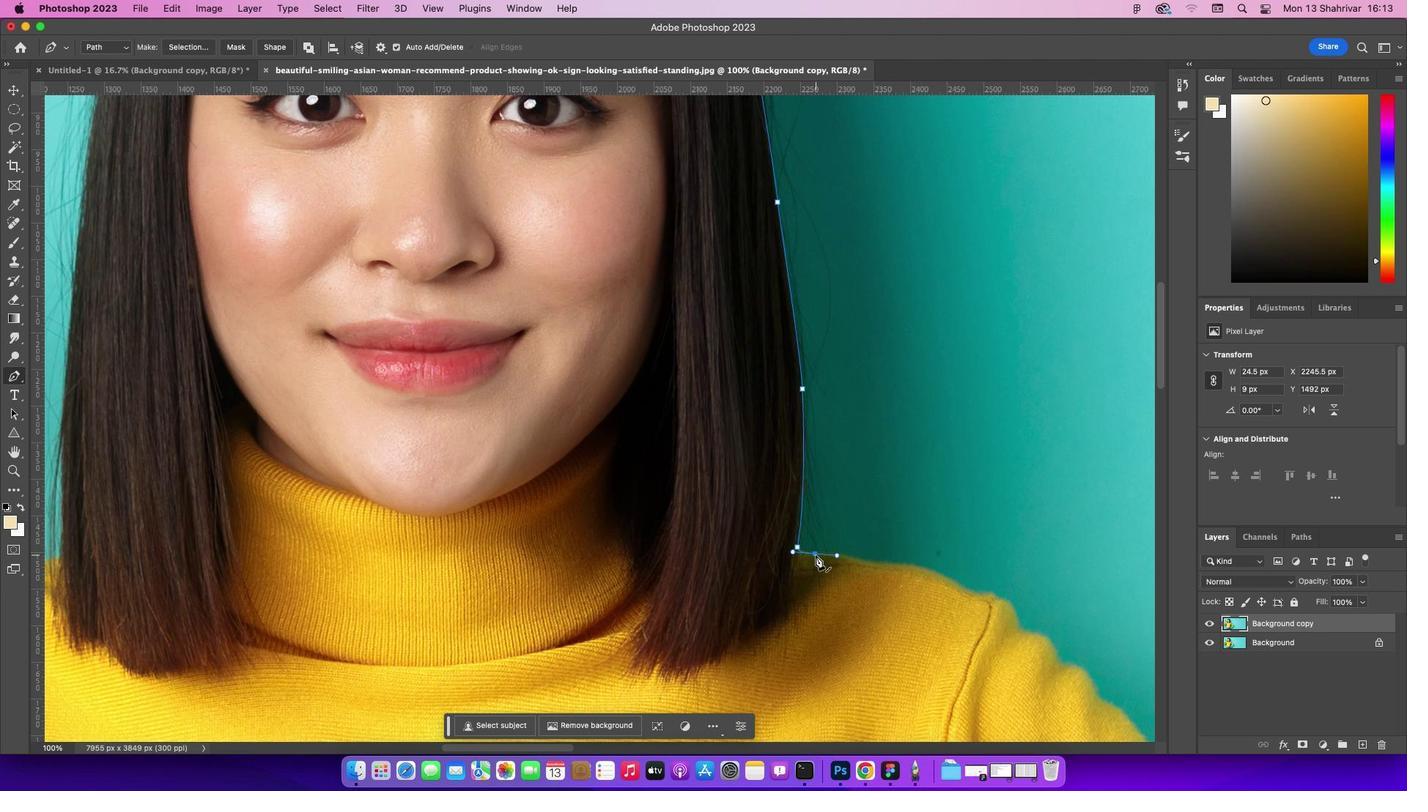 
Action: Key pressed Key.alt
Screenshot: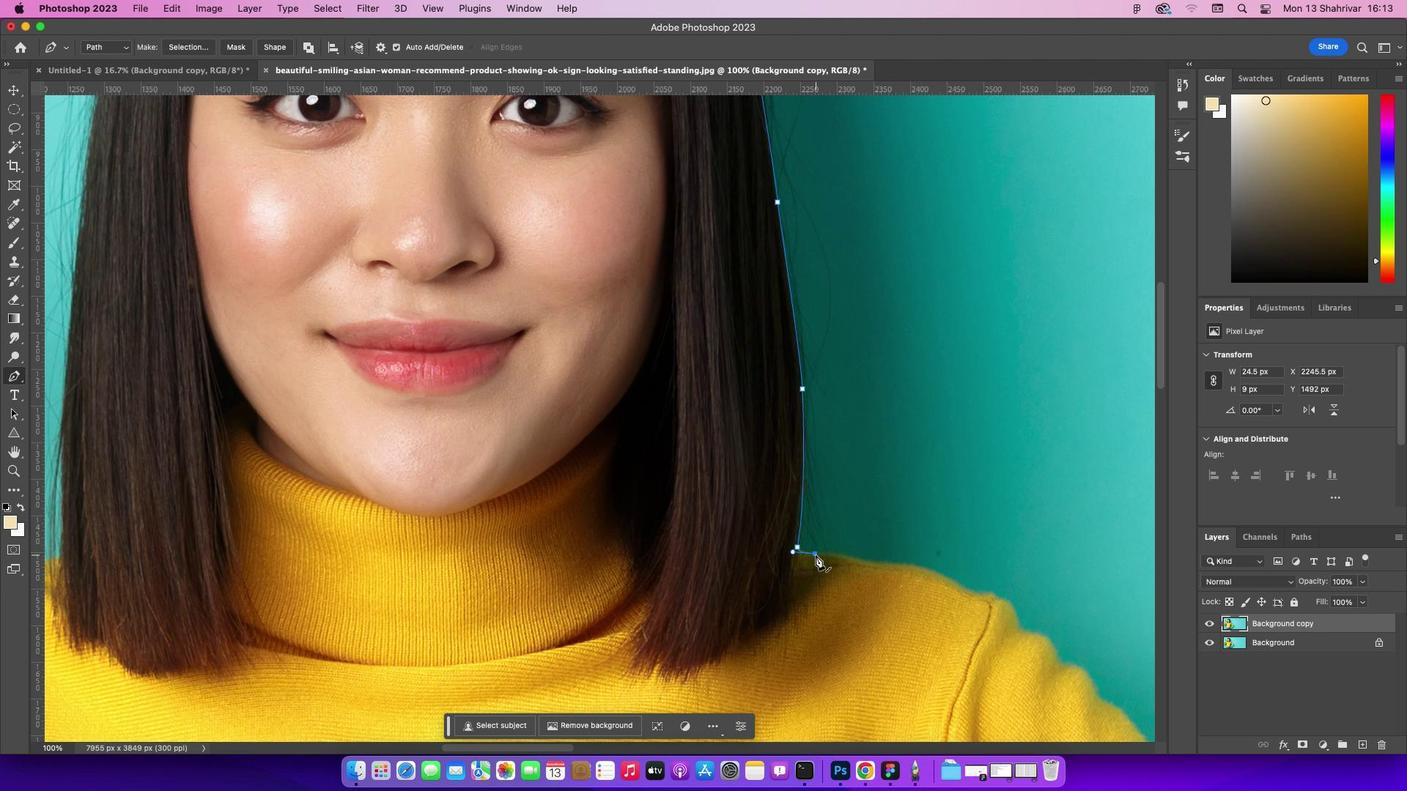 
Action: Mouse pressed left at (816, 555)
Screenshot: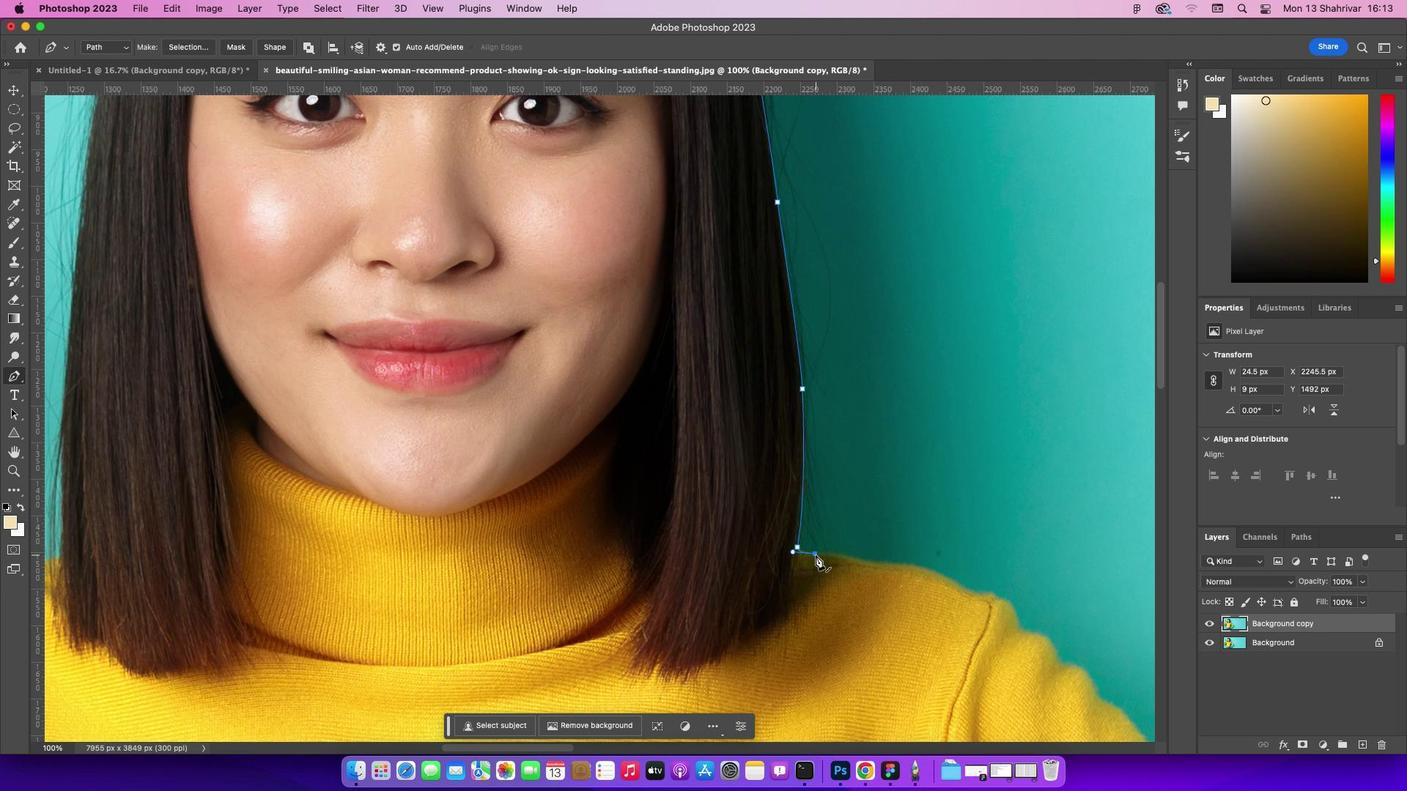 
Action: Mouse moved to (859, 560)
Screenshot: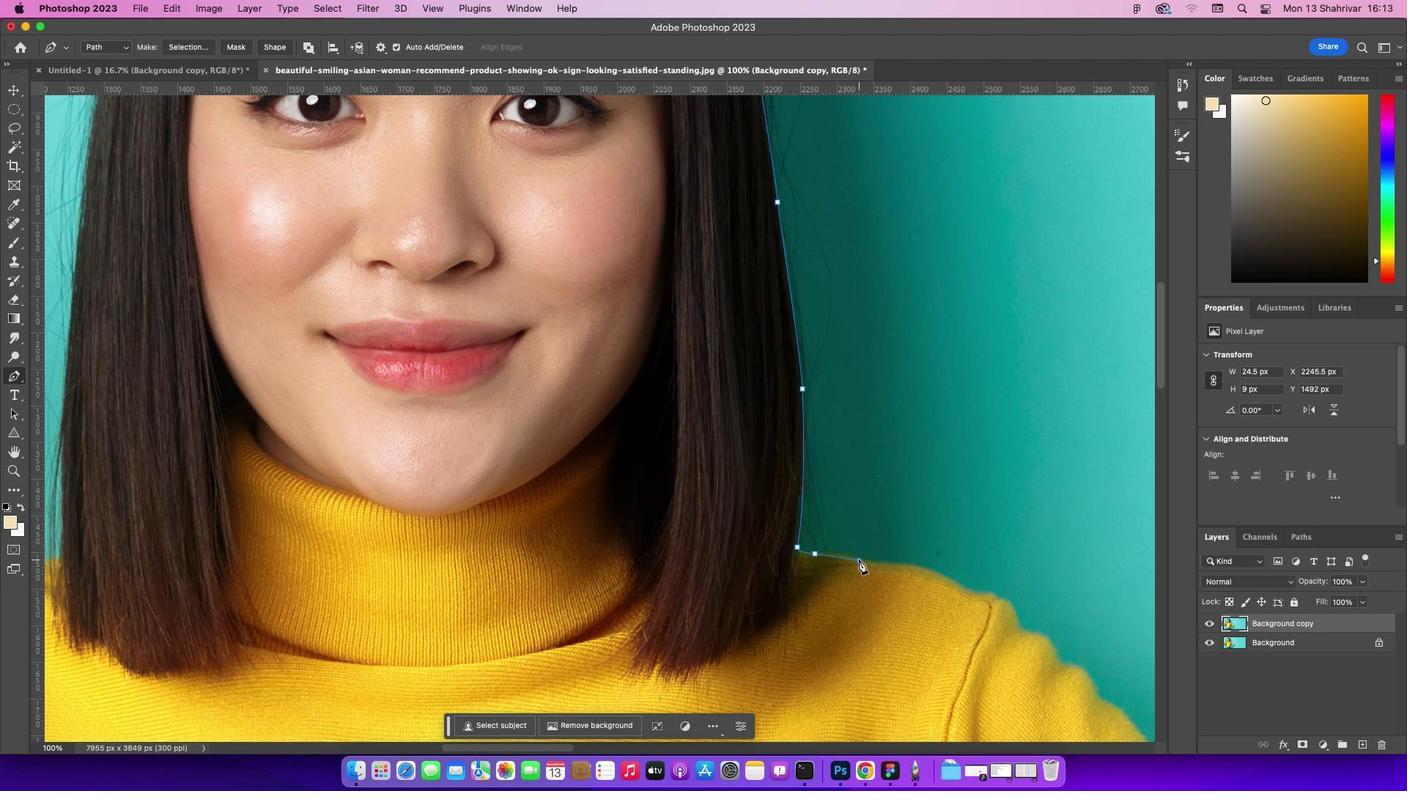
Action: Mouse pressed left at (859, 560)
Screenshot: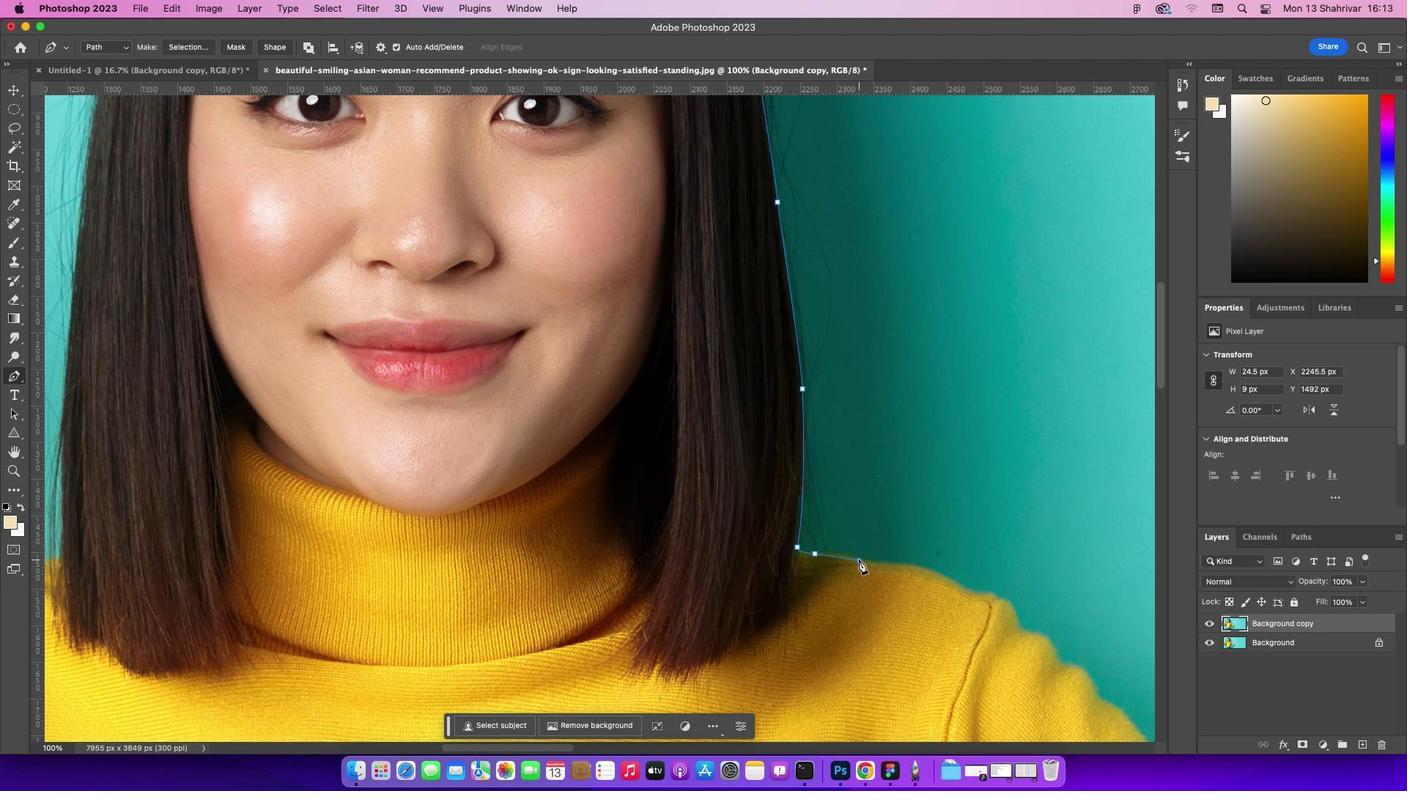 
Action: Mouse moved to (860, 561)
Screenshot: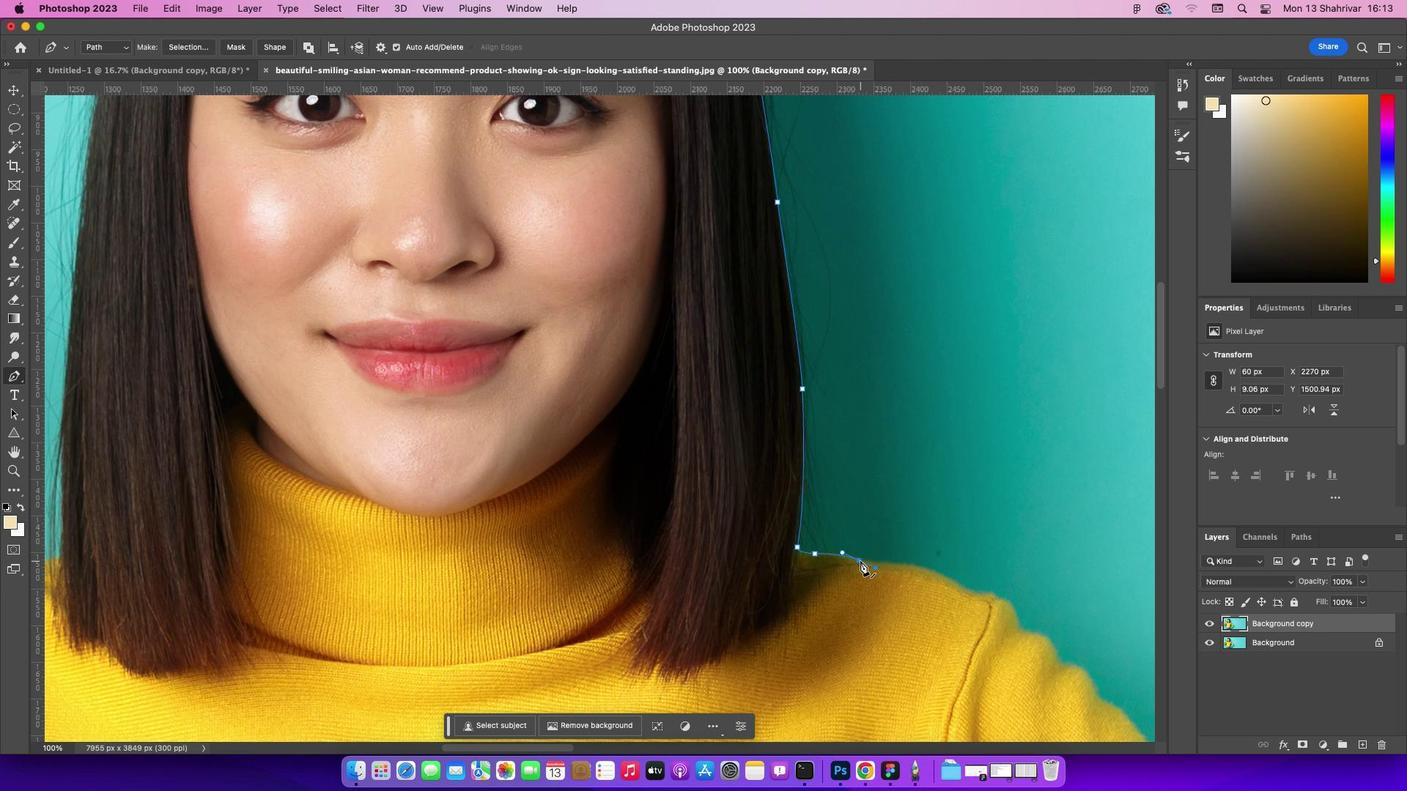 
Action: Mouse pressed left at (860, 561)
Screenshot: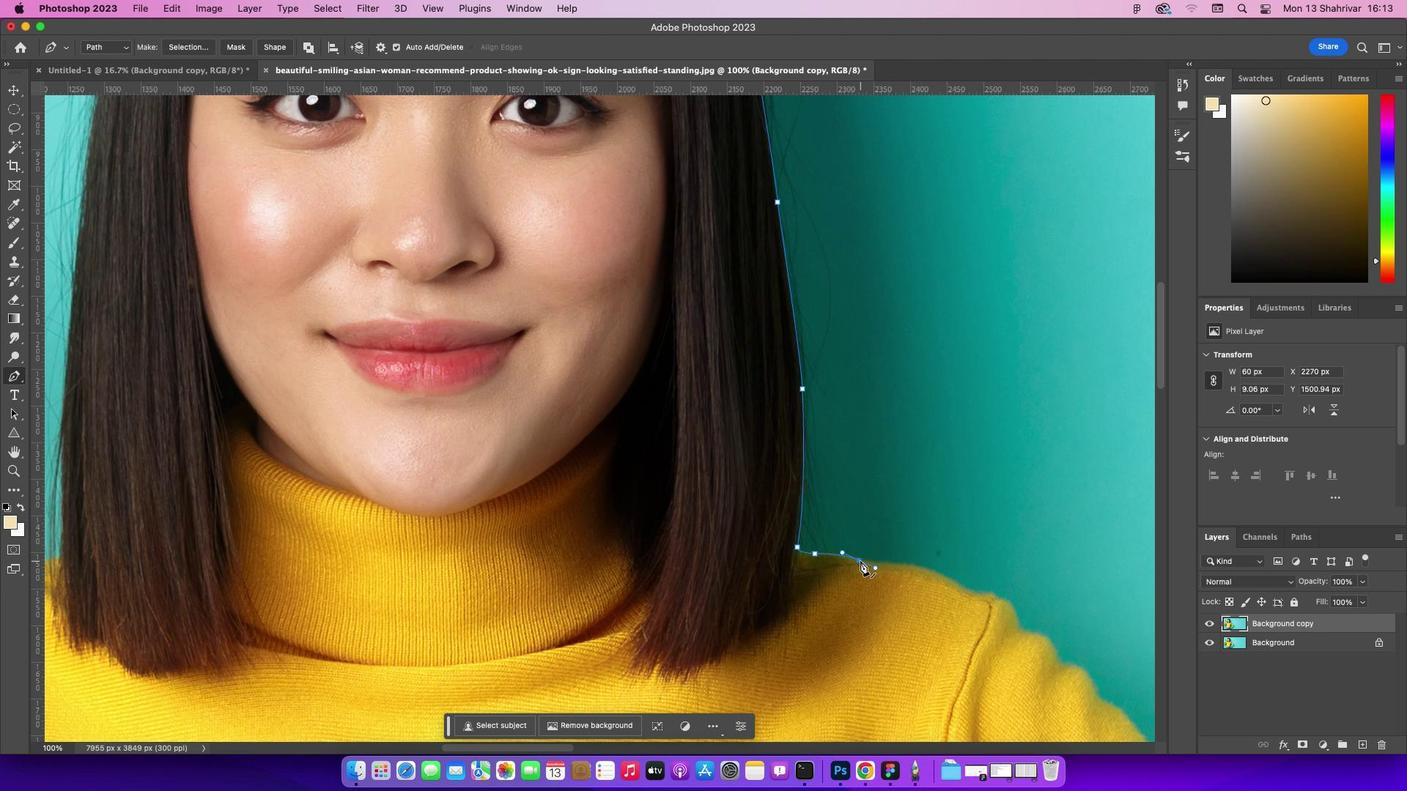 
Action: Key pressed Key.alt
Screenshot: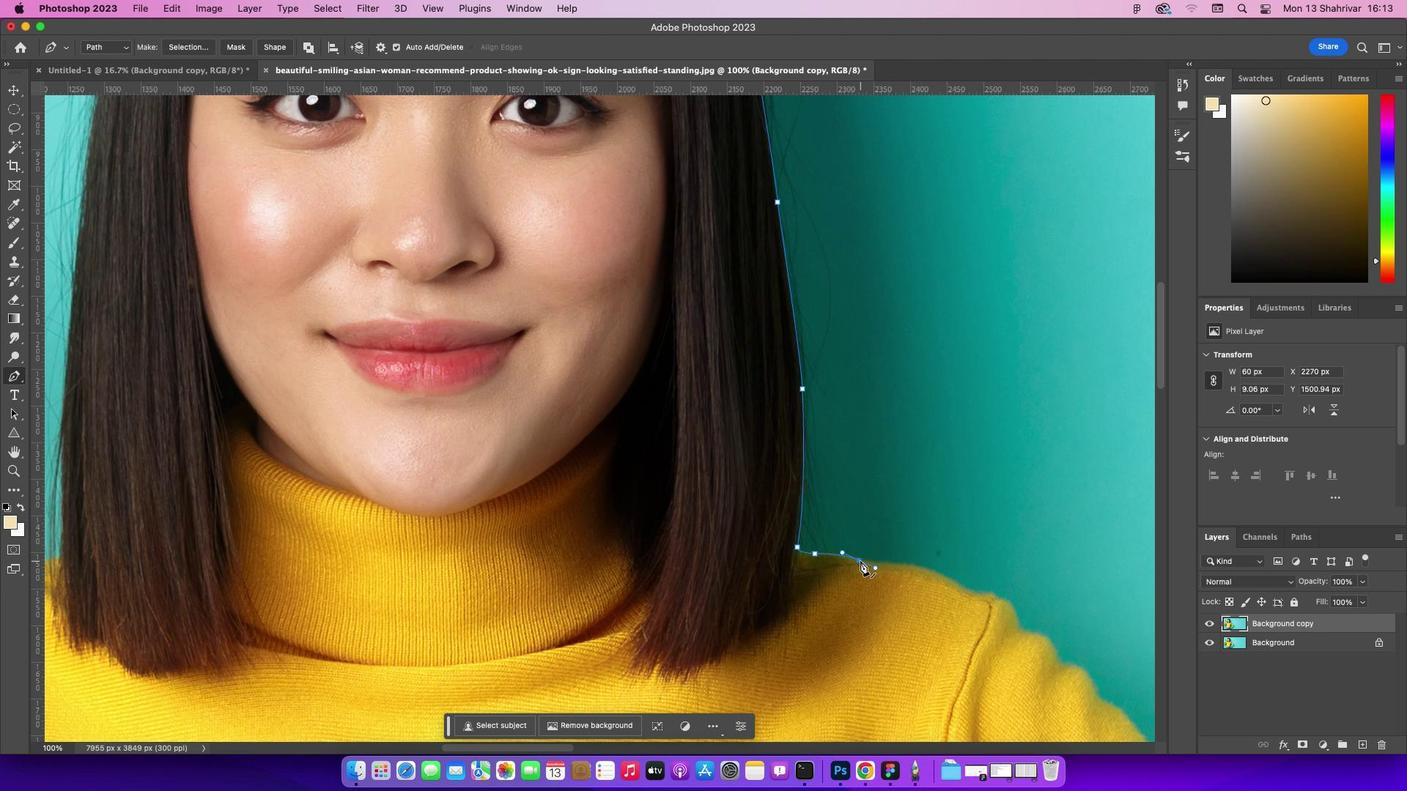 
Action: Mouse moved to (857, 560)
Screenshot: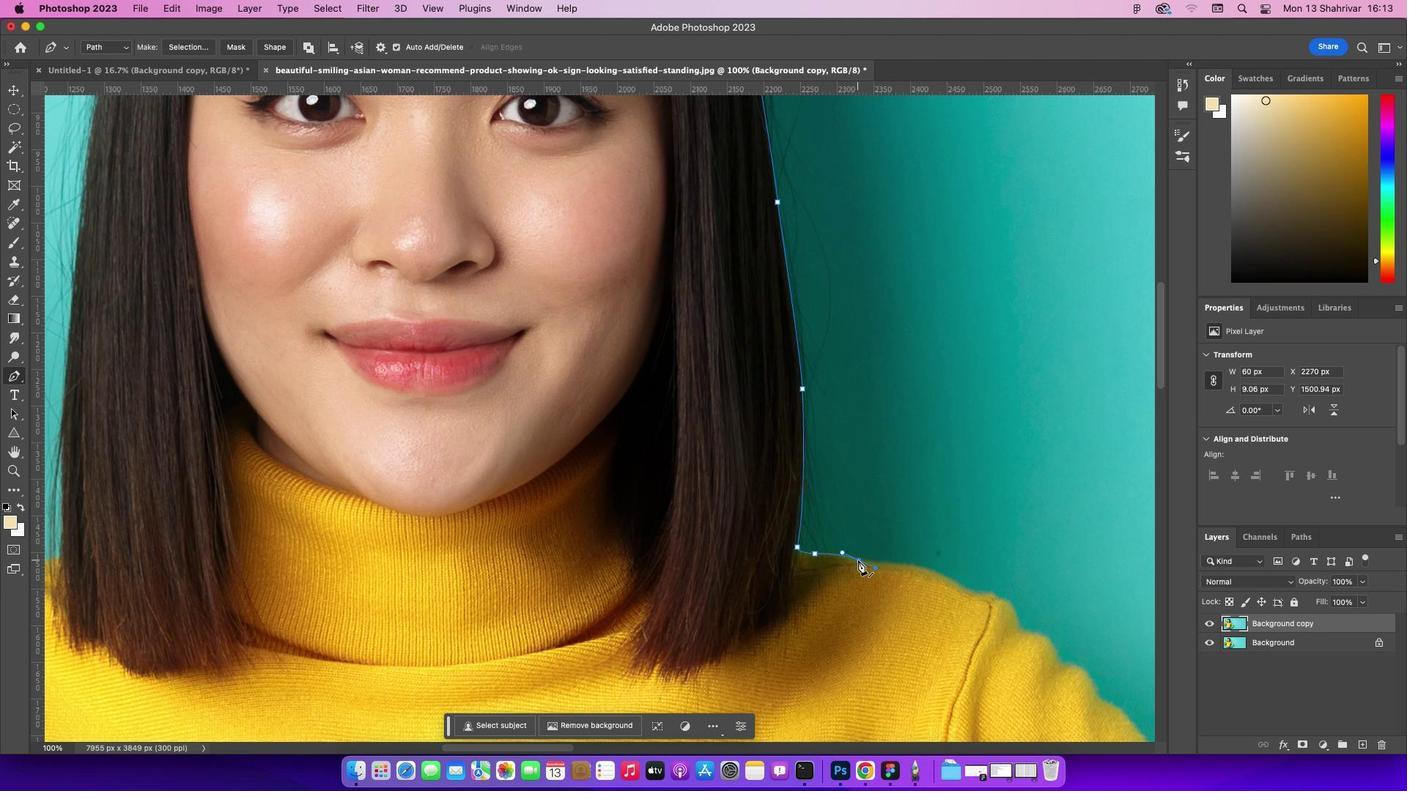 
Action: Mouse pressed left at (857, 560)
Screenshot: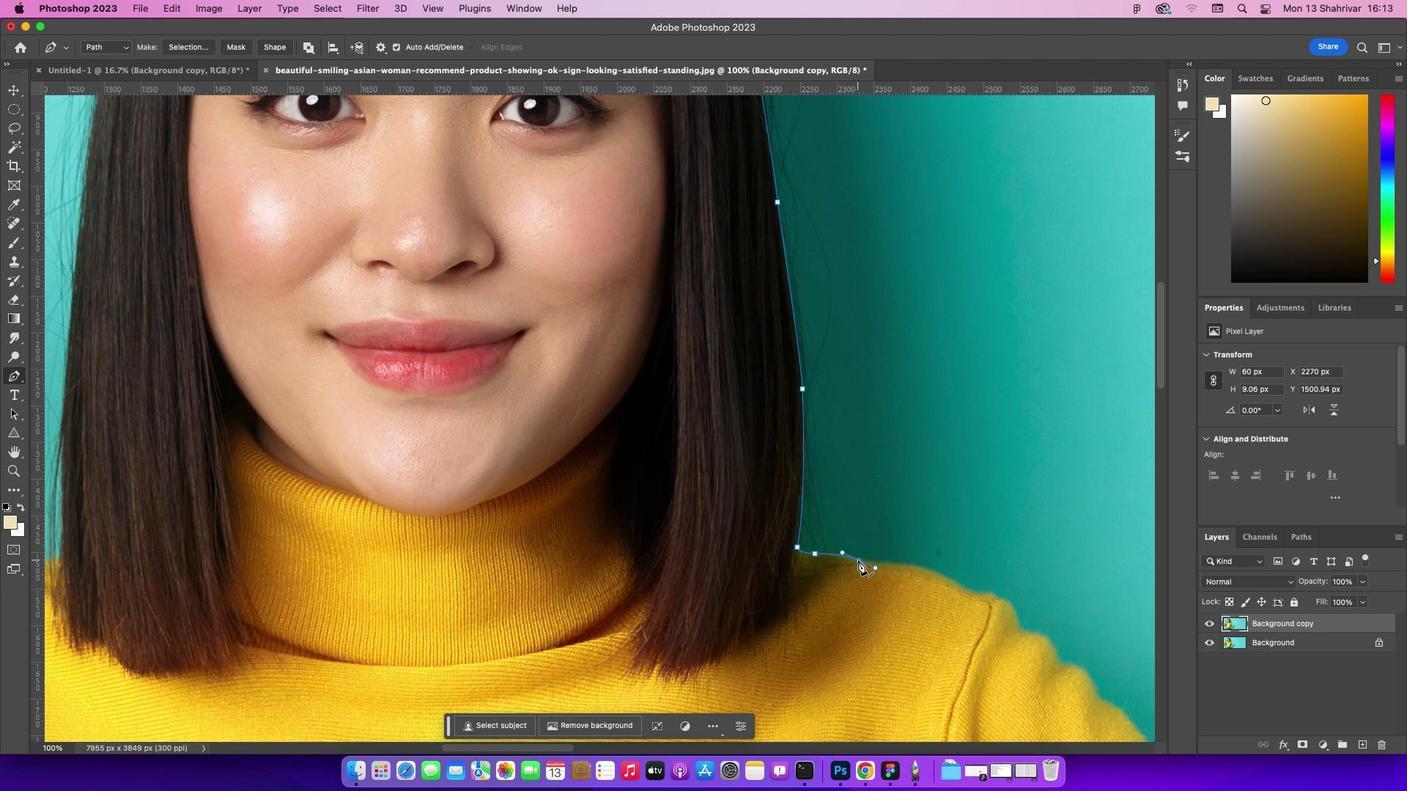 
Action: Key pressed Key.alt
Screenshot: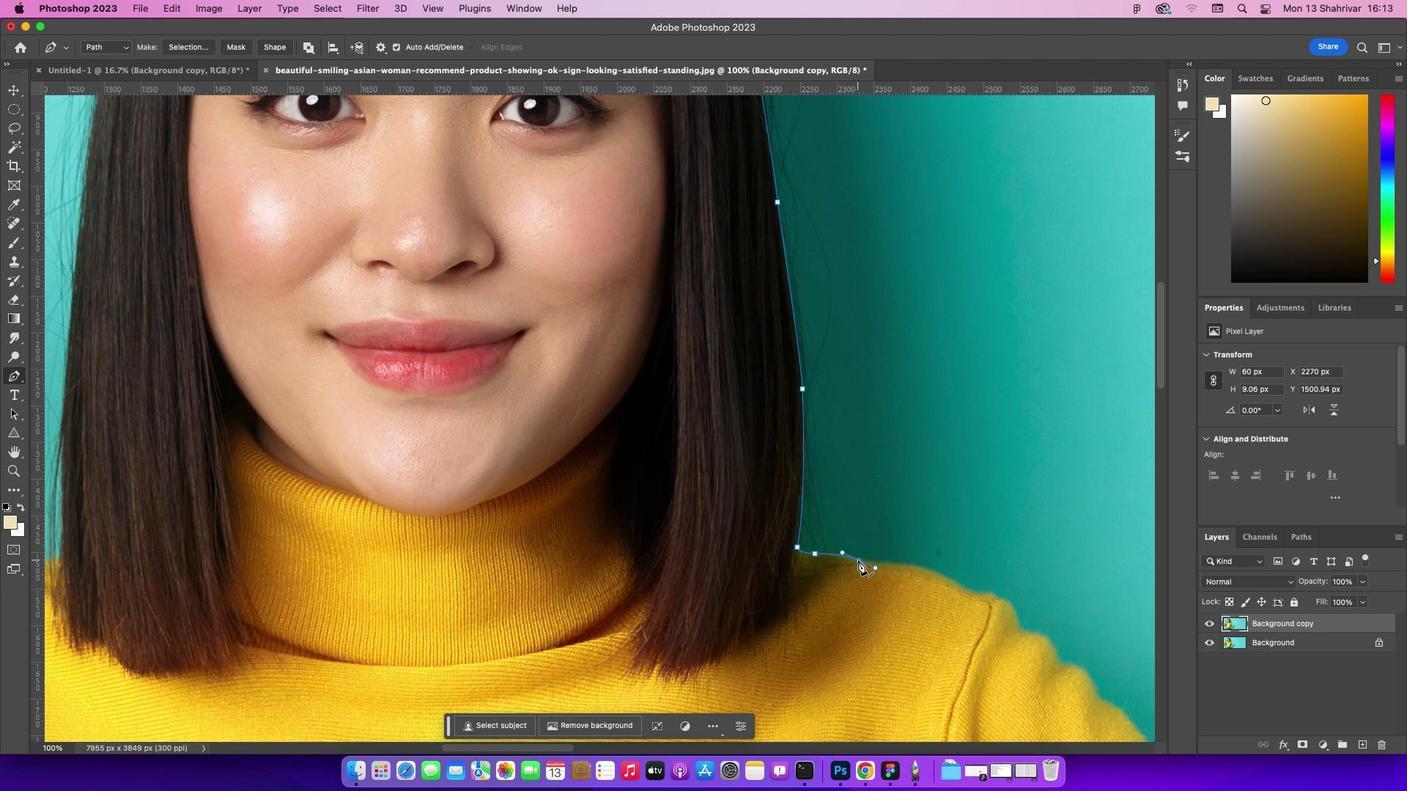 
Action: Mouse pressed left at (857, 560)
Screenshot: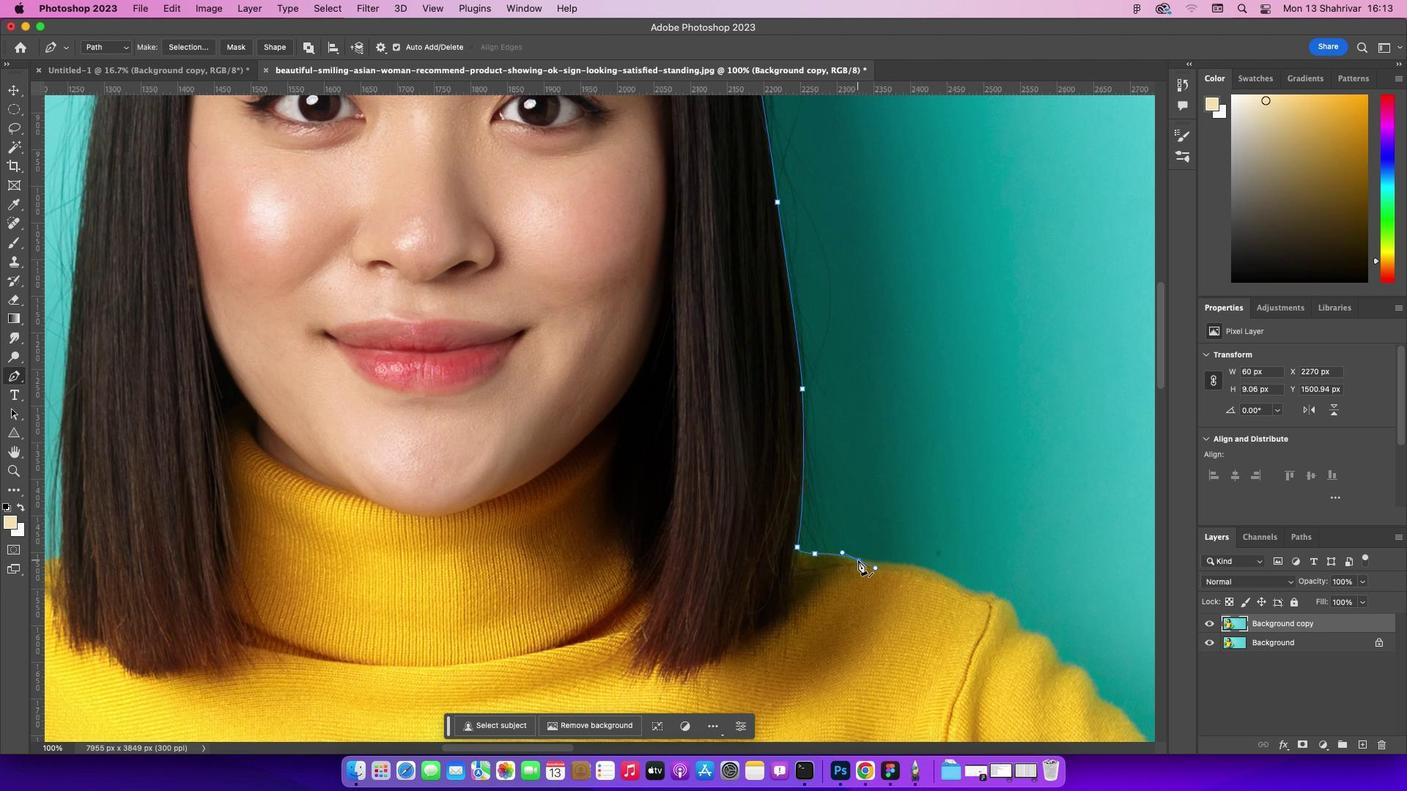 
Action: Key pressed Key.alt
Screenshot: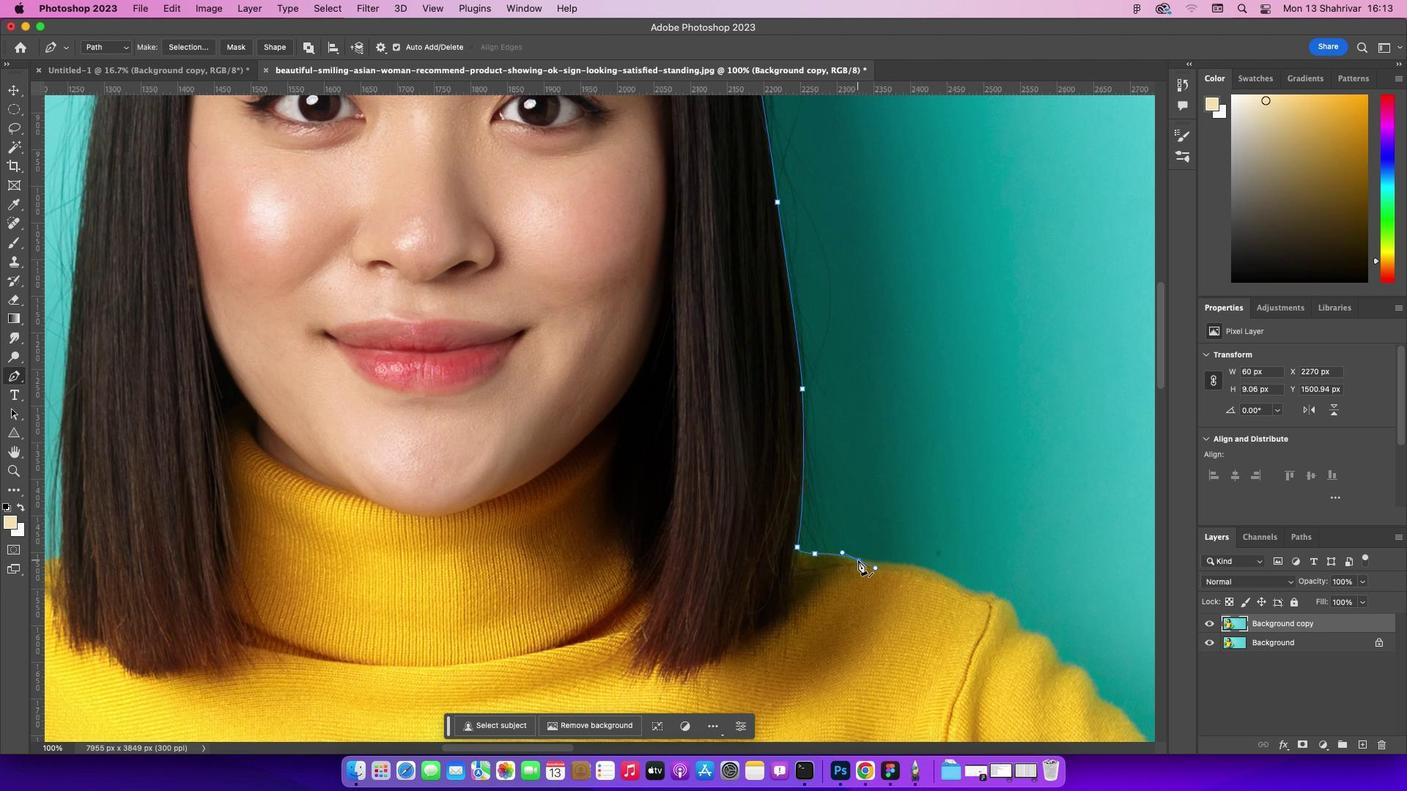 
Action: Mouse moved to (860, 561)
Screenshot: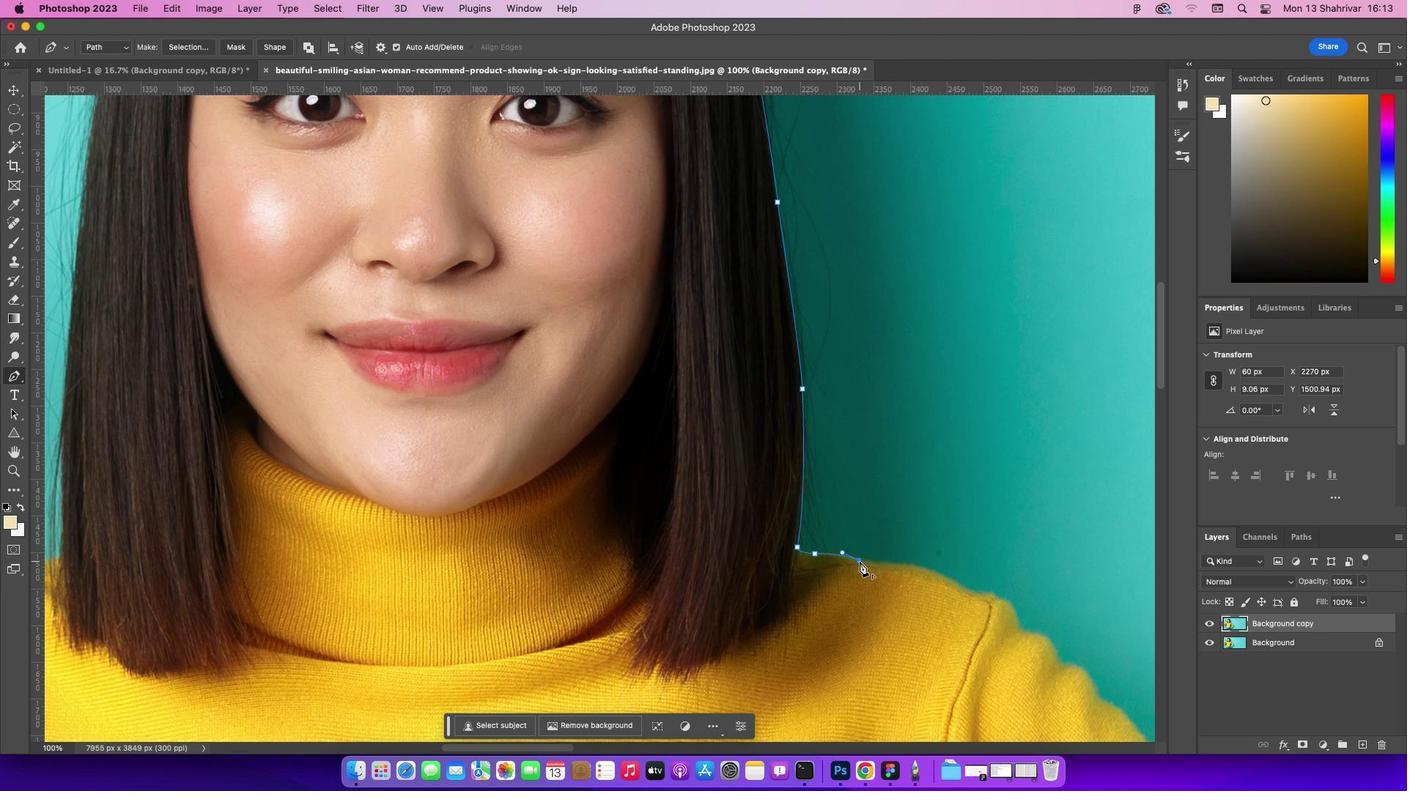 
Action: Key pressed Key.alt
Screenshot: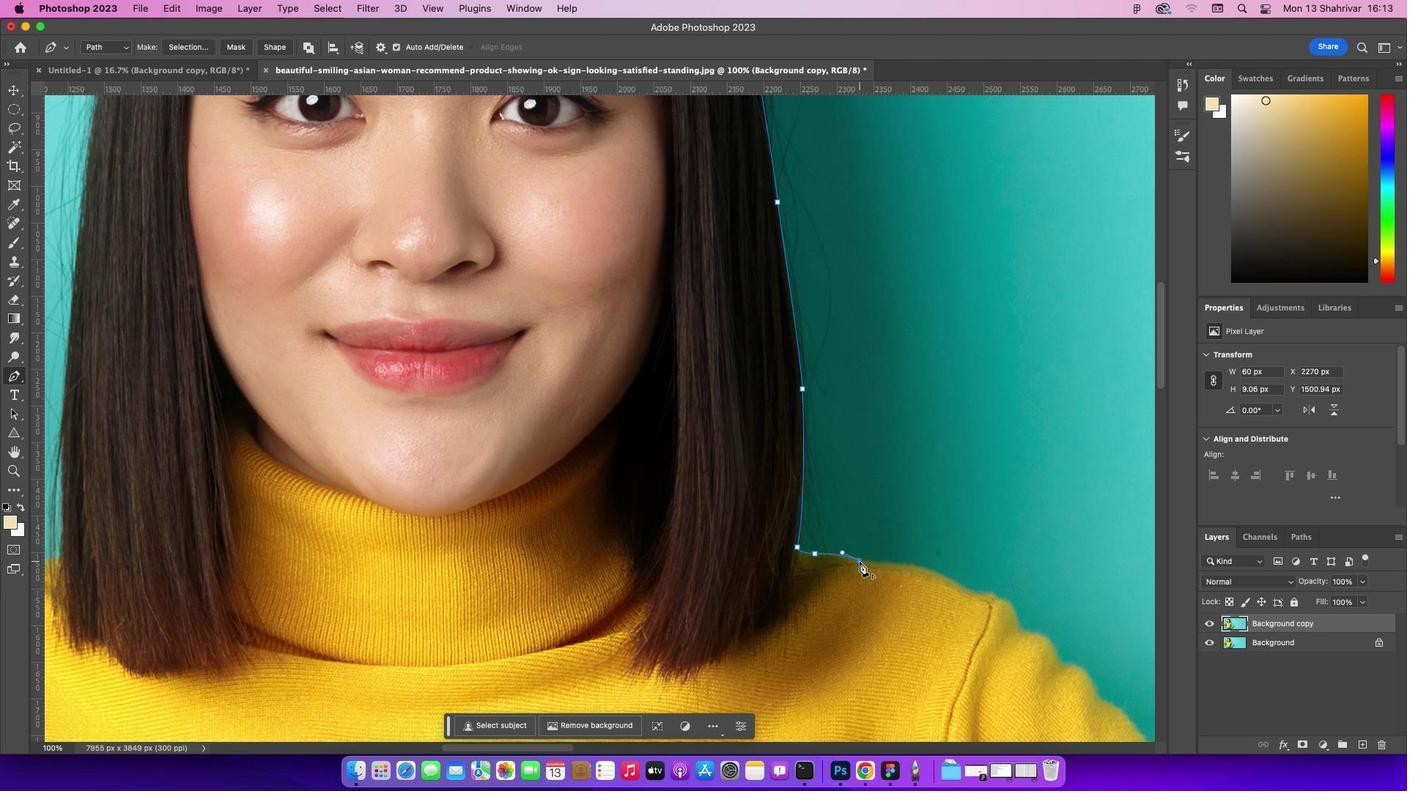 
Action: Mouse pressed left at (860, 561)
Screenshot: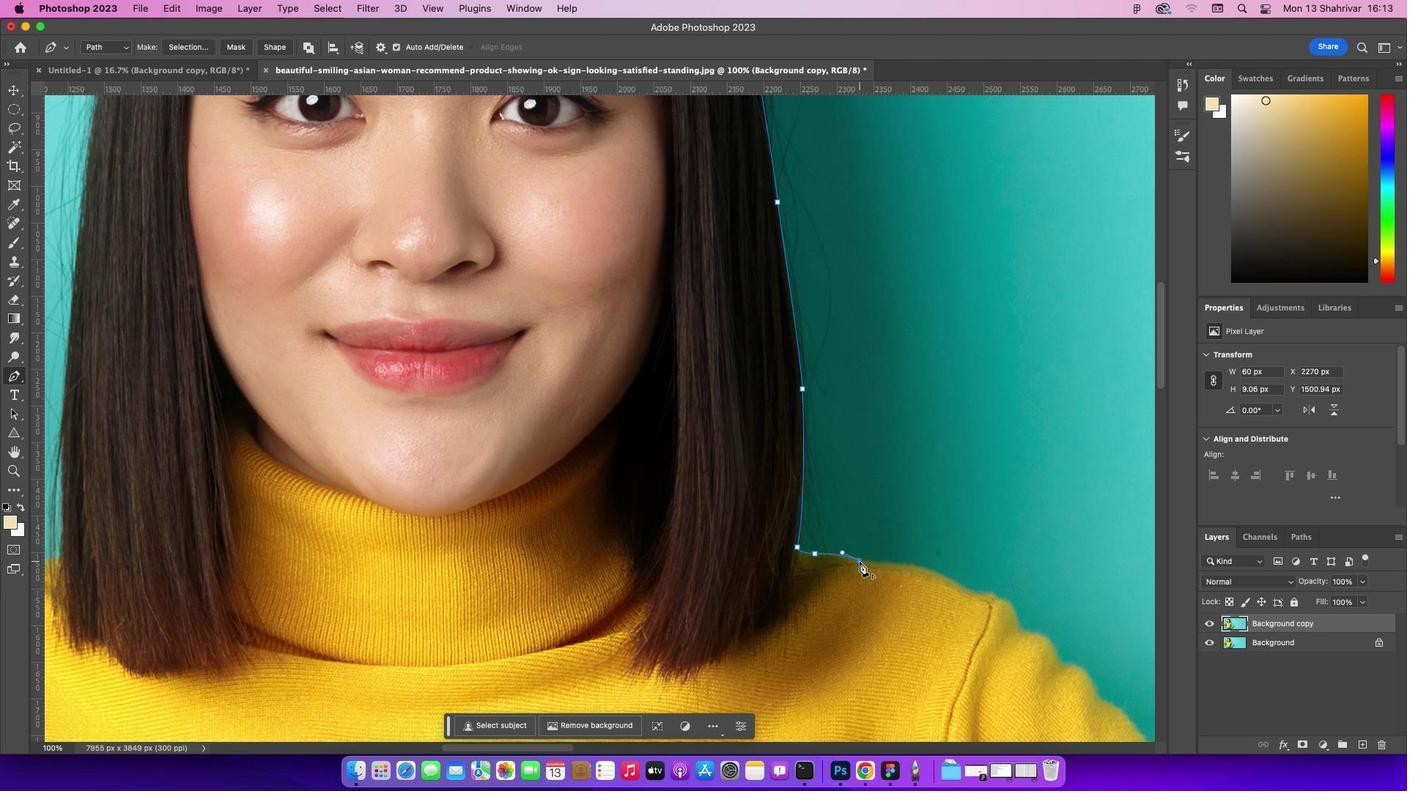 
Action: Mouse moved to (887, 563)
